 Task: Play online Dominion game.
Action: Mouse moved to (552, 512)
Screenshot: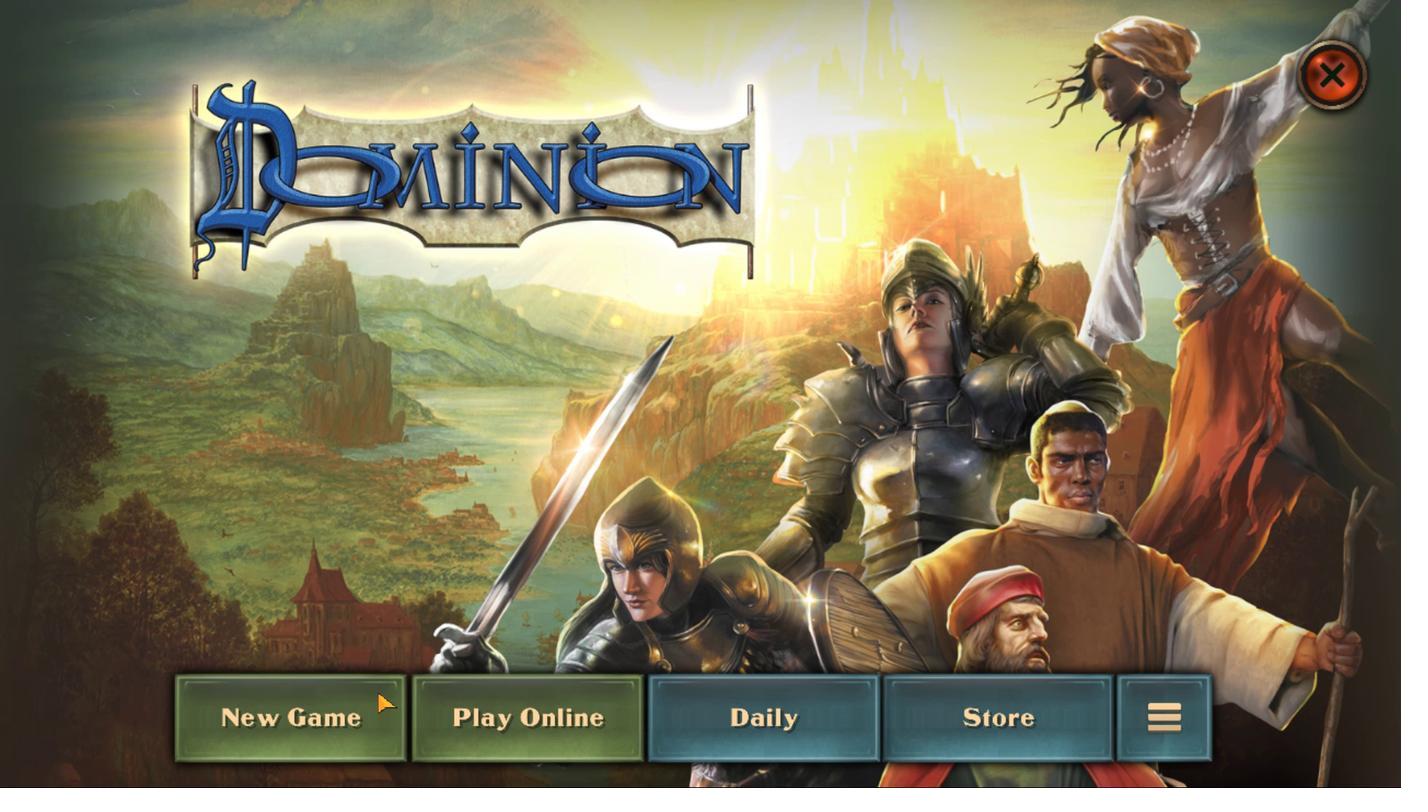 
Action: Mouse pressed left at (552, 512)
Screenshot: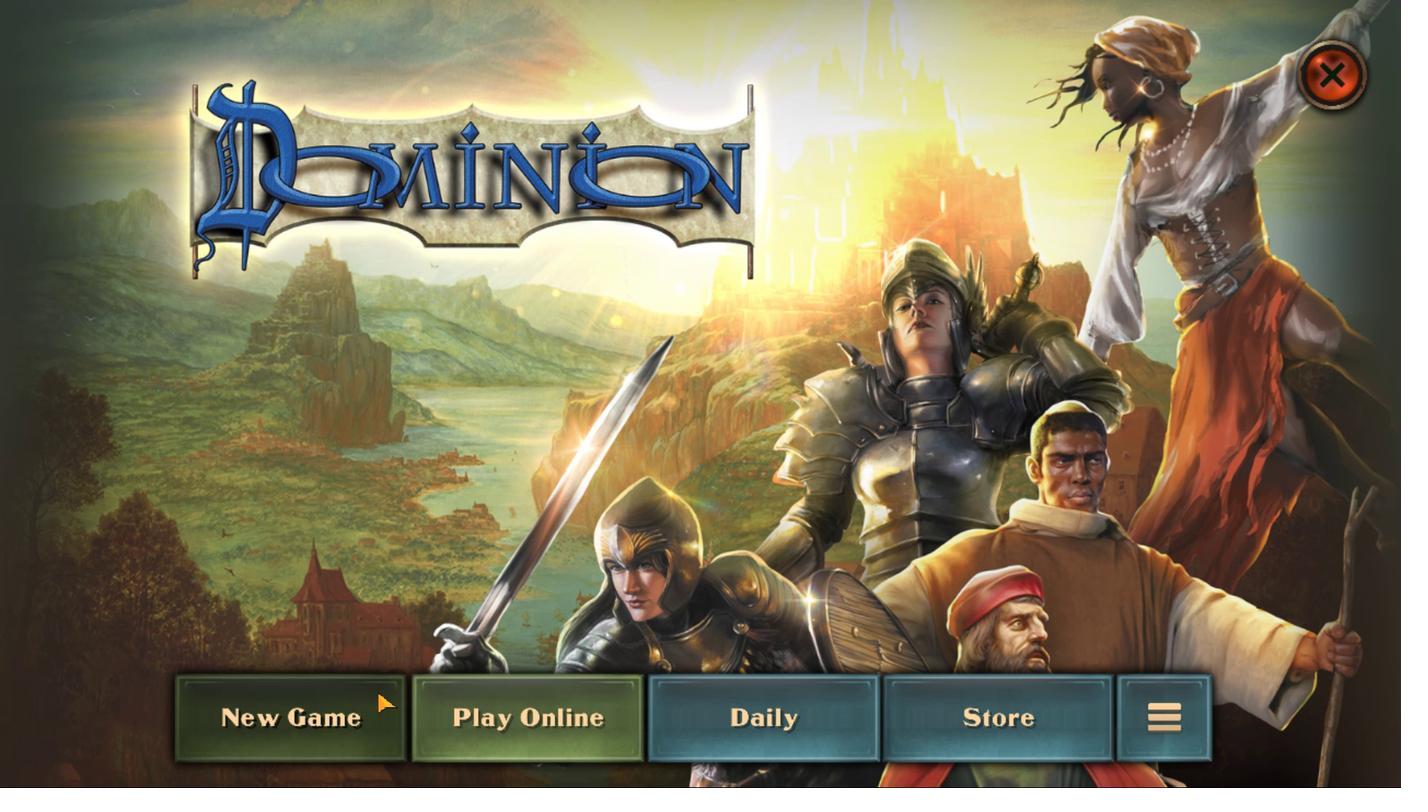 
Action: Mouse moved to (653, 524)
Screenshot: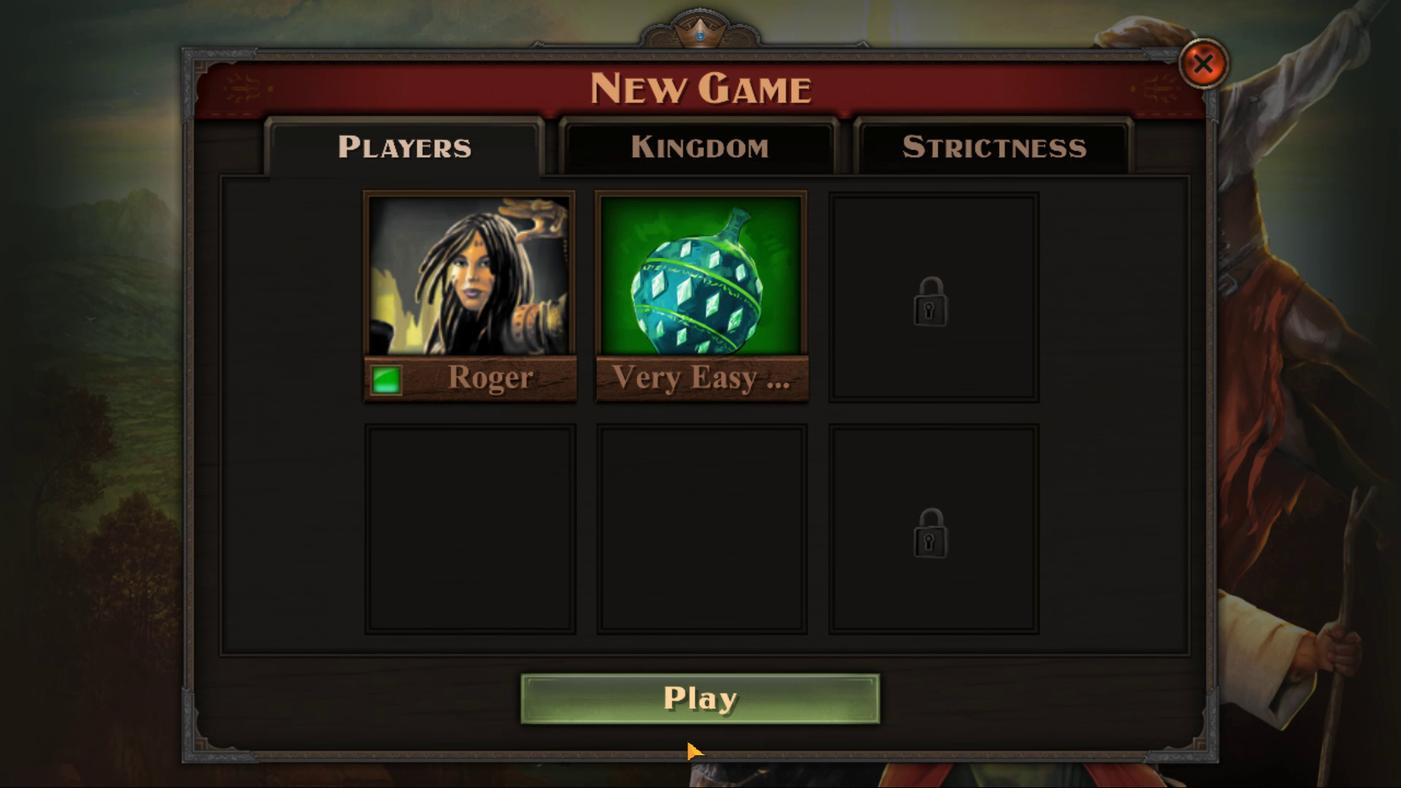 
Action: Mouse pressed left at (653, 524)
Screenshot: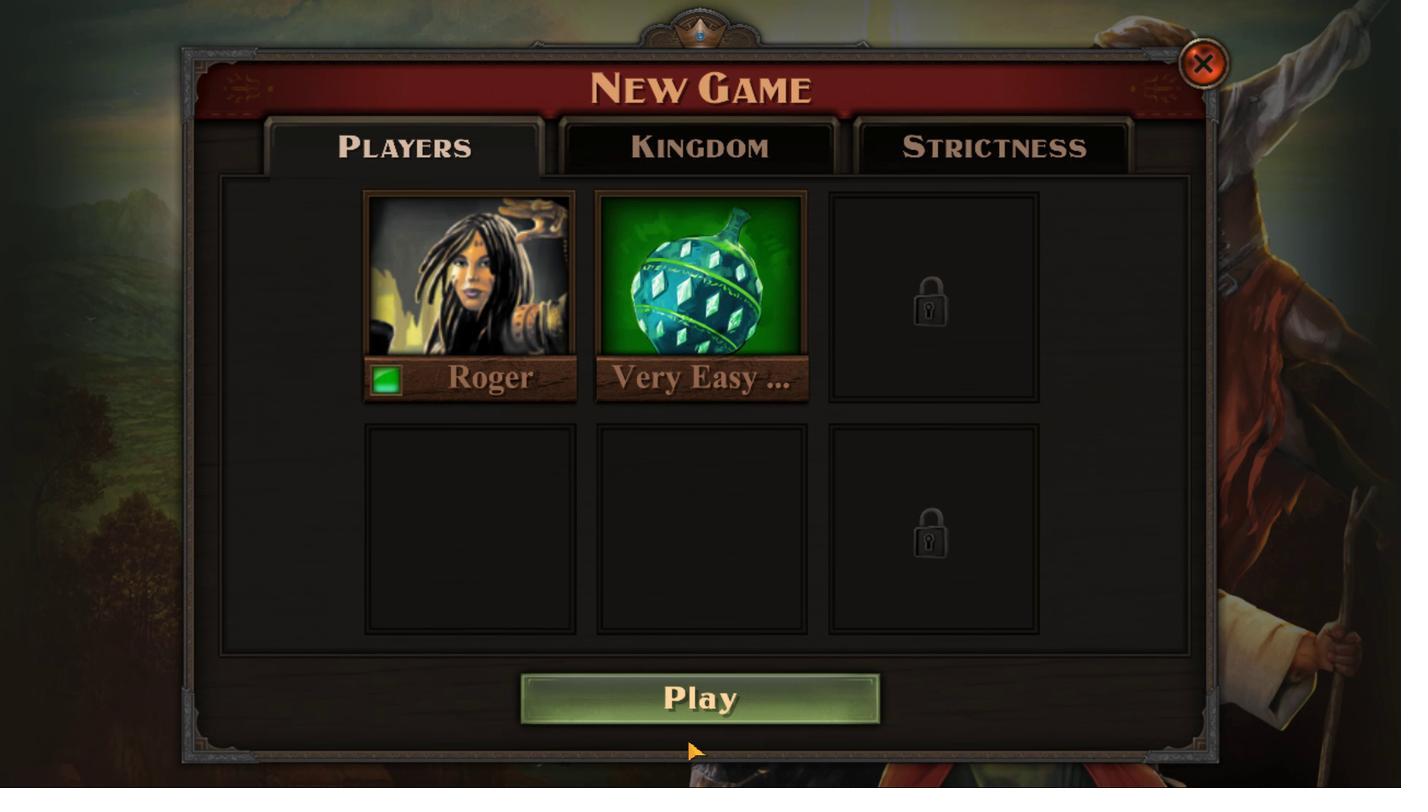 
Action: Mouse moved to (652, 519)
Screenshot: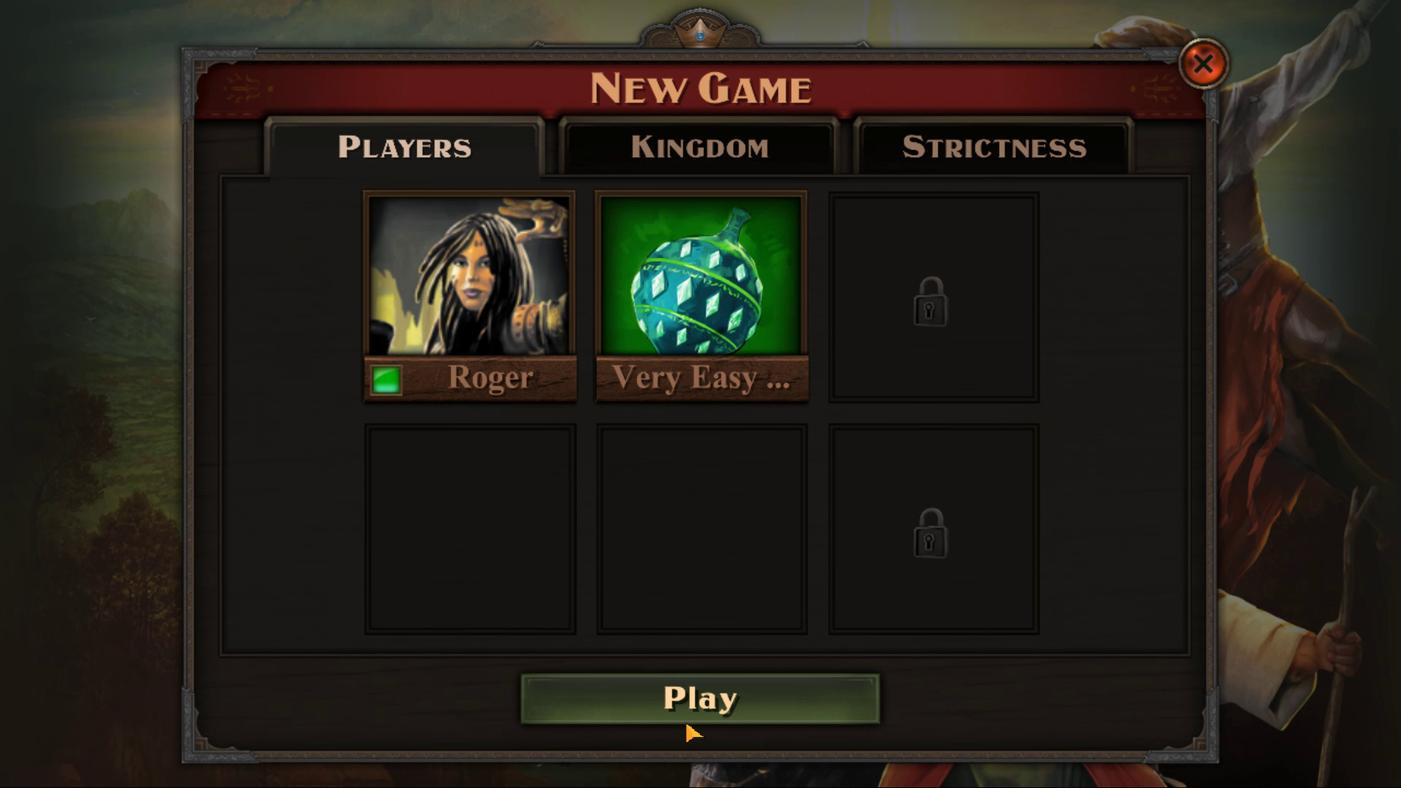 
Action: Mouse pressed left at (652, 519)
Screenshot: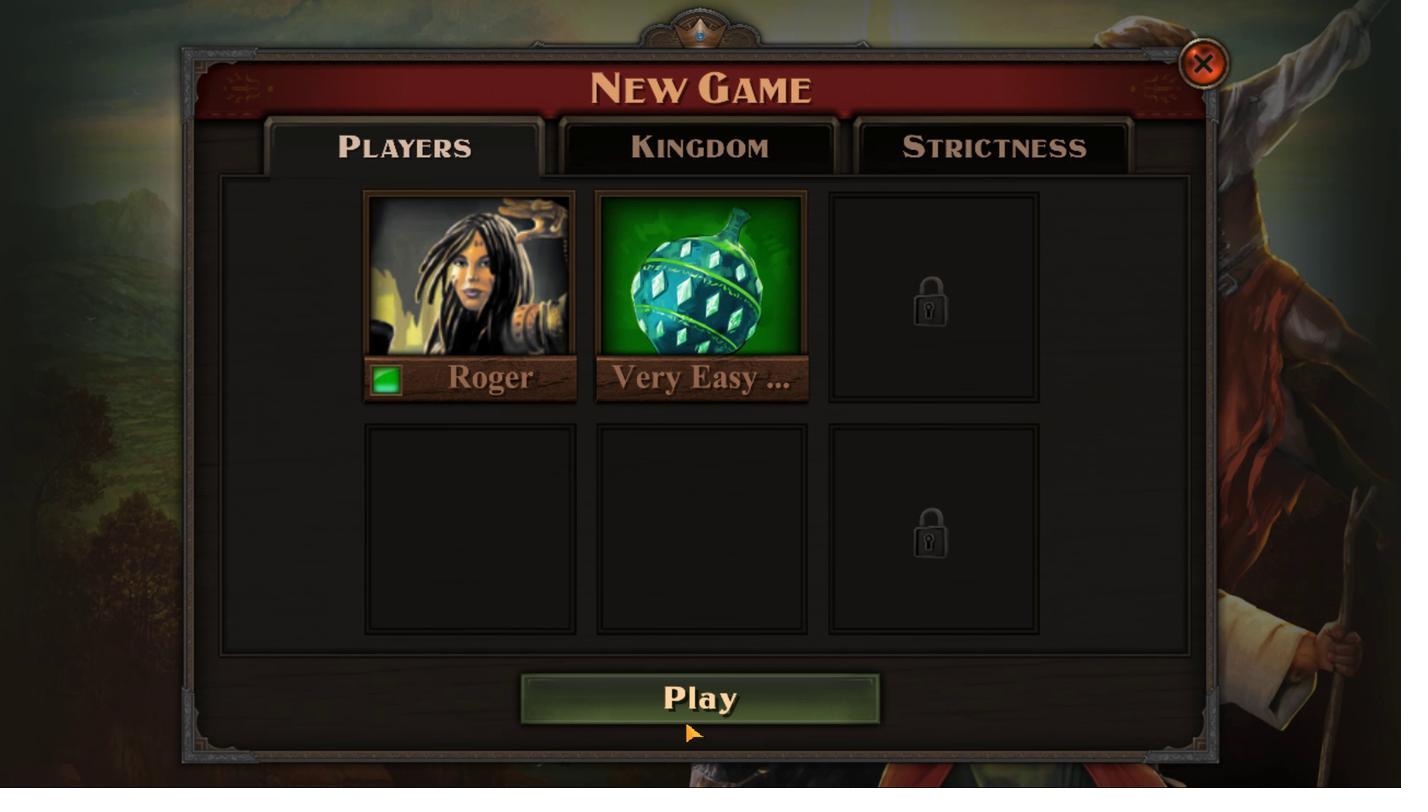 
Action: Mouse moved to (661, 520)
Screenshot: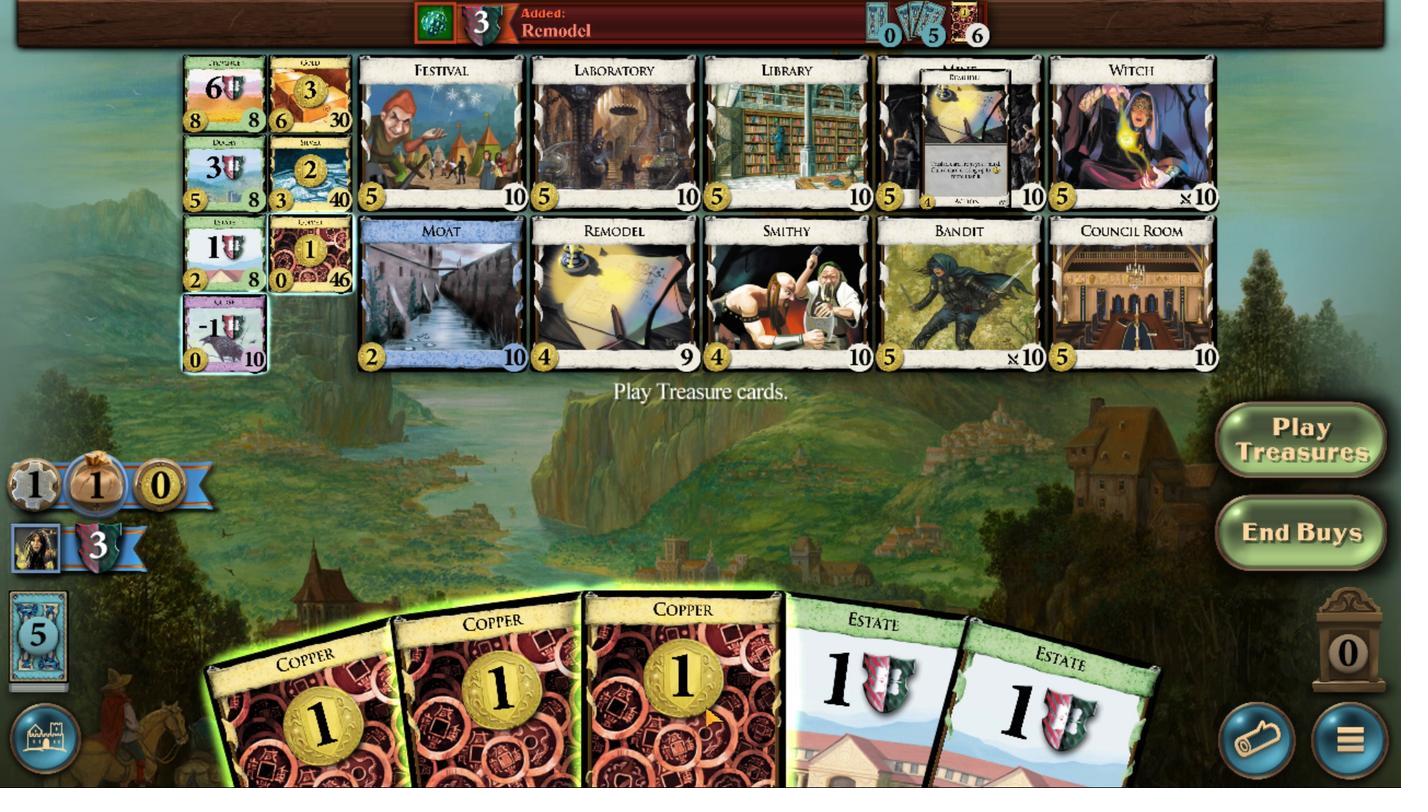
Action: Mouse pressed left at (661, 520)
Screenshot: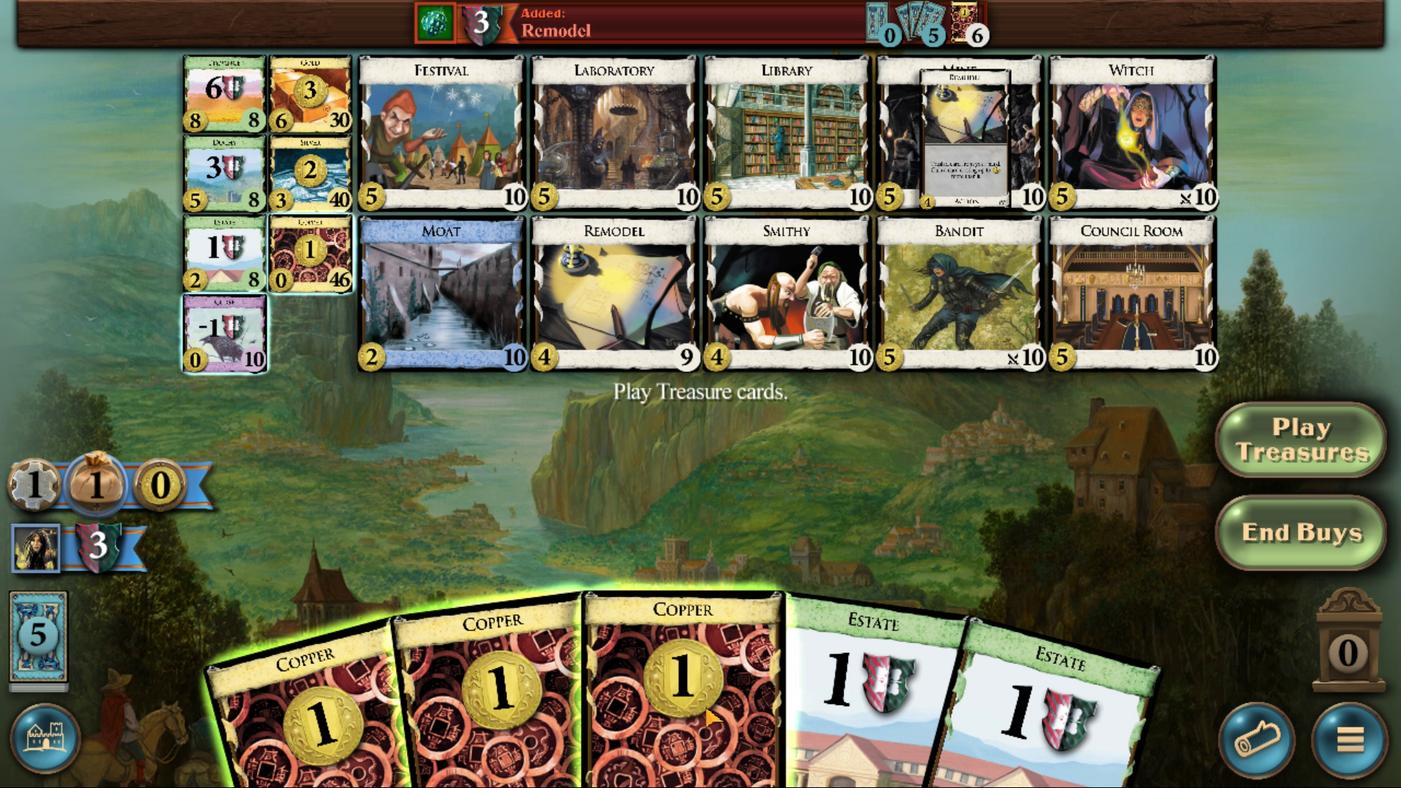 
Action: Mouse moved to (621, 515)
Screenshot: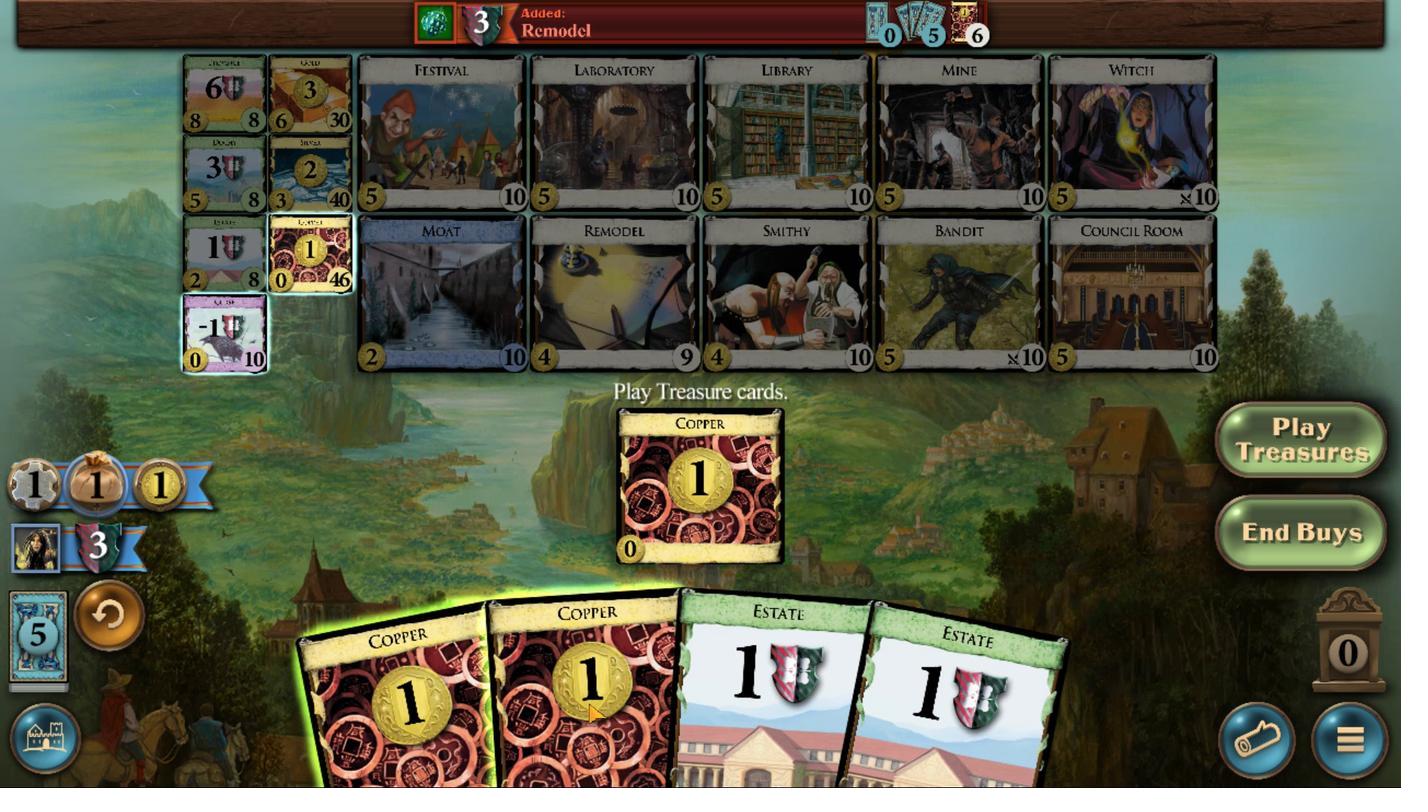 
Action: Mouse pressed left at (621, 515)
Screenshot: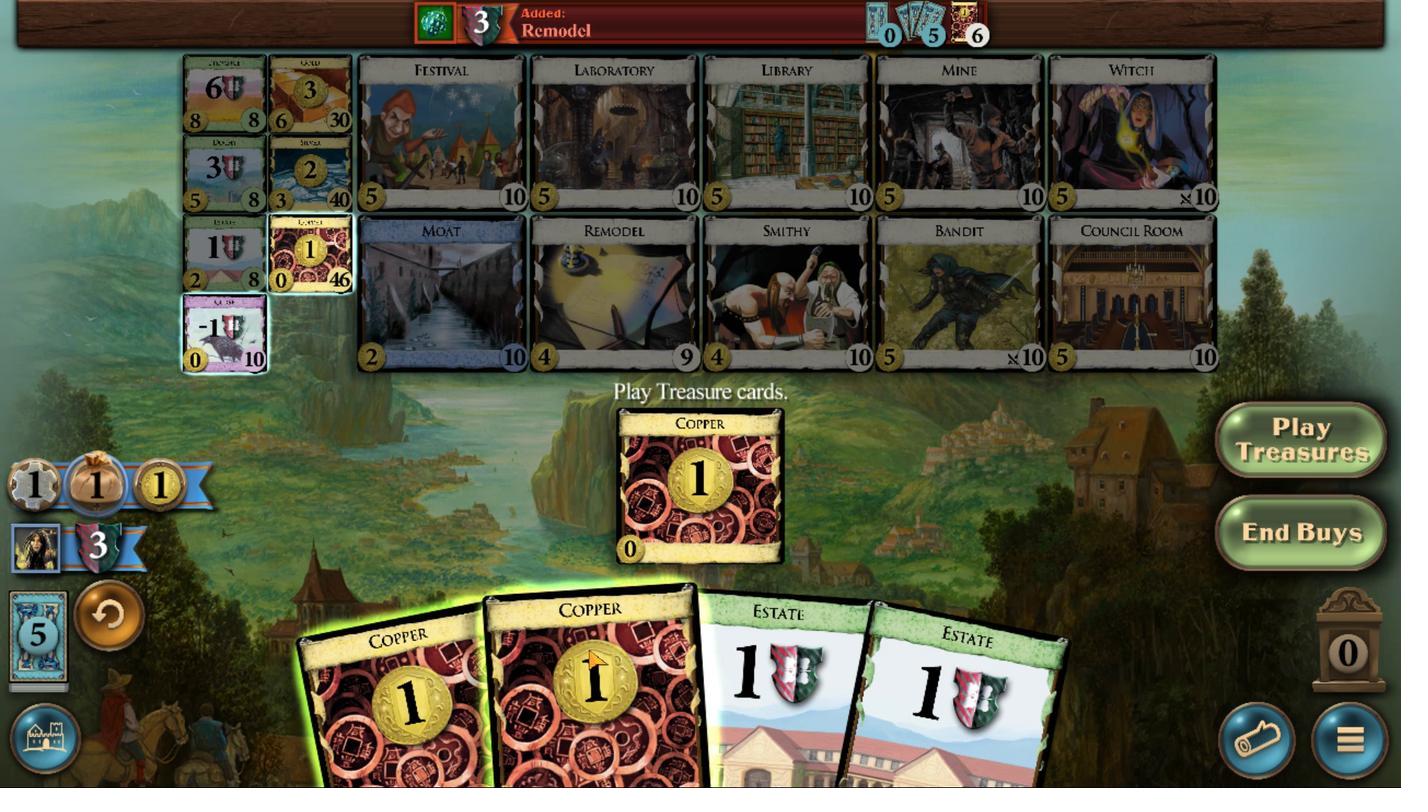 
Action: Mouse moved to (603, 517)
Screenshot: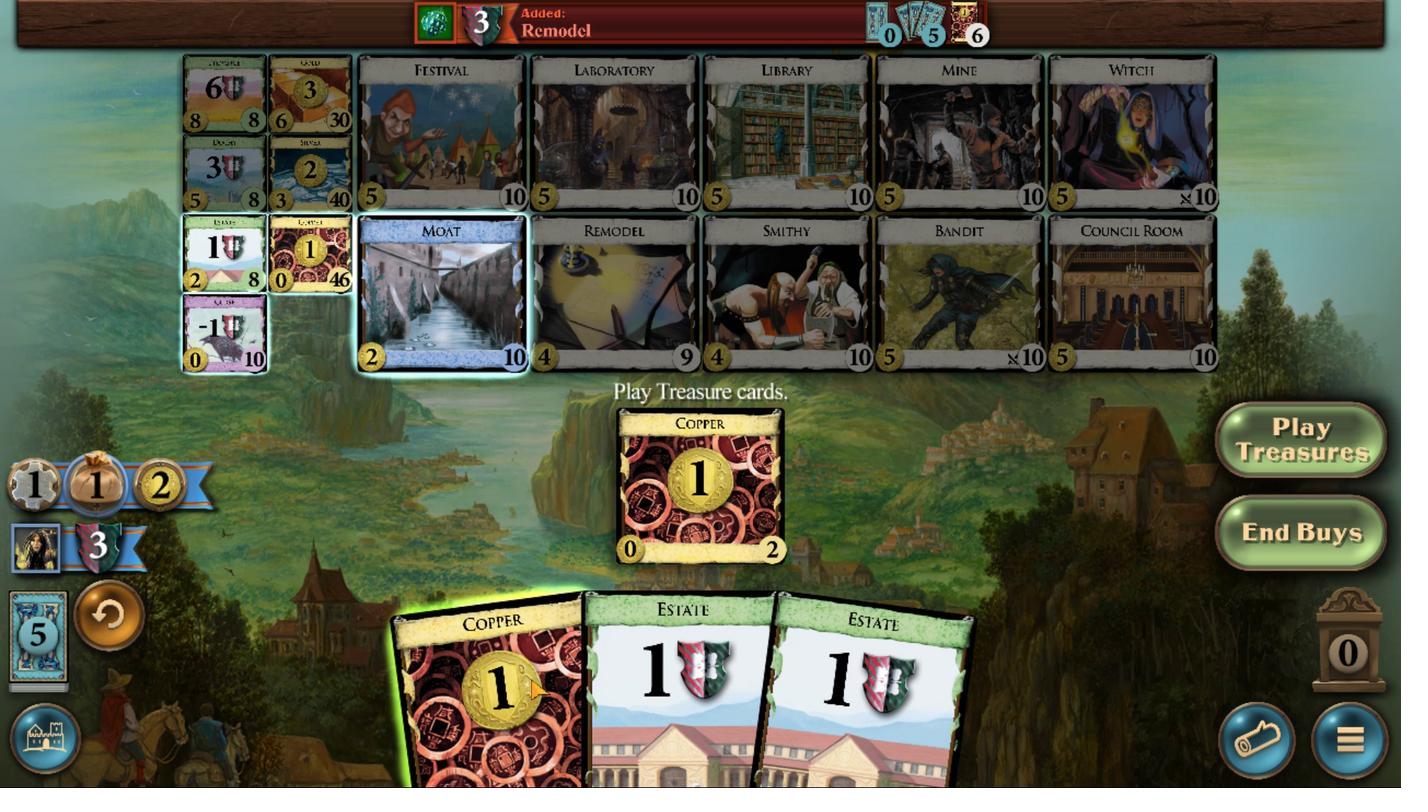 
Action: Mouse pressed left at (603, 517)
Screenshot: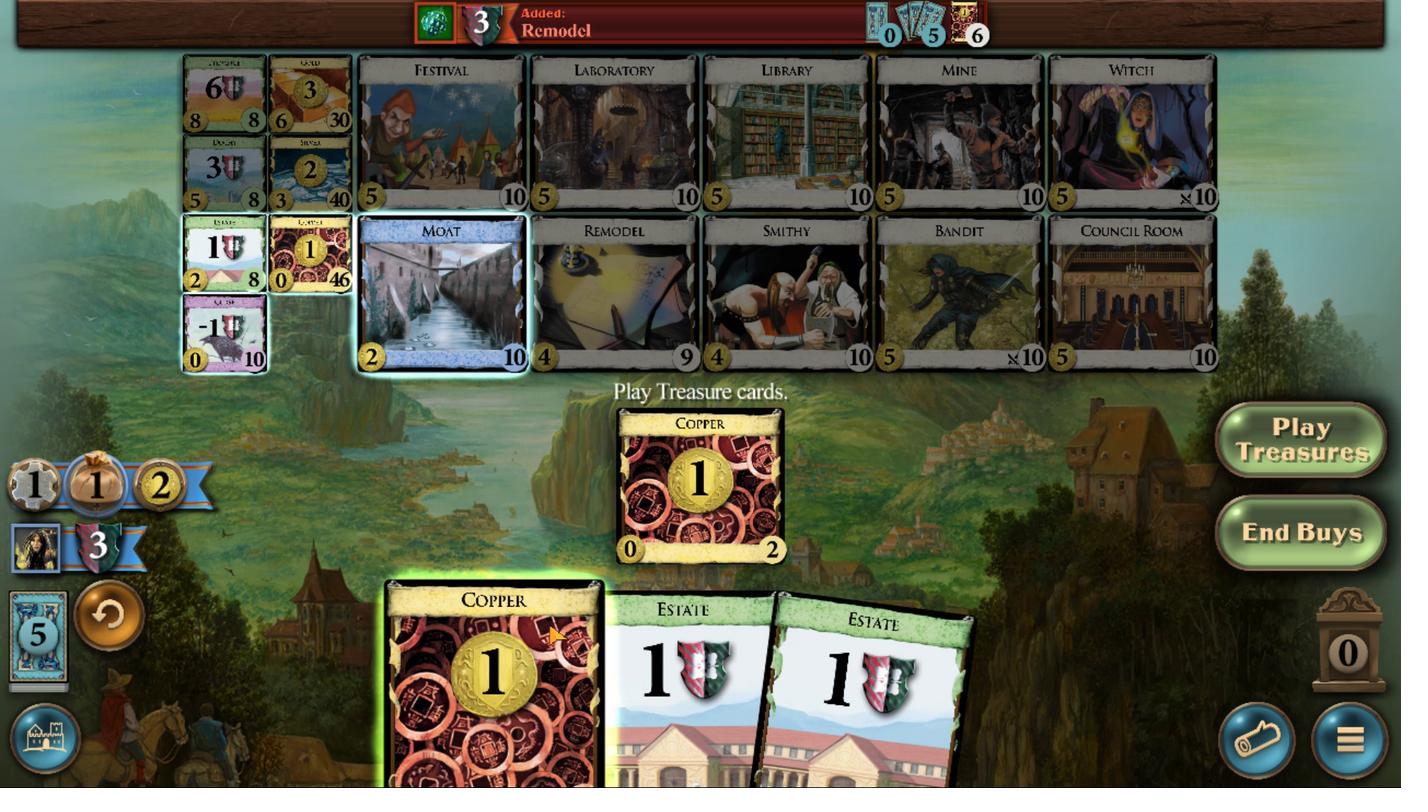 
Action: Mouse moved to (535, 387)
Screenshot: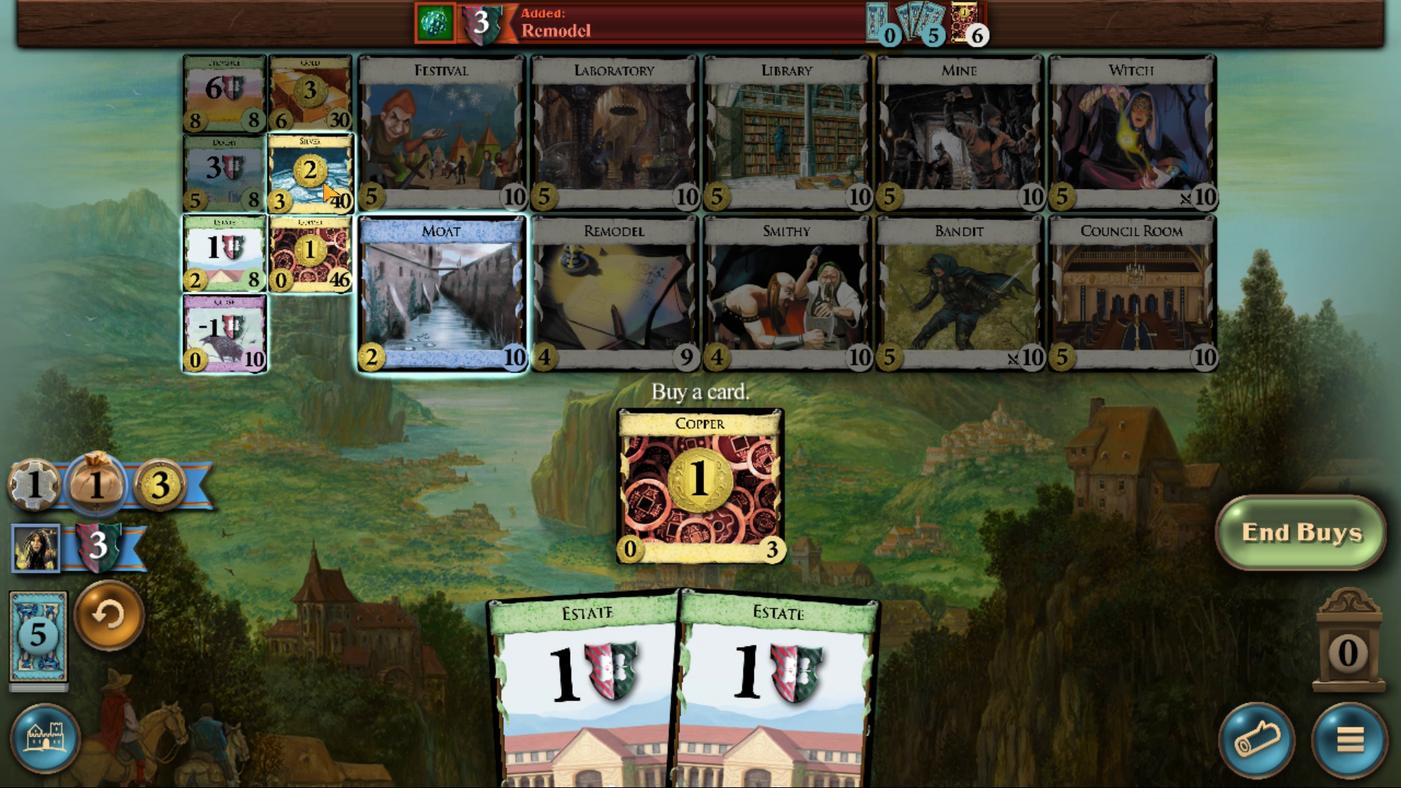 
Action: Mouse pressed left at (535, 387)
Screenshot: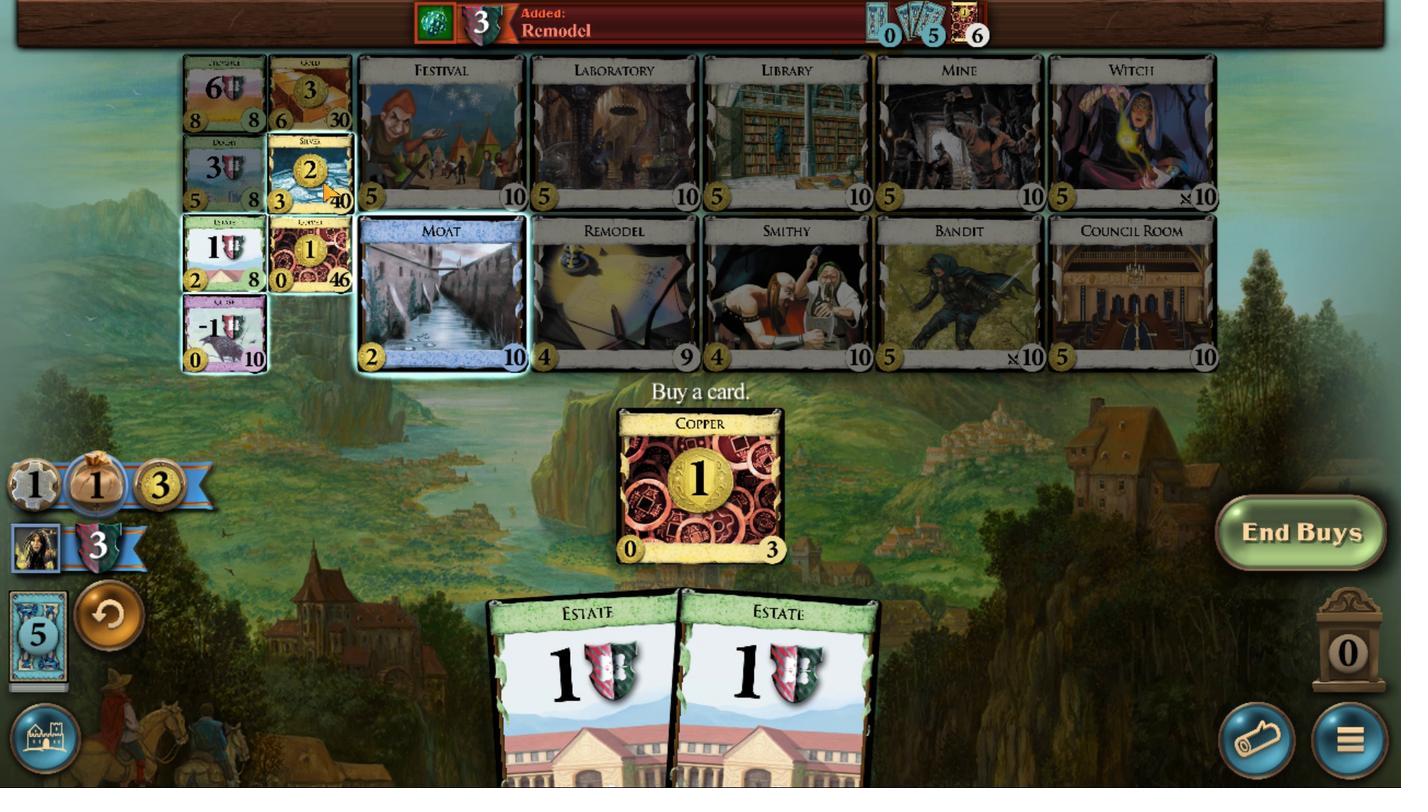 
Action: Mouse moved to (537, 518)
Screenshot: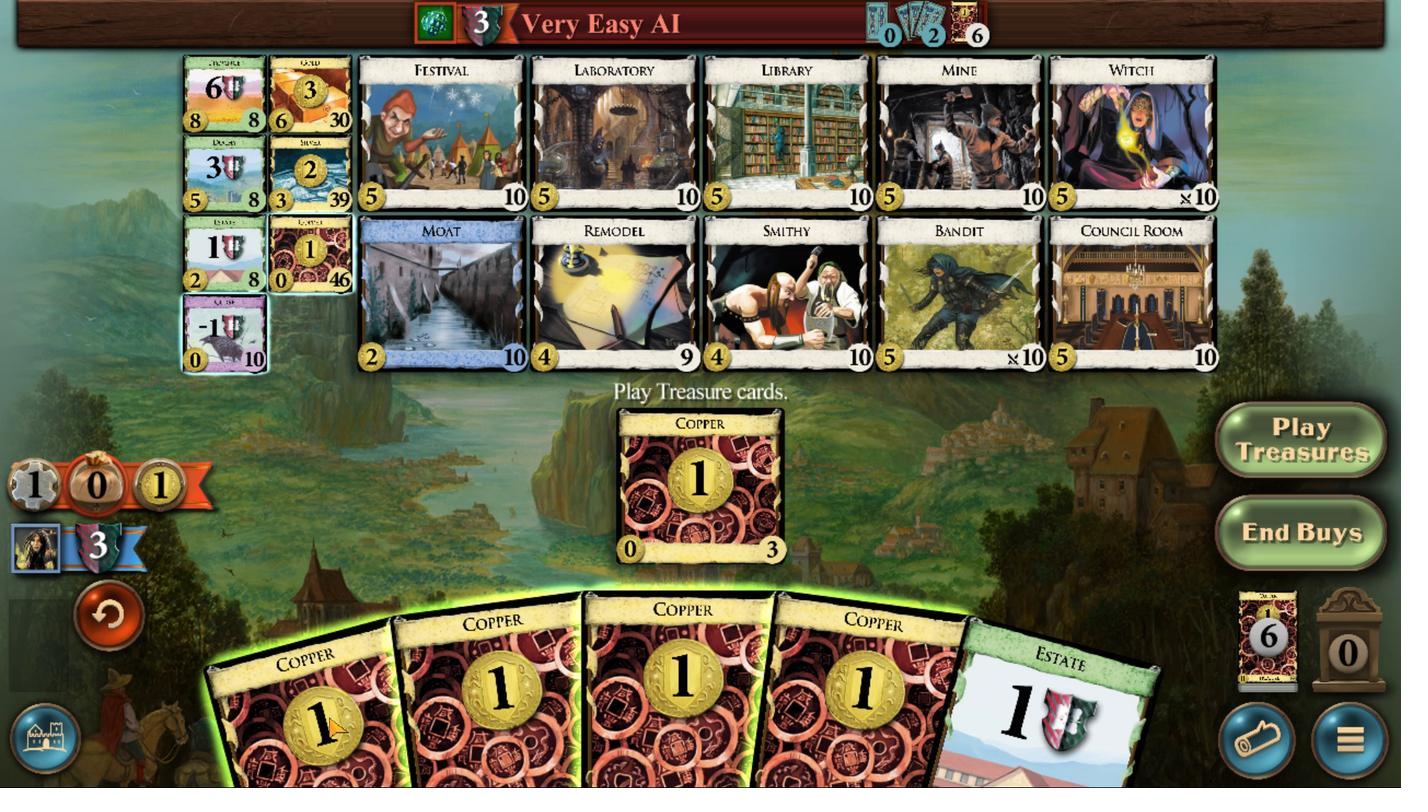 
Action: Mouse pressed left at (537, 518)
Screenshot: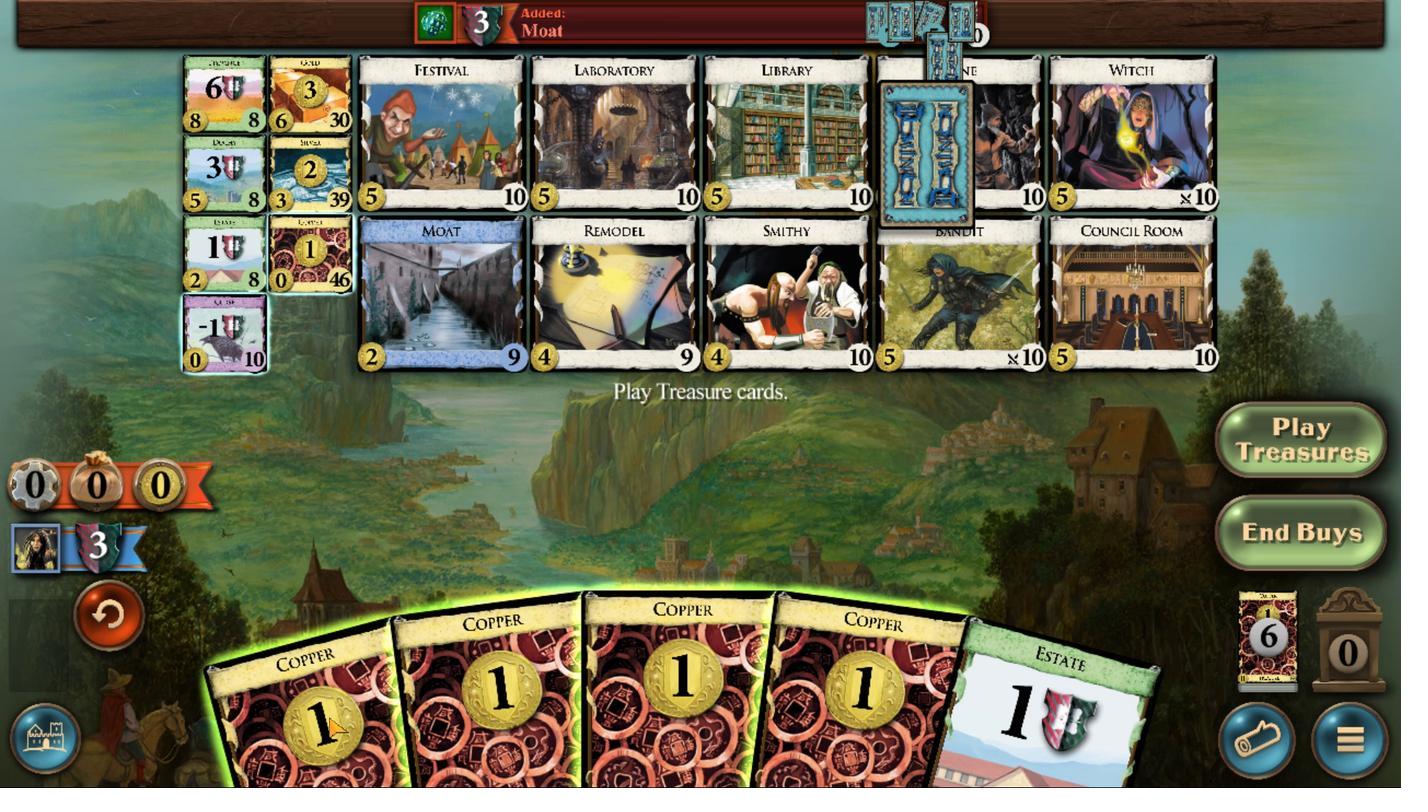 
Action: Mouse moved to (548, 530)
Screenshot: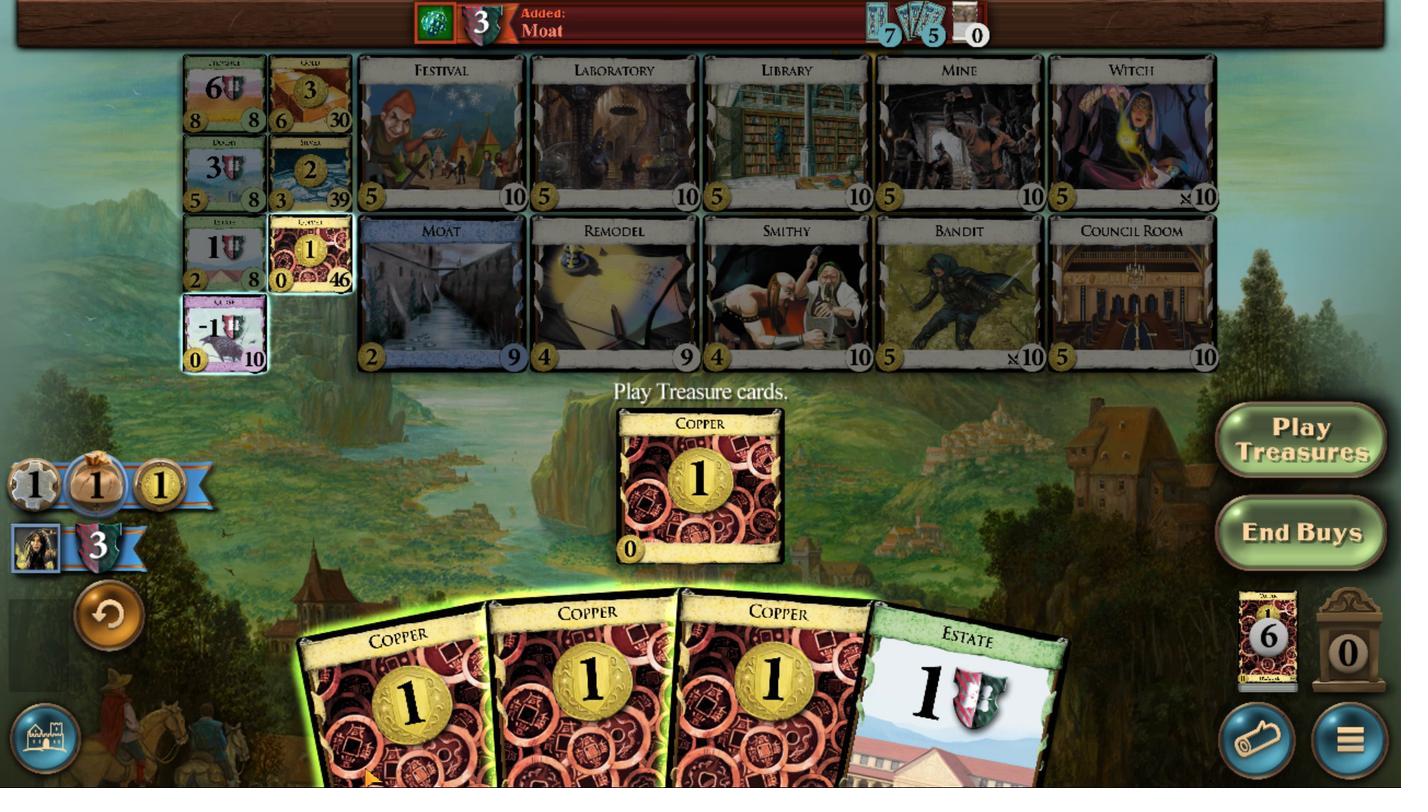 
Action: Mouse pressed left at (548, 530)
Screenshot: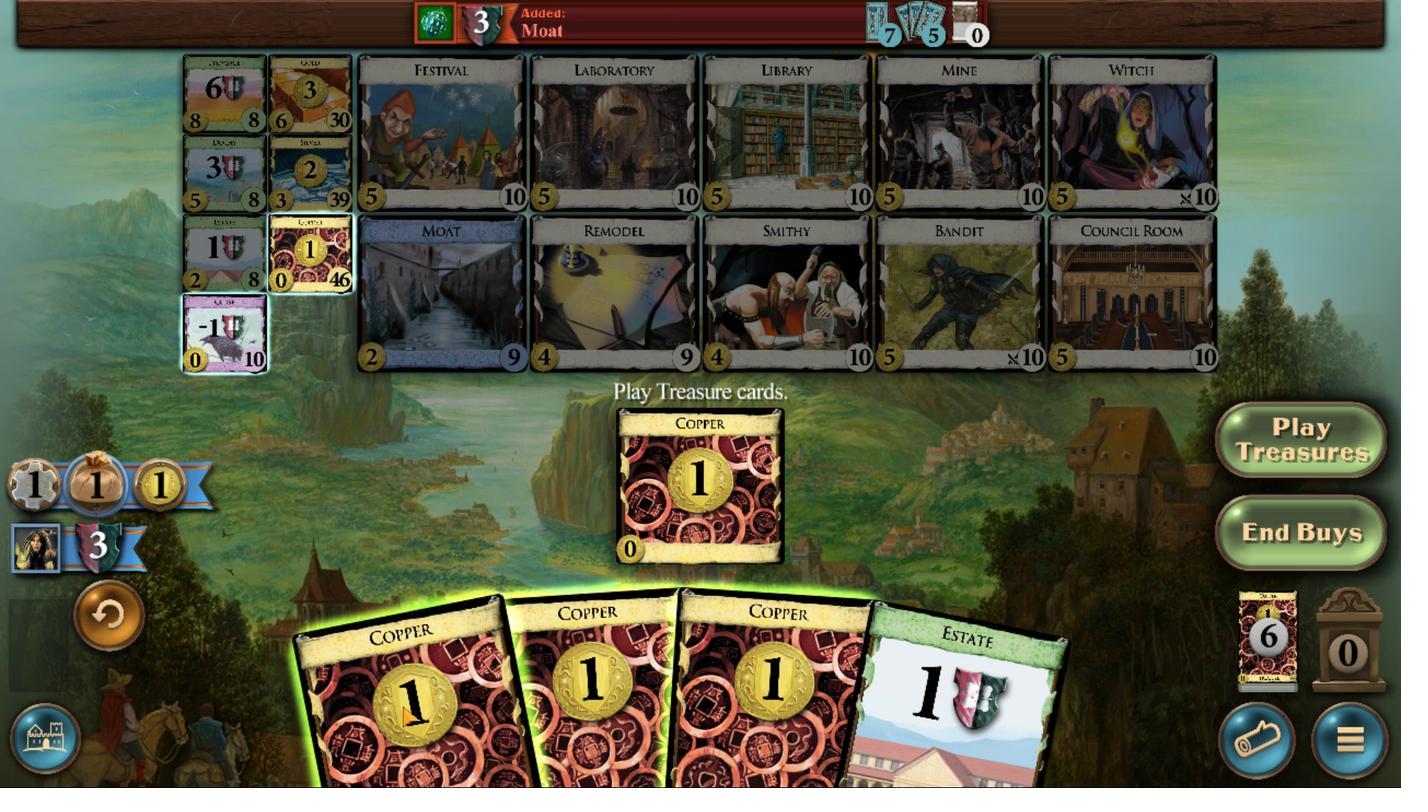 
Action: Mouse moved to (595, 517)
Screenshot: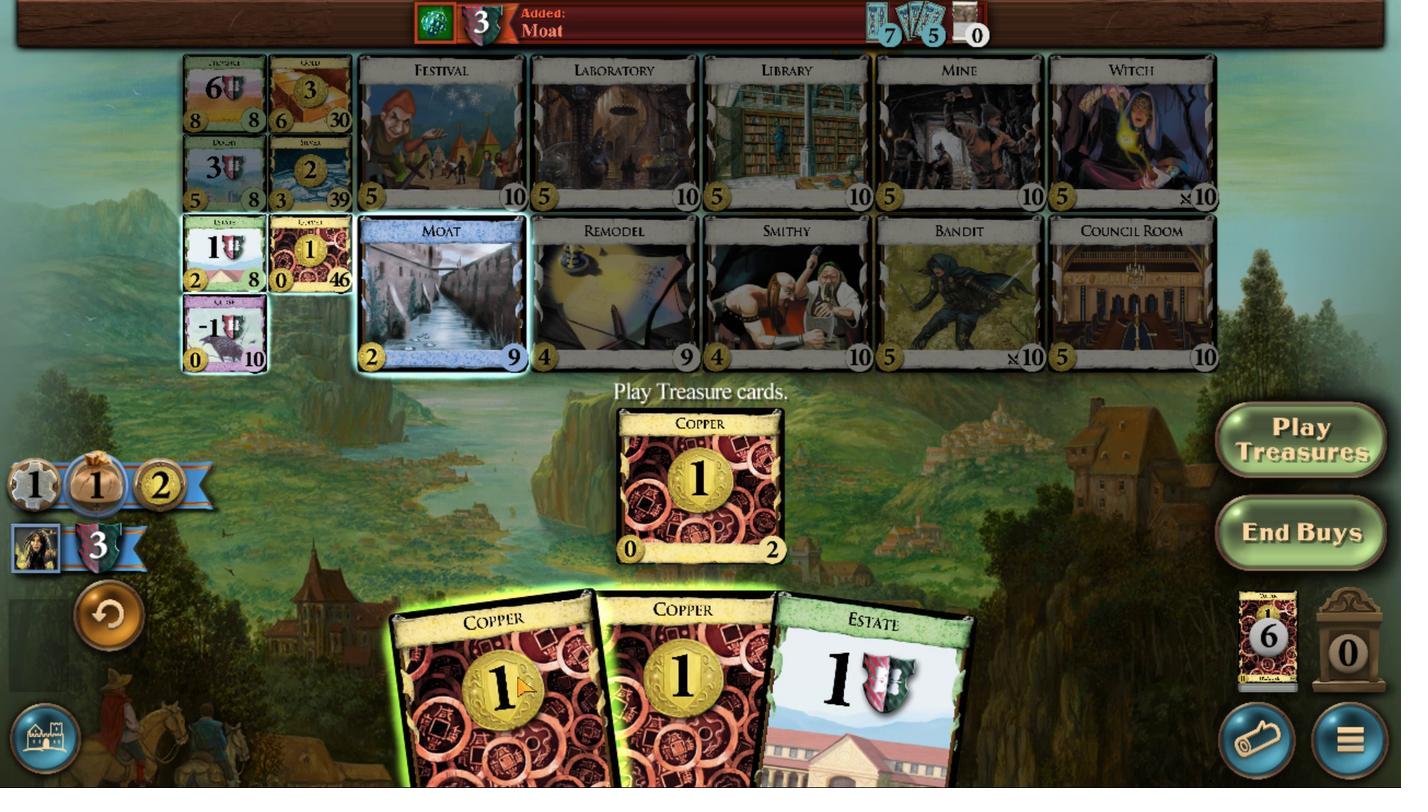
Action: Mouse pressed left at (595, 517)
Screenshot: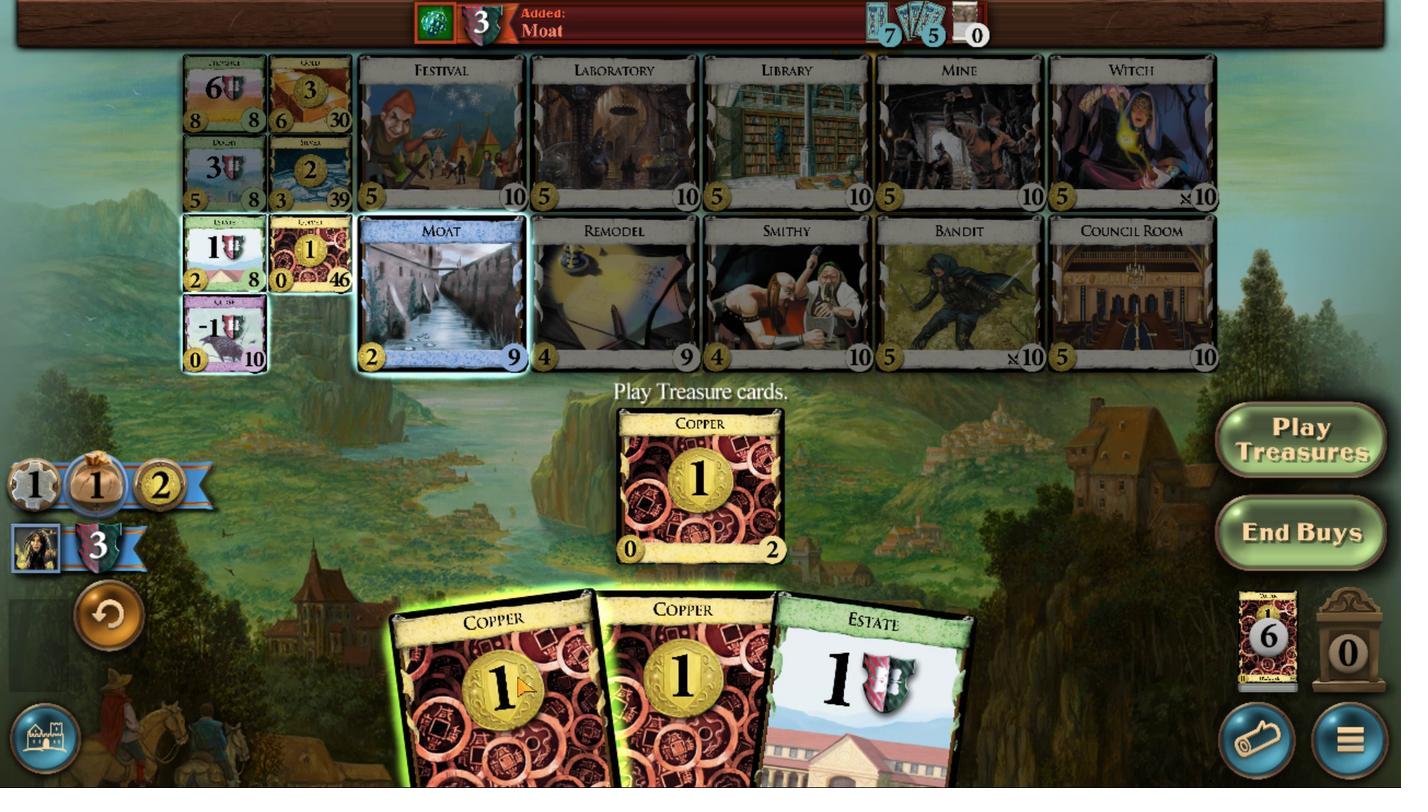 
Action: Mouse moved to (533, 386)
Screenshot: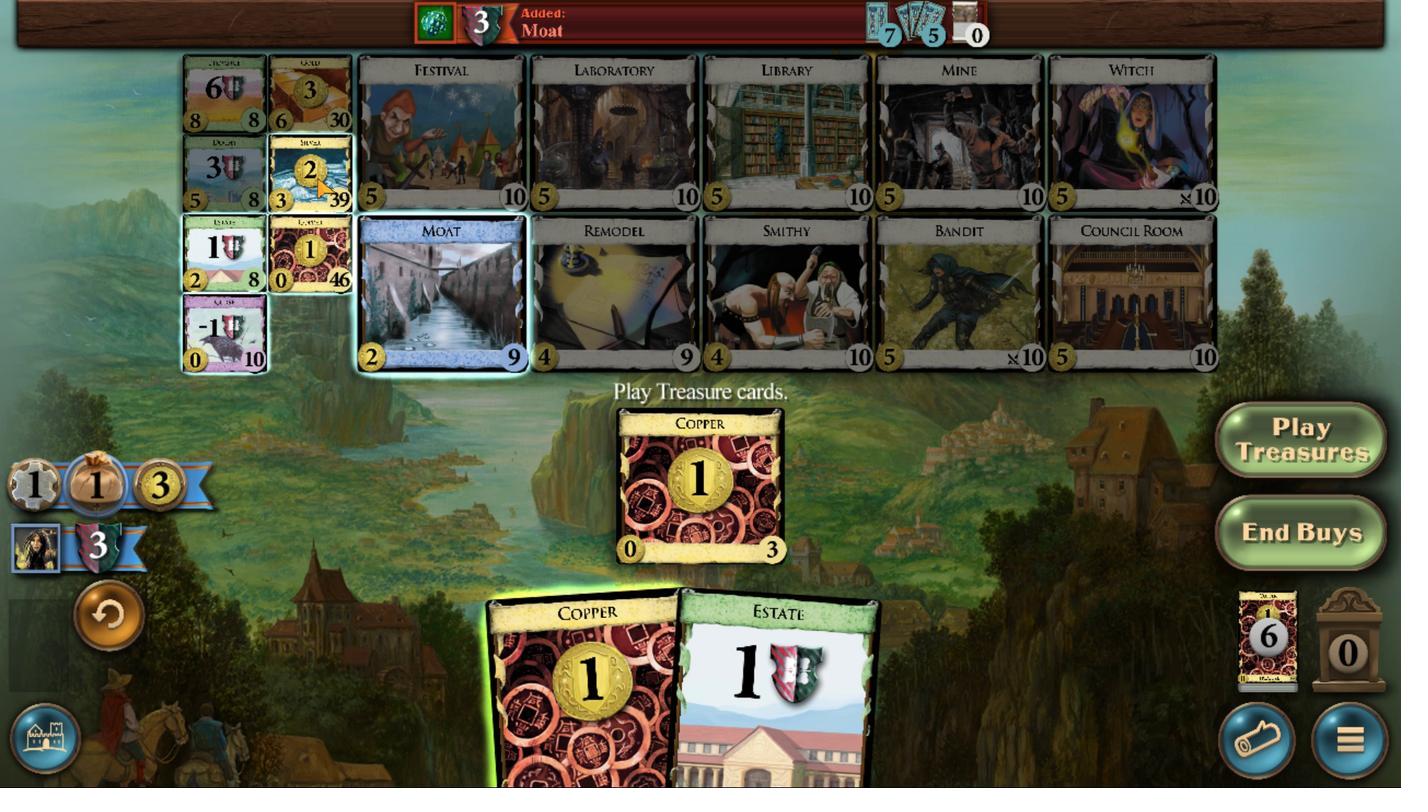 
Action: Mouse pressed left at (533, 386)
Screenshot: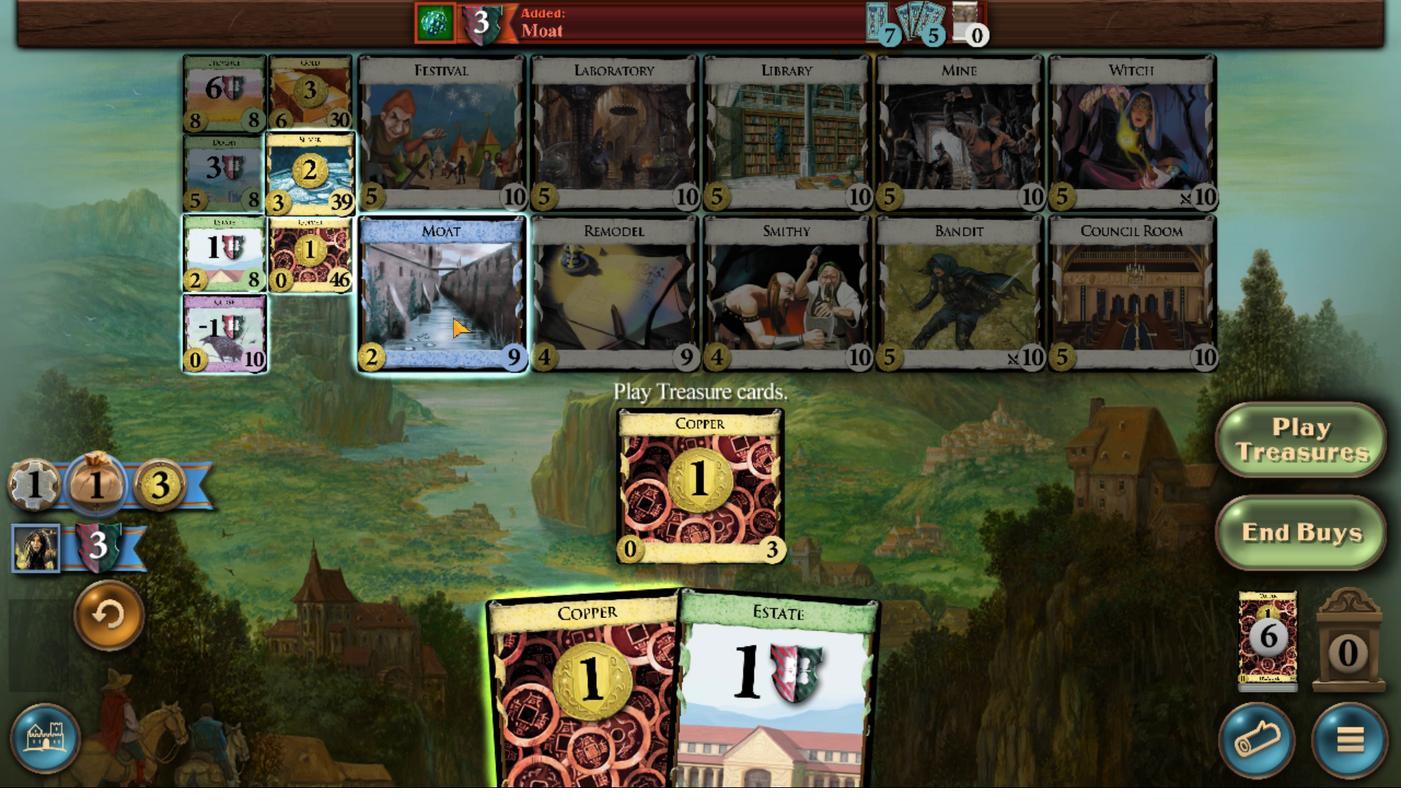 
Action: Mouse moved to (640, 520)
Screenshot: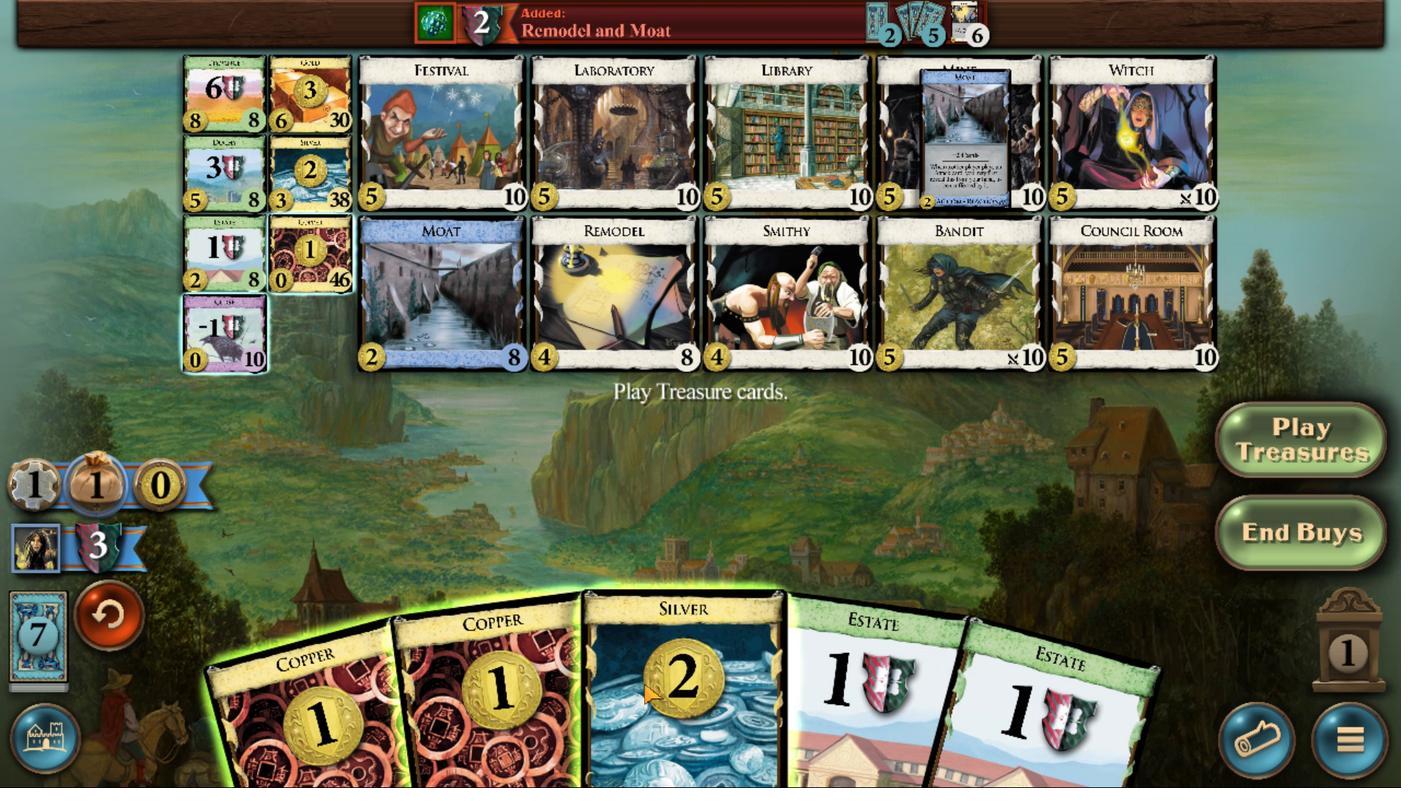 
Action: Mouse pressed left at (640, 520)
Screenshot: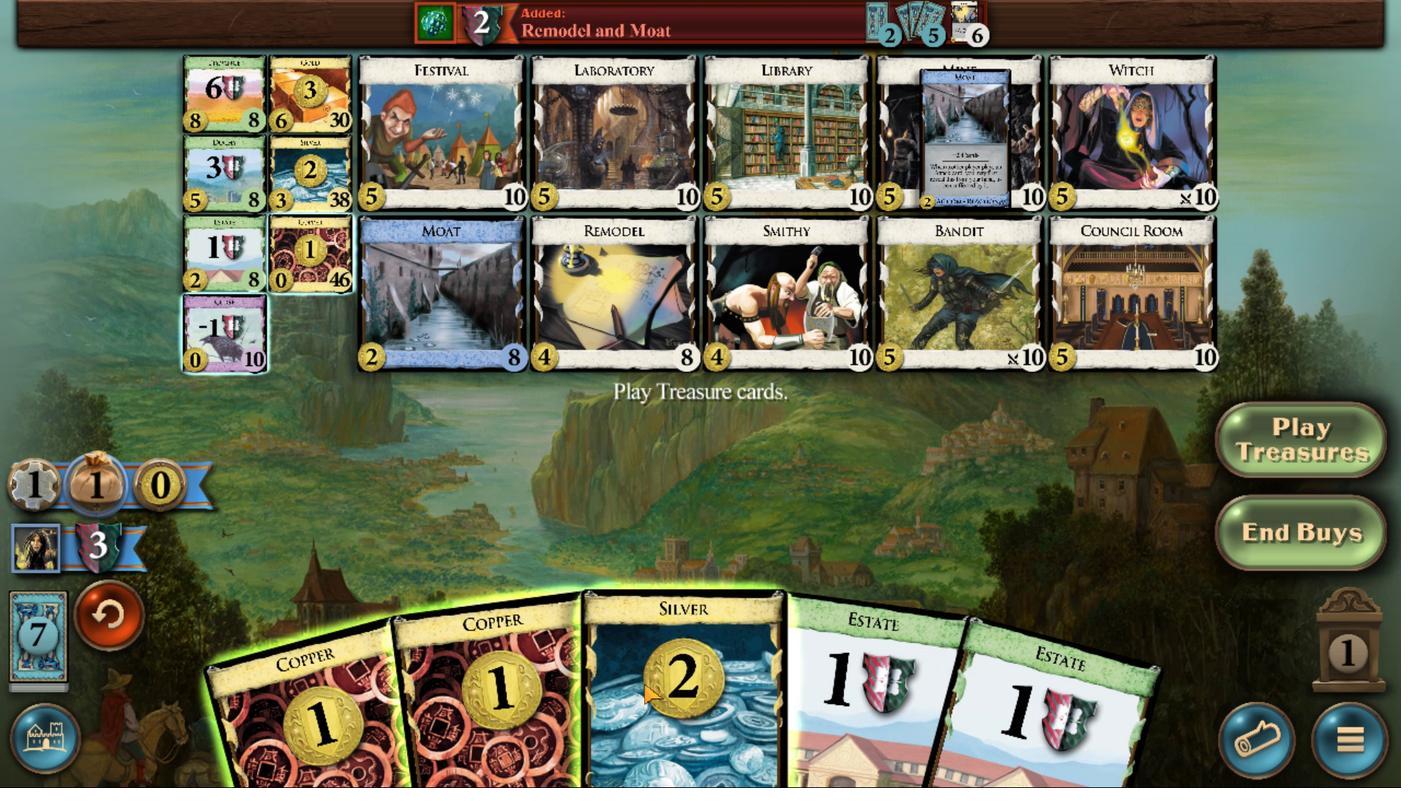 
Action: Mouse moved to (619, 525)
Screenshot: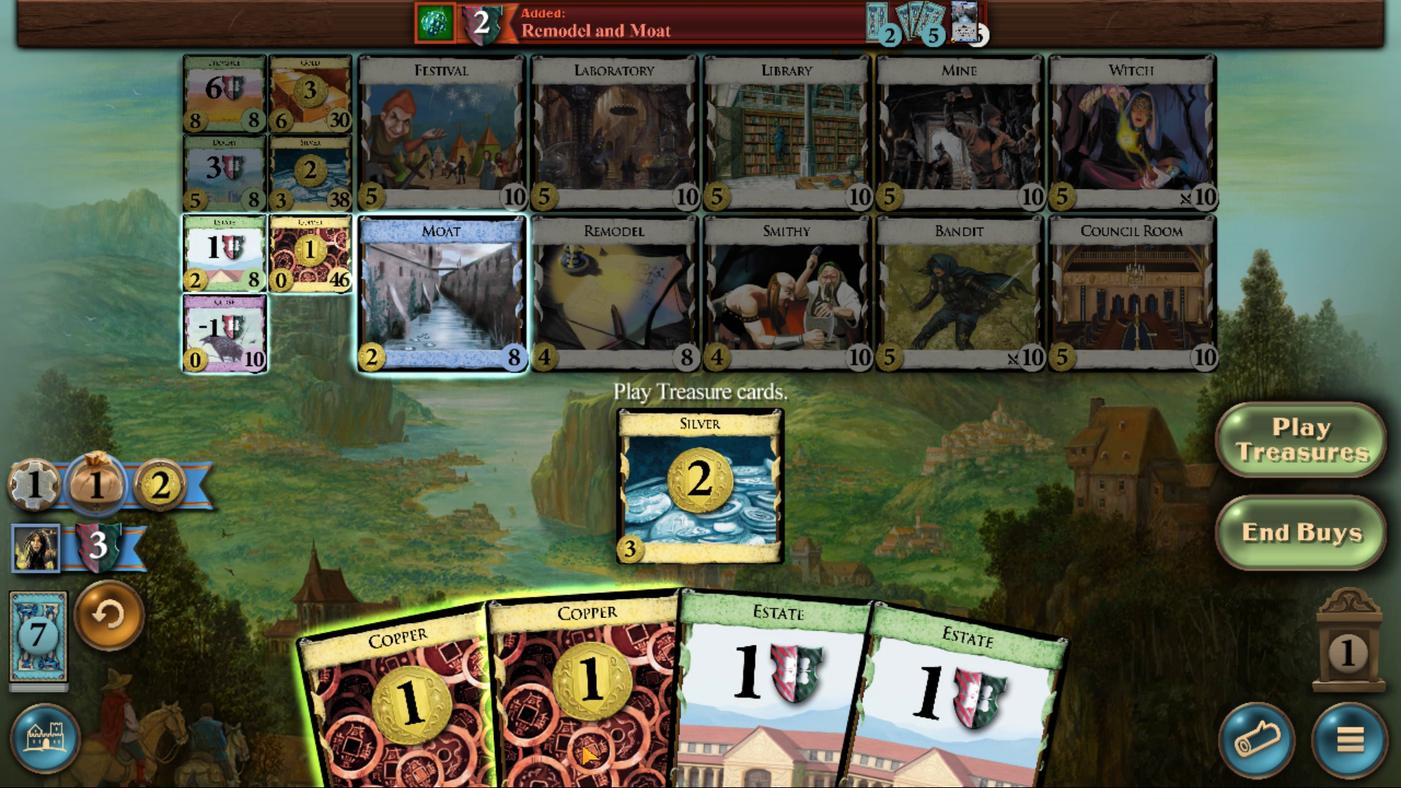 
Action: Mouse pressed left at (619, 525)
Screenshot: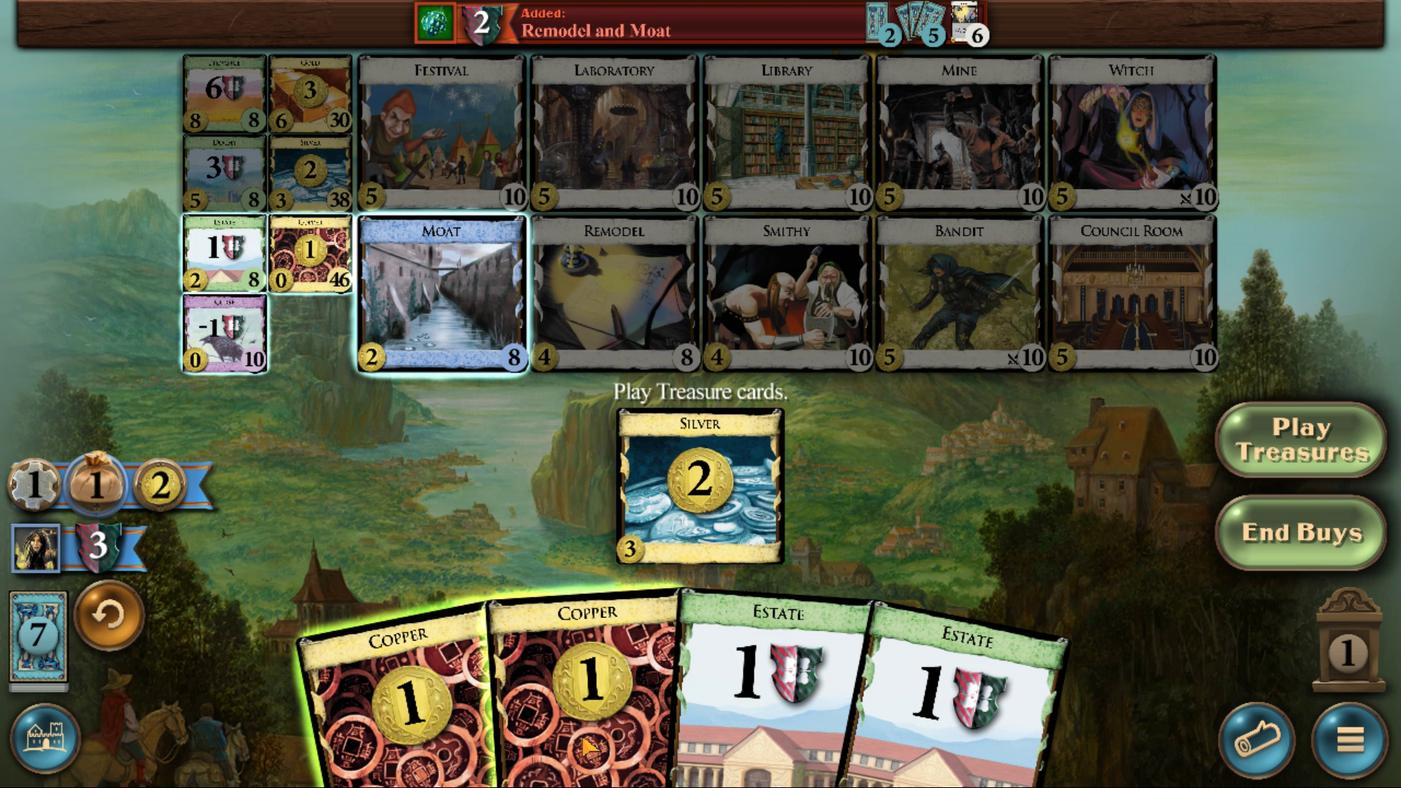 
Action: Mouse moved to (533, 388)
Screenshot: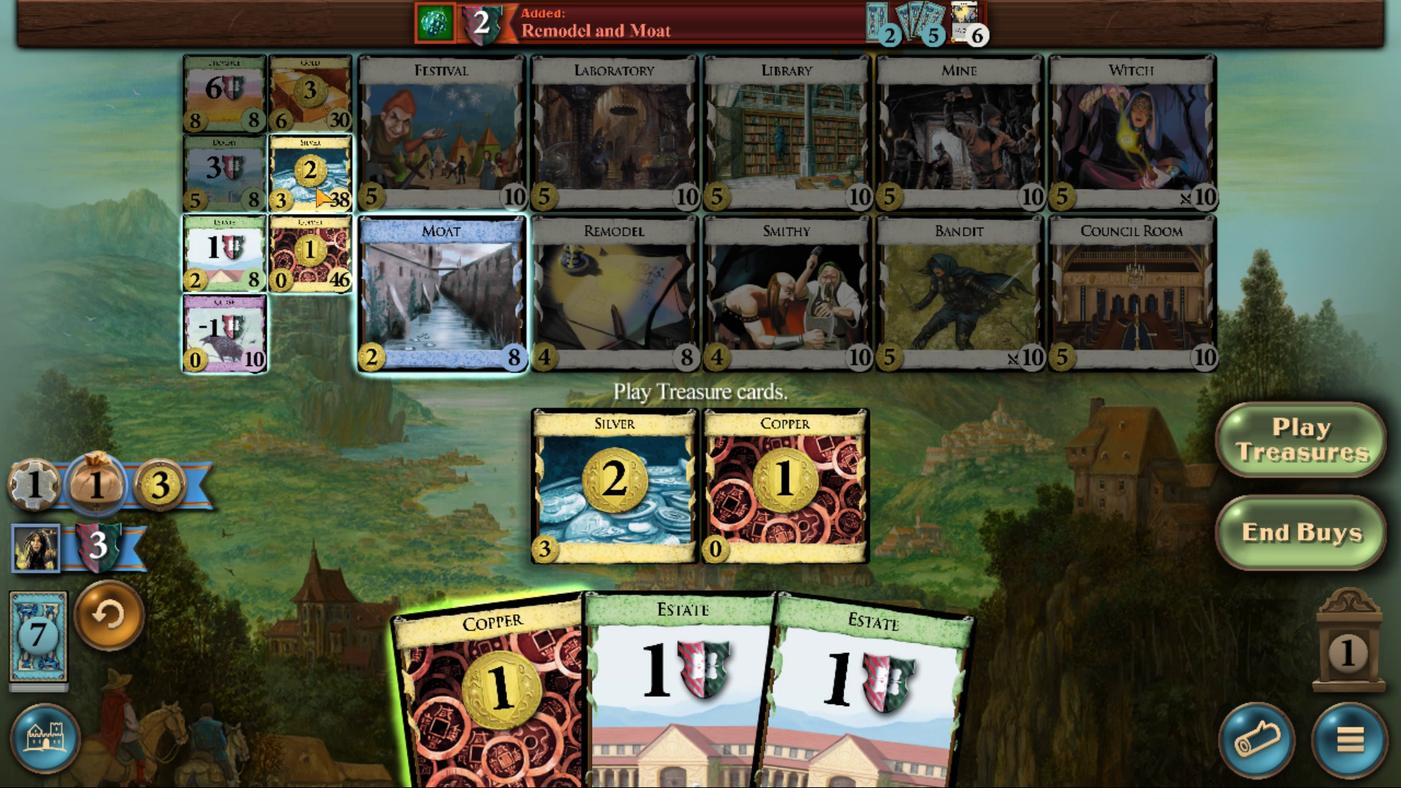 
Action: Mouse pressed left at (533, 388)
Screenshot: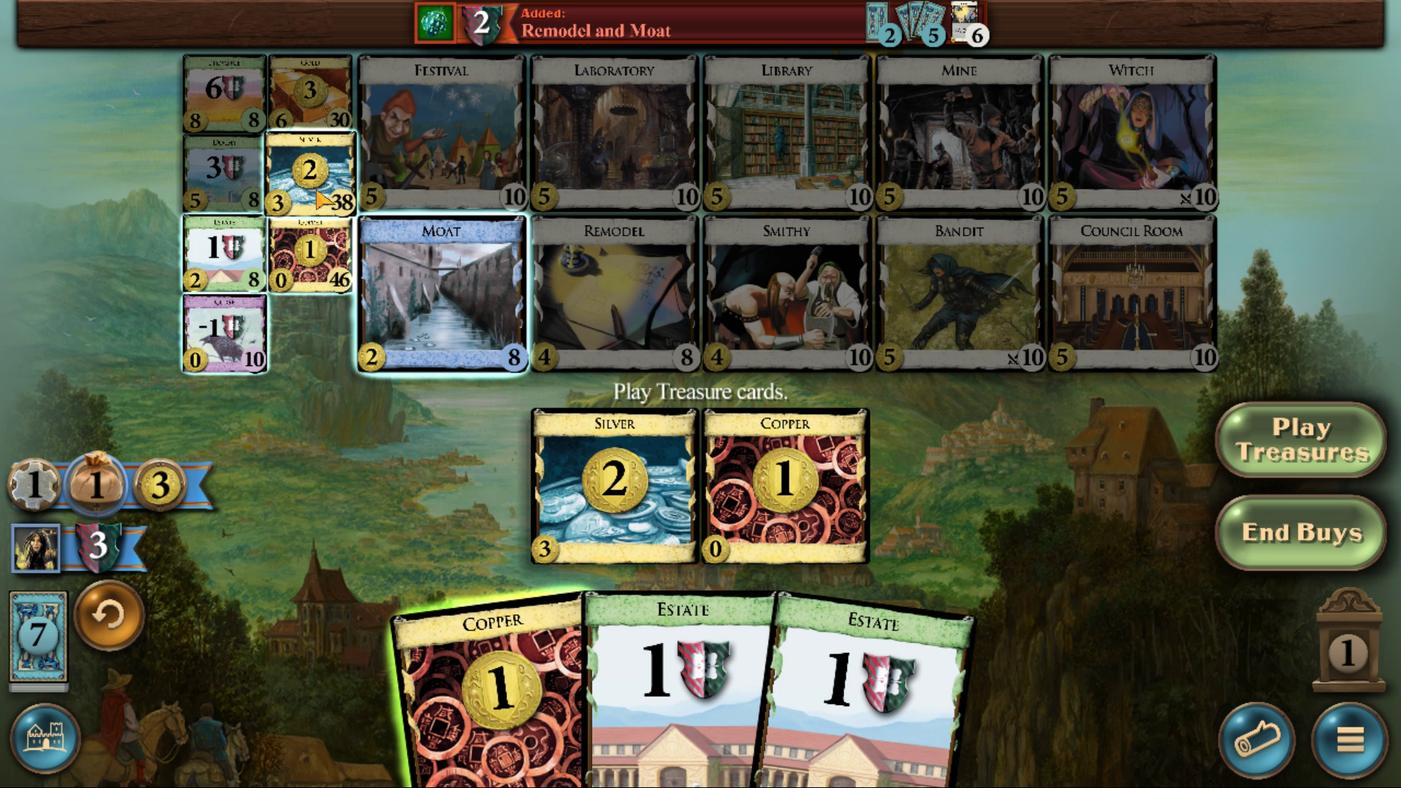 
Action: Mouse moved to (746, 522)
Screenshot: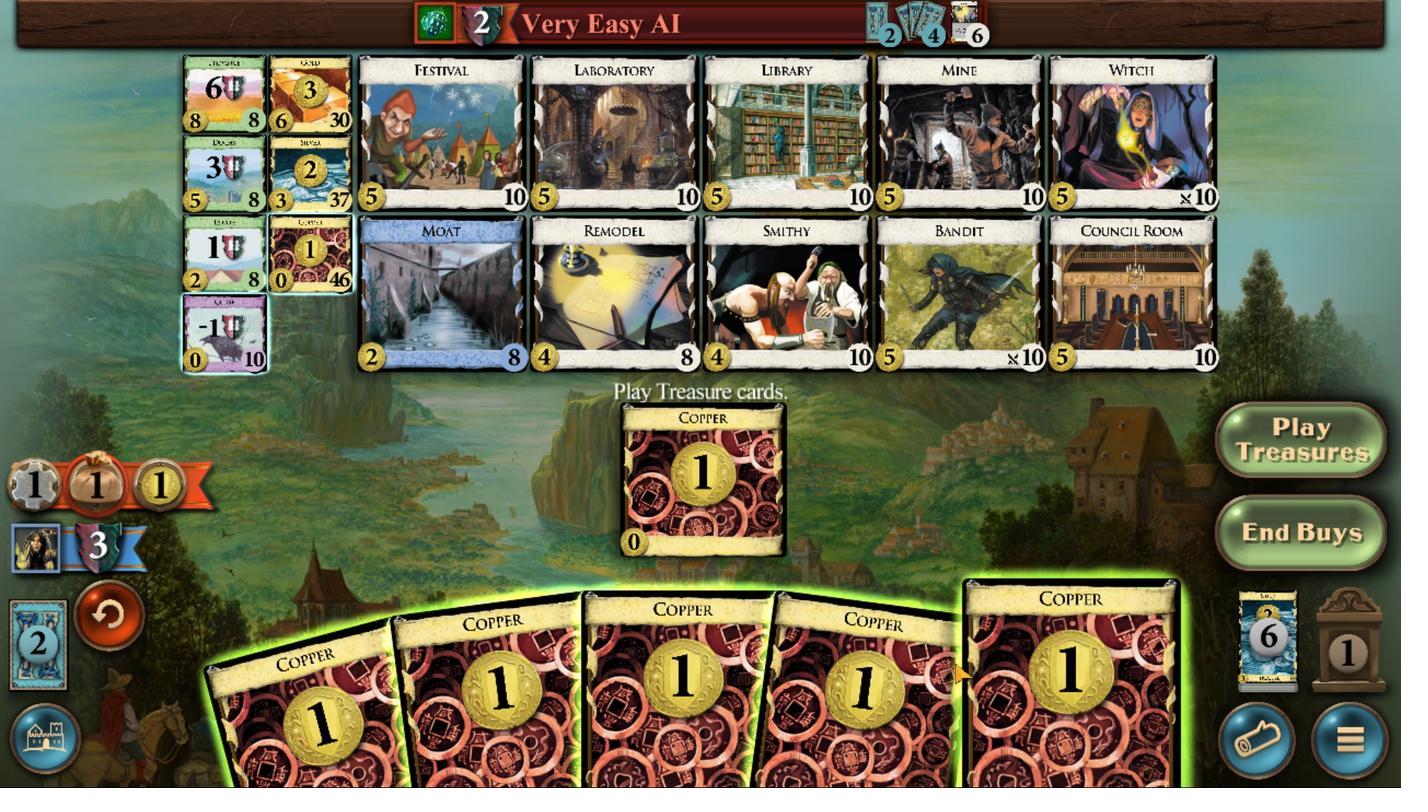 
Action: Mouse pressed left at (746, 522)
Screenshot: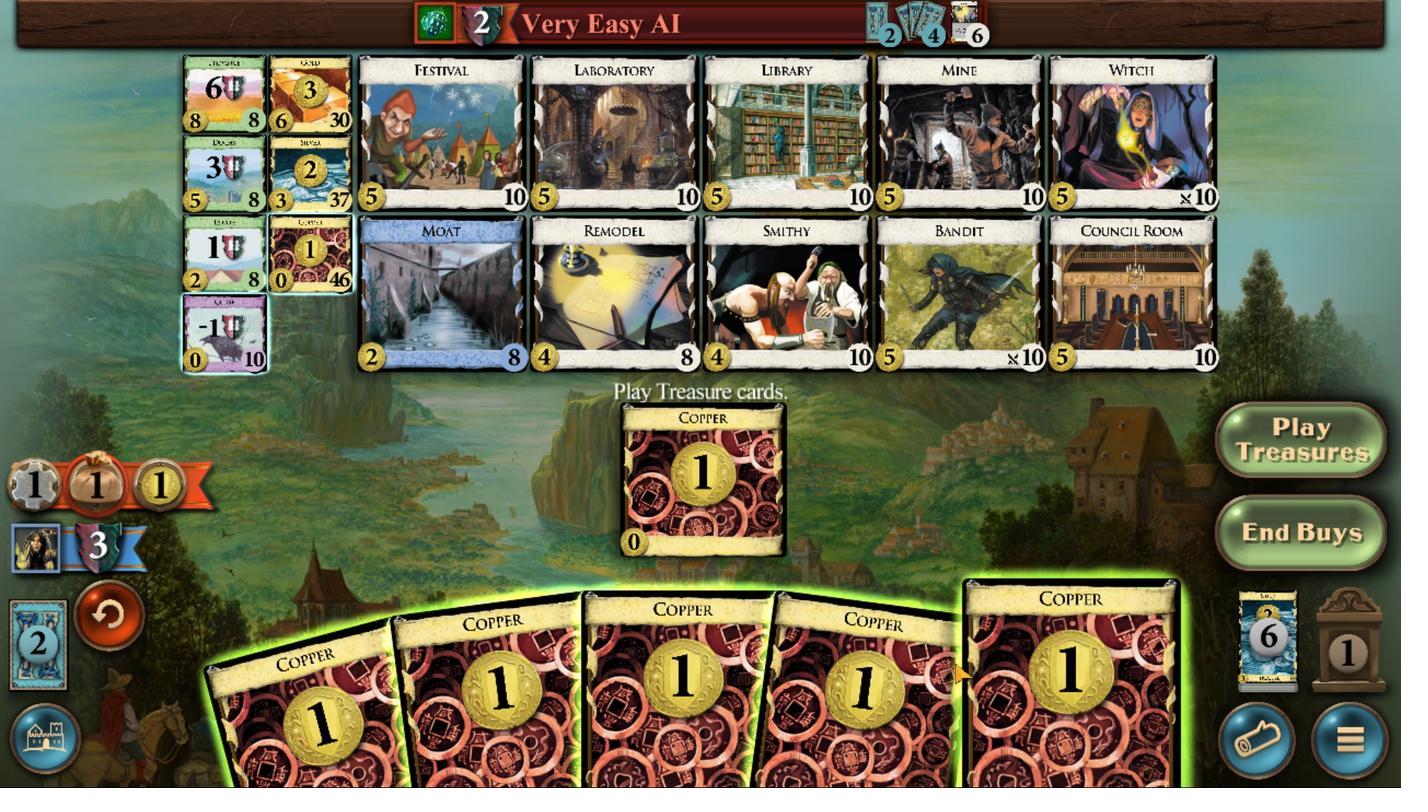 
Action: Mouse moved to (732, 530)
Screenshot: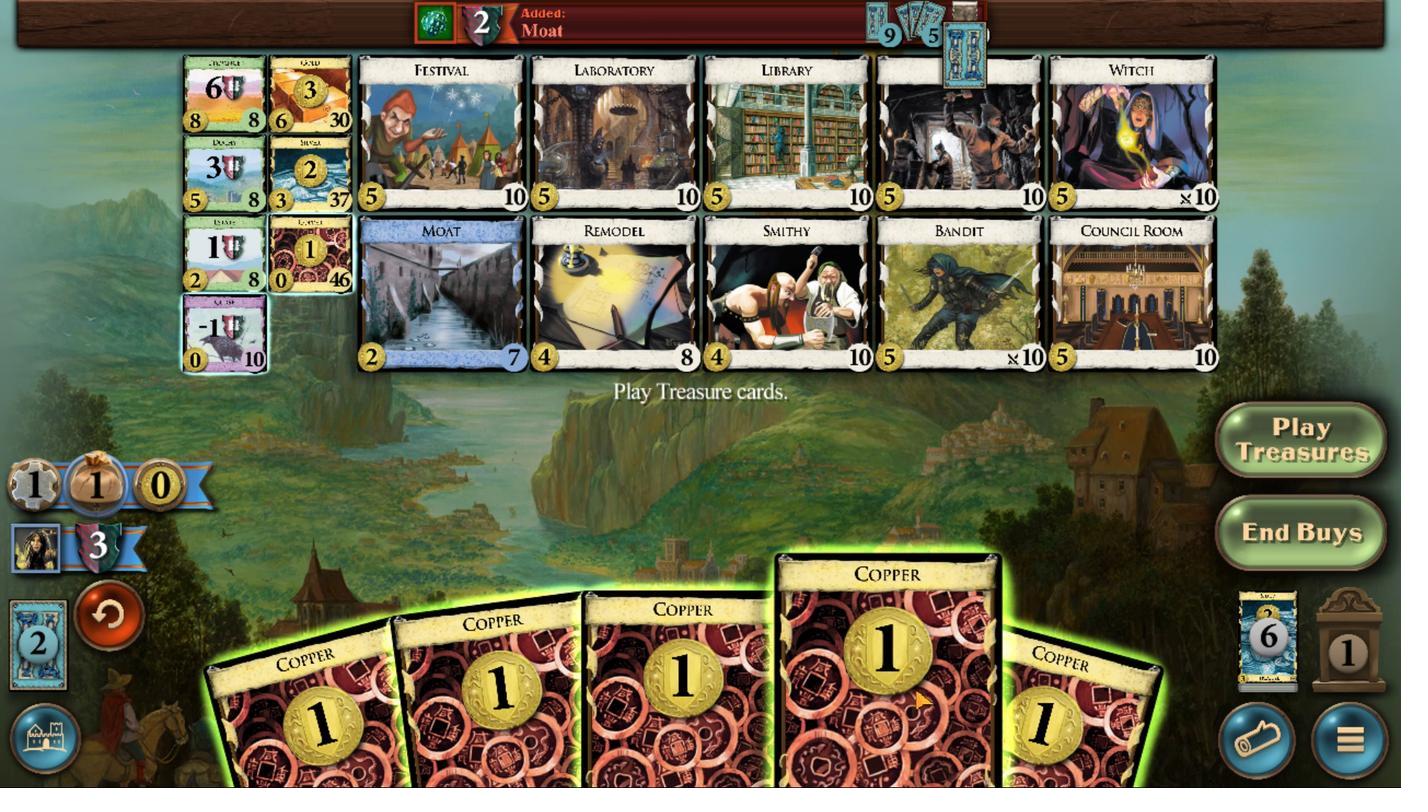 
Action: Mouse pressed left at (732, 530)
Screenshot: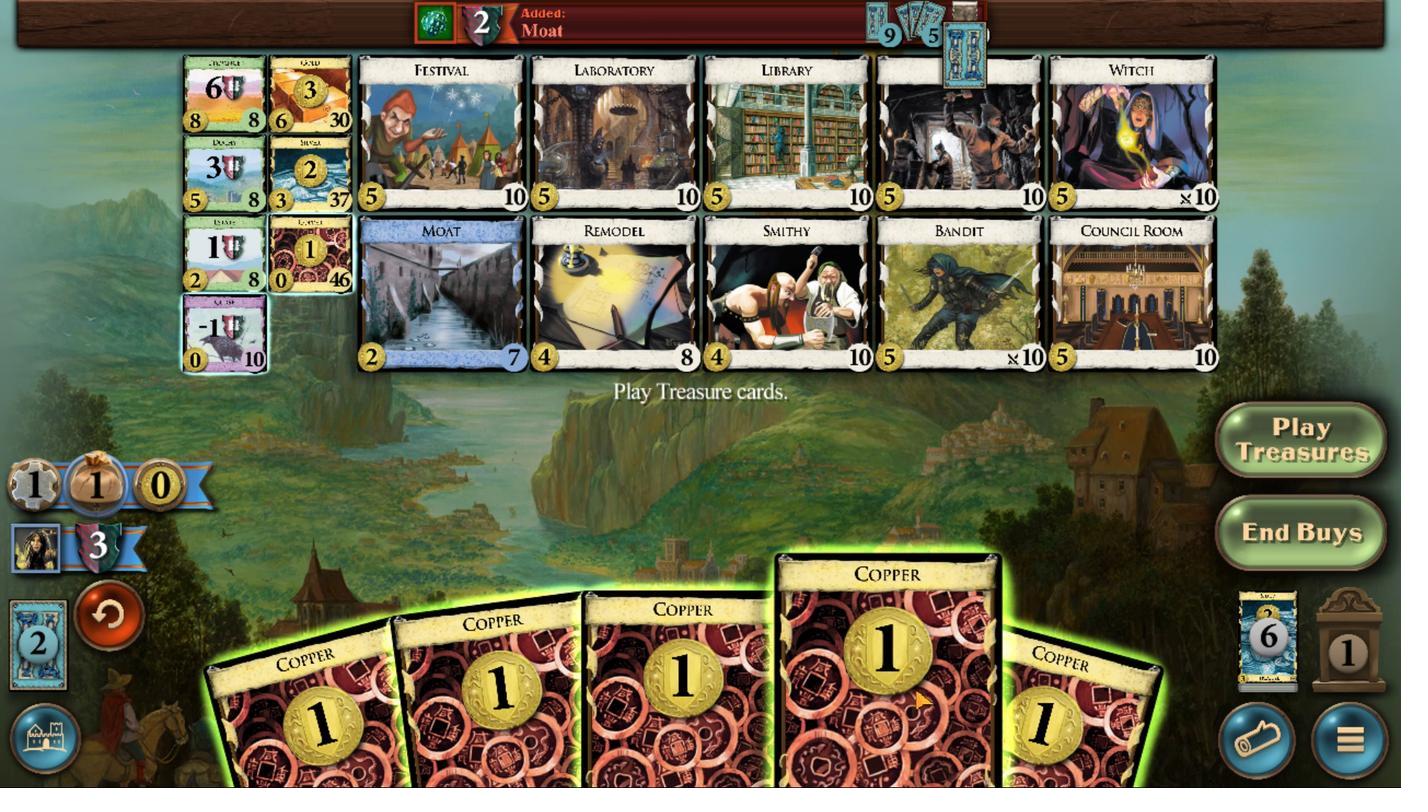 
Action: Mouse moved to (684, 511)
Screenshot: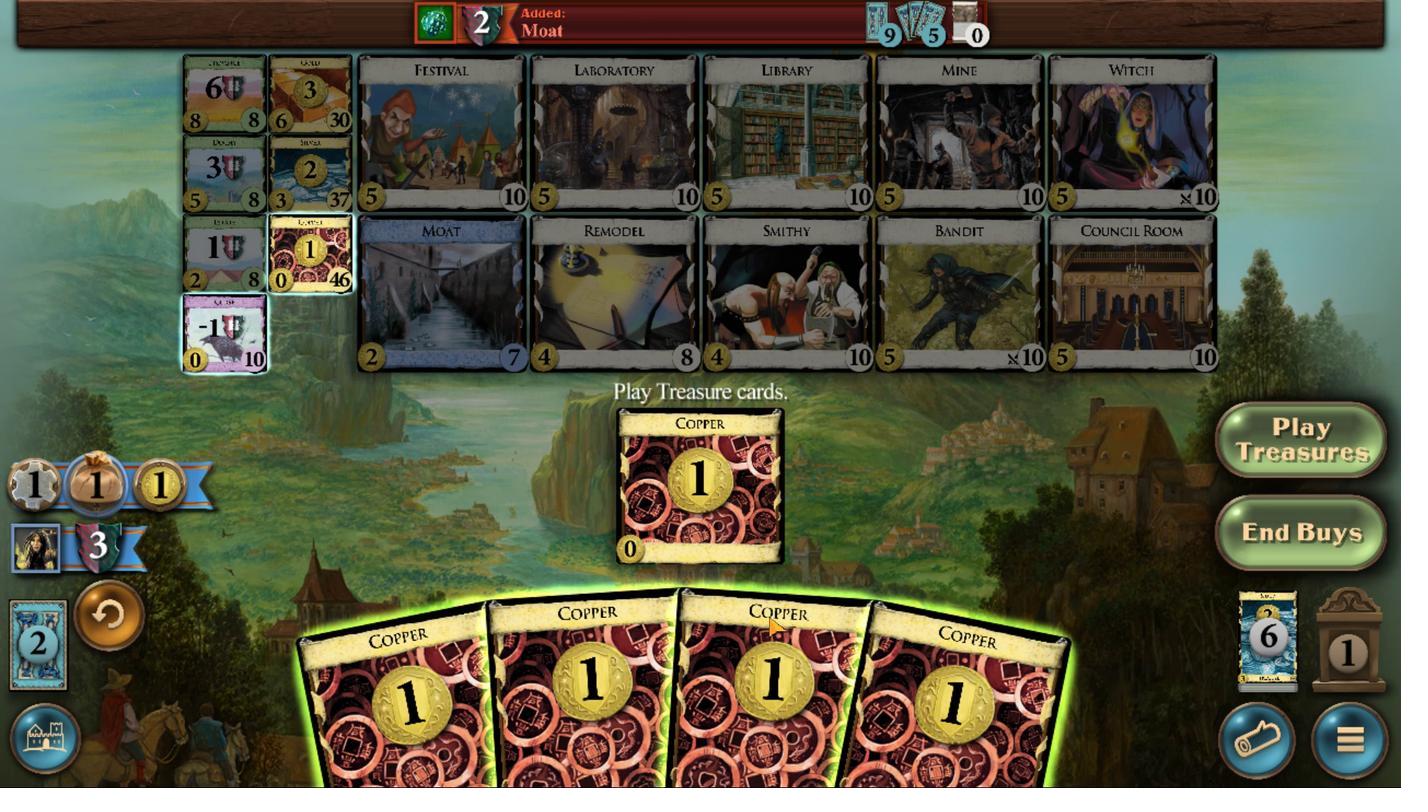 
Action: Mouse pressed left at (684, 511)
Screenshot: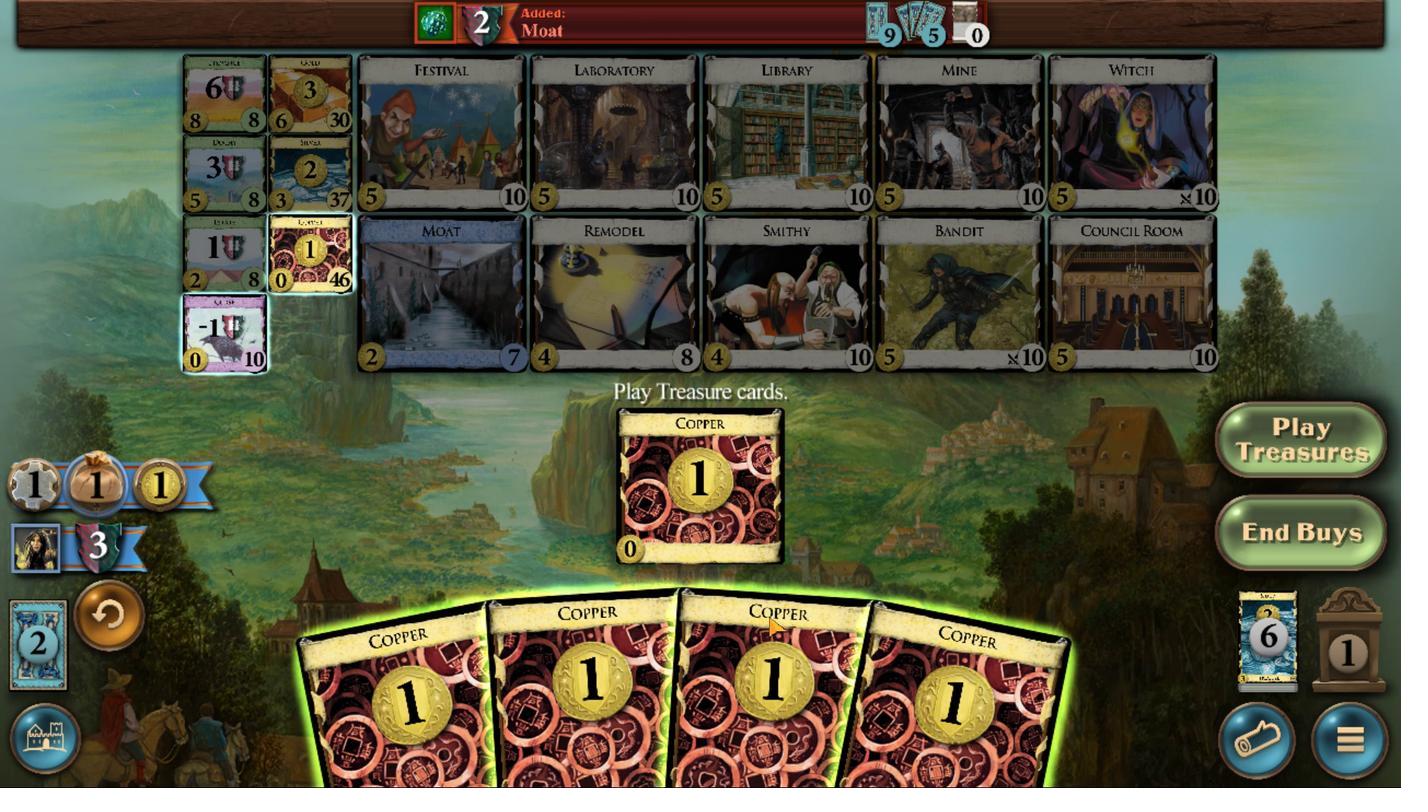 
Action: Mouse moved to (641, 509)
Screenshot: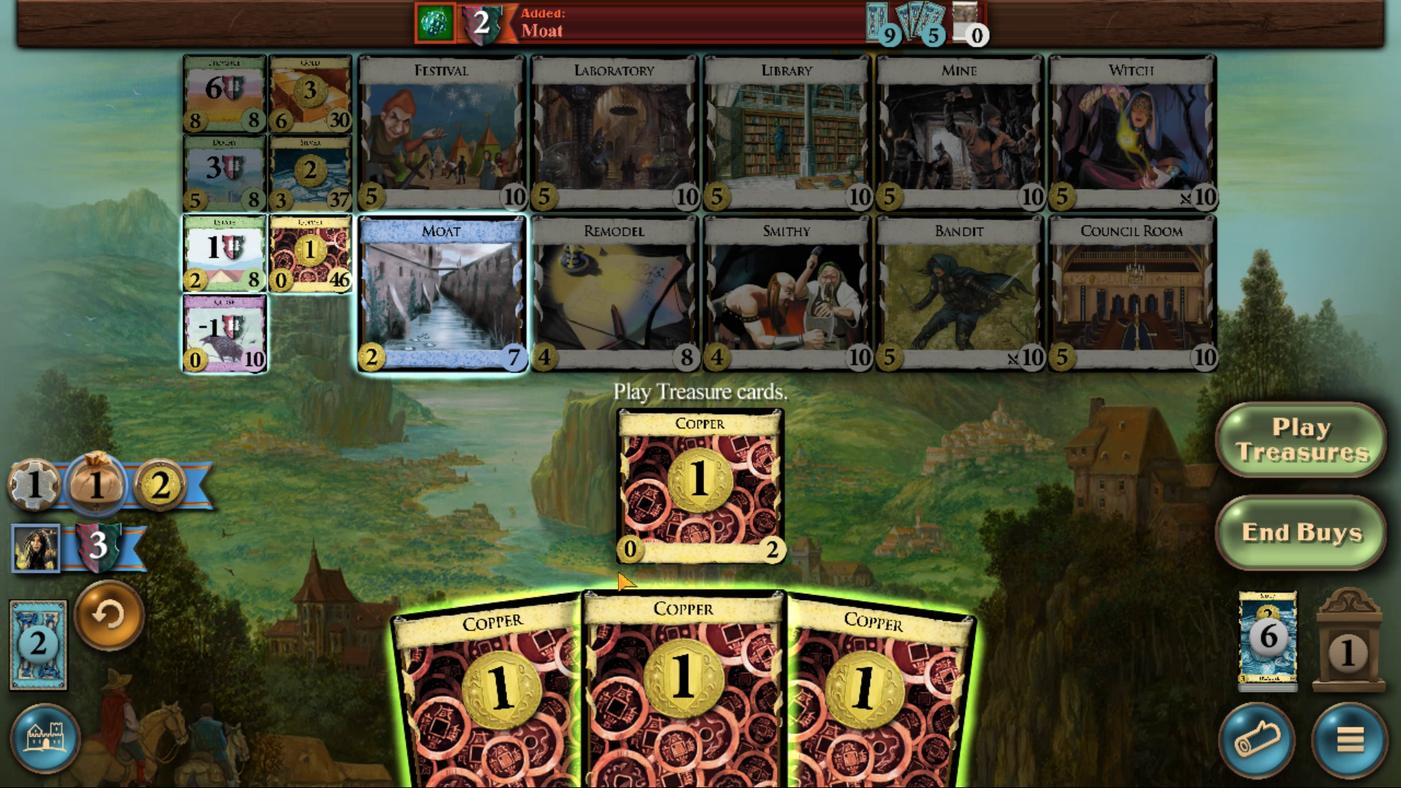 
Action: Mouse pressed left at (641, 509)
Screenshot: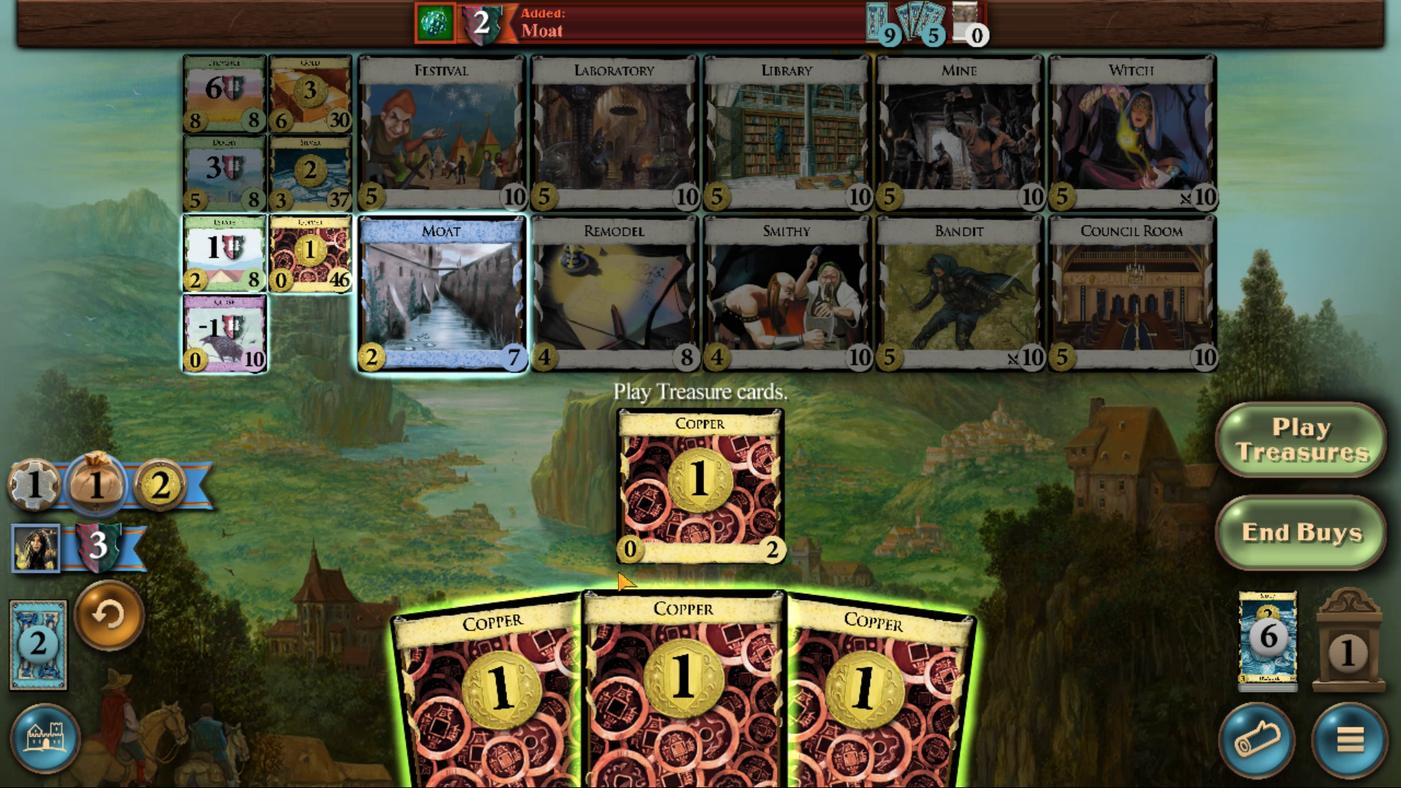 
Action: Mouse moved to (625, 502)
Screenshot: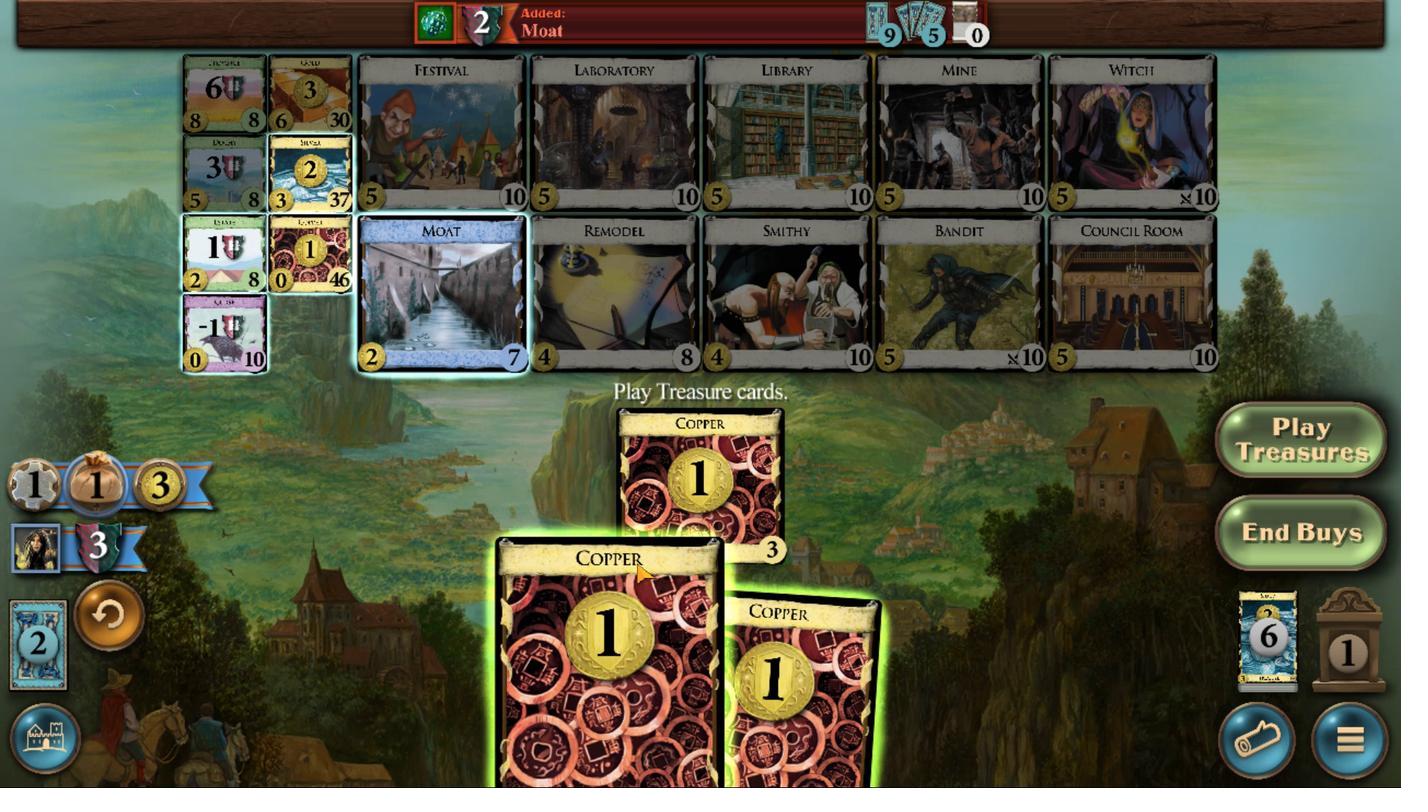 
Action: Mouse pressed left at (625, 502)
Screenshot: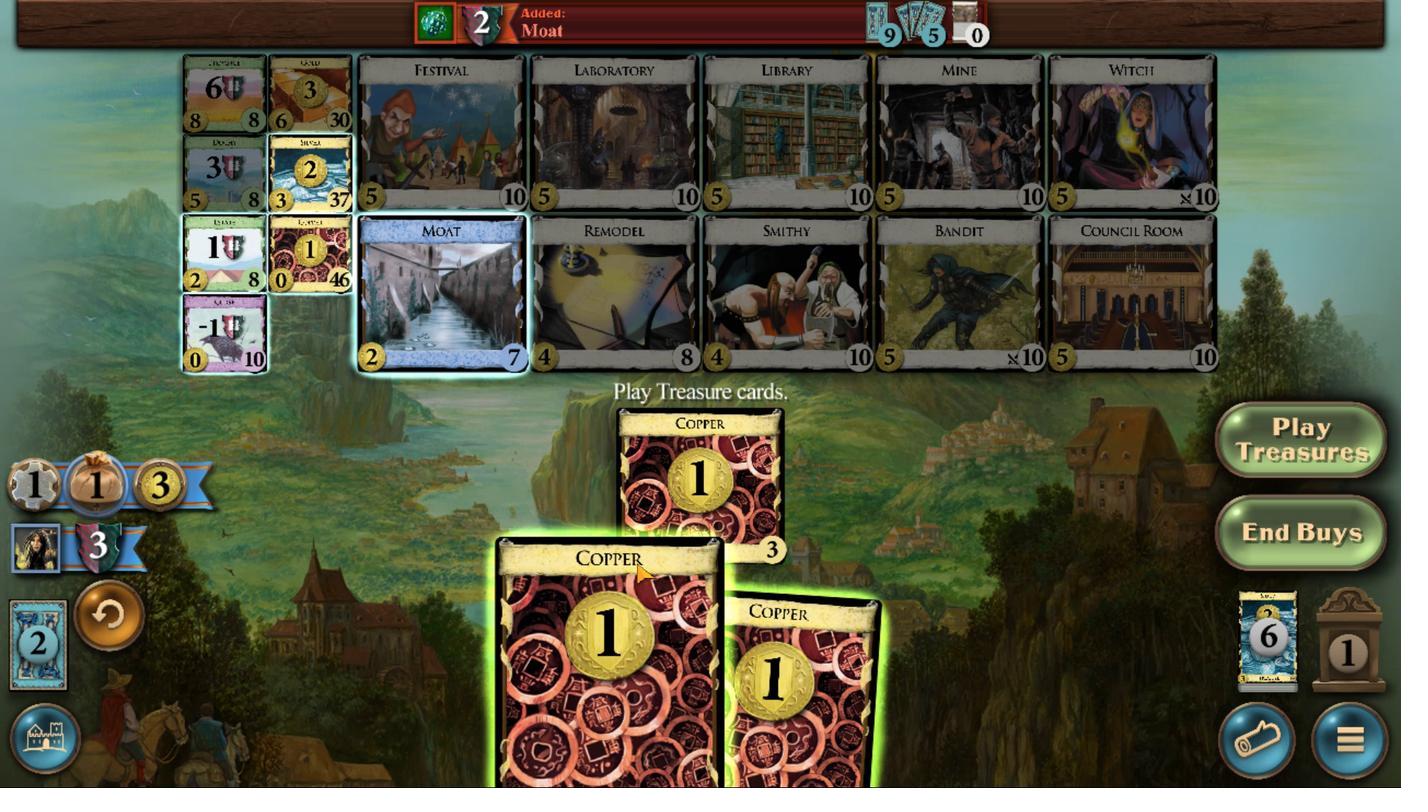 
Action: Mouse moved to (649, 503)
Screenshot: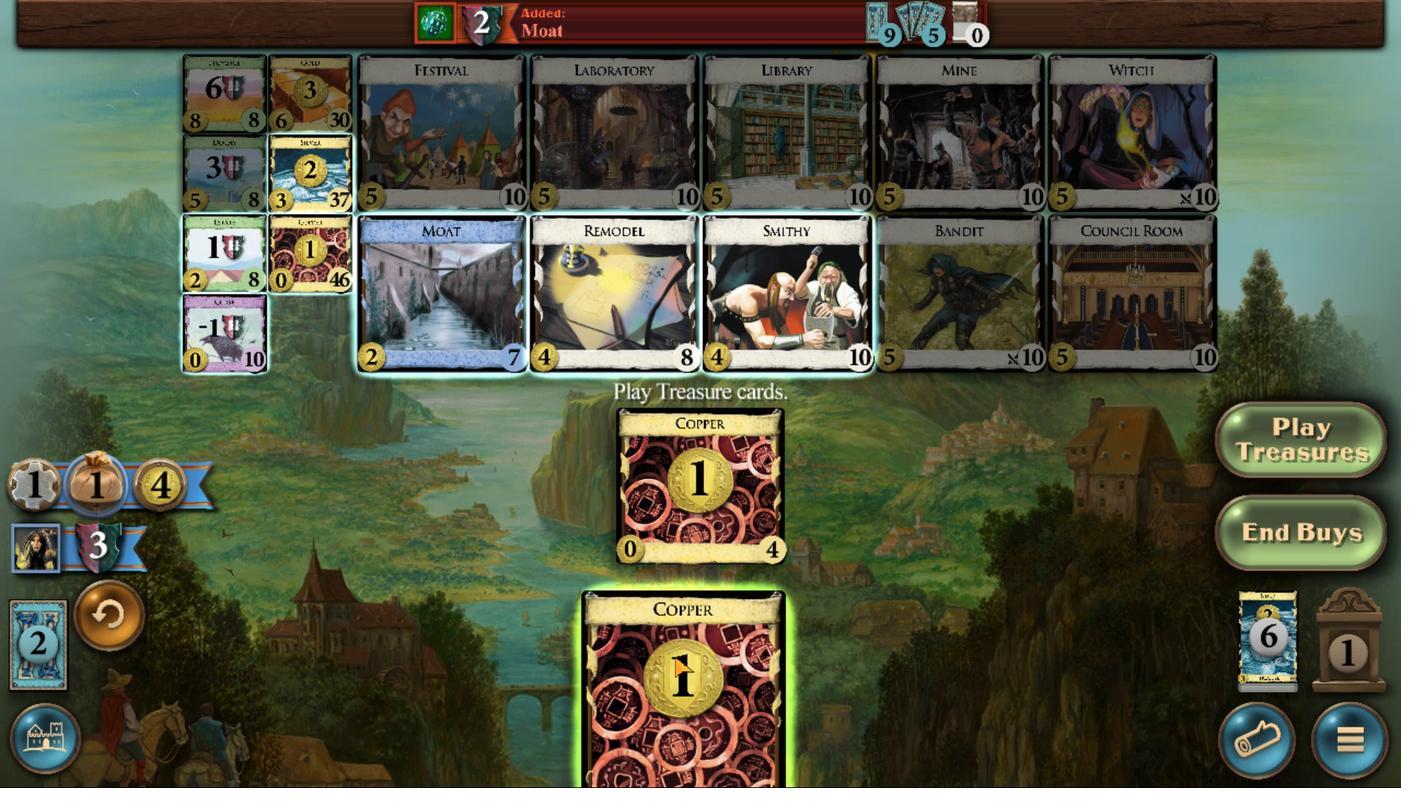 
Action: Mouse pressed left at (649, 503)
Screenshot: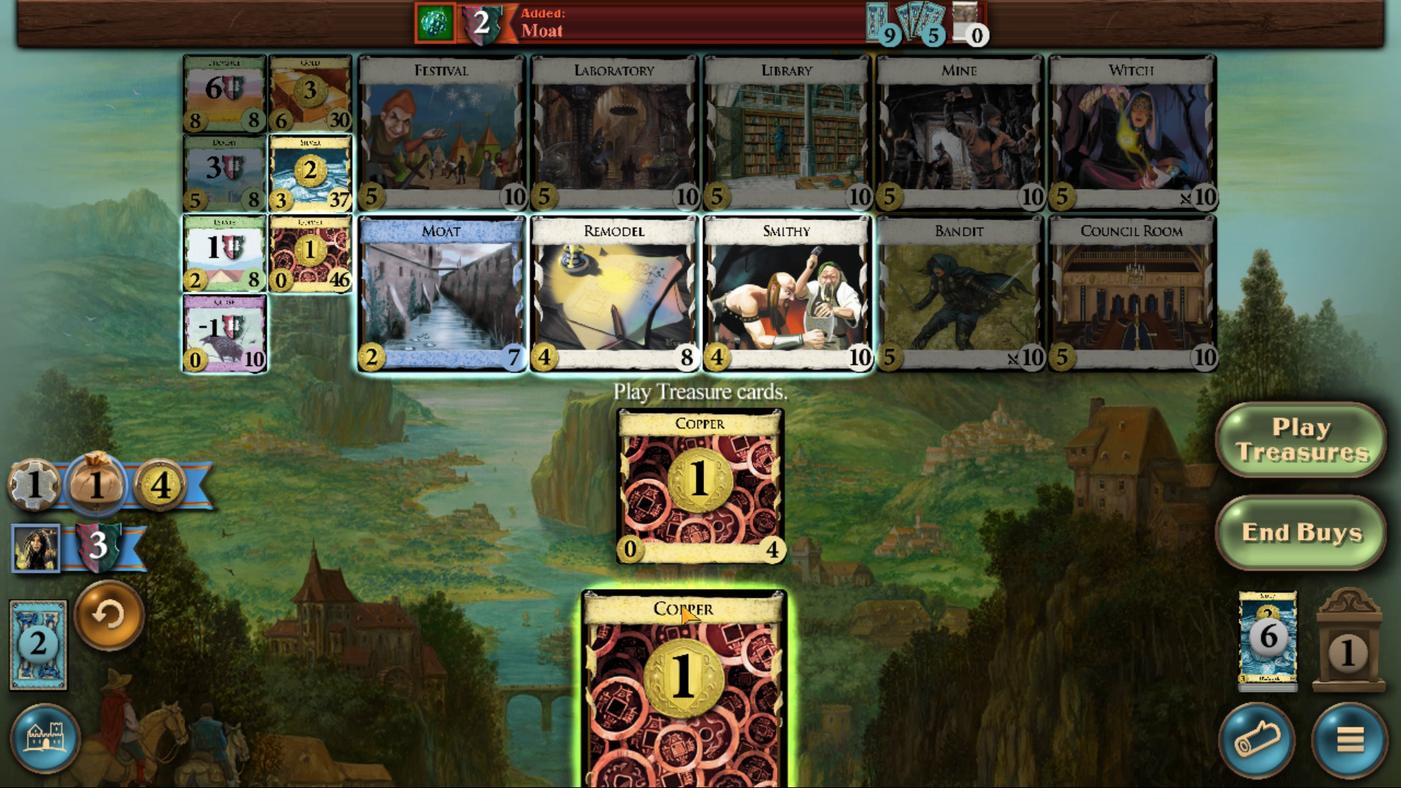 
Action: Mouse moved to (502, 384)
Screenshot: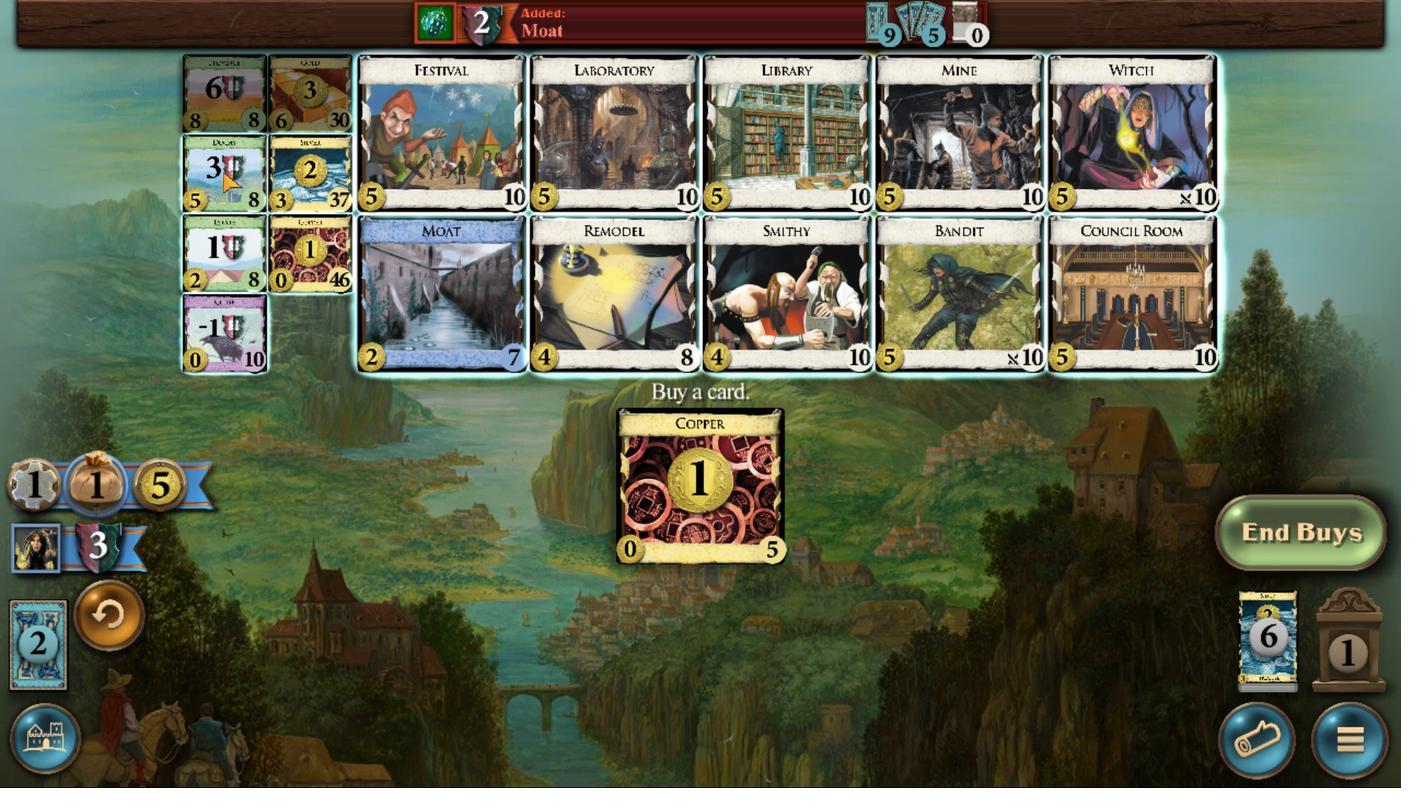 
Action: Mouse pressed left at (502, 384)
Screenshot: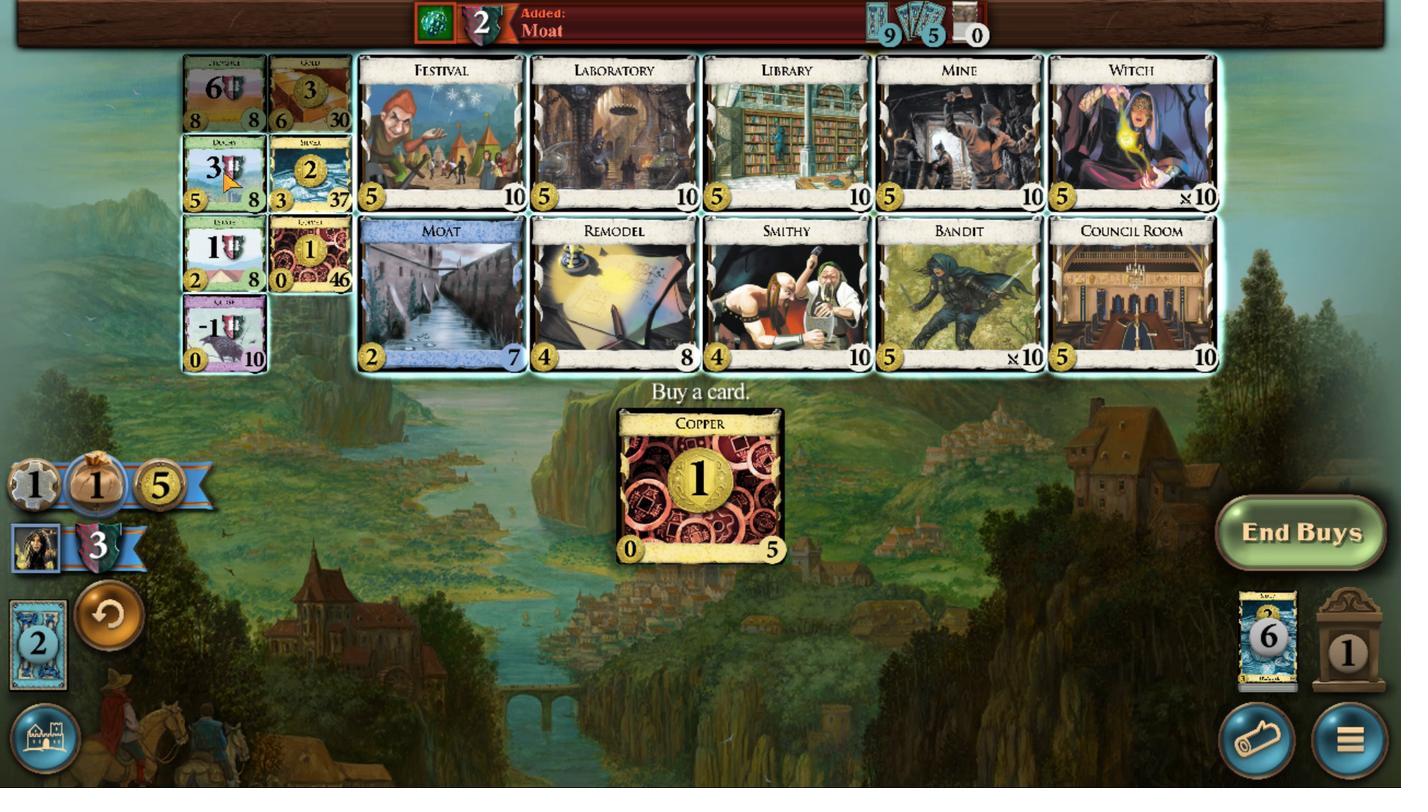 
Action: Mouse moved to (636, 522)
Screenshot: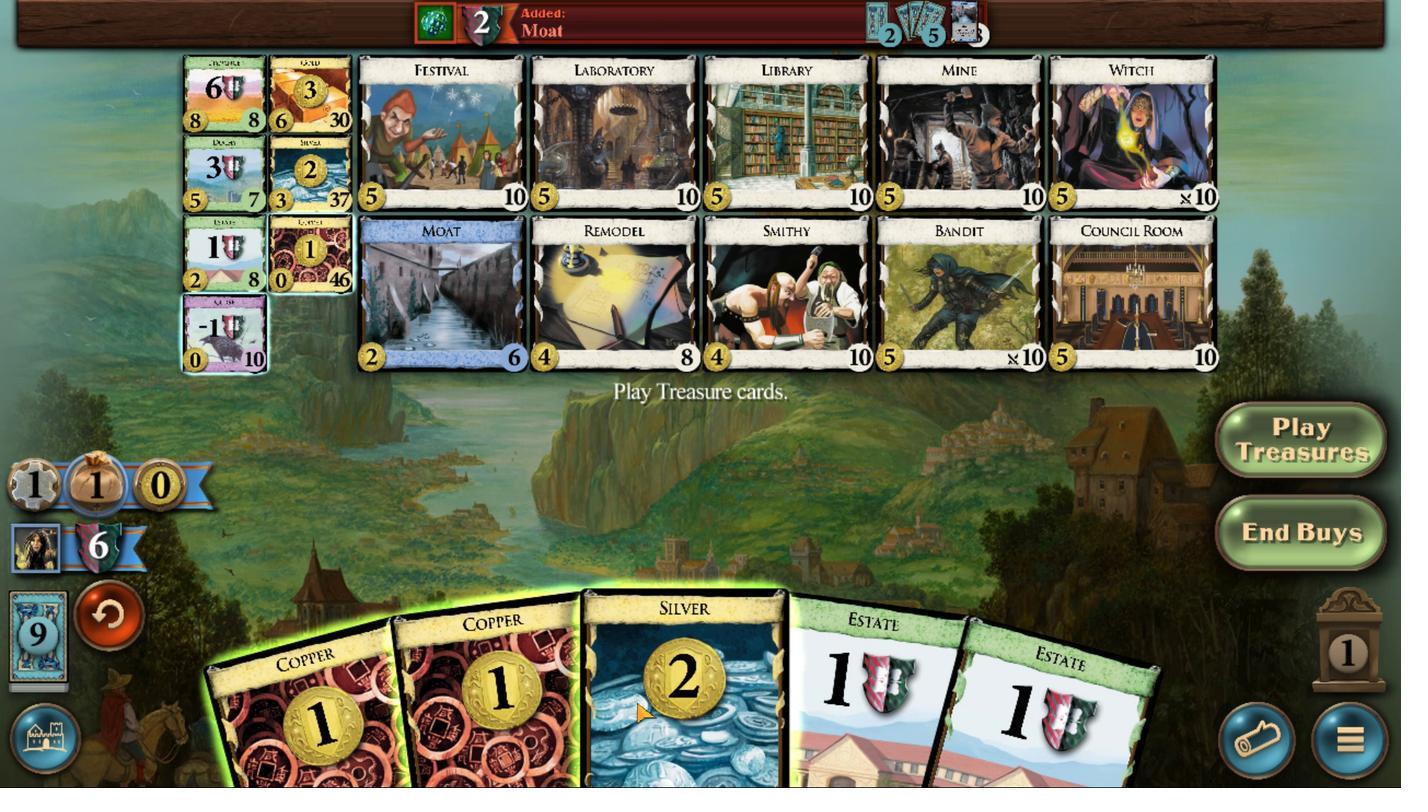 
Action: Mouse pressed left at (636, 522)
Screenshot: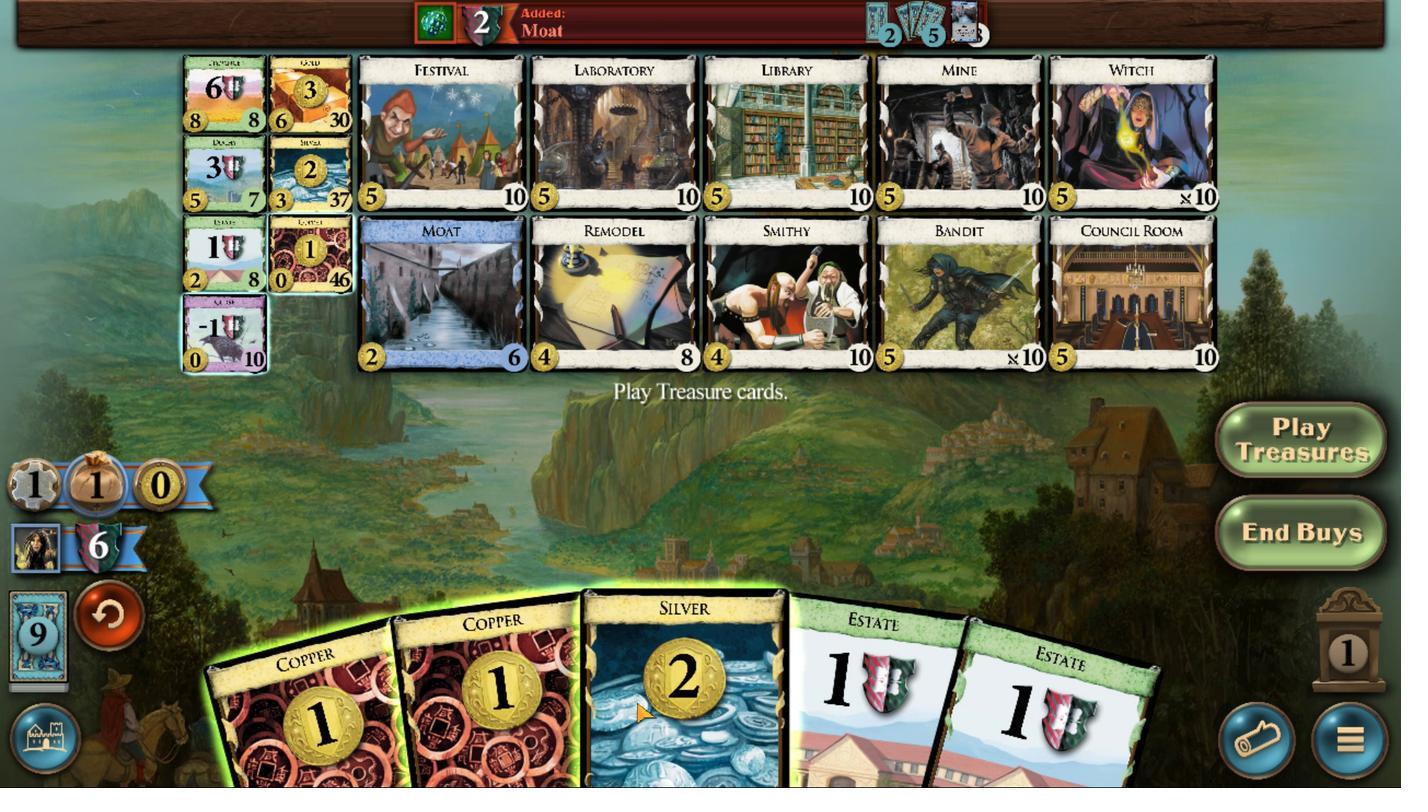 
Action: Mouse moved to (609, 522)
Screenshot: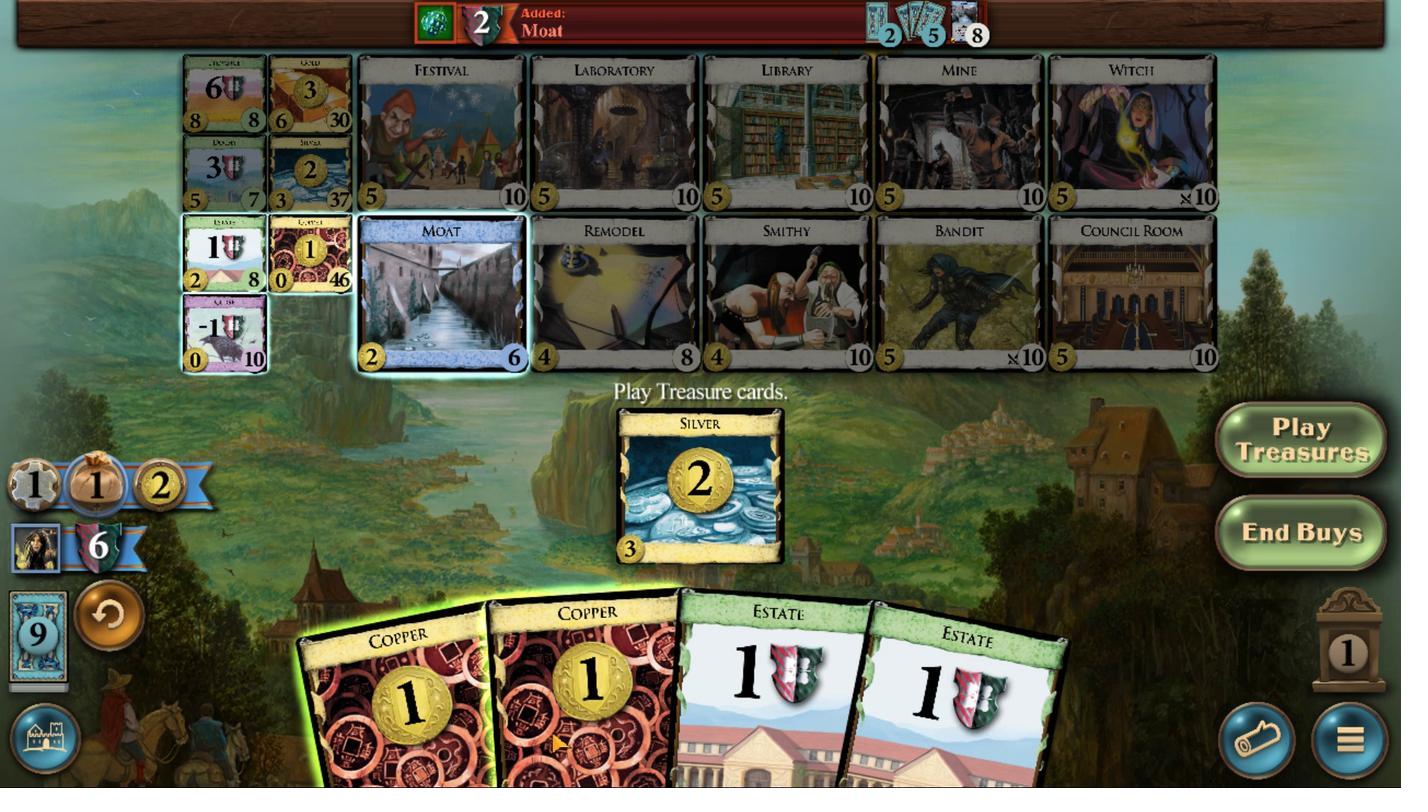 
Action: Mouse pressed left at (609, 522)
Screenshot: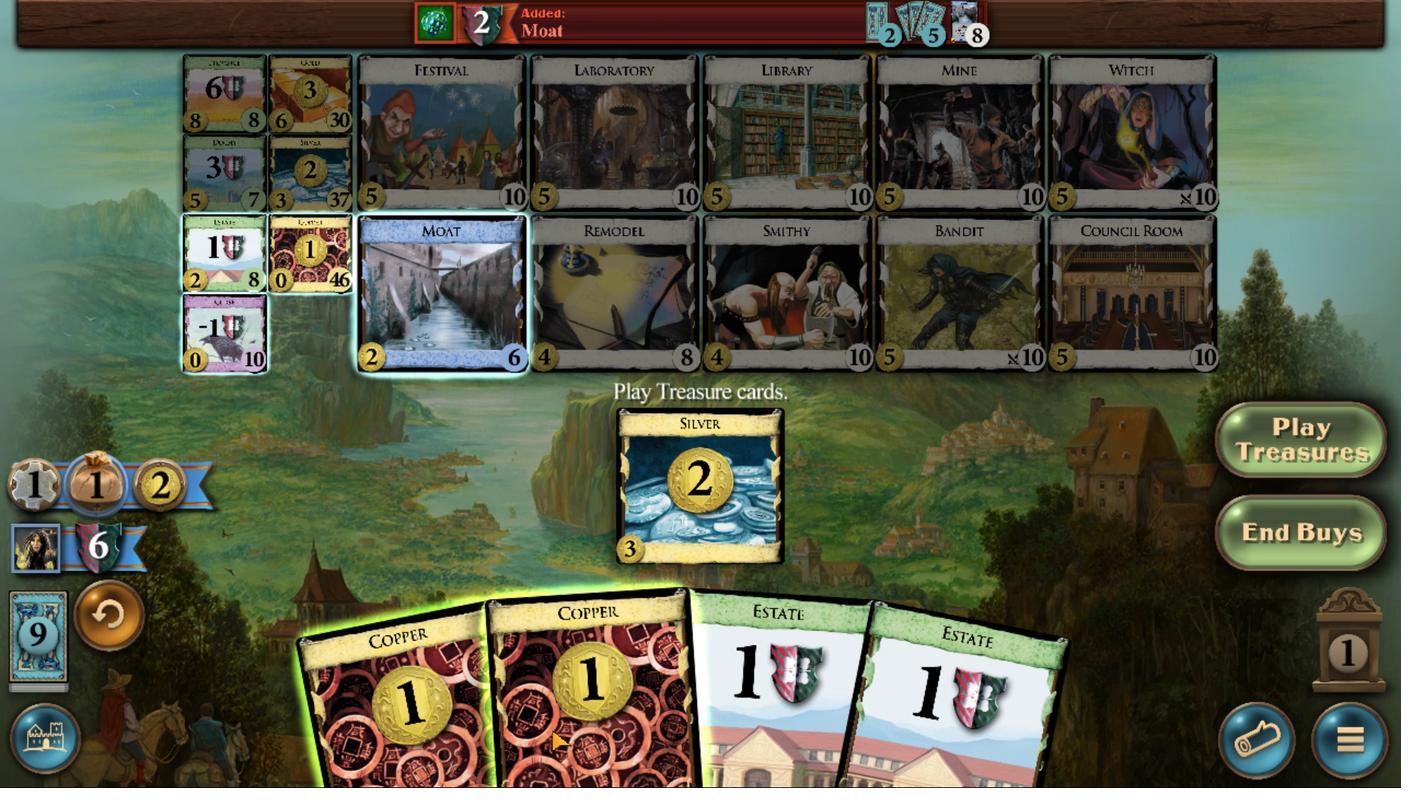 
Action: Mouse moved to (602, 522)
Screenshot: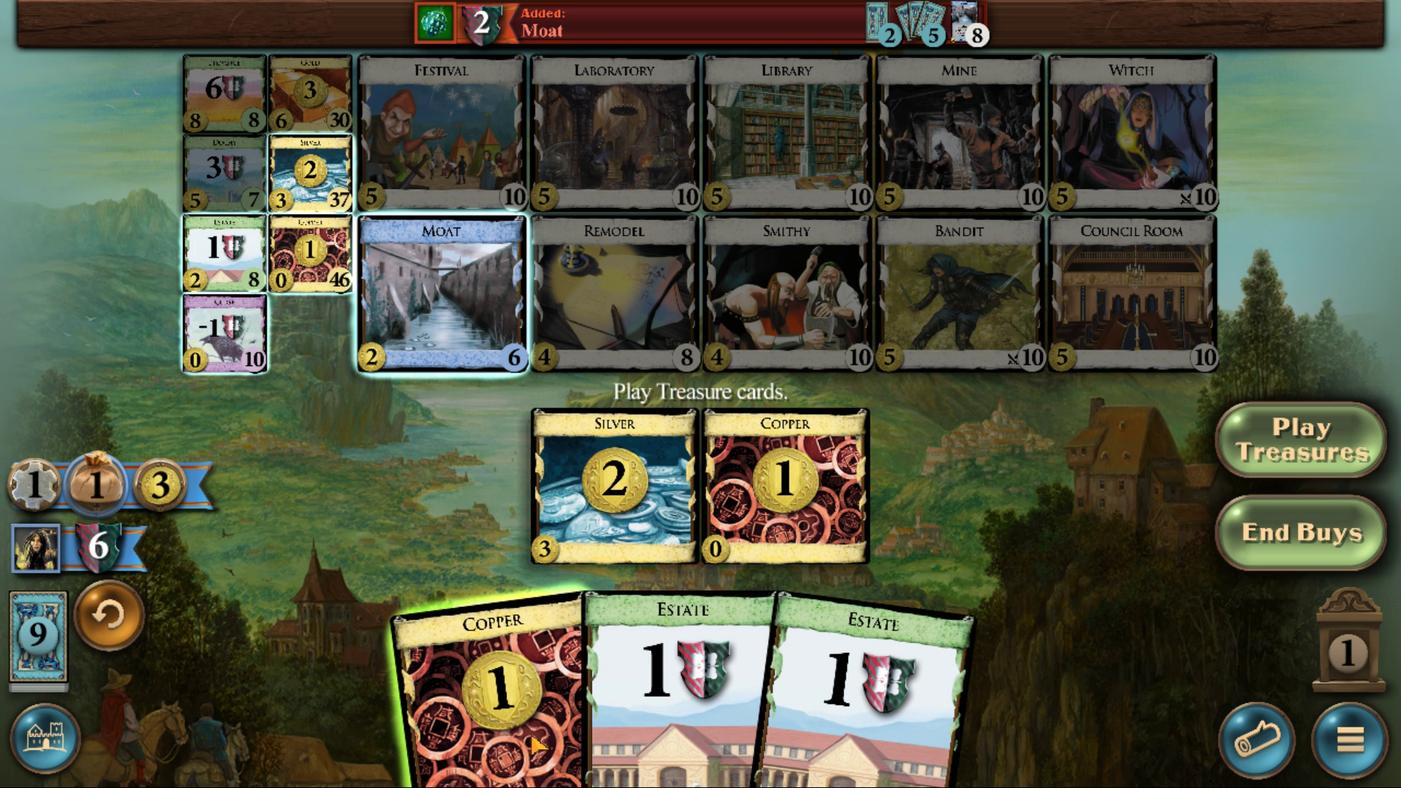 
Action: Mouse pressed left at (602, 522)
Screenshot: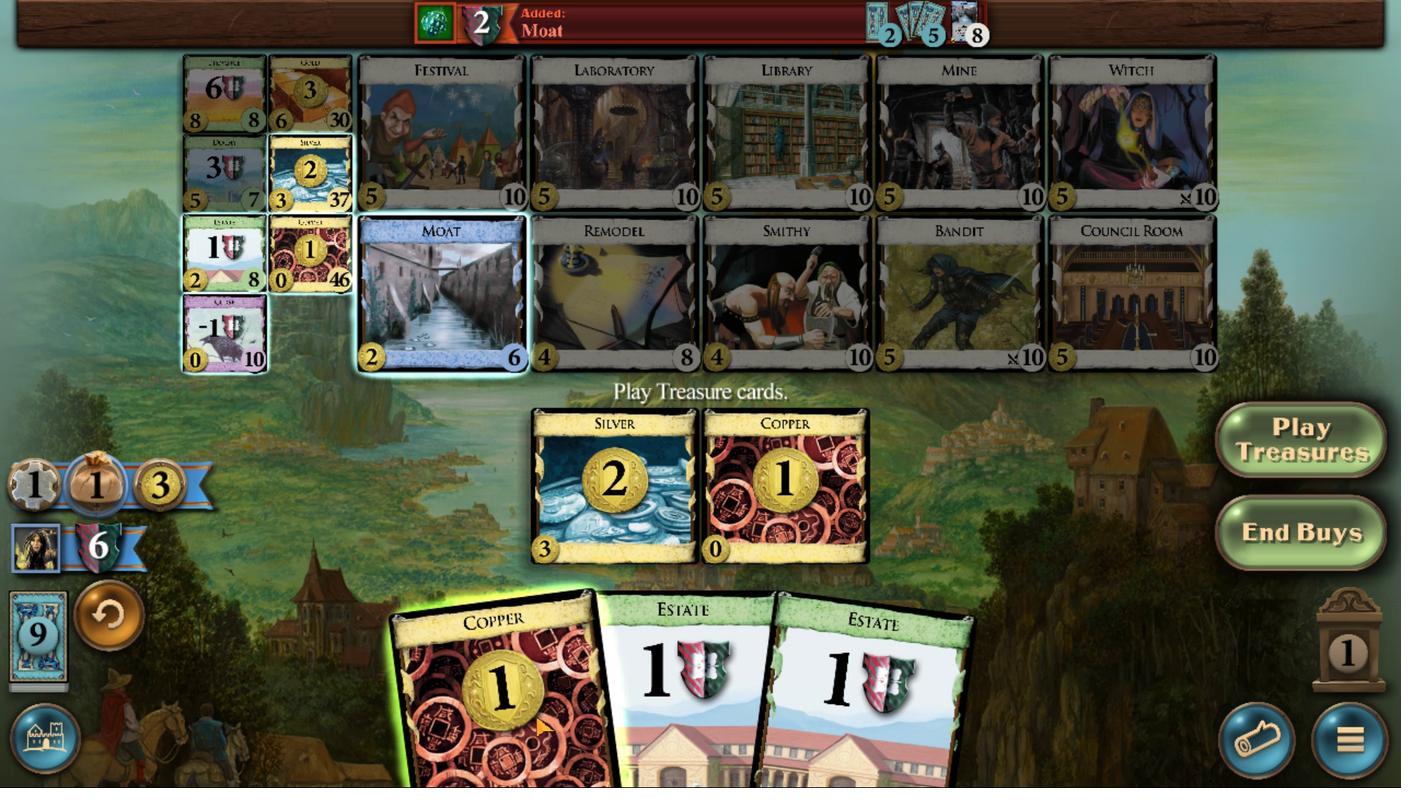 
Action: Mouse moved to (530, 387)
Screenshot: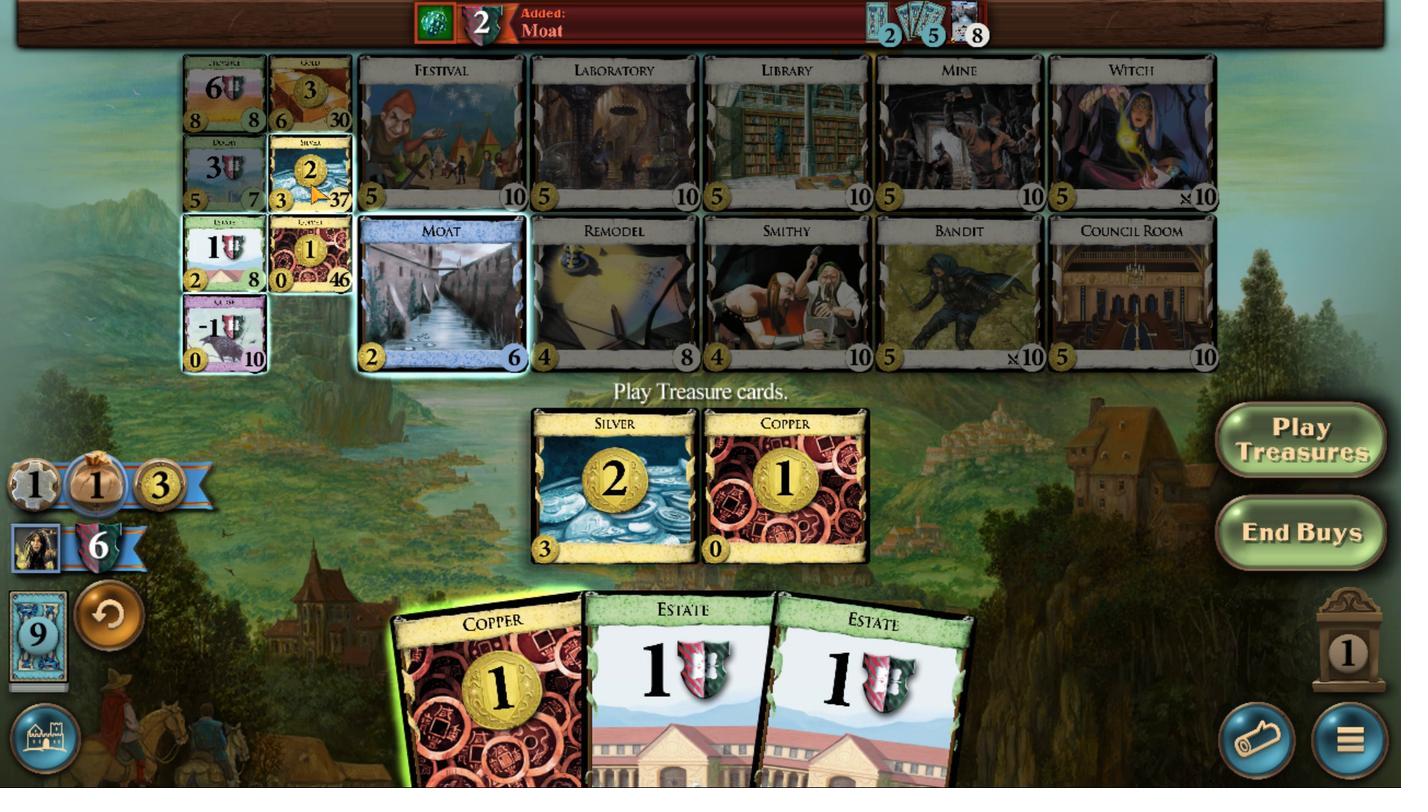 
Action: Mouse pressed left at (530, 387)
Screenshot: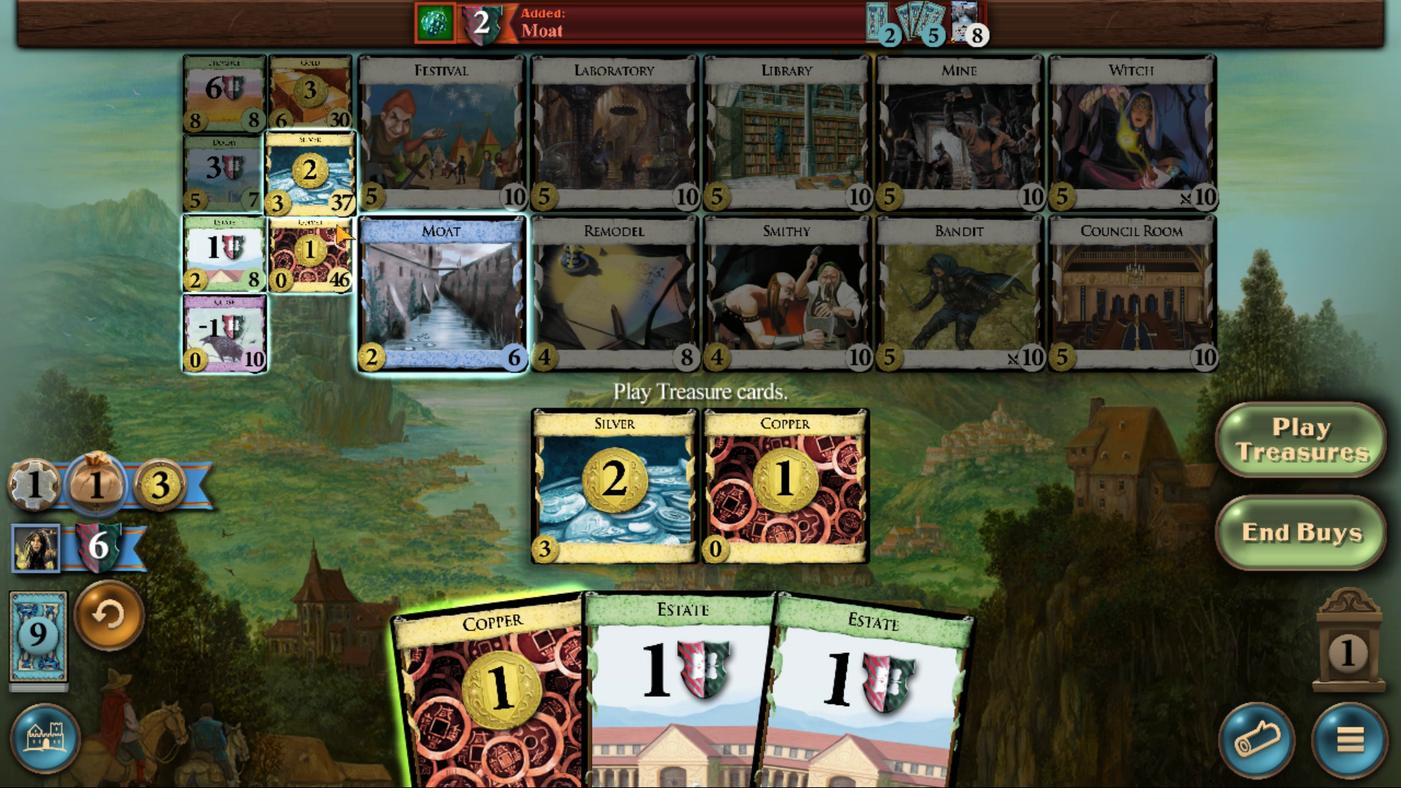 
Action: Mouse moved to (636, 500)
Screenshot: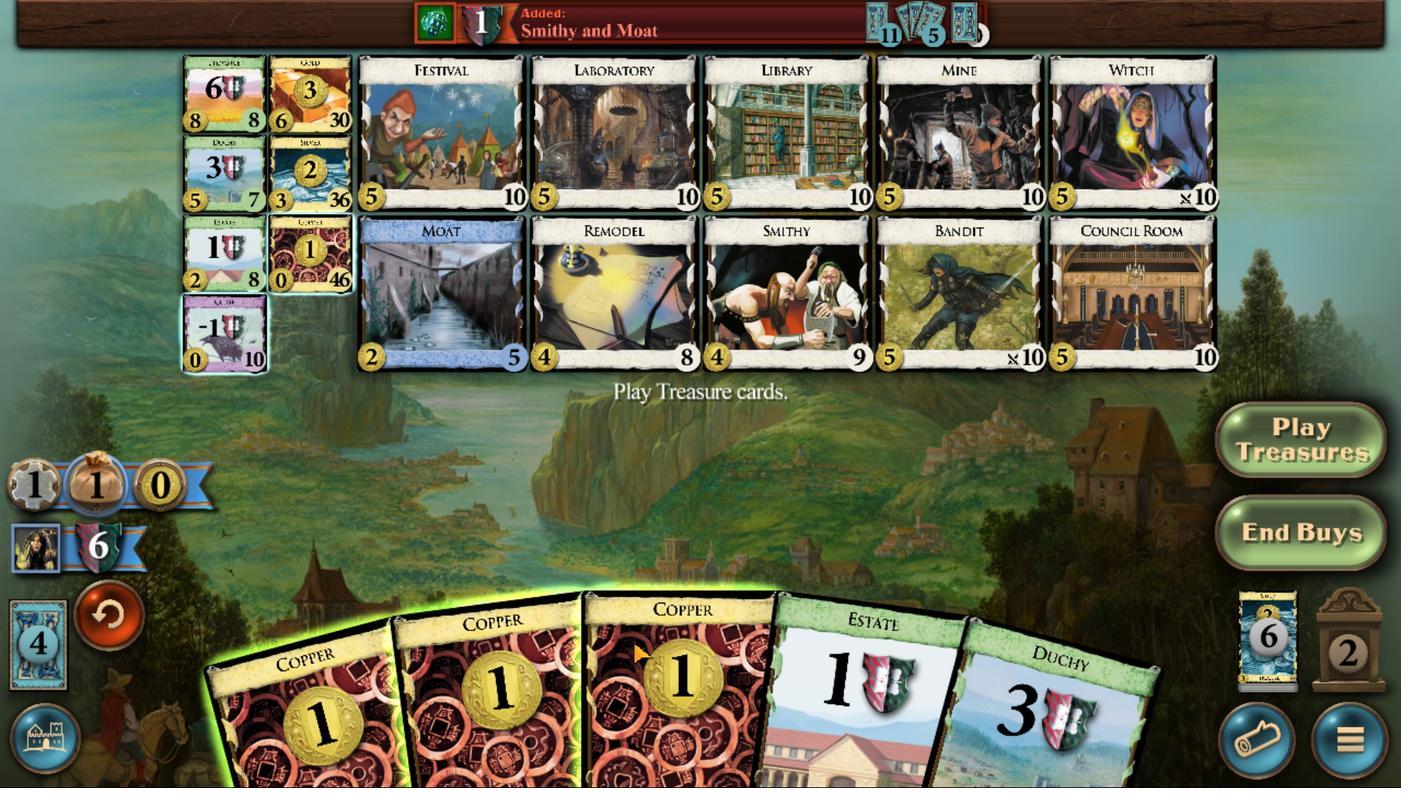 
Action: Mouse pressed left at (636, 500)
Screenshot: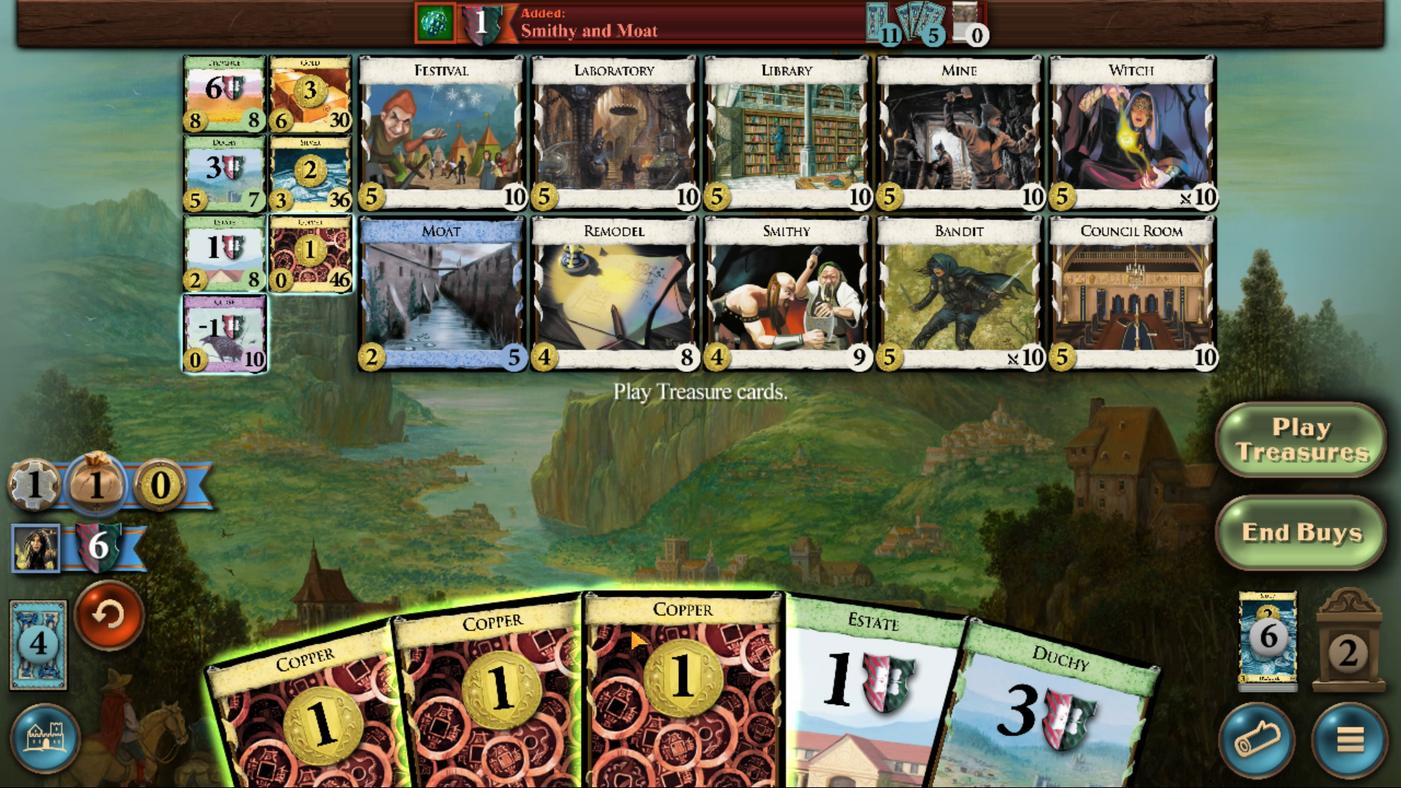 
Action: Mouse moved to (608, 495)
Screenshot: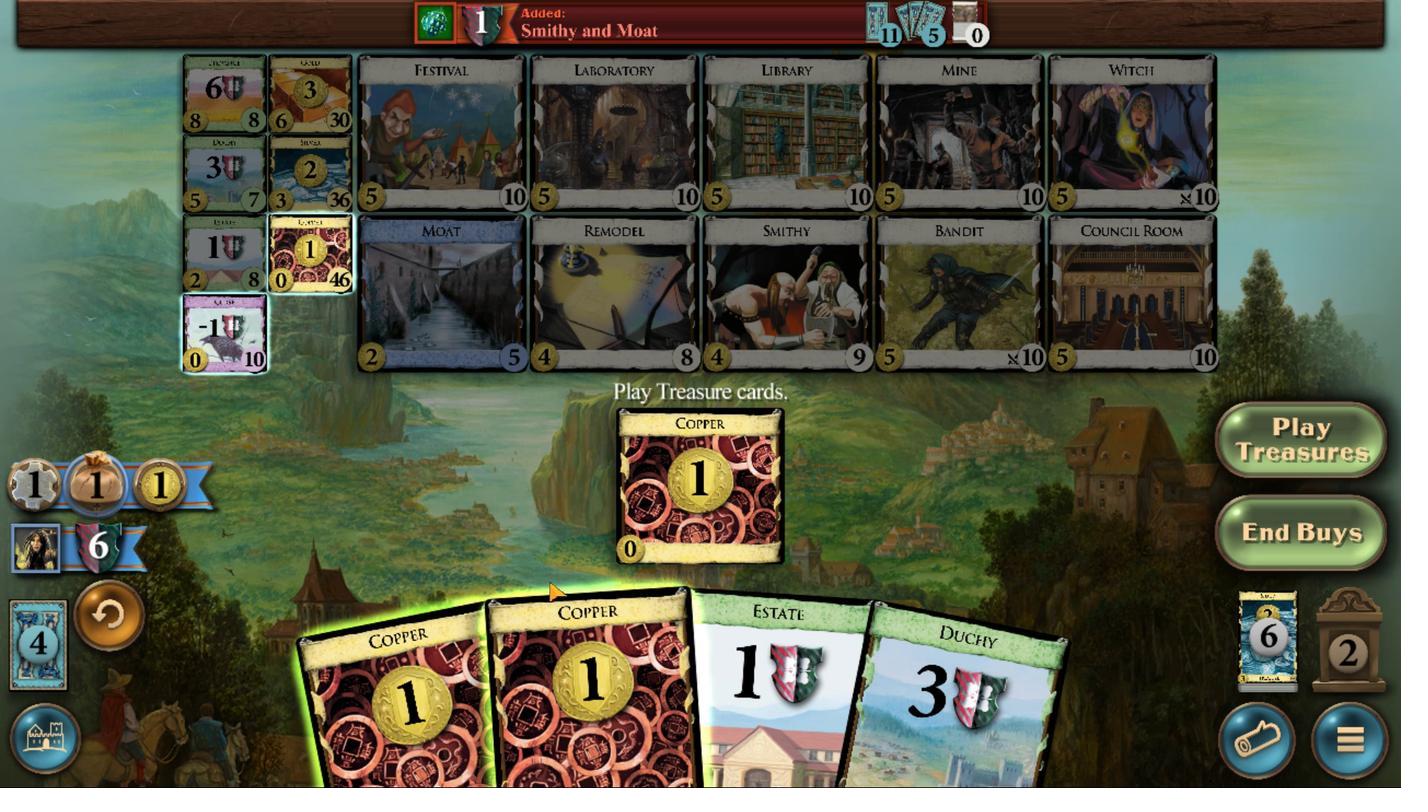 
Action: Mouse pressed left at (608, 495)
Screenshot: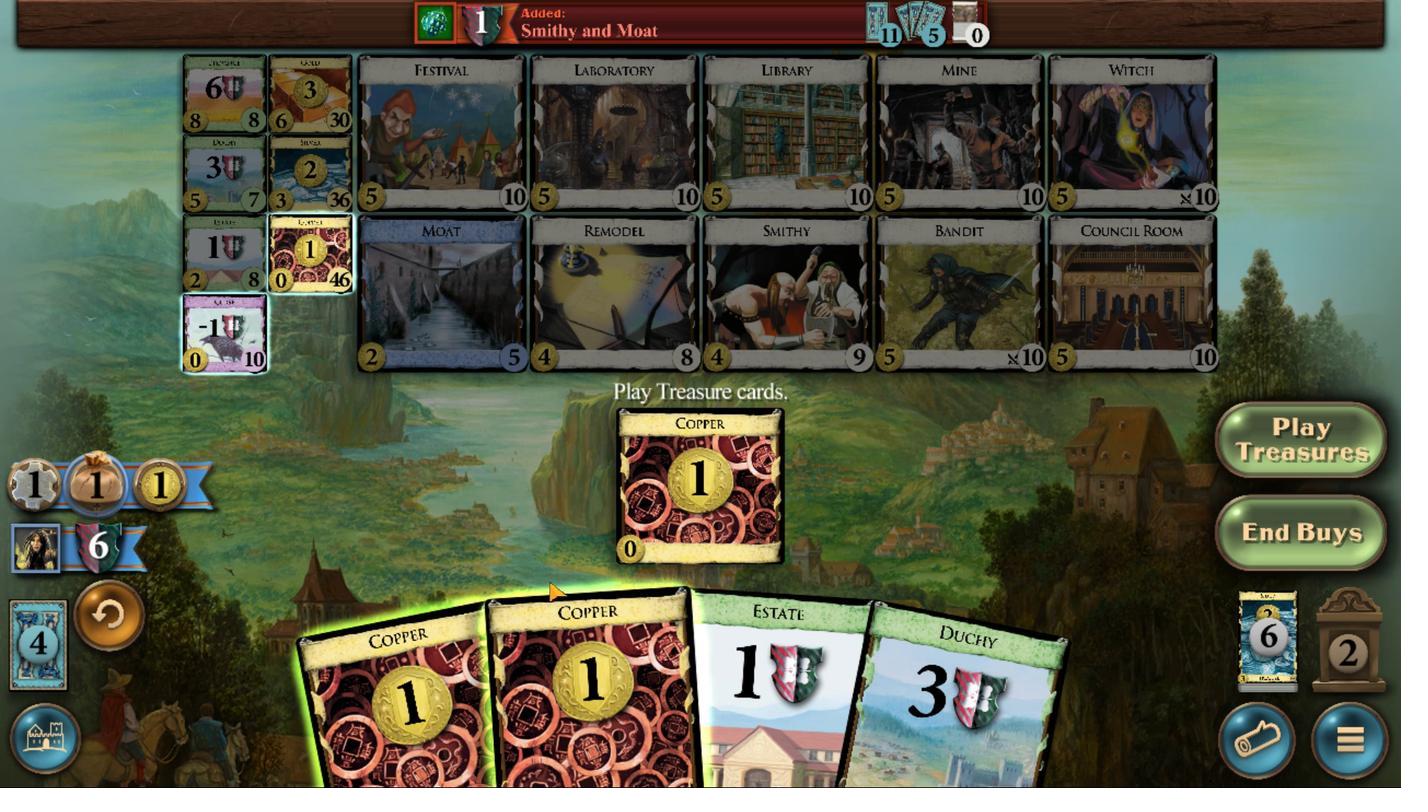 
Action: Mouse moved to (587, 523)
Screenshot: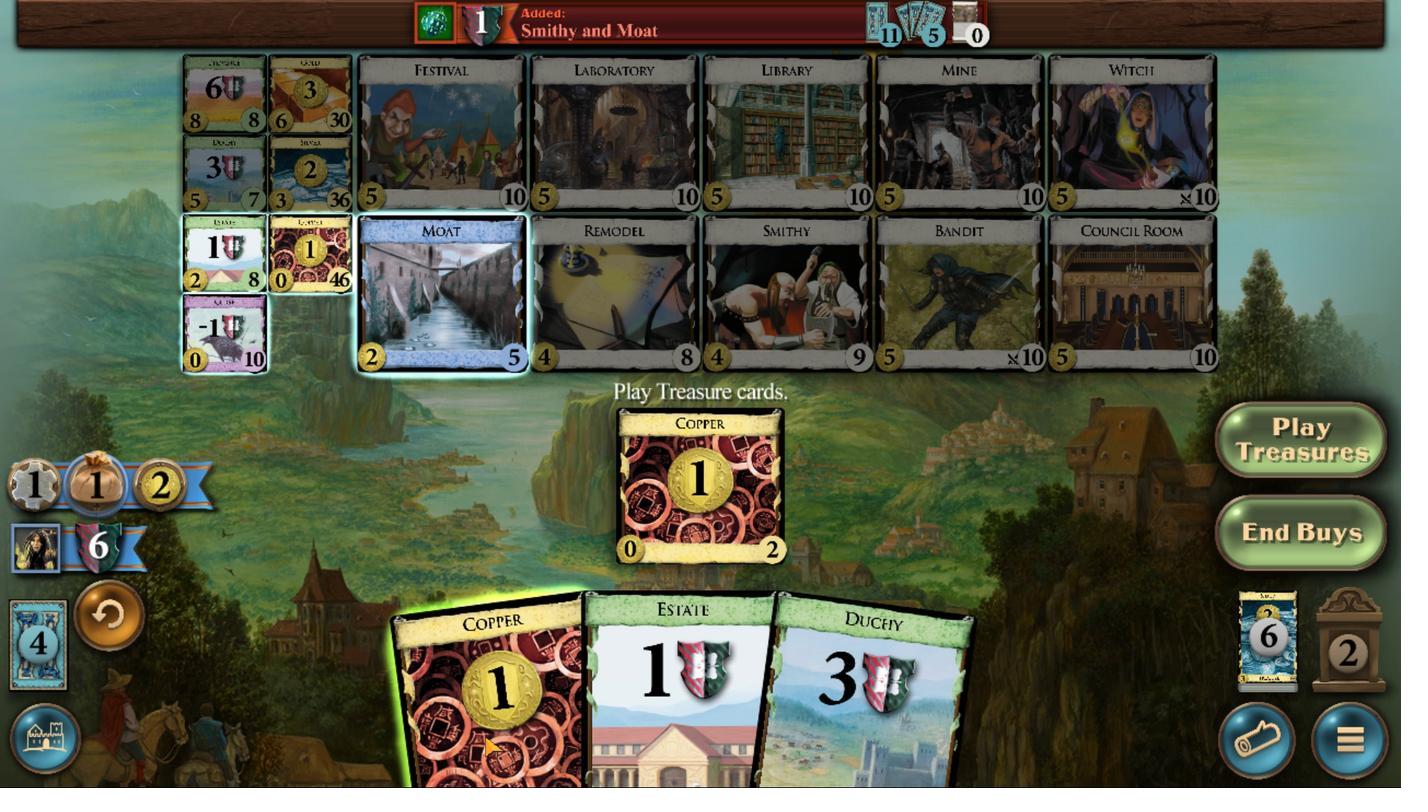 
Action: Mouse pressed left at (587, 523)
Screenshot: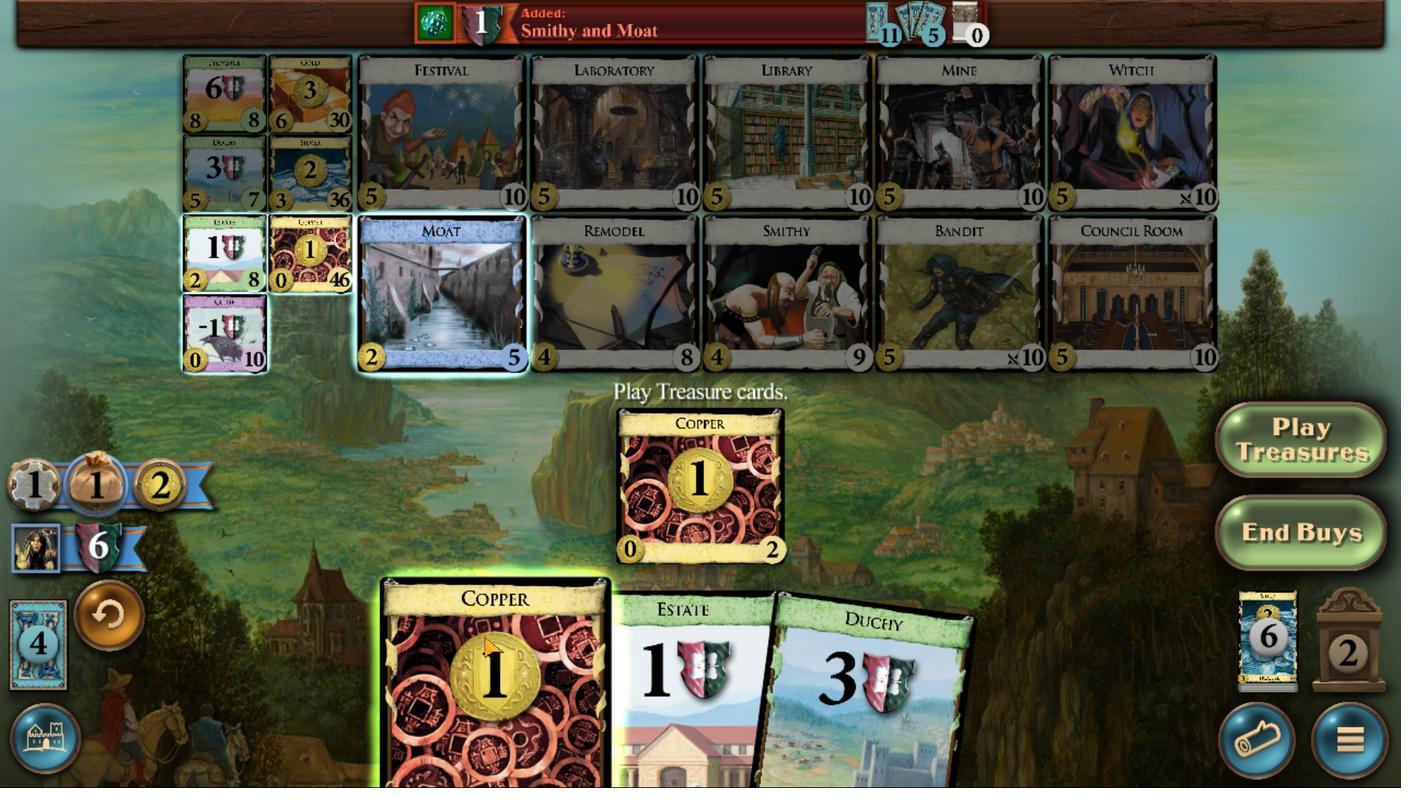 
Action: Mouse moved to (528, 387)
Screenshot: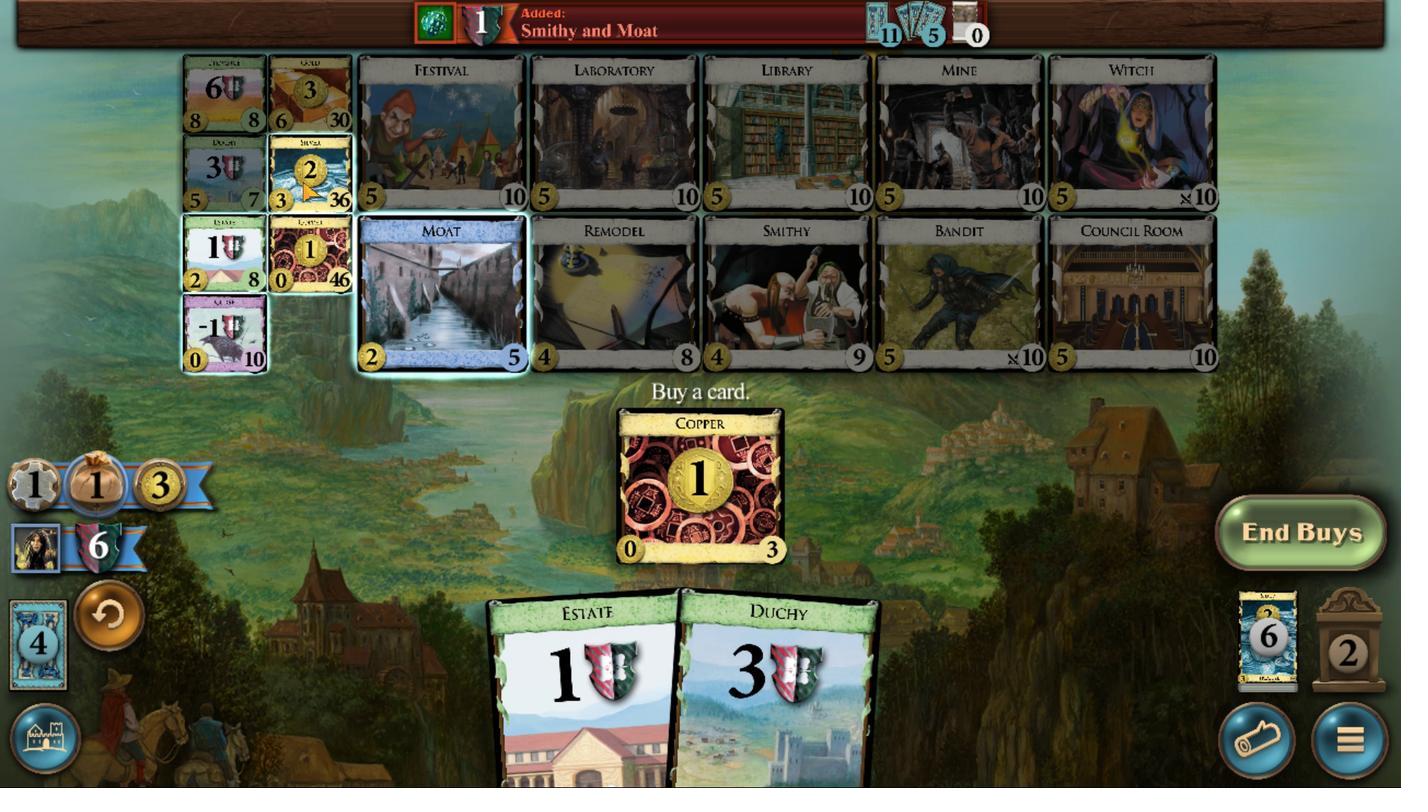
Action: Mouse pressed left at (528, 387)
Screenshot: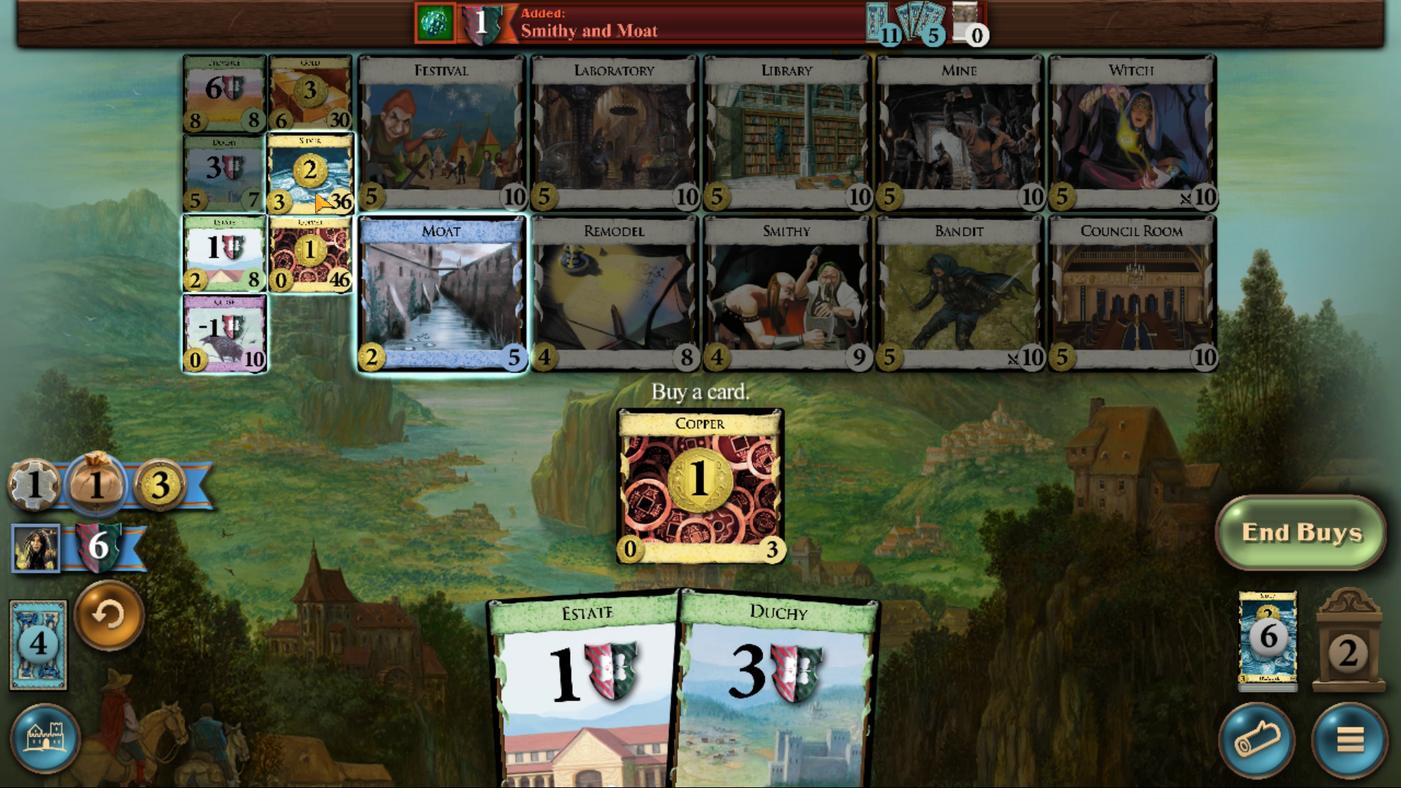 
Action: Mouse moved to (764, 511)
Screenshot: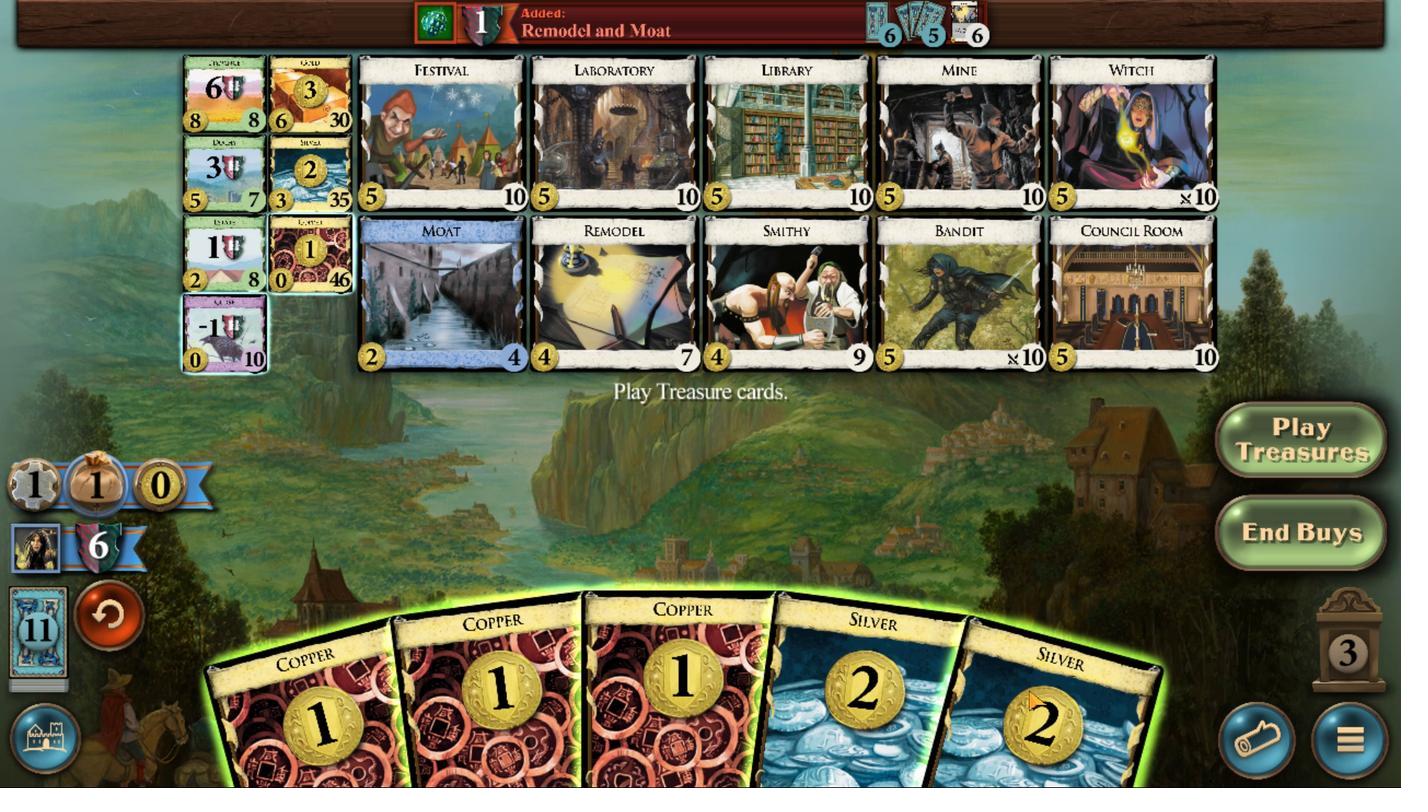 
Action: Mouse pressed left at (764, 511)
Screenshot: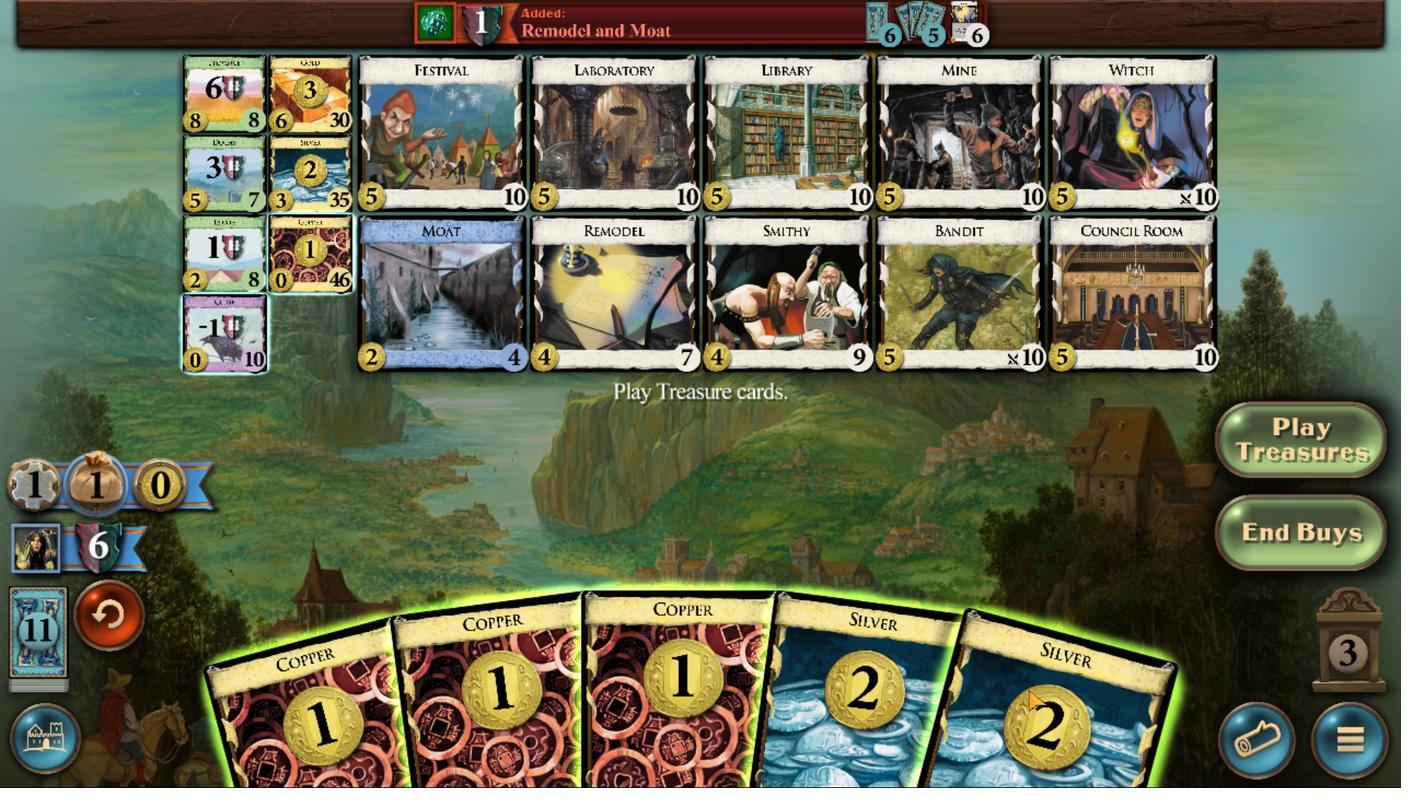 
Action: Mouse moved to (737, 516)
Screenshot: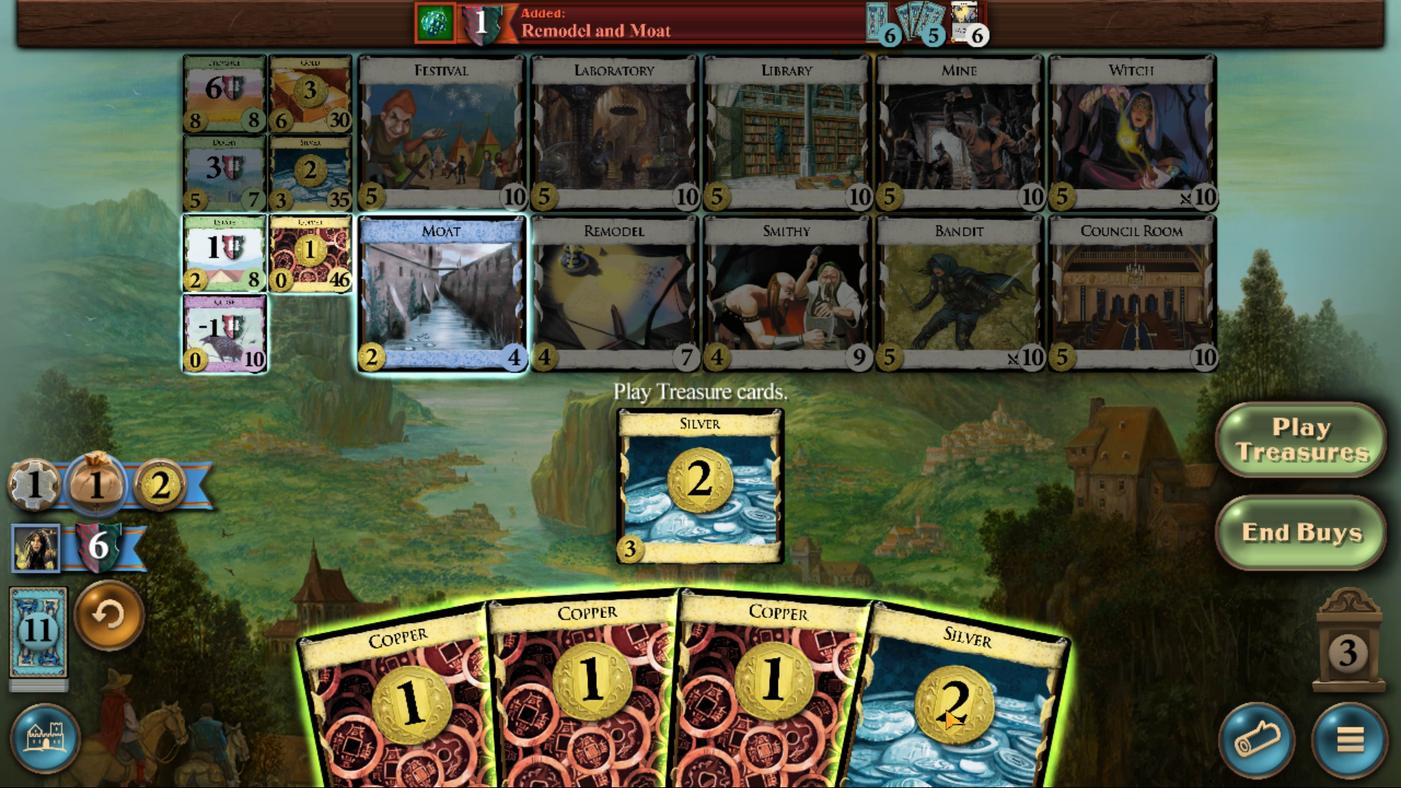 
Action: Mouse pressed left at (737, 516)
Screenshot: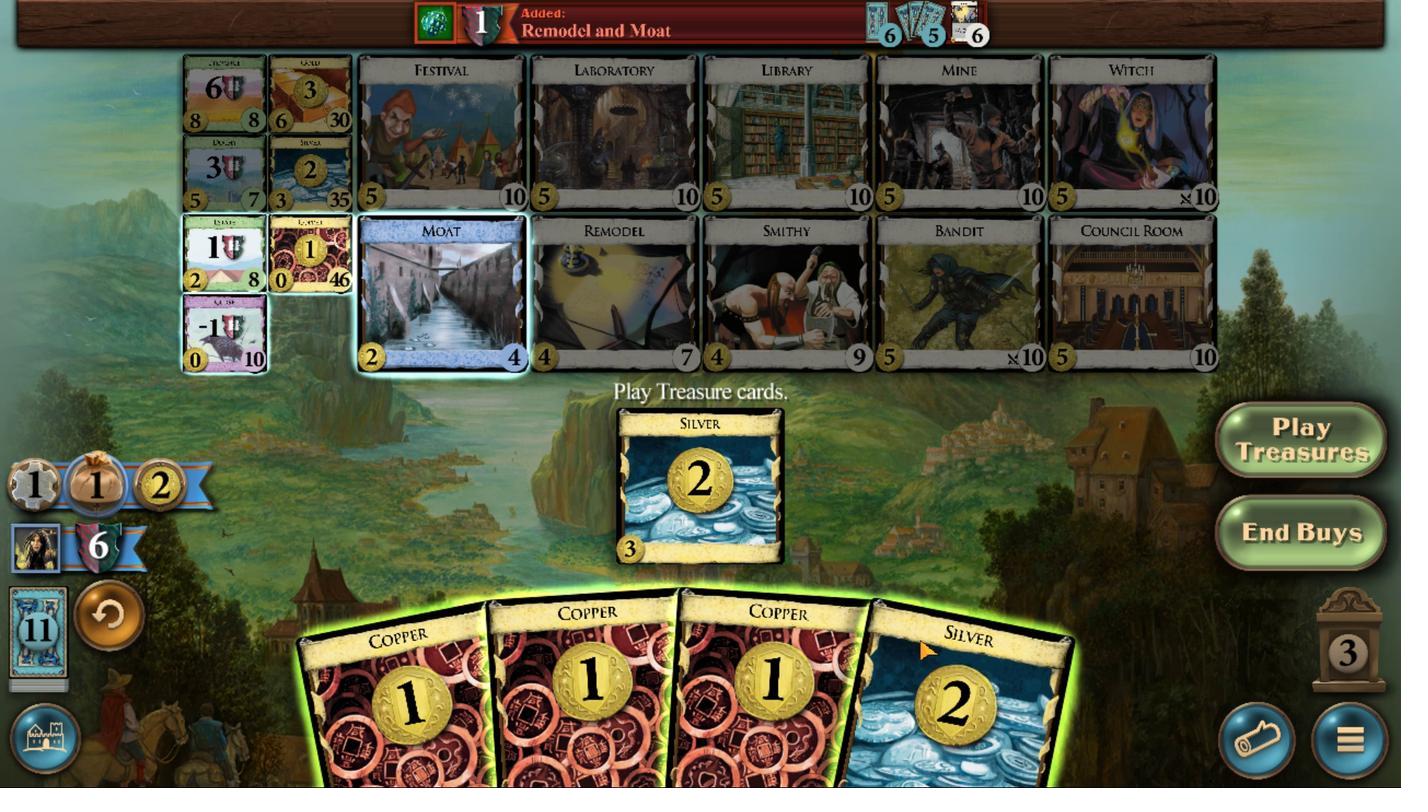 
Action: Mouse moved to (633, 523)
Screenshot: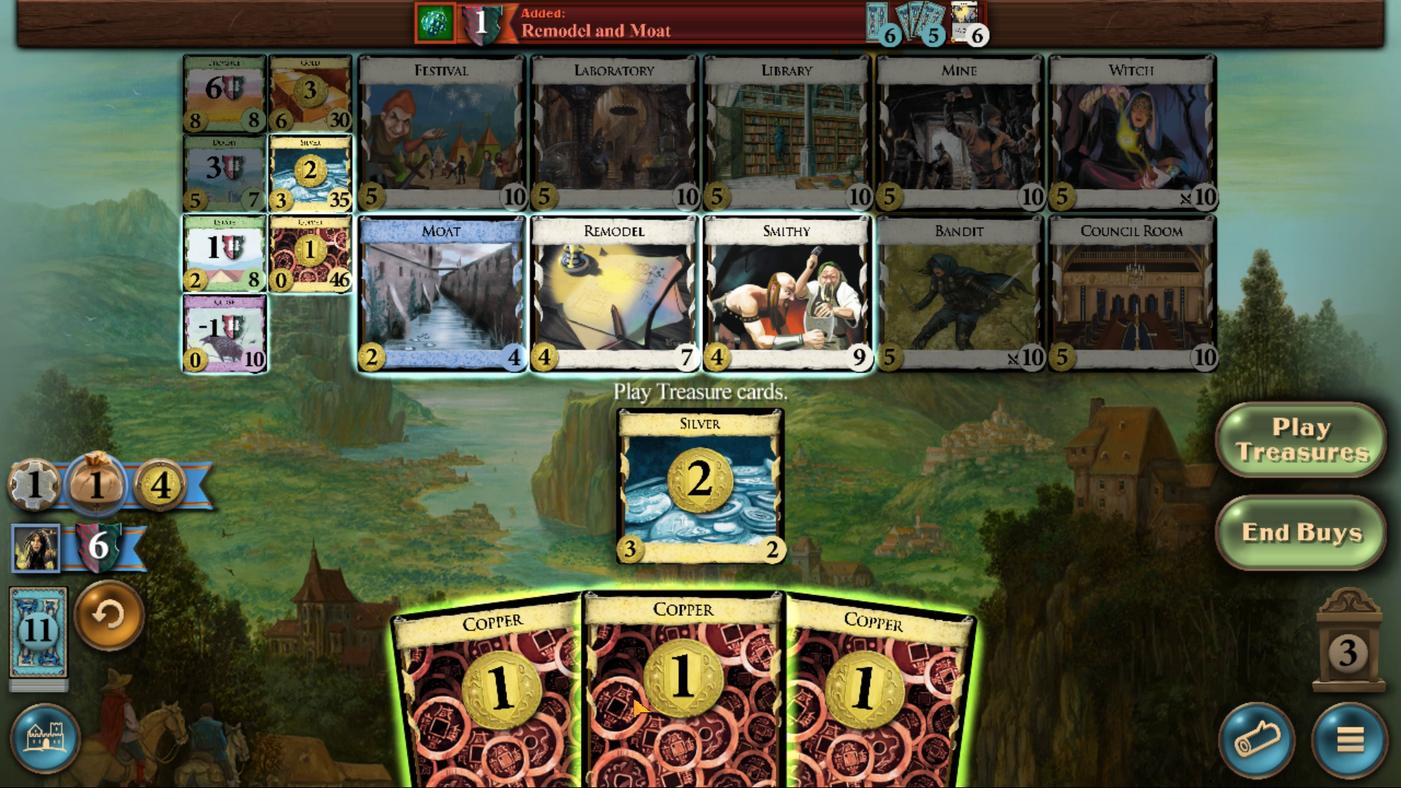 
Action: Mouse pressed left at (633, 523)
Screenshot: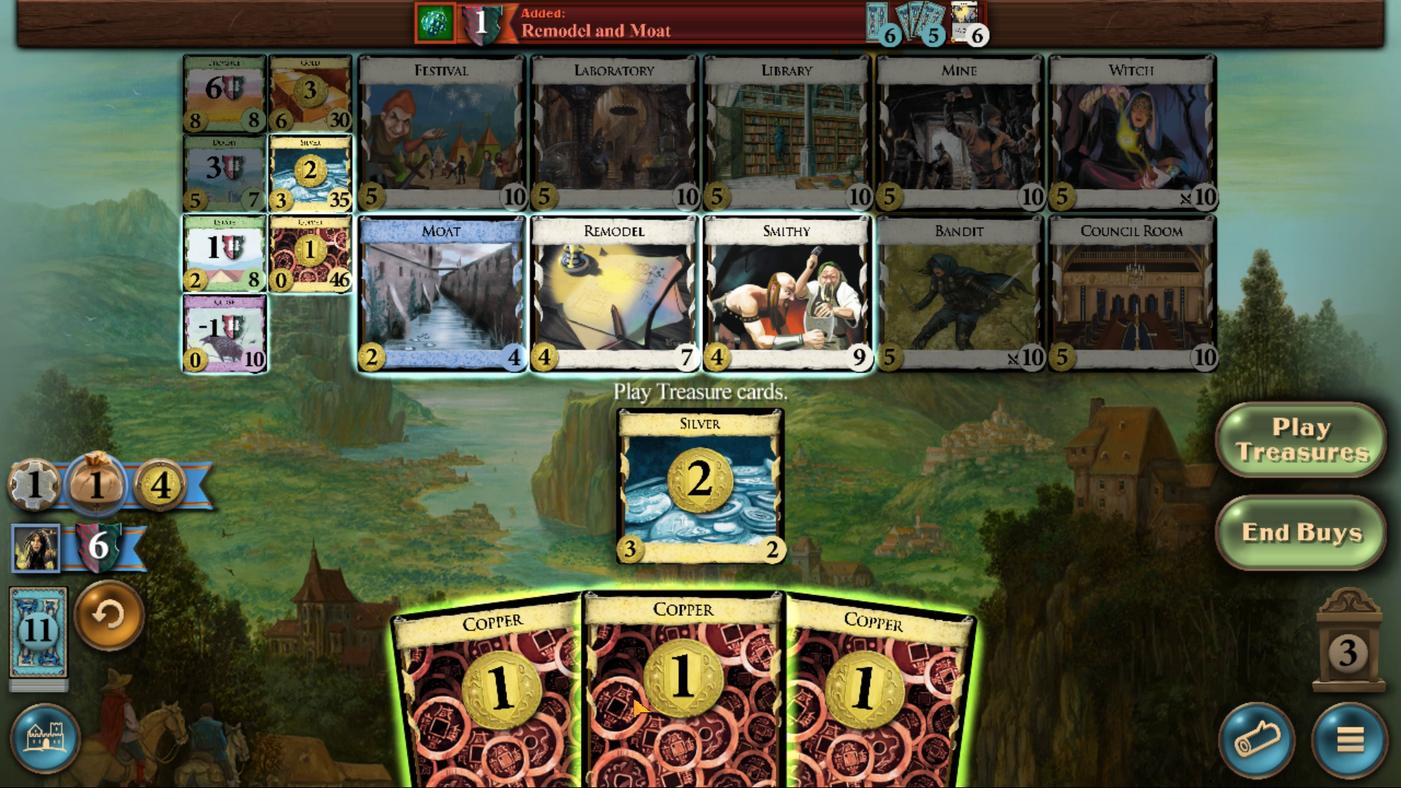 
Action: Mouse moved to (605, 522)
Screenshot: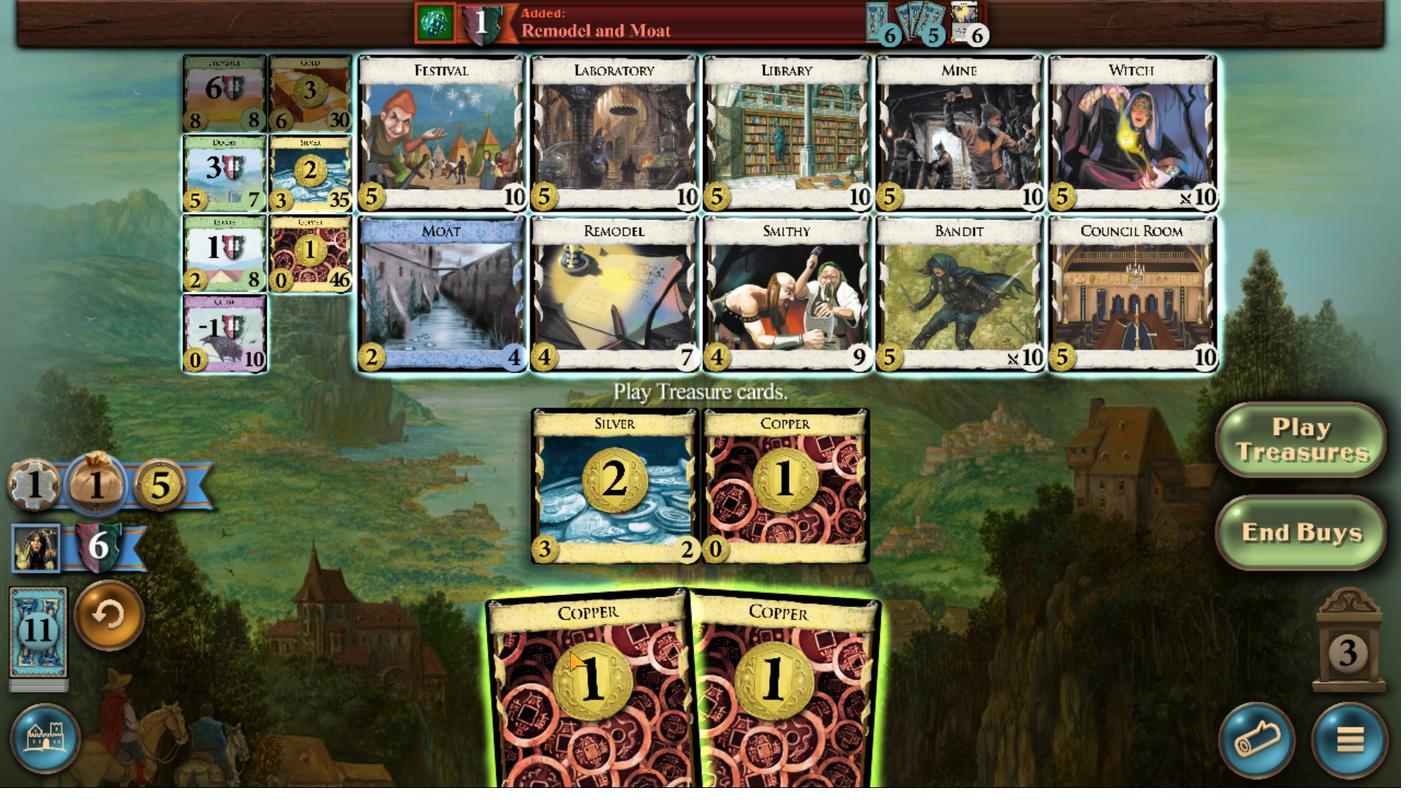
Action: Mouse pressed left at (605, 522)
Screenshot: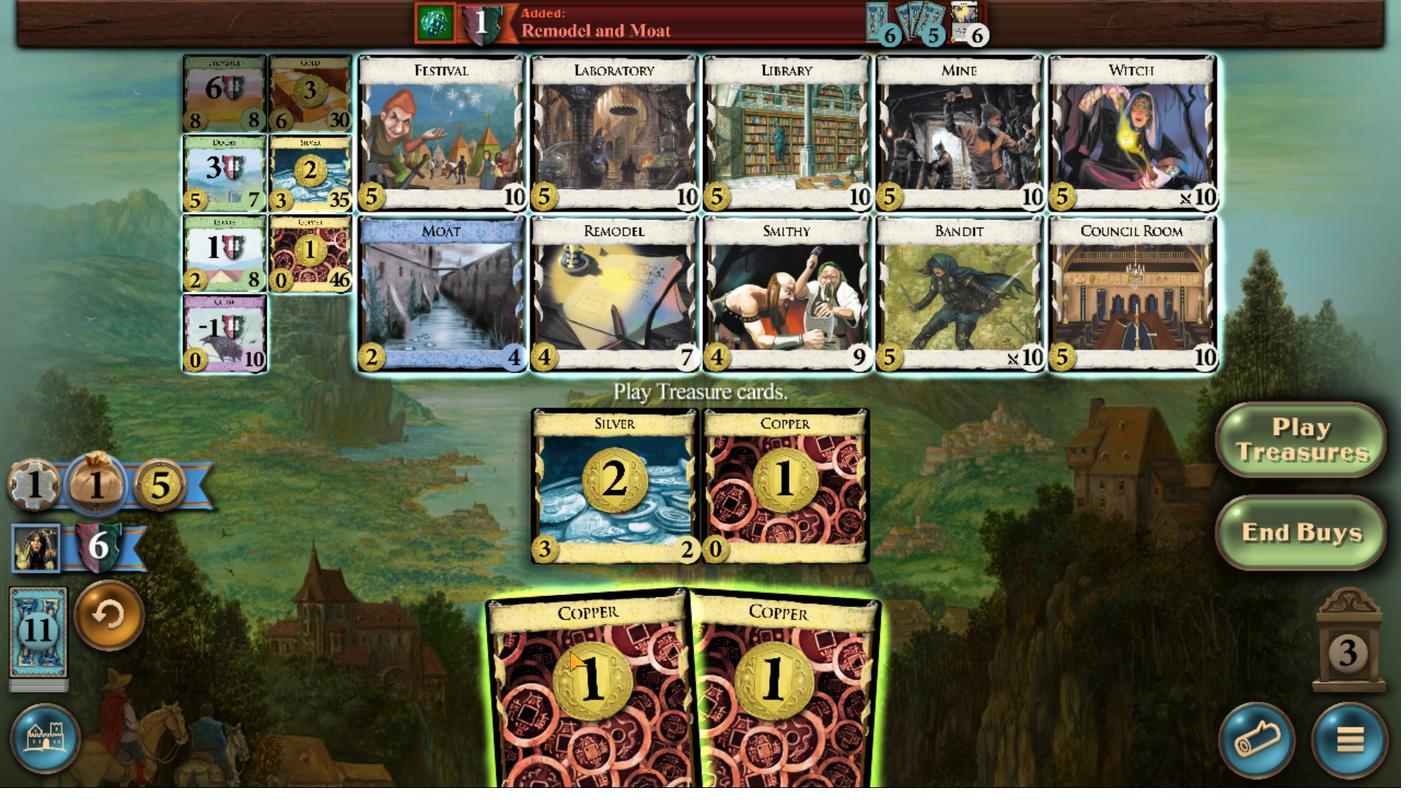 
Action: Mouse moved to (527, 370)
Screenshot: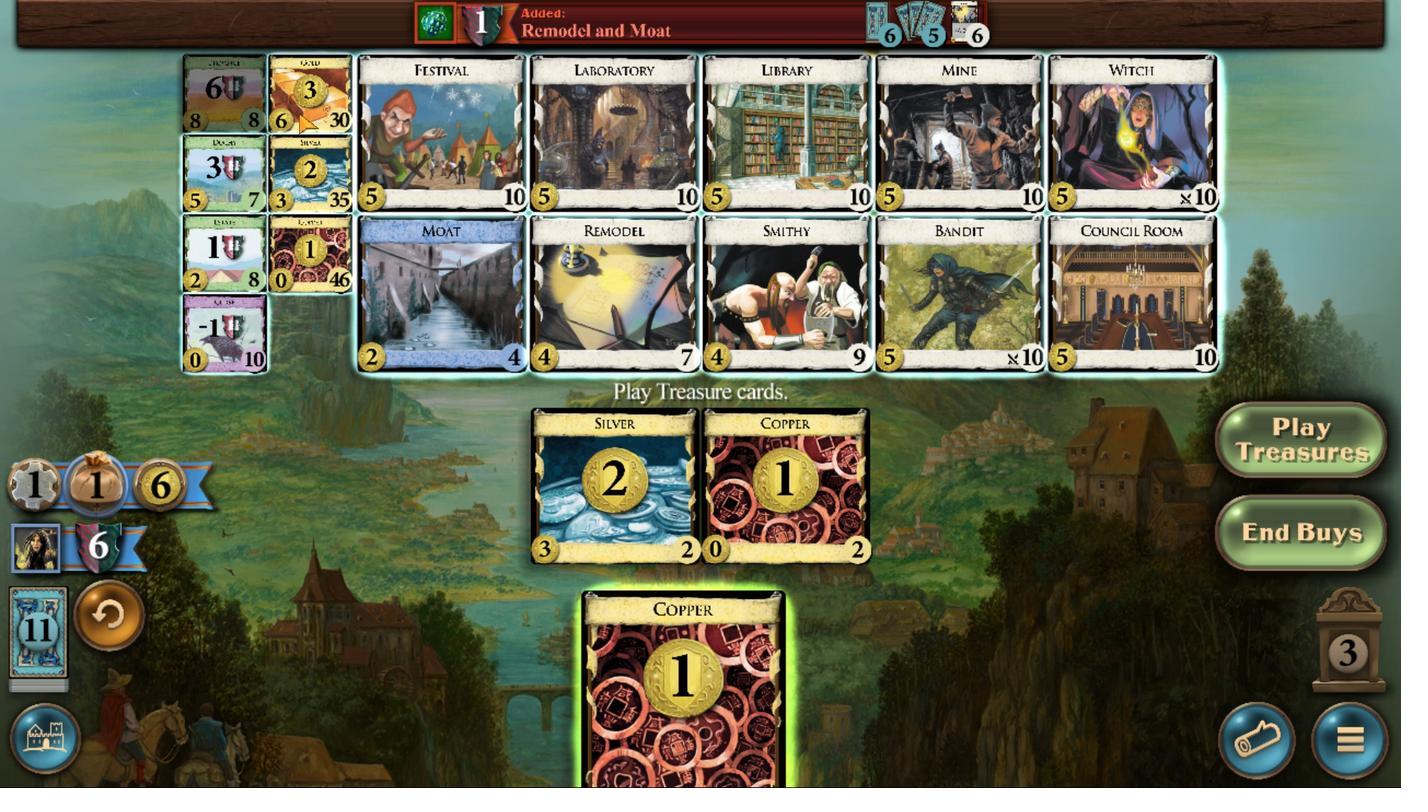 
Action: Mouse pressed left at (527, 370)
Screenshot: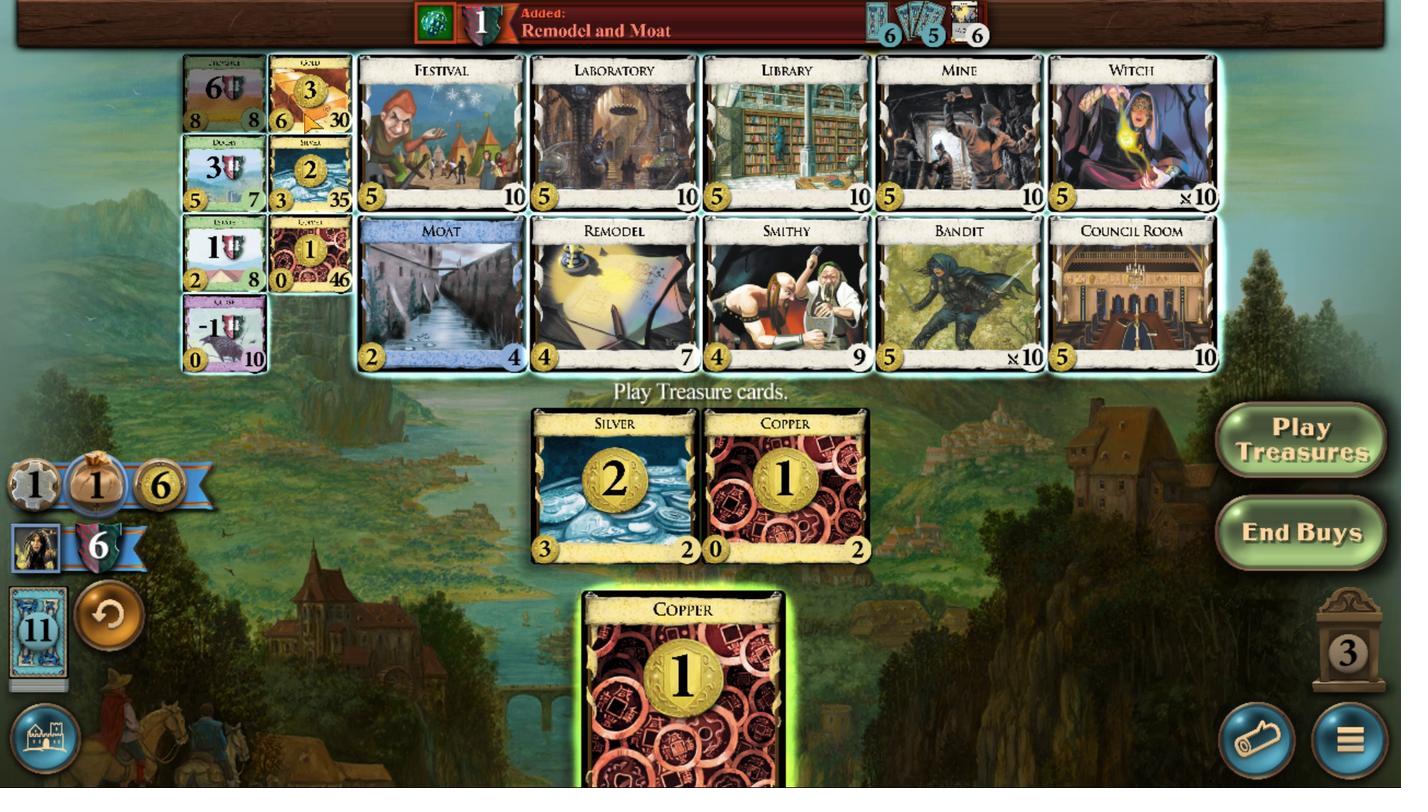 
Action: Mouse moved to (763, 516)
Screenshot: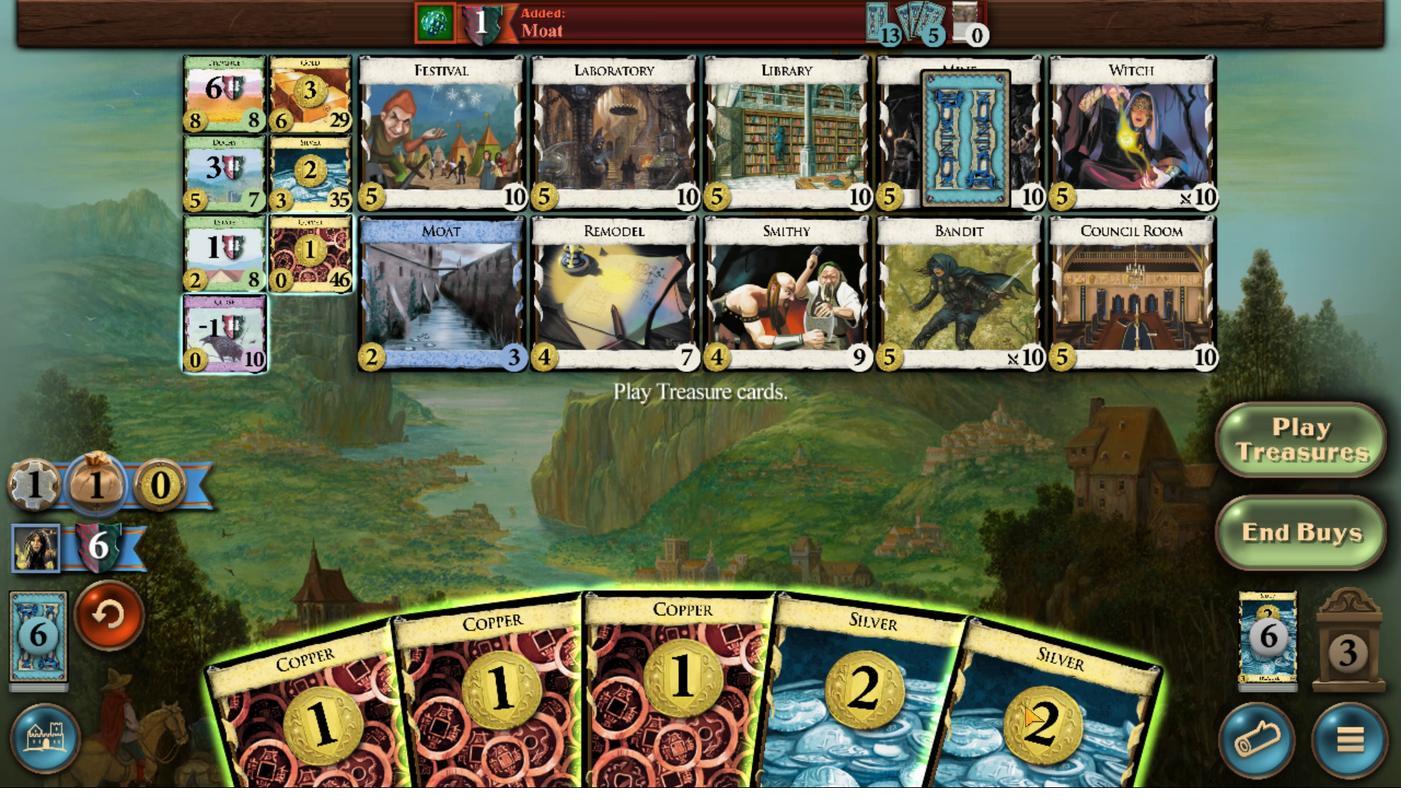 
Action: Mouse pressed left at (763, 516)
Screenshot: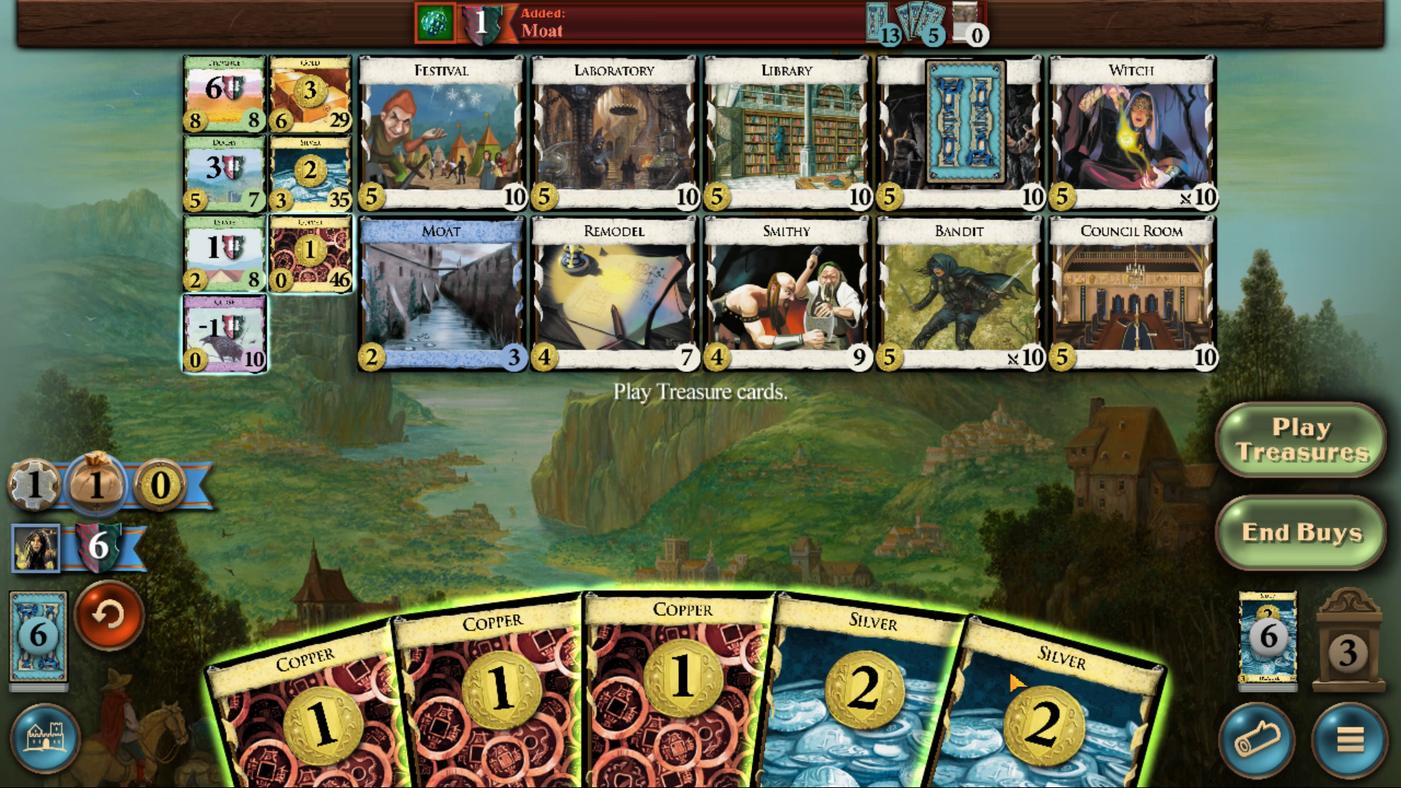 
Action: Mouse moved to (733, 514)
Screenshot: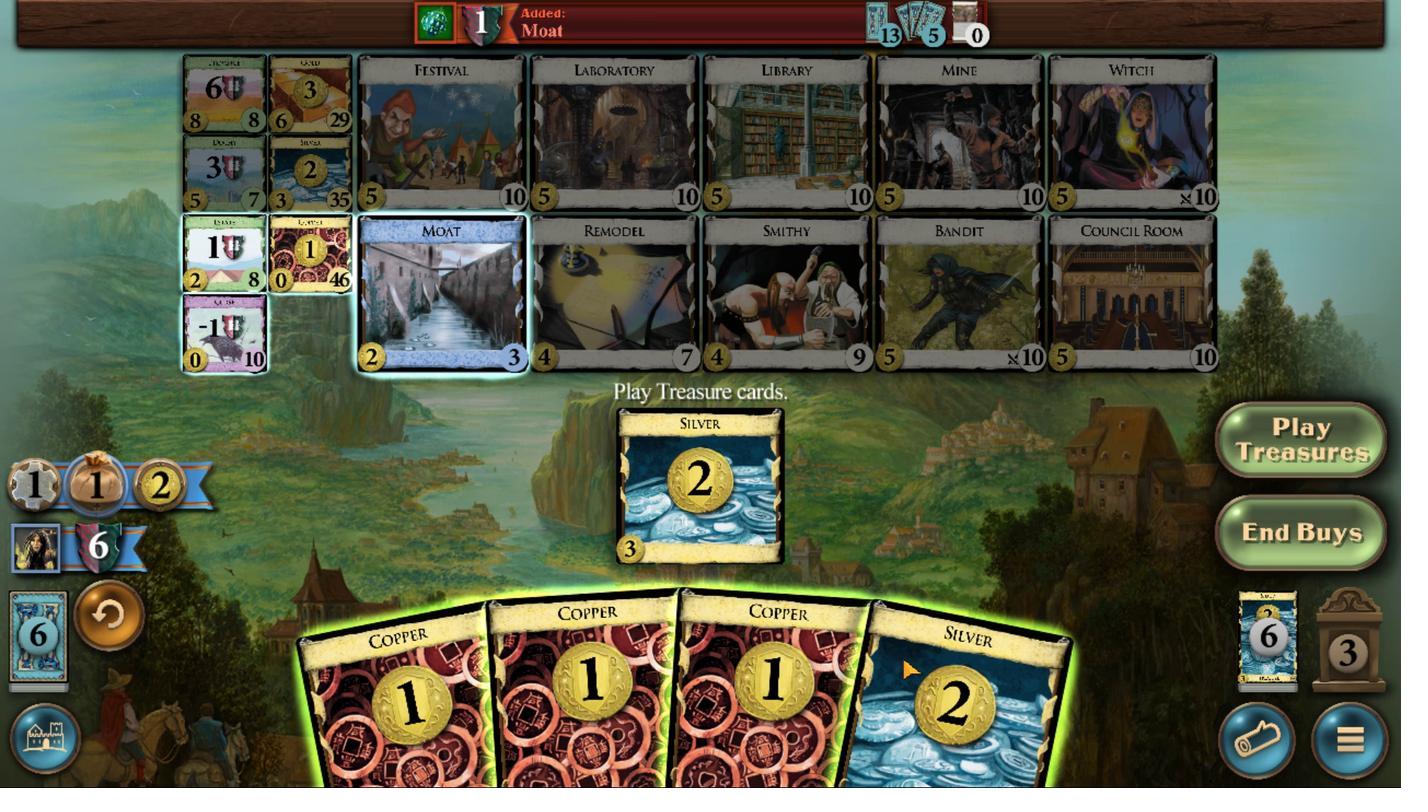 
Action: Mouse pressed left at (733, 514)
Screenshot: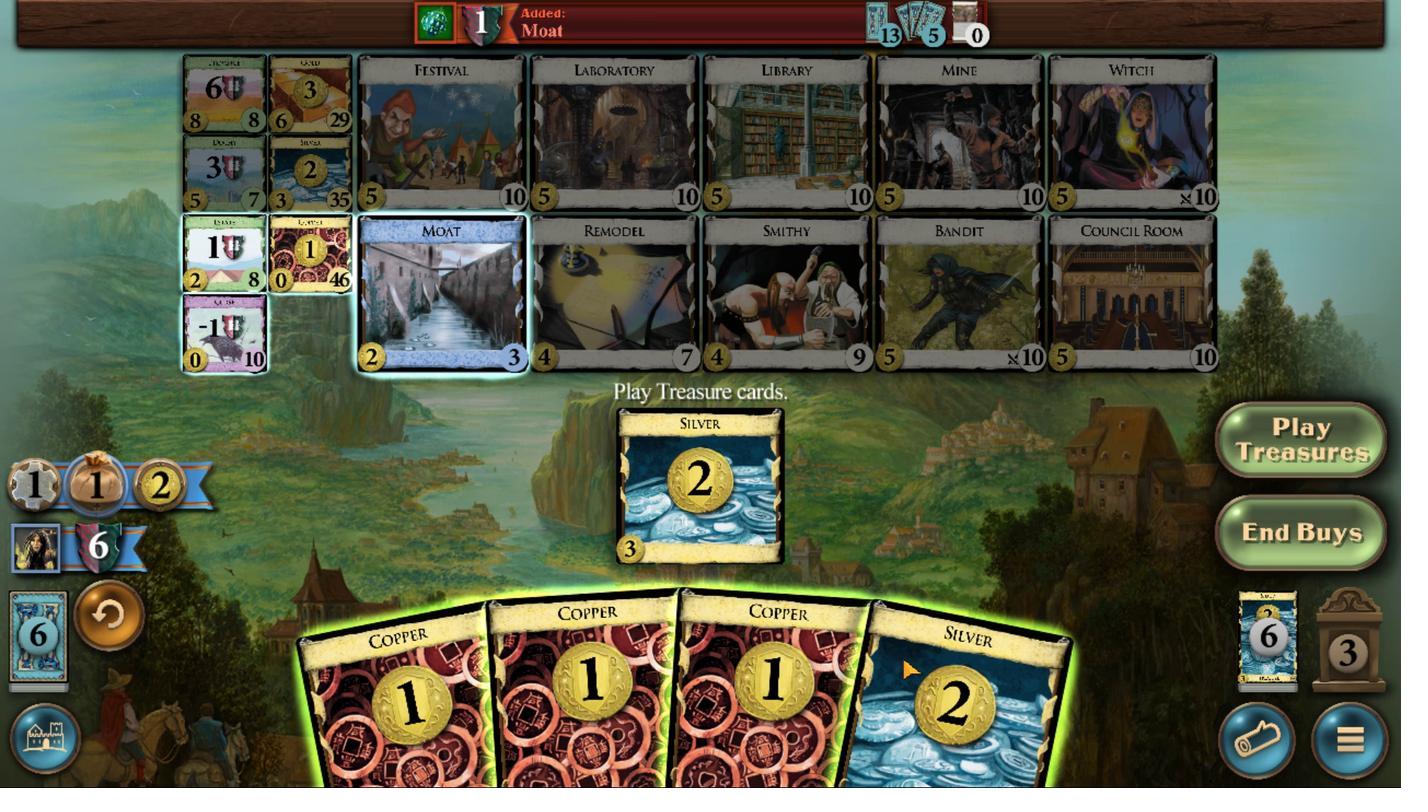 
Action: Mouse moved to (652, 506)
Screenshot: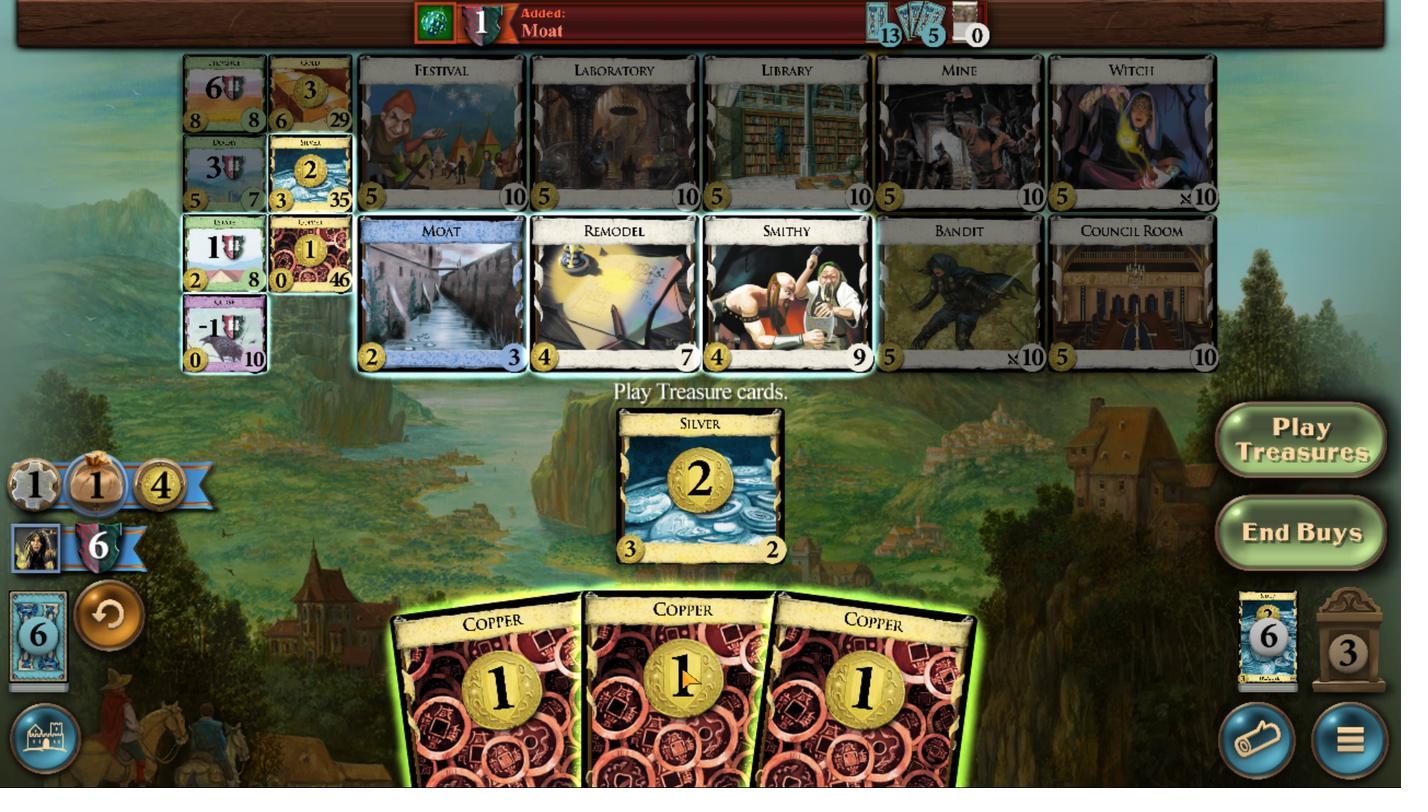 
Action: Mouse pressed left at (652, 506)
Screenshot: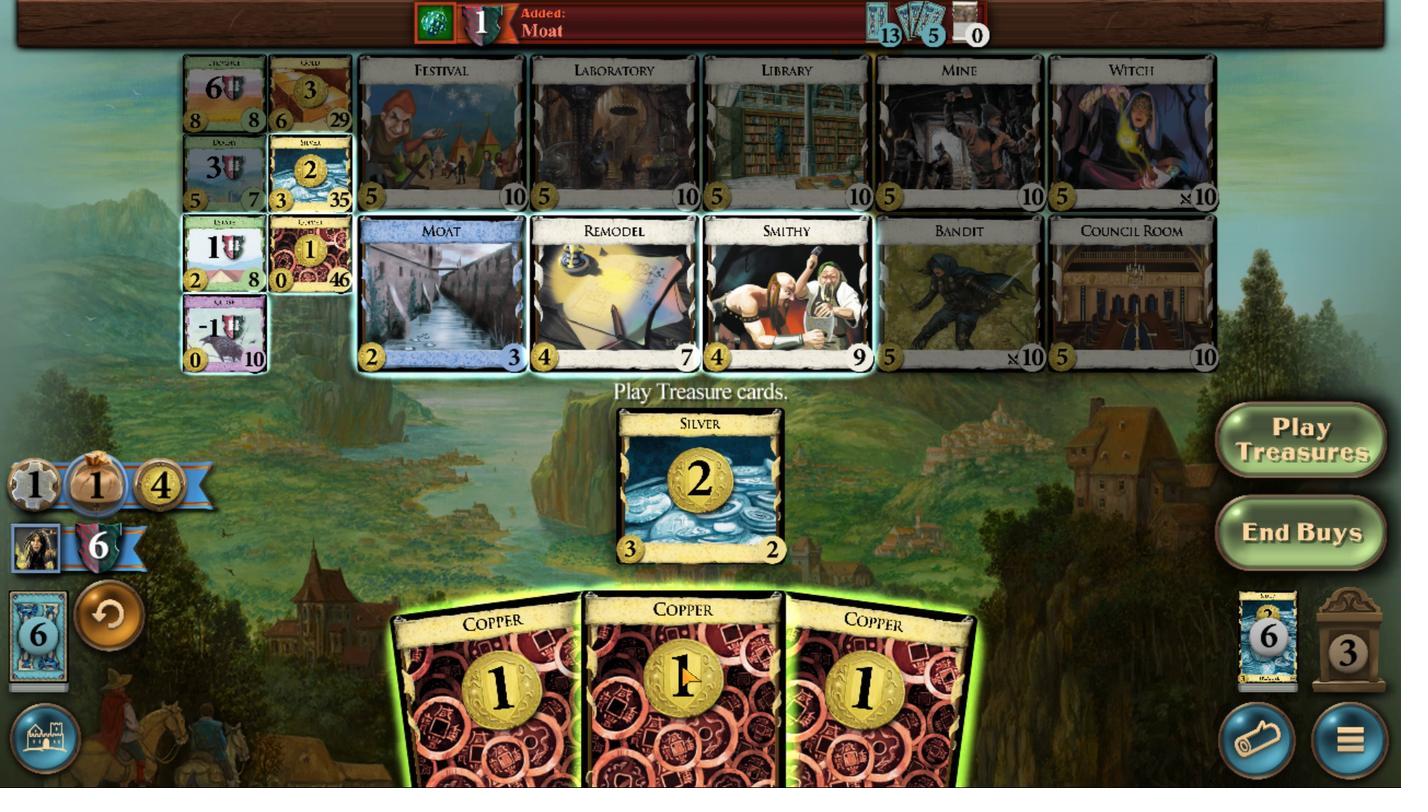 
Action: Mouse moved to (629, 511)
Screenshot: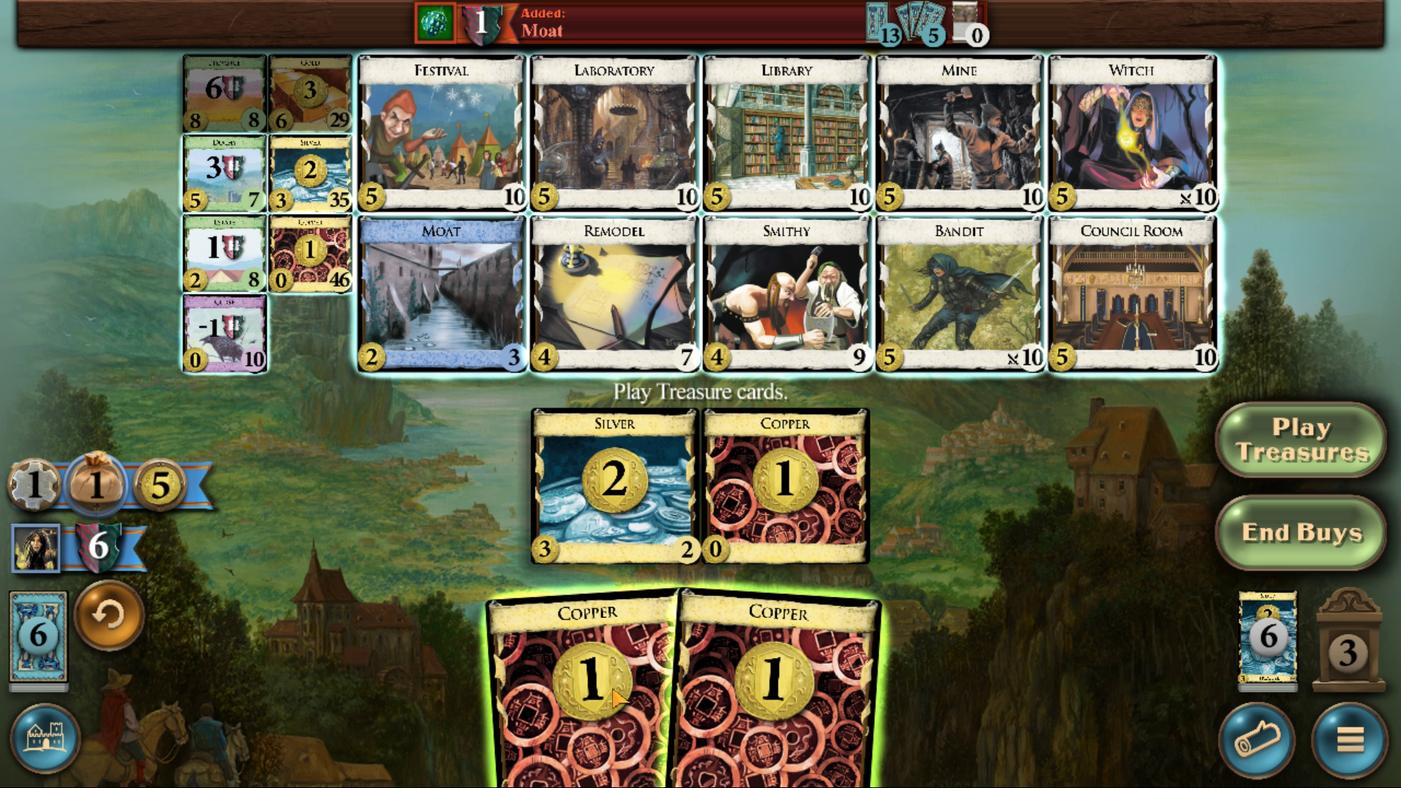
Action: Mouse pressed left at (629, 511)
Screenshot: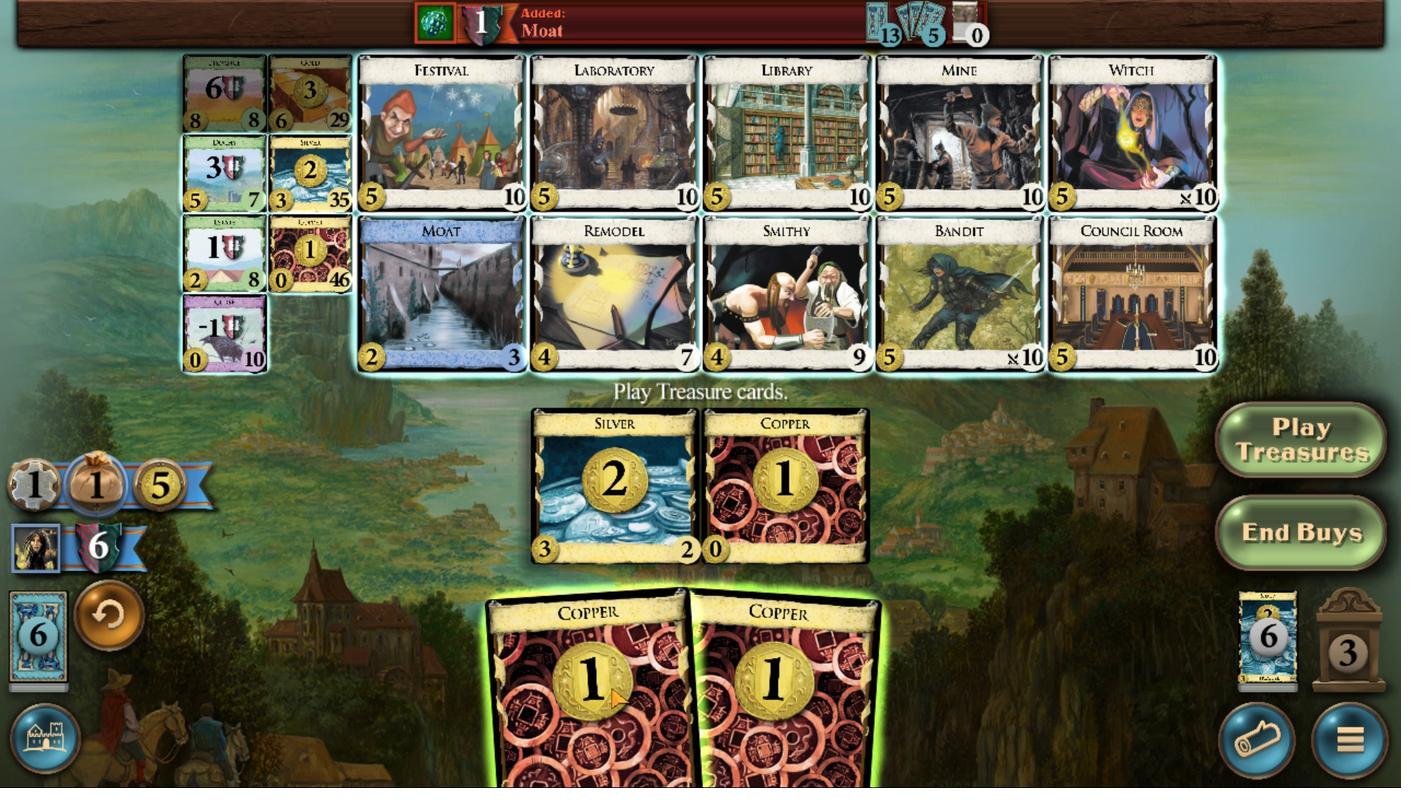 
Action: Mouse moved to (530, 367)
Screenshot: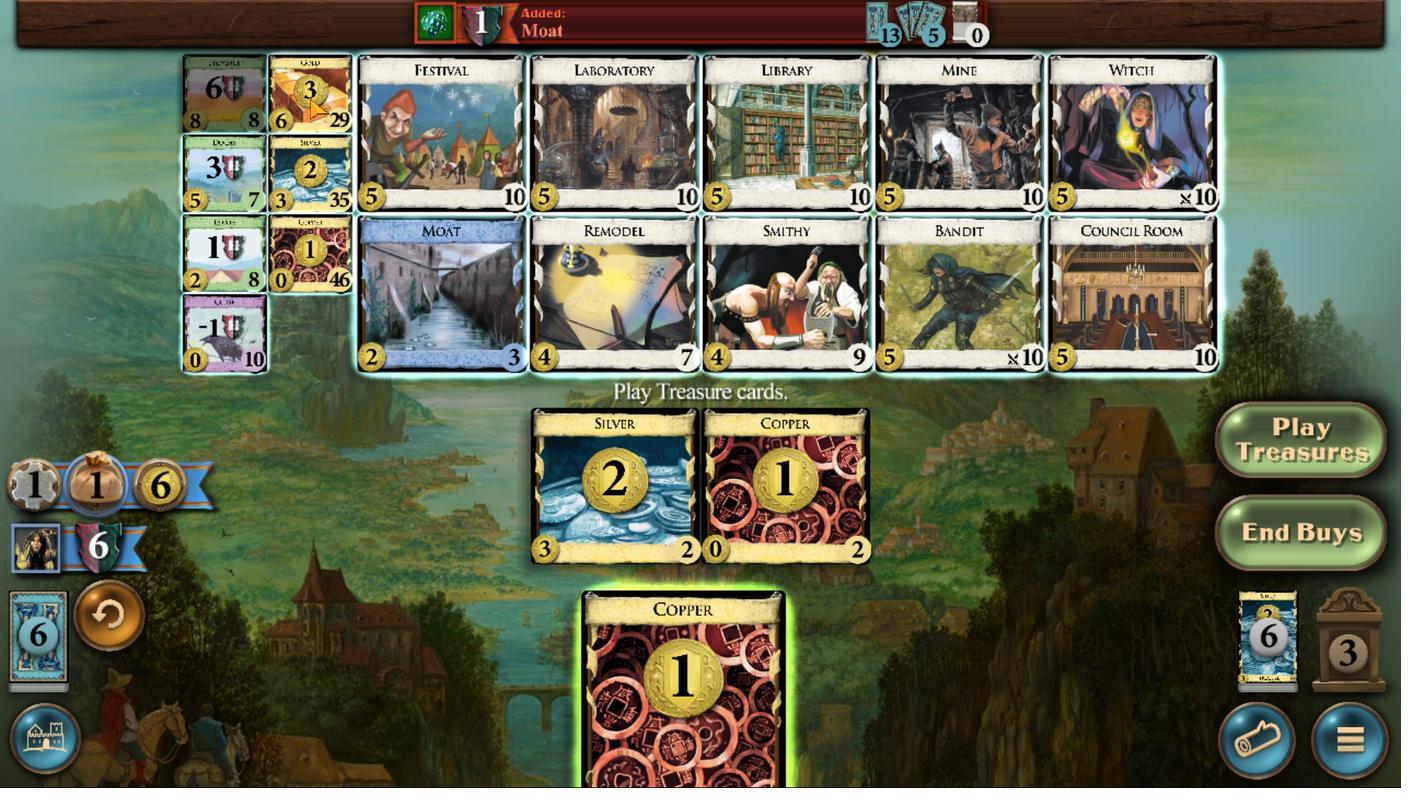 
Action: Mouse pressed left at (530, 367)
Screenshot: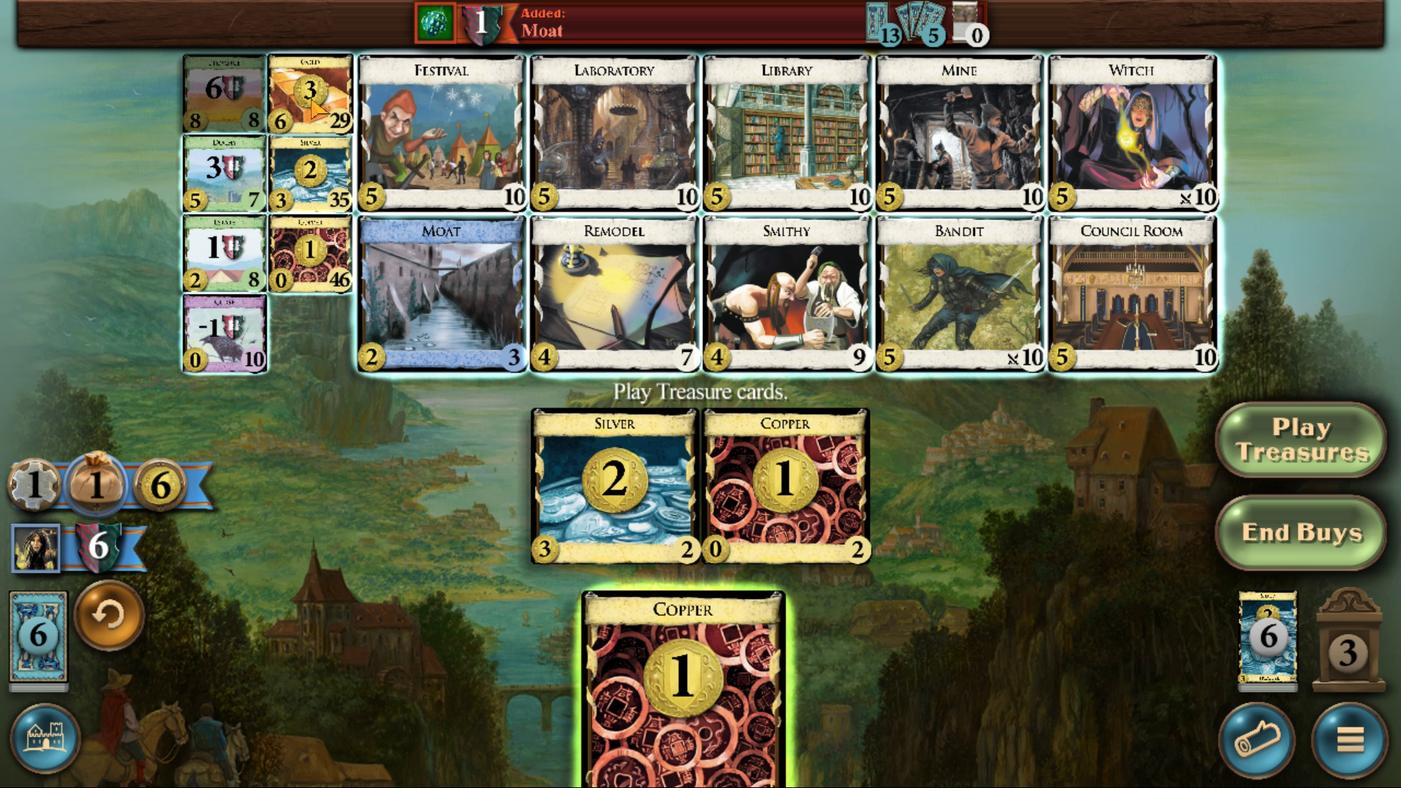 
Action: Mouse moved to (575, 514)
Screenshot: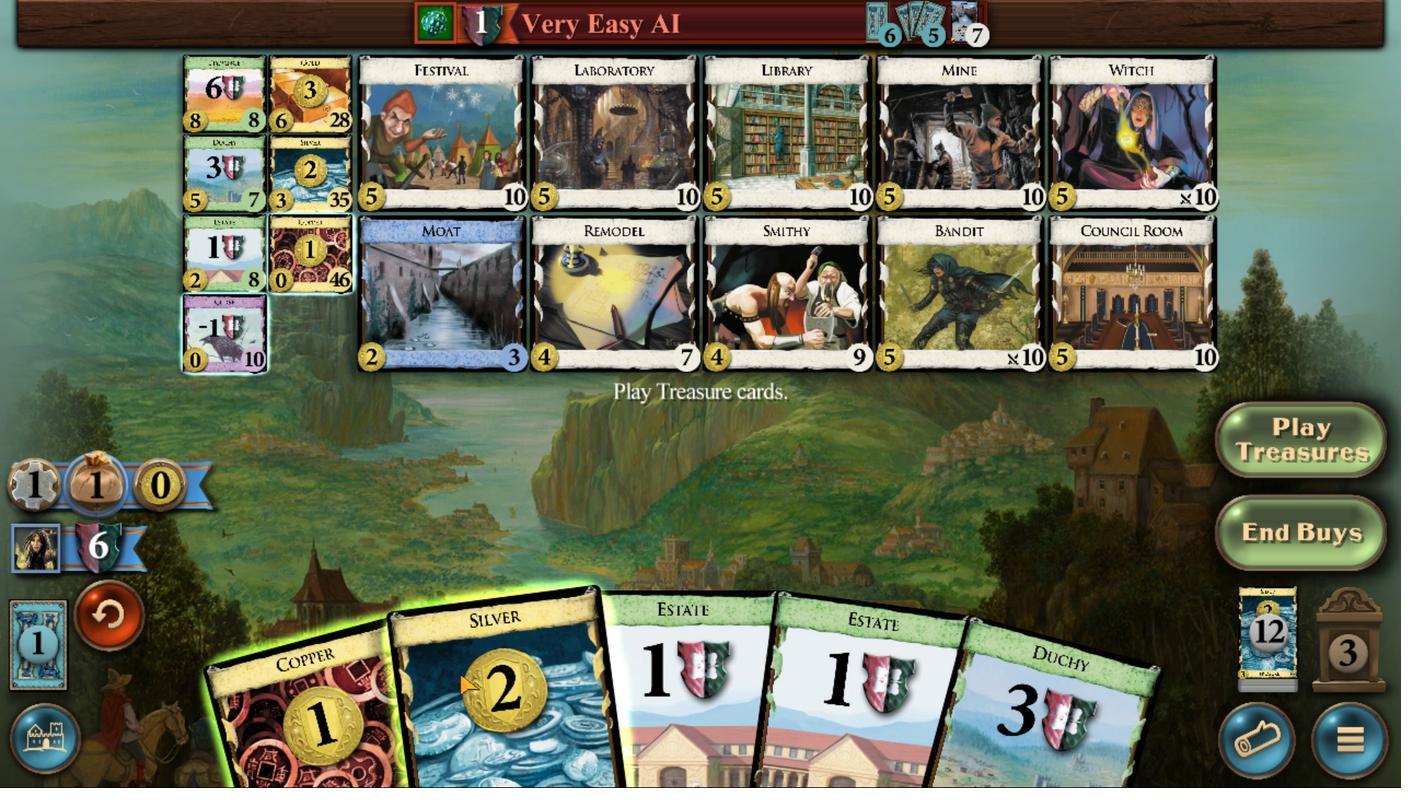 
Action: Mouse pressed left at (575, 514)
Screenshot: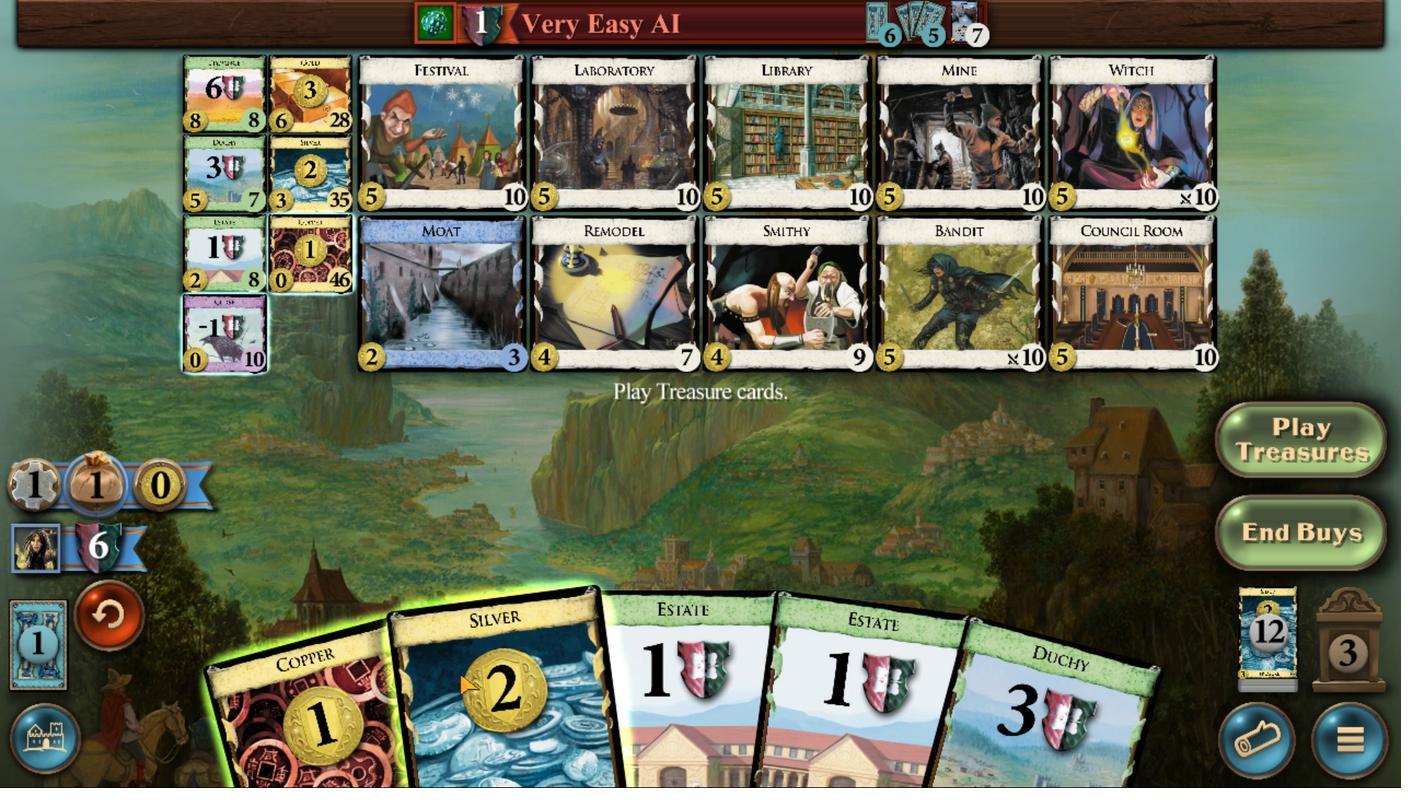 
Action: Mouse moved to (565, 505)
Screenshot: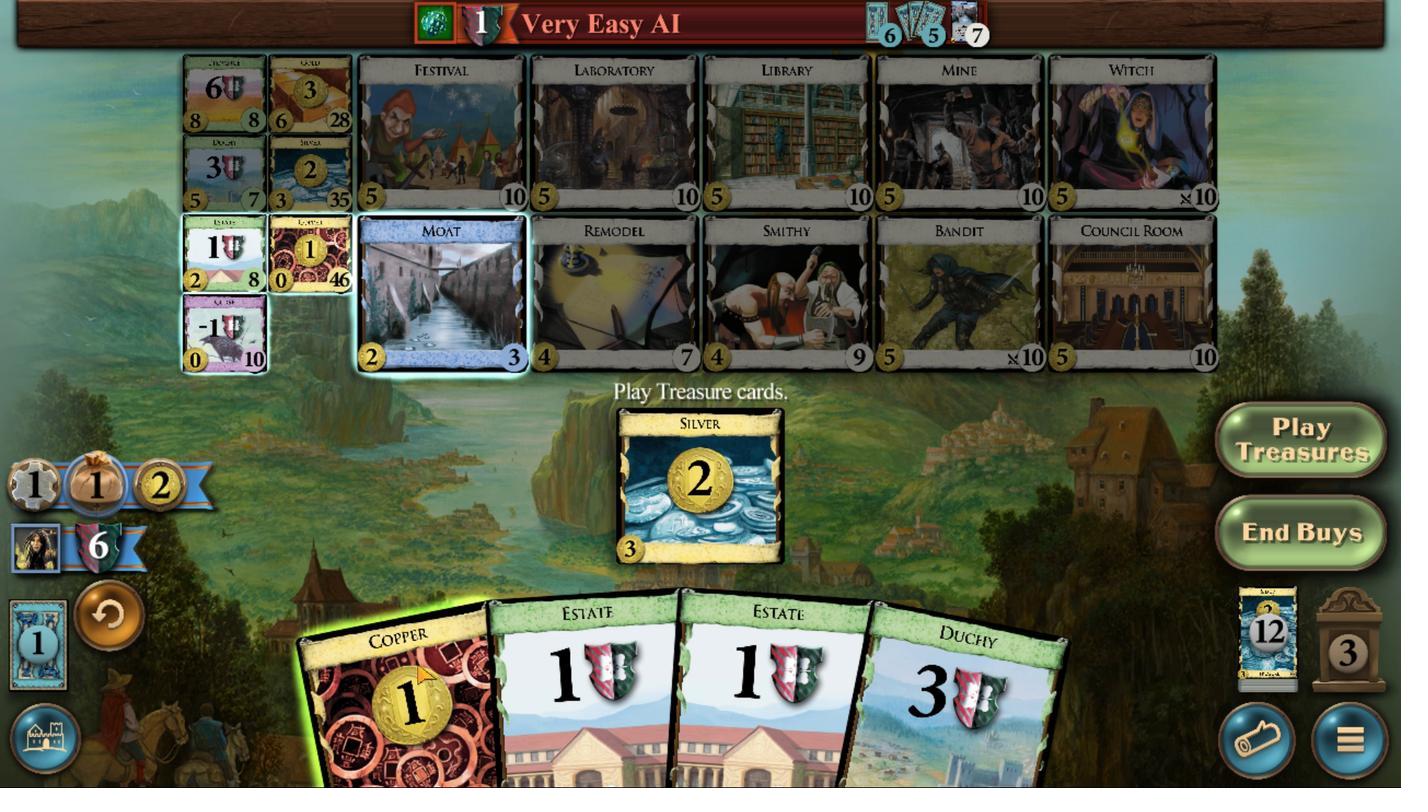 
Action: Mouse pressed left at (565, 505)
Screenshot: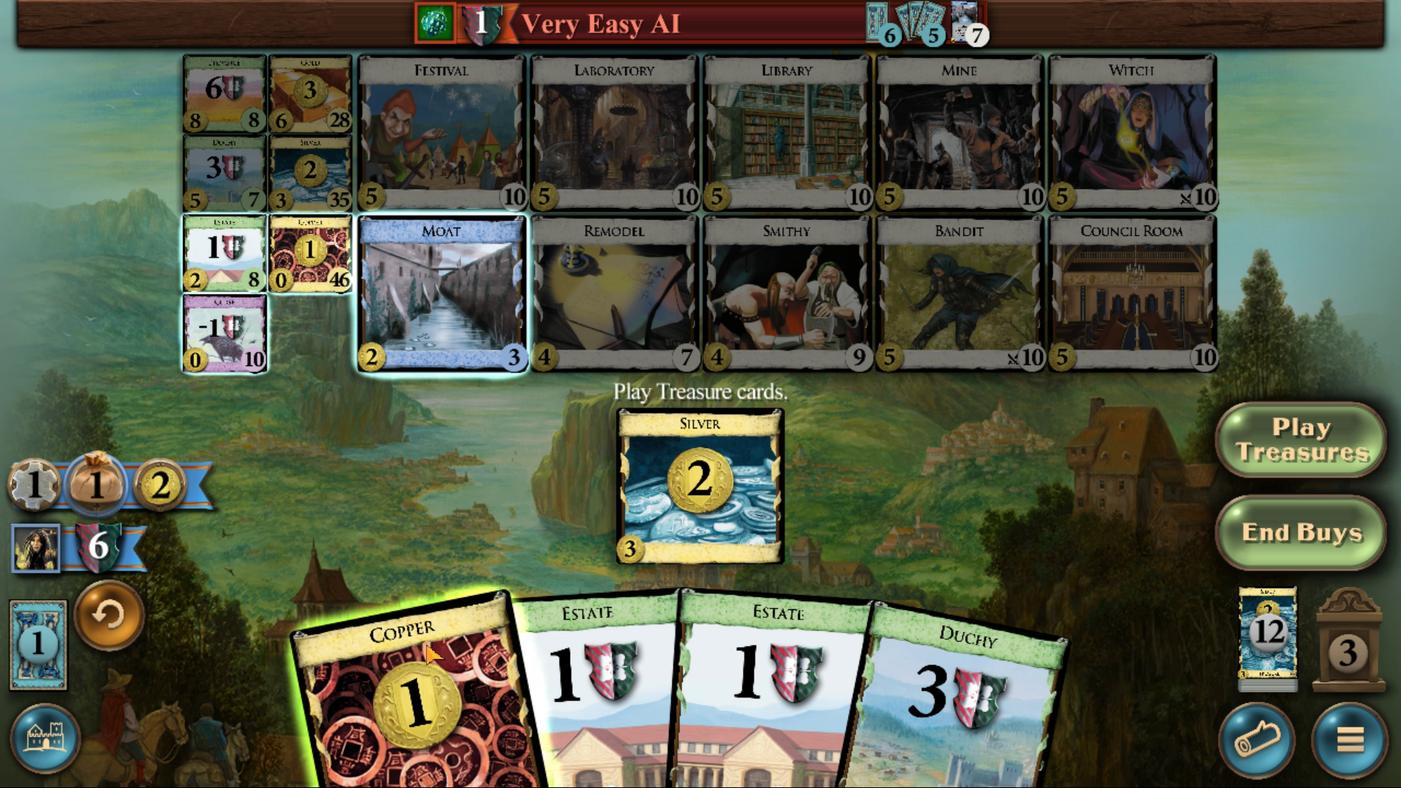 
Action: Mouse moved to (528, 389)
Screenshot: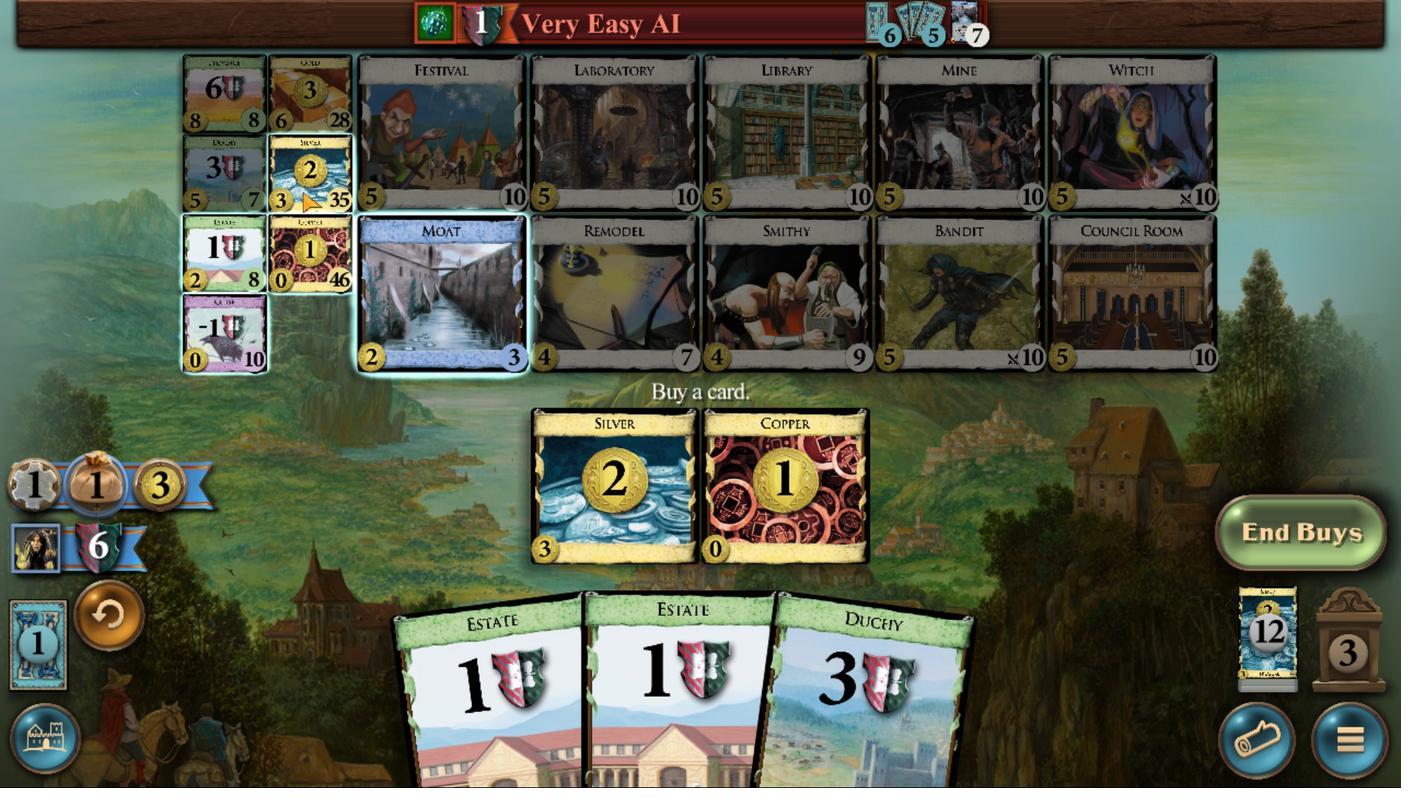 
Action: Mouse pressed left at (528, 389)
Screenshot: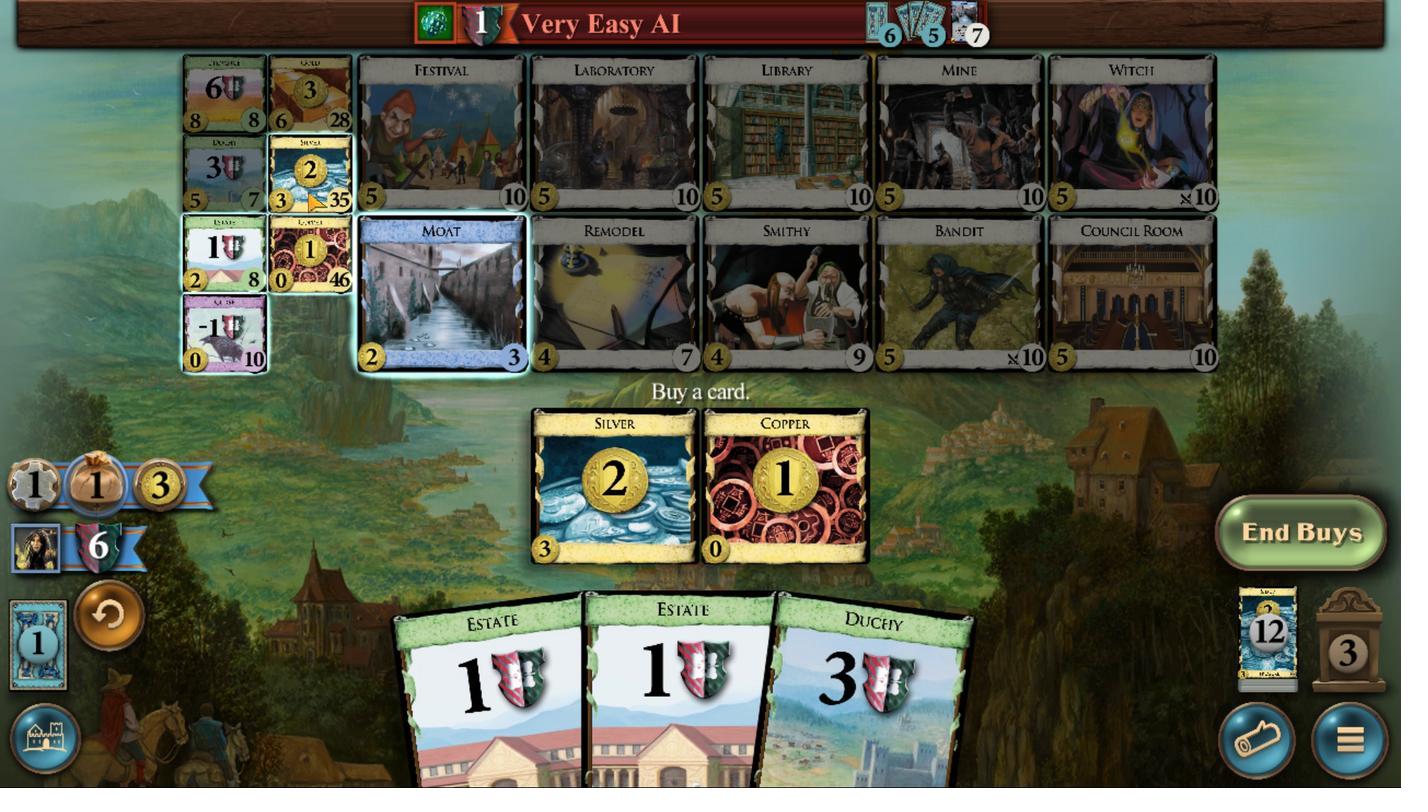 
Action: Mouse moved to (702, 514)
Screenshot: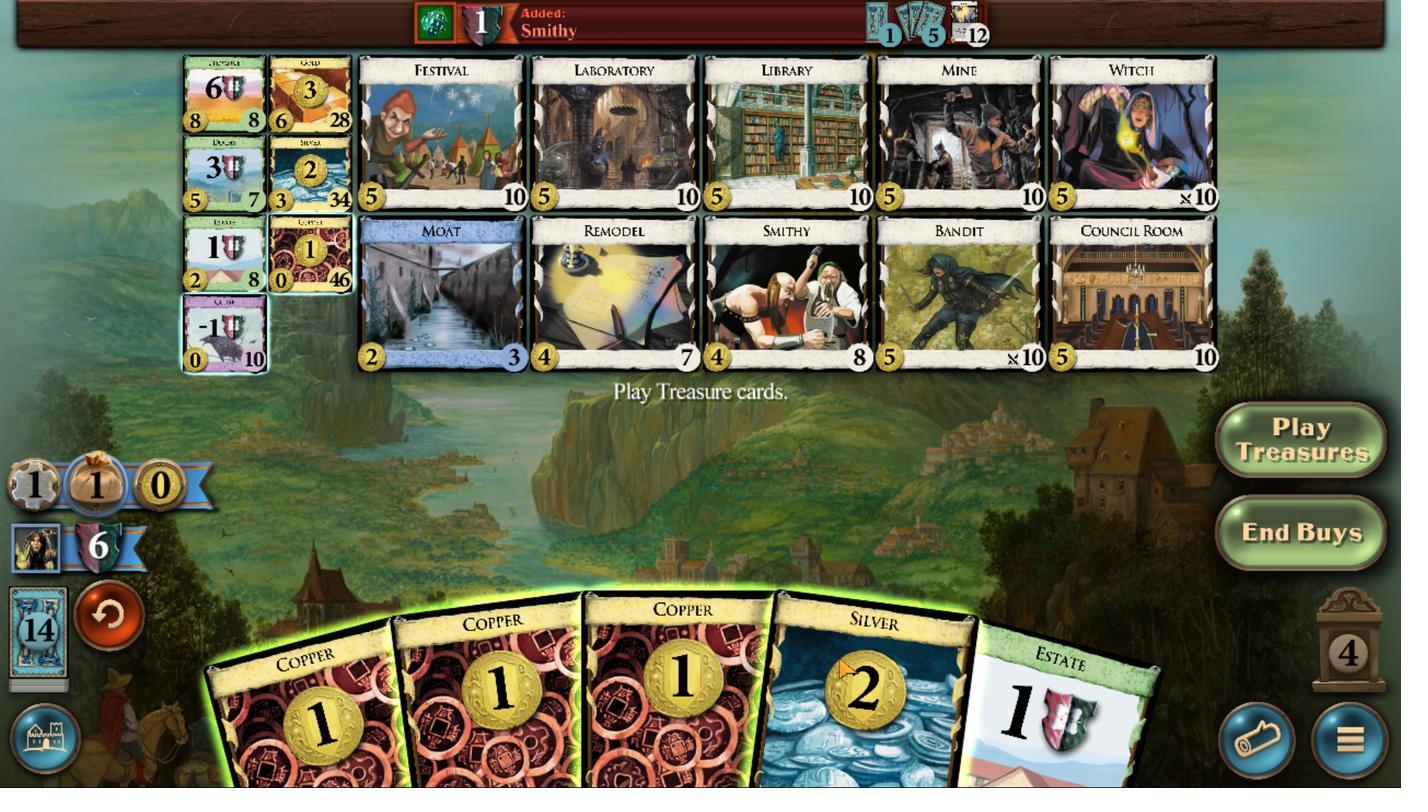 
Action: Mouse pressed left at (702, 514)
Screenshot: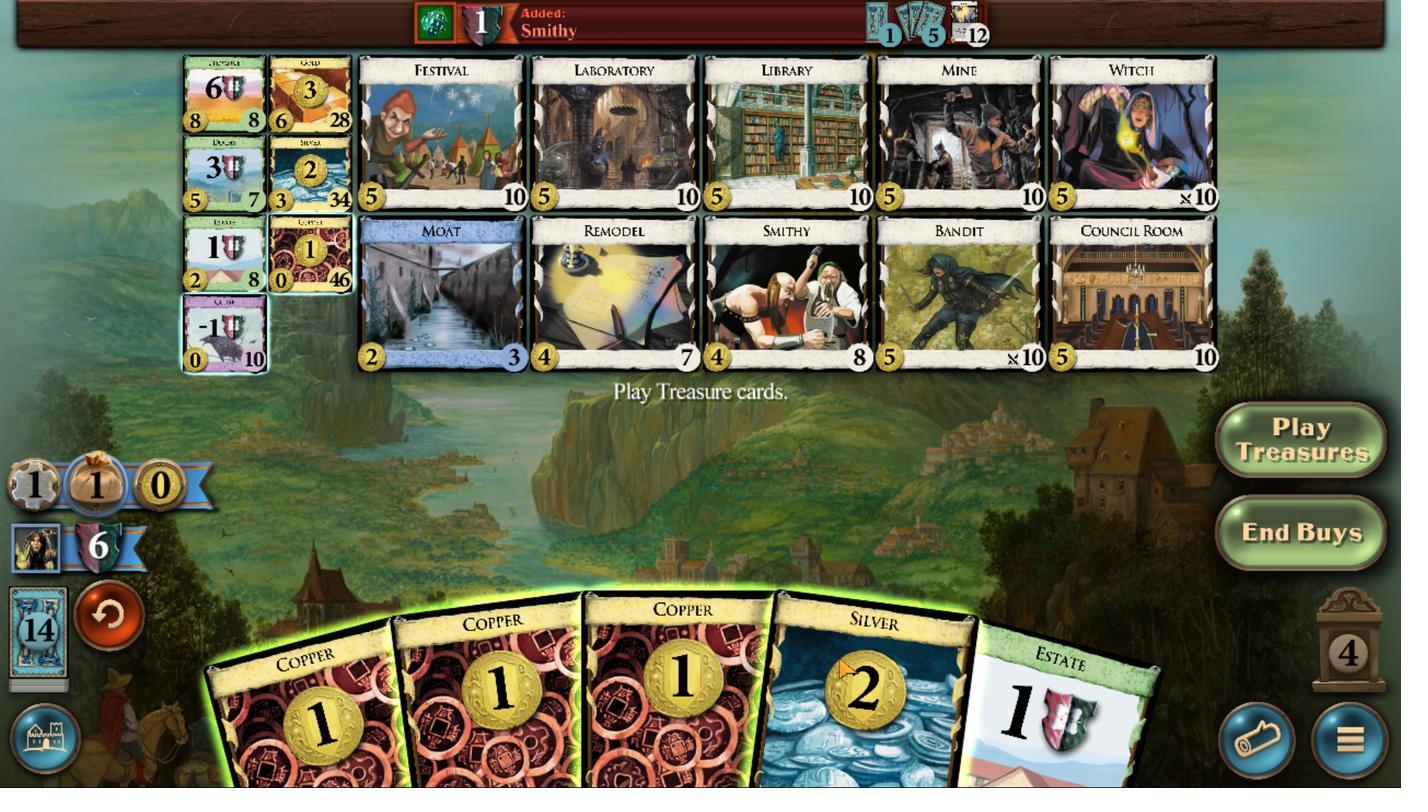 
Action: Mouse moved to (664, 502)
Screenshot: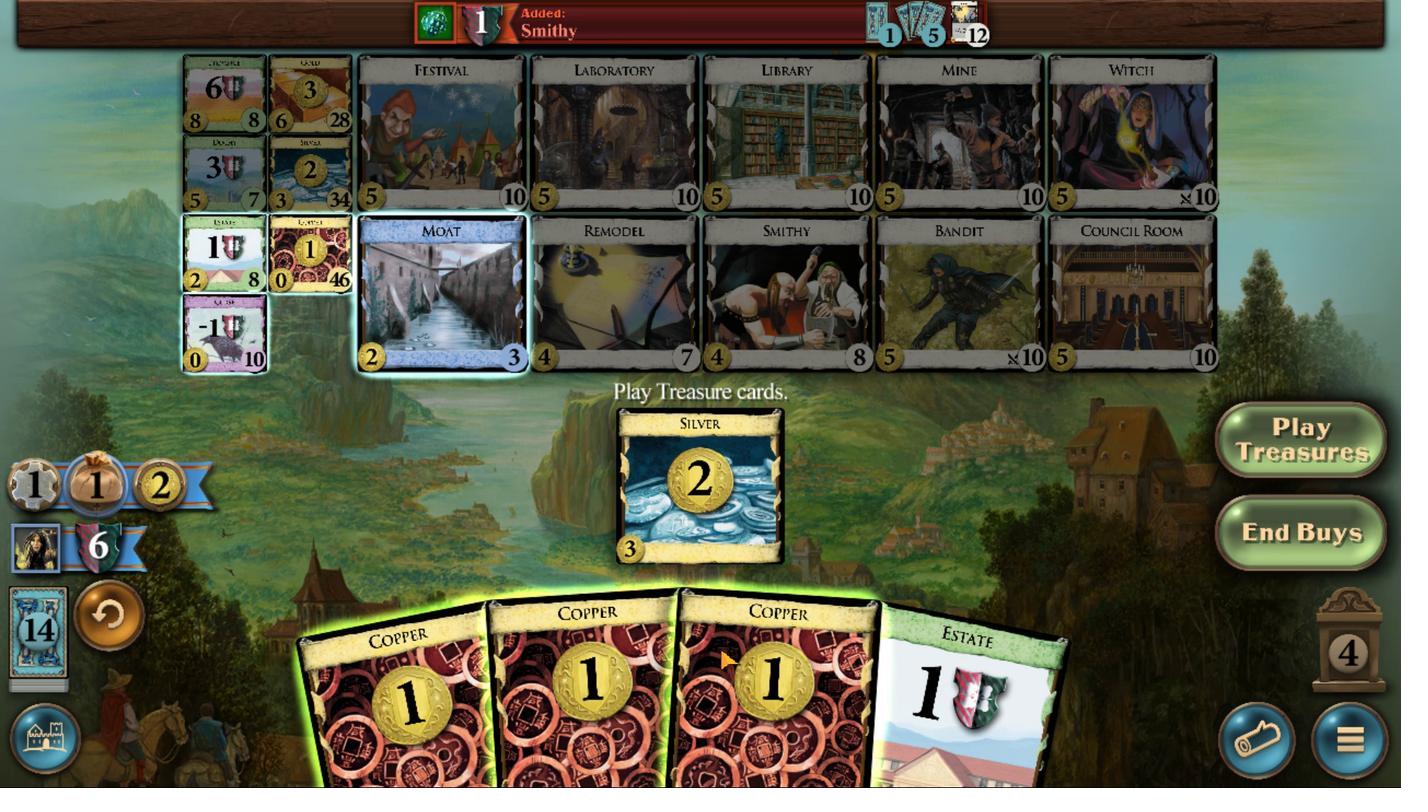 
Action: Mouse pressed left at (664, 502)
Screenshot: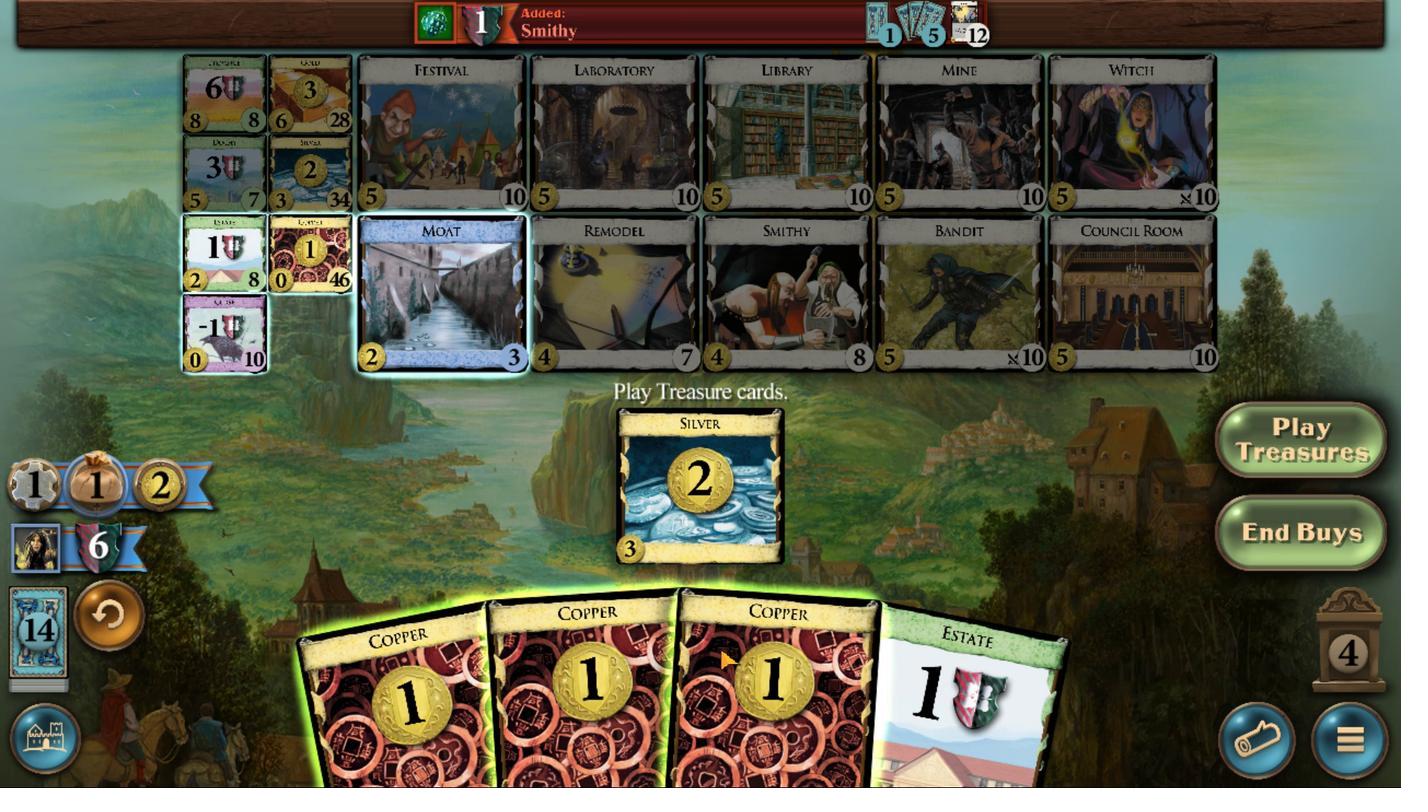 
Action: Mouse moved to (633, 491)
Screenshot: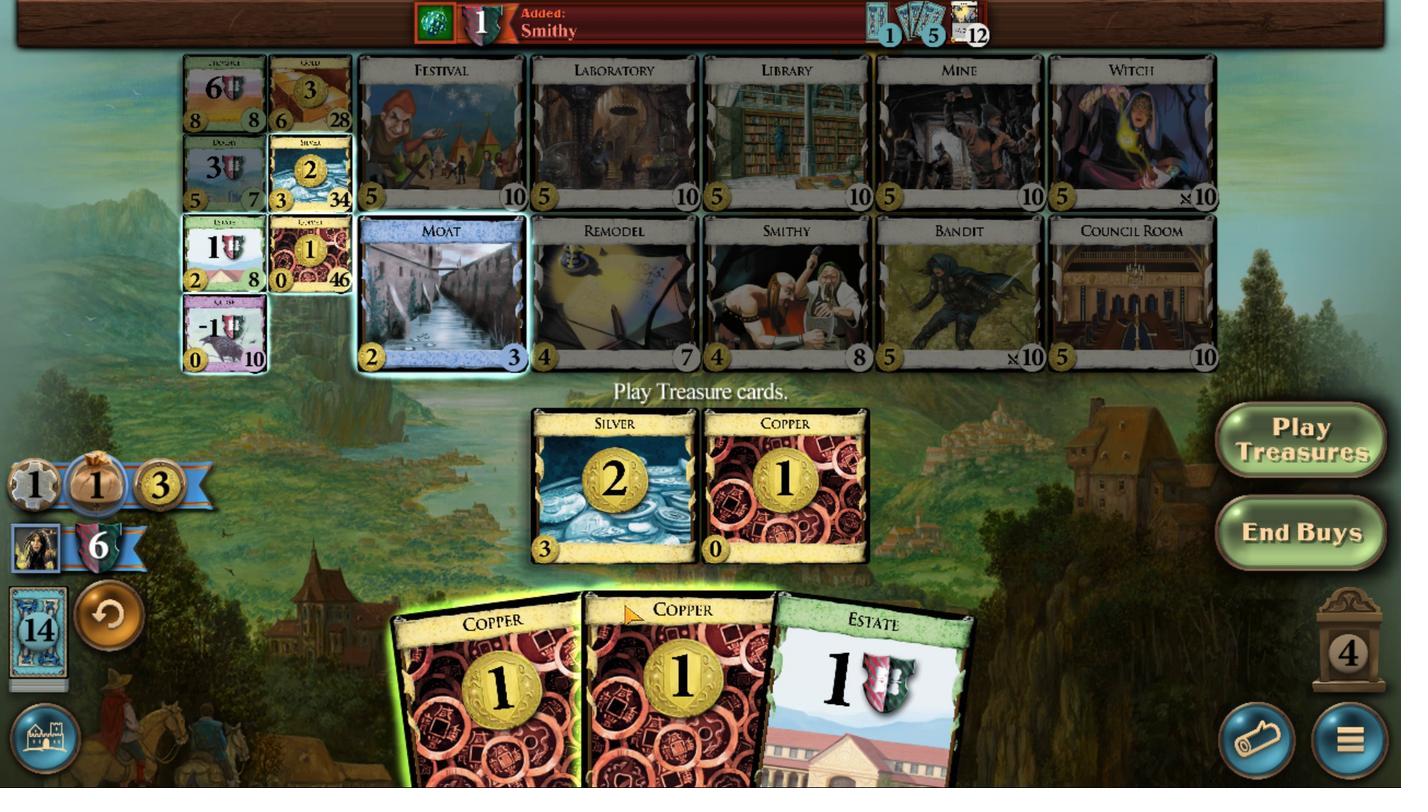 
Action: Mouse pressed left at (633, 491)
Screenshot: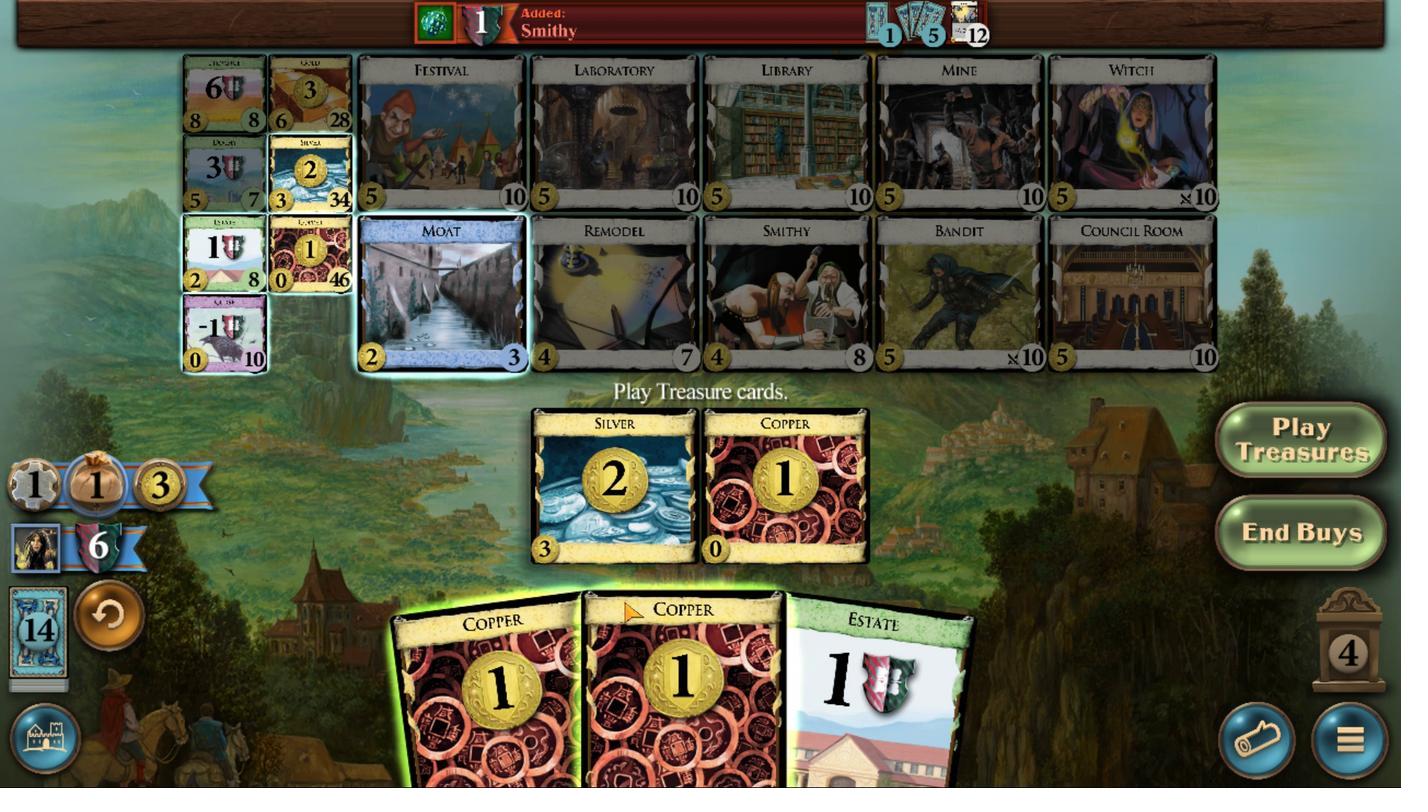
Action: Mouse moved to (601, 510)
Screenshot: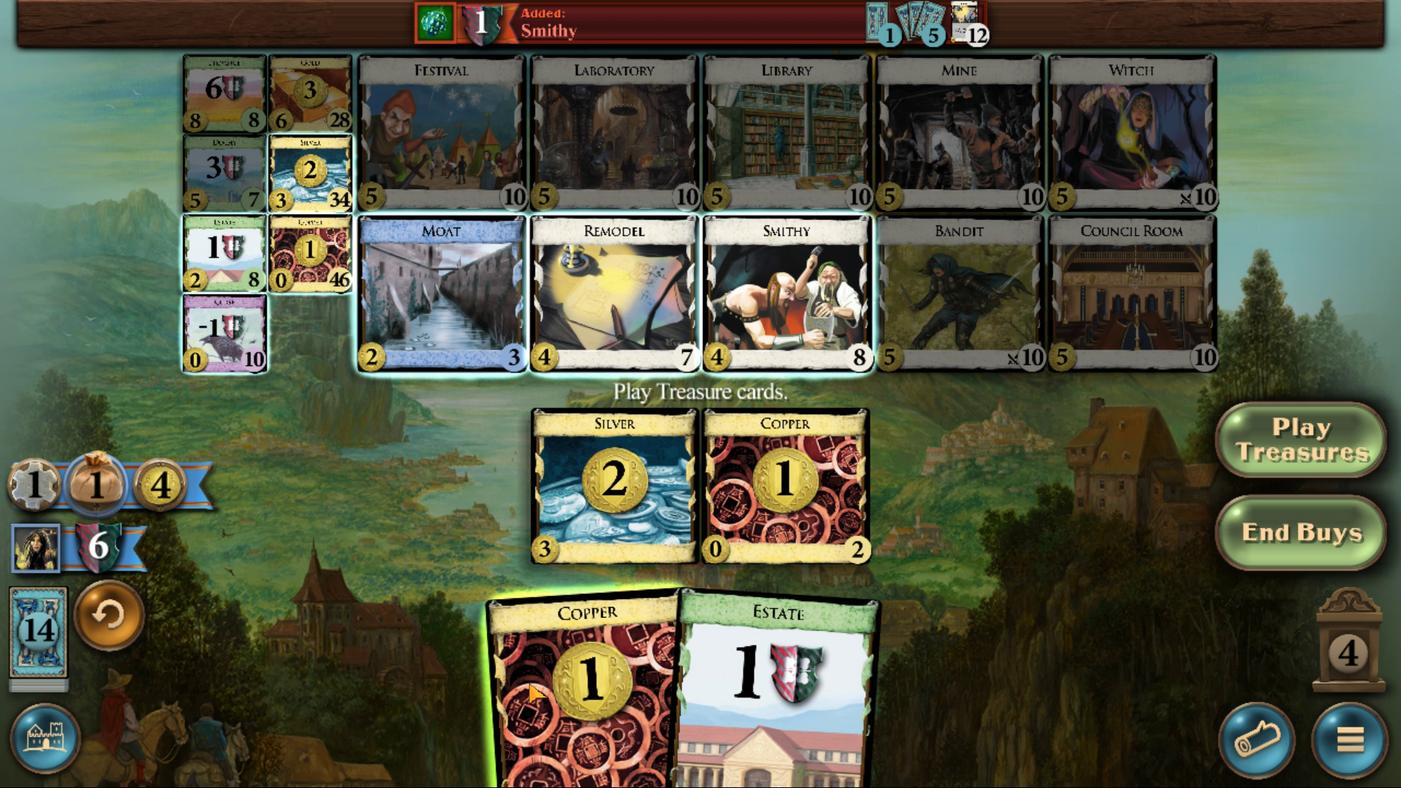 
Action: Mouse pressed left at (601, 510)
Screenshot: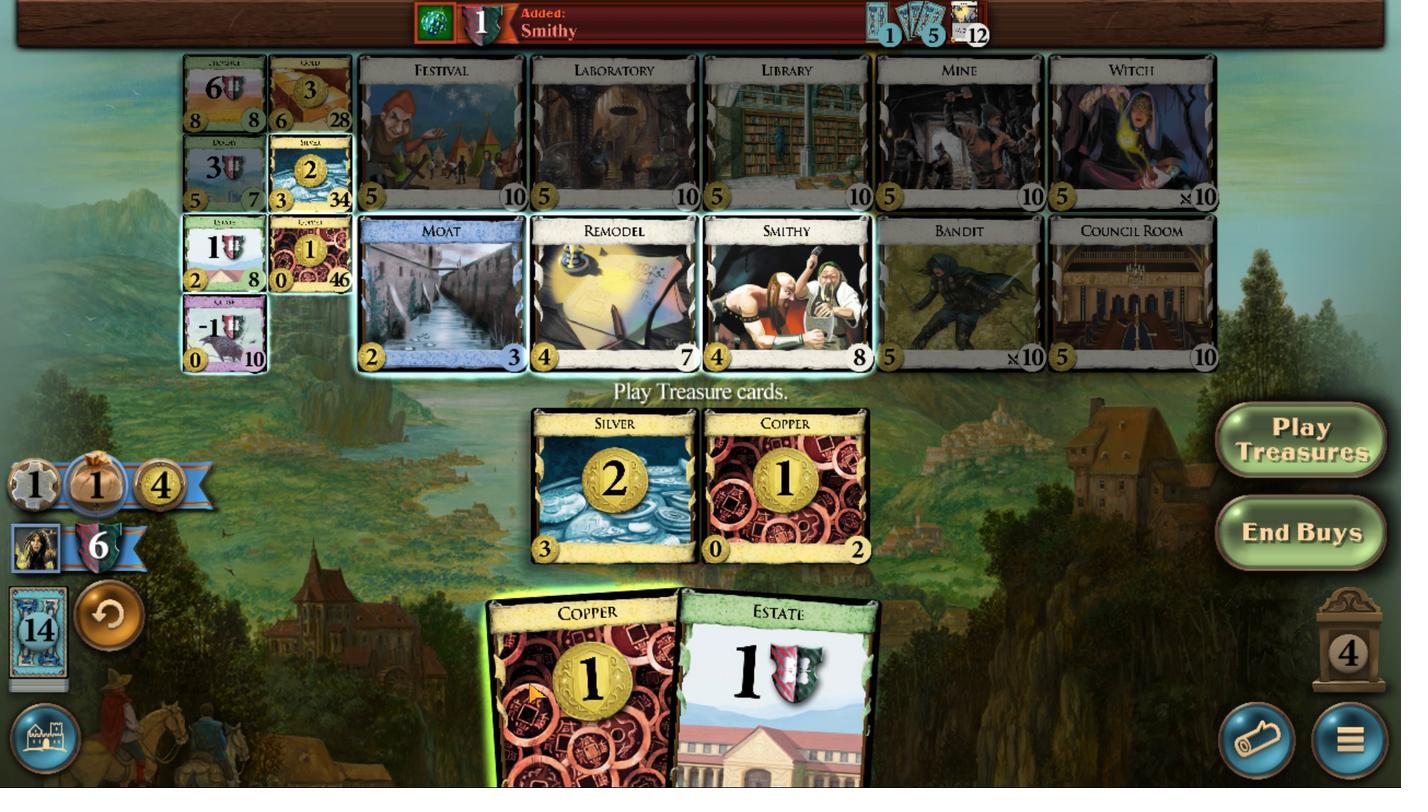 
Action: Mouse moved to (501, 387)
Screenshot: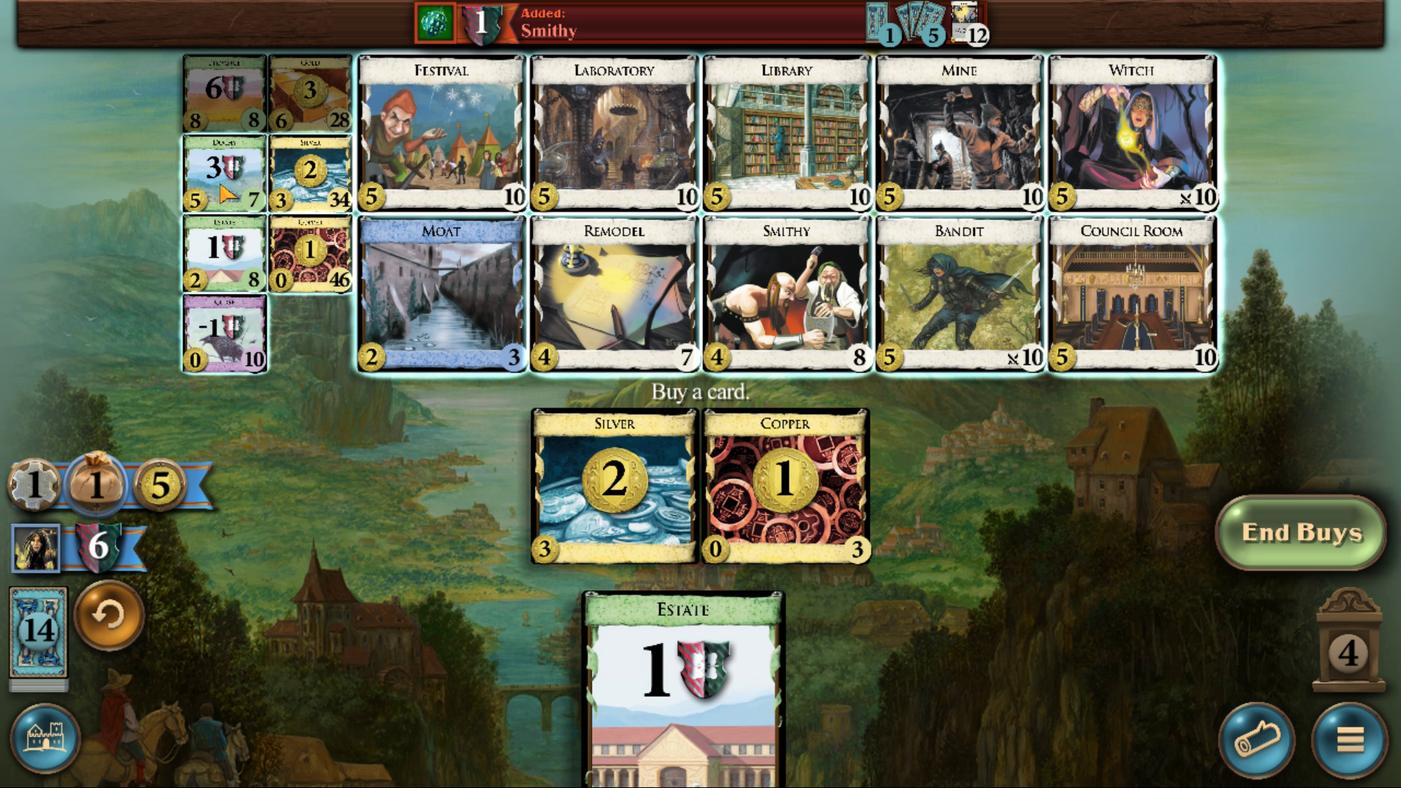 
Action: Mouse pressed left at (501, 387)
Screenshot: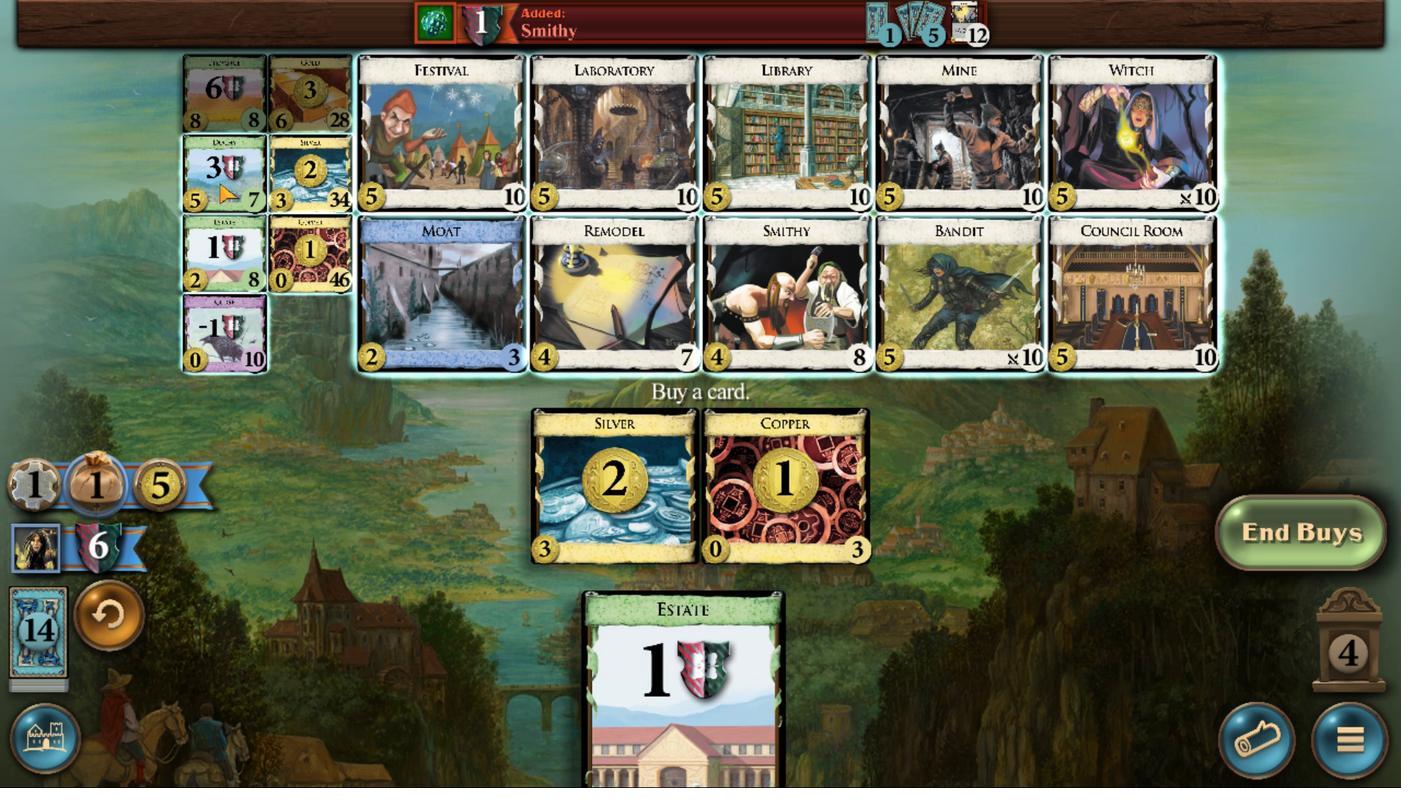 
Action: Mouse moved to (690, 514)
Screenshot: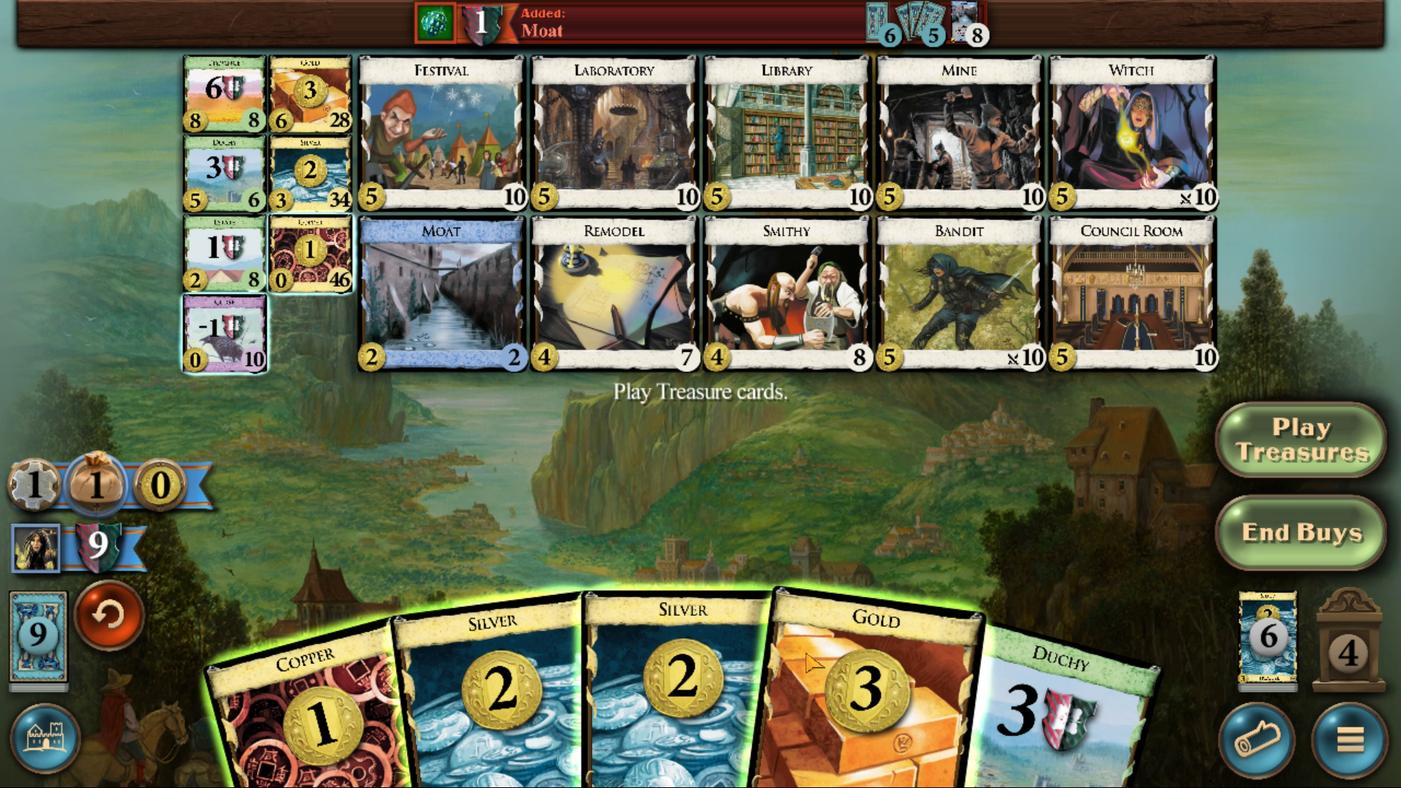 
Action: Mouse pressed left at (690, 514)
Screenshot: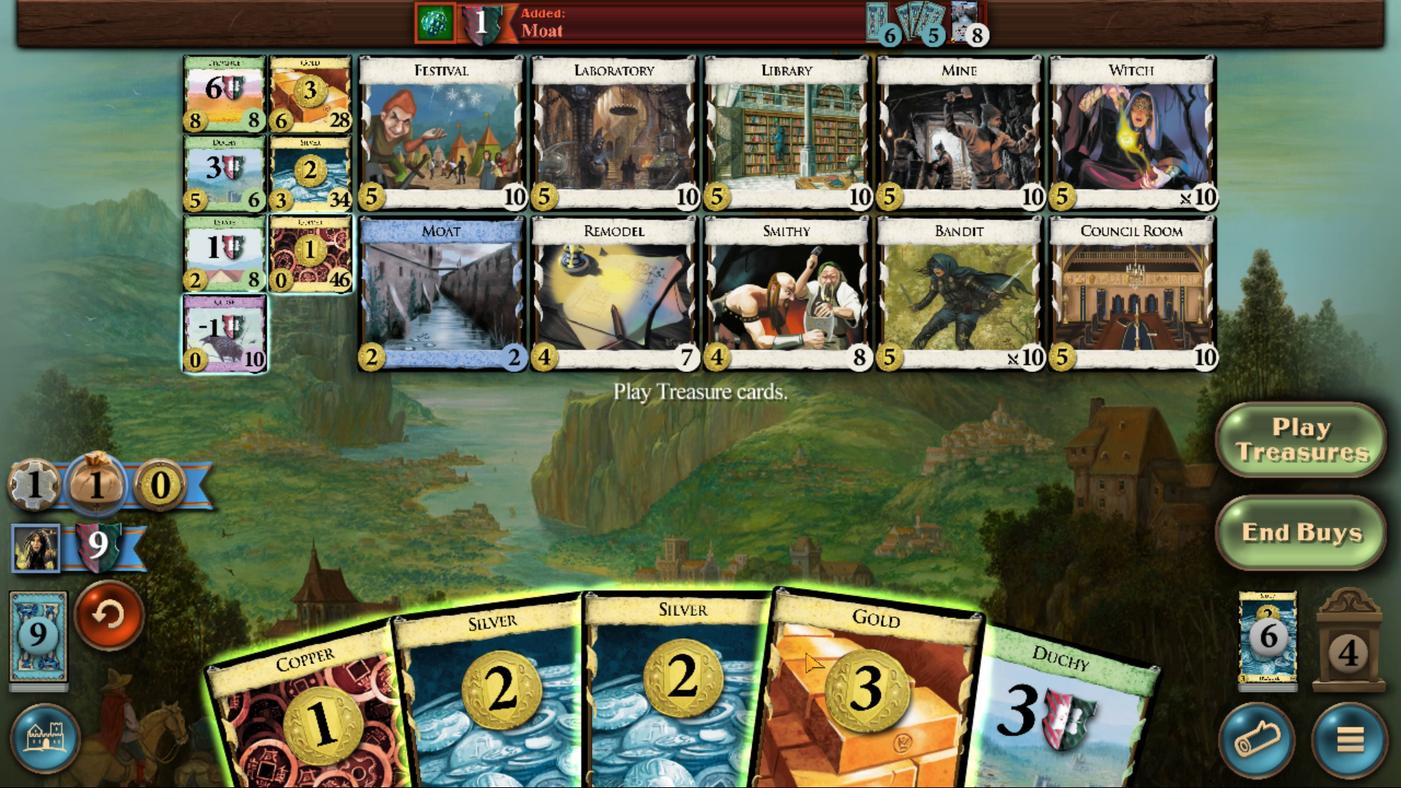 
Action: Mouse moved to (688, 506)
Screenshot: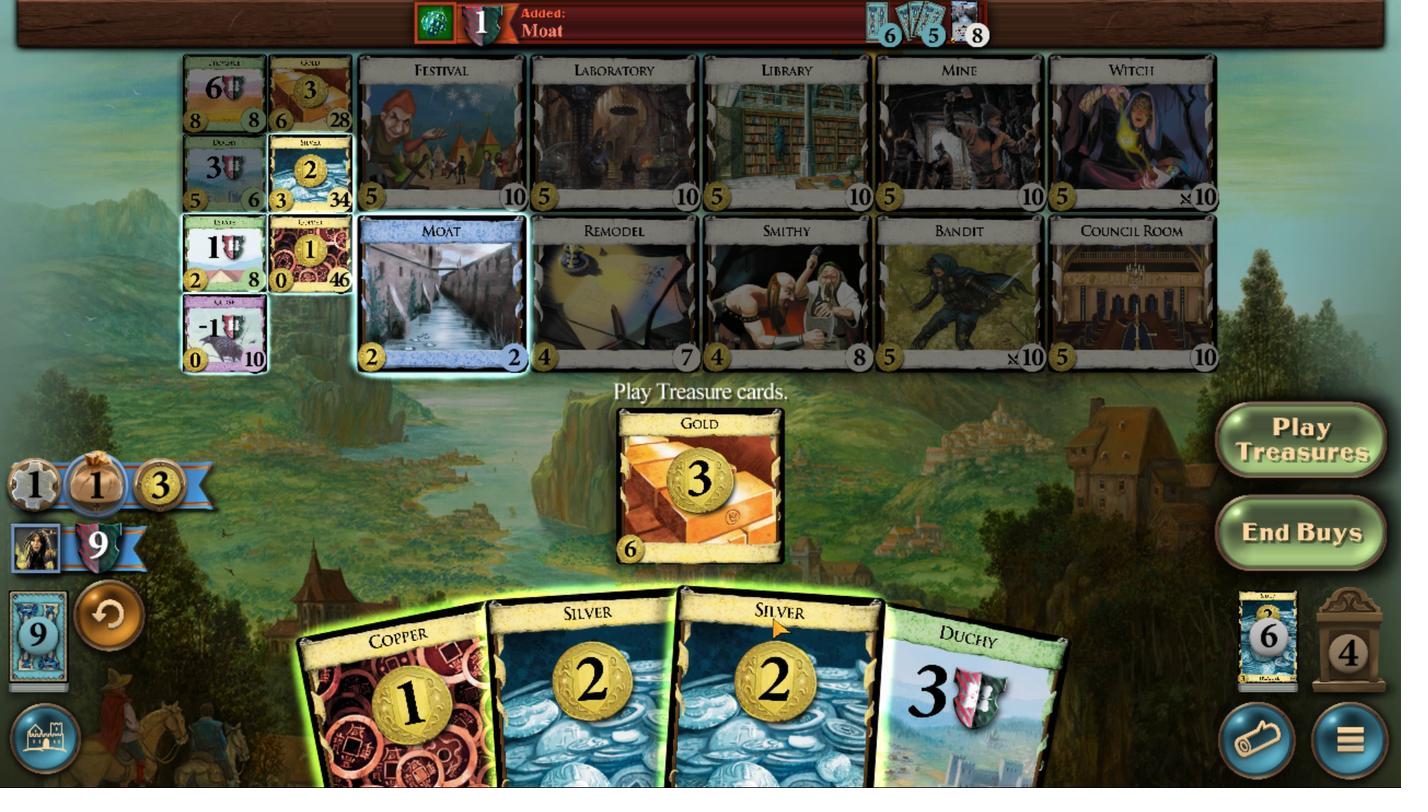 
Action: Mouse pressed left at (688, 506)
Screenshot: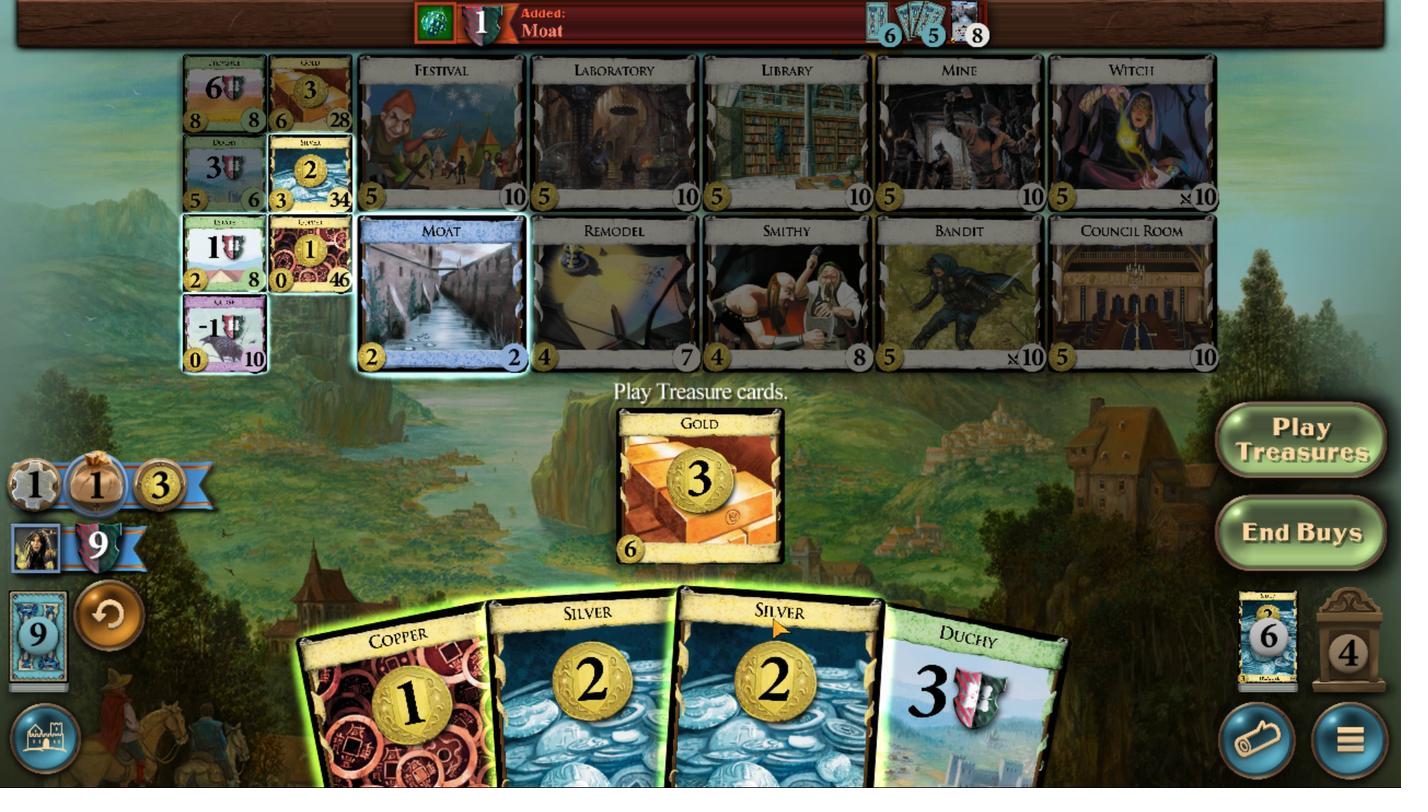 
Action: Mouse moved to (657, 506)
Screenshot: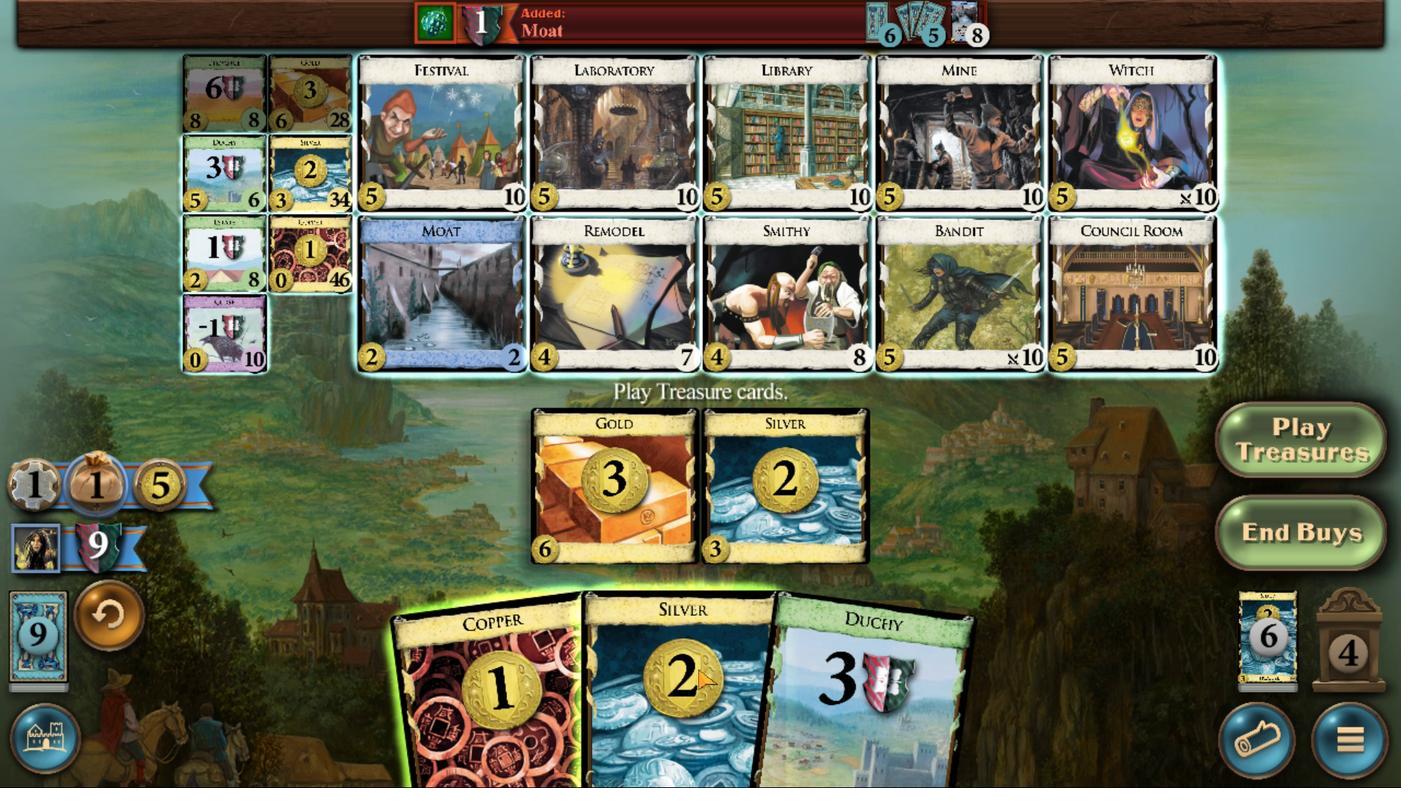 
Action: Mouse pressed left at (657, 506)
Screenshot: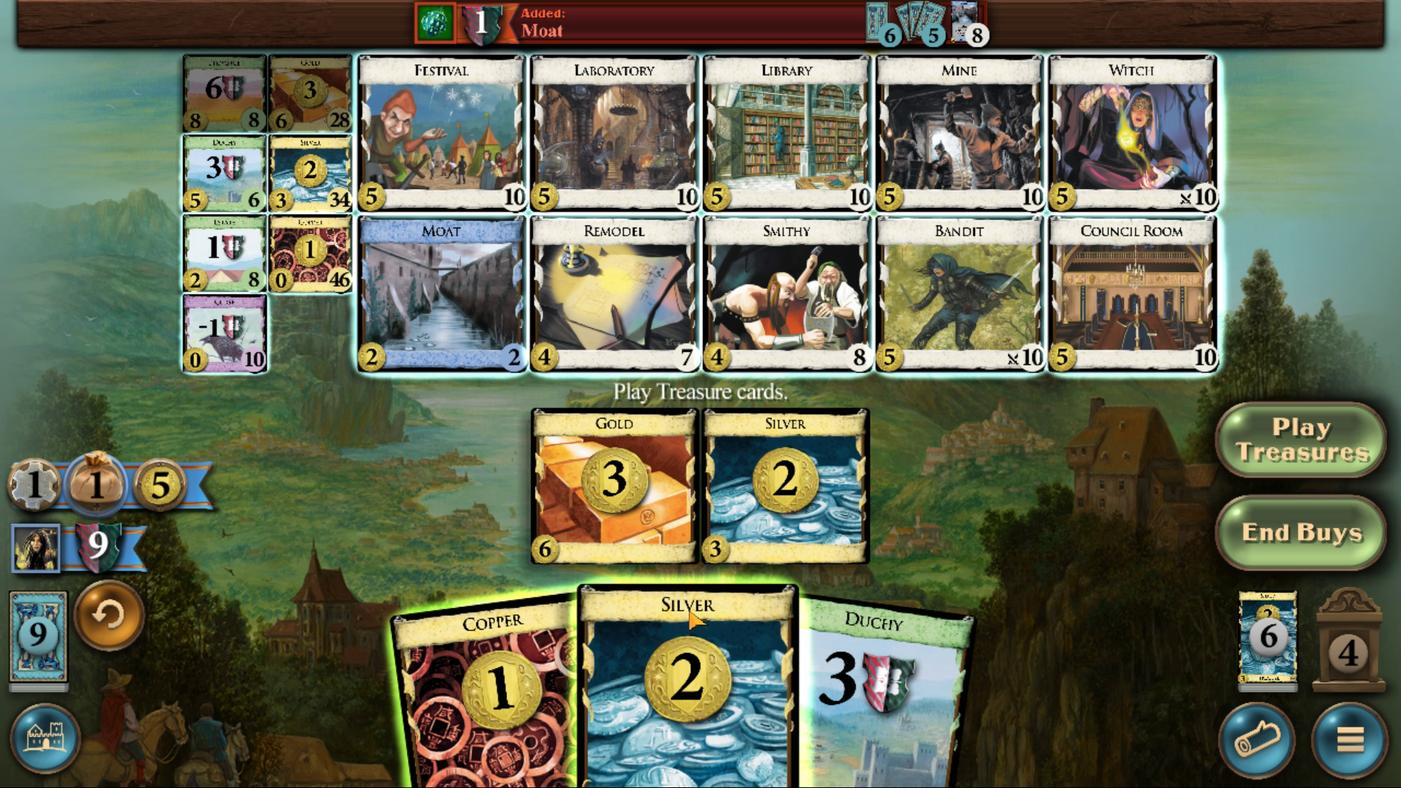 
Action: Mouse moved to (615, 506)
Screenshot: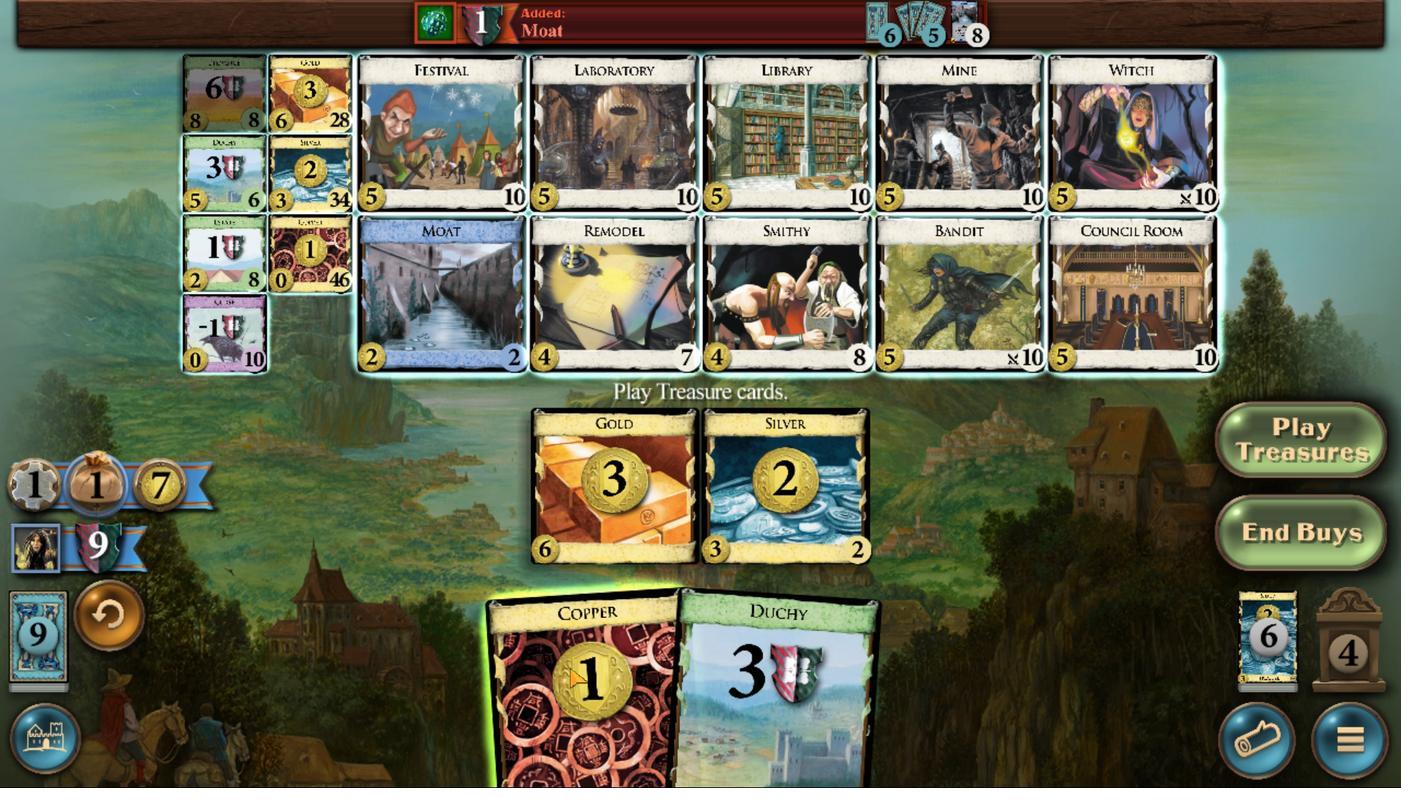 
Action: Mouse pressed left at (615, 506)
Screenshot: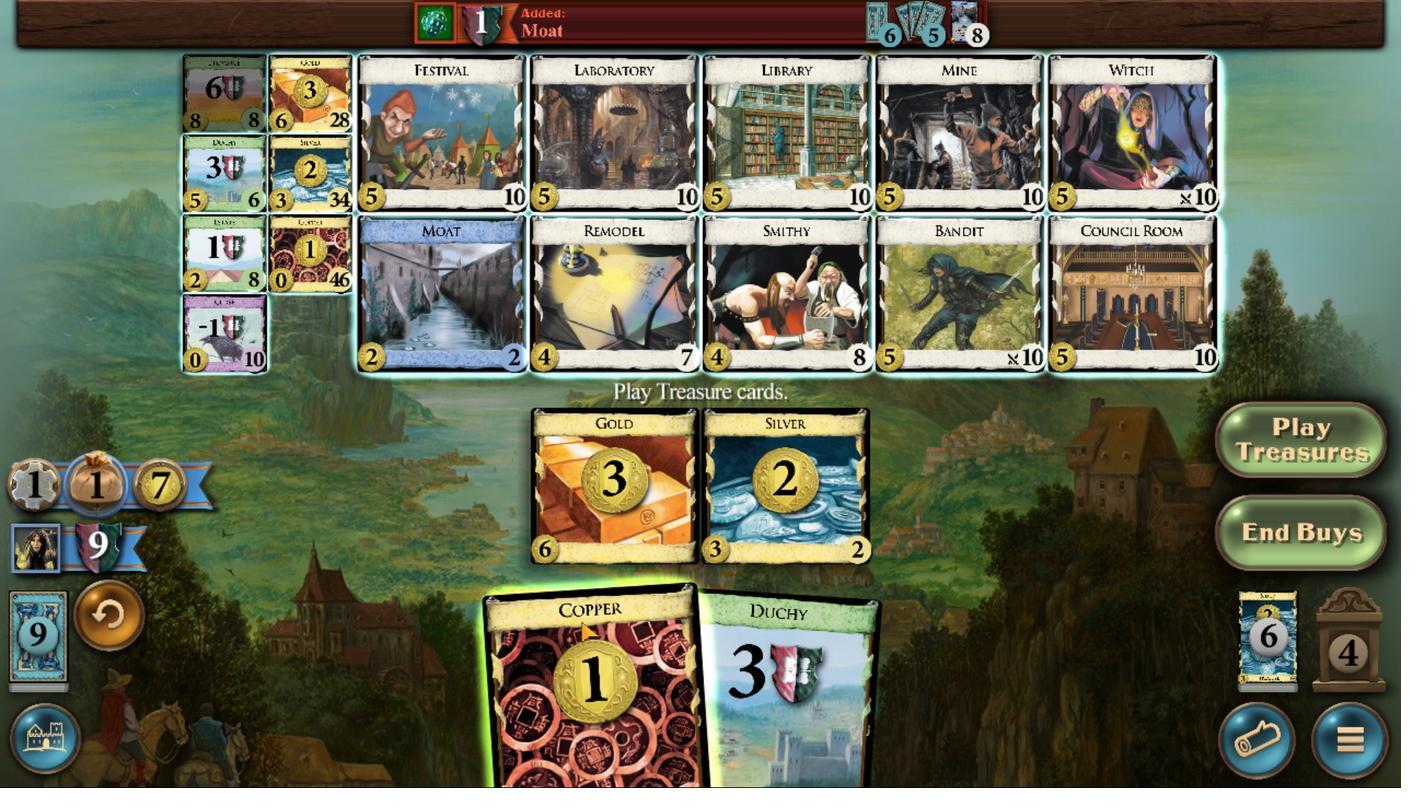 
Action: Mouse moved to (501, 363)
Screenshot: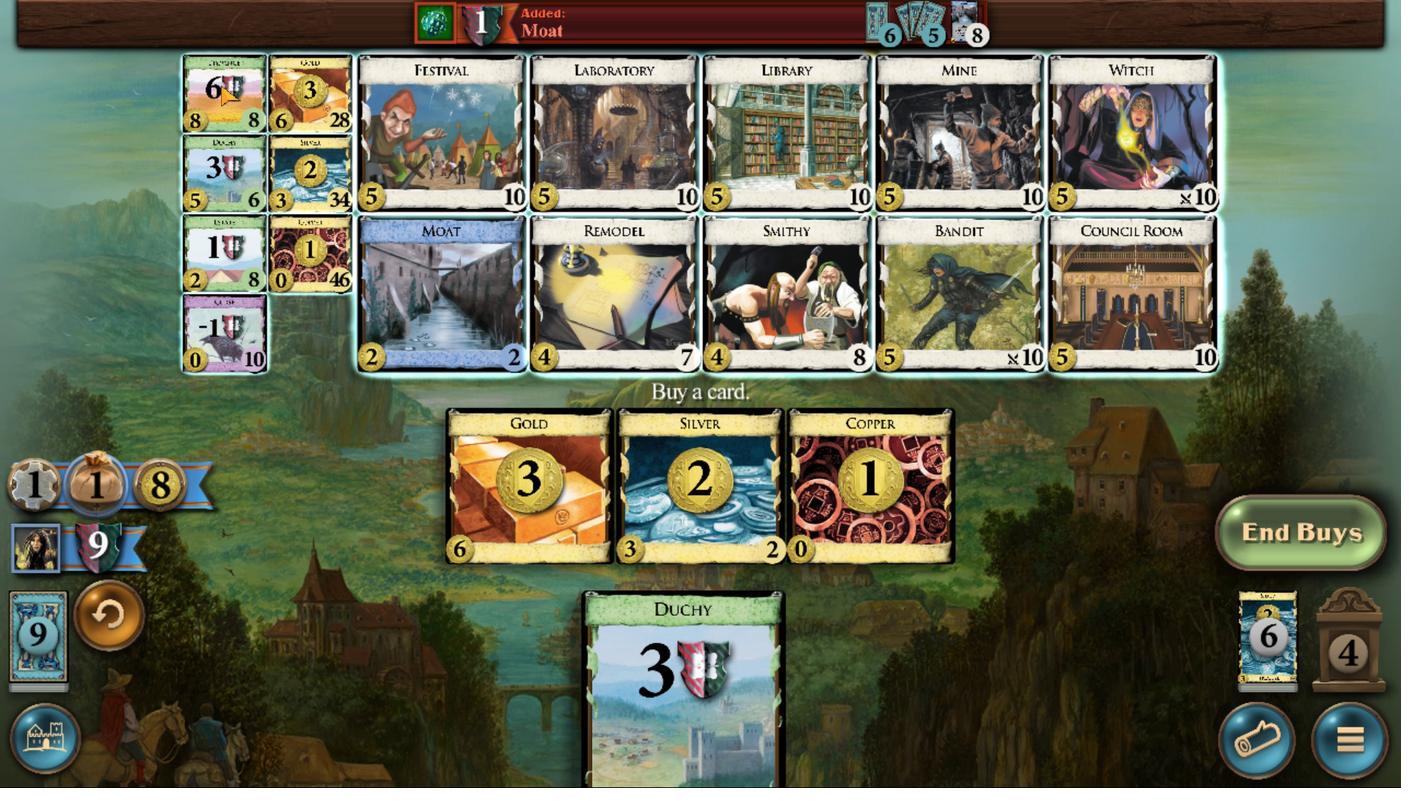
Action: Mouse pressed left at (501, 363)
Screenshot: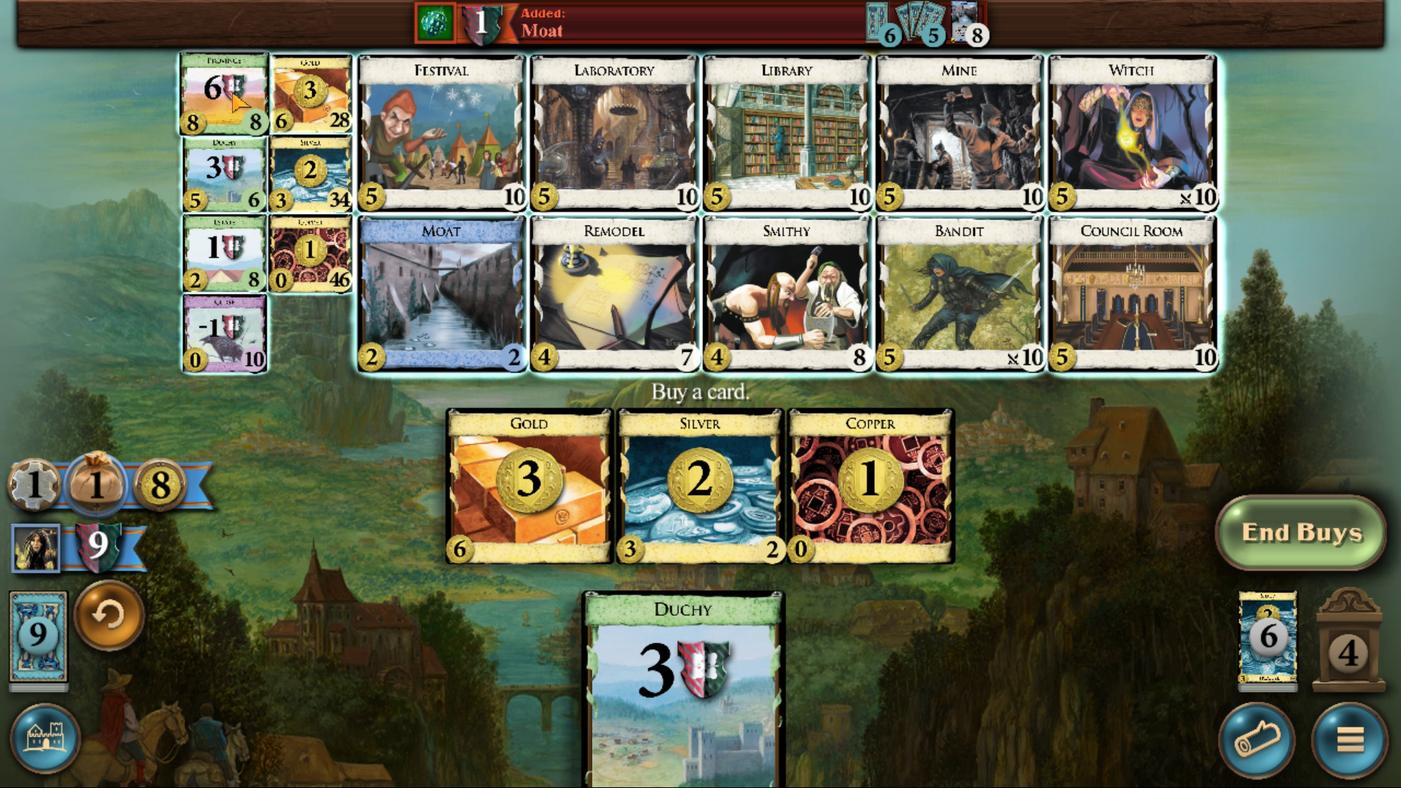
Action: Mouse moved to (702, 511)
Screenshot: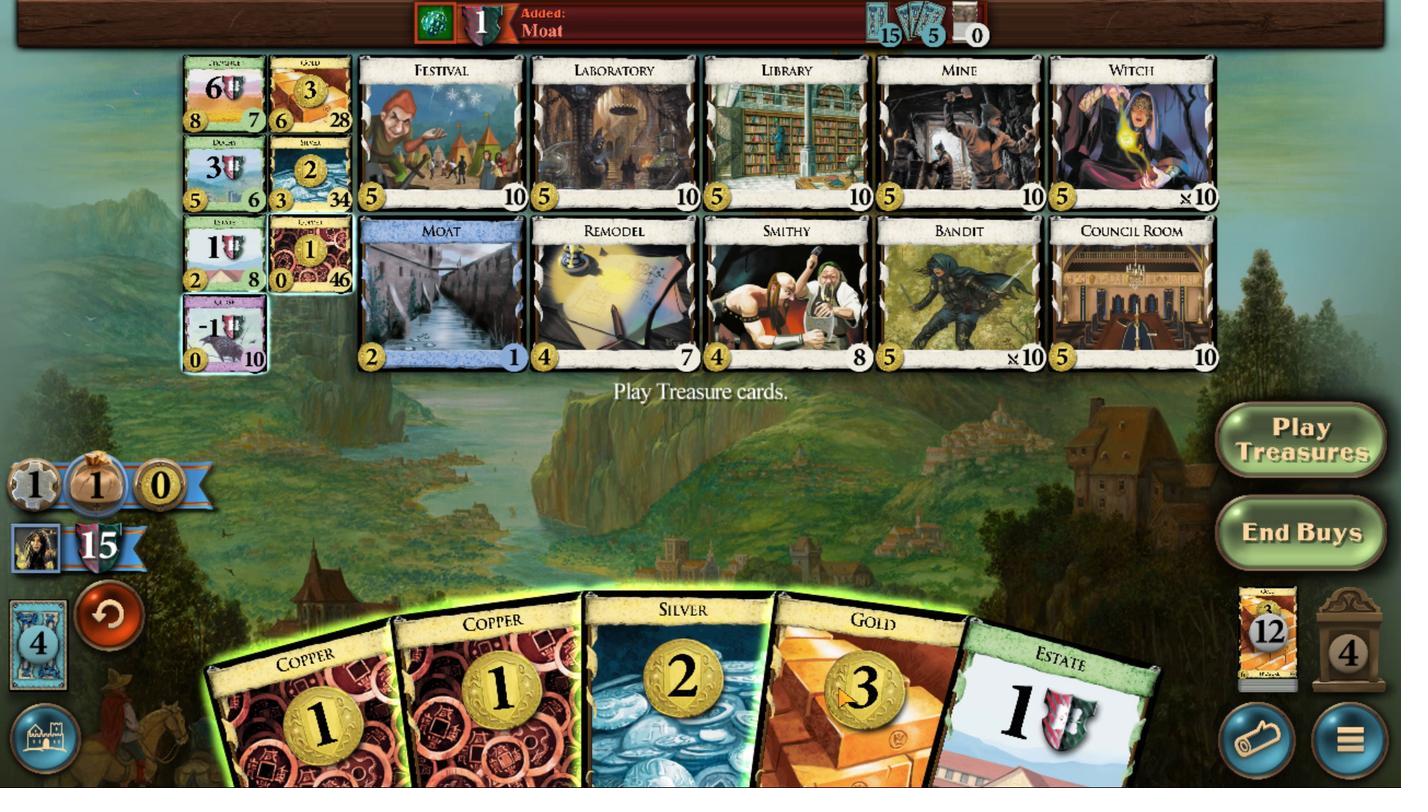 
Action: Mouse pressed left at (702, 511)
Screenshot: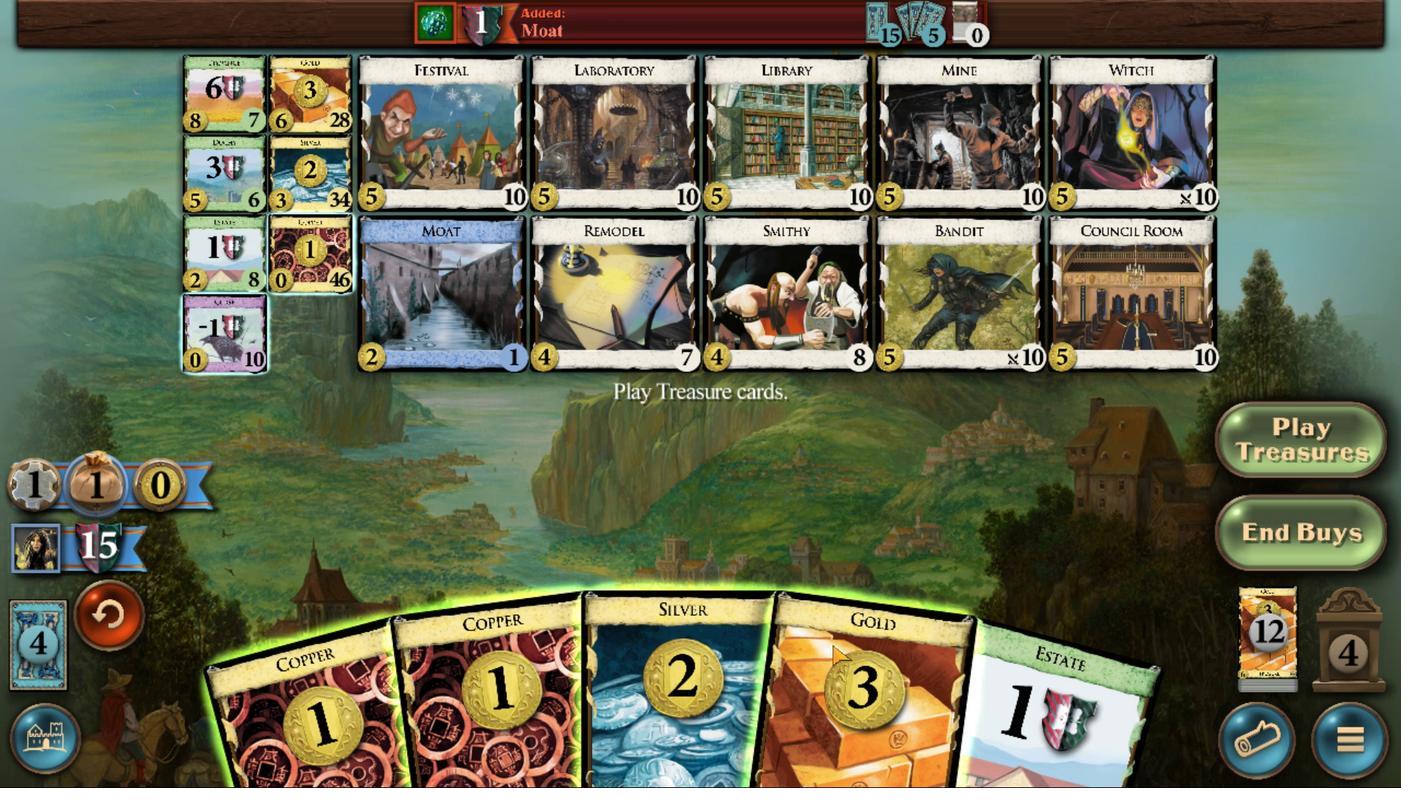 
Action: Mouse moved to (699, 497)
Screenshot: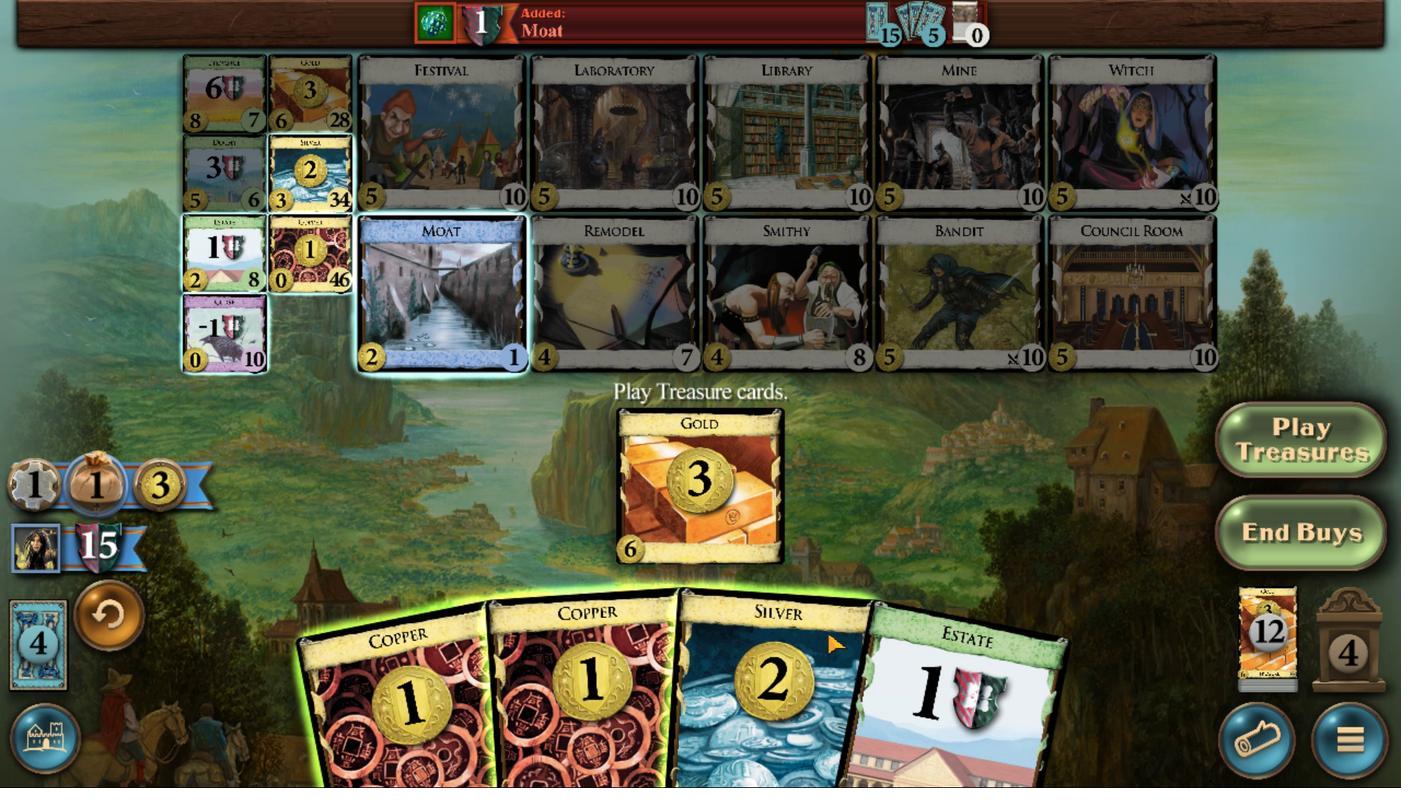 
Action: Mouse pressed left at (699, 497)
Screenshot: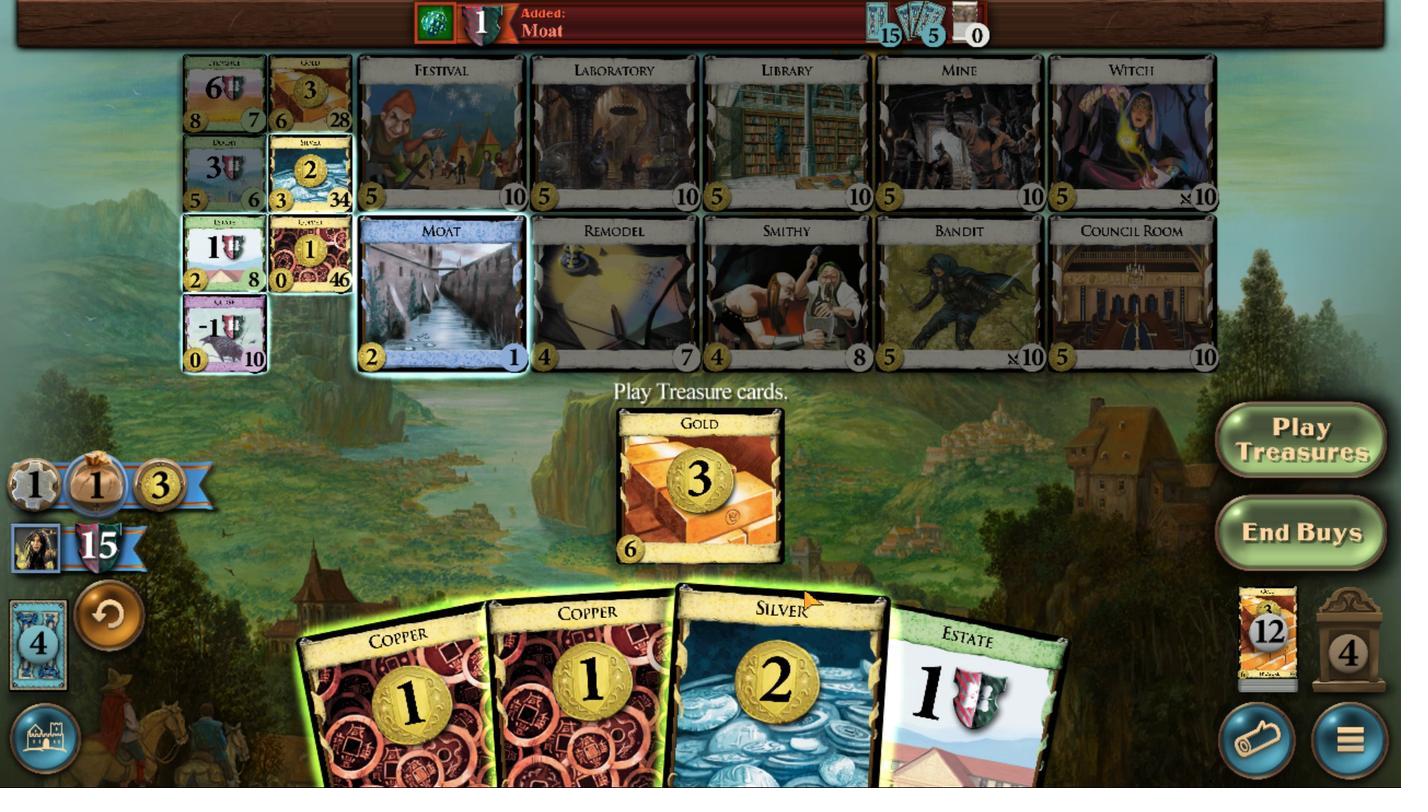 
Action: Mouse moved to (657, 508)
Screenshot: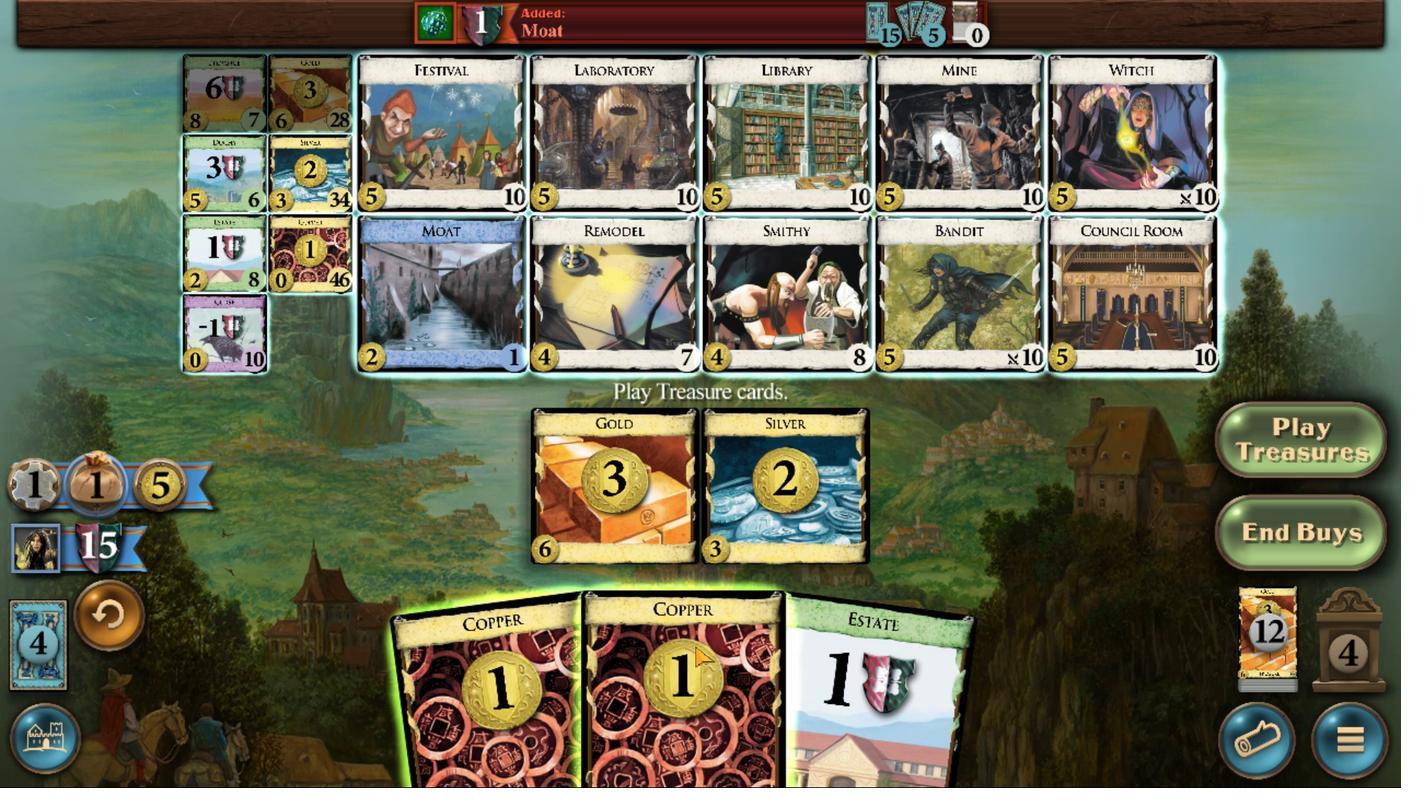 
Action: Mouse pressed left at (657, 508)
Screenshot: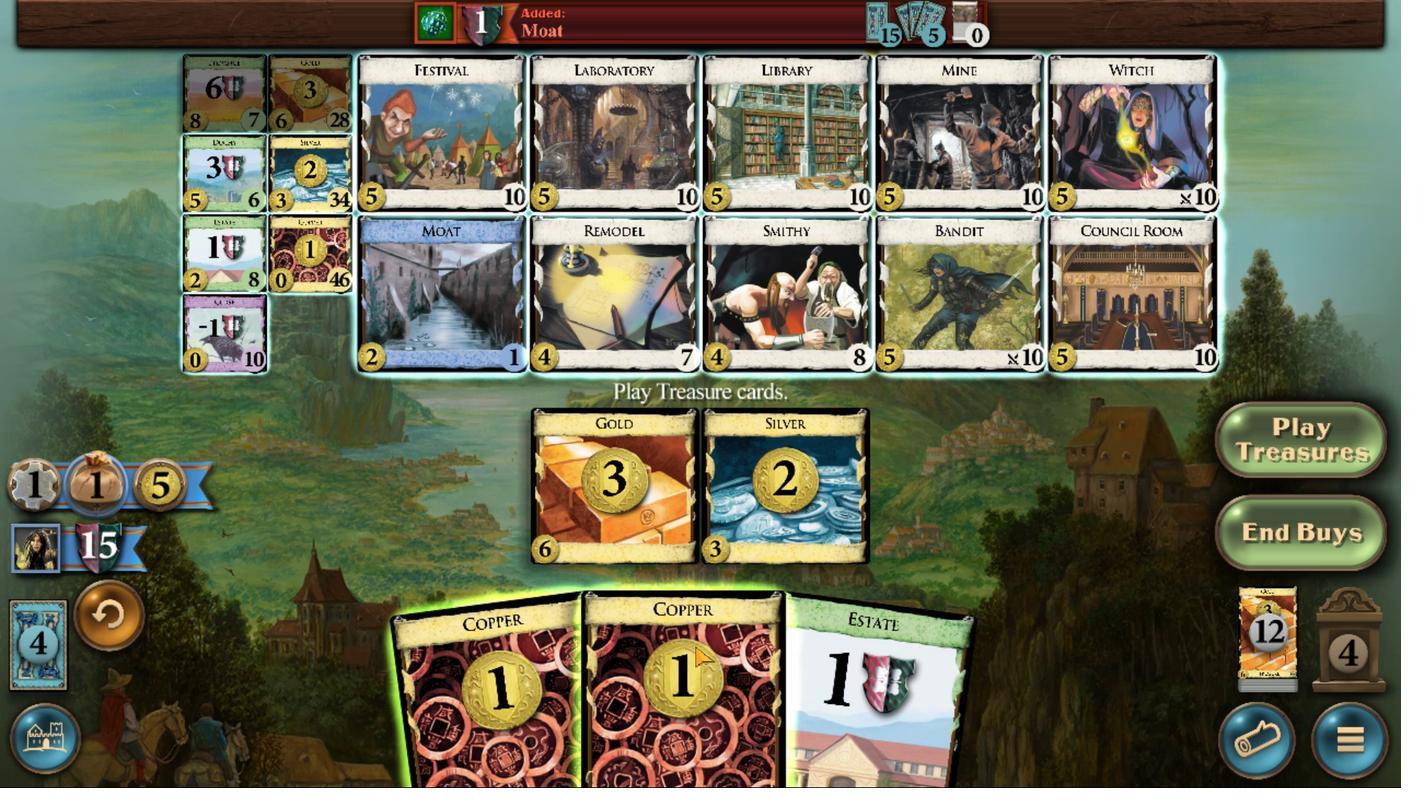 
Action: Mouse moved to (627, 505)
Screenshot: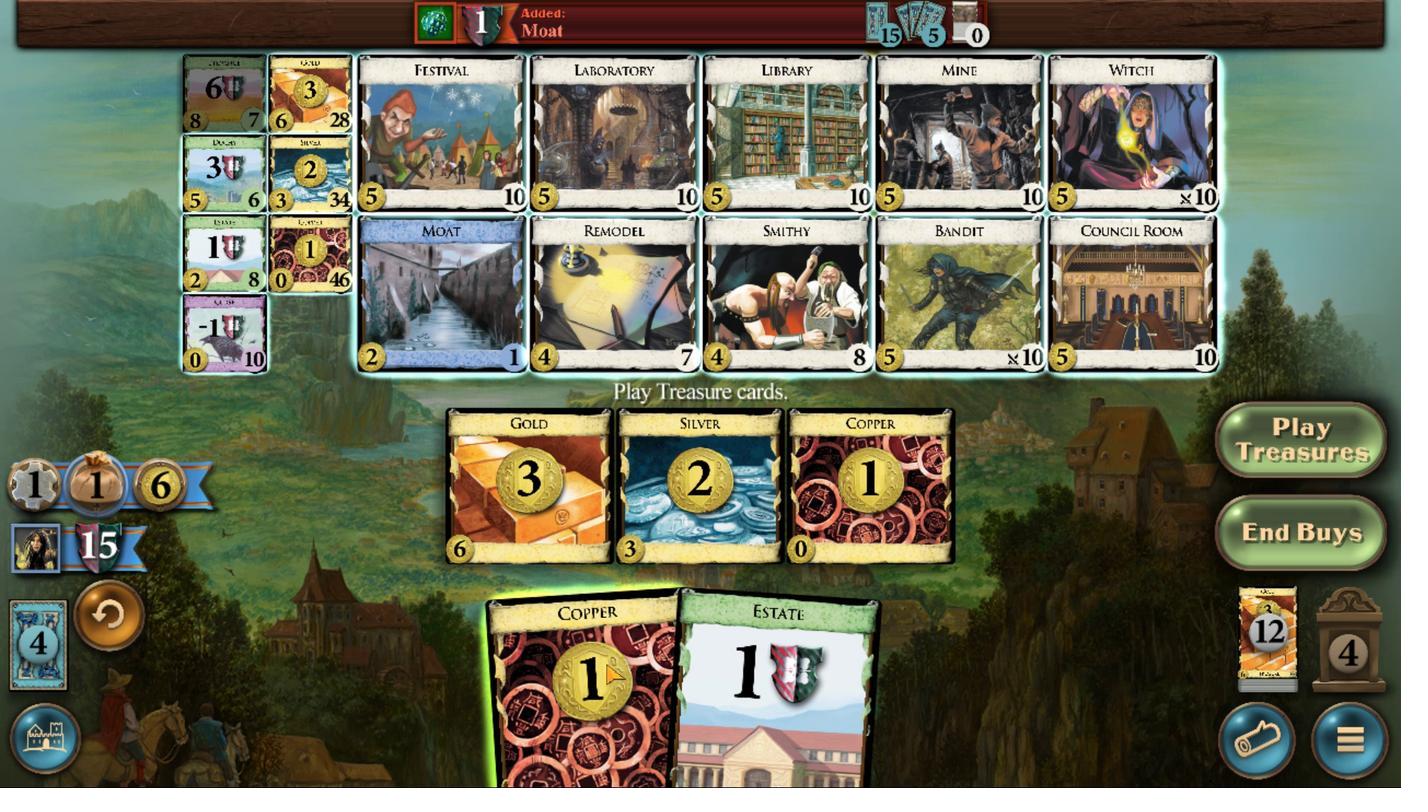 
Action: Mouse pressed left at (627, 505)
Screenshot: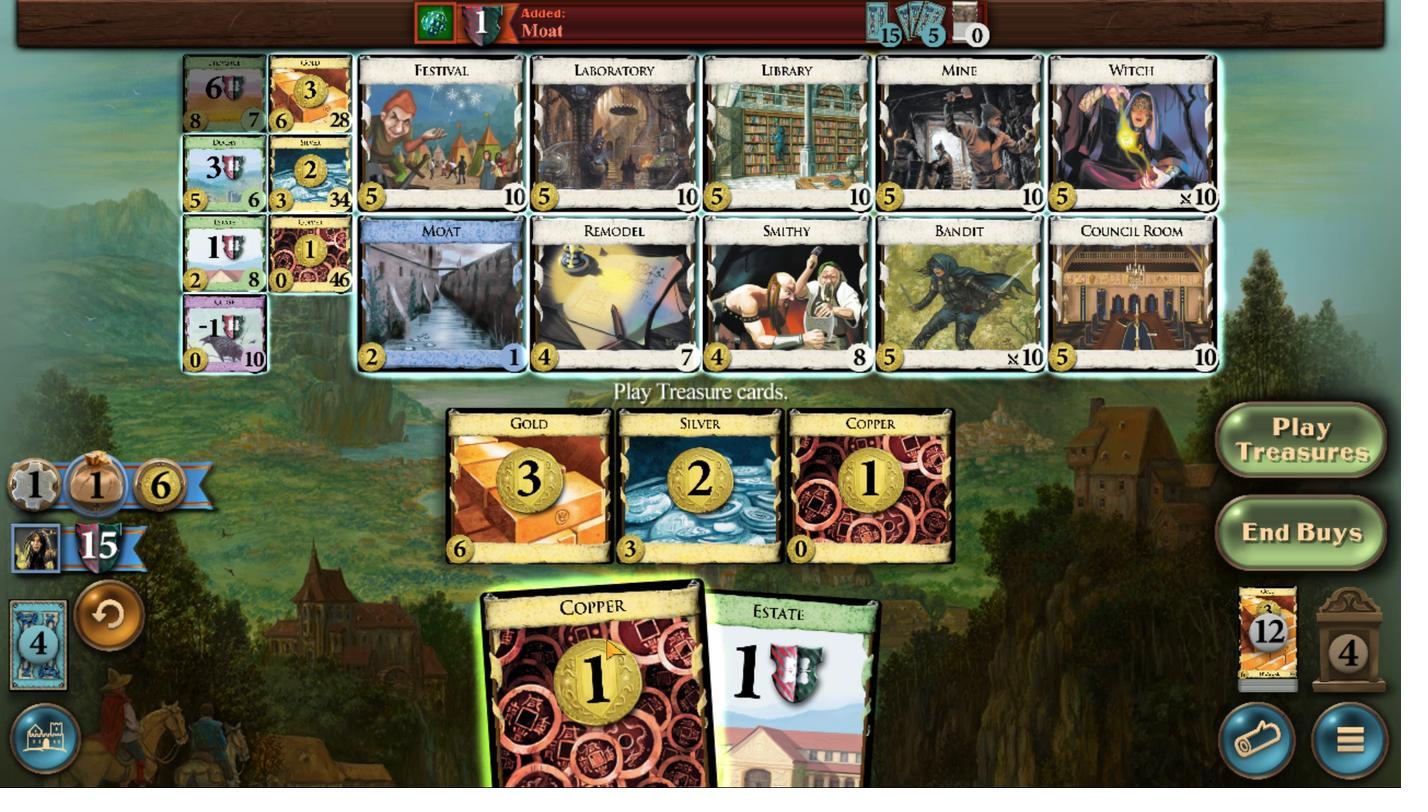 
Action: Mouse moved to (529, 364)
Screenshot: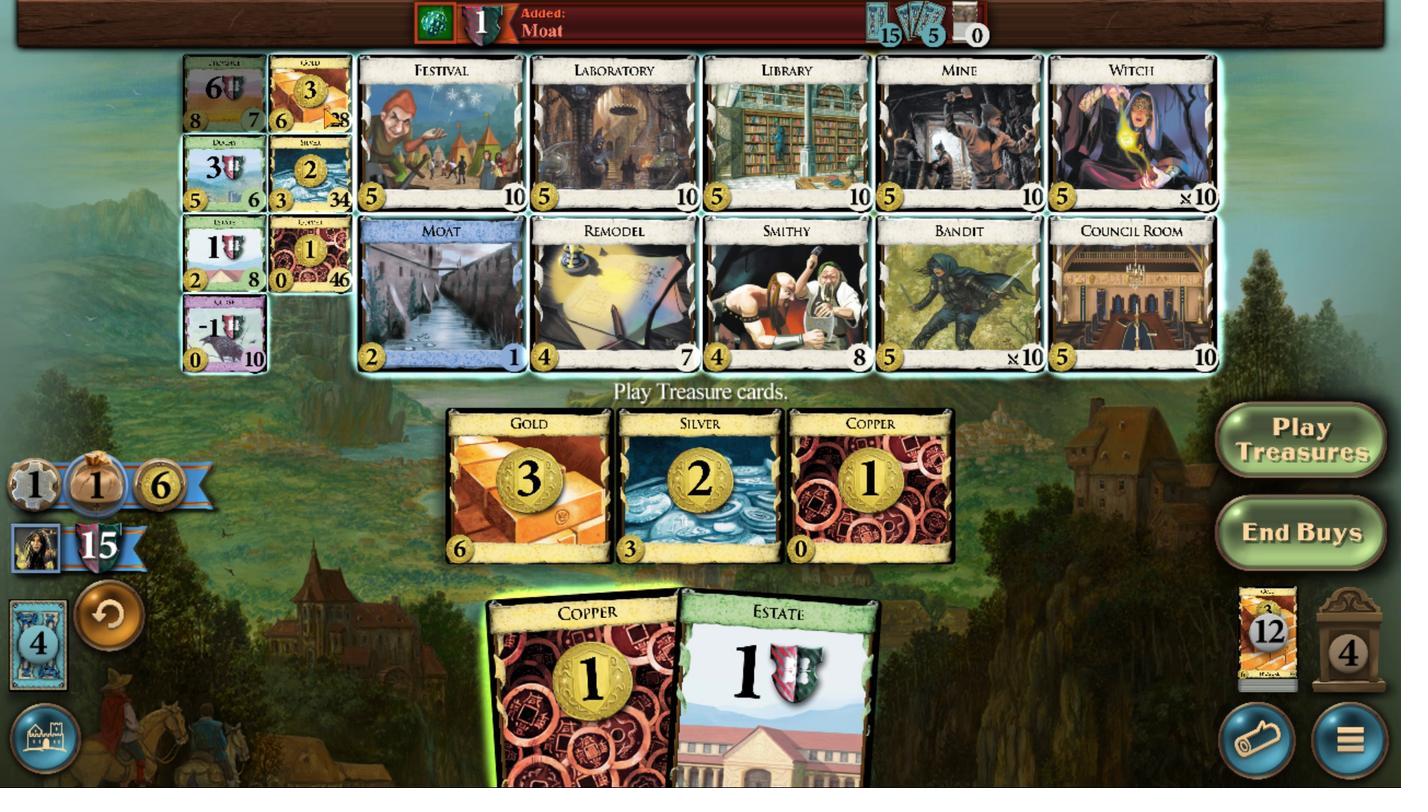 
Action: Mouse pressed left at (529, 364)
Screenshot: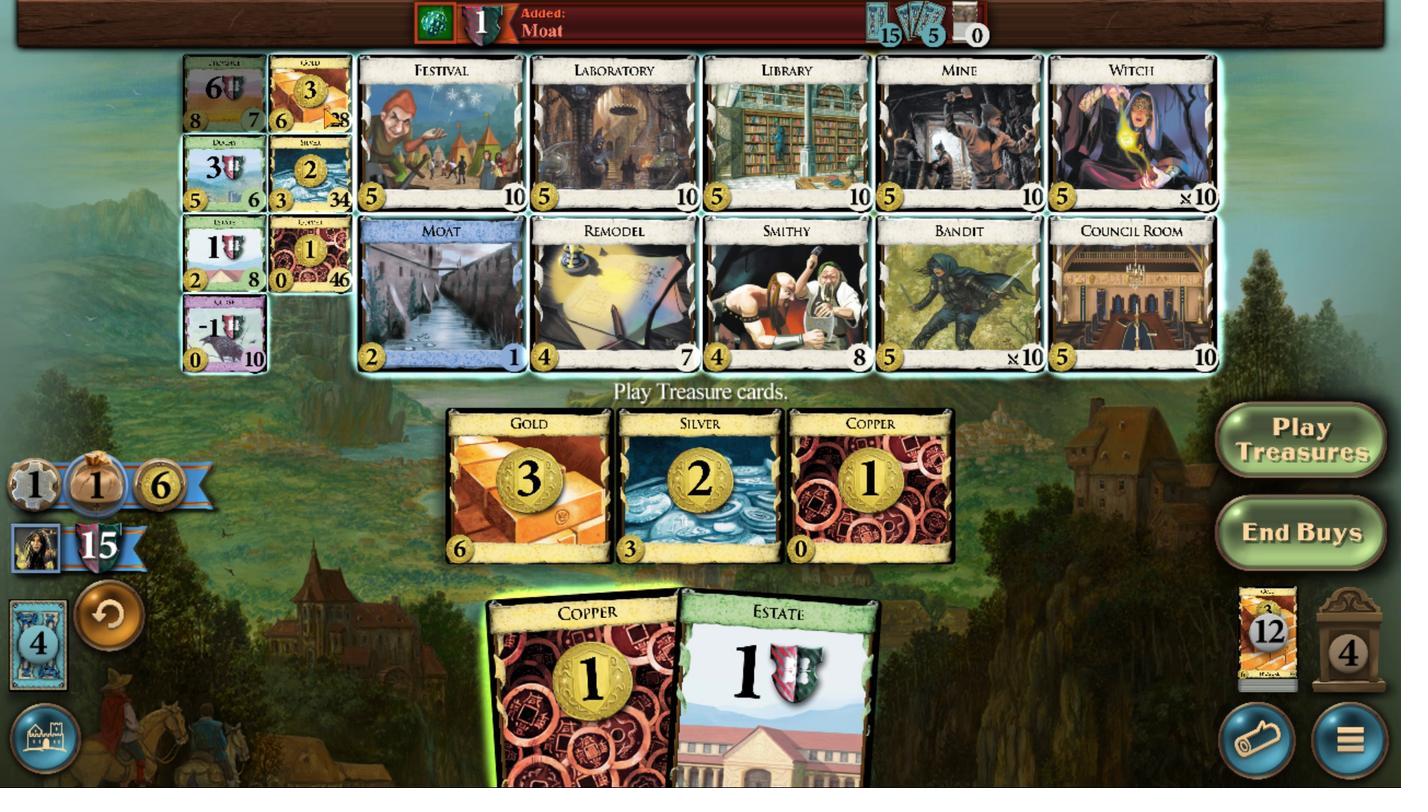 
Action: Mouse moved to (700, 512)
Screenshot: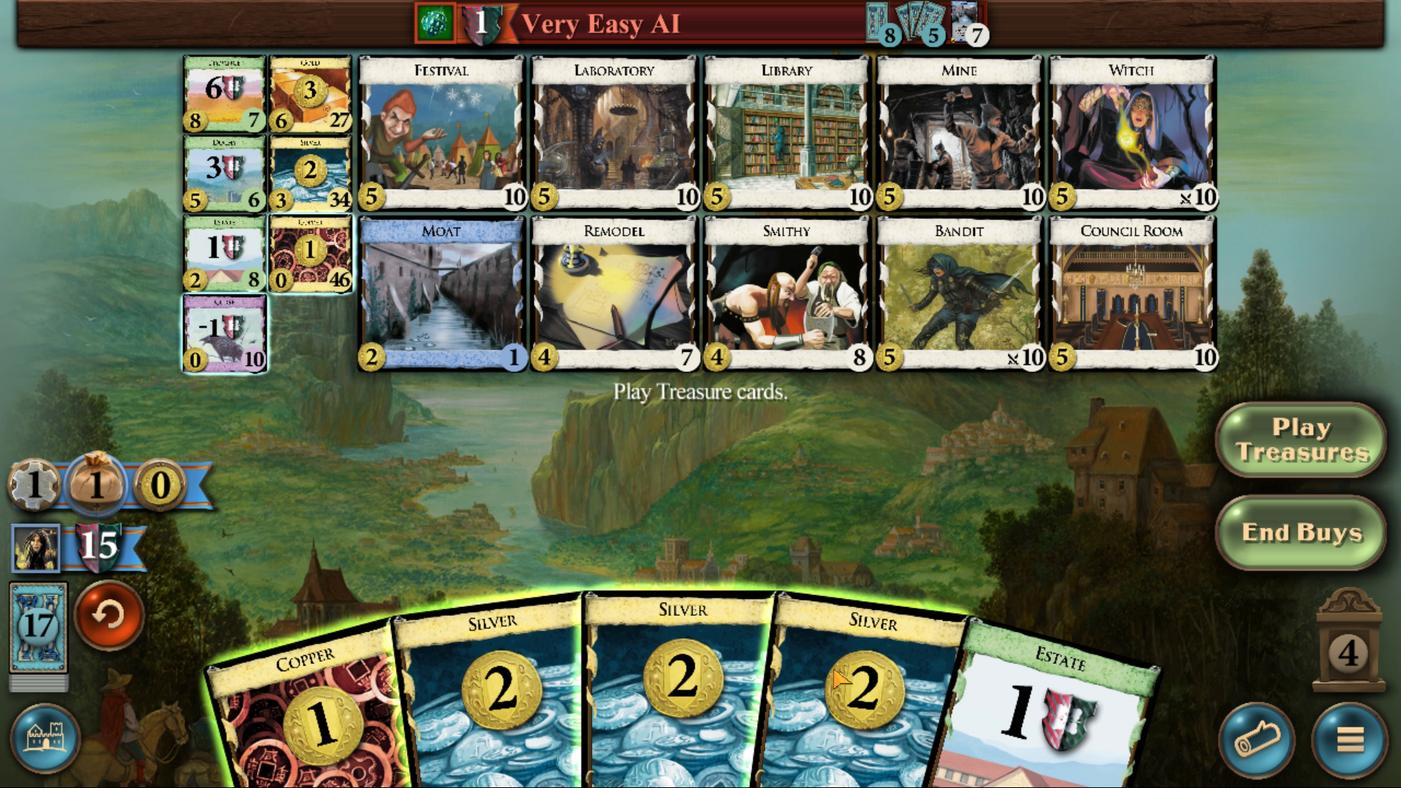 
Action: Mouse pressed left at (700, 512)
Screenshot: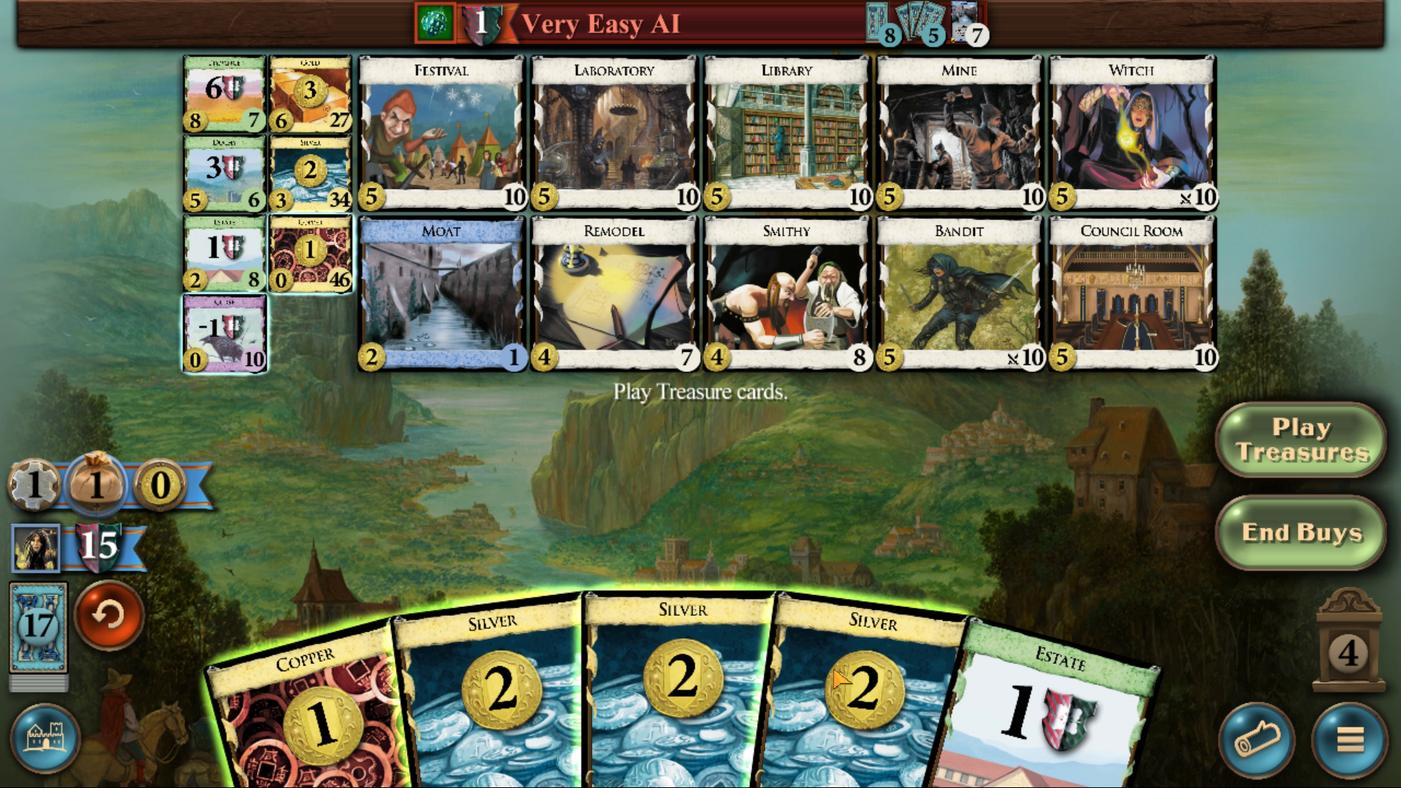 
Action: Mouse moved to (668, 511)
Screenshot: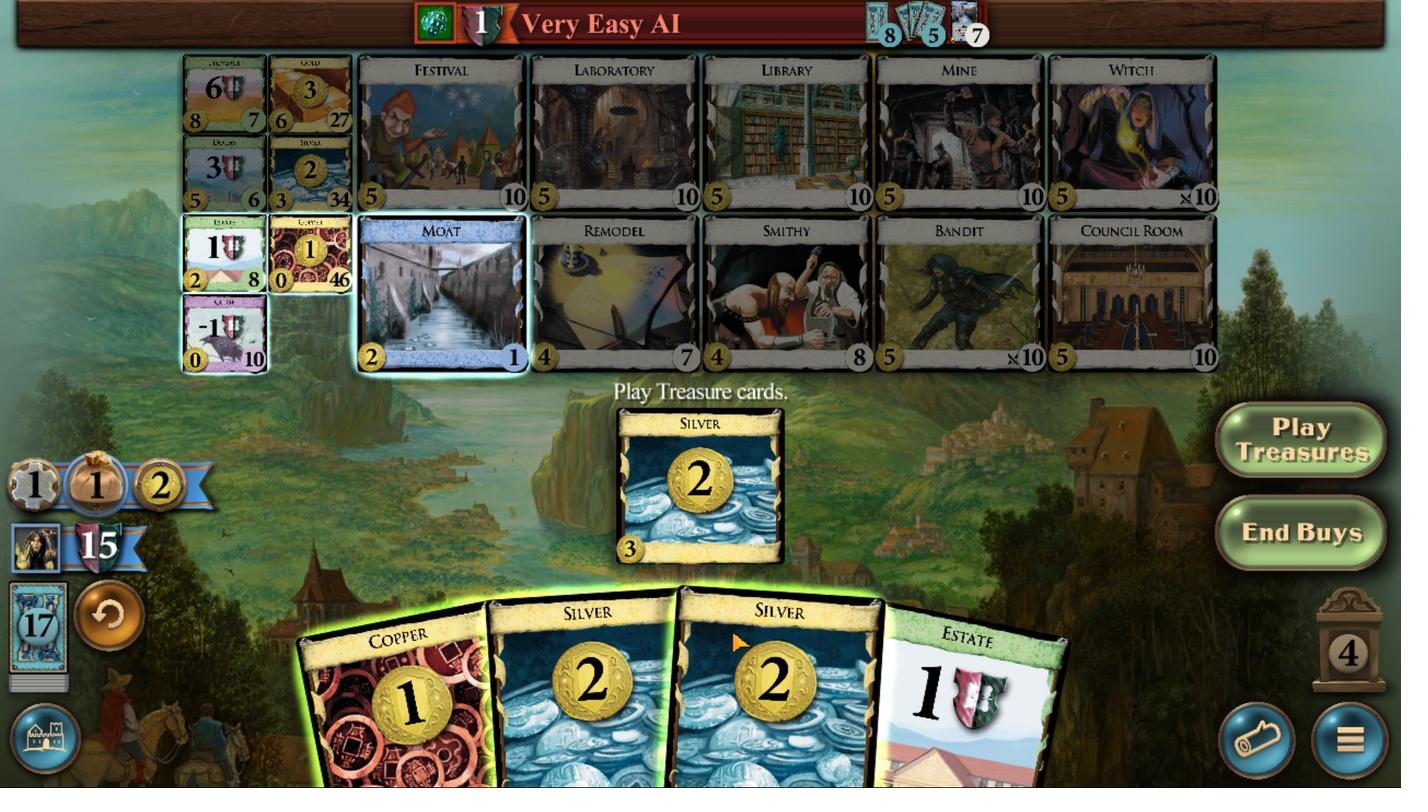 
Action: Mouse pressed left at (668, 511)
Screenshot: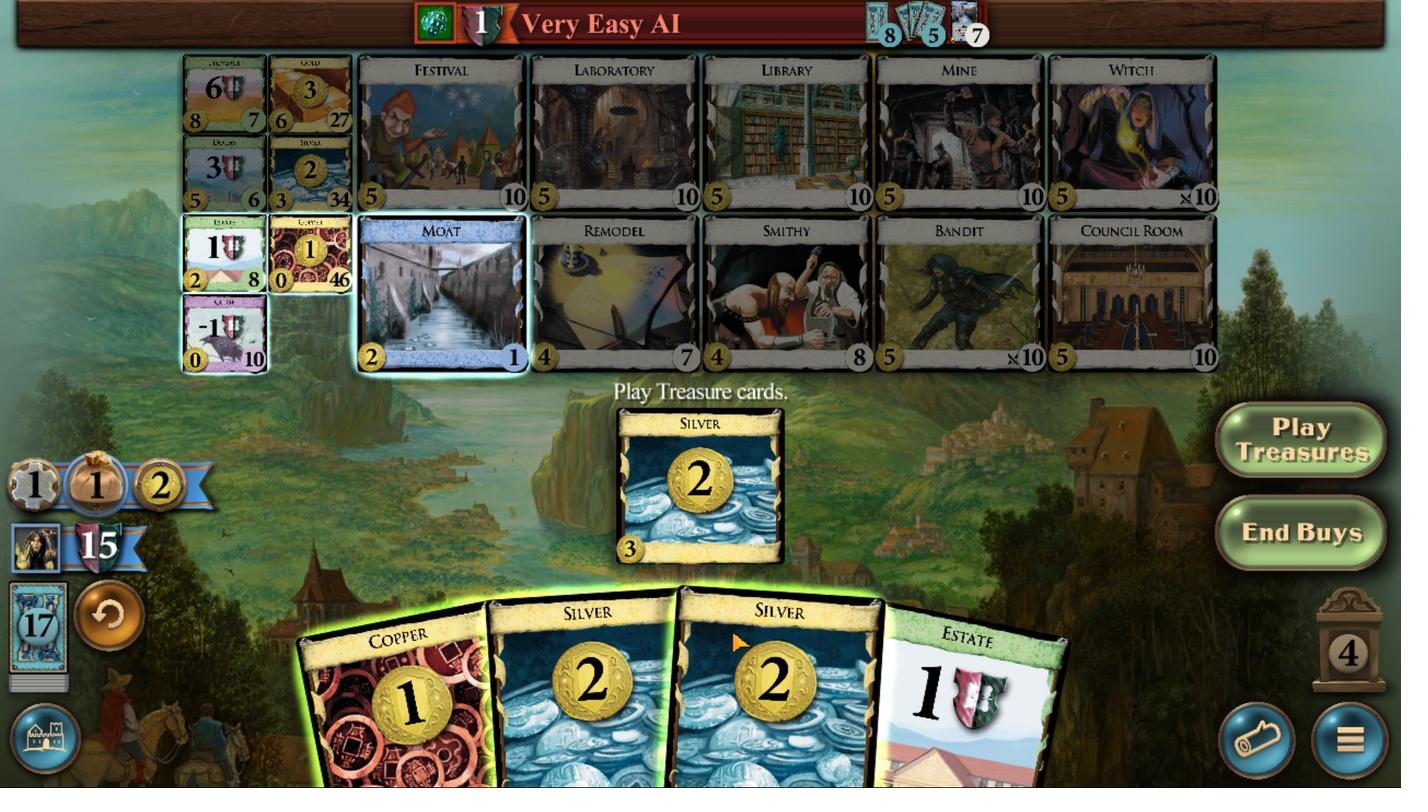 
Action: Mouse moved to (654, 504)
Screenshot: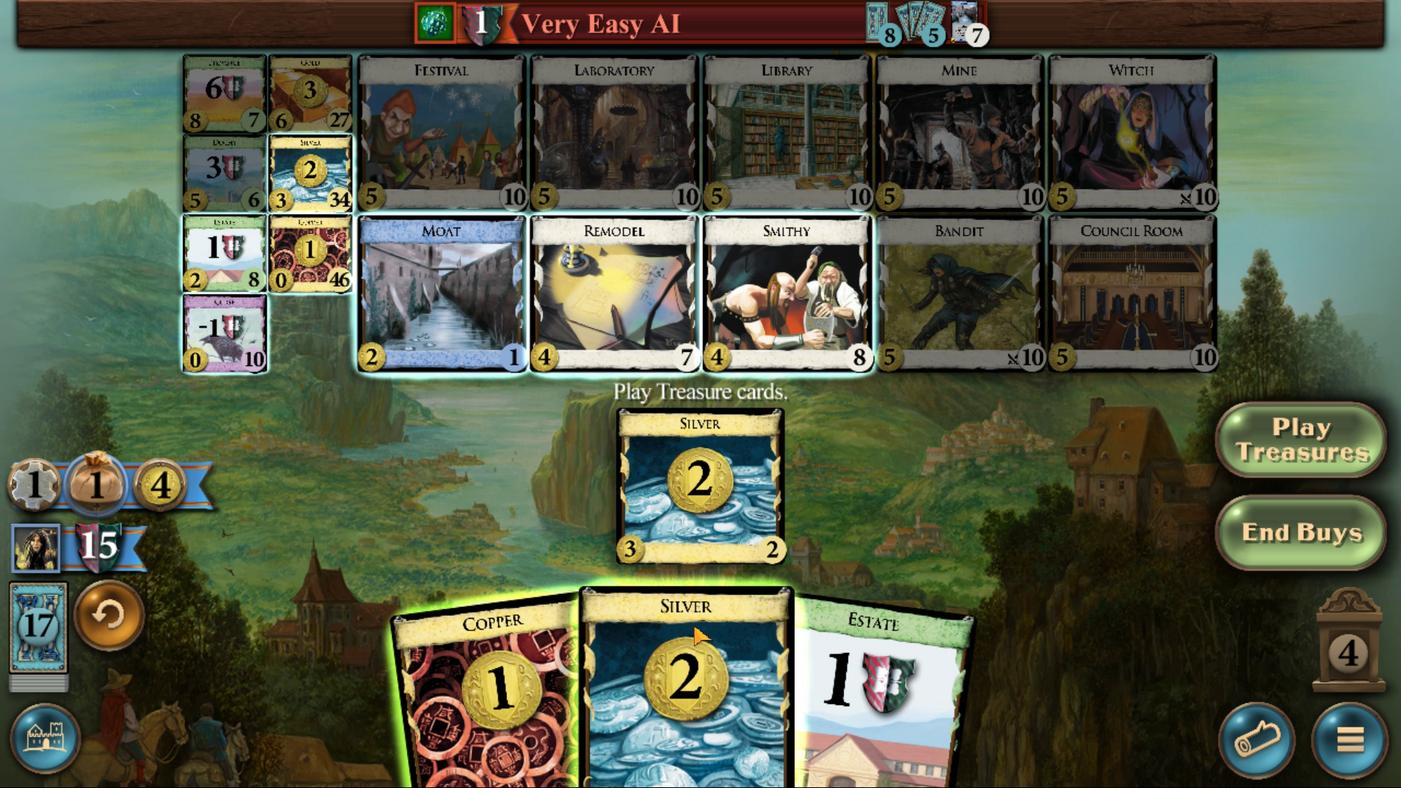 
Action: Mouse pressed left at (654, 504)
Screenshot: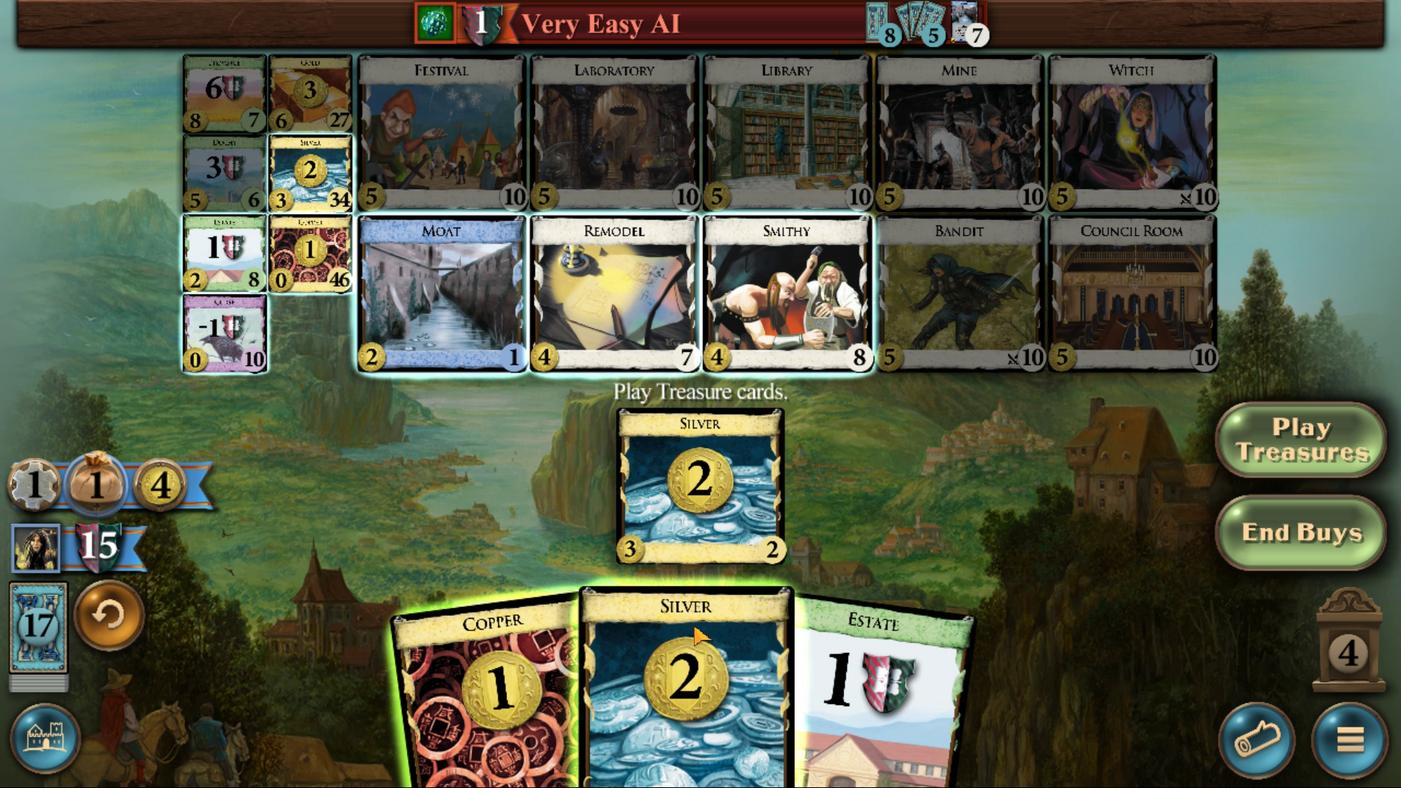 
Action: Mouse moved to (525, 368)
Screenshot: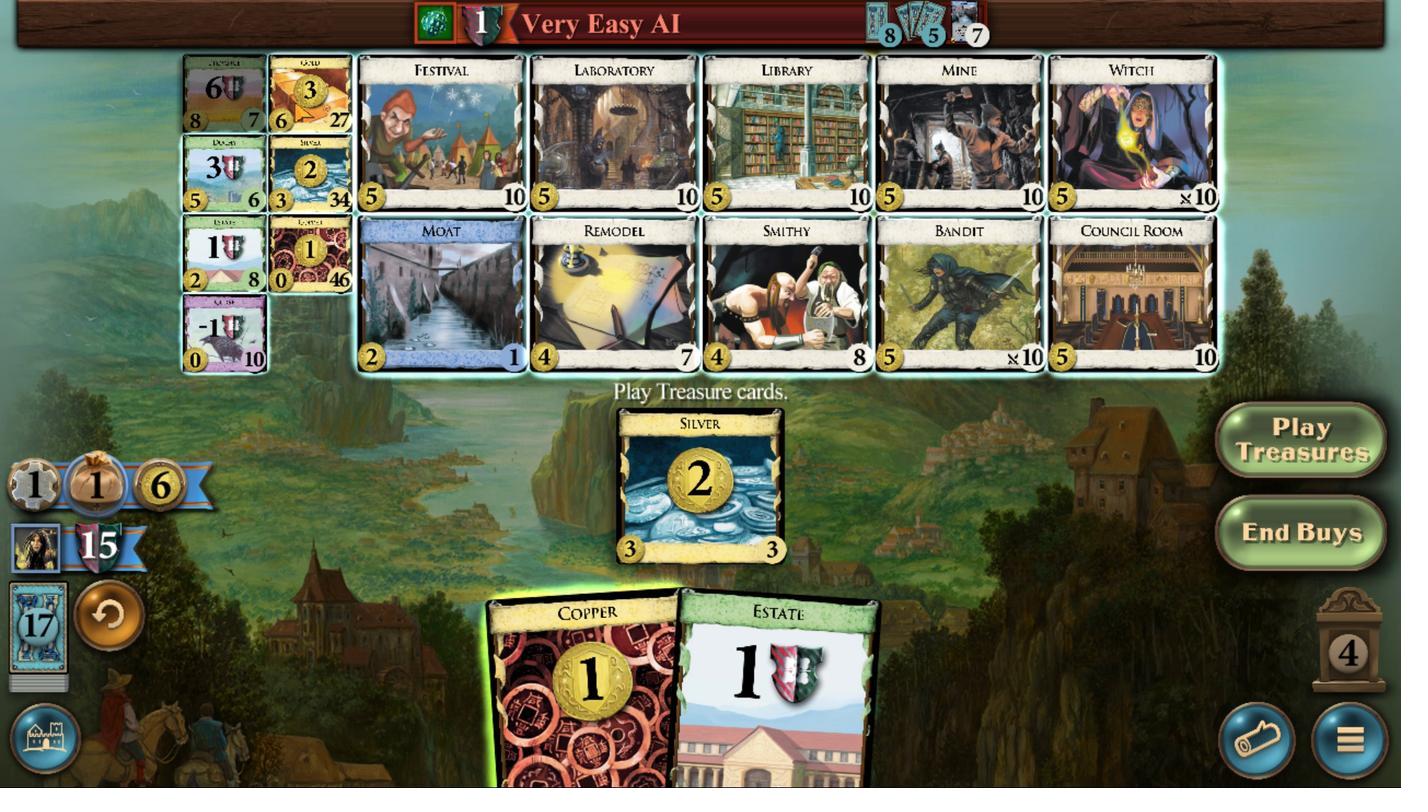 
Action: Mouse pressed left at (525, 368)
Screenshot: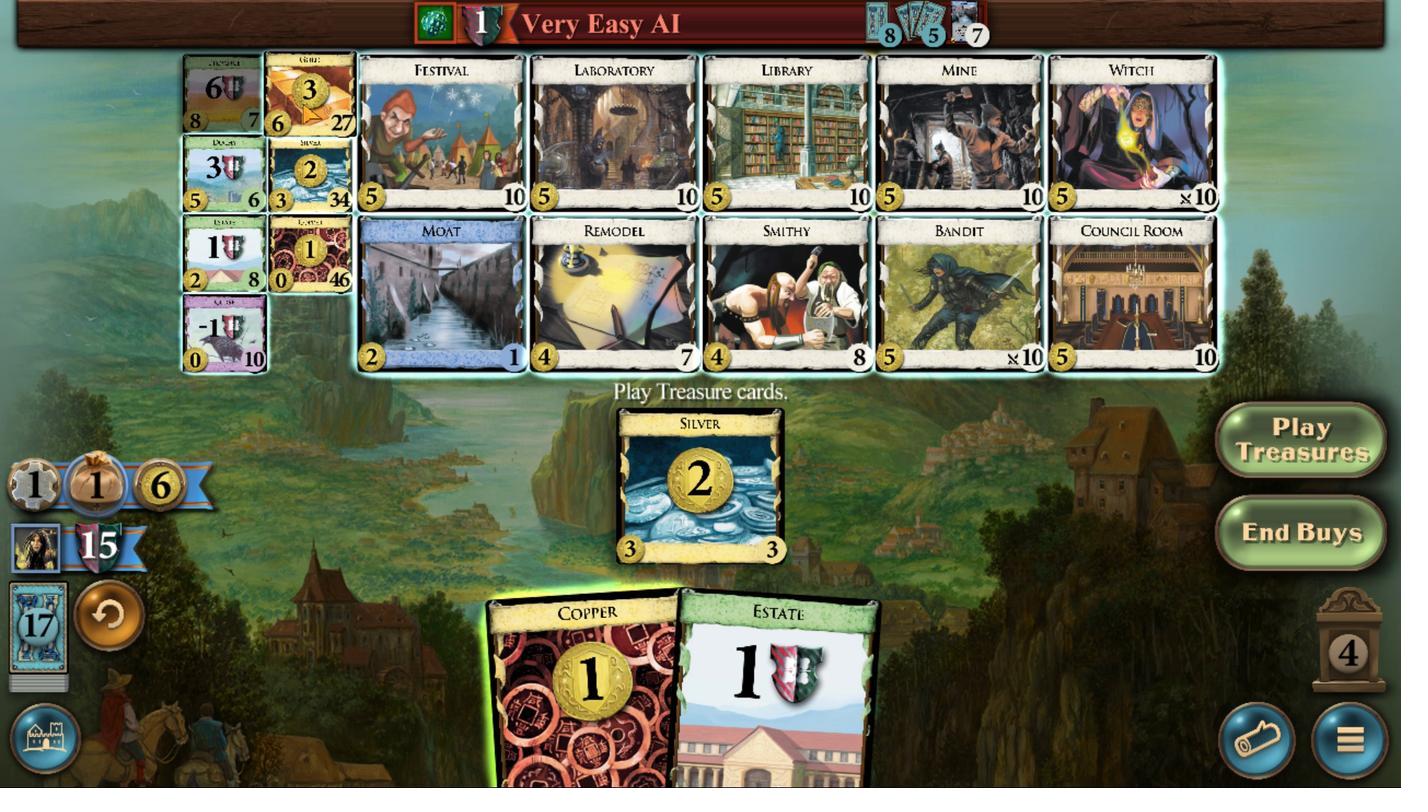 
Action: Mouse moved to (764, 514)
Screenshot: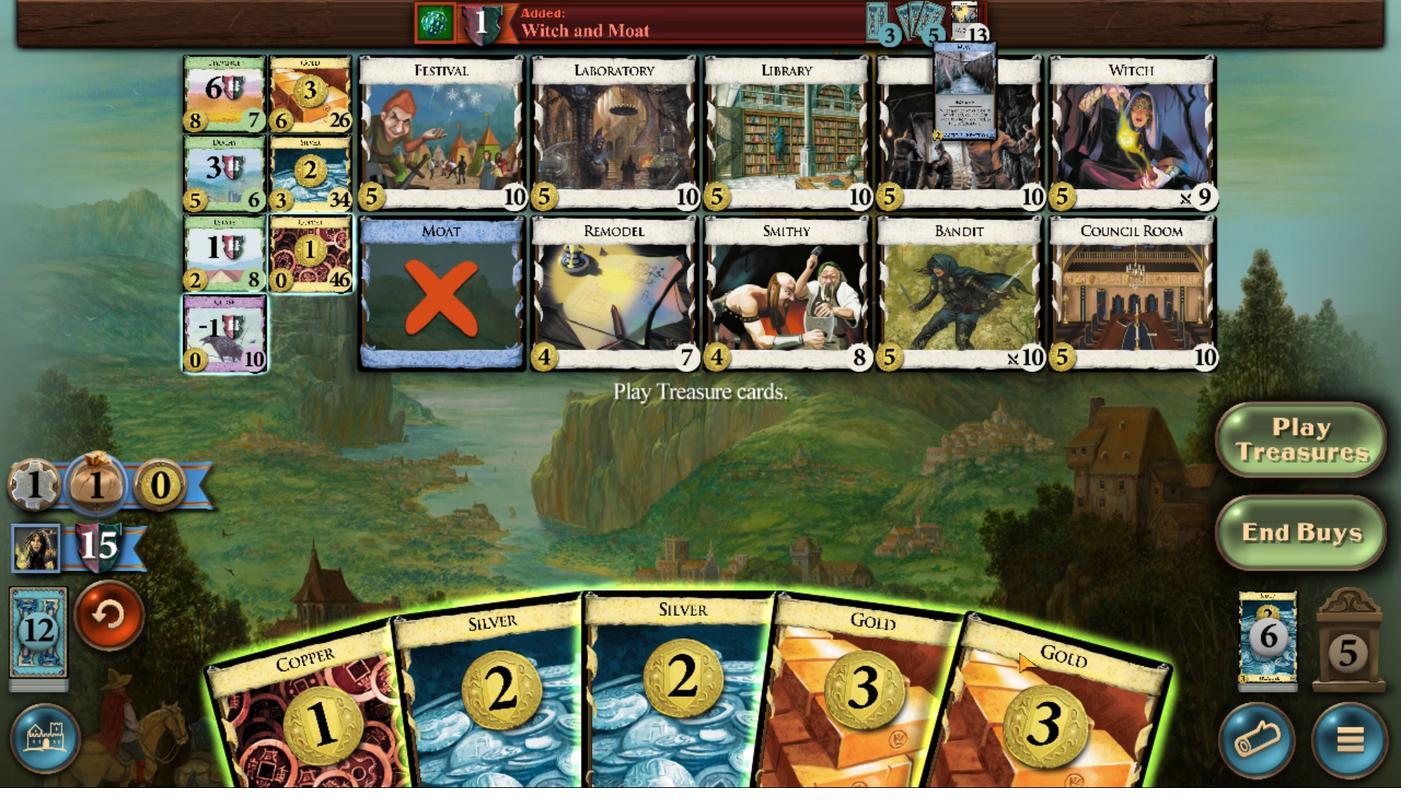 
Action: Mouse pressed left at (764, 514)
Screenshot: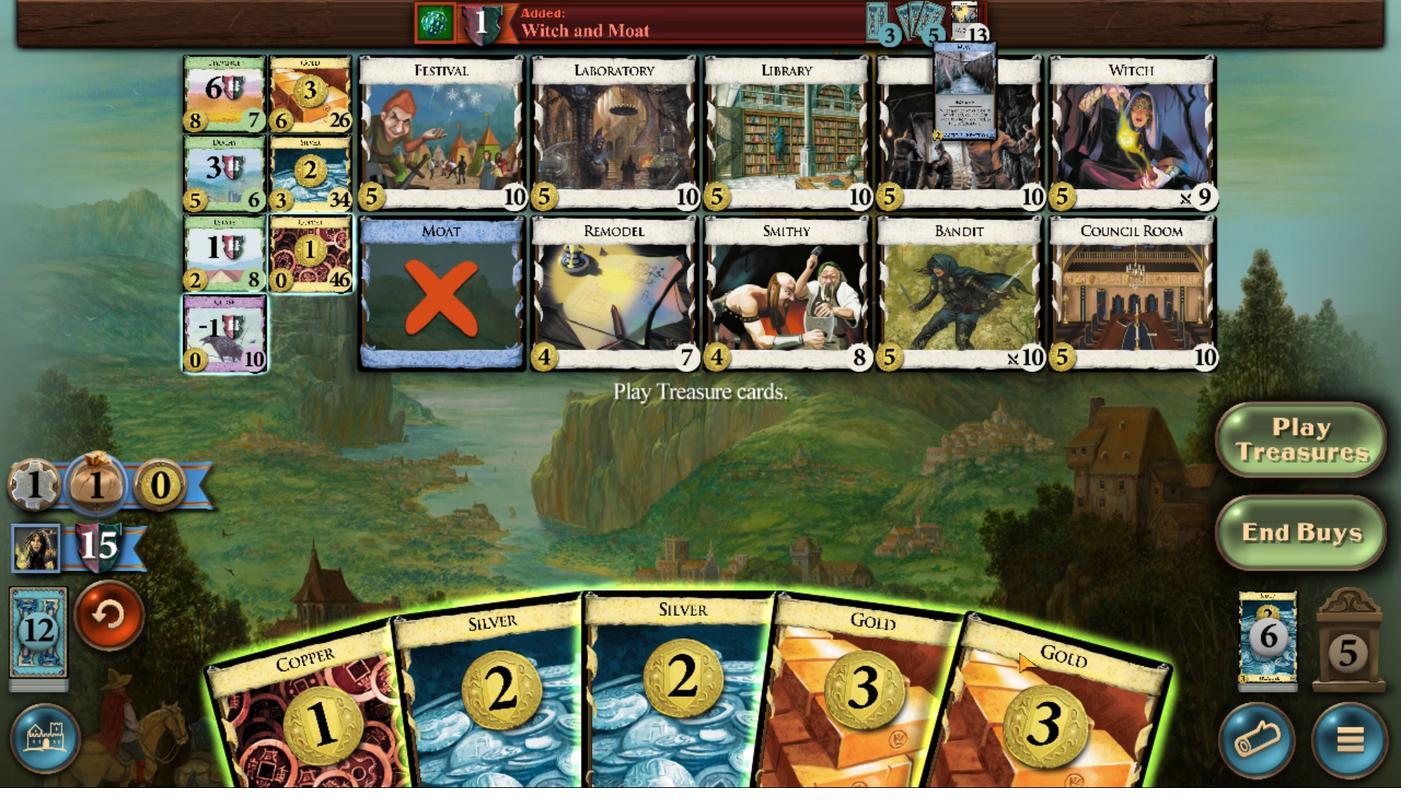 
Action: Mouse moved to (729, 506)
Screenshot: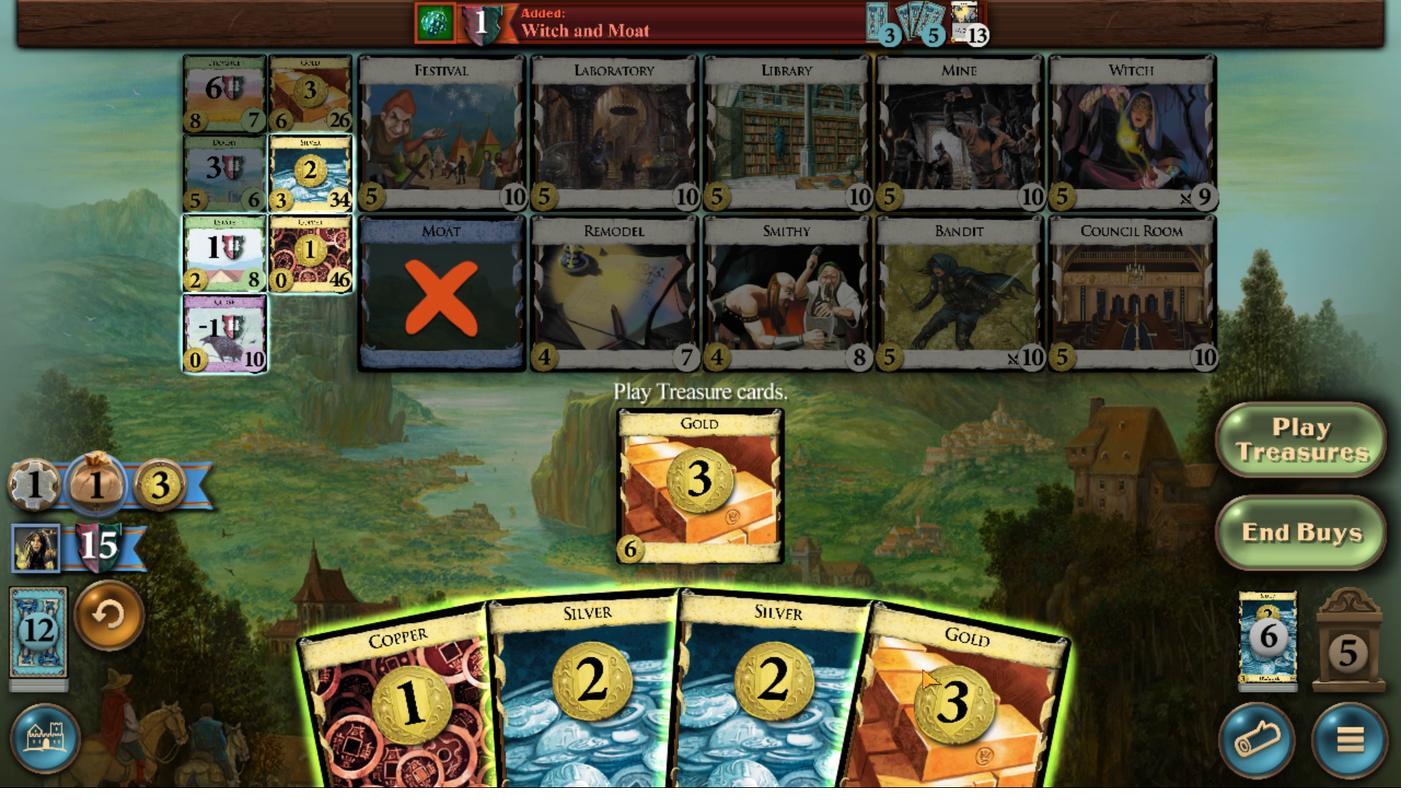 
Action: Mouse pressed left at (729, 506)
Screenshot: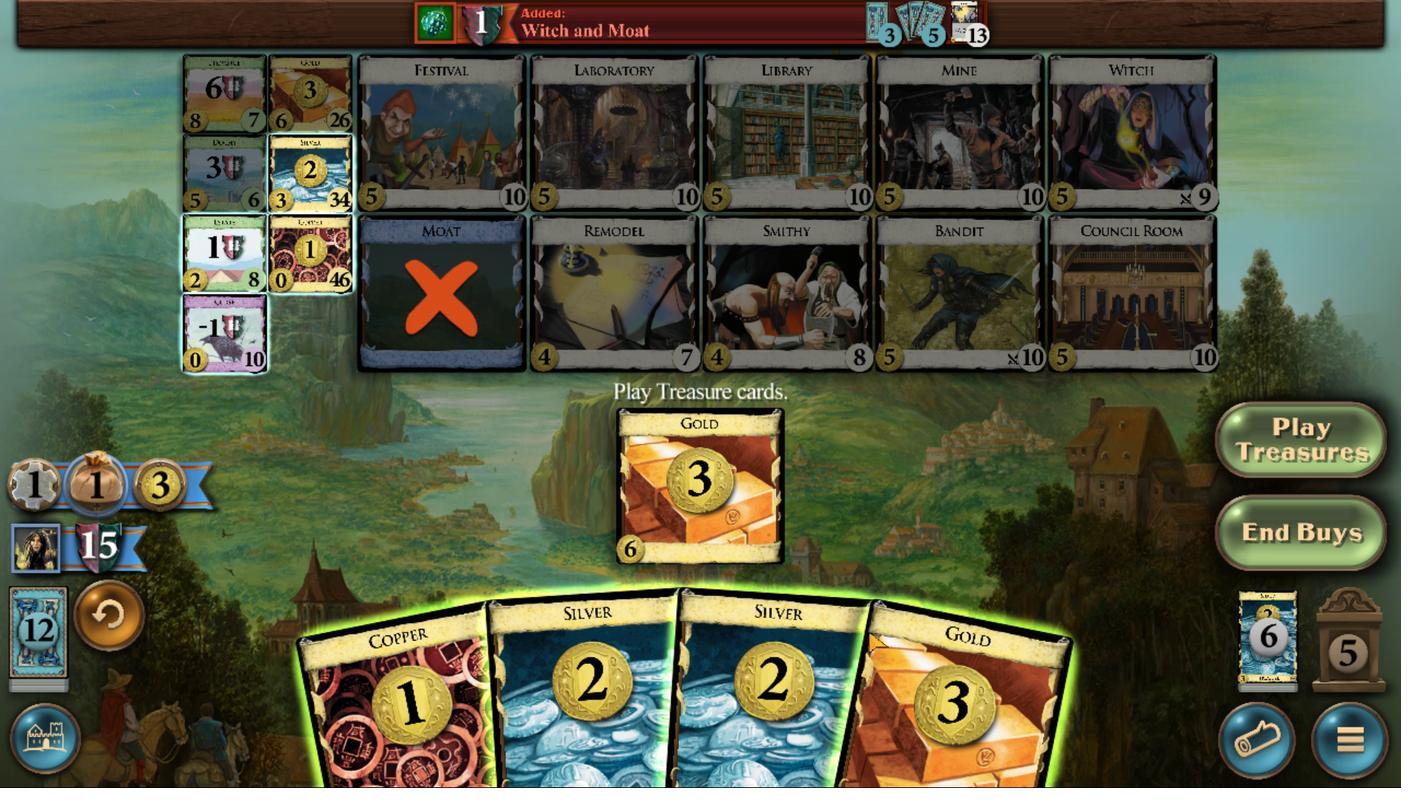 
Action: Mouse moved to (665, 516)
Screenshot: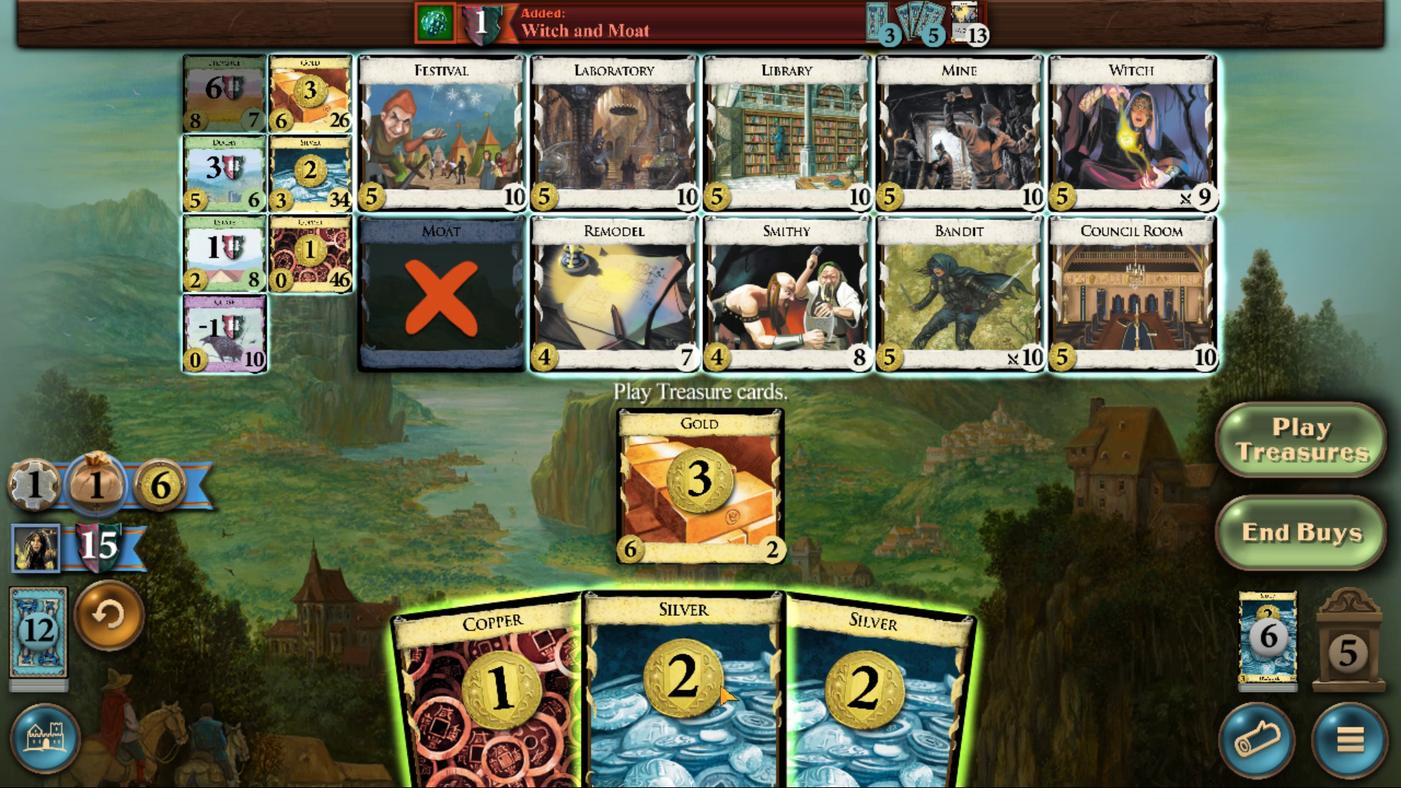 
Action: Mouse pressed left at (665, 516)
Screenshot: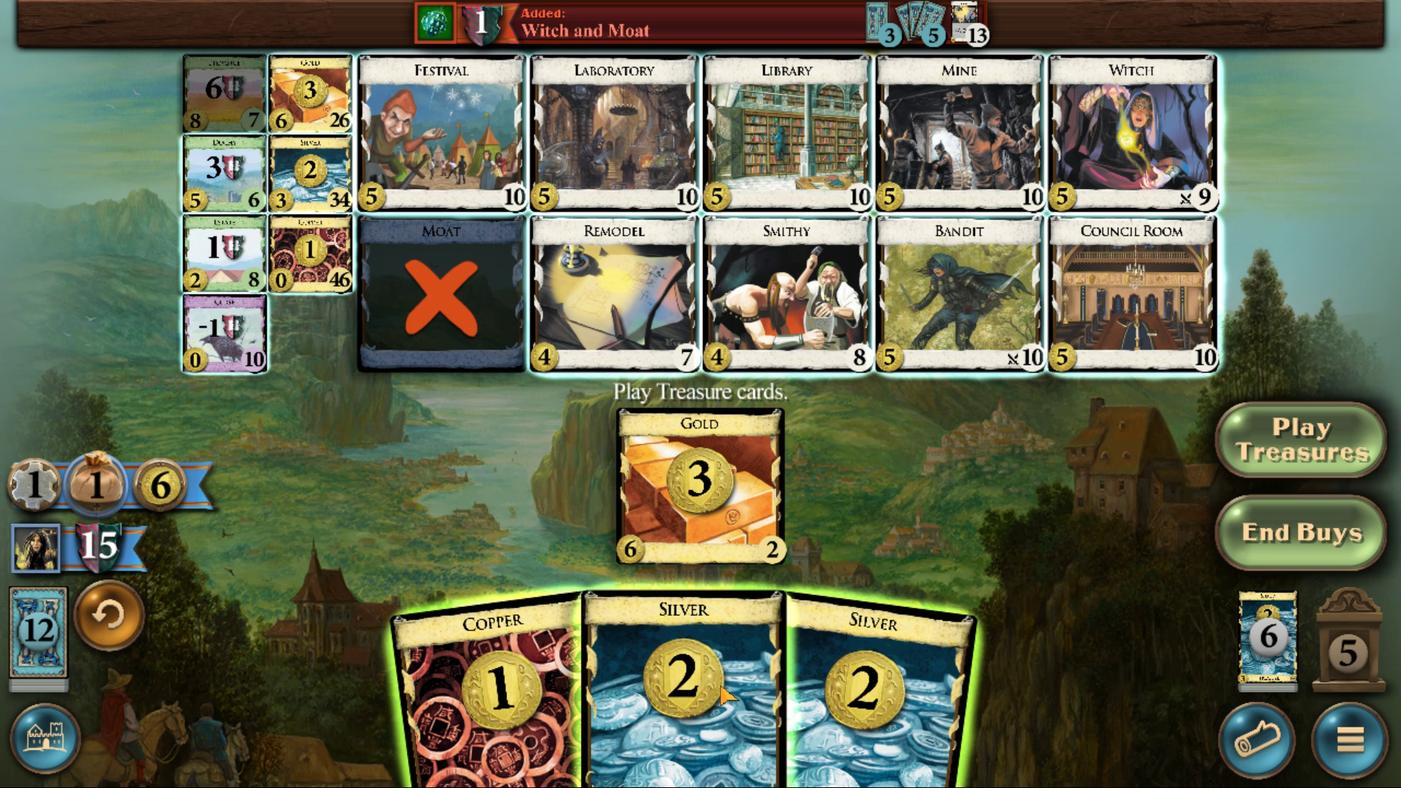 
Action: Mouse moved to (503, 366)
Screenshot: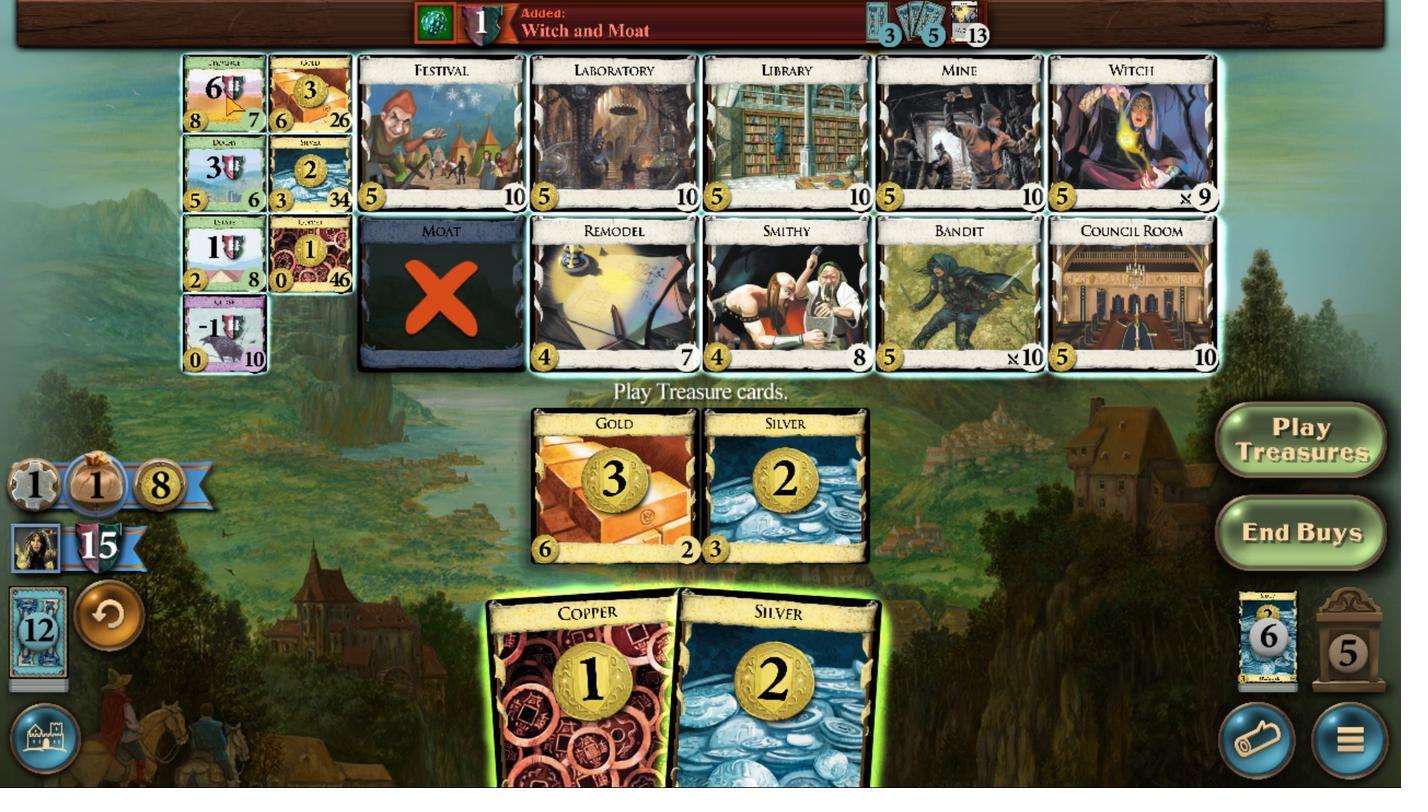 
Action: Mouse pressed left at (503, 366)
Screenshot: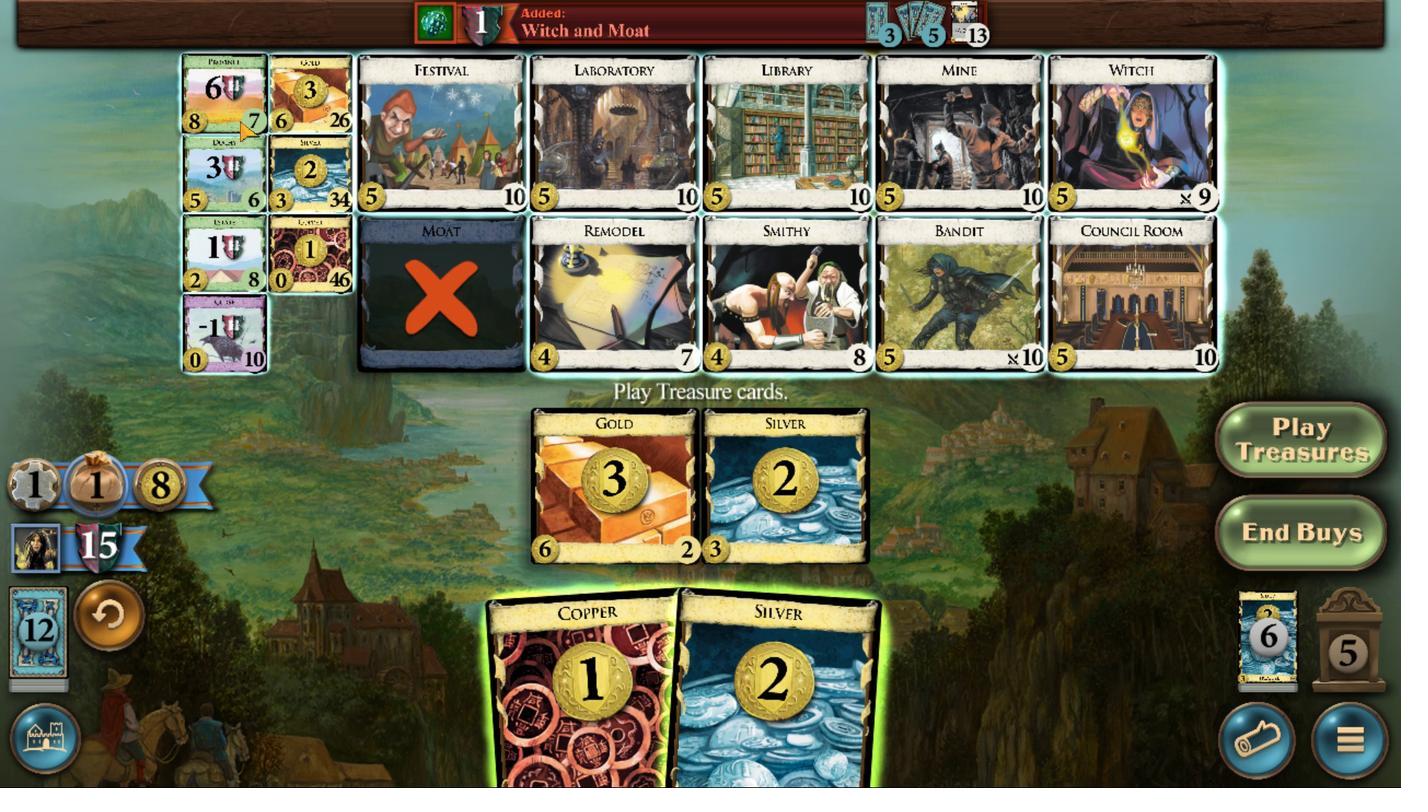 
Action: Mouse moved to (607, 503)
Screenshot: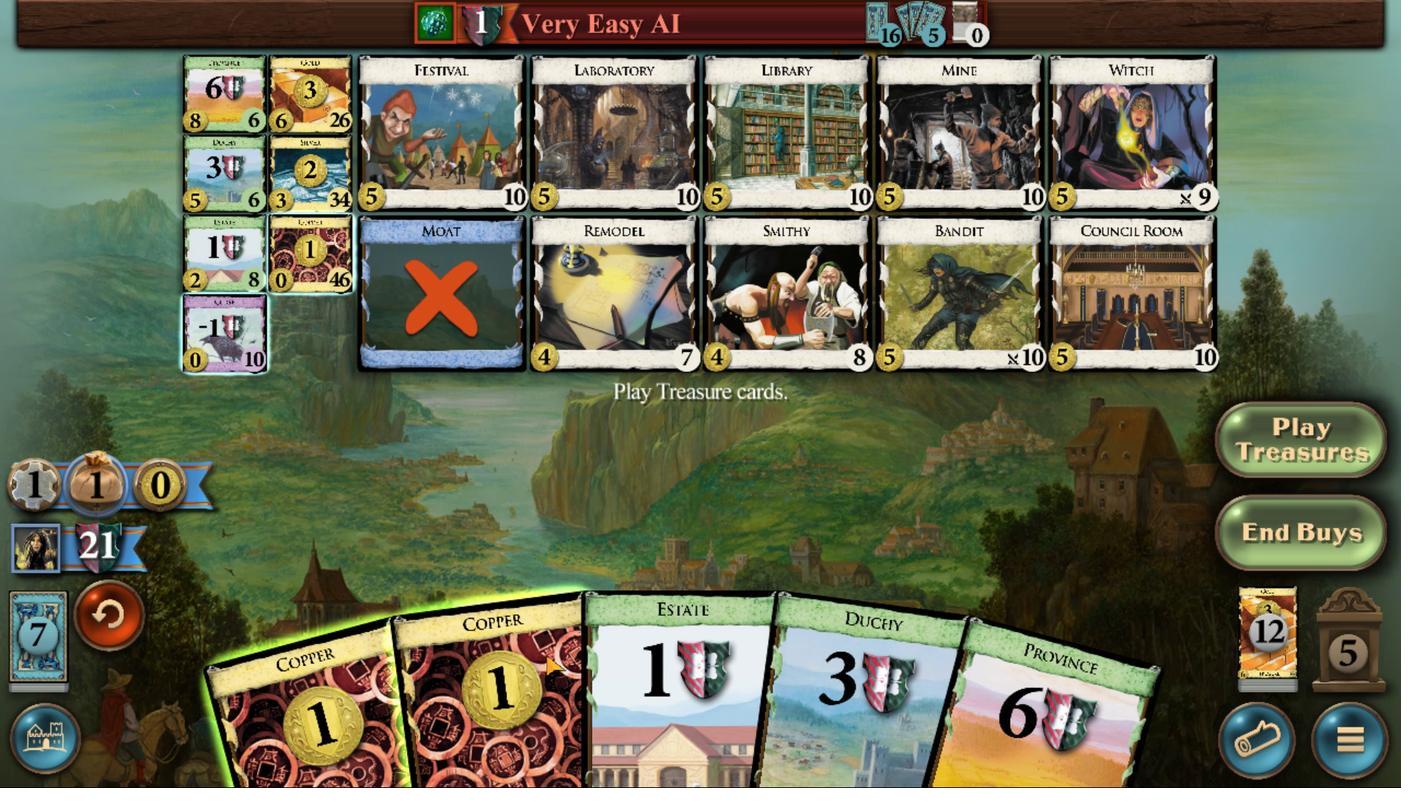 
Action: Mouse pressed left at (607, 503)
Screenshot: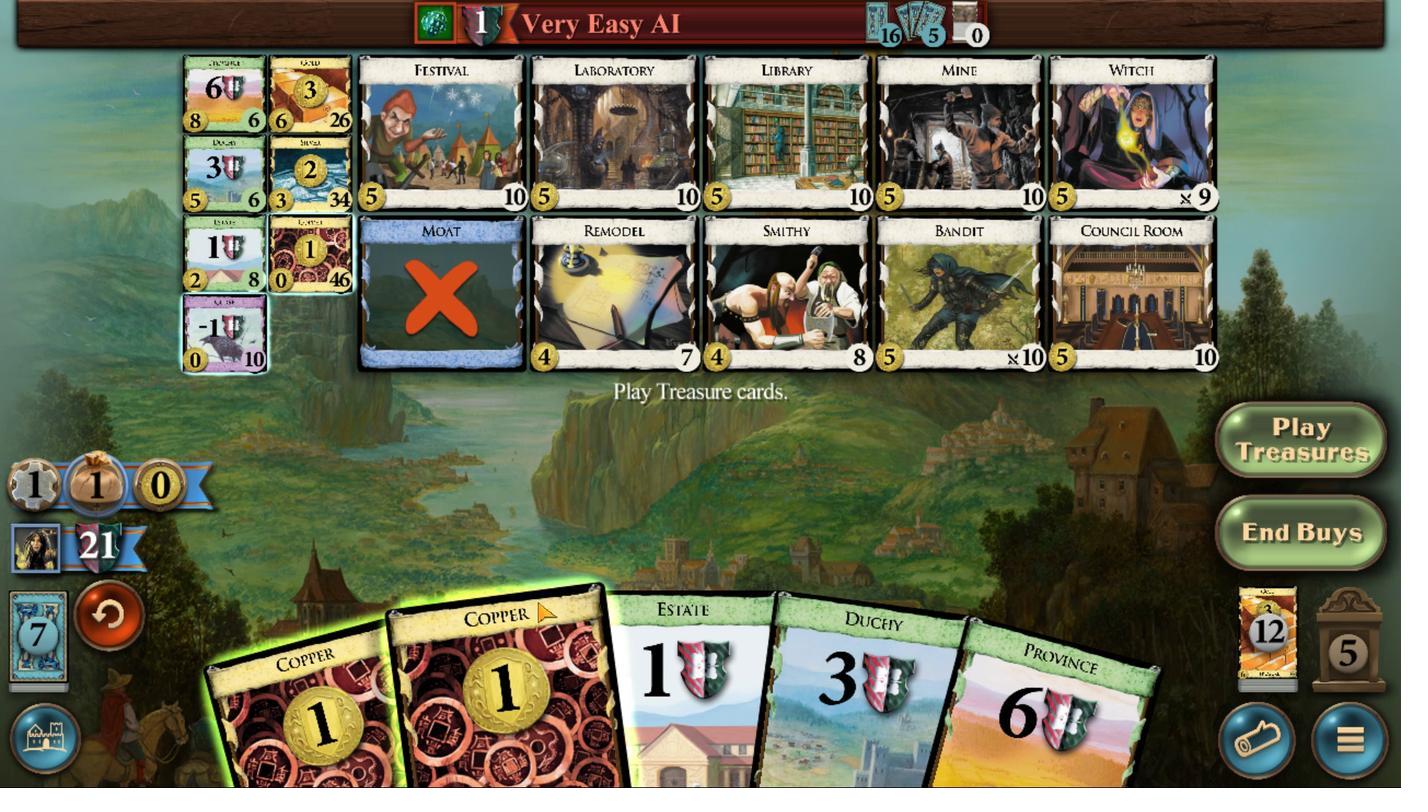 
Action: Mouse moved to (583, 498)
Screenshot: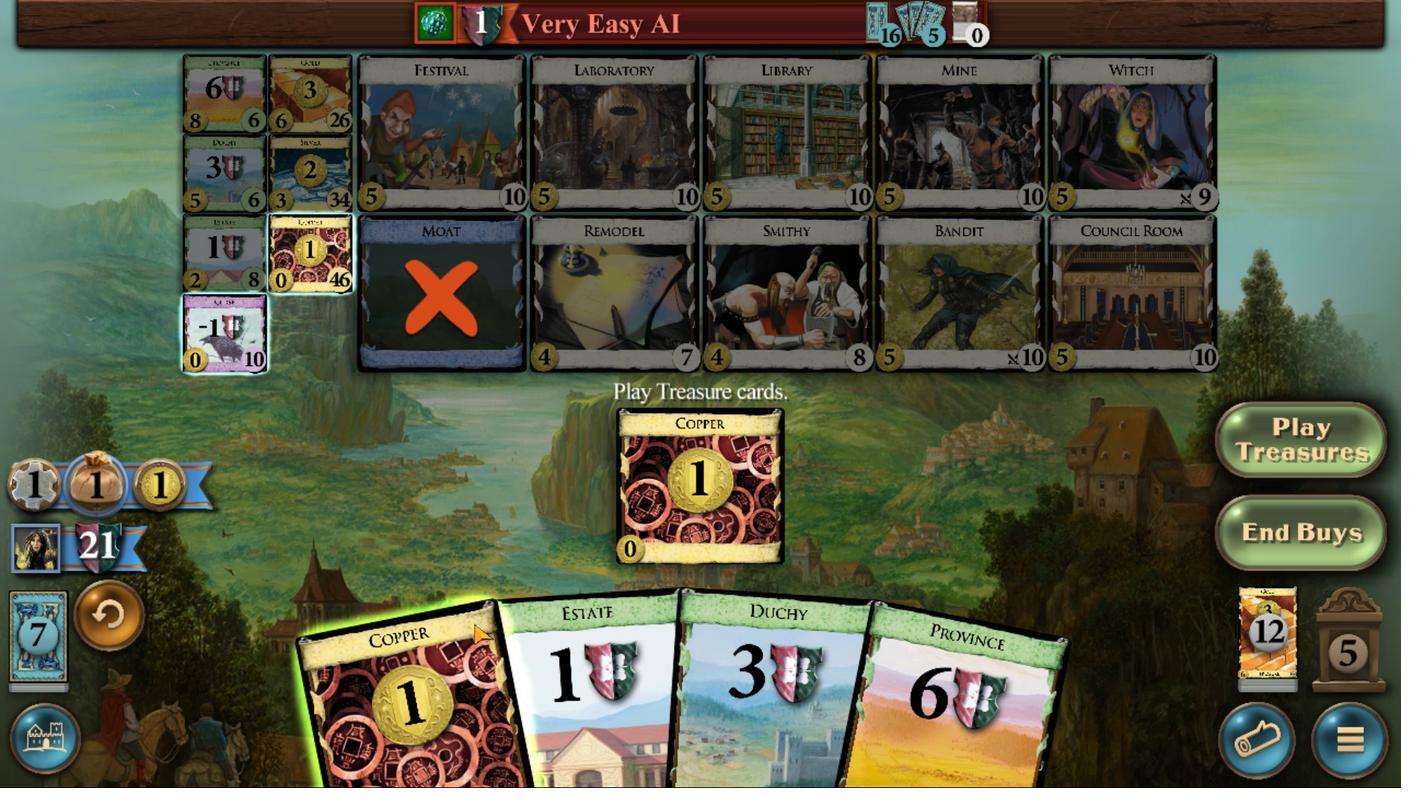 
Action: Mouse pressed left at (583, 498)
Screenshot: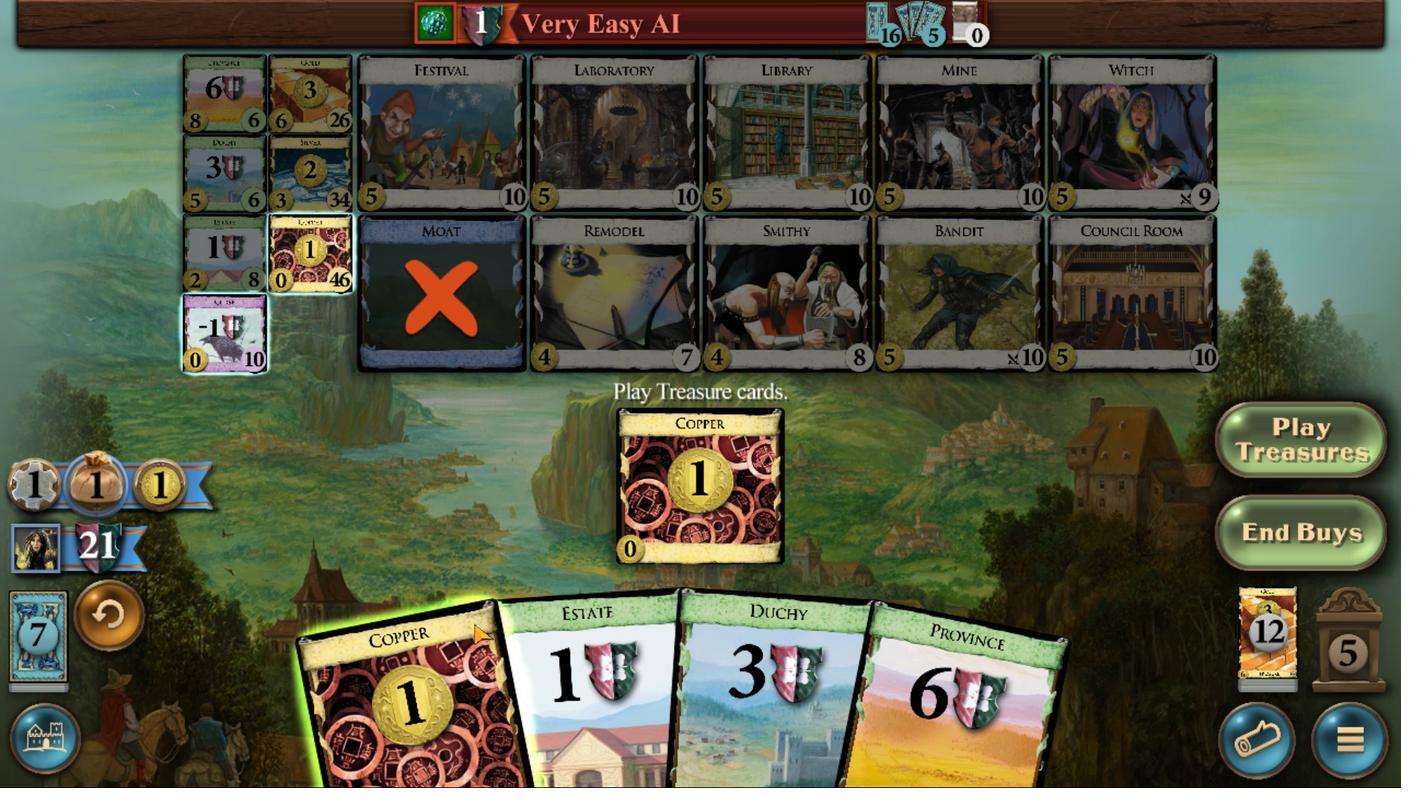 
Action: Mouse moved to (501, 402)
Screenshot: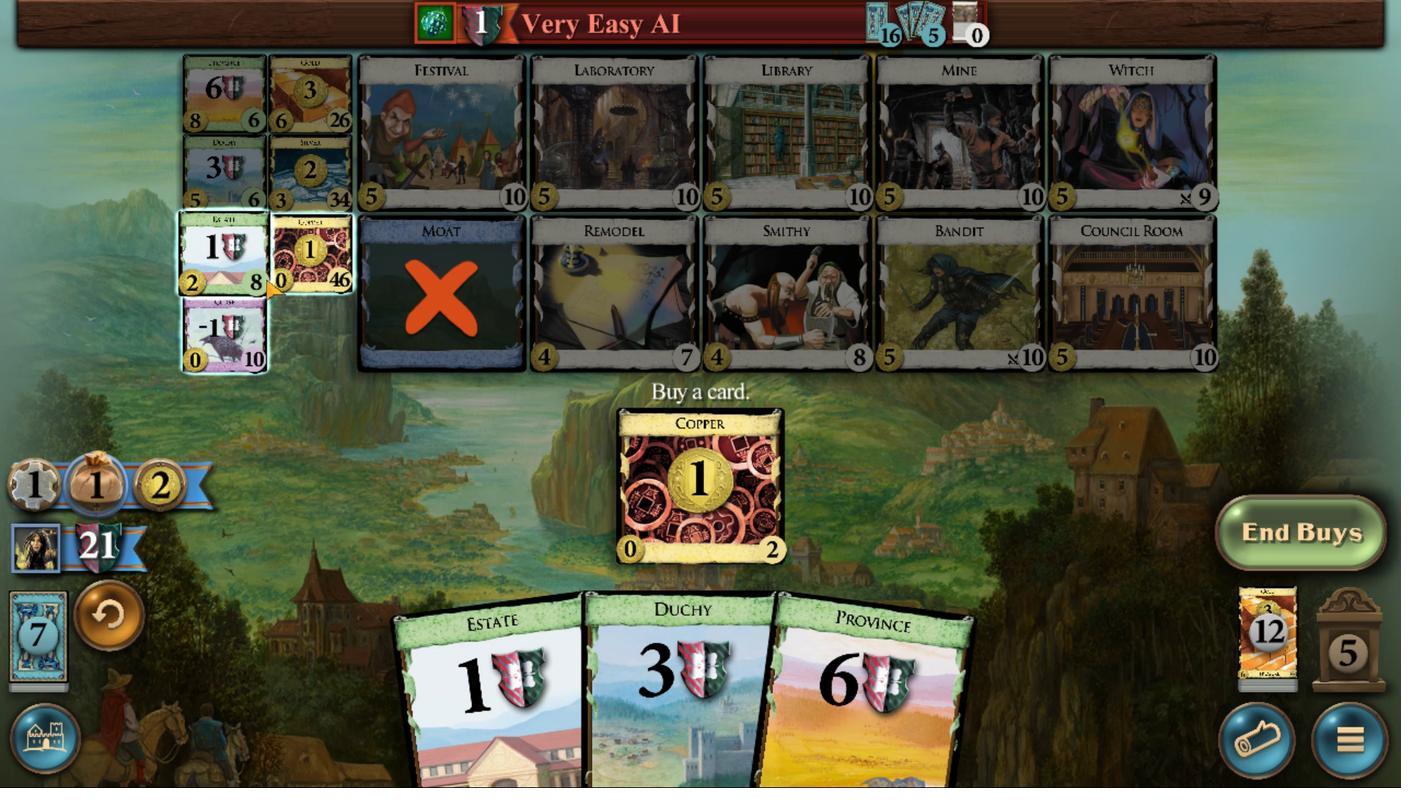
Action: Mouse pressed left at (501, 402)
Screenshot: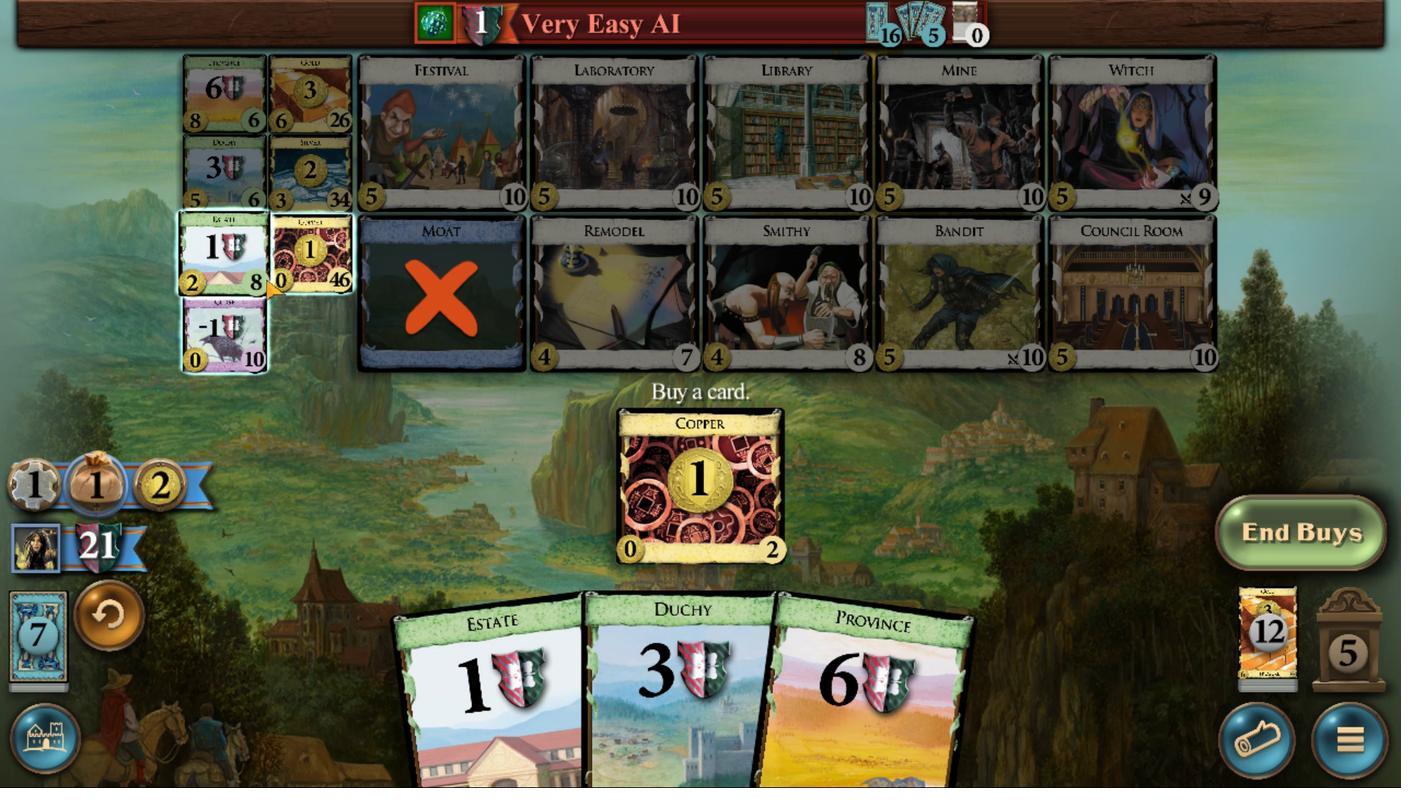
Action: Mouse moved to (699, 508)
Screenshot: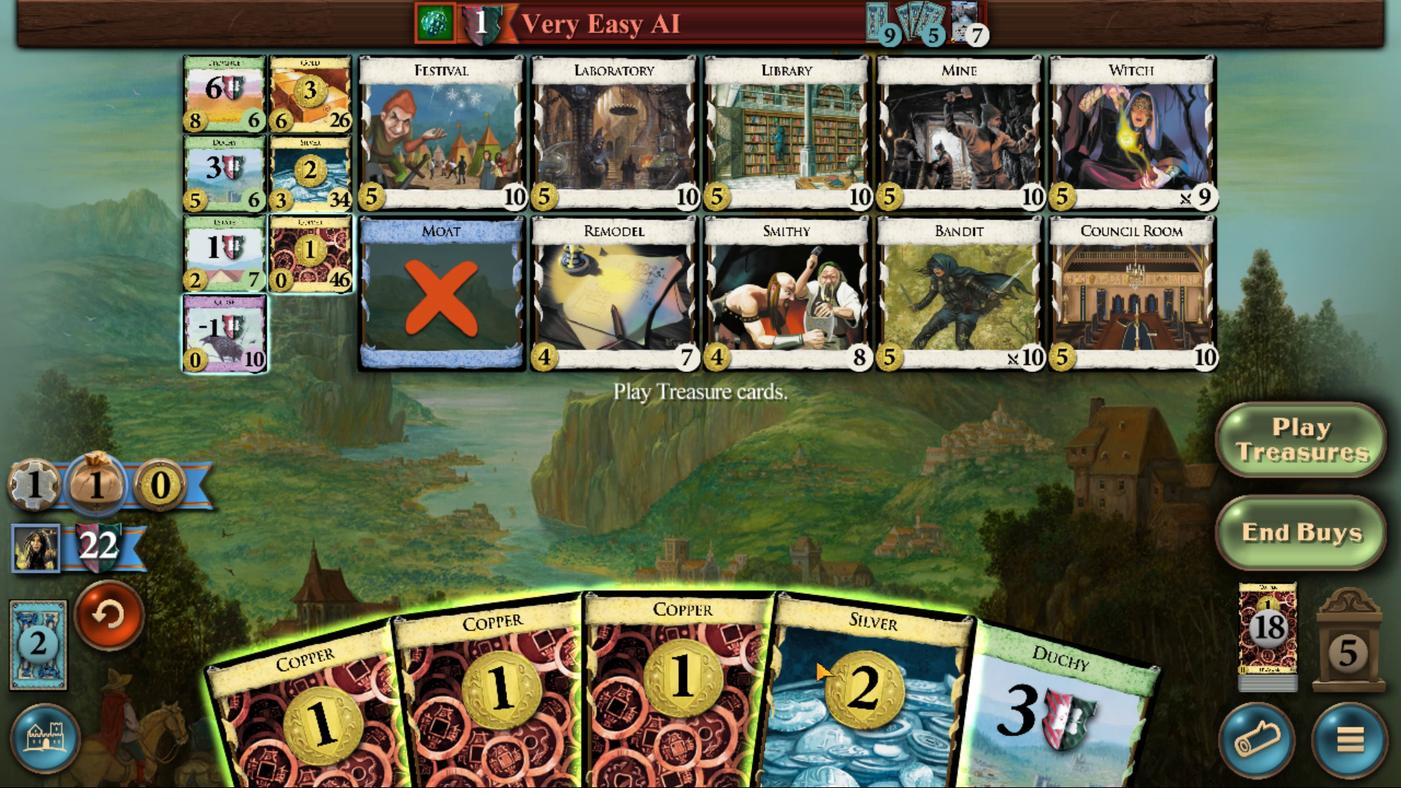 
Action: Mouse pressed left at (699, 508)
Screenshot: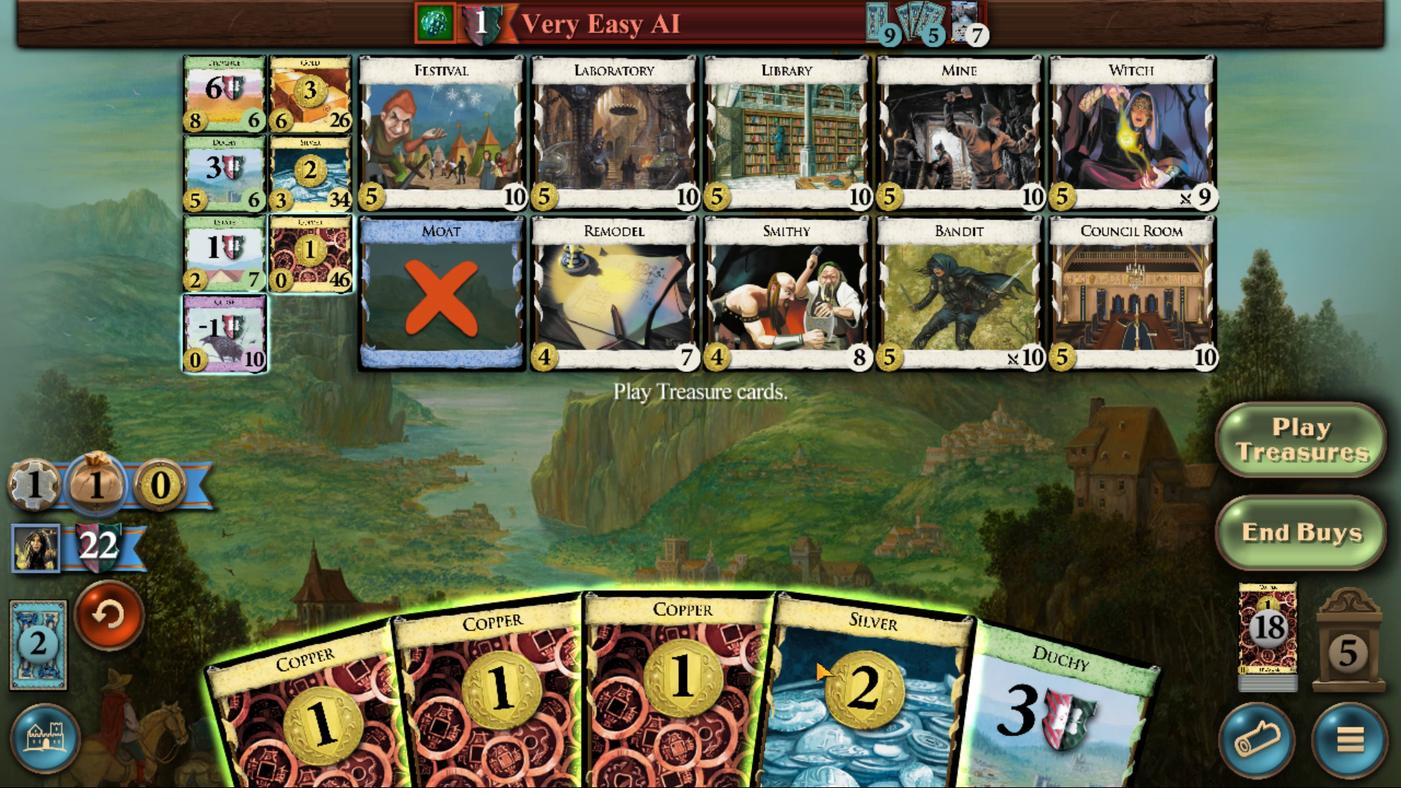 
Action: Mouse moved to (665, 506)
Screenshot: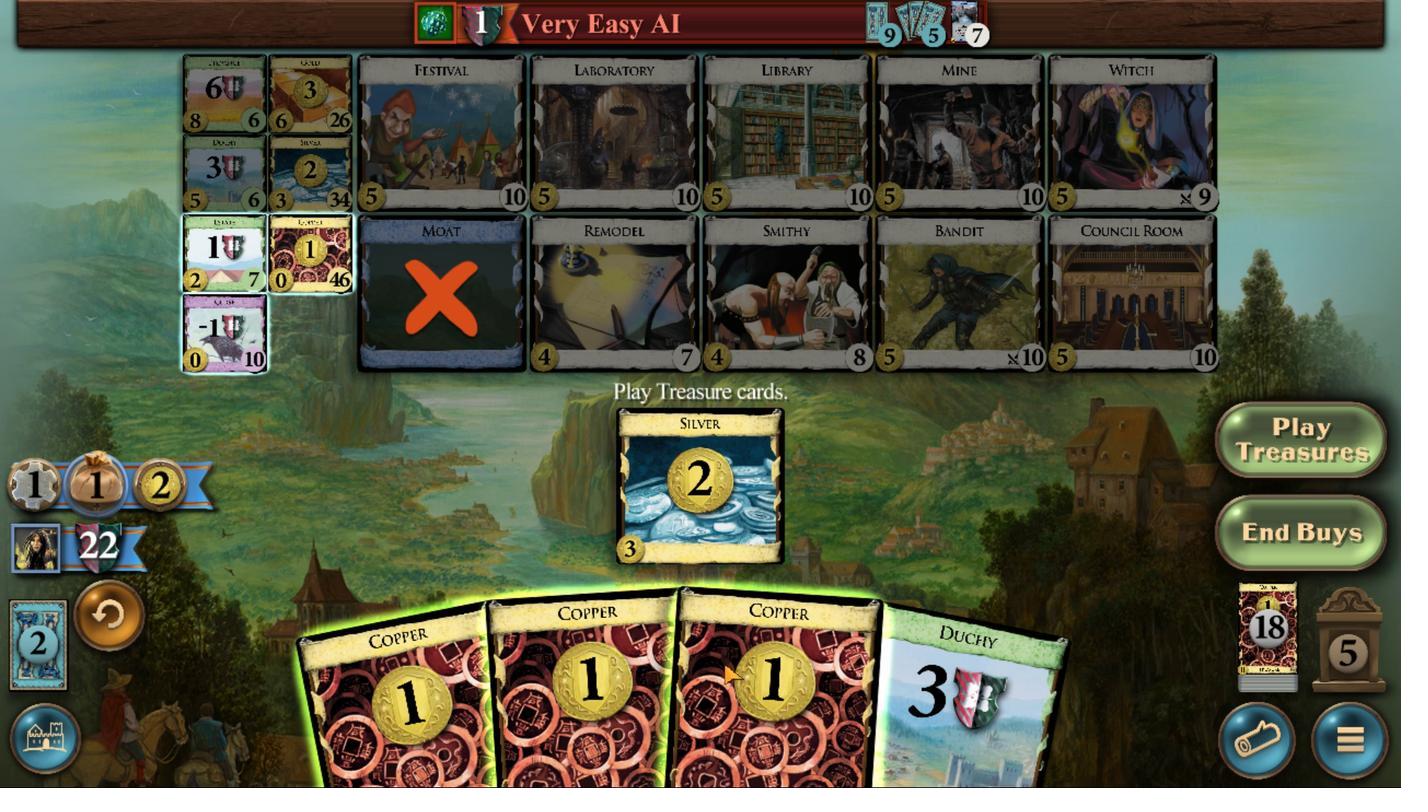 
Action: Mouse pressed left at (665, 506)
Screenshot: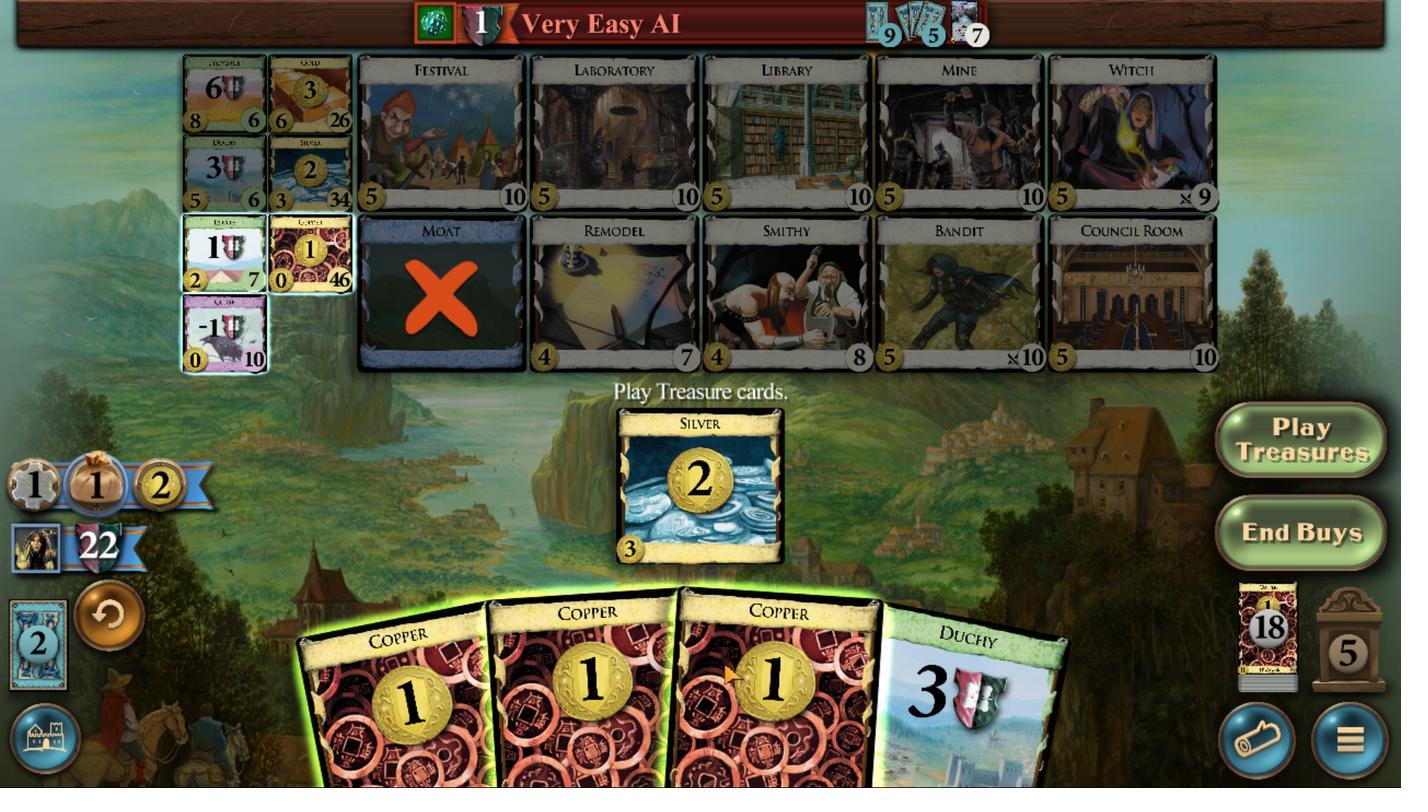 
Action: Mouse moved to (636, 508)
Screenshot: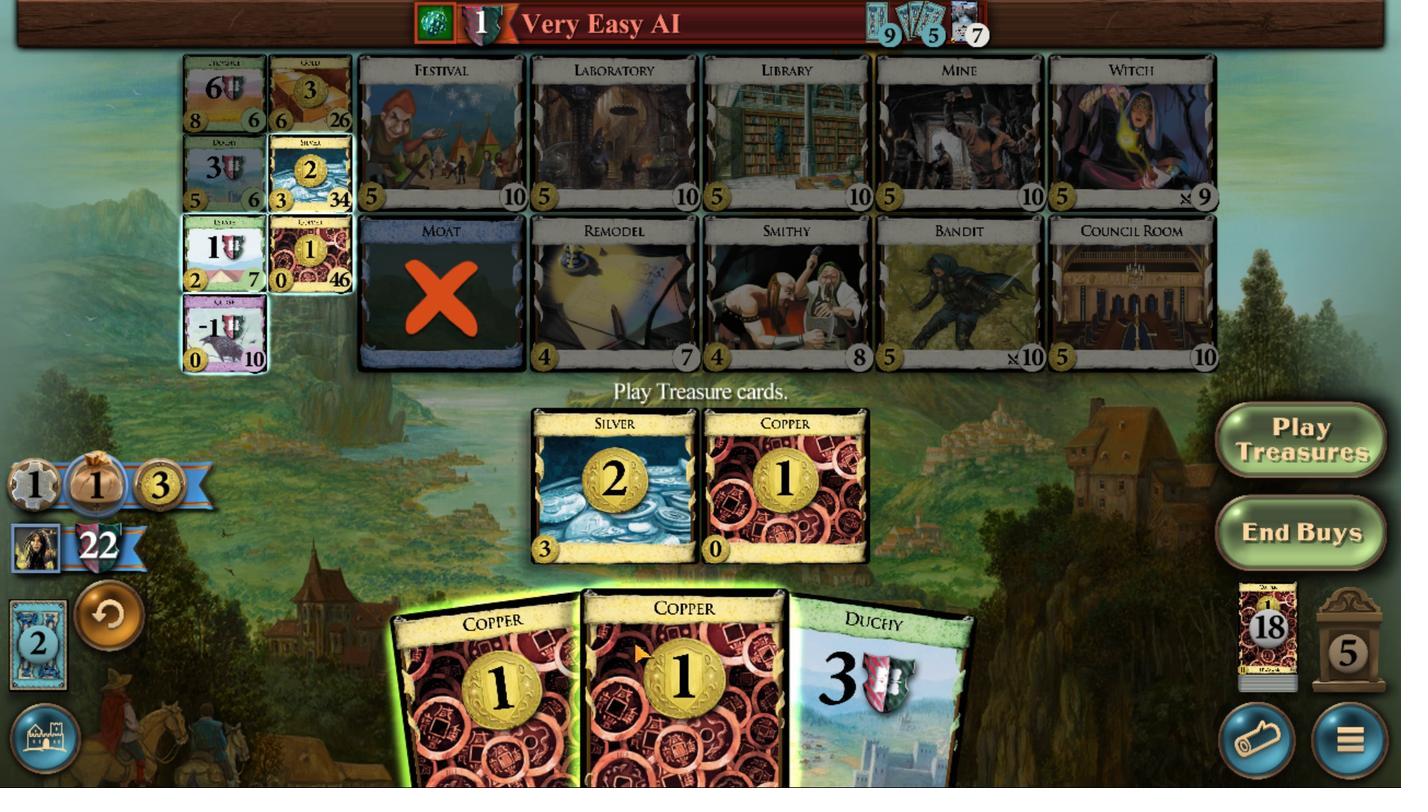 
Action: Mouse pressed left at (636, 508)
Screenshot: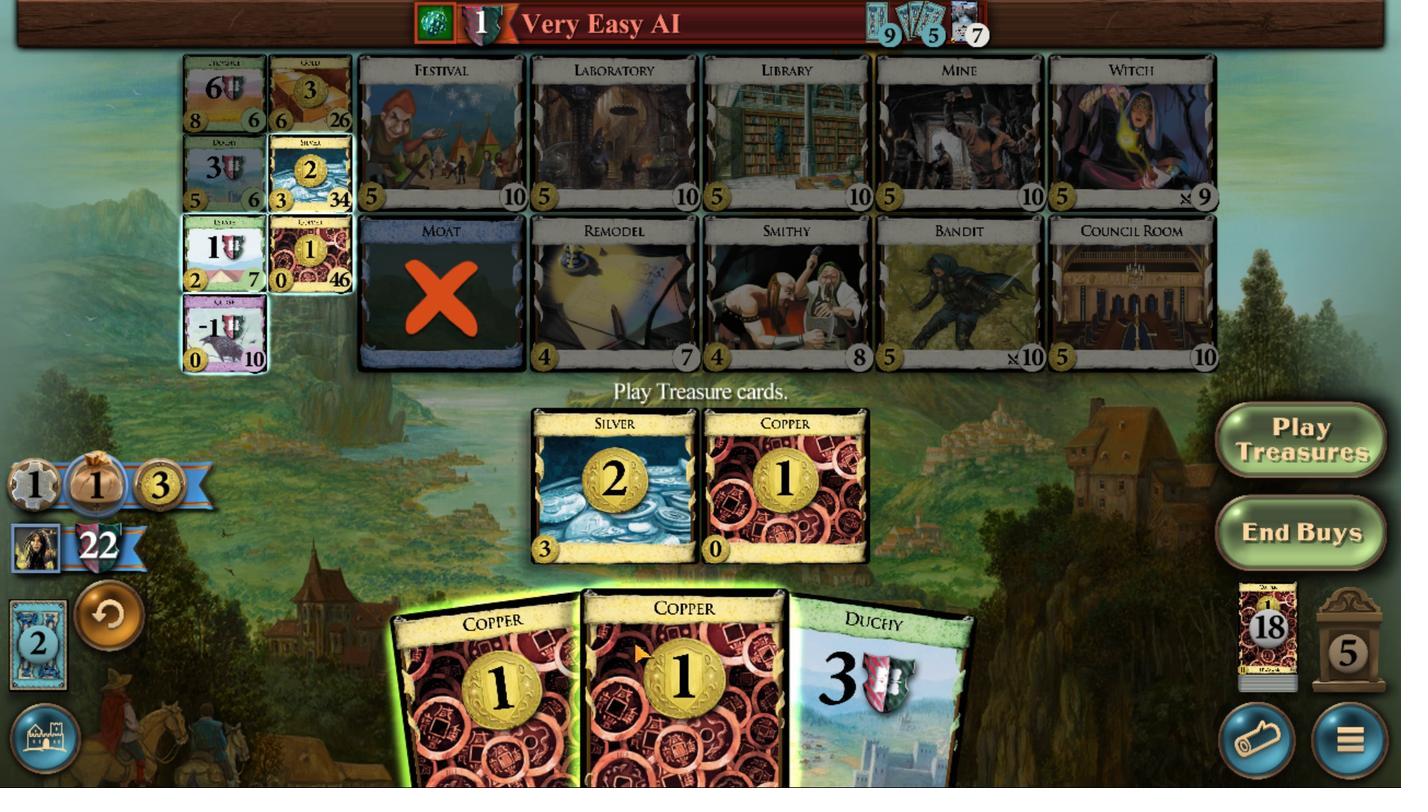 
Action: Mouse moved to (621, 507)
Screenshot: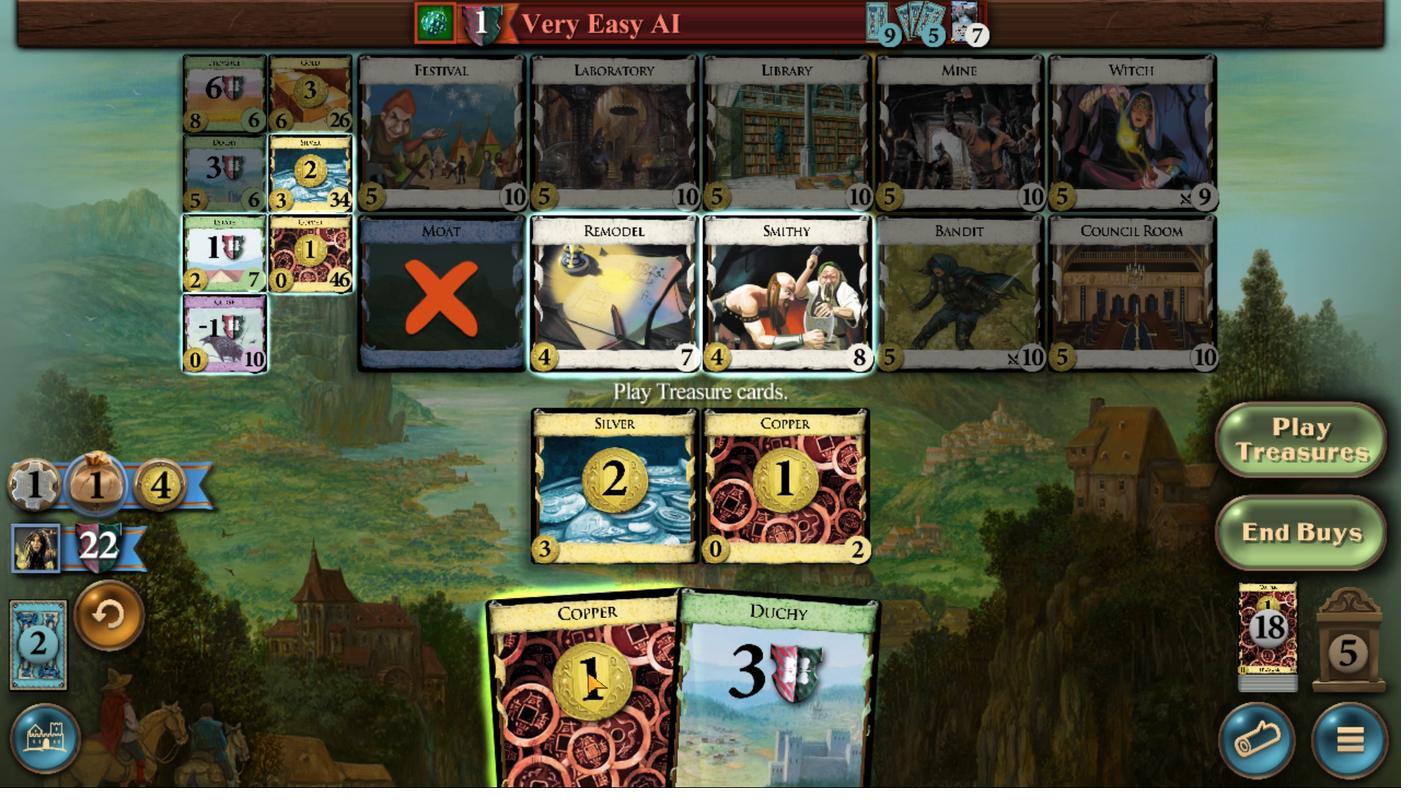 
Action: Mouse pressed left at (621, 507)
Screenshot: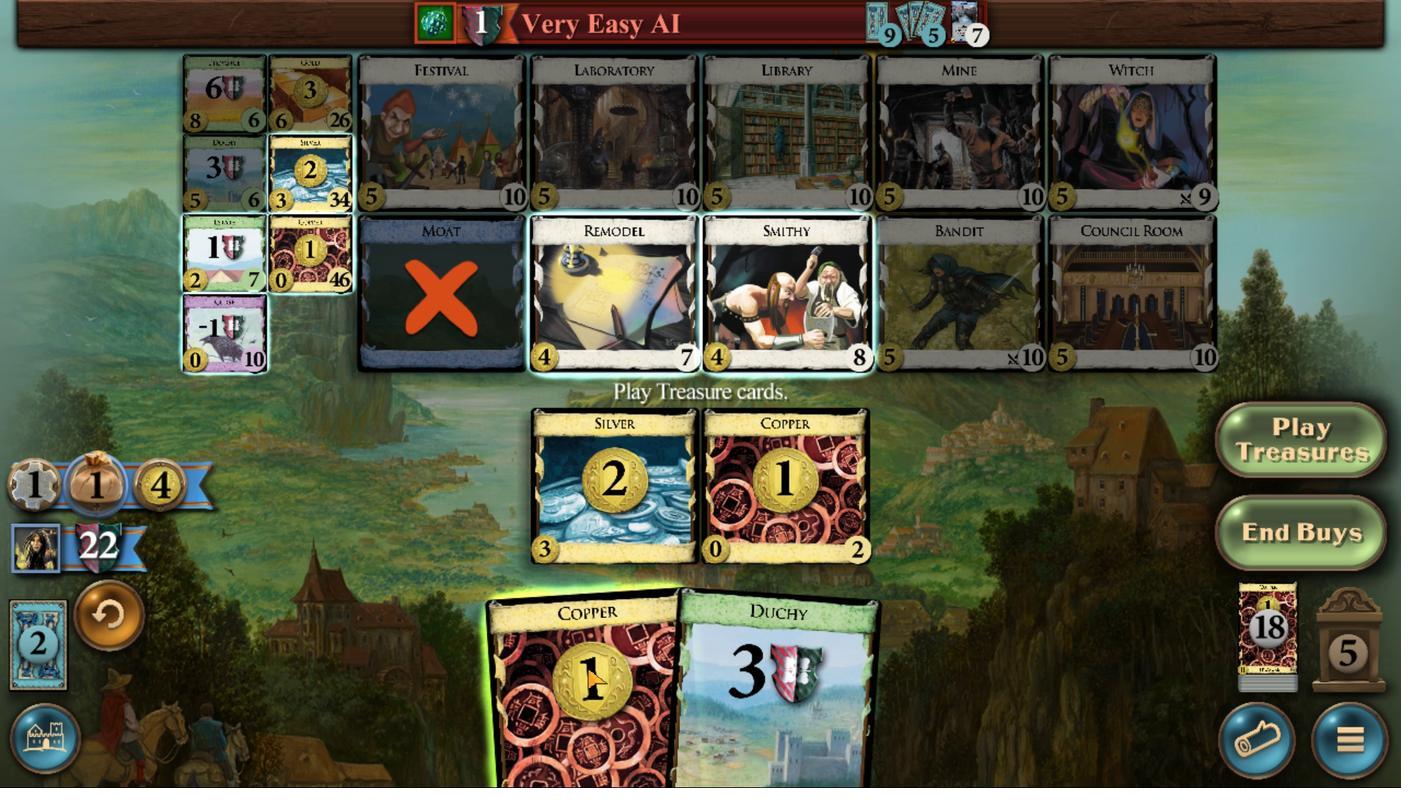 
Action: Mouse moved to (506, 383)
Screenshot: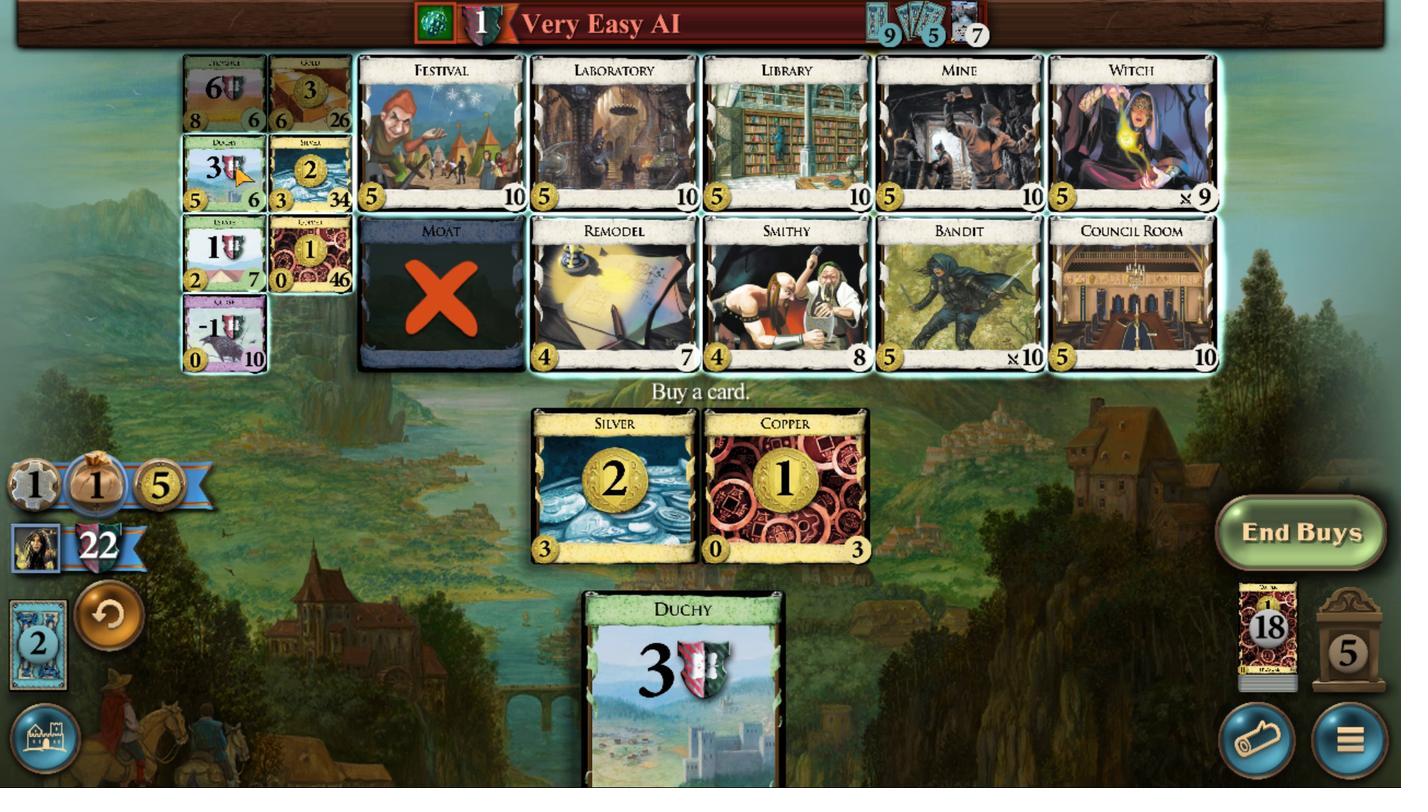 
Action: Mouse pressed left at (506, 383)
Screenshot: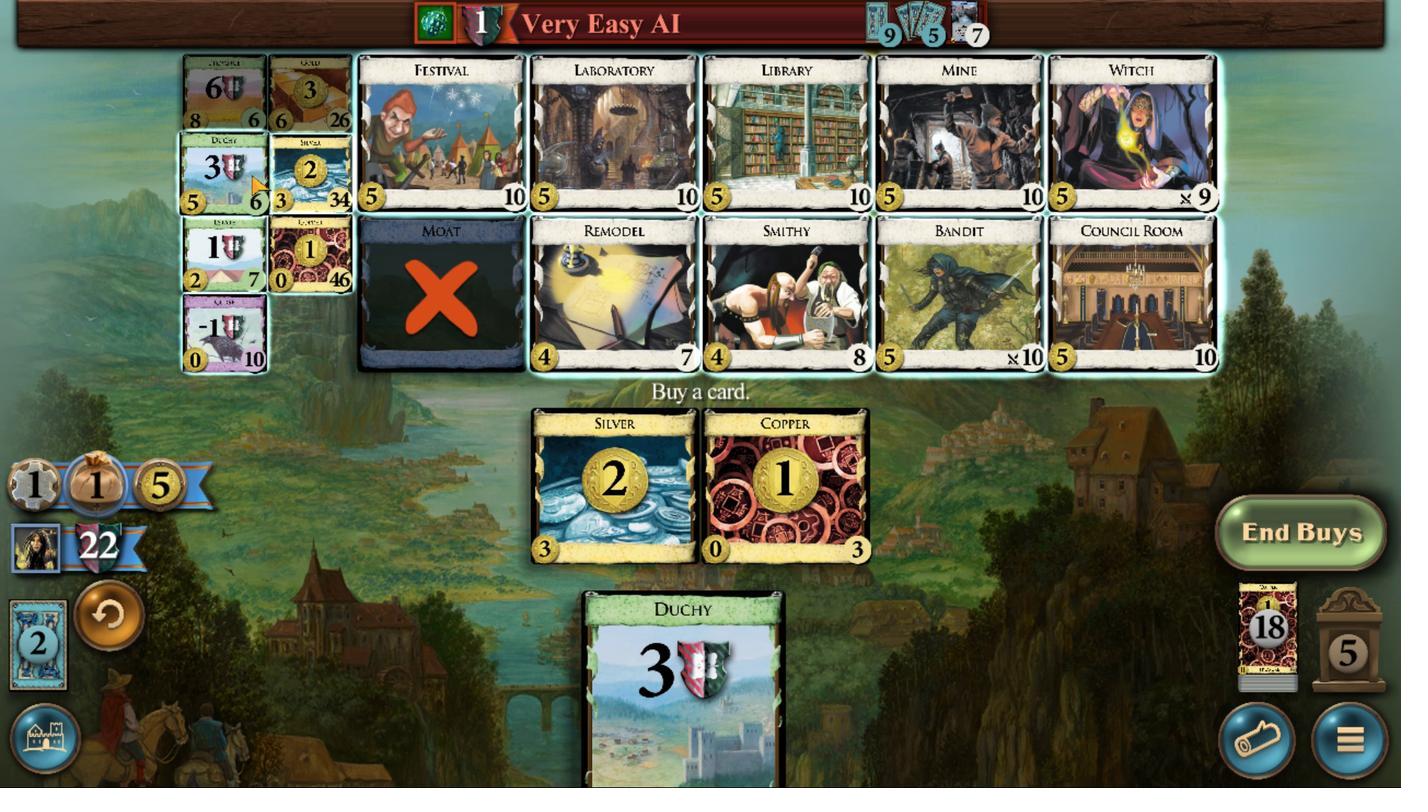 
Action: Mouse moved to (615, 495)
Screenshot: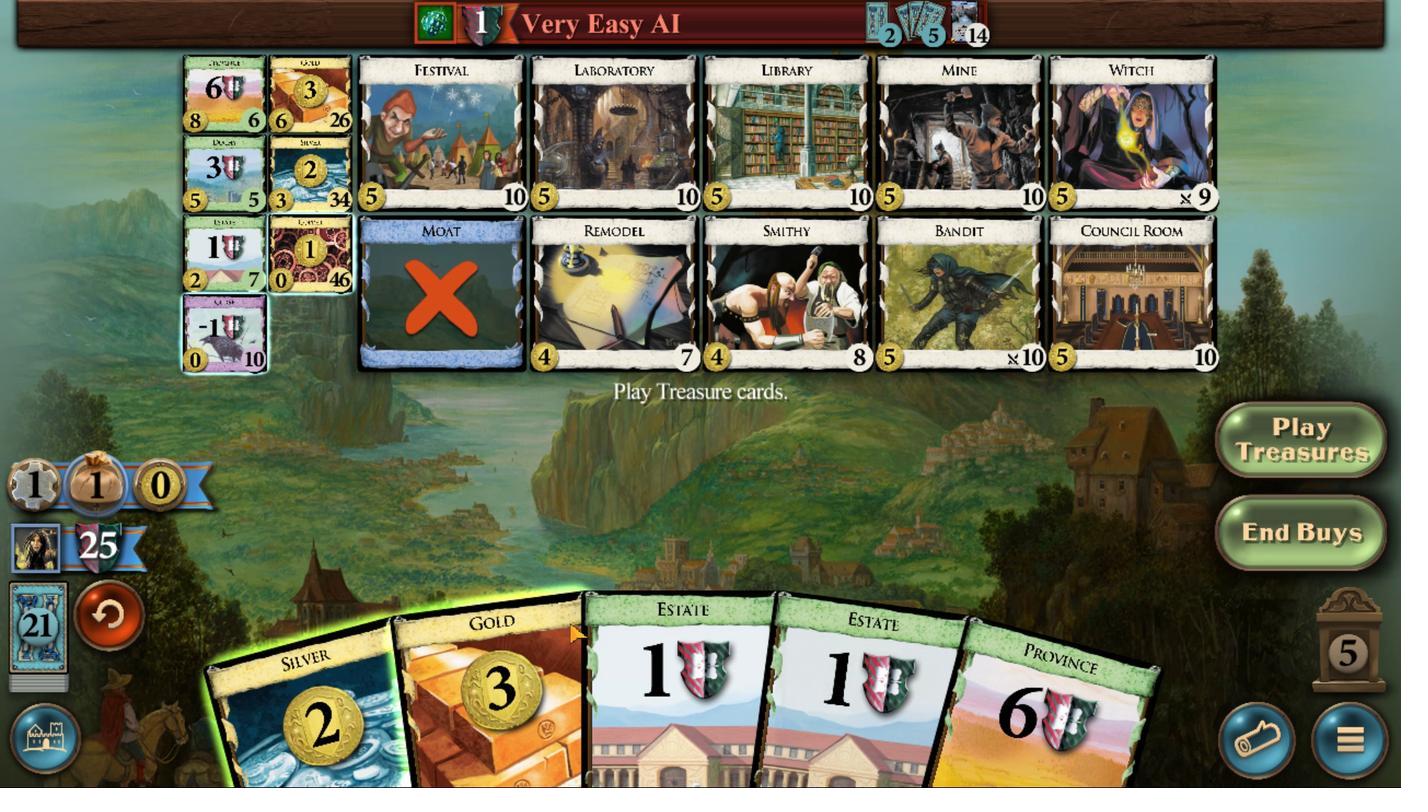 
Action: Mouse pressed left at (615, 495)
Screenshot: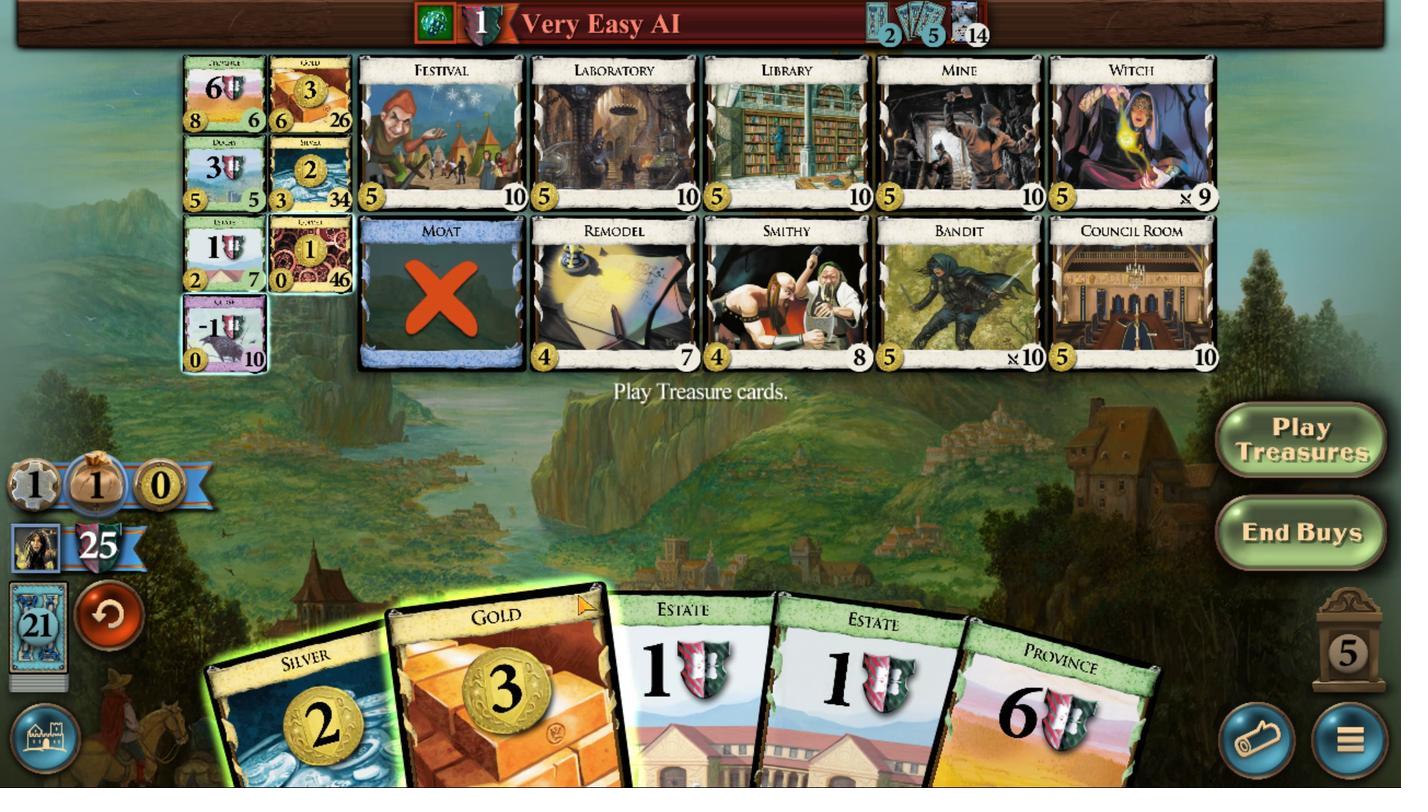 
Action: Mouse moved to (582, 498)
Screenshot: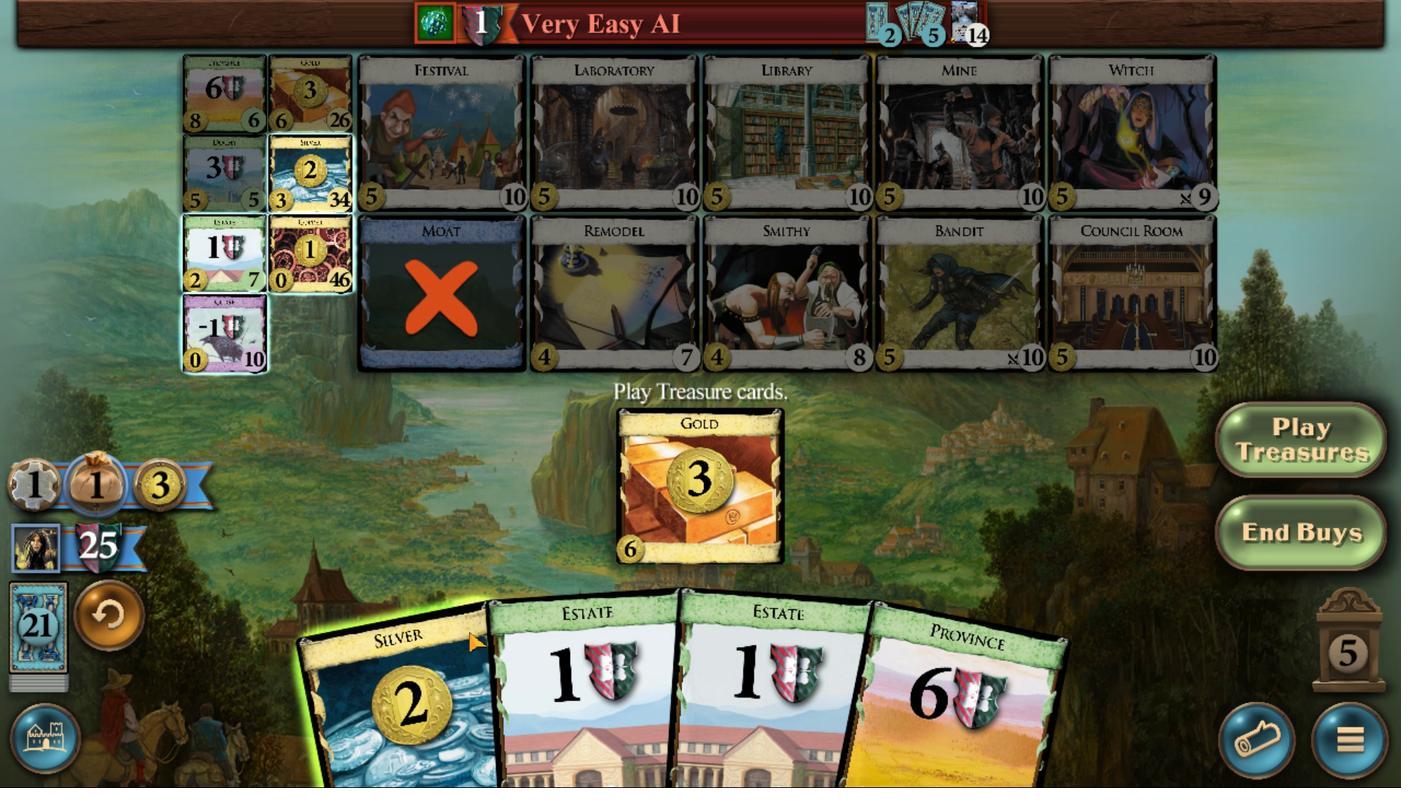 
Action: Mouse pressed left at (582, 498)
Screenshot: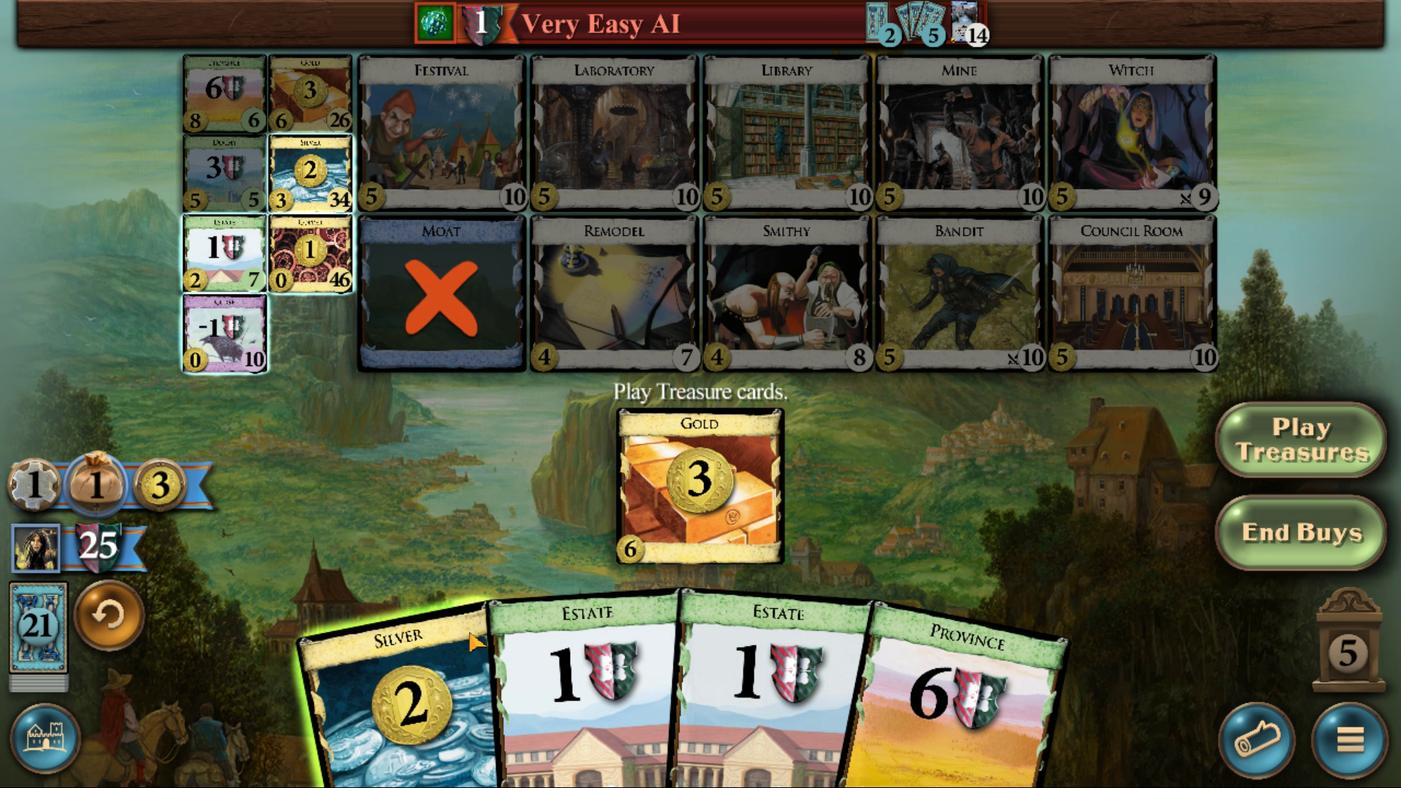 
Action: Mouse moved to (501, 387)
Screenshot: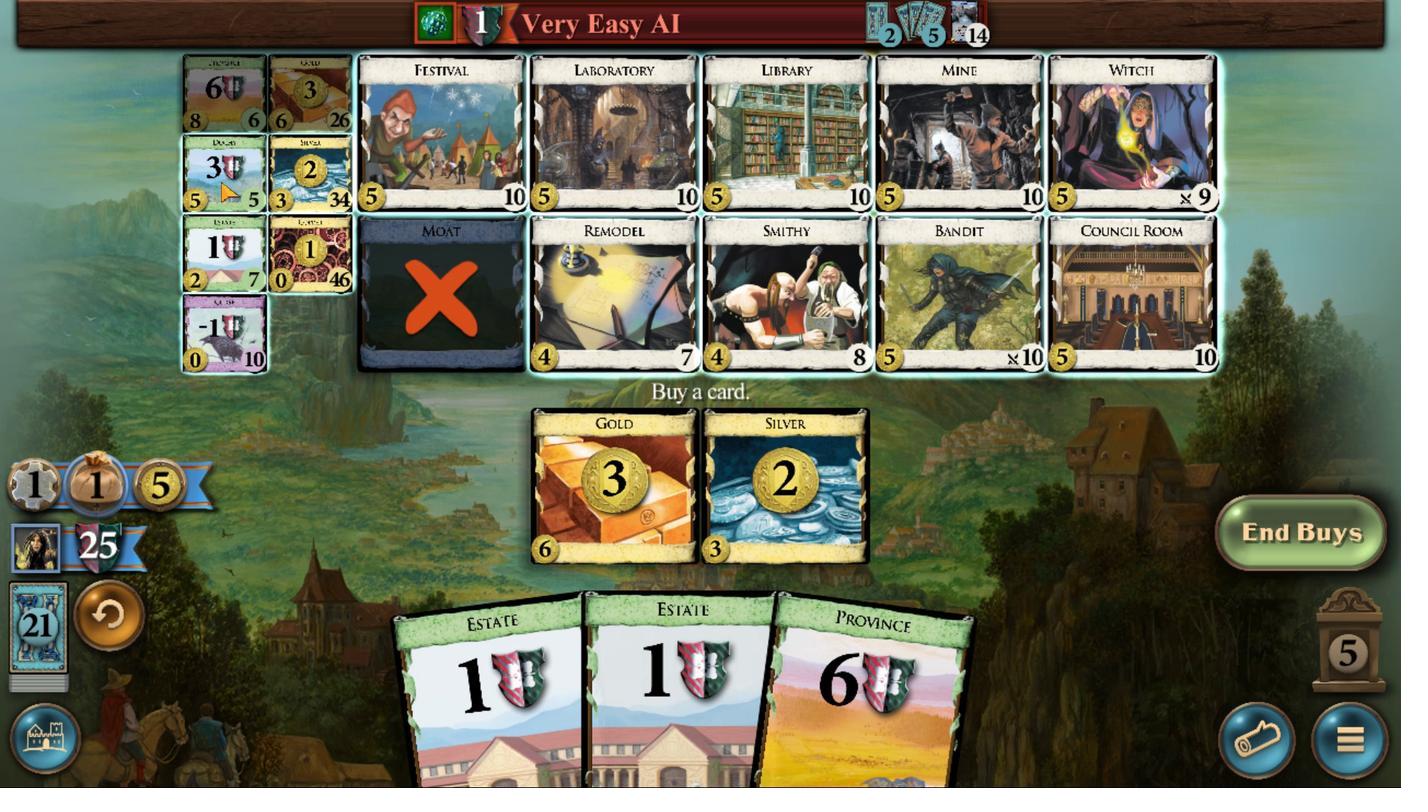 
Action: Mouse pressed left at (501, 387)
Screenshot: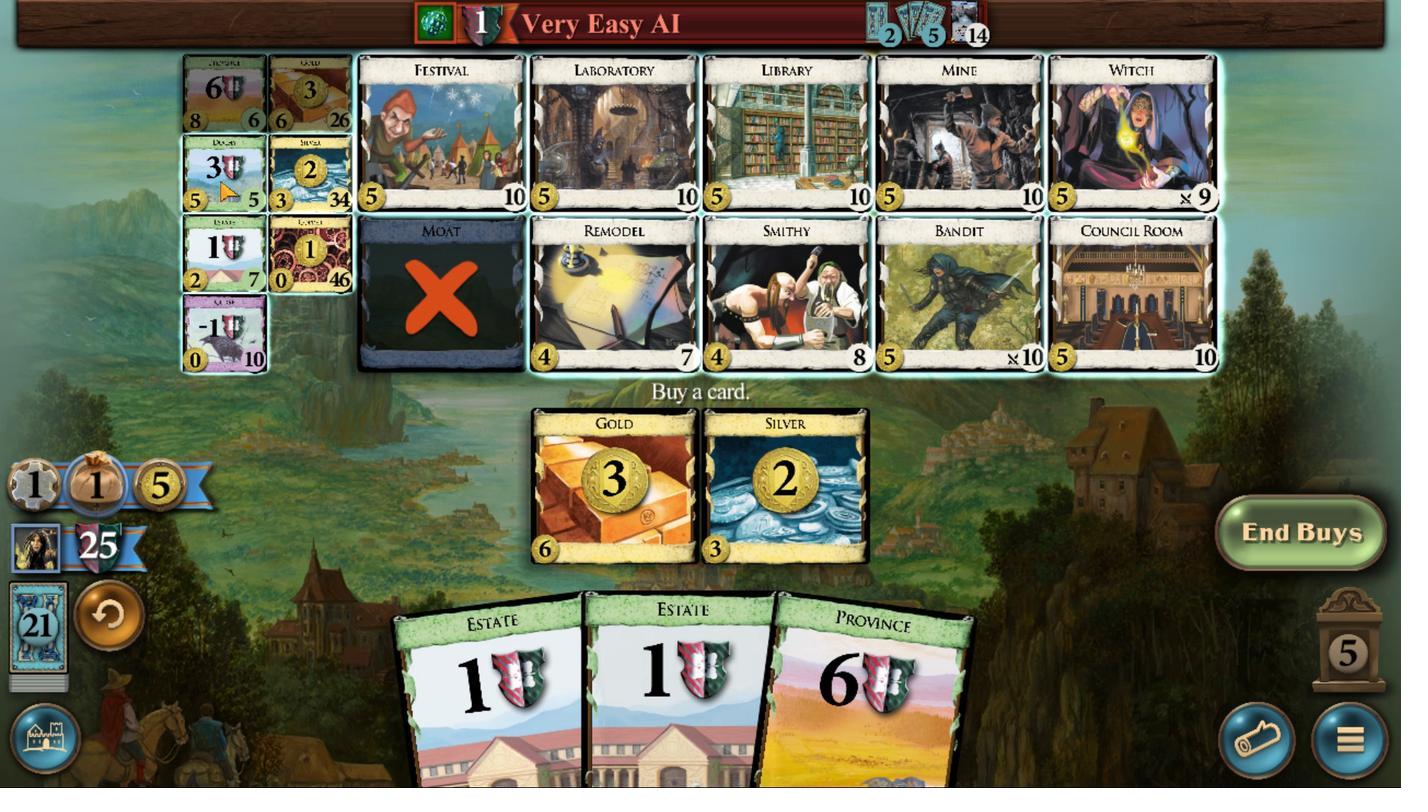 
Action: Mouse moved to (662, 505)
Screenshot: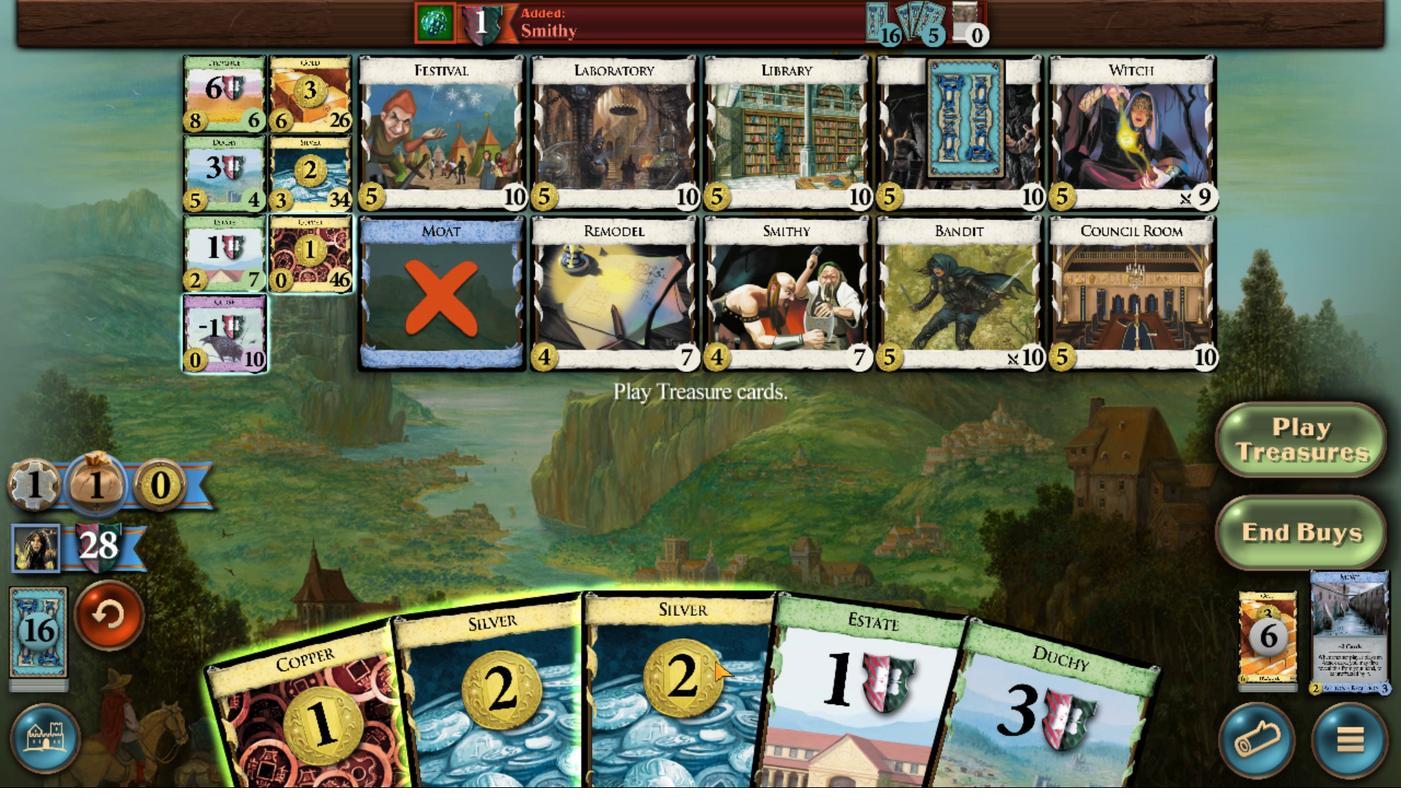 
Action: Mouse pressed left at (662, 505)
Screenshot: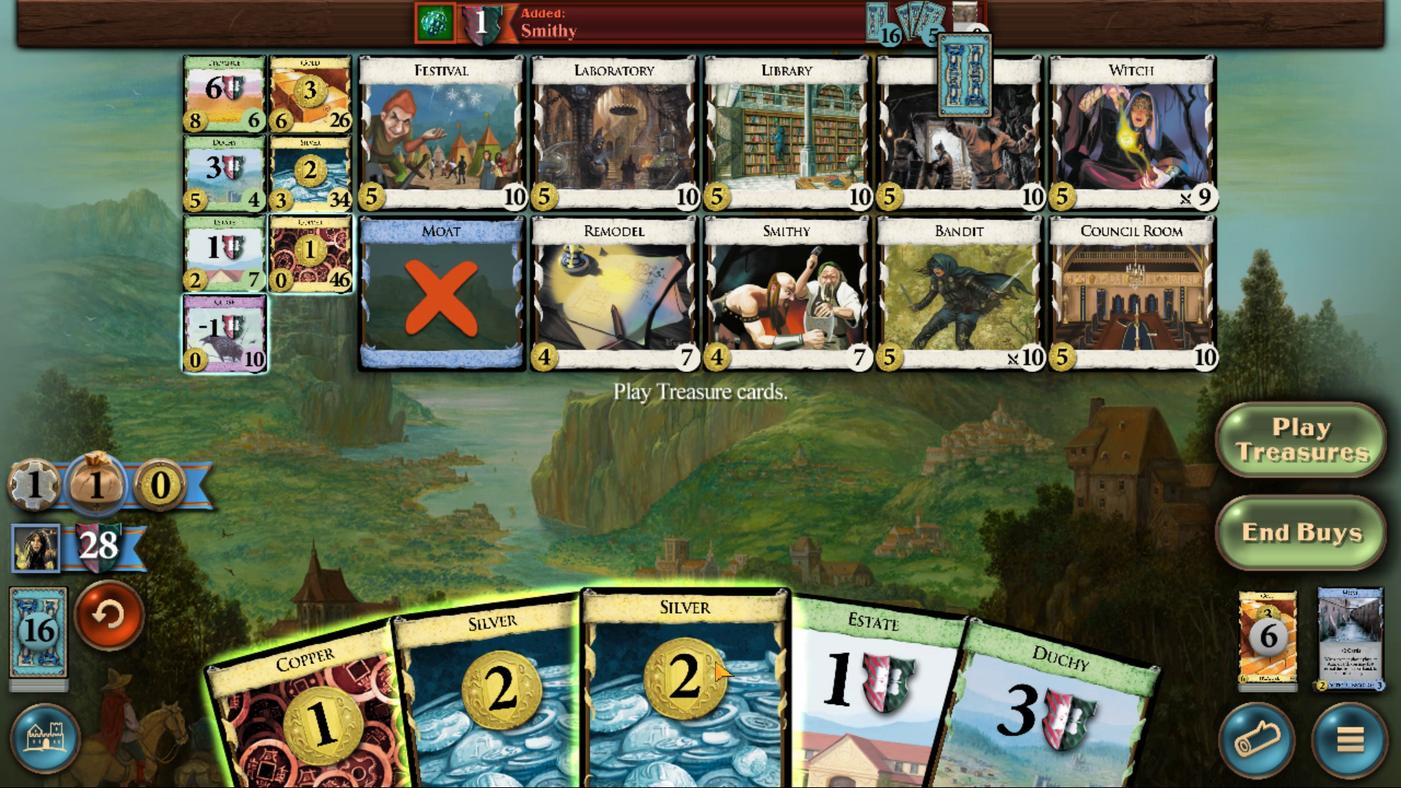 
Action: Mouse moved to (642, 504)
Screenshot: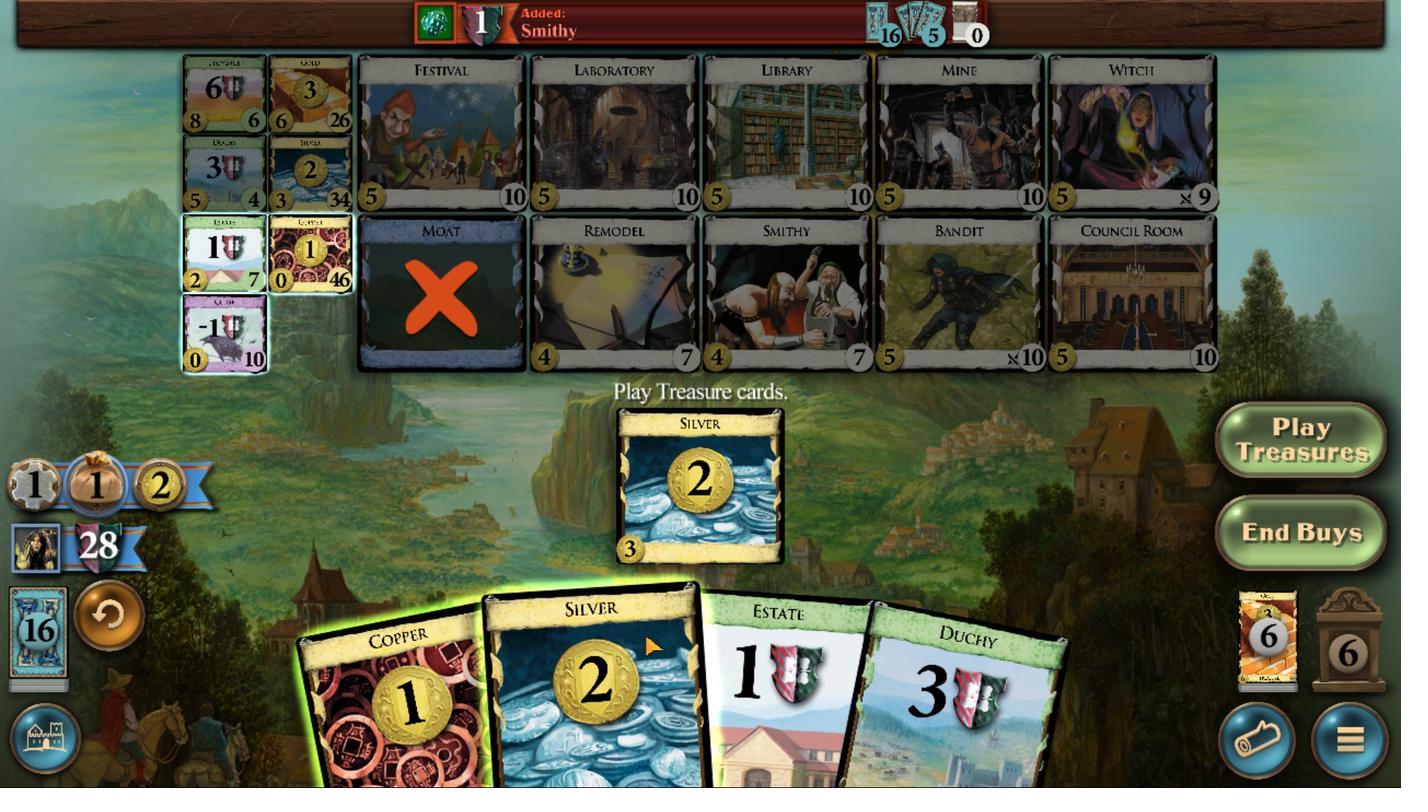 
Action: Mouse pressed left at (642, 504)
Screenshot: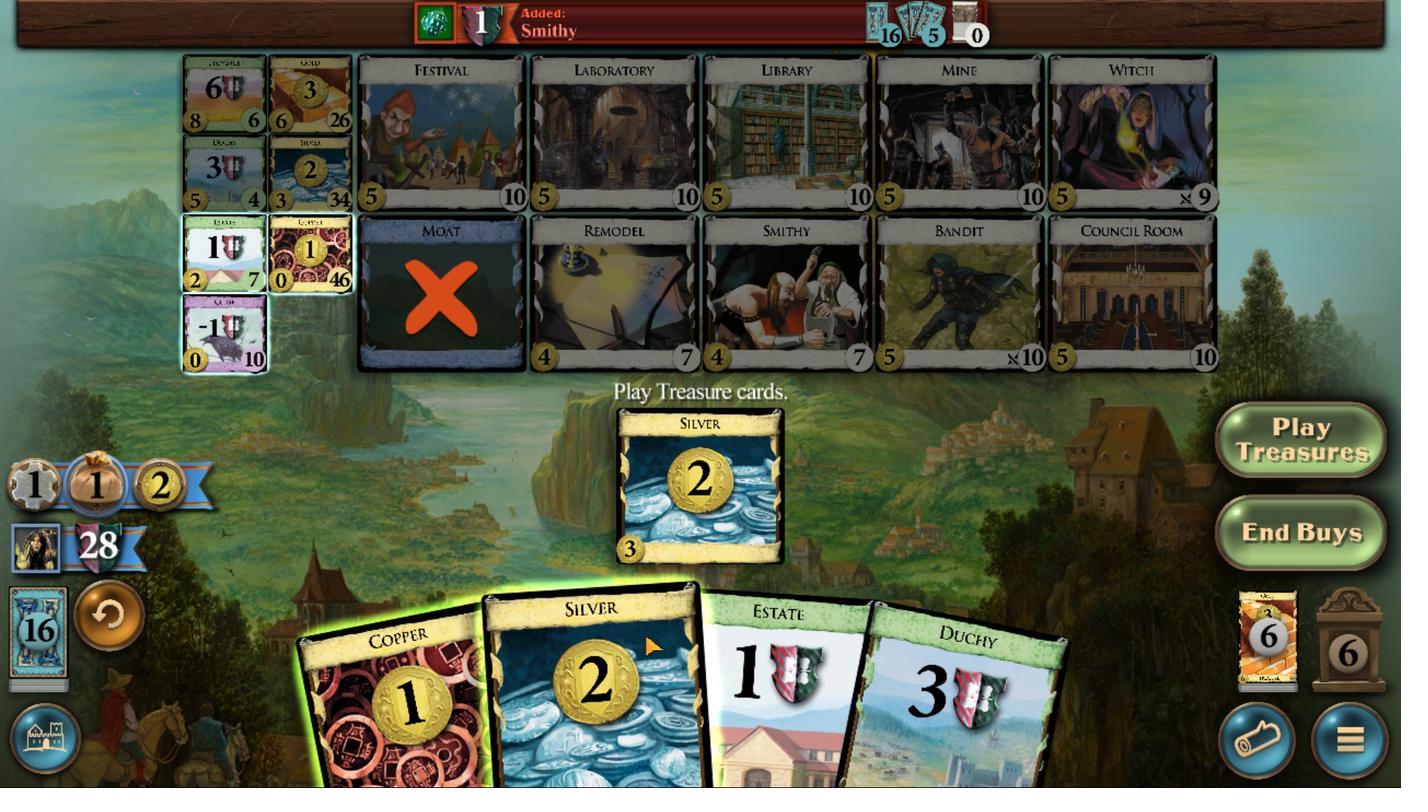 
Action: Mouse moved to (611, 509)
Screenshot: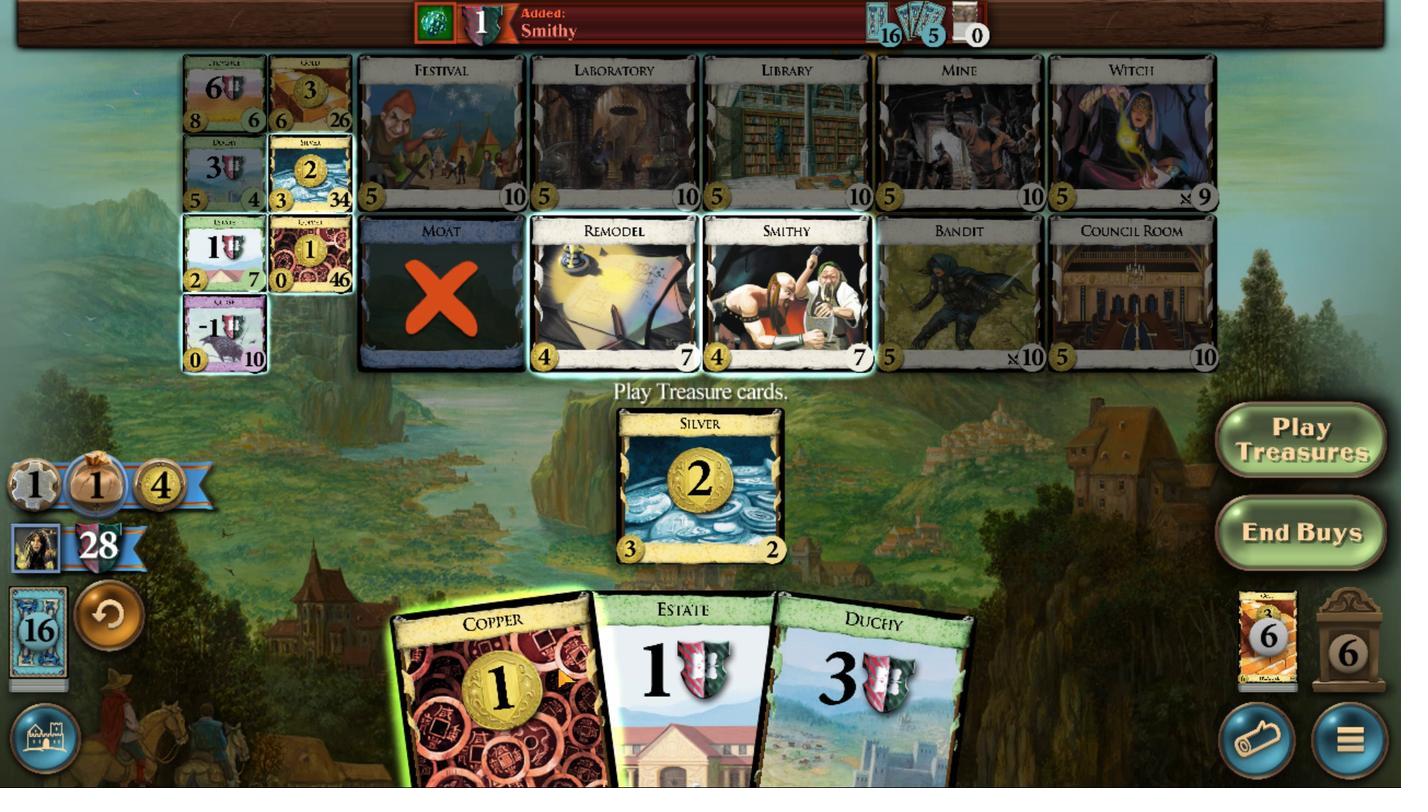 
Action: Mouse pressed left at (611, 509)
Screenshot: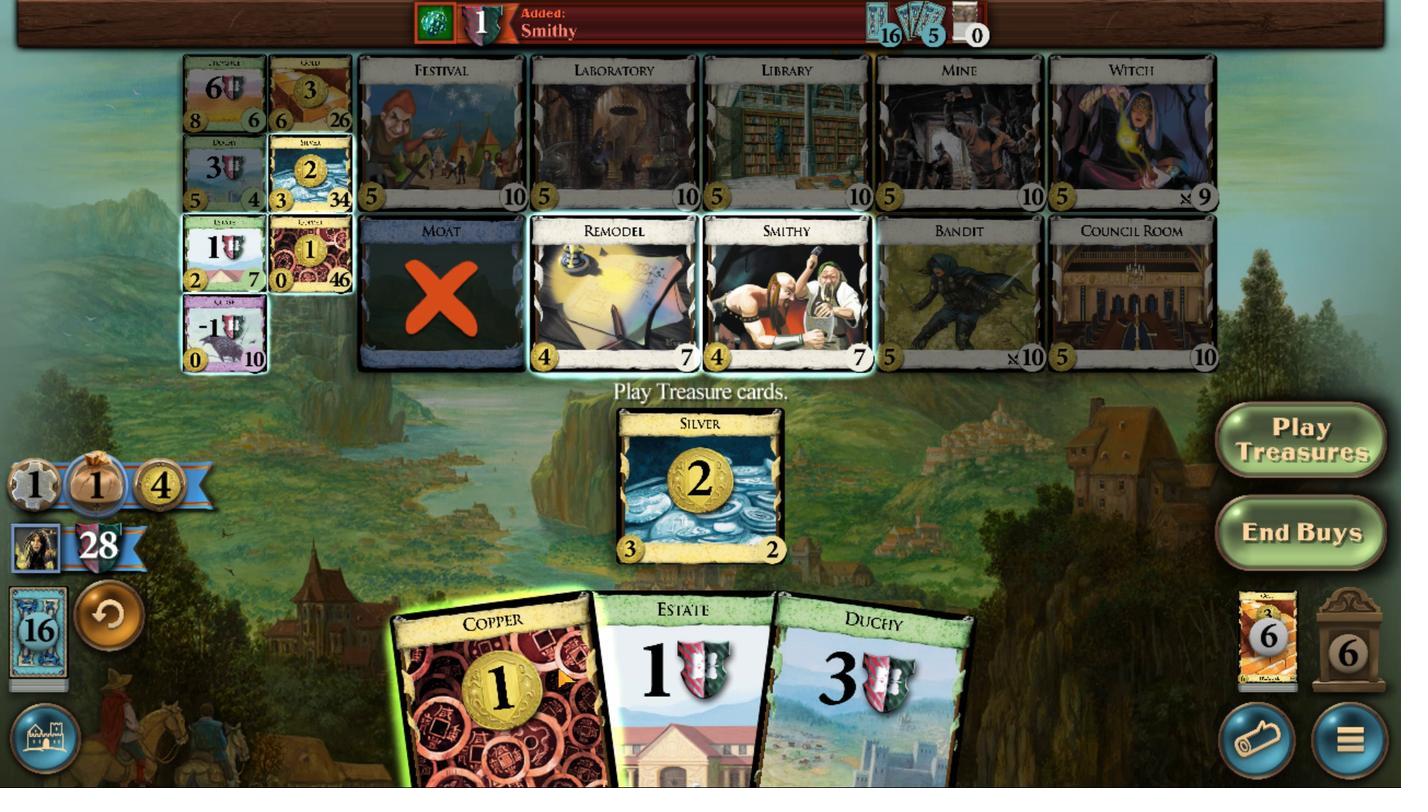 
Action: Mouse moved to (496, 384)
Screenshot: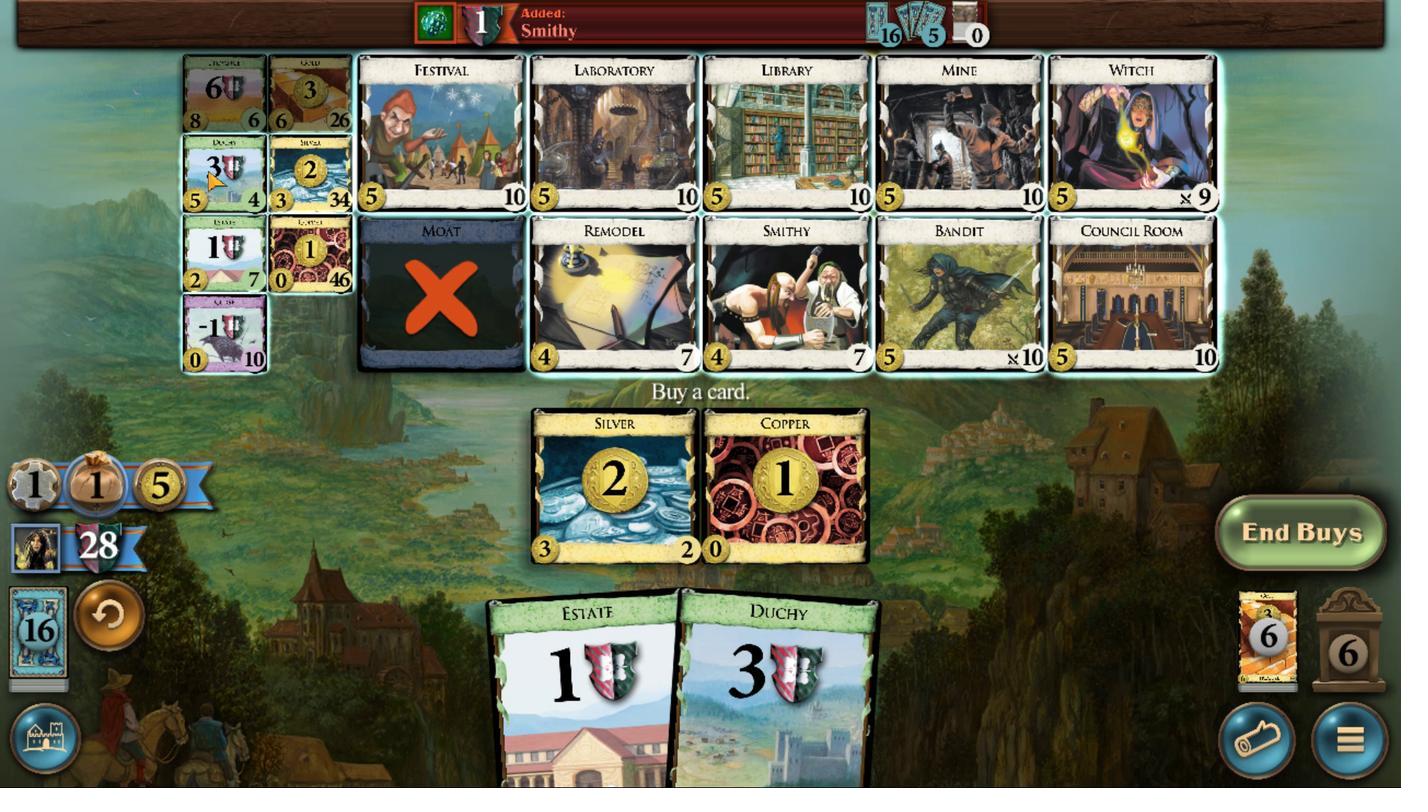 
Action: Mouse pressed left at (496, 384)
Screenshot: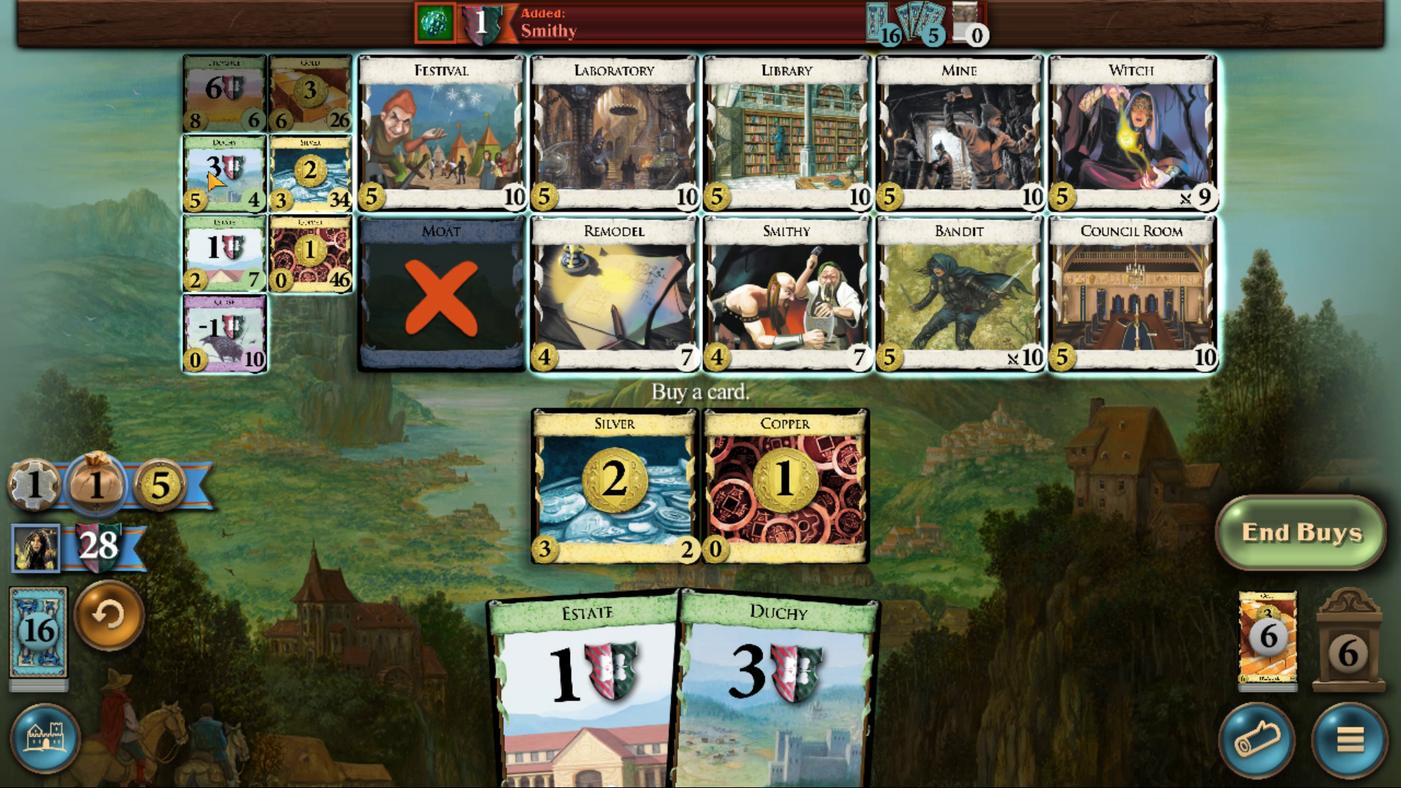 
Action: Mouse moved to (707, 519)
Screenshot: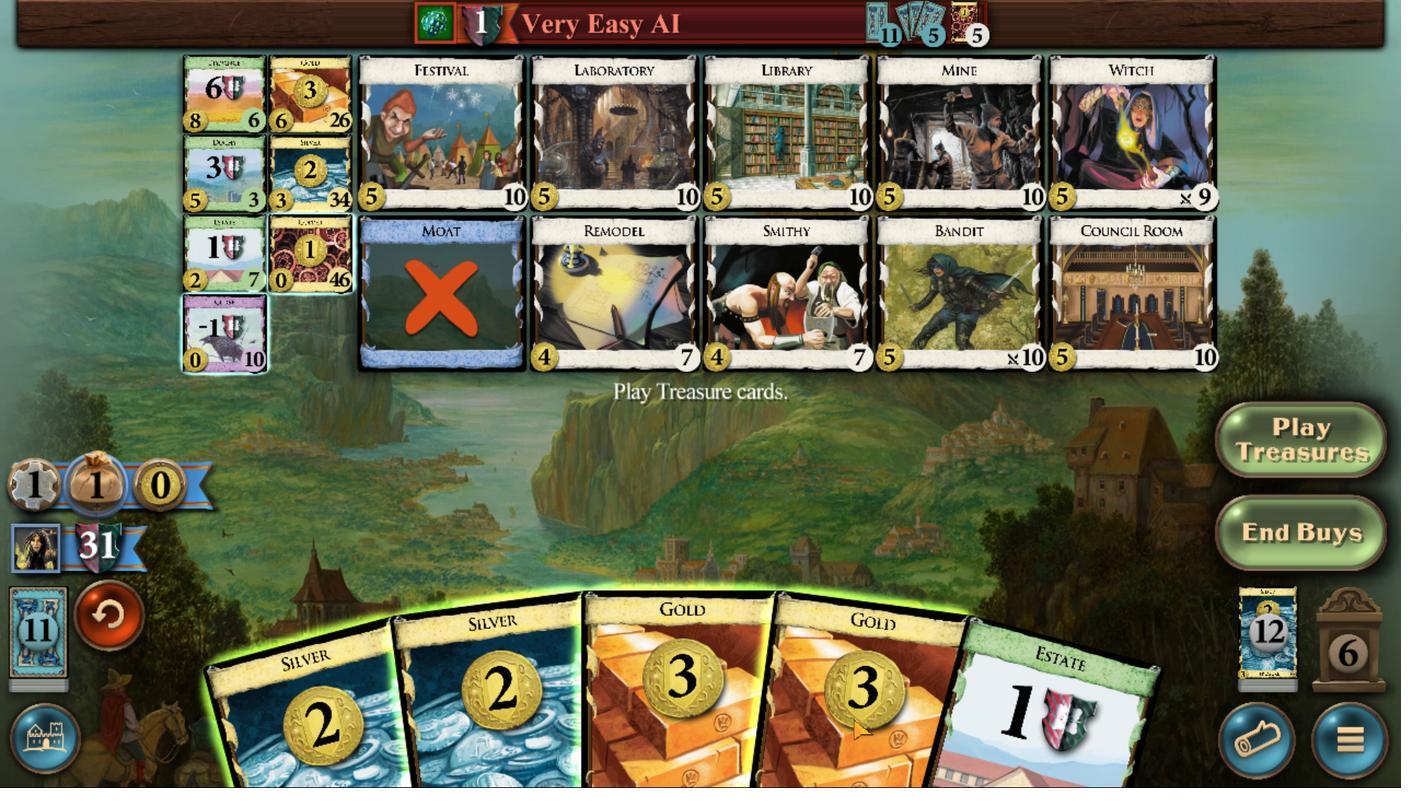 
Action: Mouse pressed left at (707, 519)
Screenshot: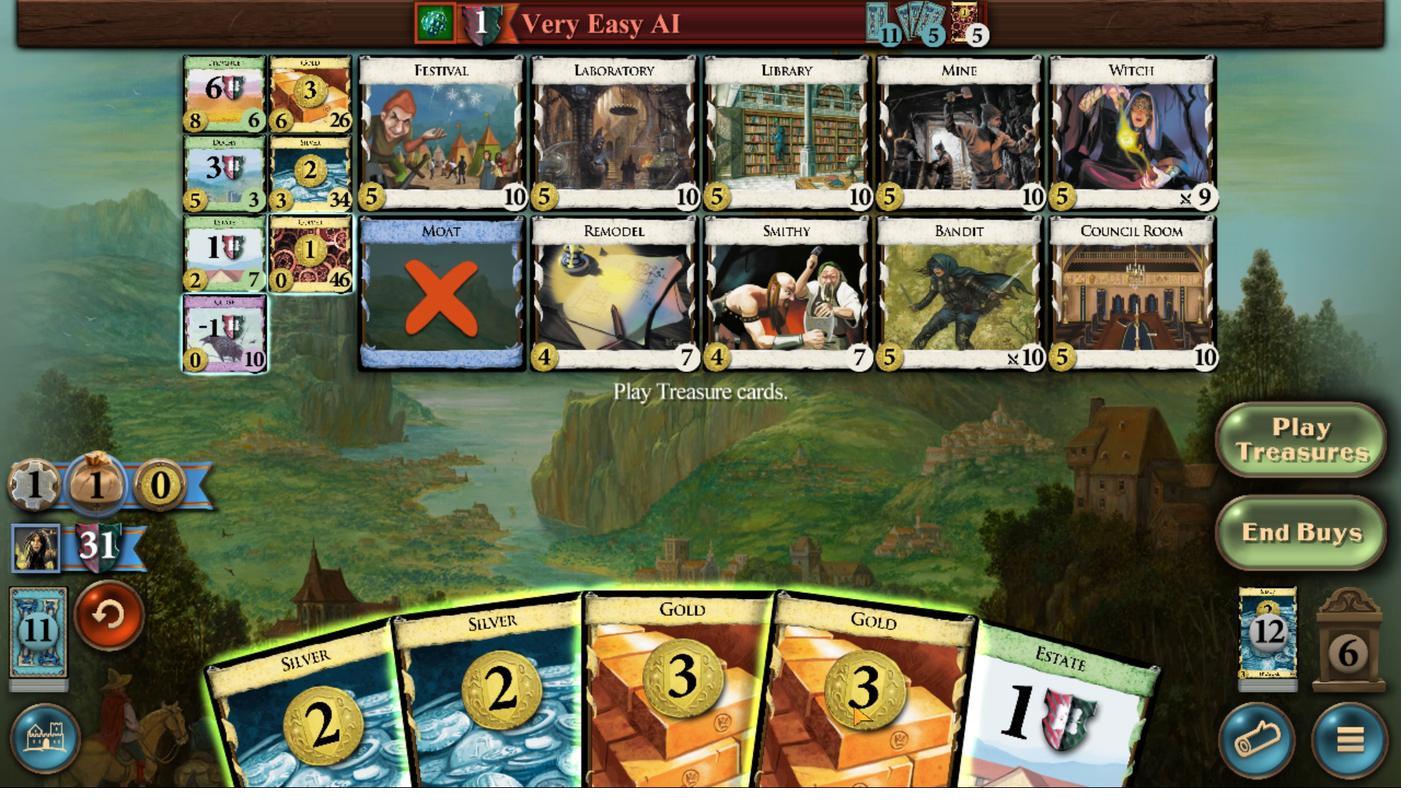 
Action: Mouse moved to (692, 518)
Screenshot: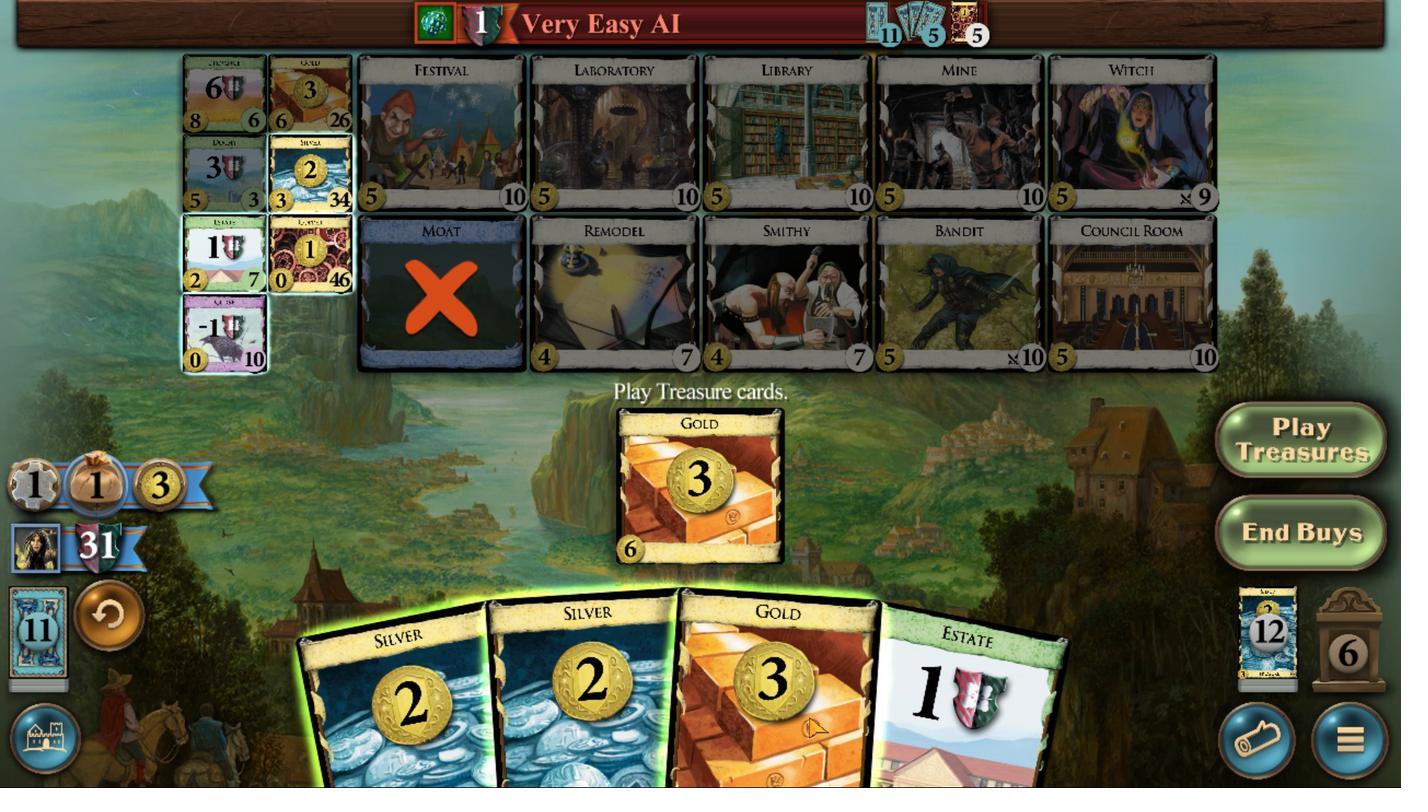 
Action: Mouse pressed left at (692, 518)
Screenshot: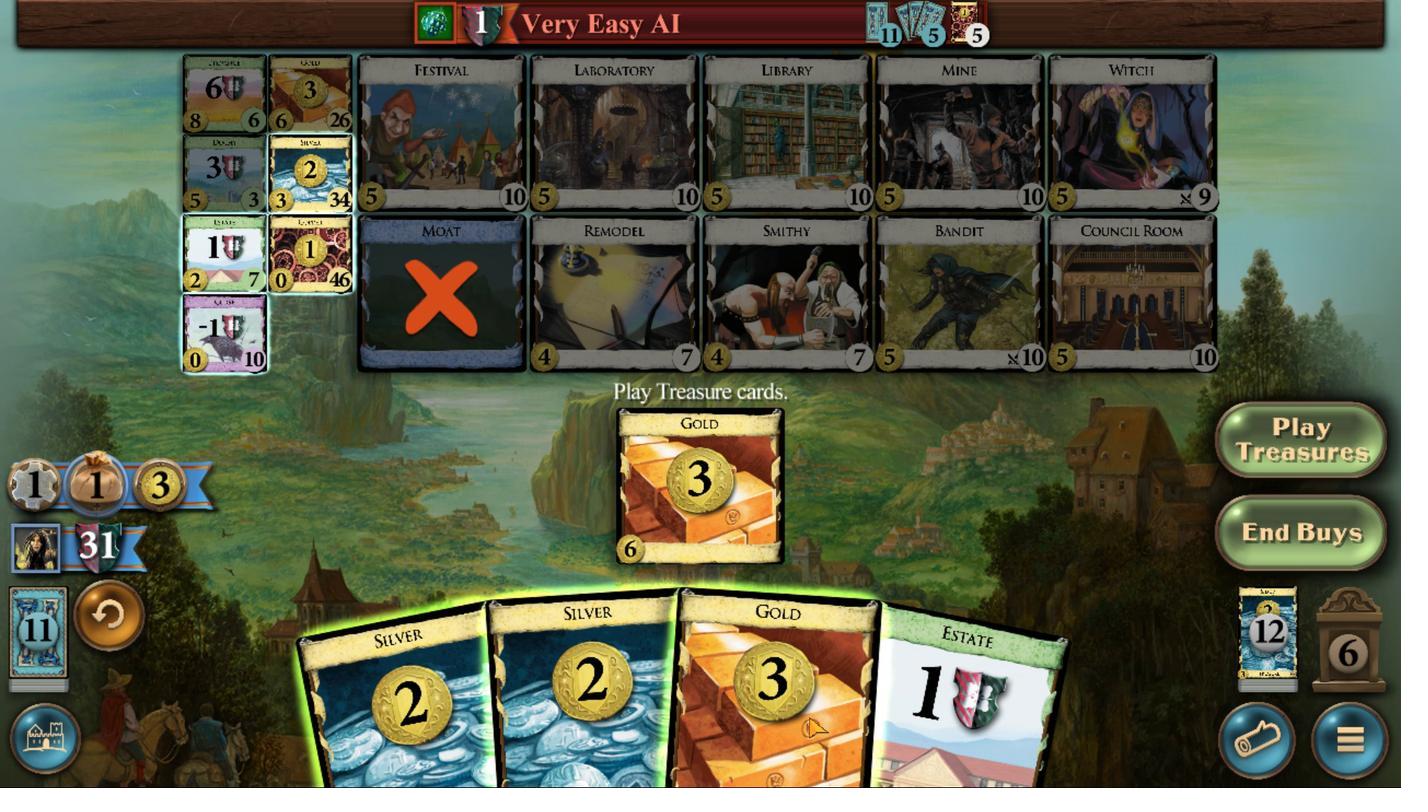 
Action: Mouse moved to (656, 517)
Screenshot: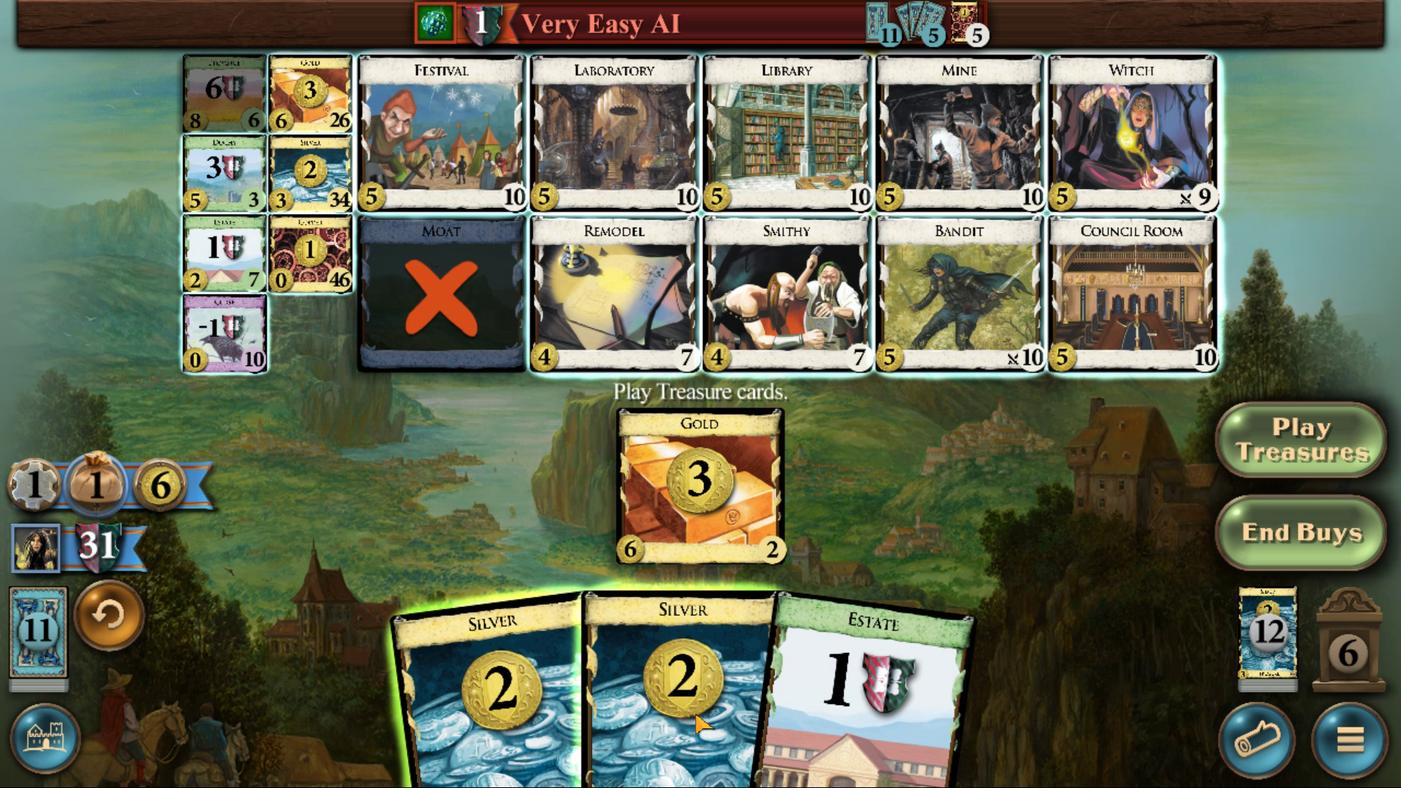 
Action: Mouse pressed left at (656, 517)
Screenshot: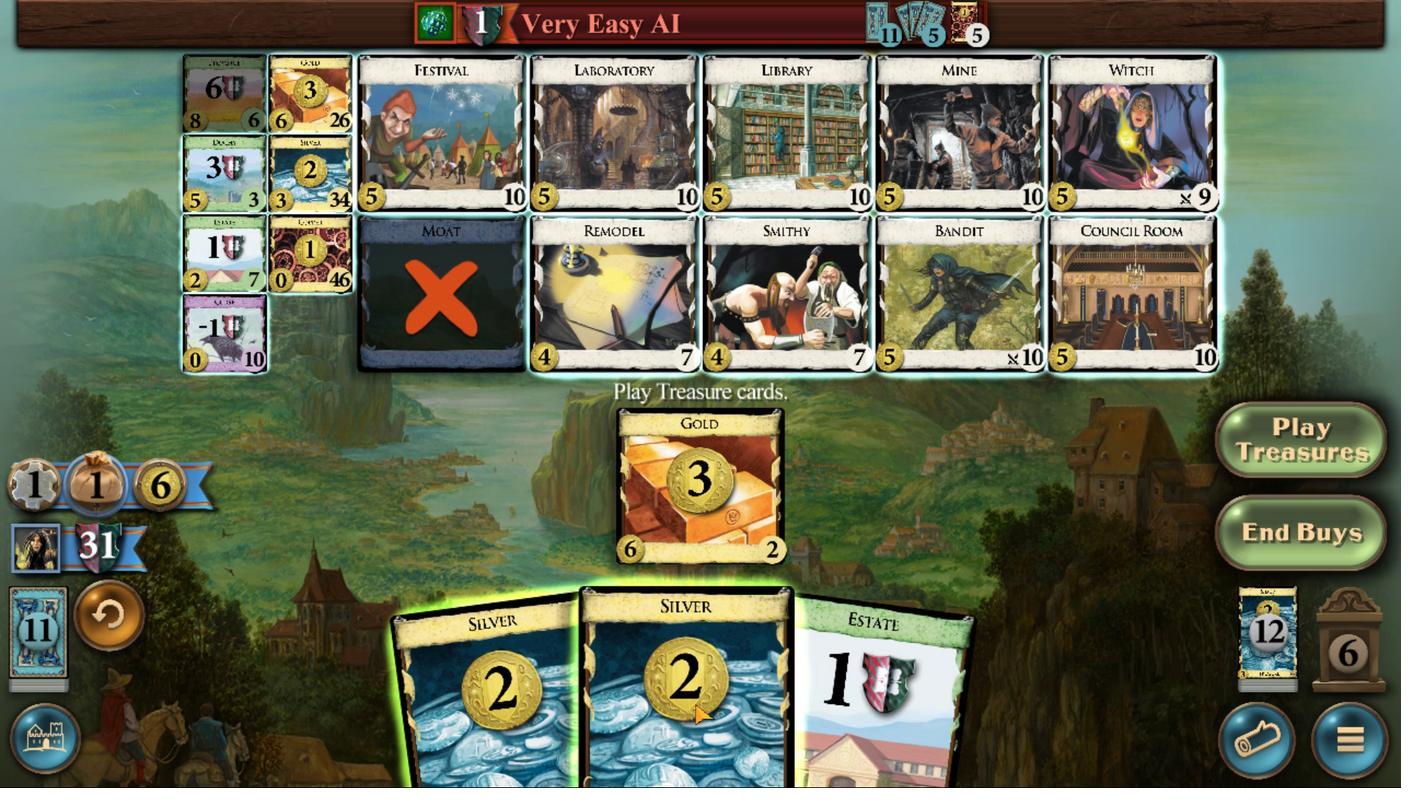 
Action: Mouse moved to (506, 370)
Screenshot: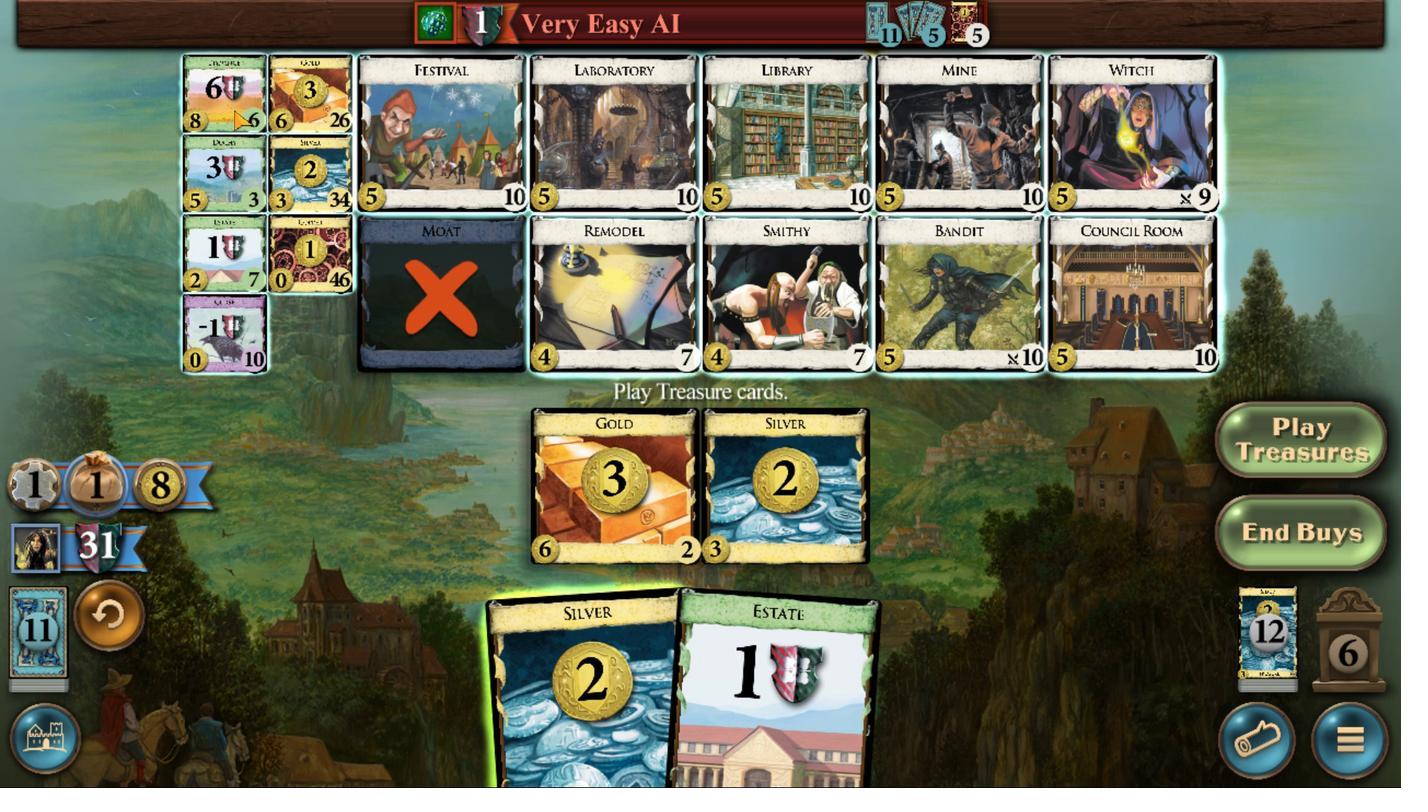 
Action: Mouse pressed left at (506, 370)
Screenshot: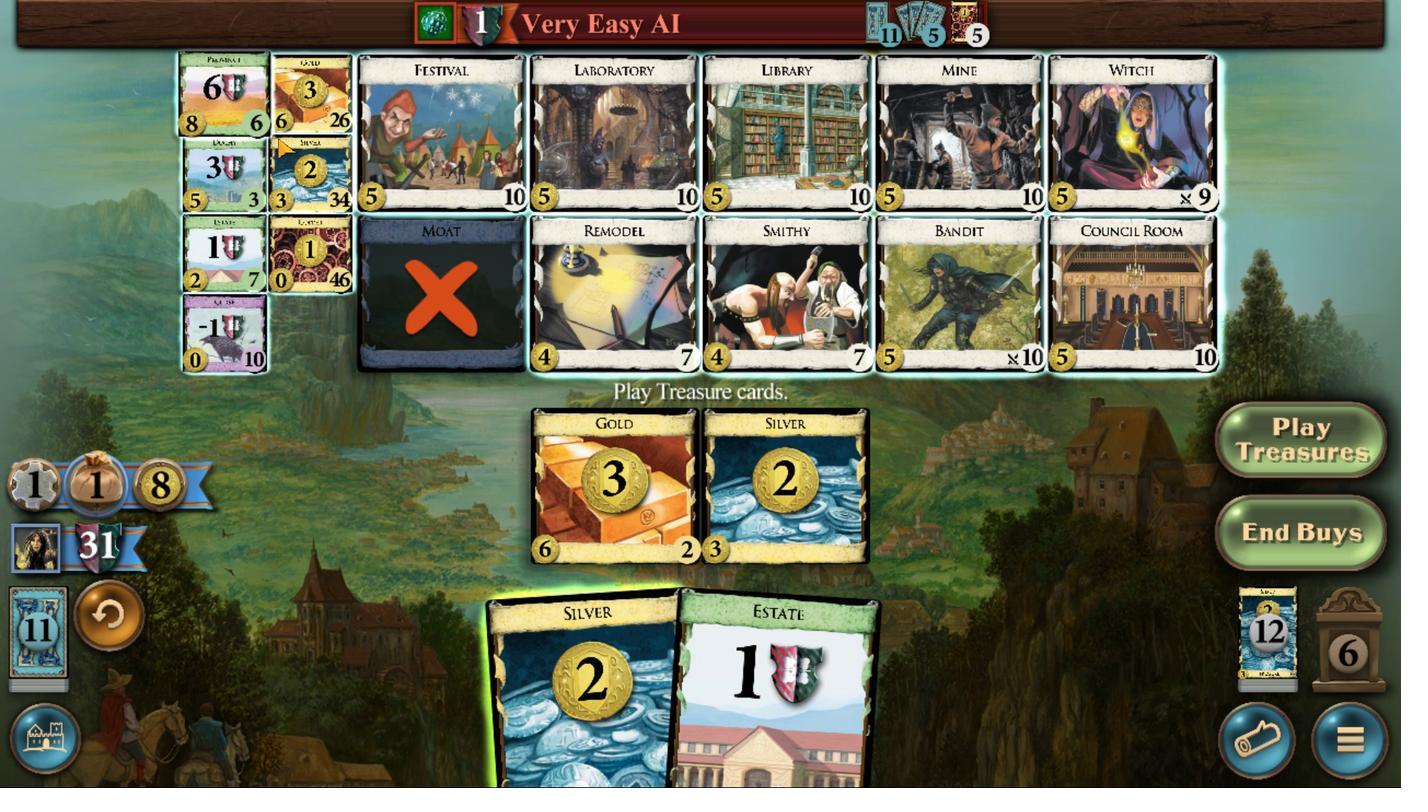 
Action: Mouse moved to (757, 514)
Screenshot: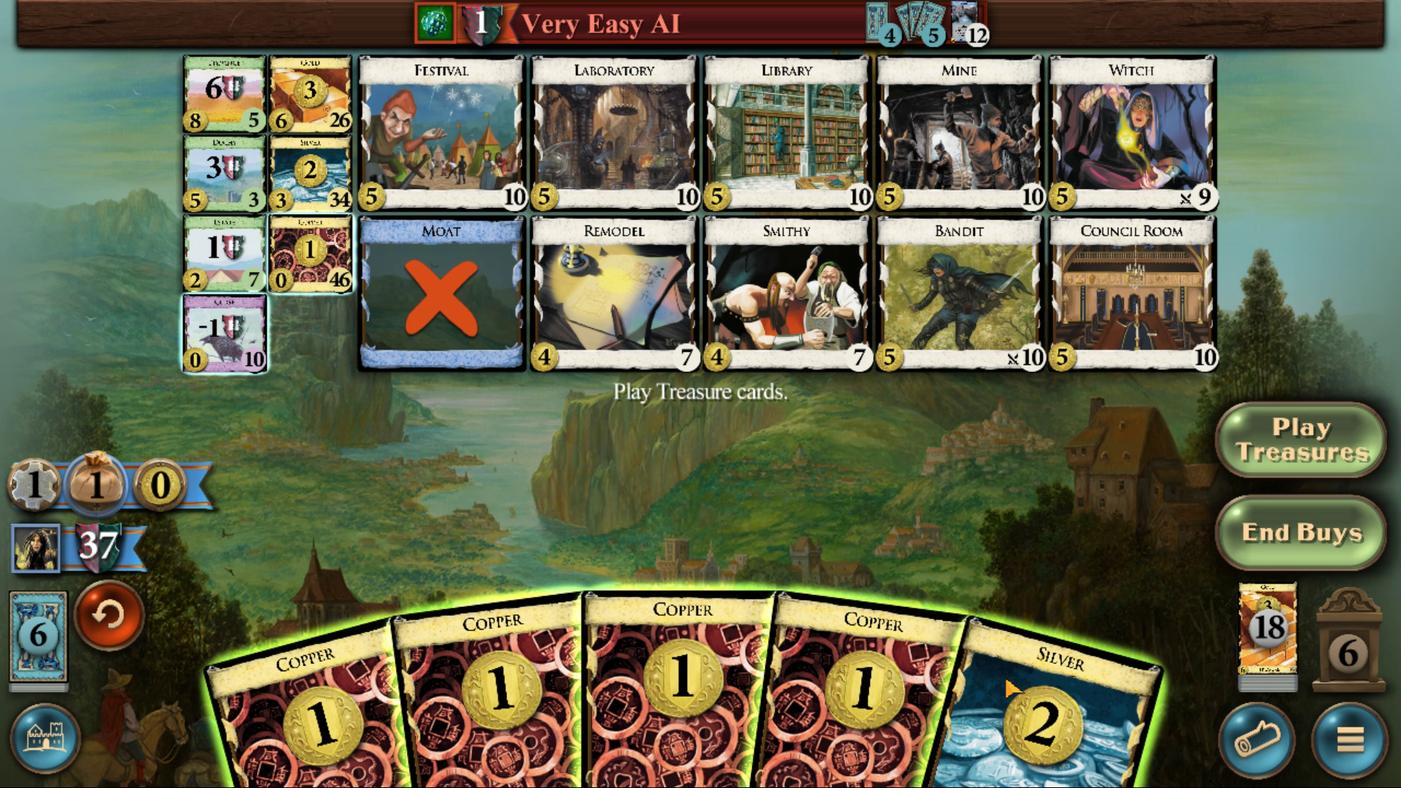 
Action: Mouse pressed left at (757, 514)
Screenshot: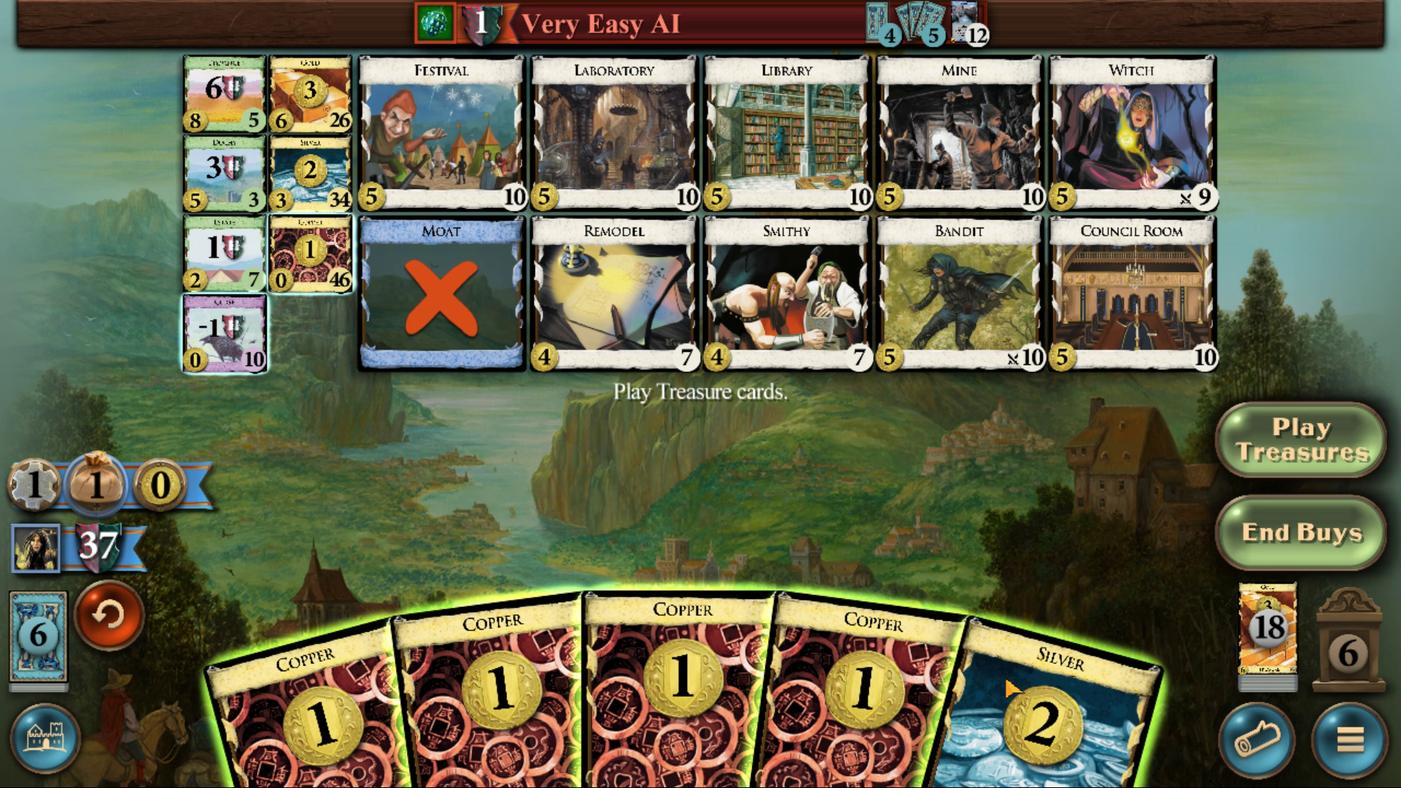 
Action: Mouse moved to (719, 501)
Screenshot: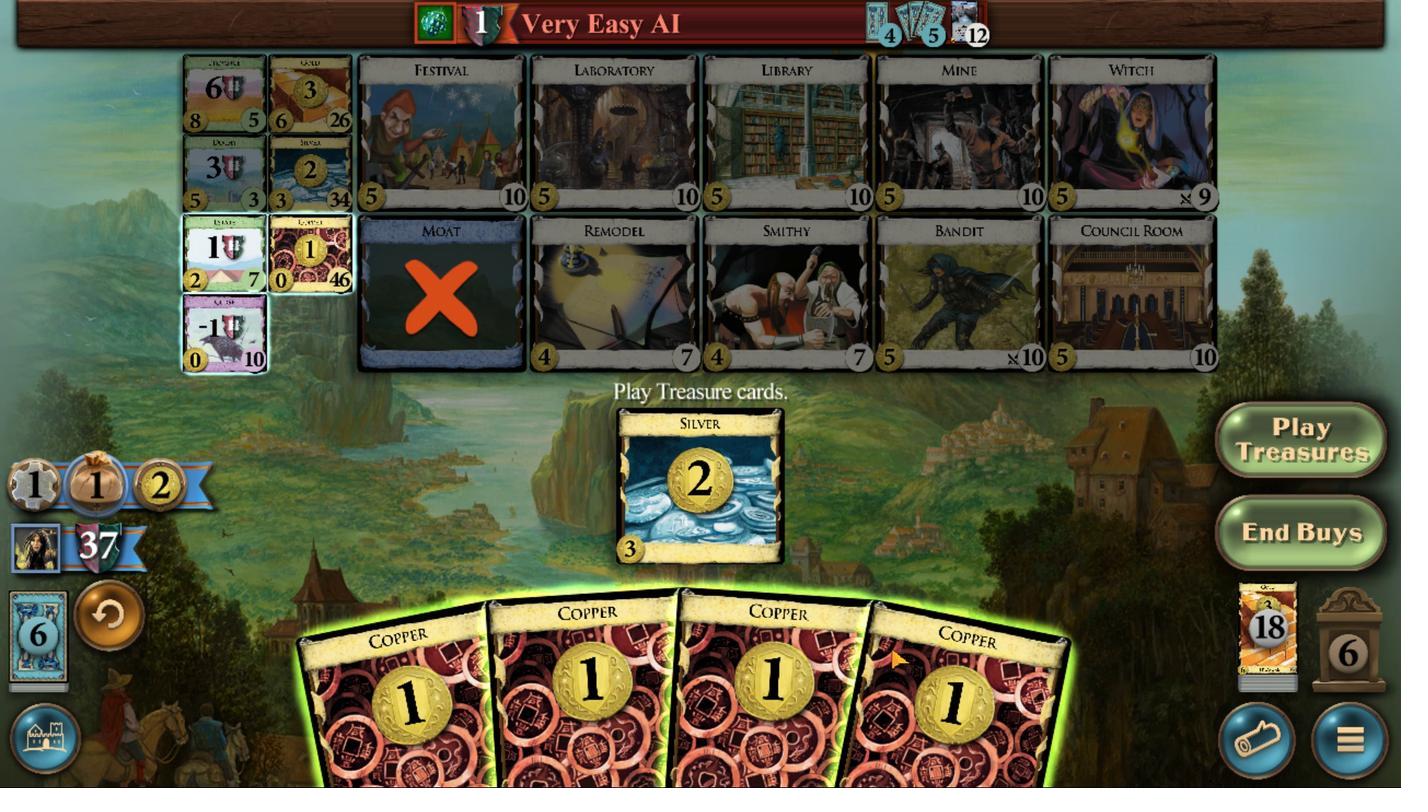 
Action: Mouse pressed left at (719, 501)
Screenshot: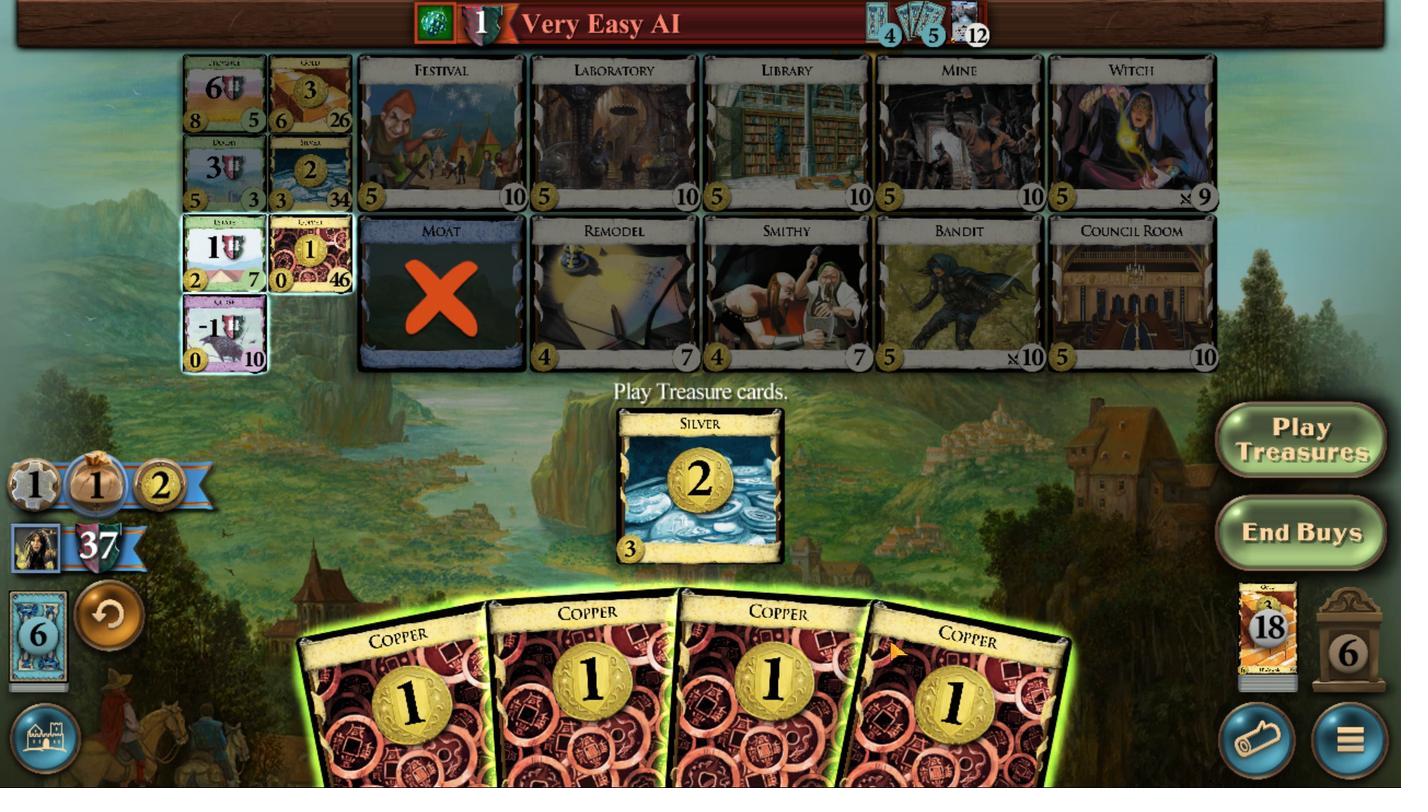 
Action: Mouse moved to (692, 497)
Screenshot: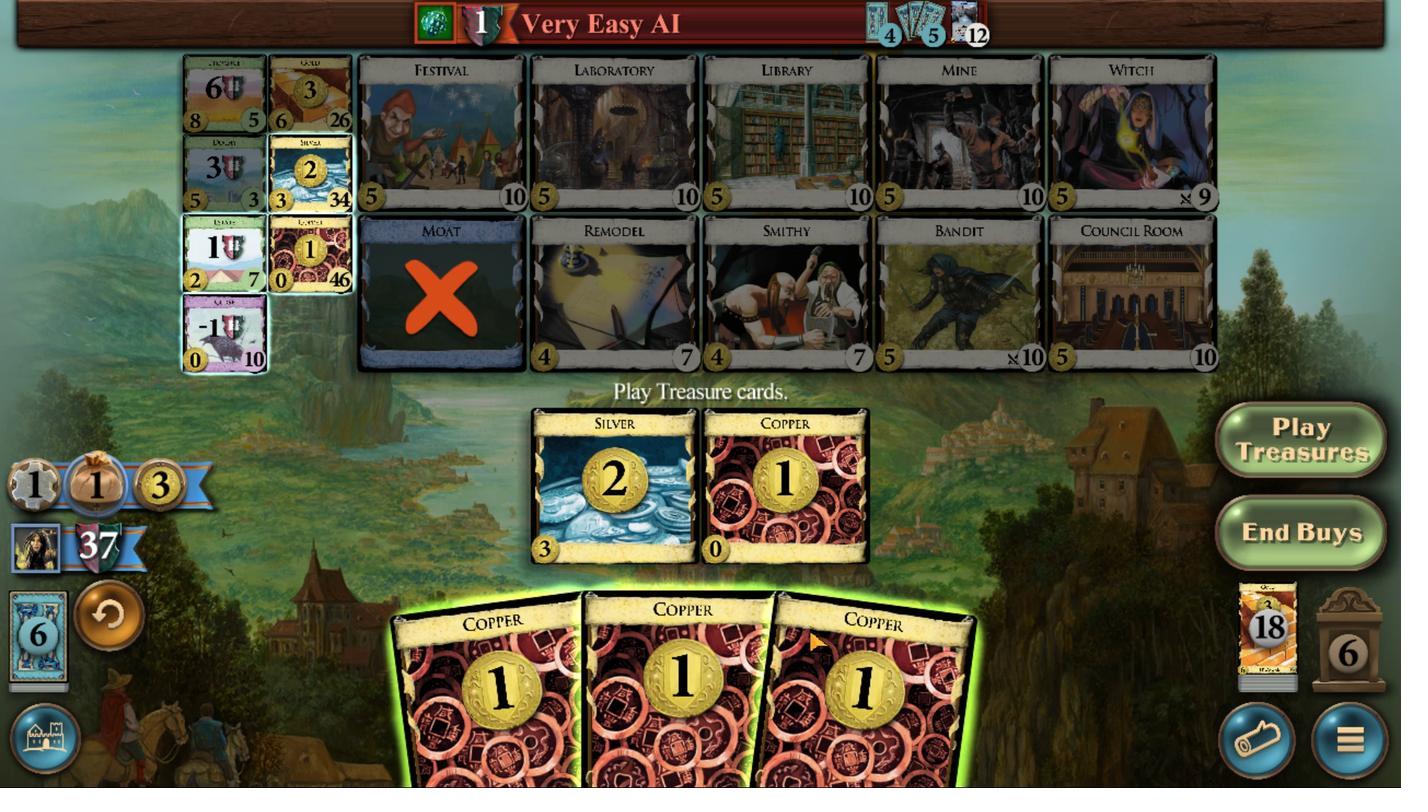 
Action: Mouse pressed left at (692, 497)
Screenshot: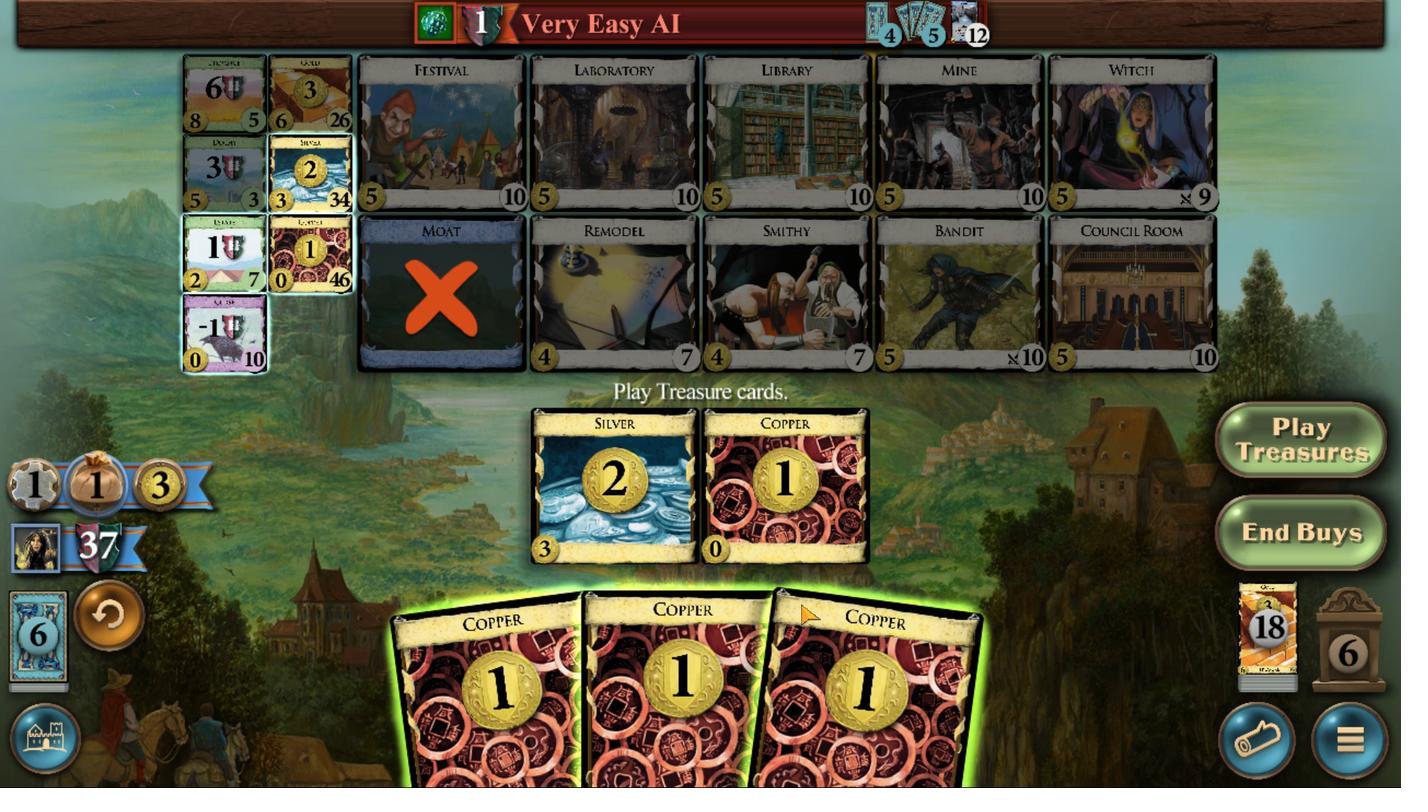 
Action: Mouse moved to (663, 503)
Screenshot: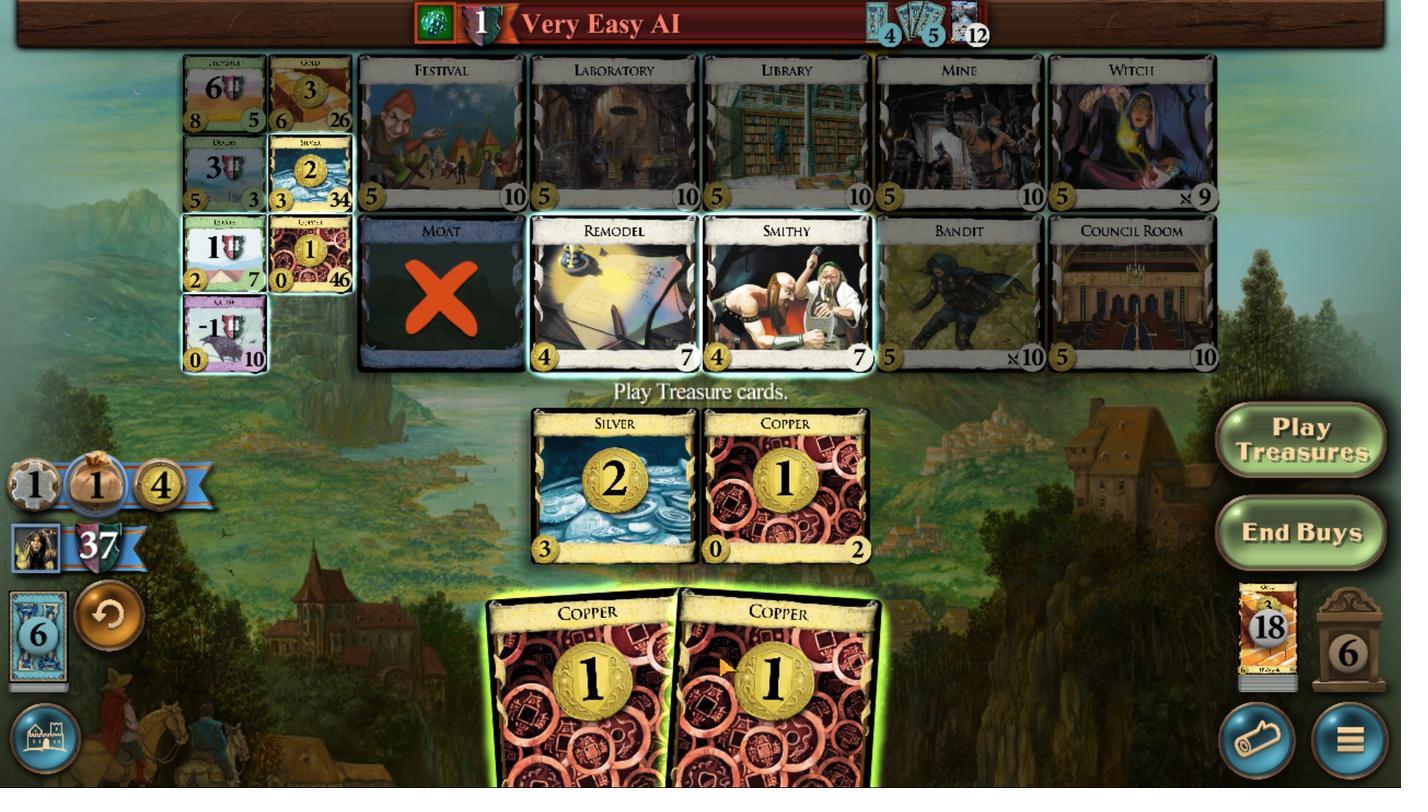 
Action: Mouse pressed left at (663, 503)
Screenshot: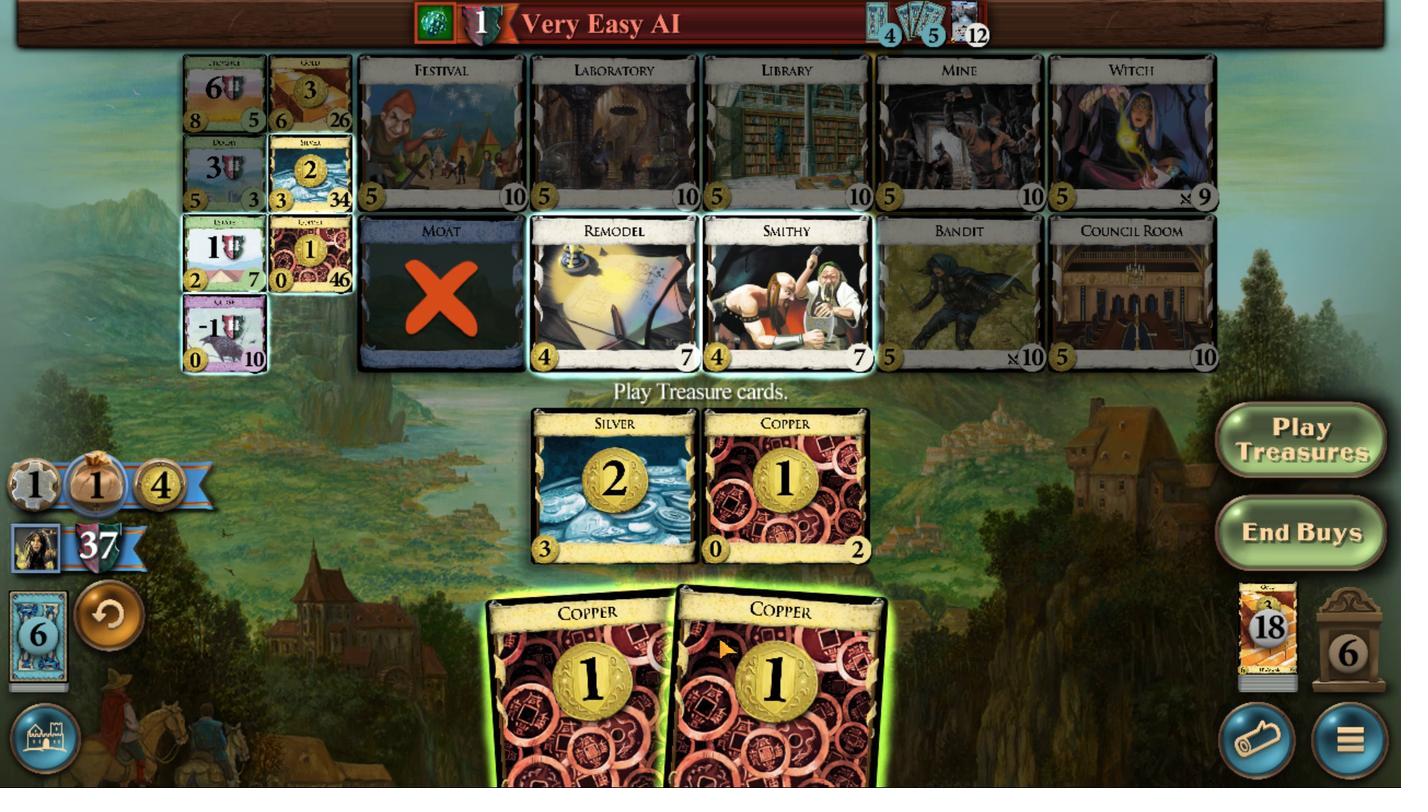 
Action: Mouse moved to (506, 387)
Screenshot: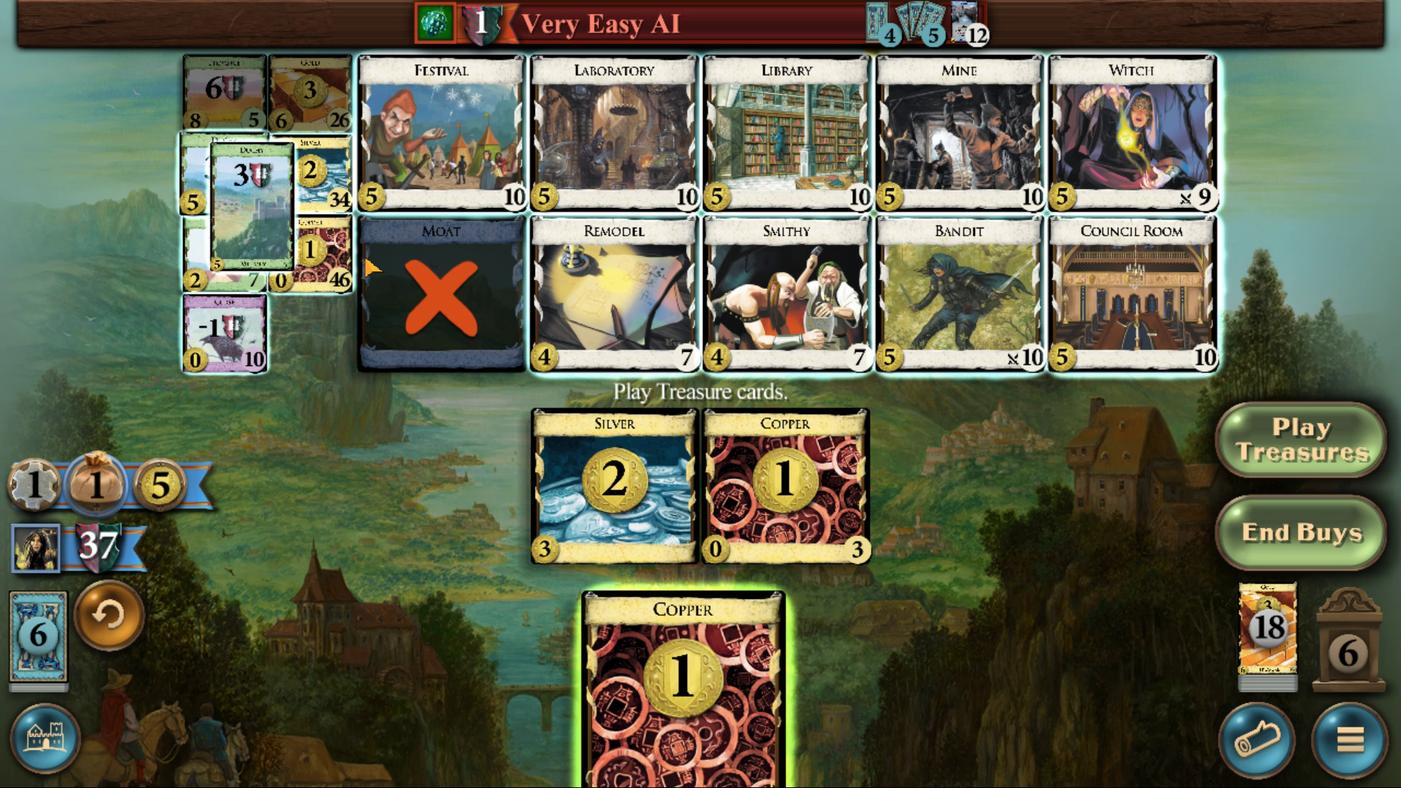 
Action: Mouse pressed left at (506, 387)
Screenshot: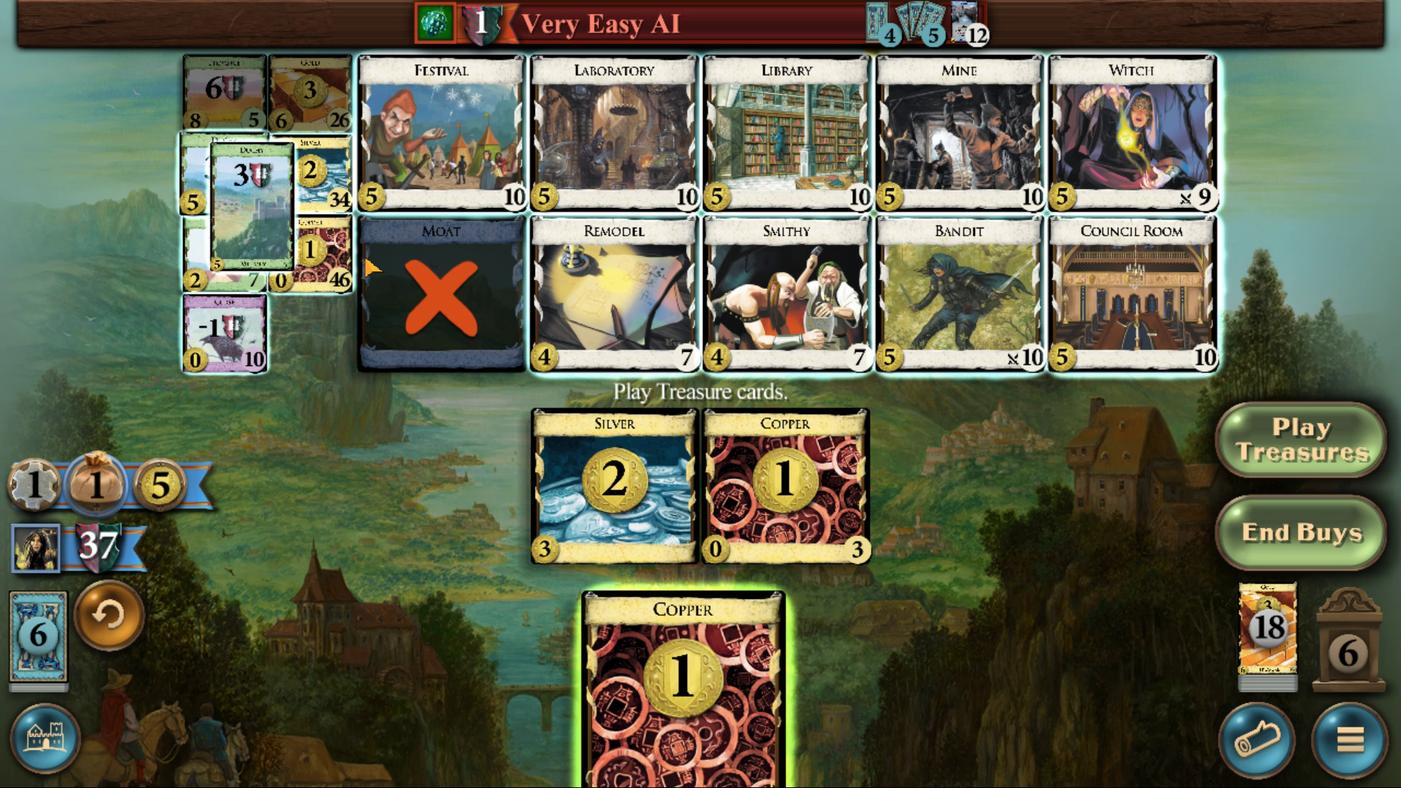 
Action: Mouse moved to (633, 503)
Screenshot: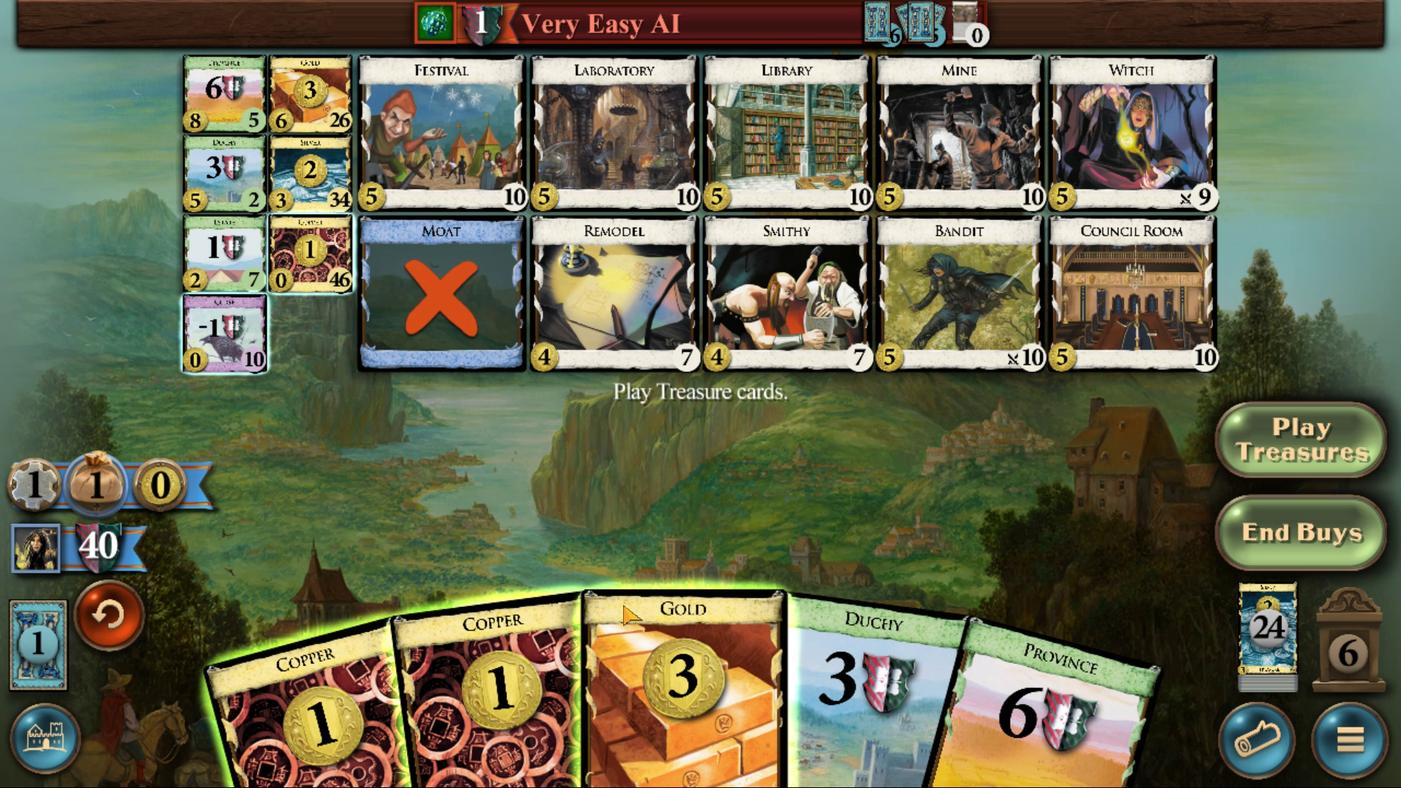 
Action: Mouse pressed left at (633, 503)
Screenshot: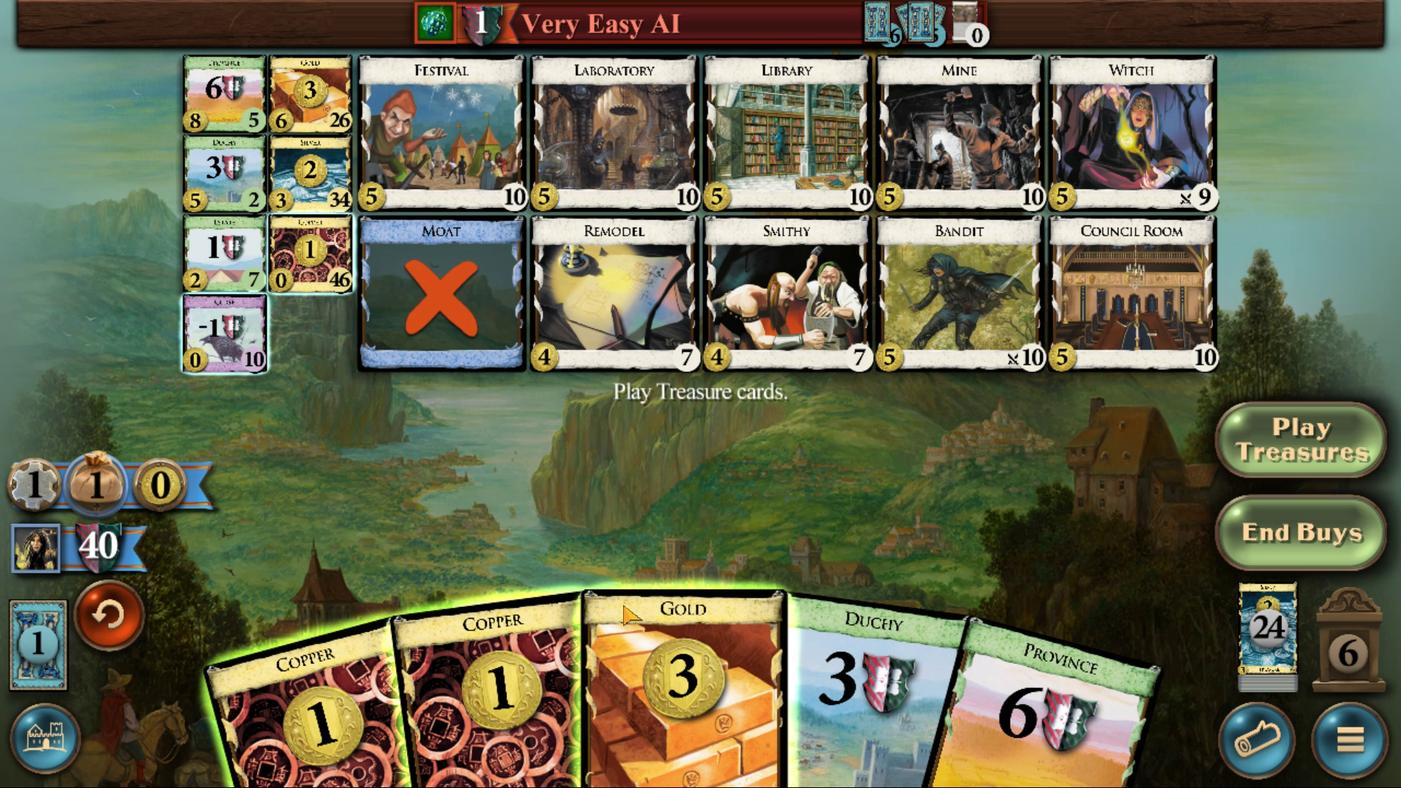 
Action: Mouse moved to (625, 506)
Screenshot: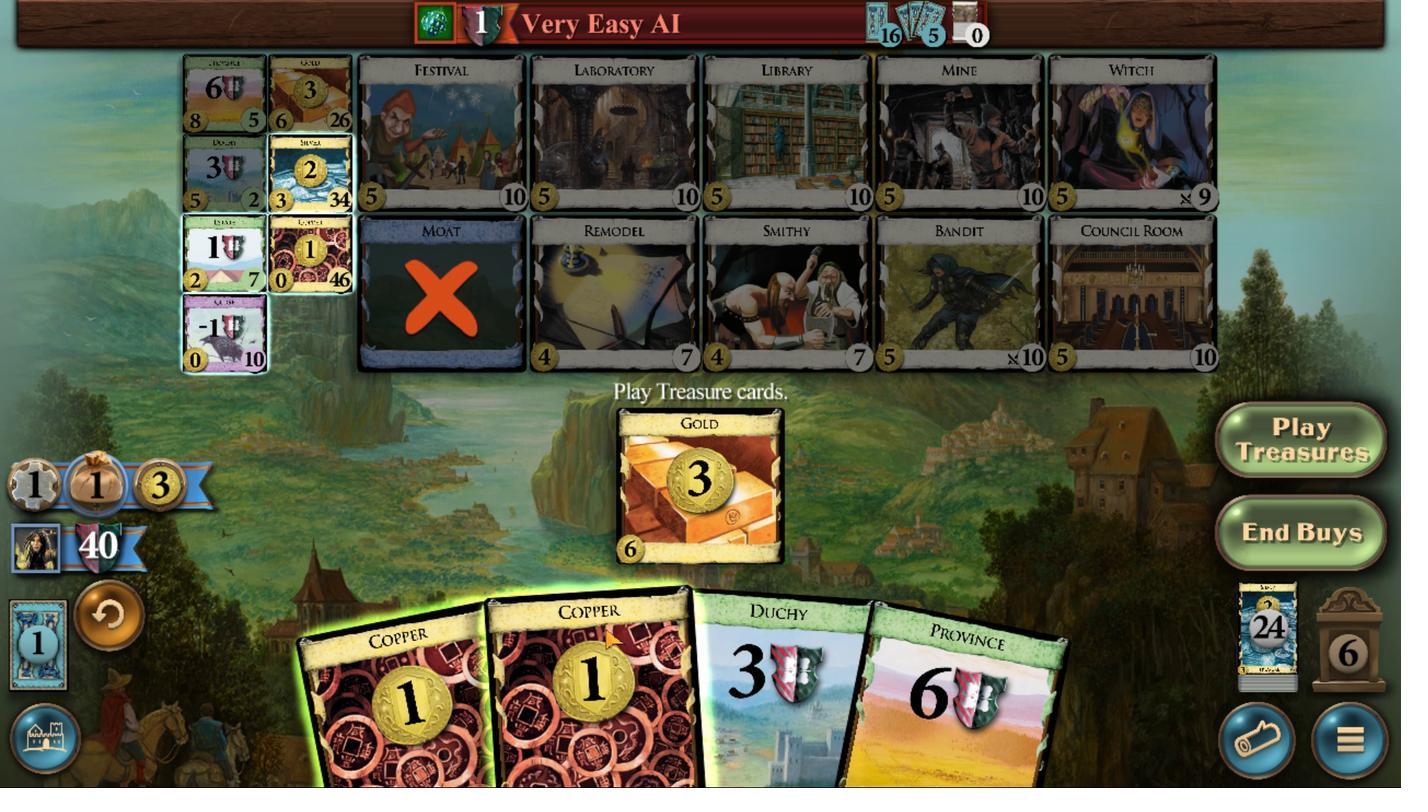
Action: Mouse pressed left at (625, 506)
Screenshot: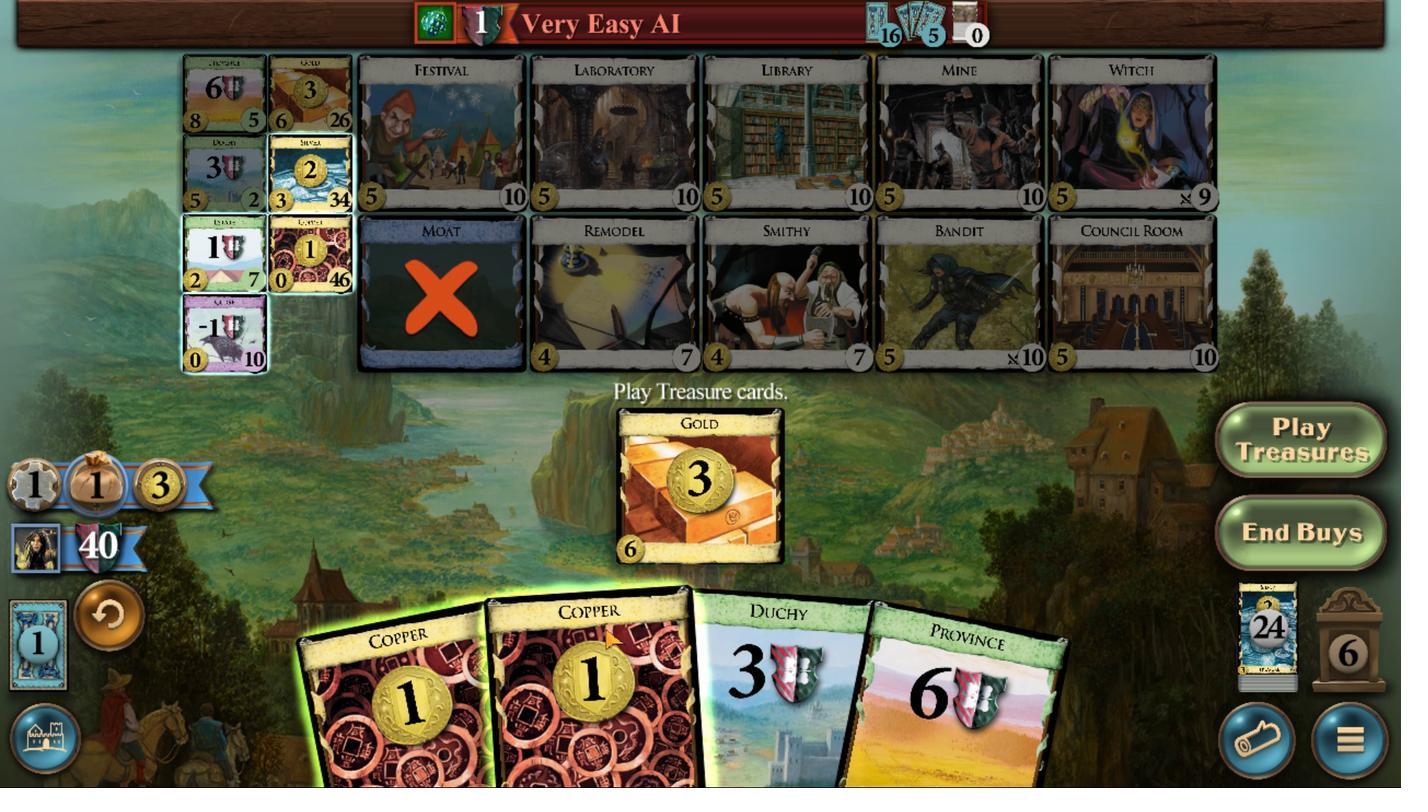
Action: Mouse moved to (603, 497)
Screenshot: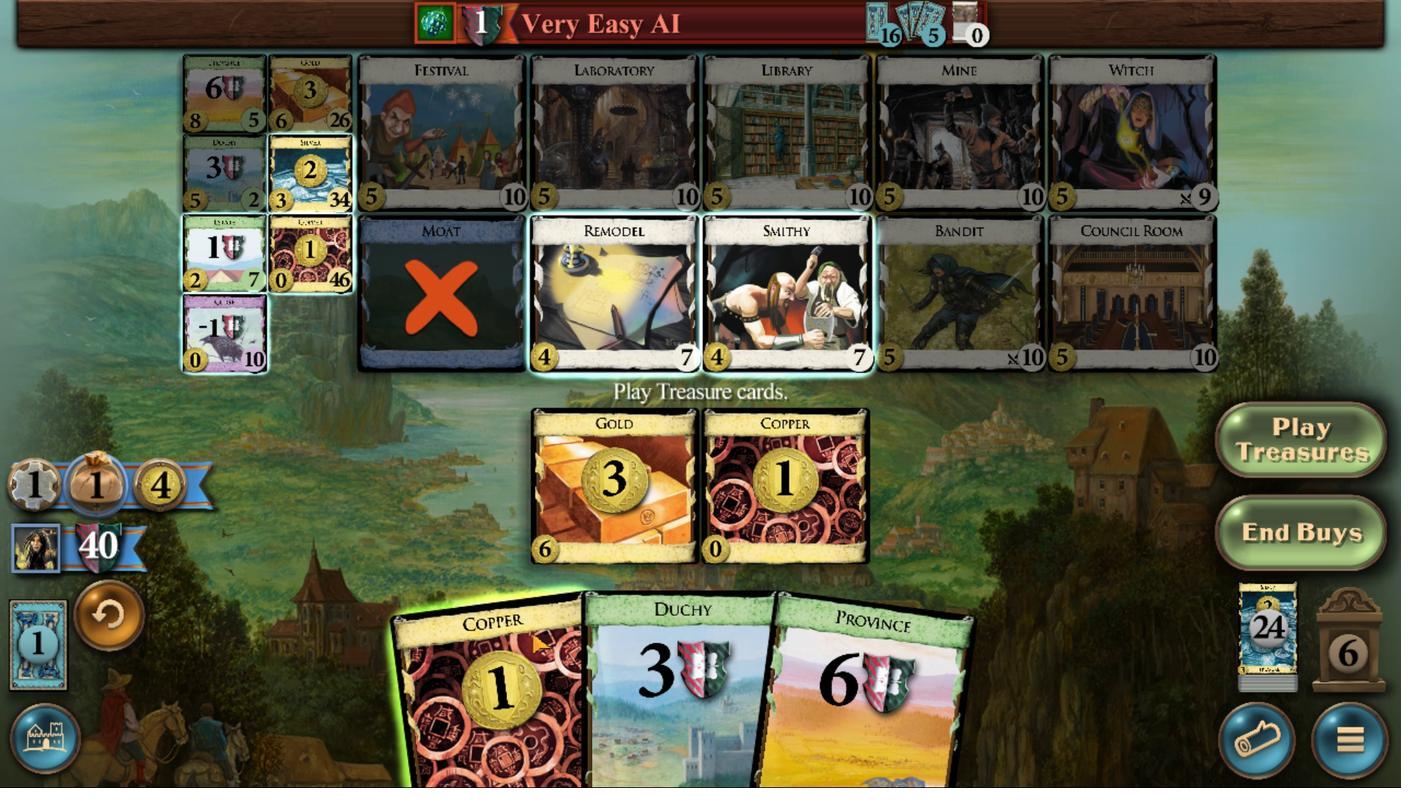 
Action: Mouse pressed left at (603, 497)
Screenshot: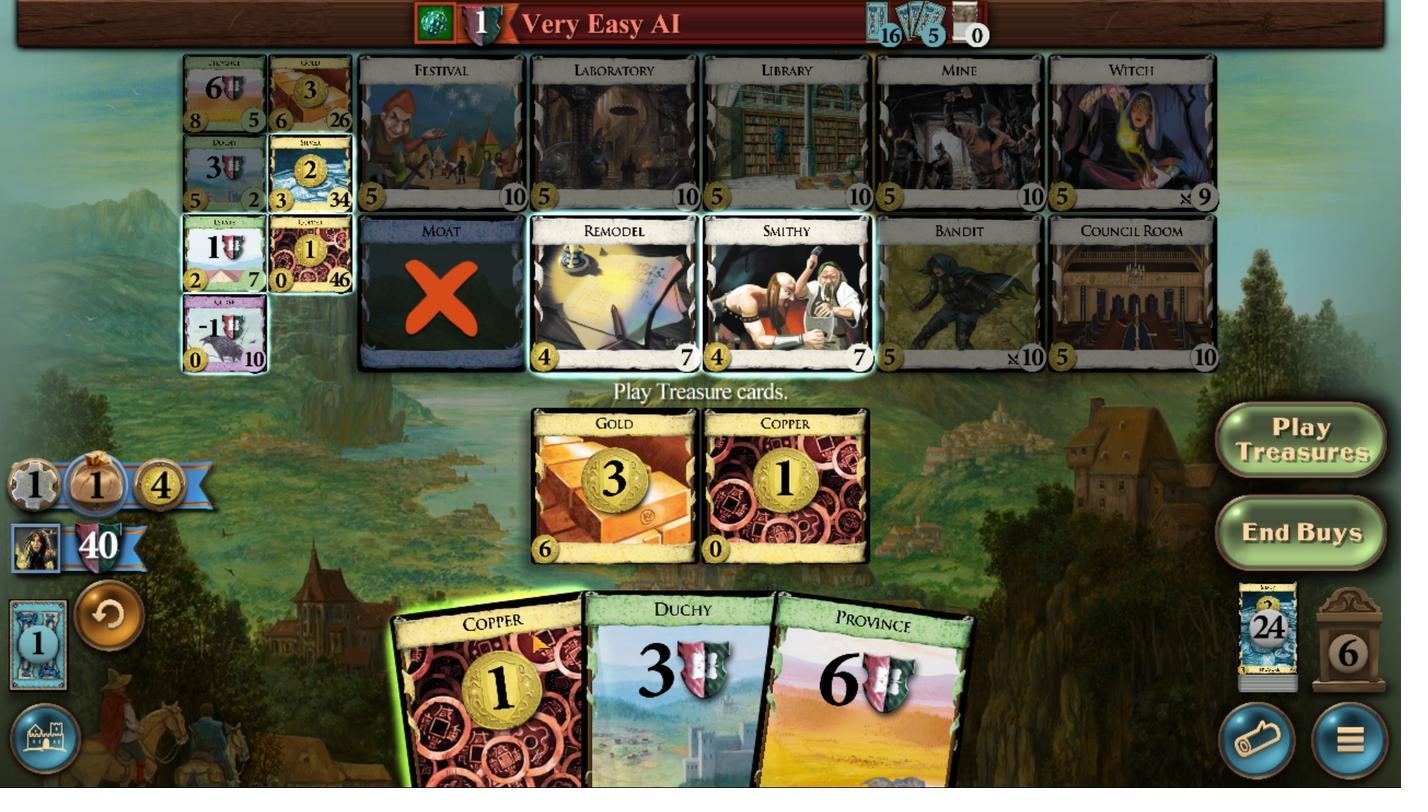 
Action: Mouse moved to (503, 387)
Screenshot: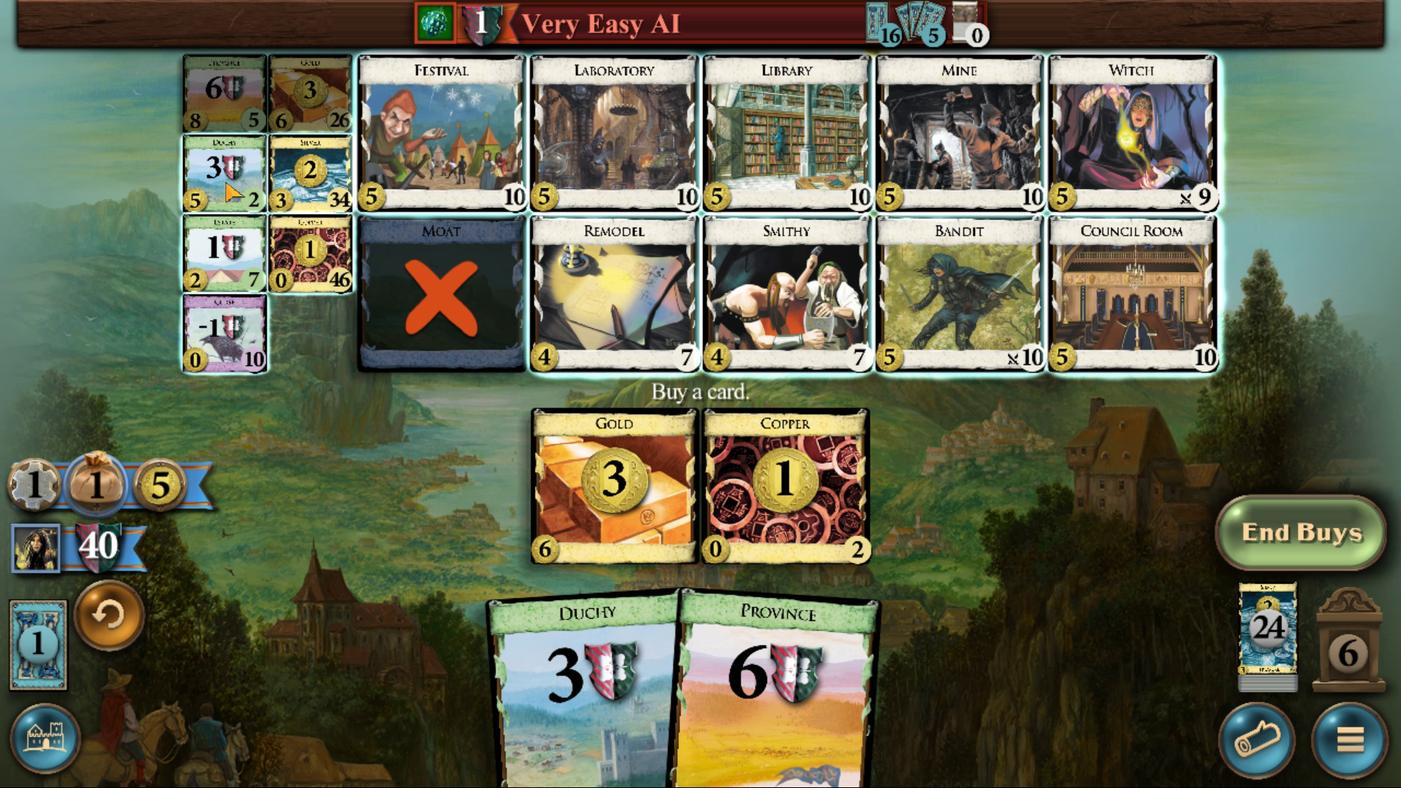 
Action: Mouse pressed left at (503, 387)
Screenshot: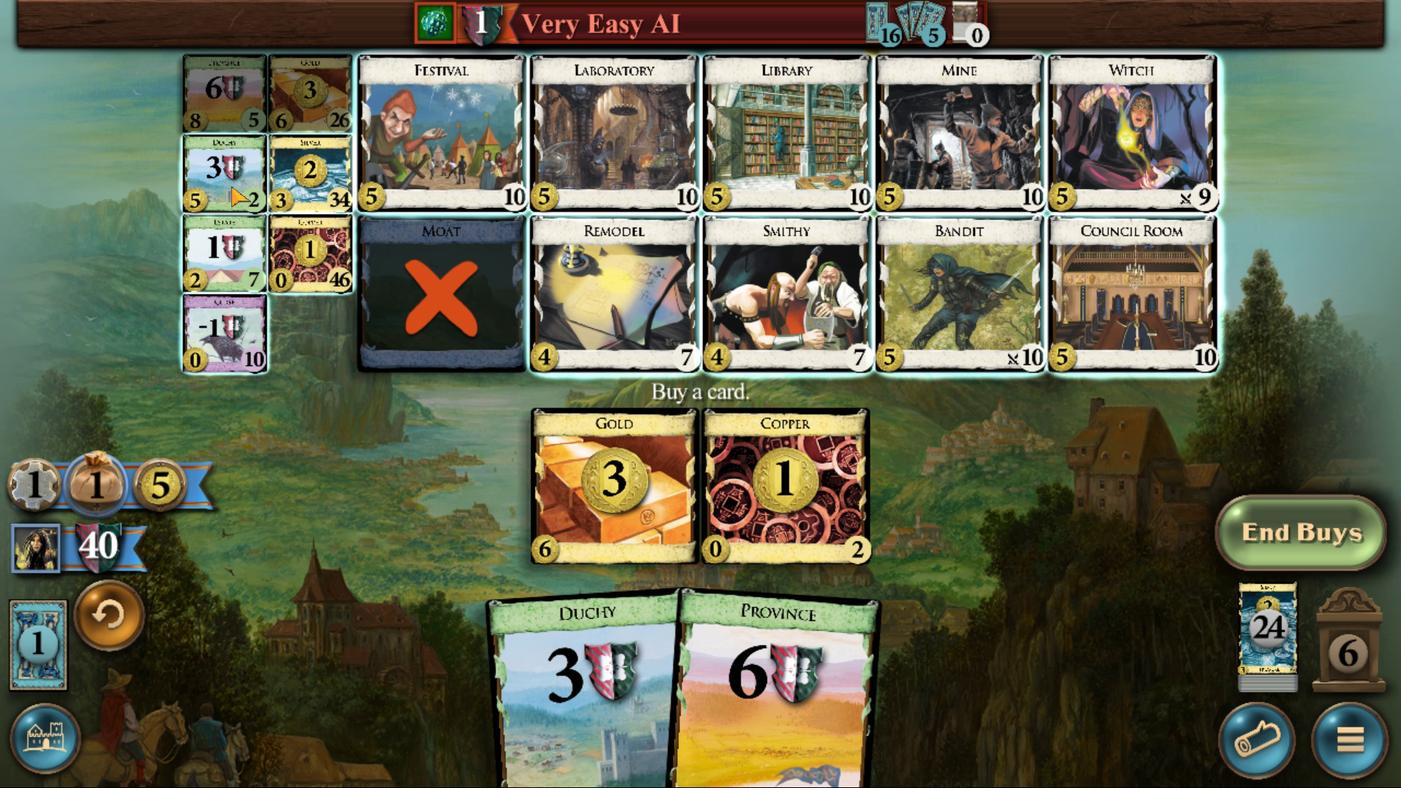 
Action: Mouse moved to (691, 503)
Screenshot: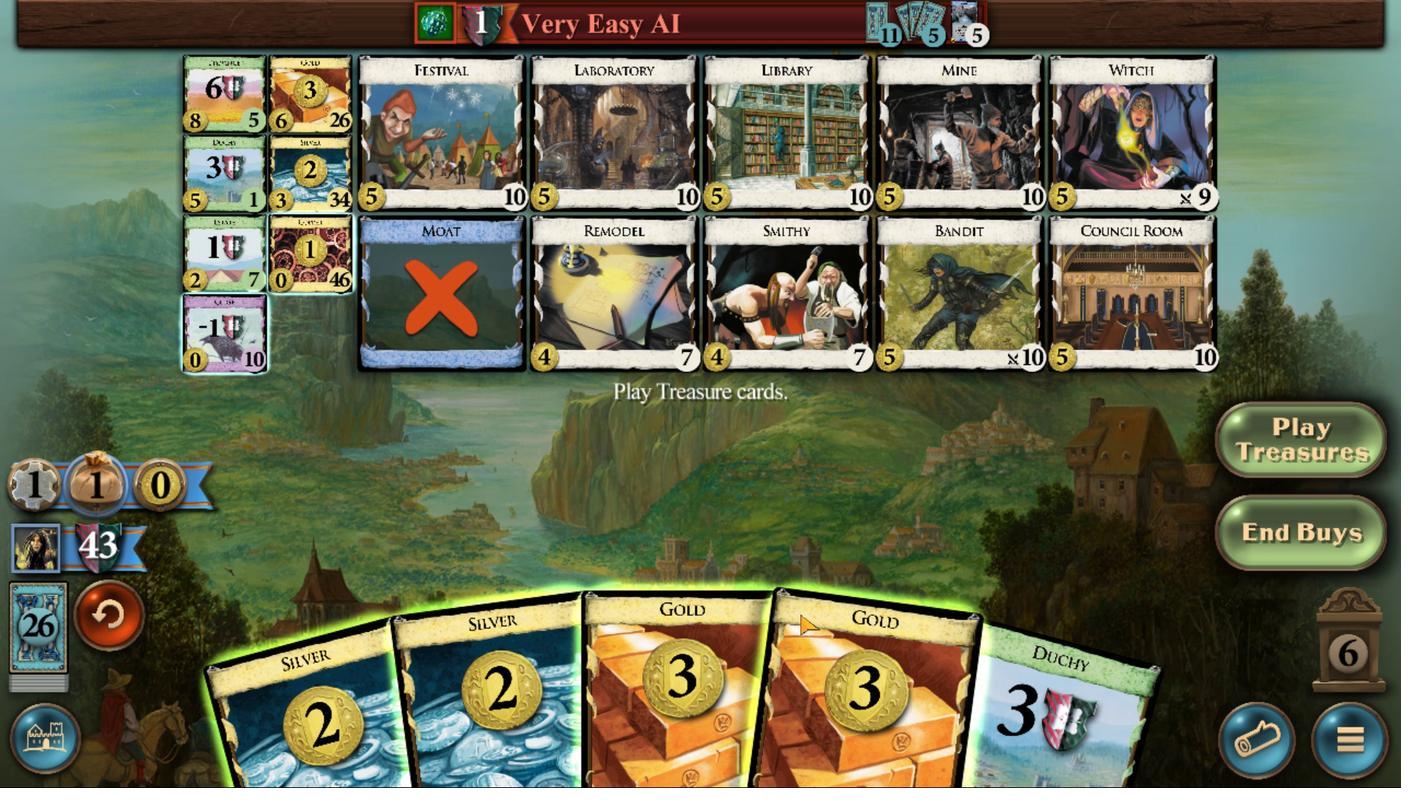 
Action: Mouse pressed left at (691, 503)
Screenshot: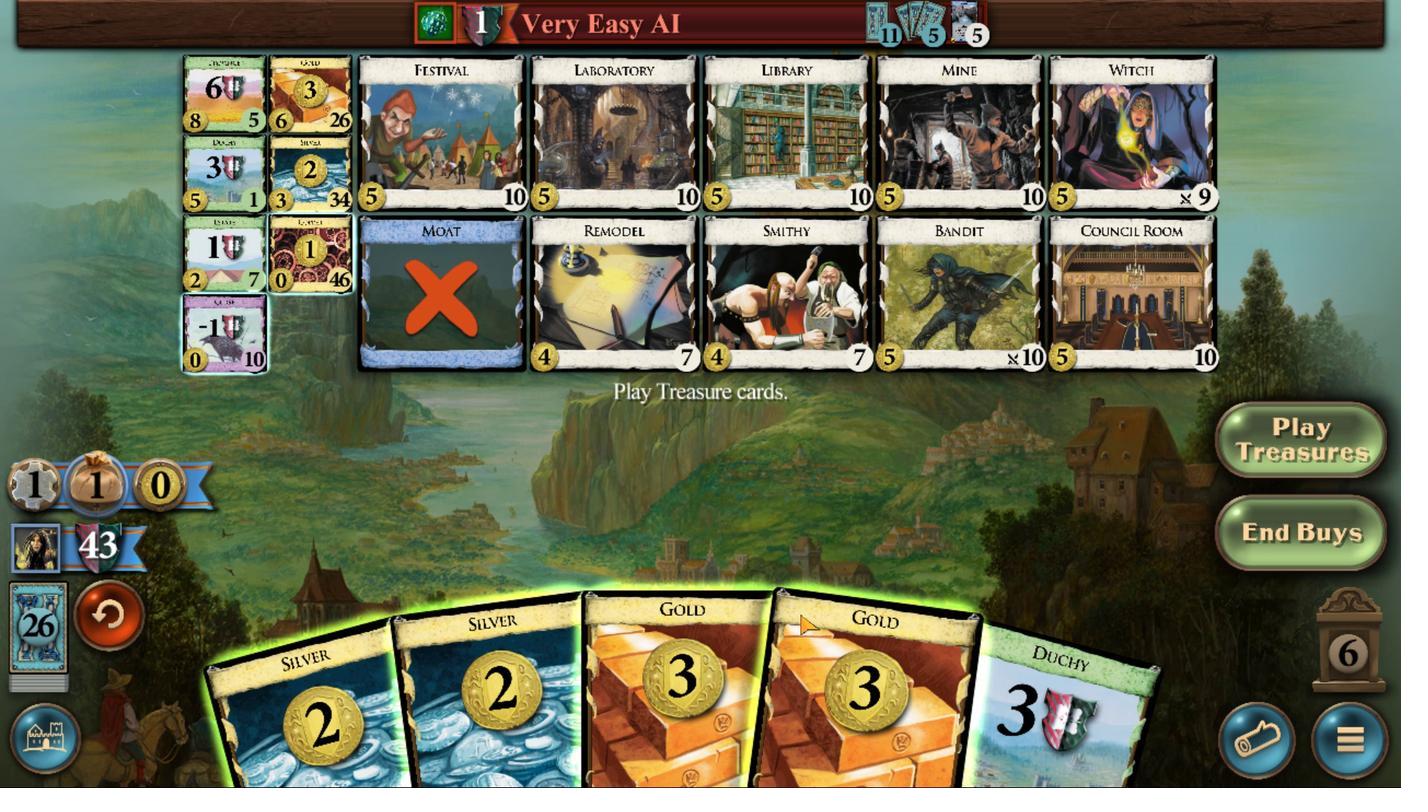 
Action: Mouse moved to (682, 495)
Screenshot: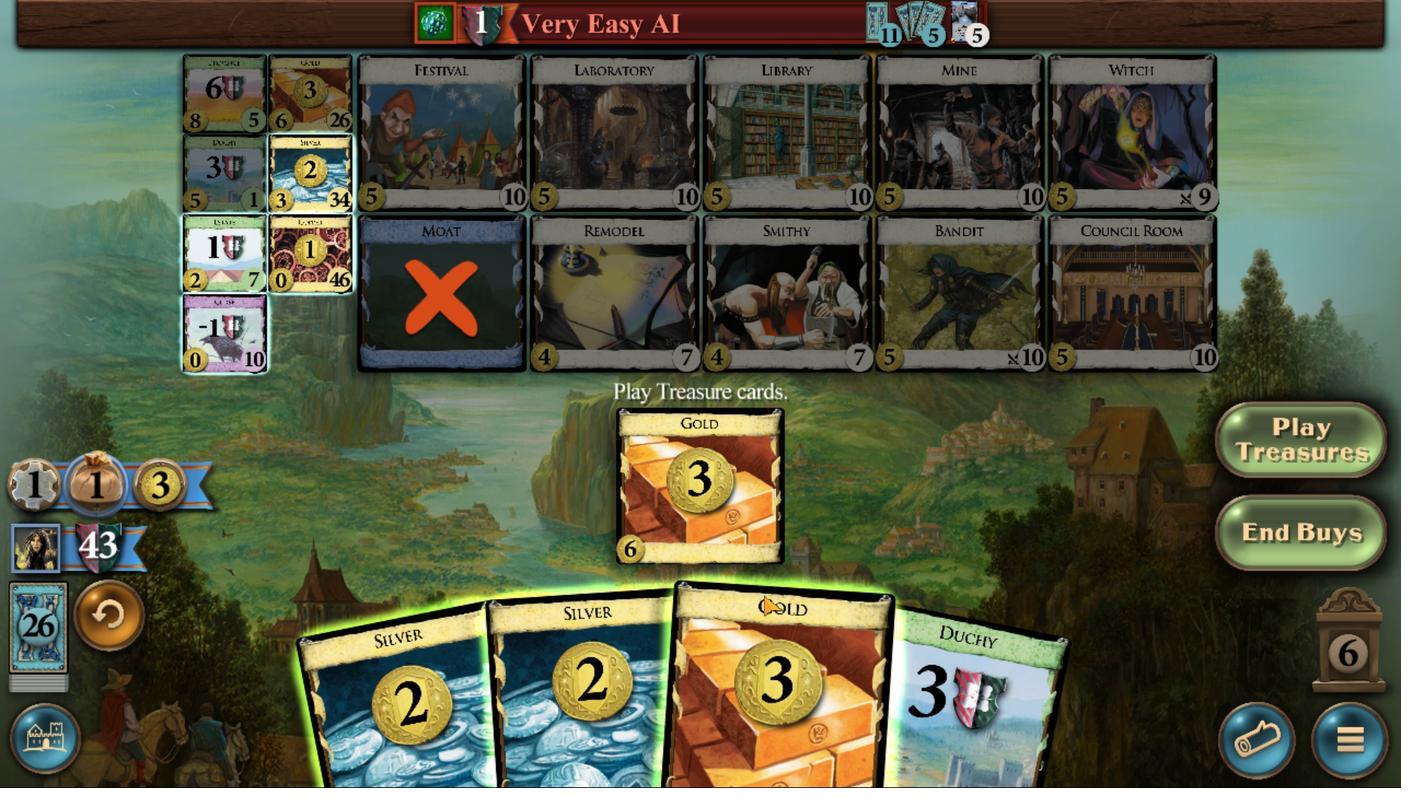 
Action: Mouse pressed left at (682, 495)
Screenshot: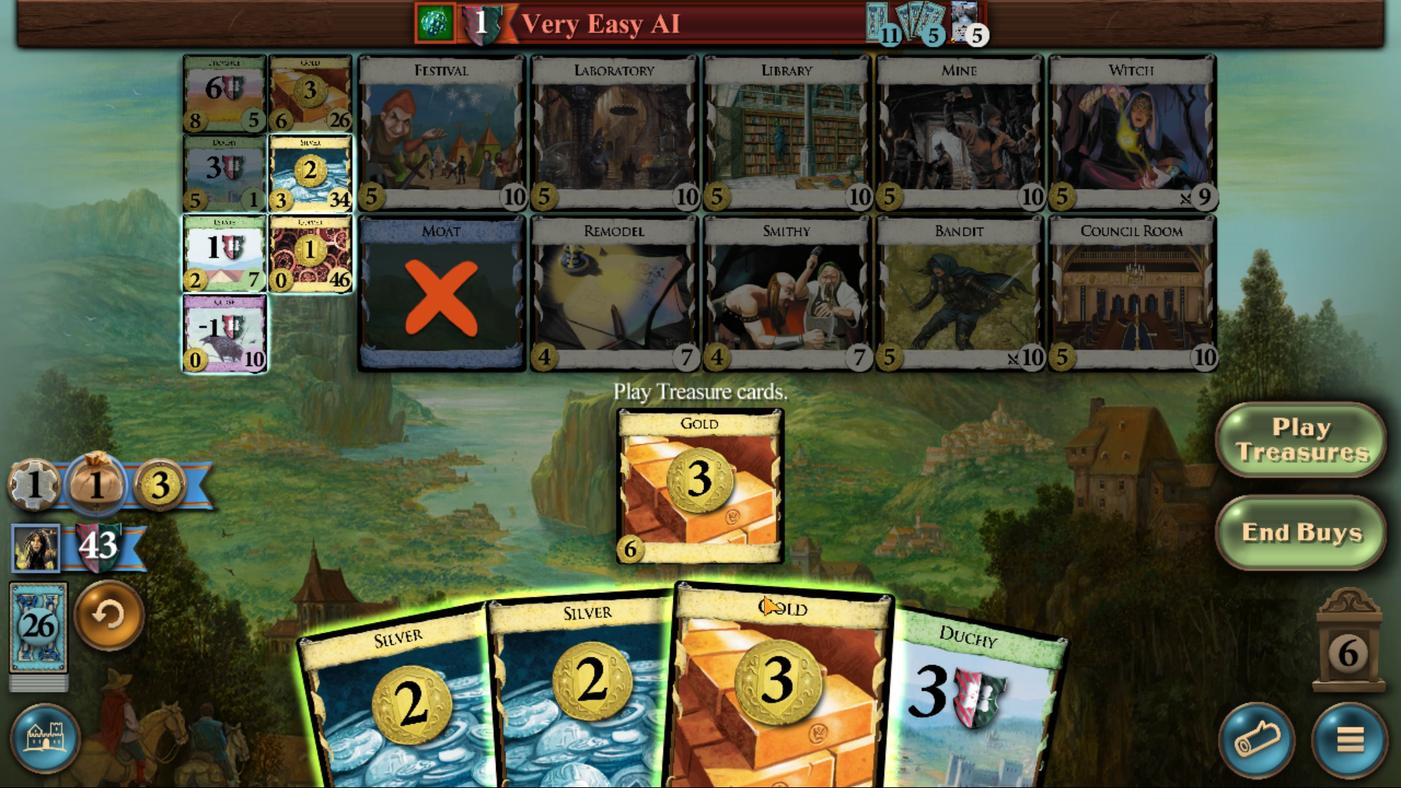 
Action: Mouse moved to (639, 497)
Screenshot: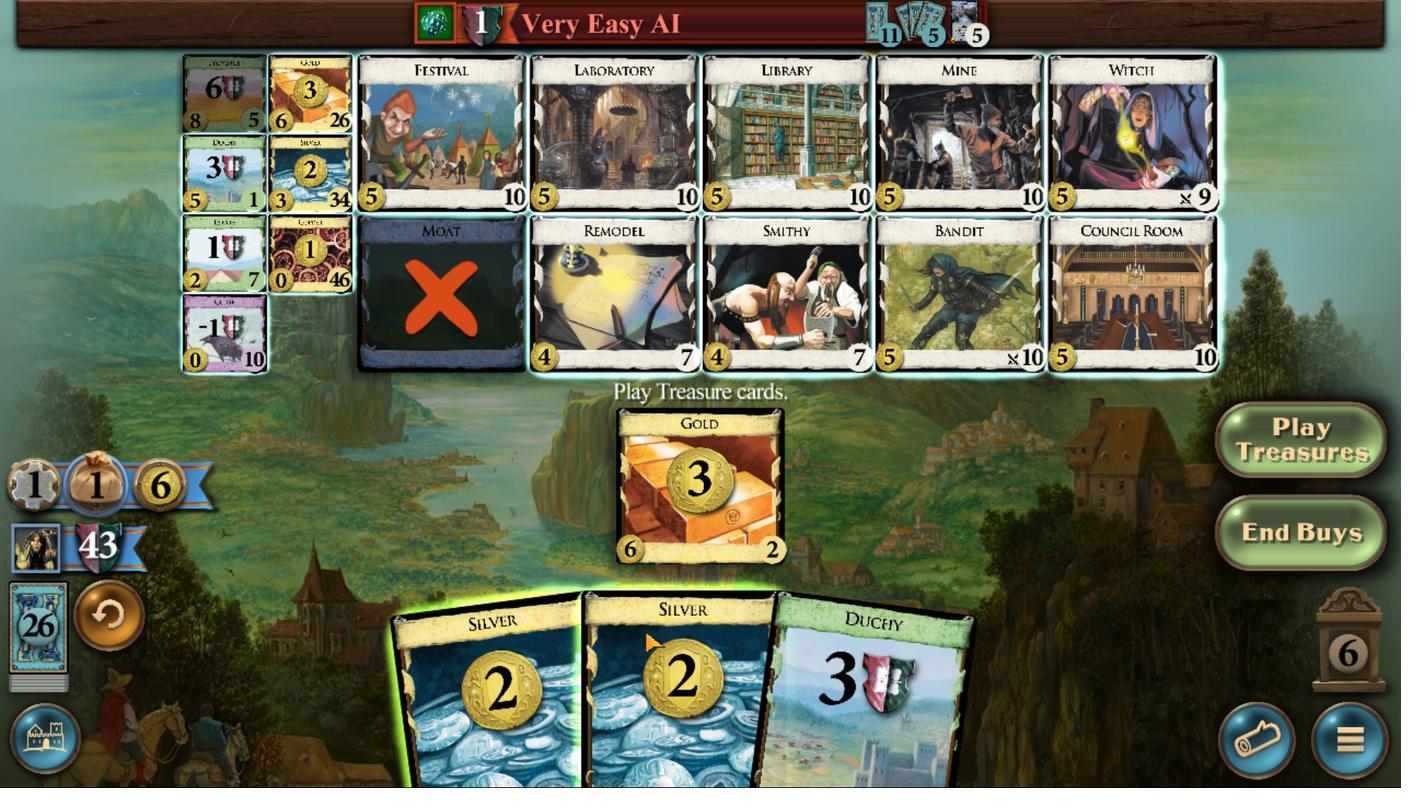 
Action: Mouse pressed left at (639, 497)
Screenshot: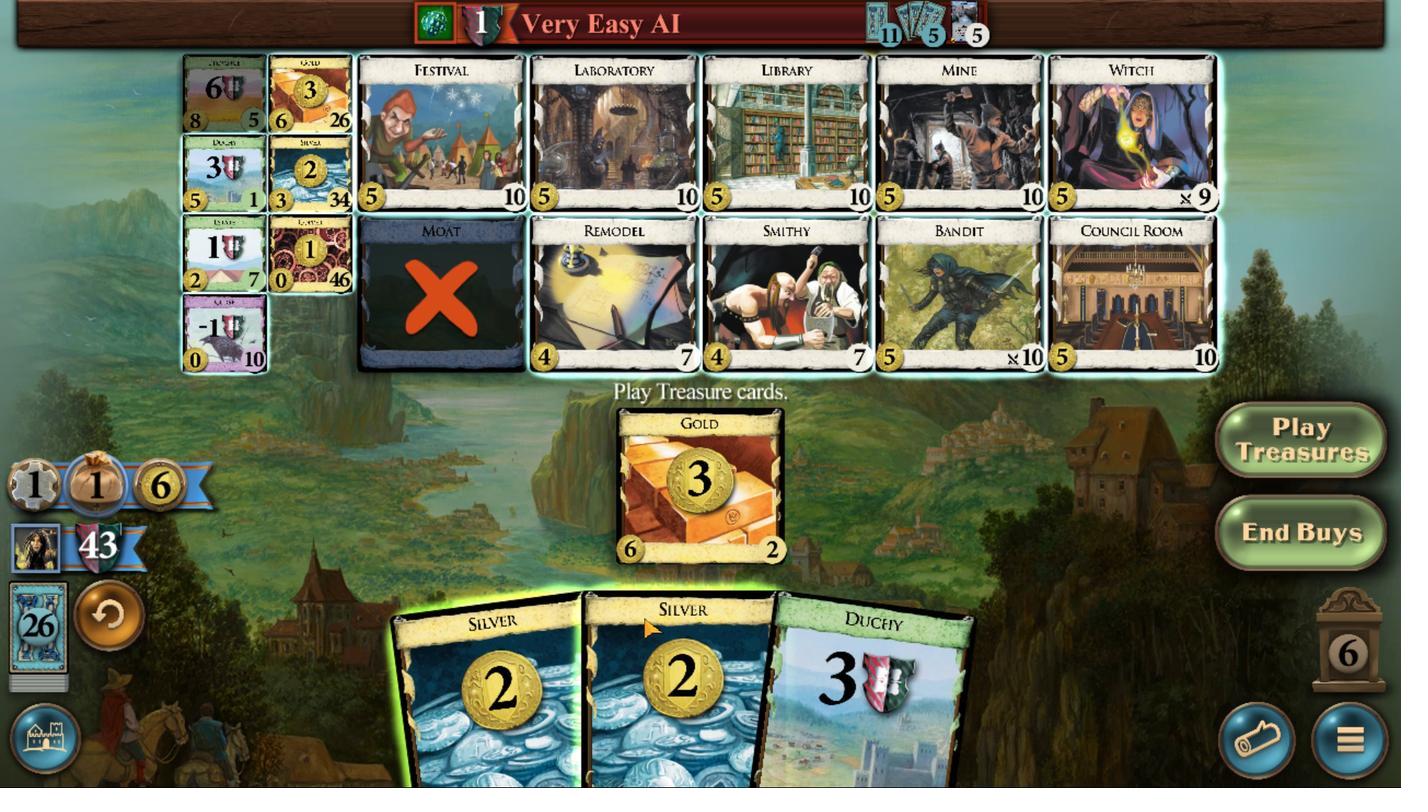 
Action: Mouse moved to (503, 367)
Screenshot: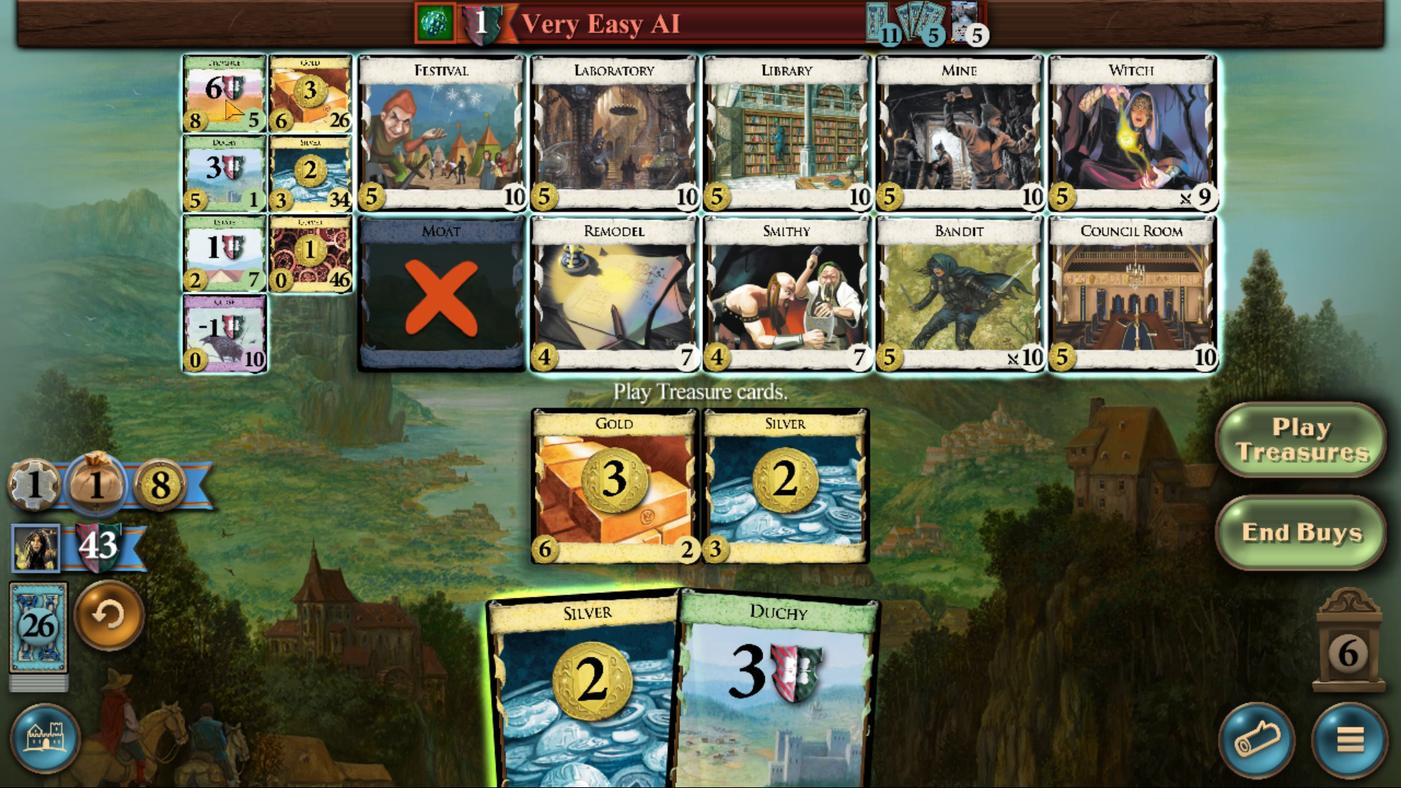 
Action: Mouse pressed left at (503, 367)
Screenshot: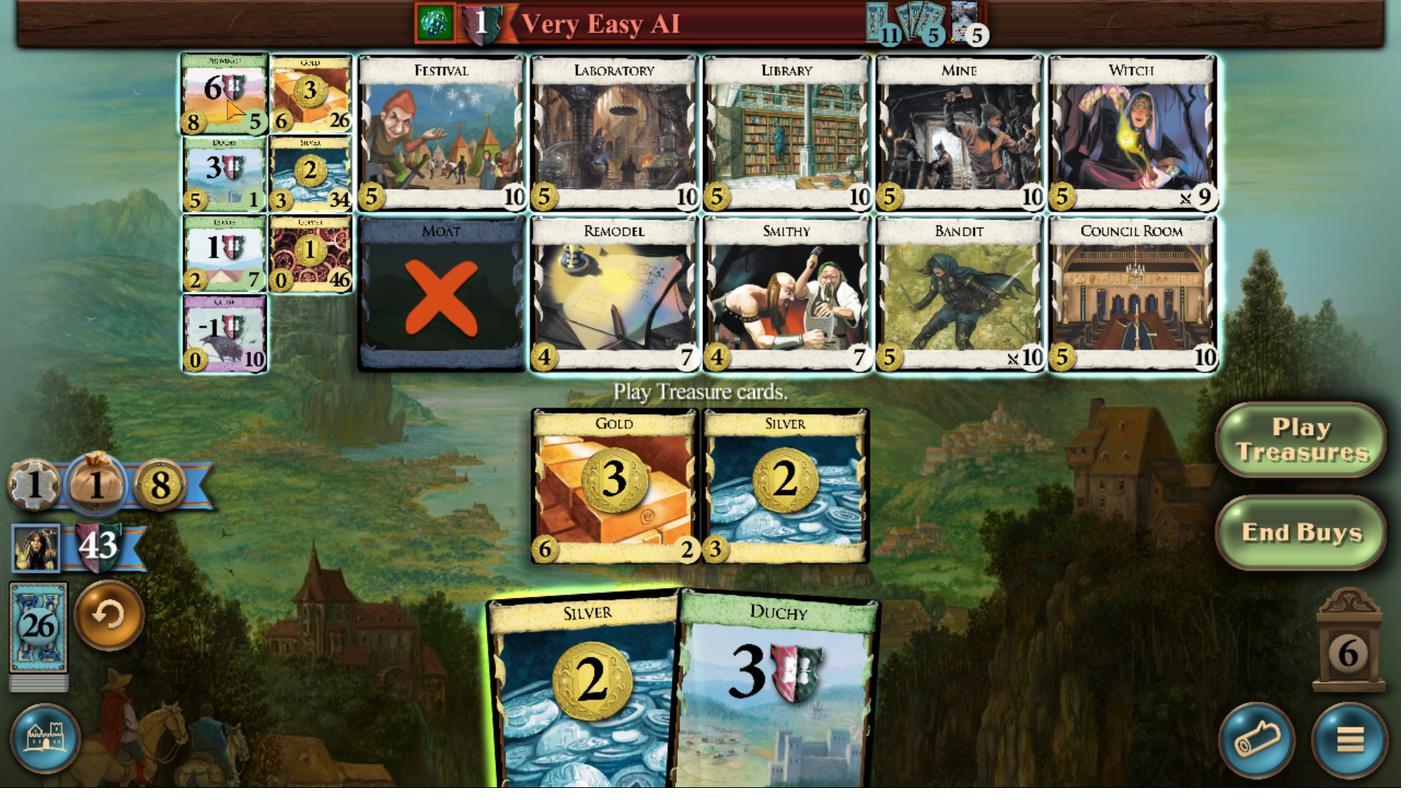 
Action: Mouse moved to (632, 488)
Screenshot: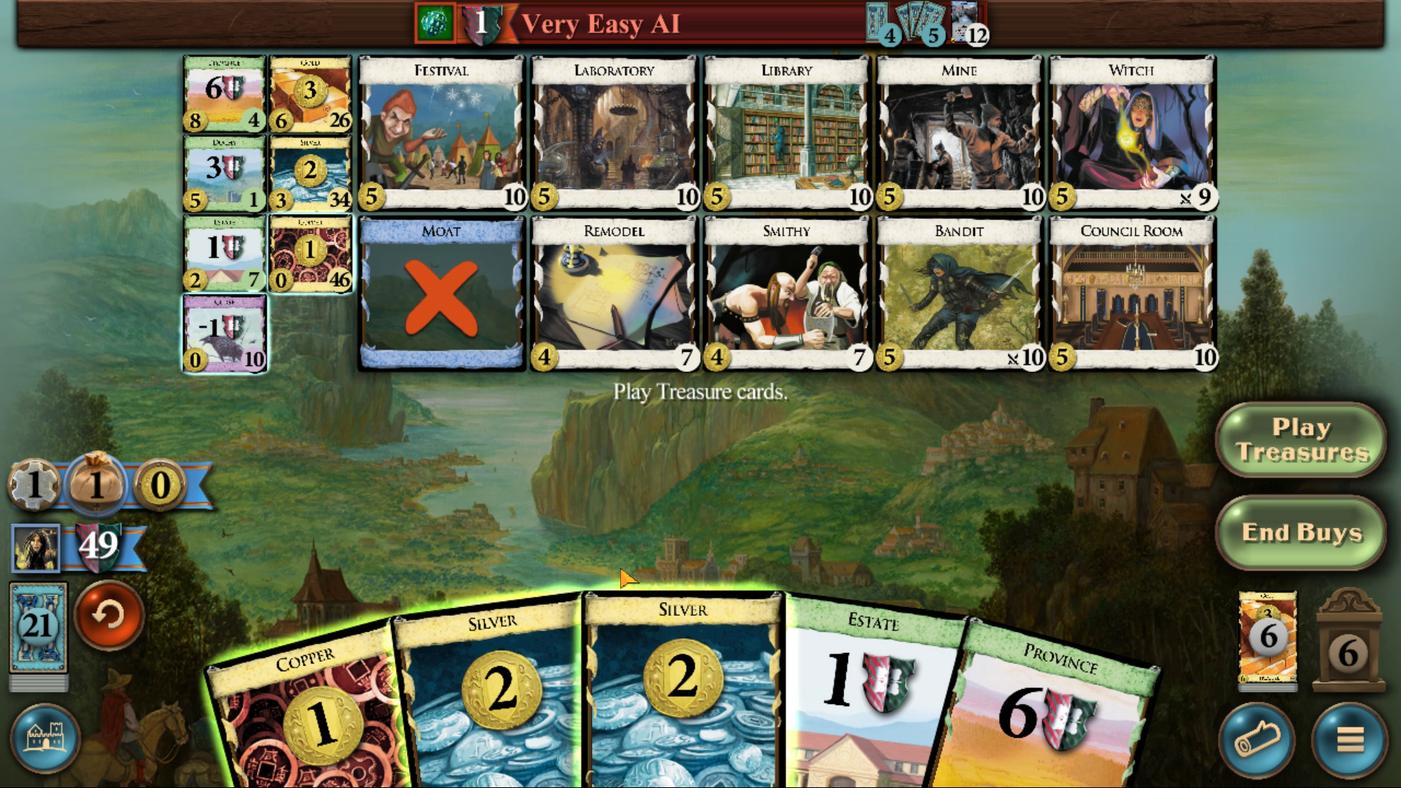 
Action: Mouse pressed left at (632, 488)
Screenshot: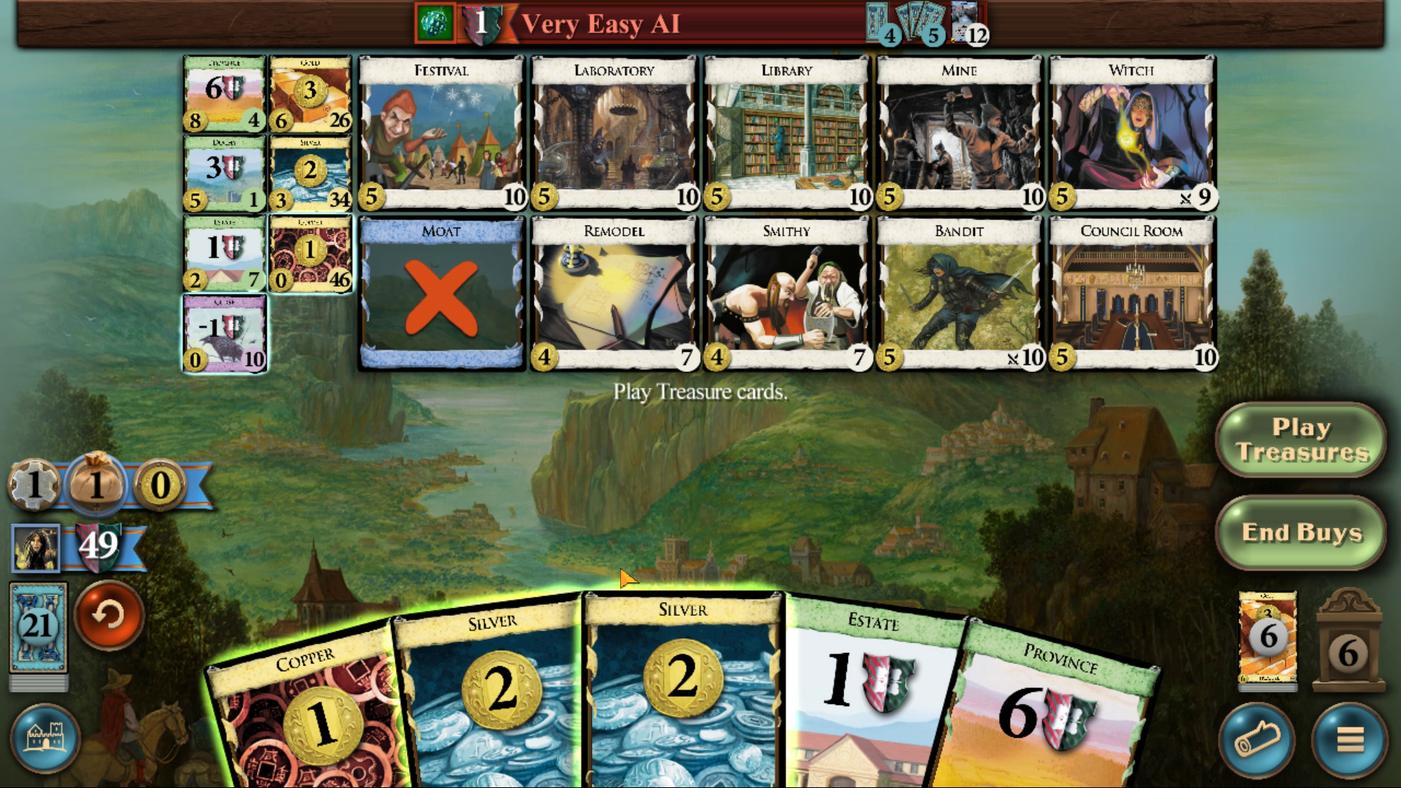 
Action: Mouse moved to (616, 490)
Screenshot: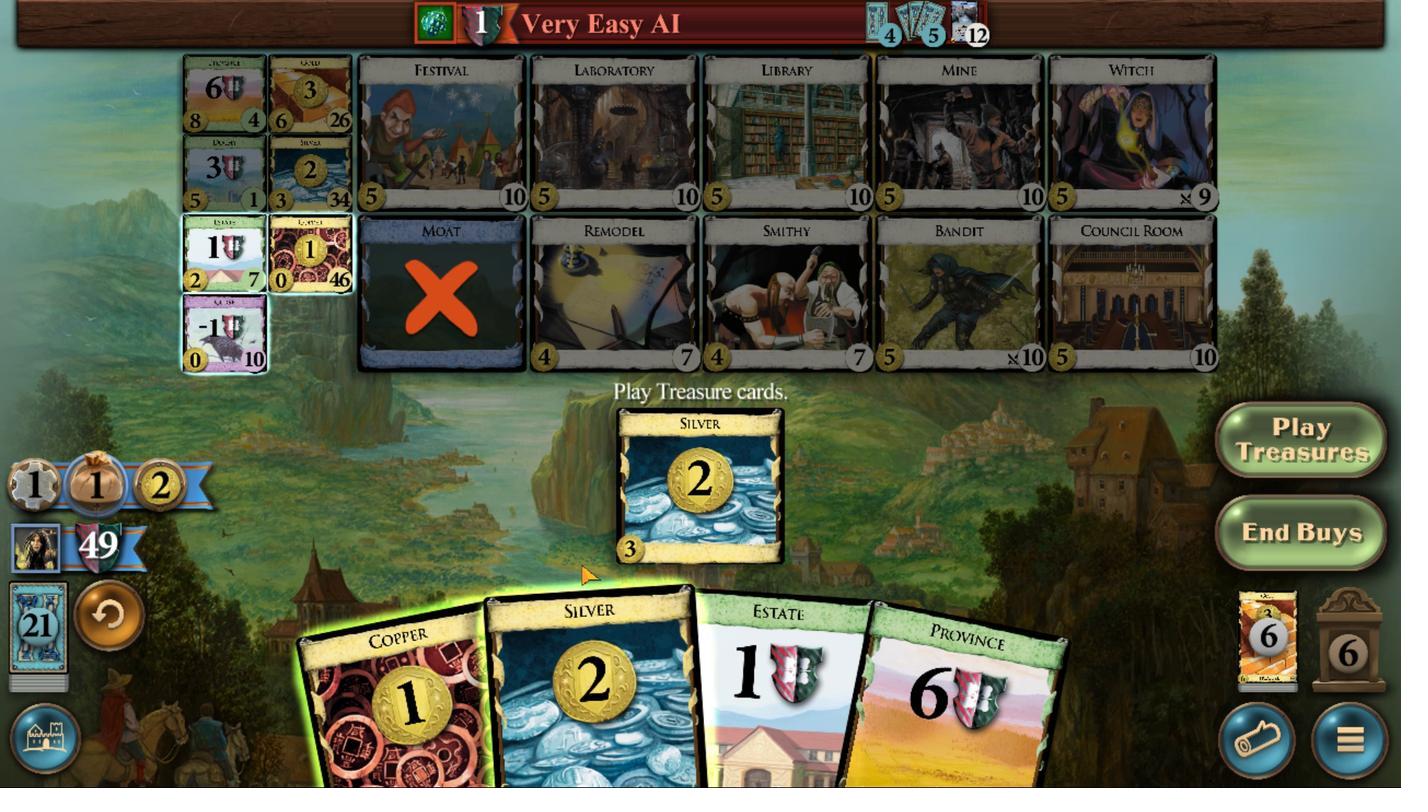 
Action: Mouse pressed left at (616, 490)
Screenshot: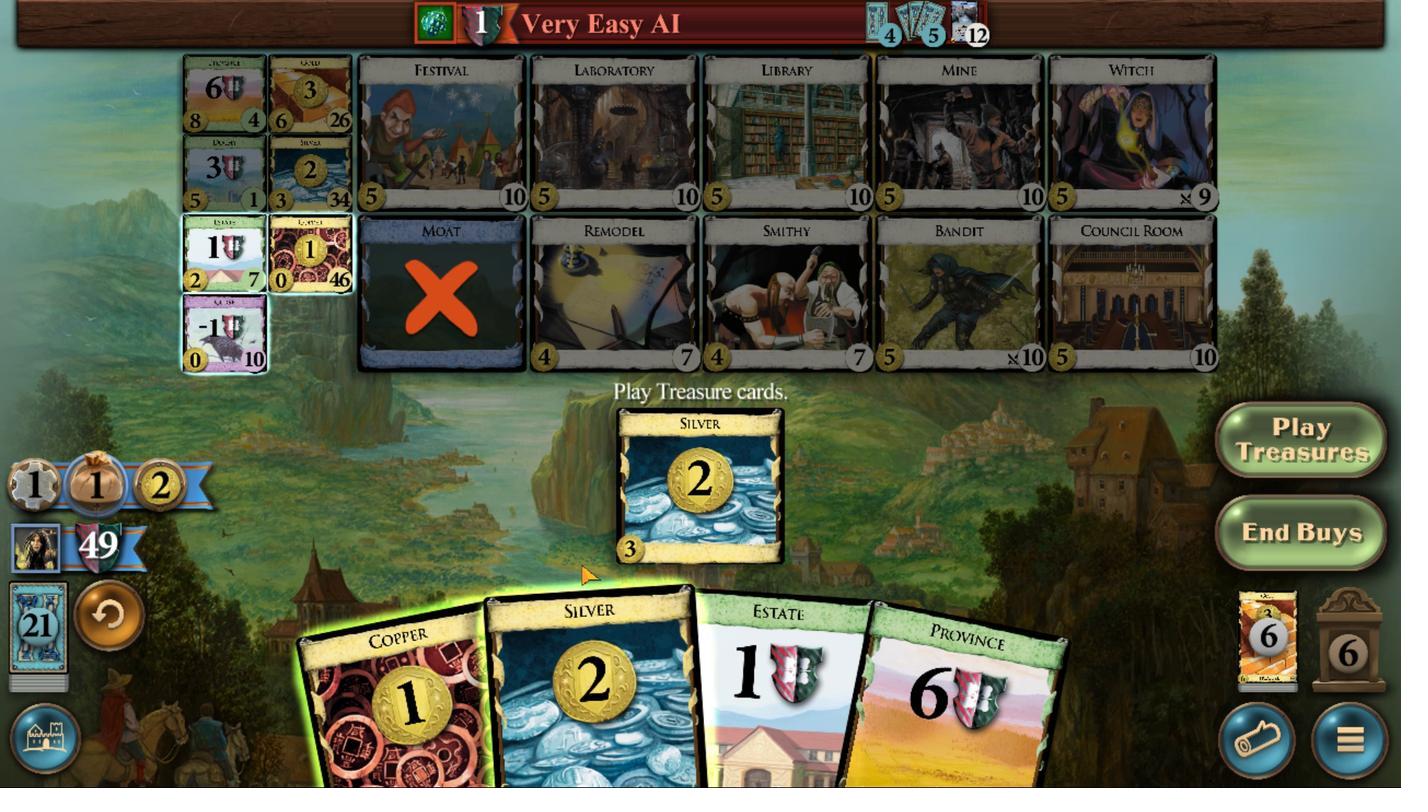 
Action: Mouse moved to (608, 506)
Screenshot: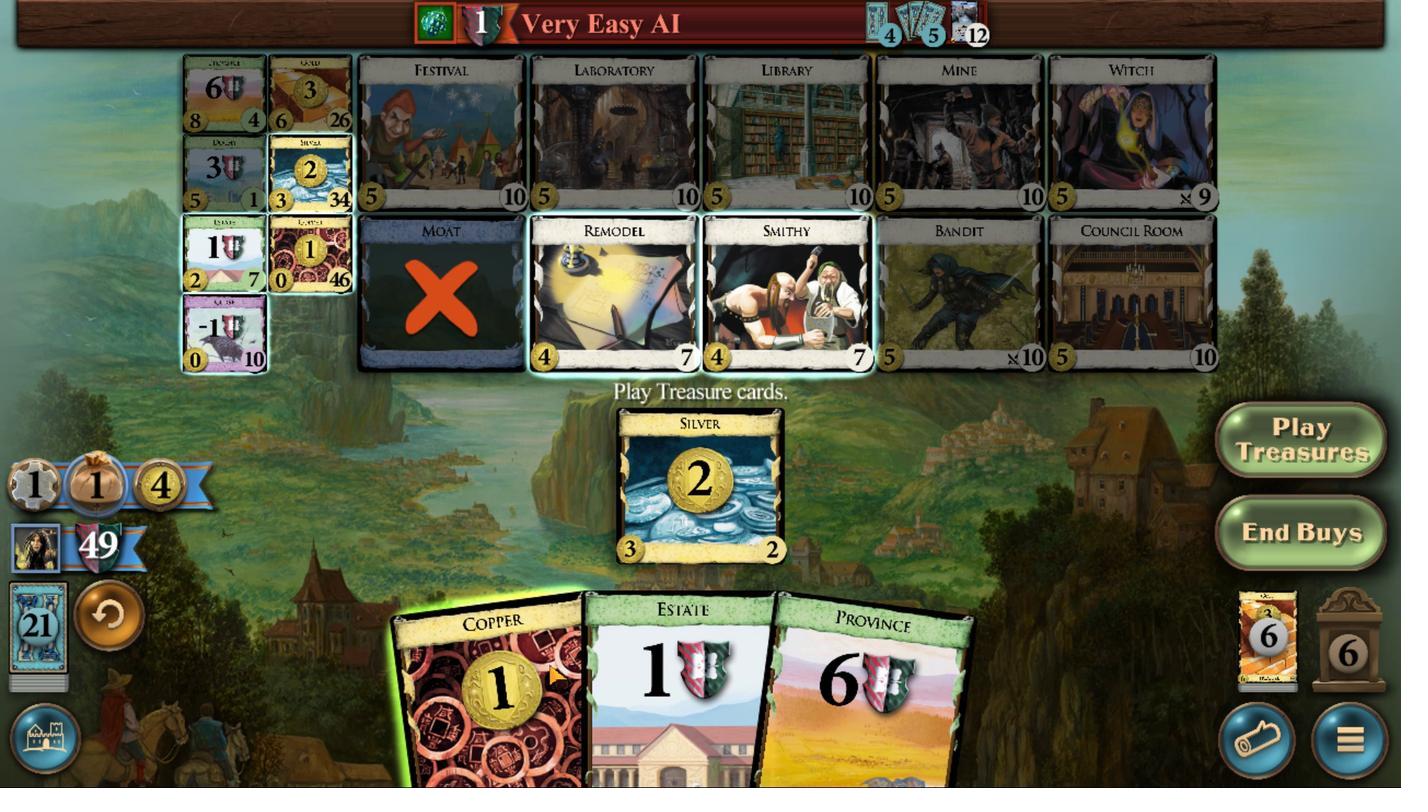 
Action: Mouse pressed left at (608, 506)
Screenshot: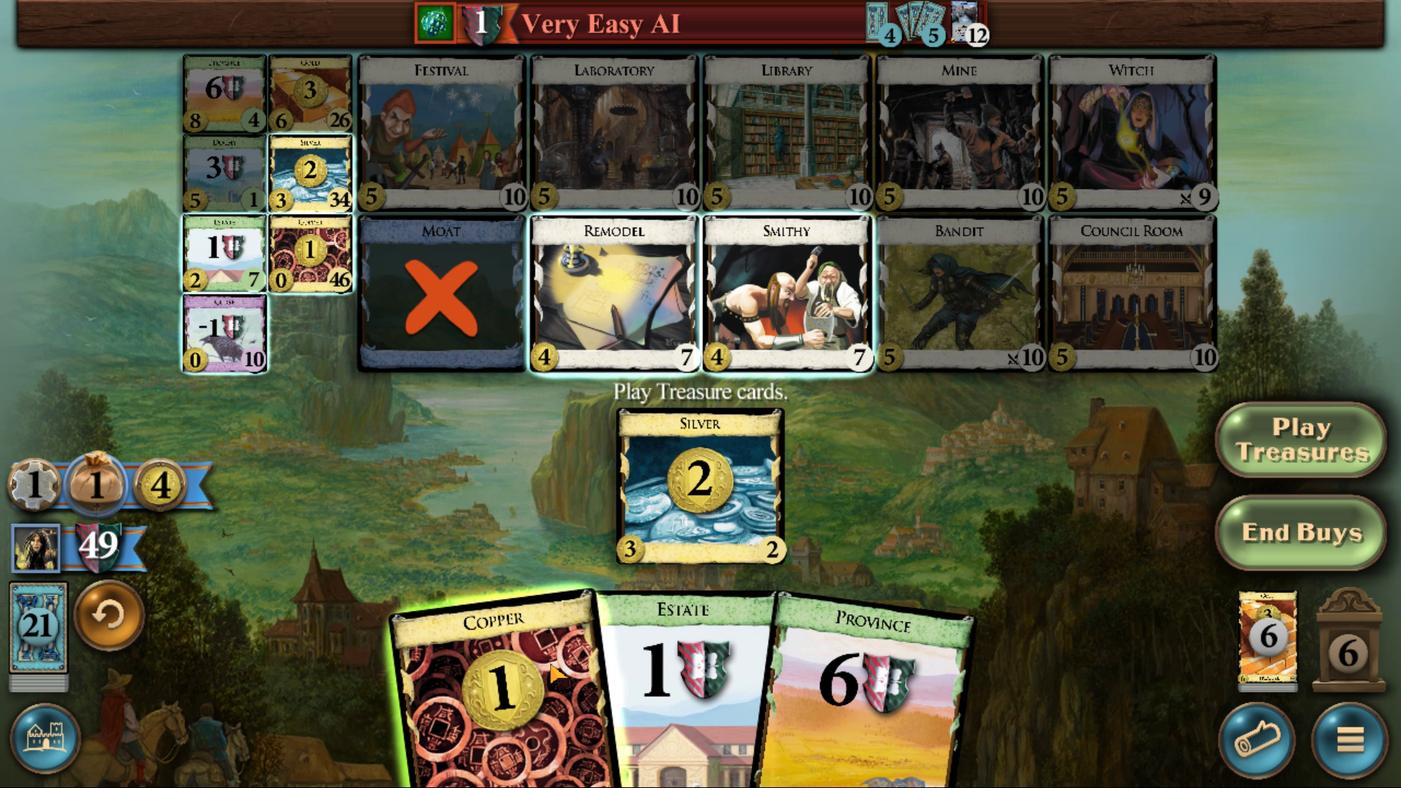 
Action: Mouse moved to (505, 382)
Screenshot: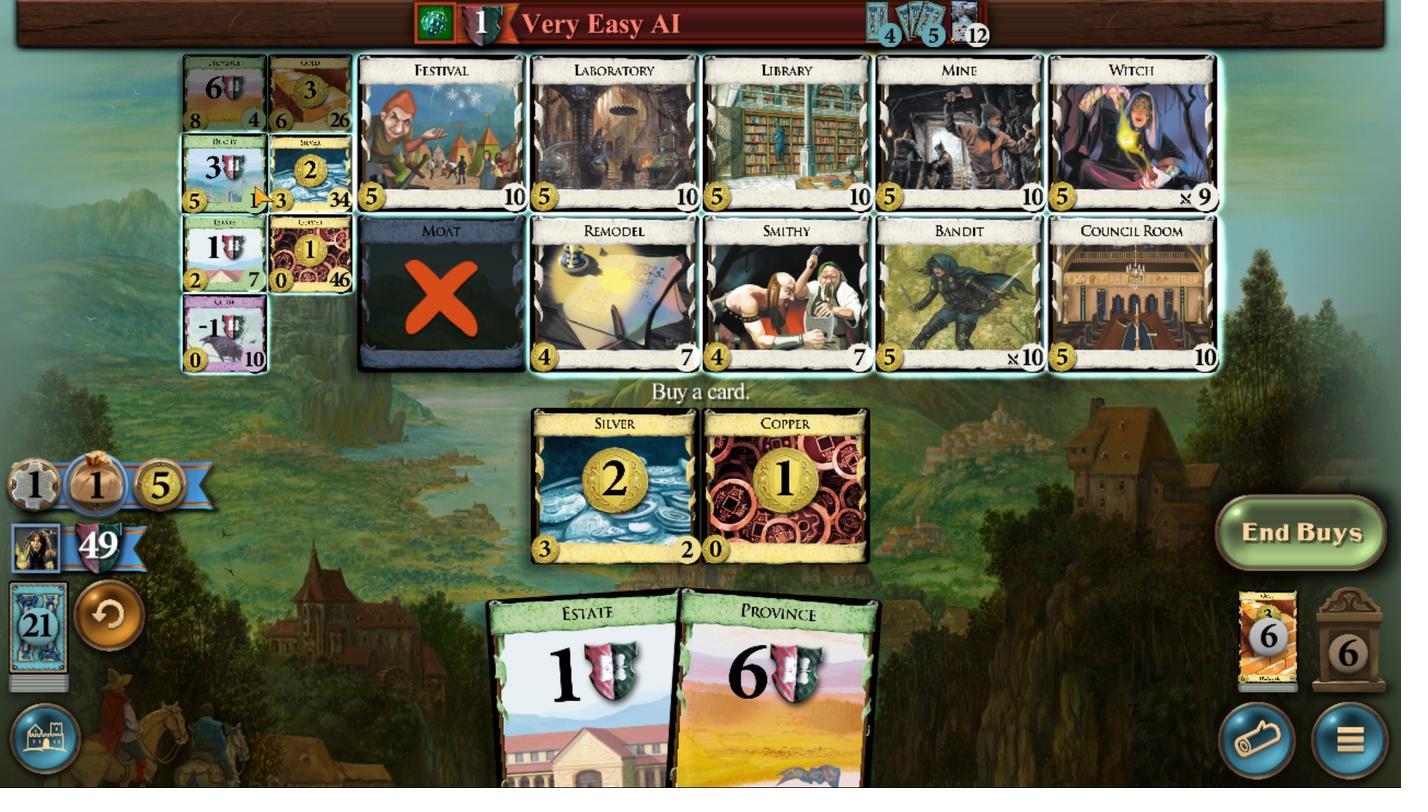 
Action: Mouse pressed left at (505, 382)
Screenshot: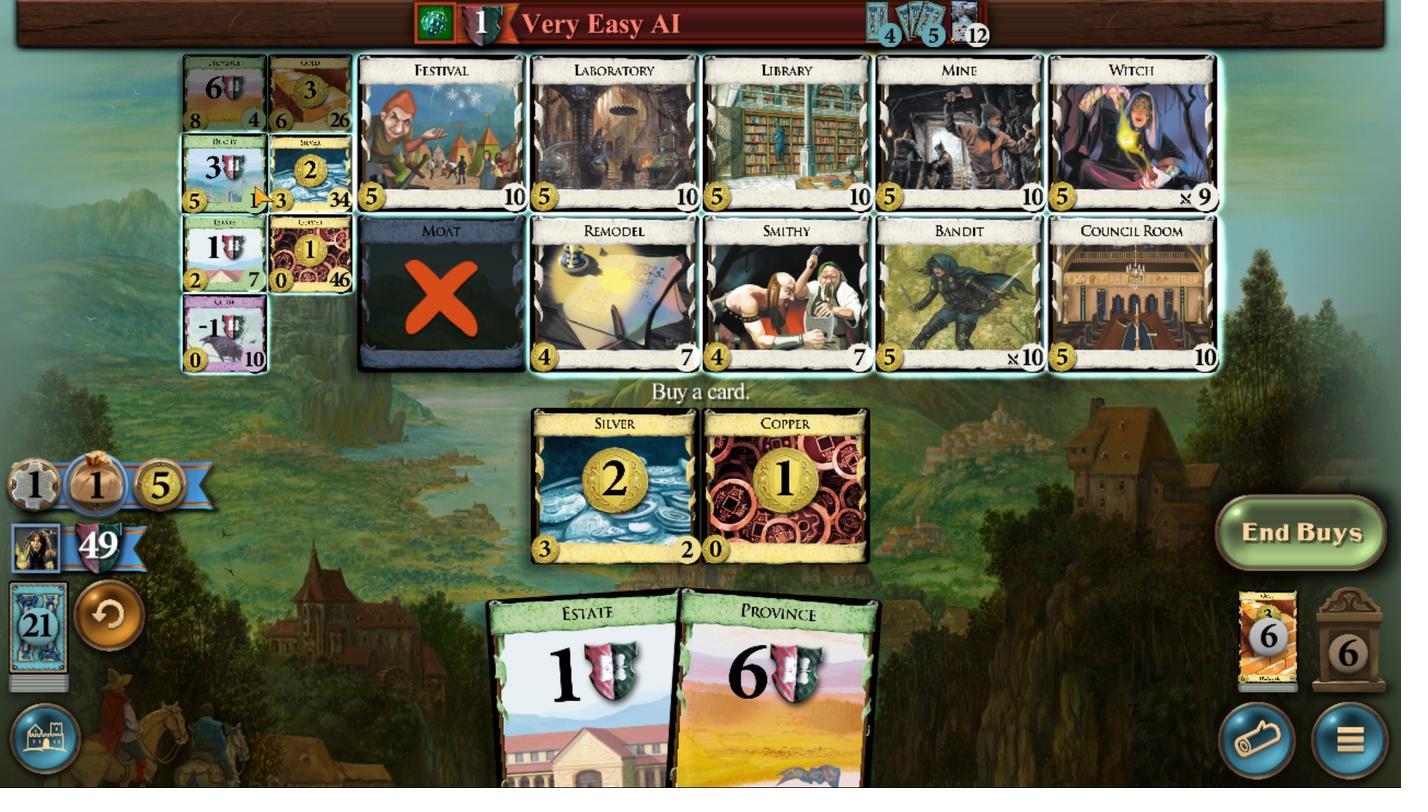 
Action: Mouse moved to (630, 514)
Screenshot: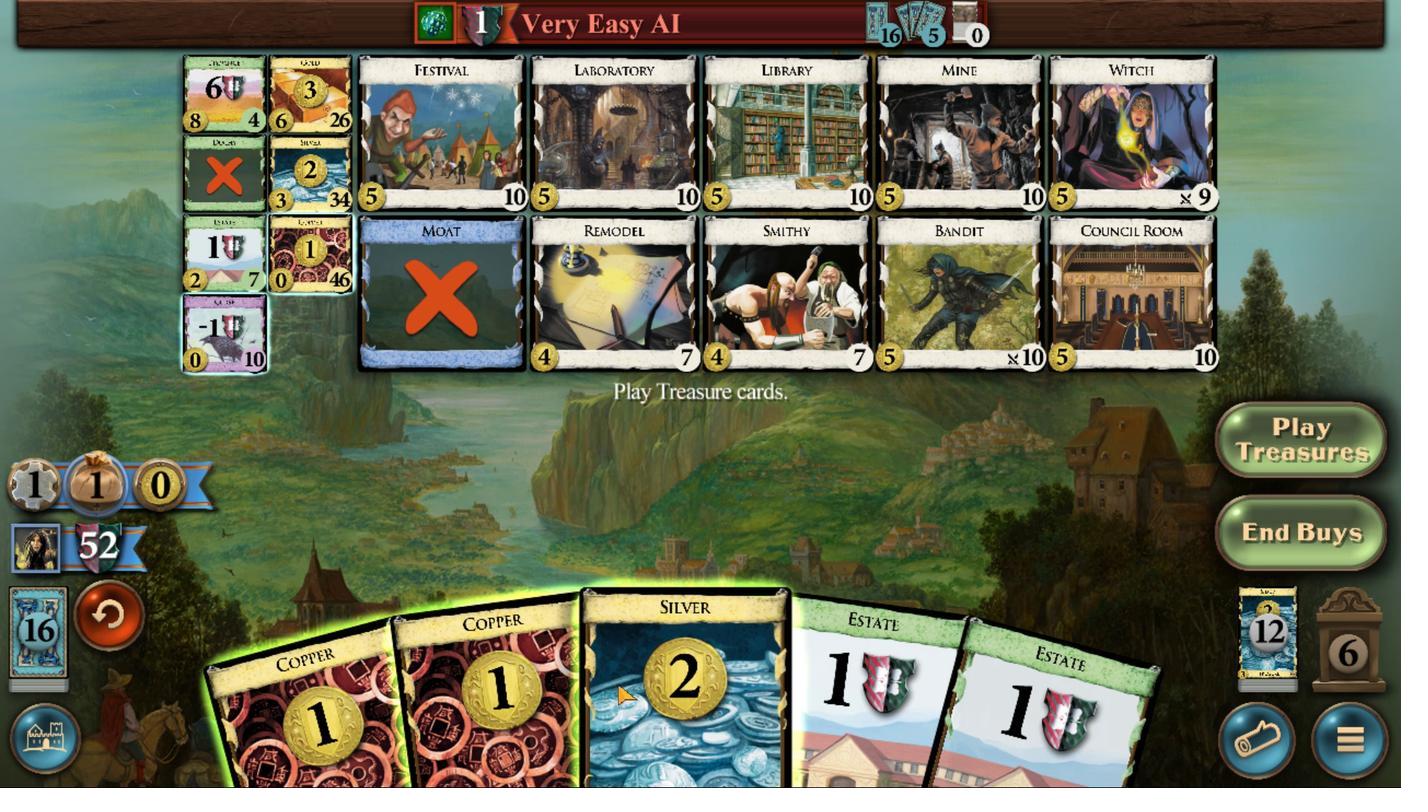 
Action: Mouse pressed left at (630, 514)
Screenshot: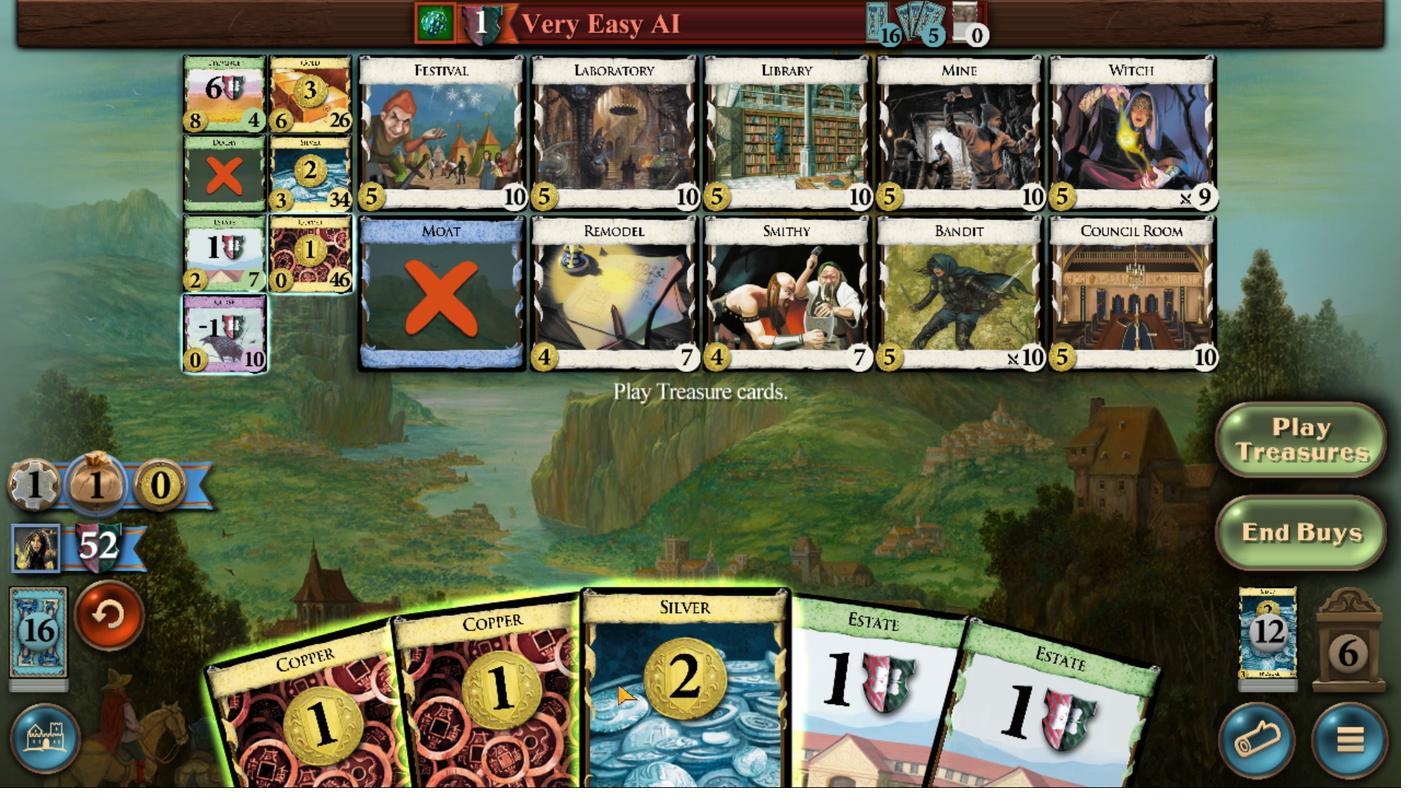 
Action: Mouse moved to (608, 513)
Screenshot: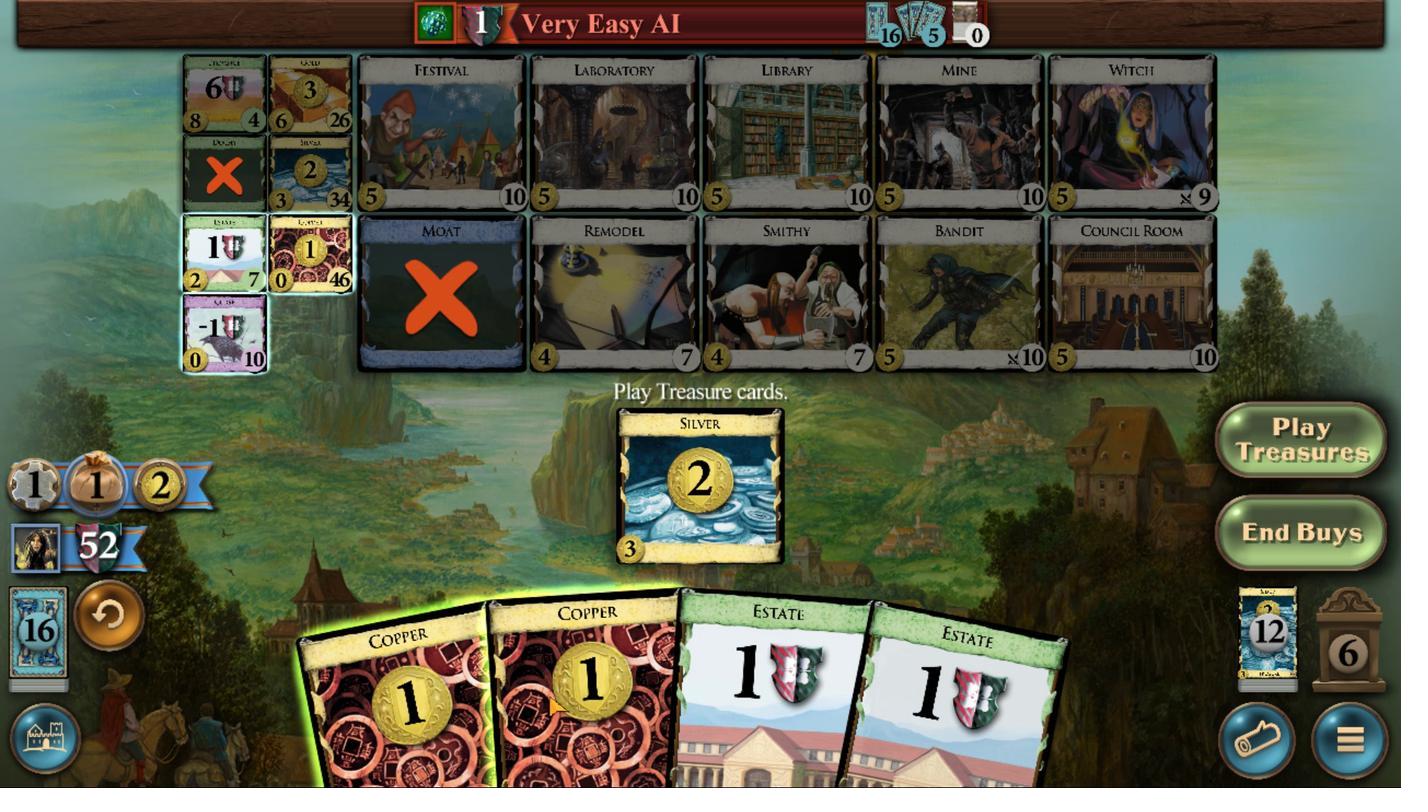 
Action: Mouse pressed left at (608, 513)
Screenshot: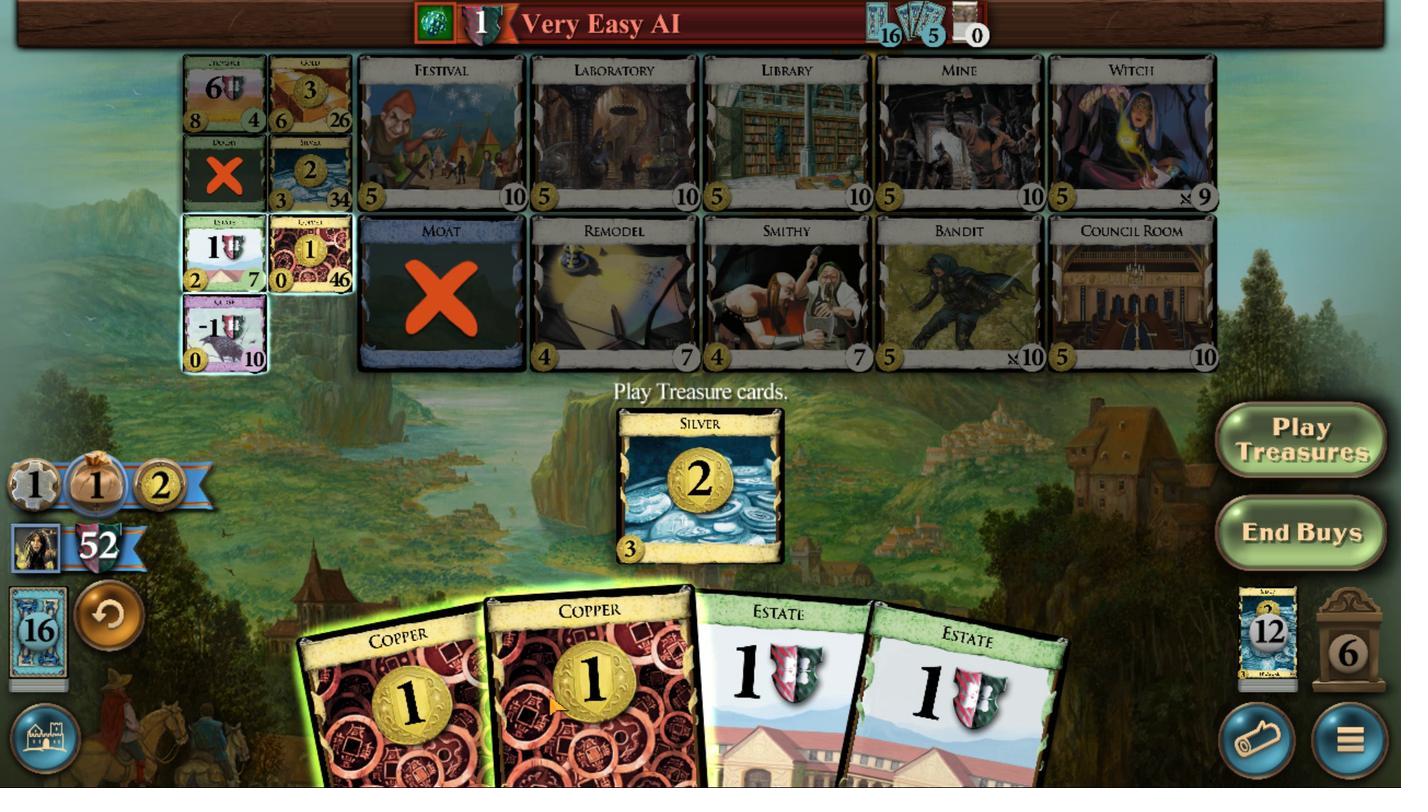 
Action: Mouse moved to (533, 389)
Screenshot: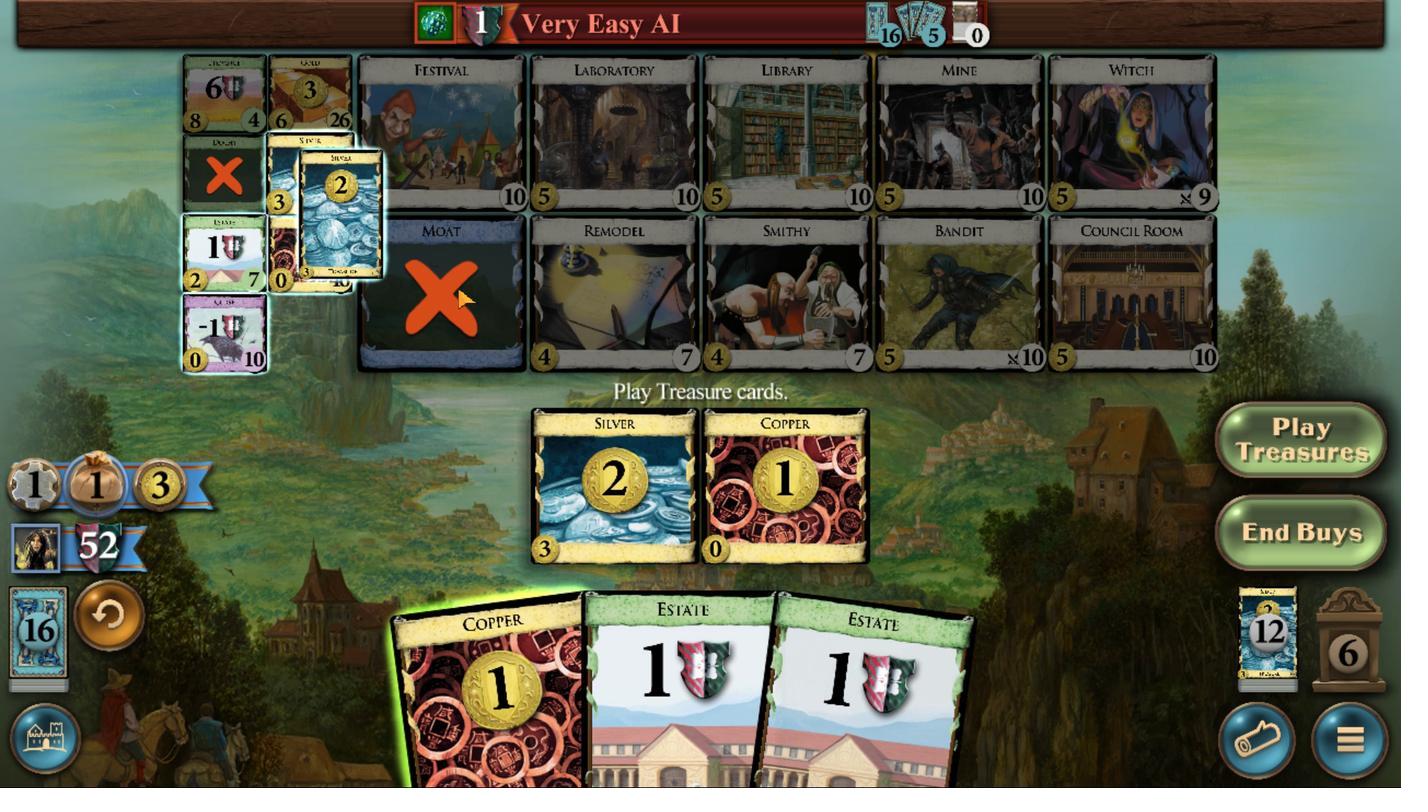 
Action: Mouse pressed left at (533, 389)
Screenshot: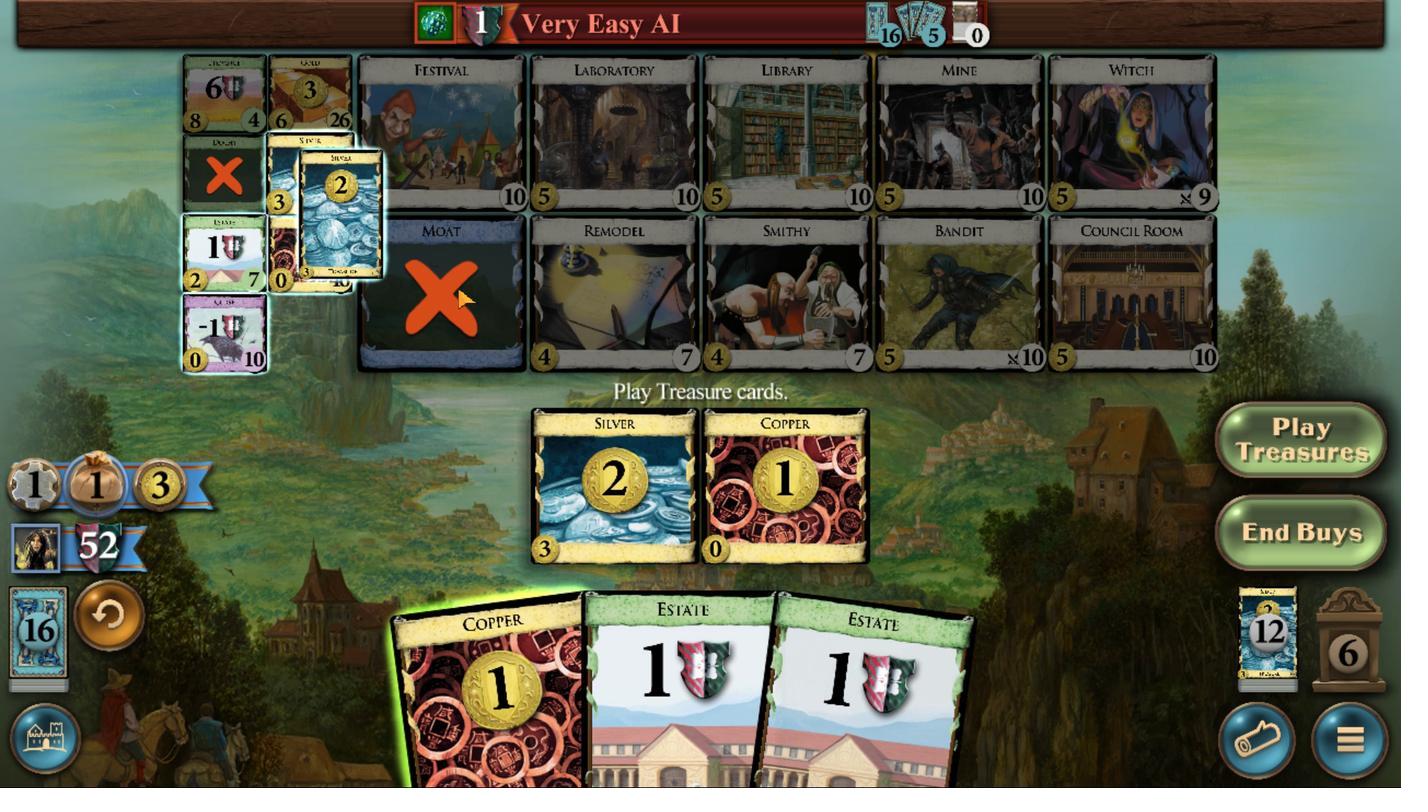 
Action: Mouse moved to (612, 495)
Screenshot: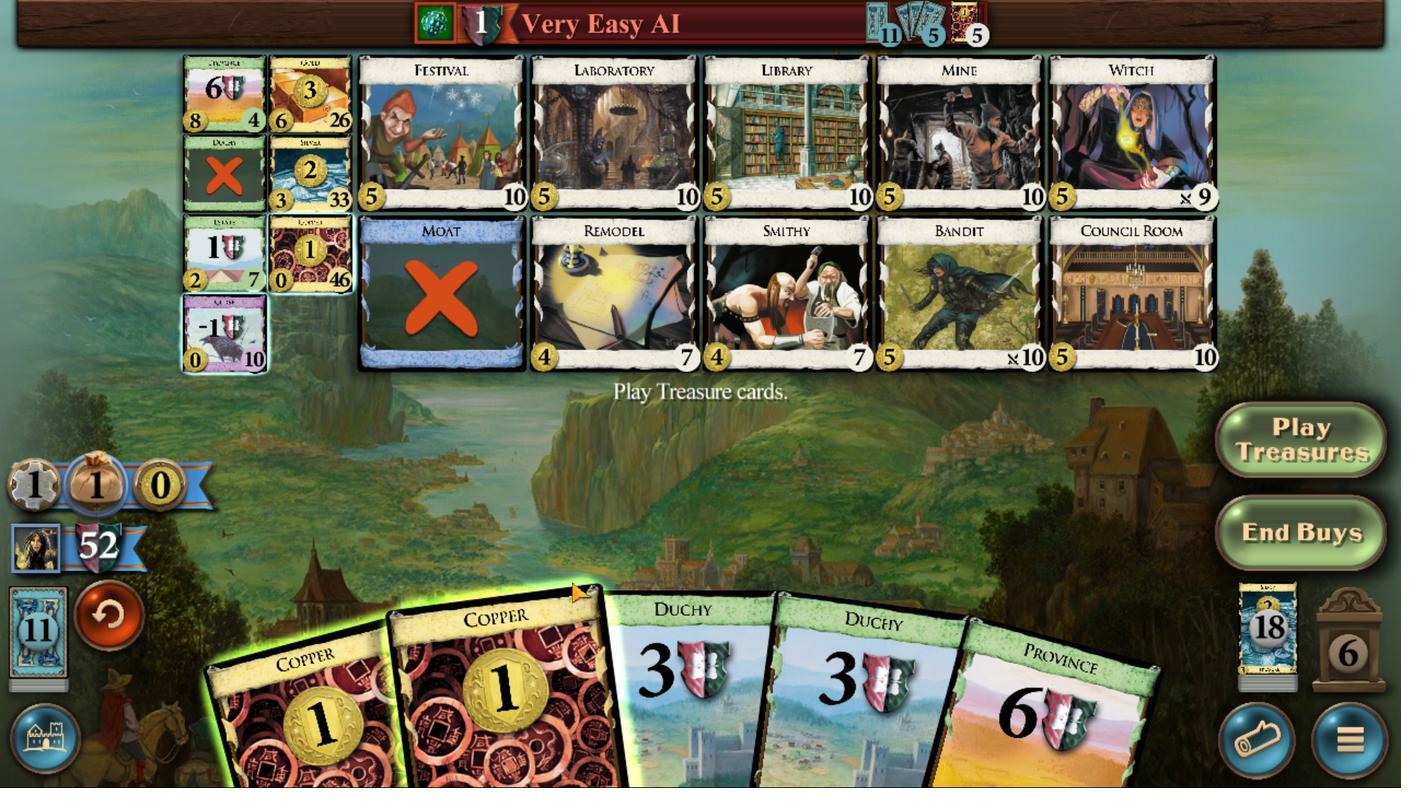 
Action: Mouse pressed left at (612, 495)
Screenshot: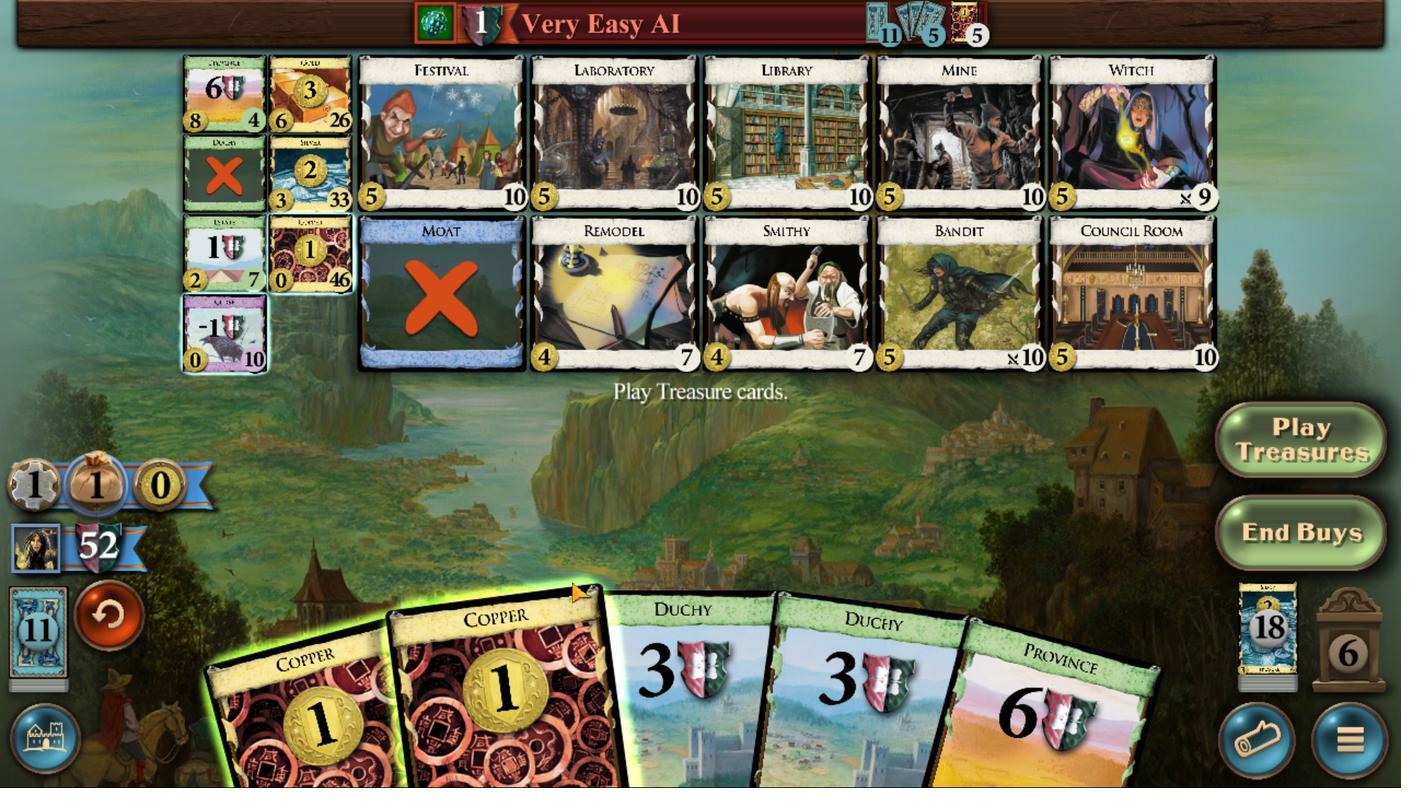 
Action: Mouse moved to (580, 503)
Screenshot: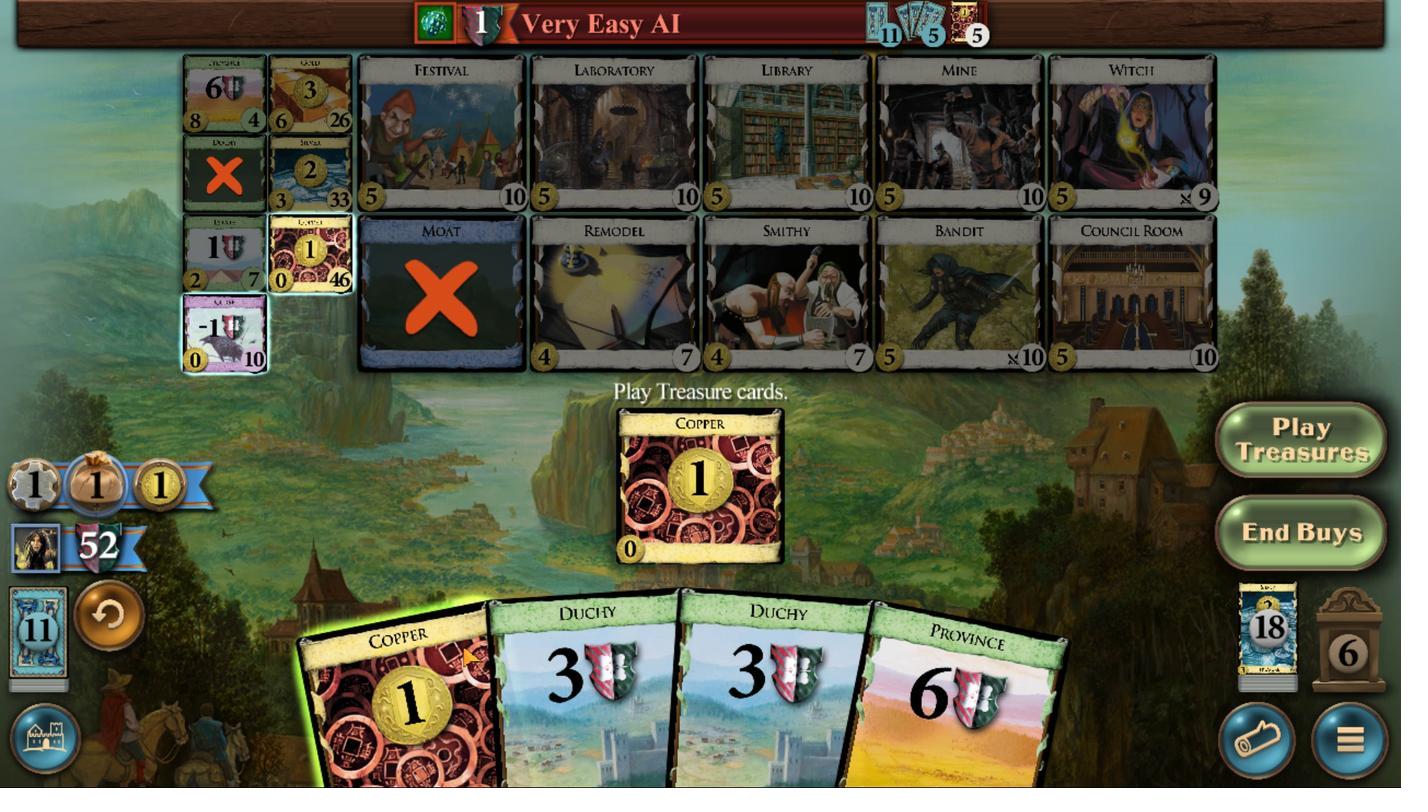 
Action: Mouse pressed left at (580, 503)
Screenshot: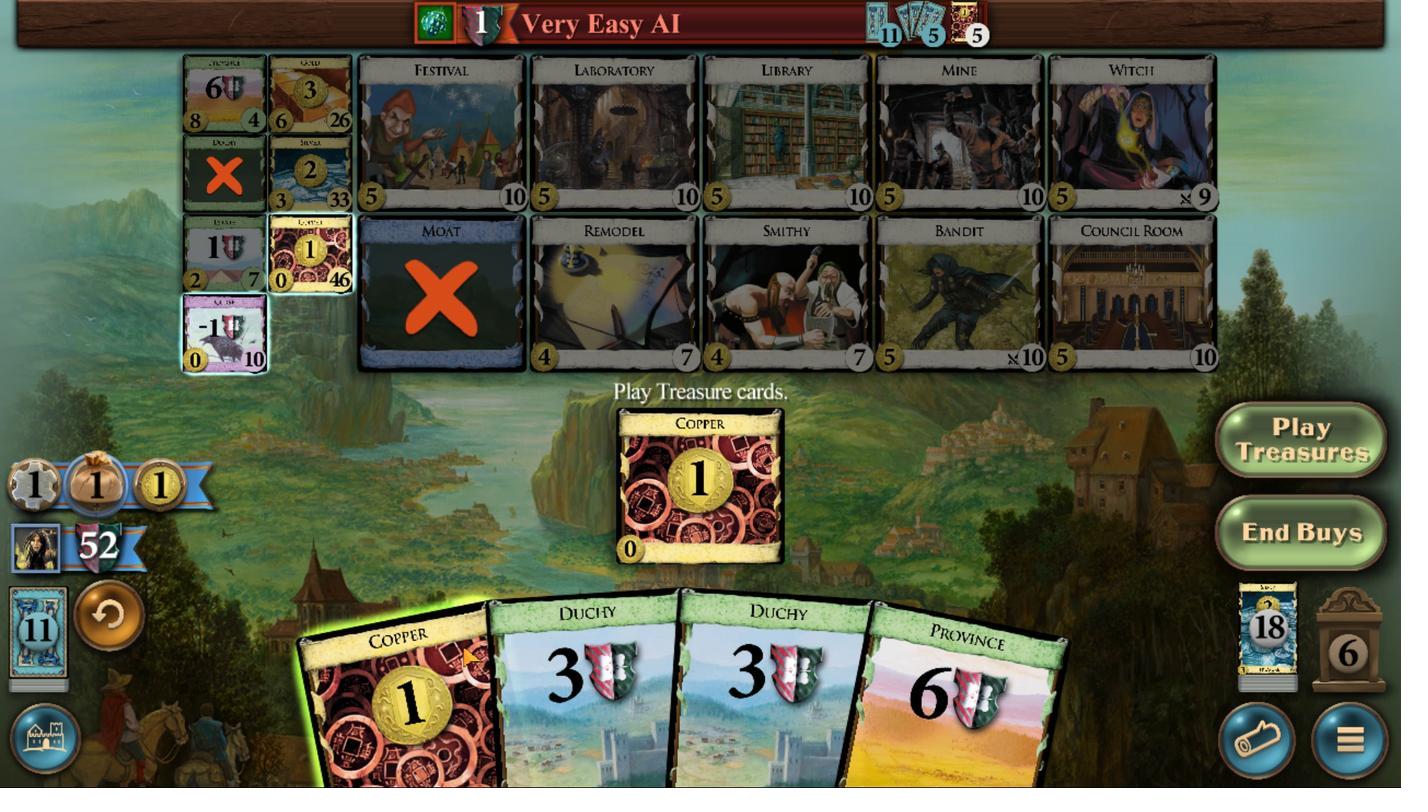 
Action: Mouse moved to (504, 405)
Screenshot: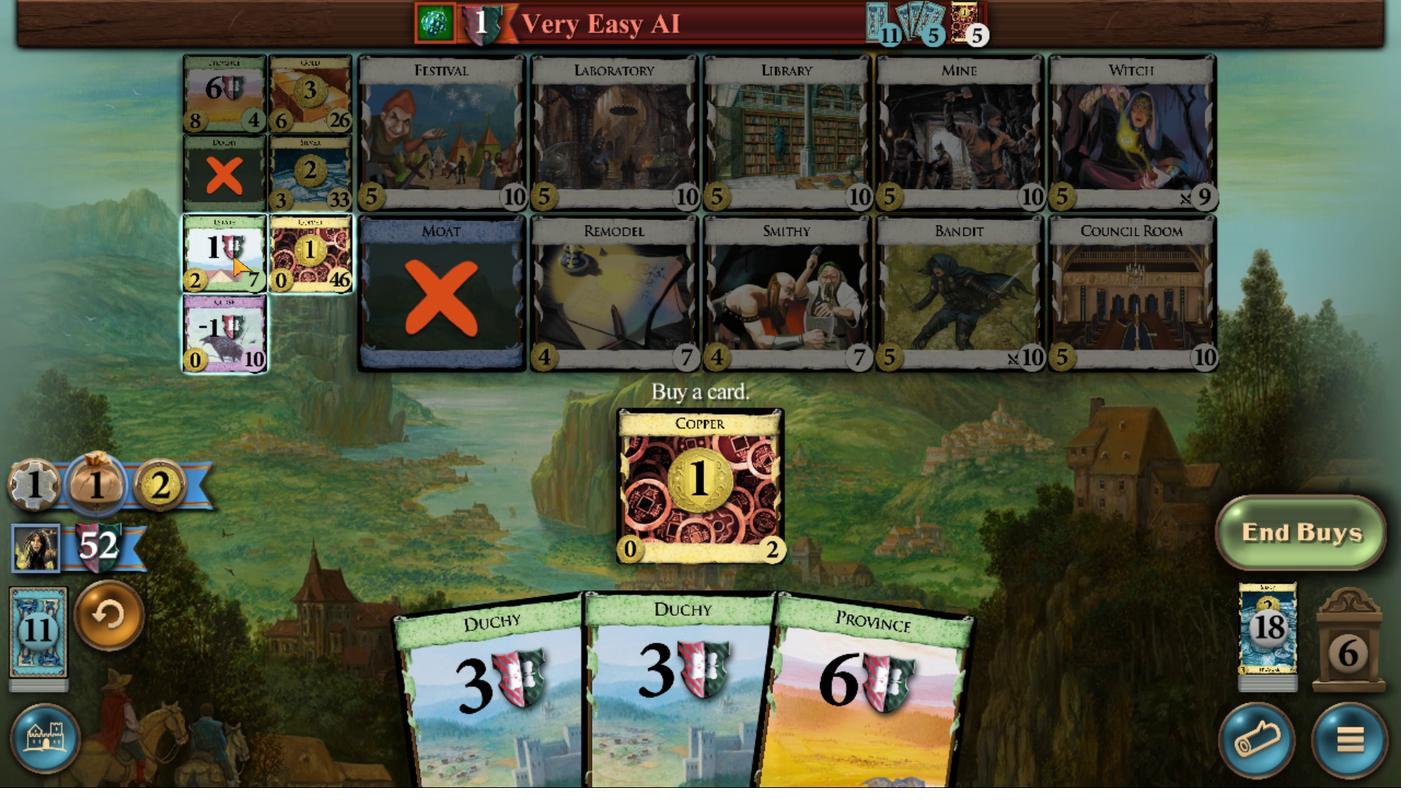 
Action: Mouse pressed left at (504, 405)
Screenshot: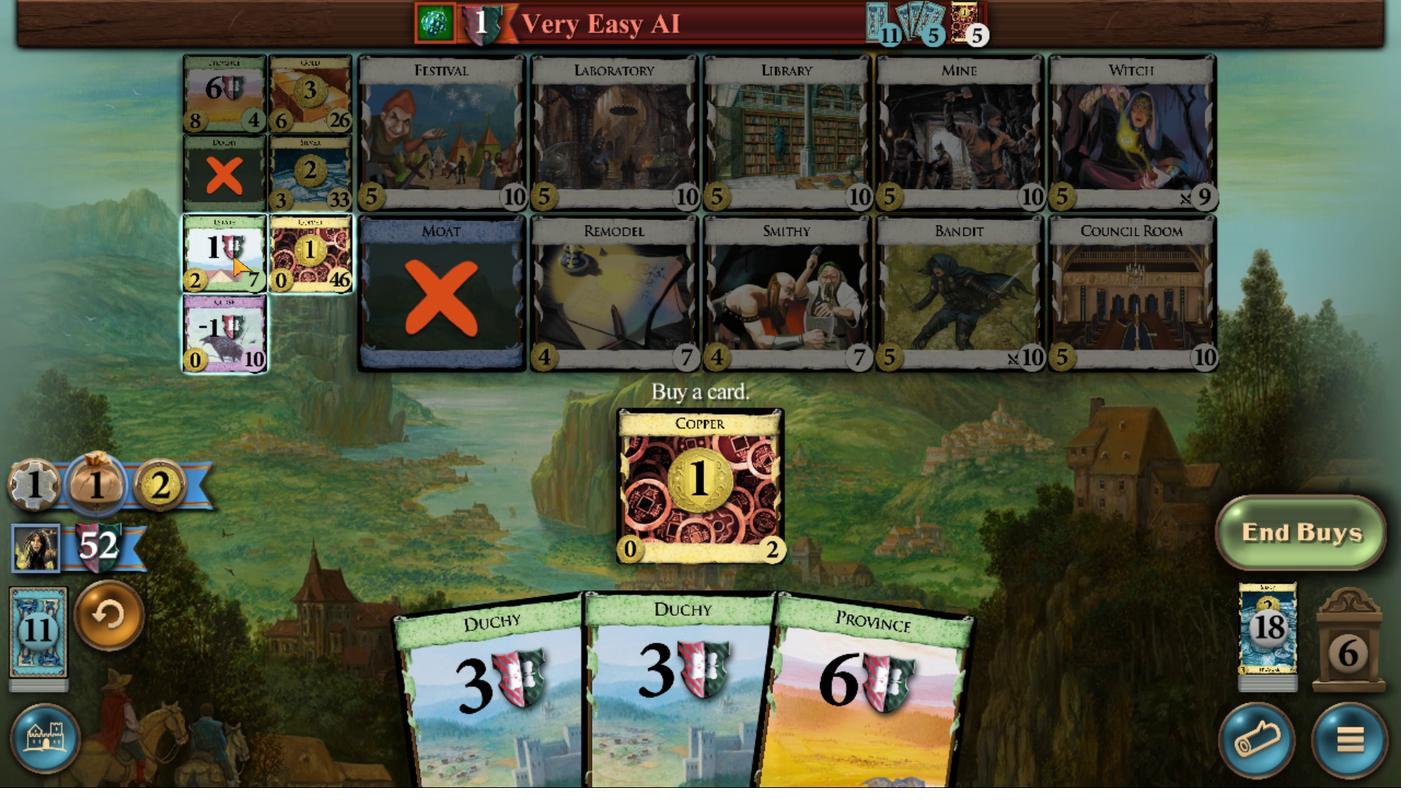 
Action: Mouse moved to (598, 522)
Screenshot: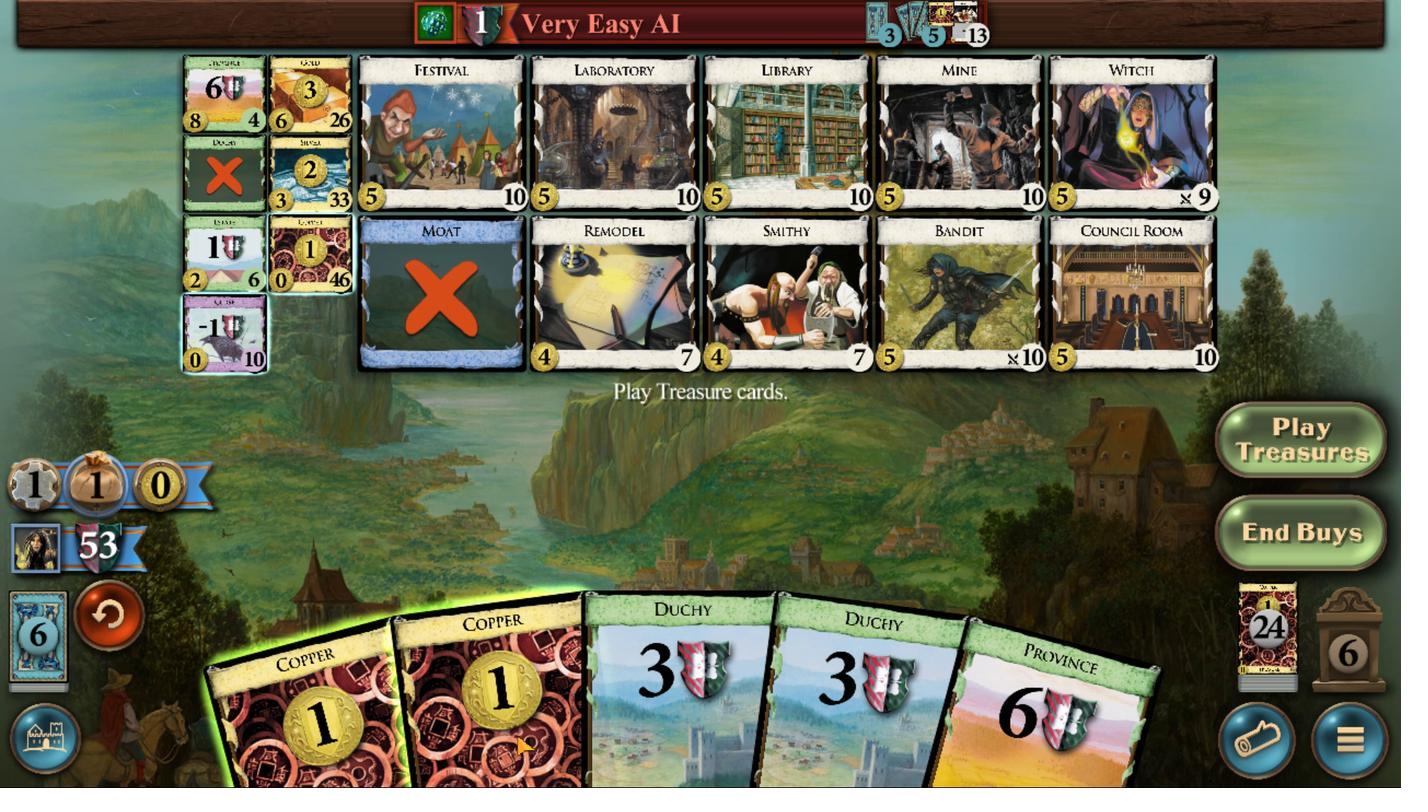 
Action: Mouse pressed left at (598, 522)
Screenshot: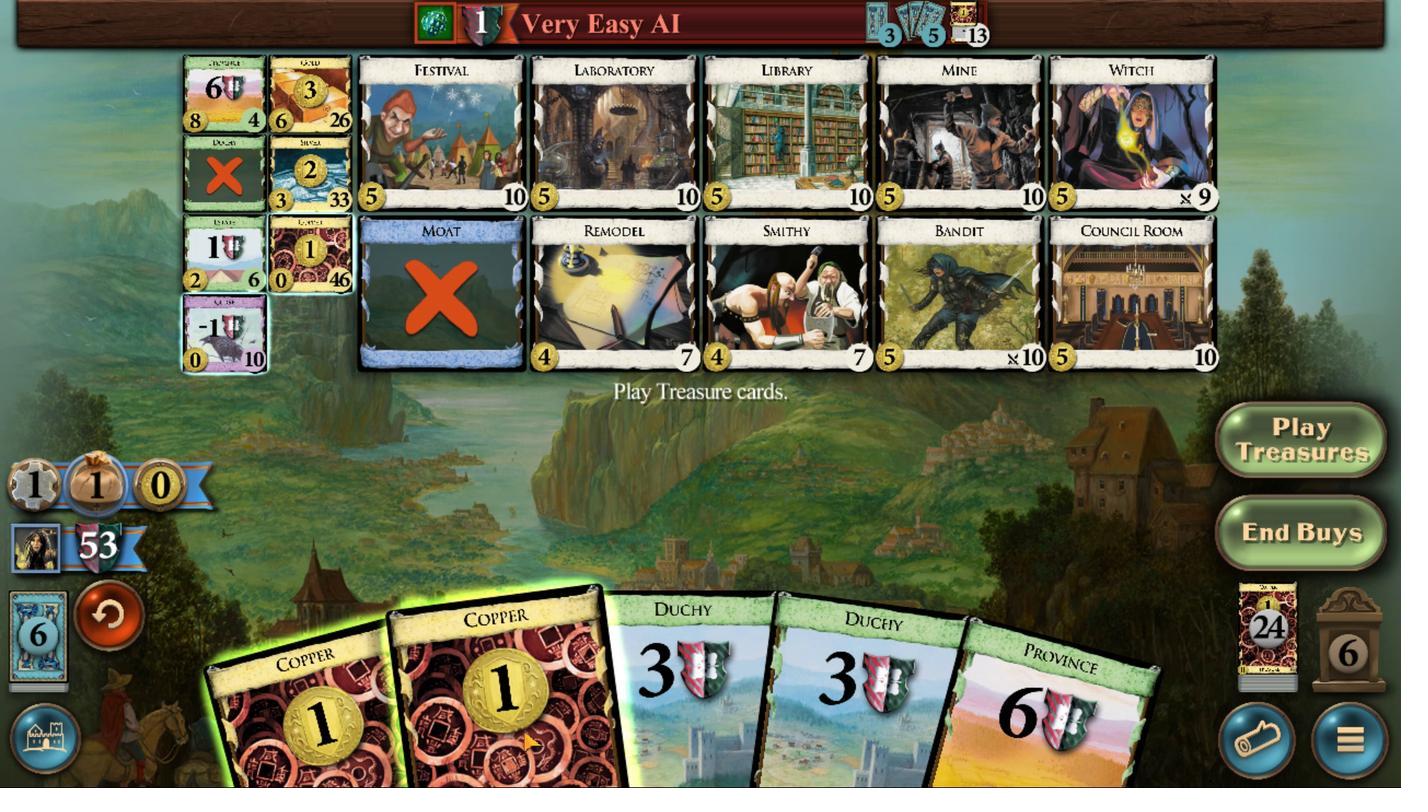 
Action: Mouse moved to (576, 505)
Screenshot: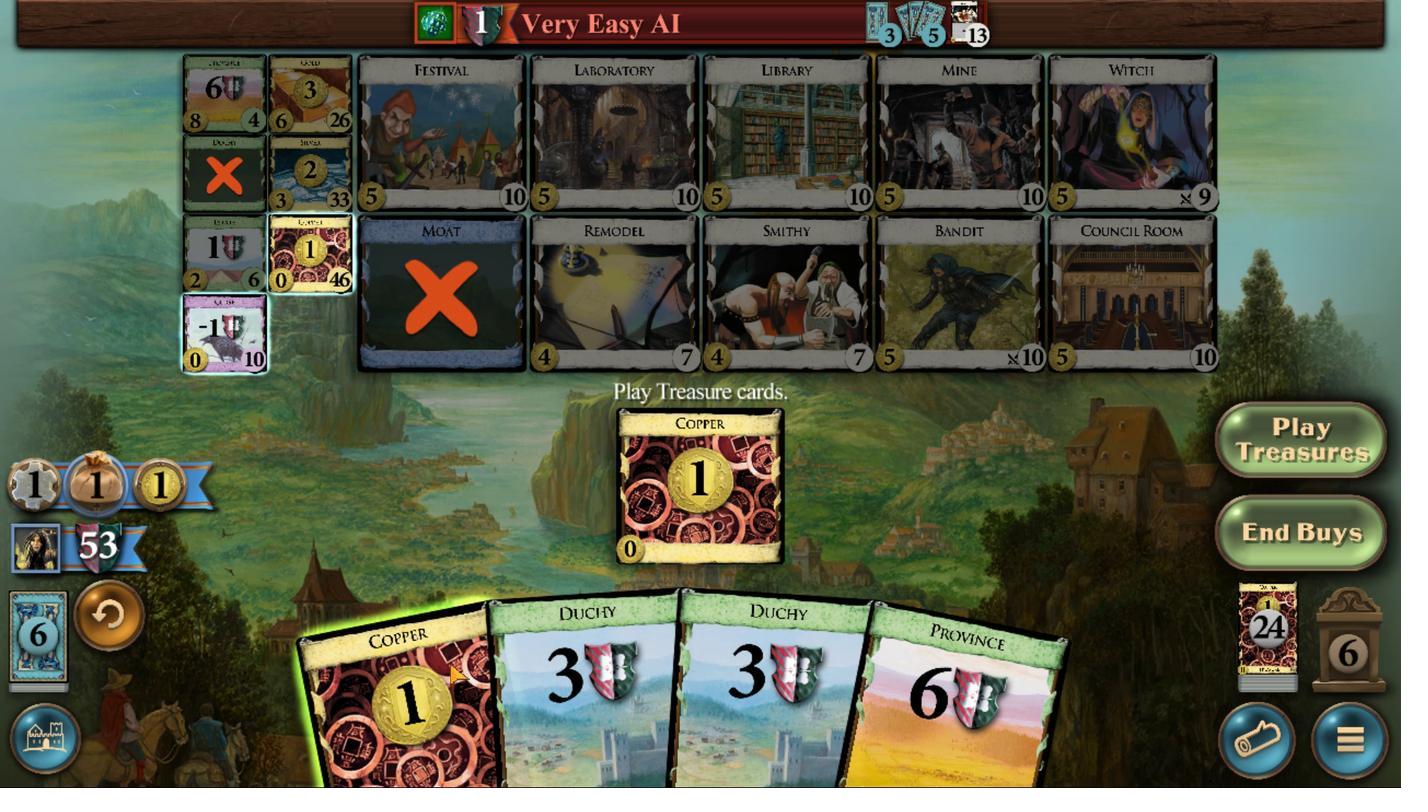 
Action: Mouse pressed left at (576, 505)
Screenshot: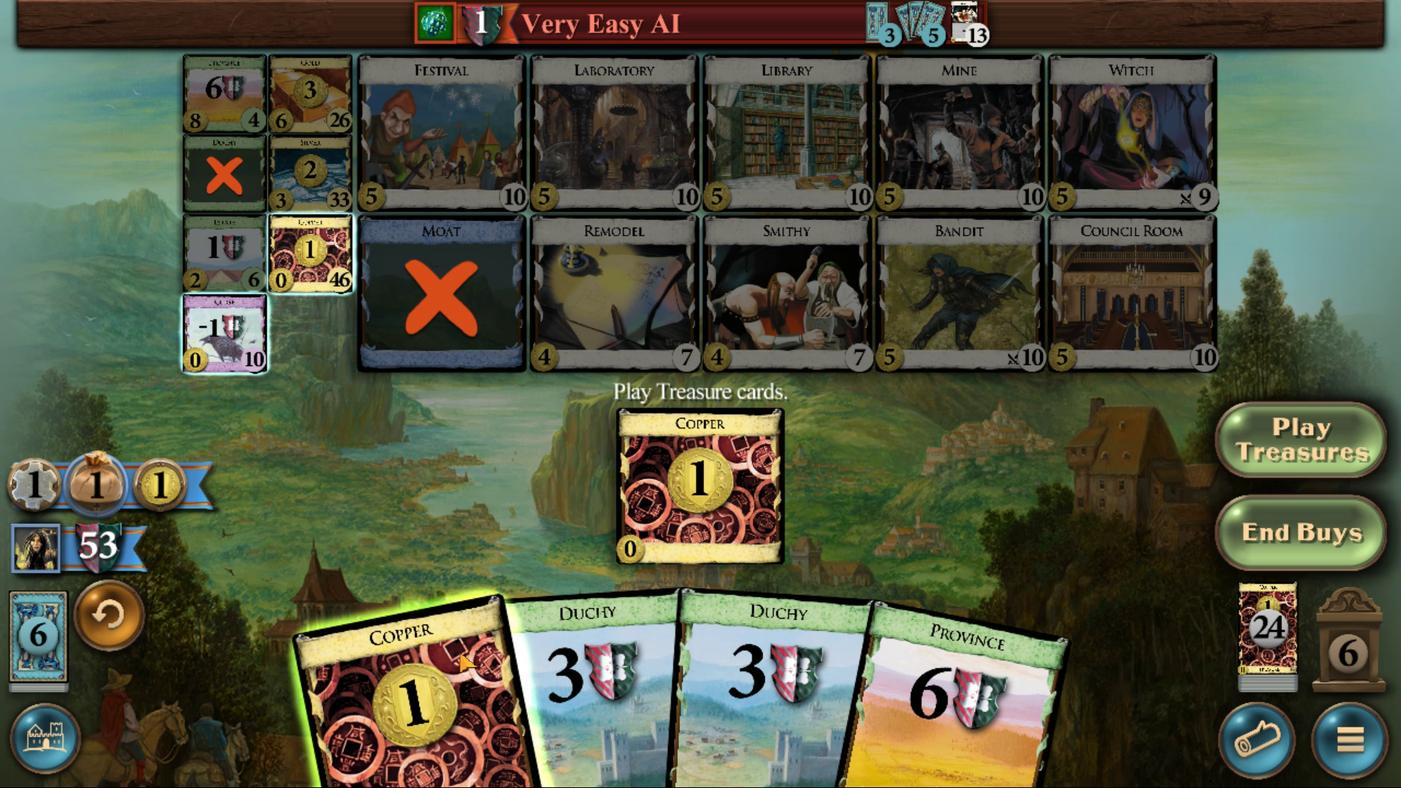 
Action: Mouse moved to (502, 408)
Screenshot: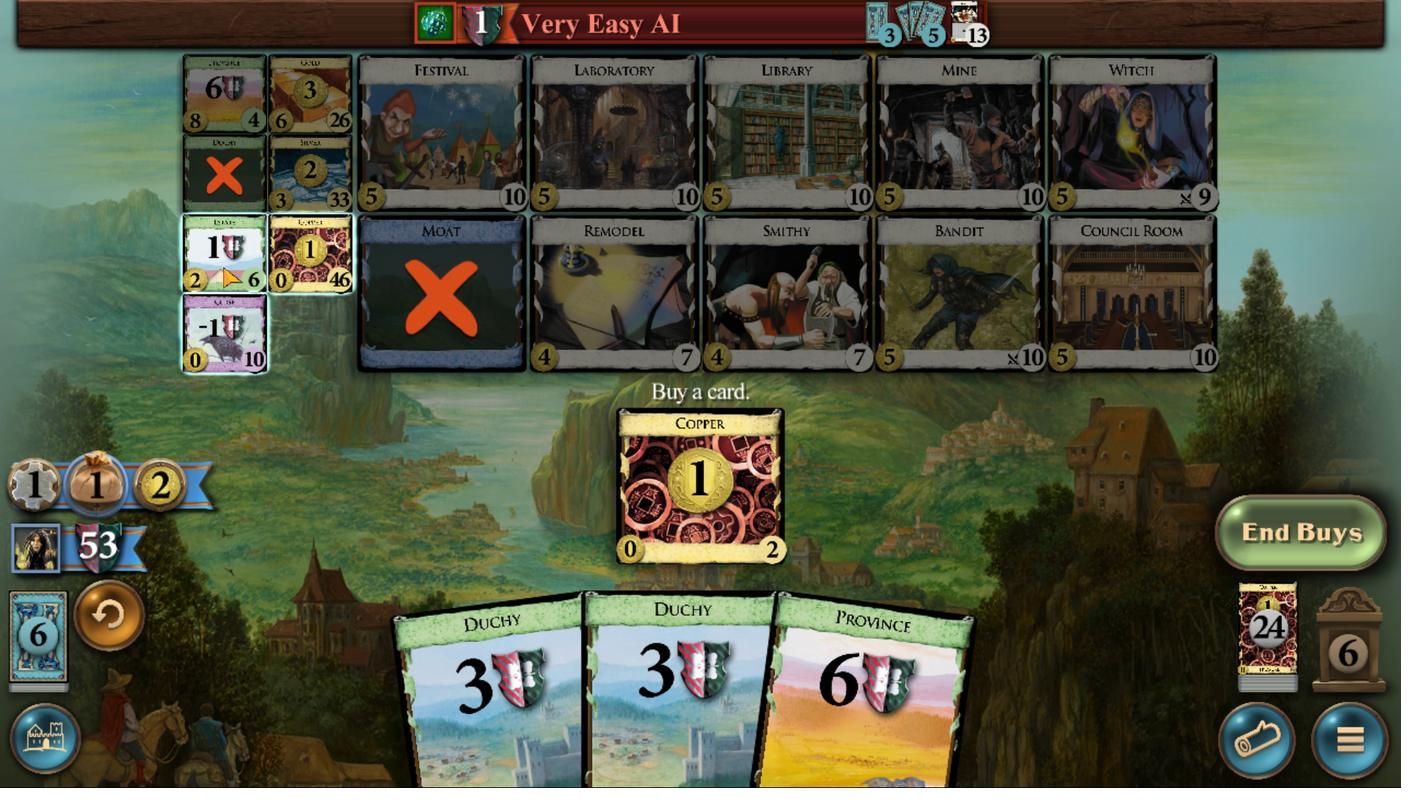 
Action: Mouse pressed left at (502, 408)
Screenshot: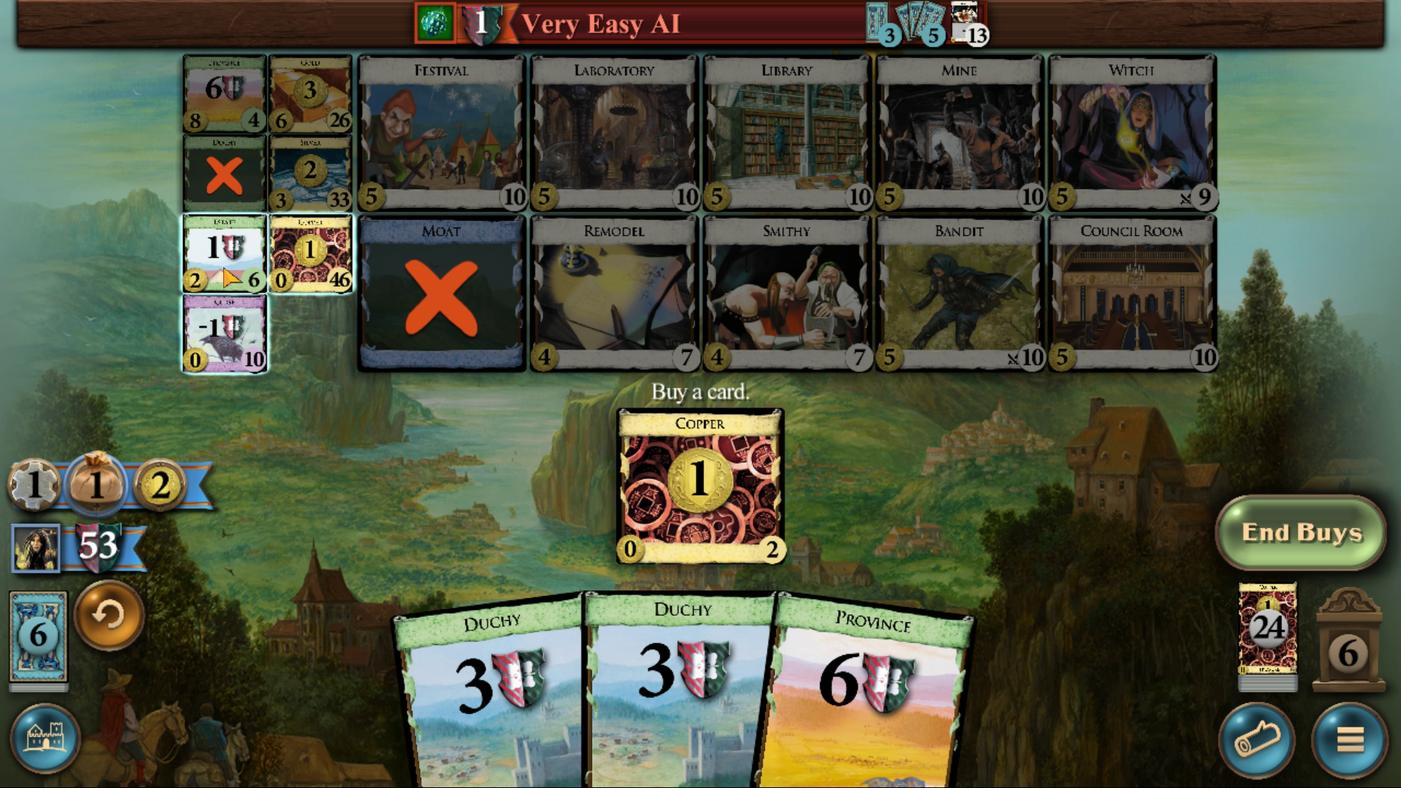 
Action: Mouse moved to (572, 509)
Screenshot: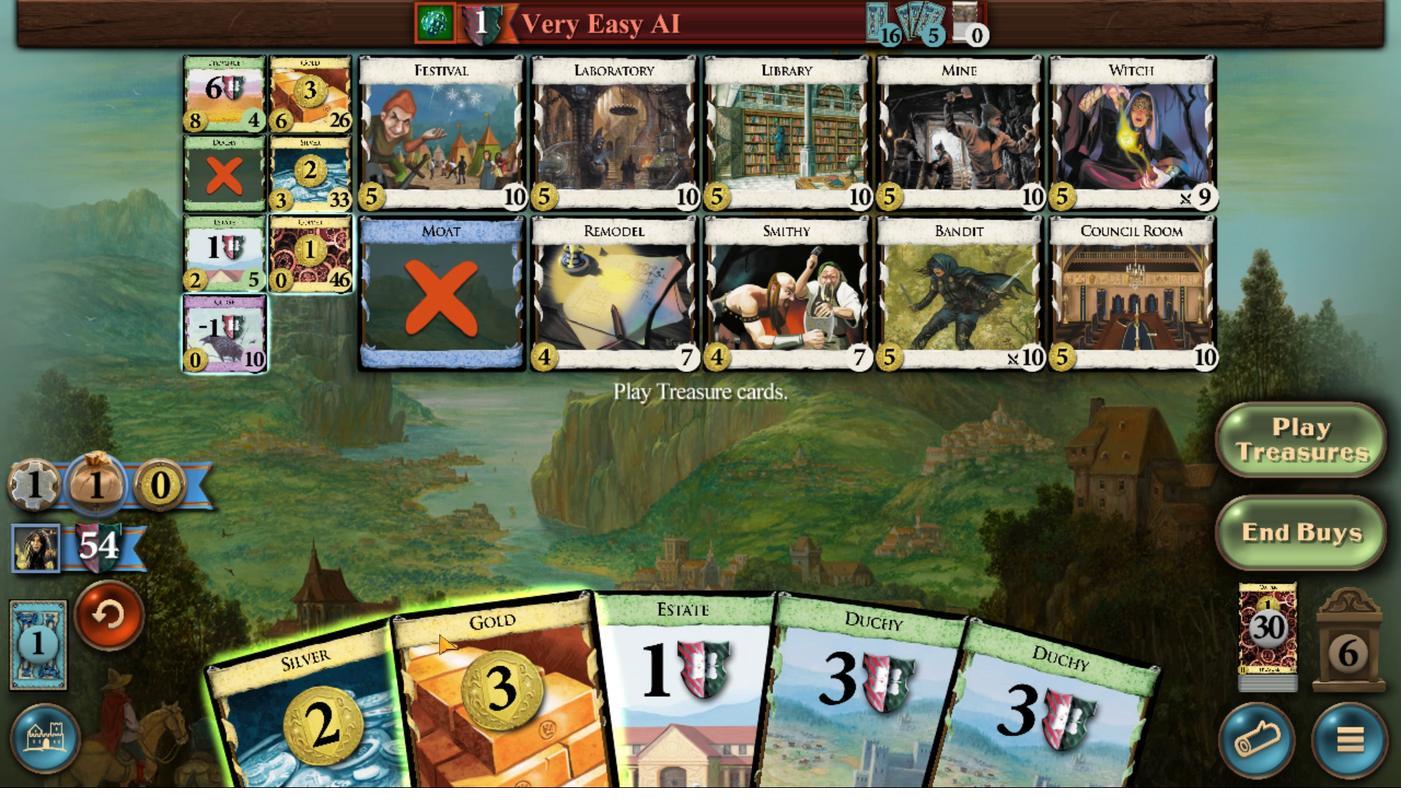 
Action: Mouse pressed left at (572, 509)
Screenshot: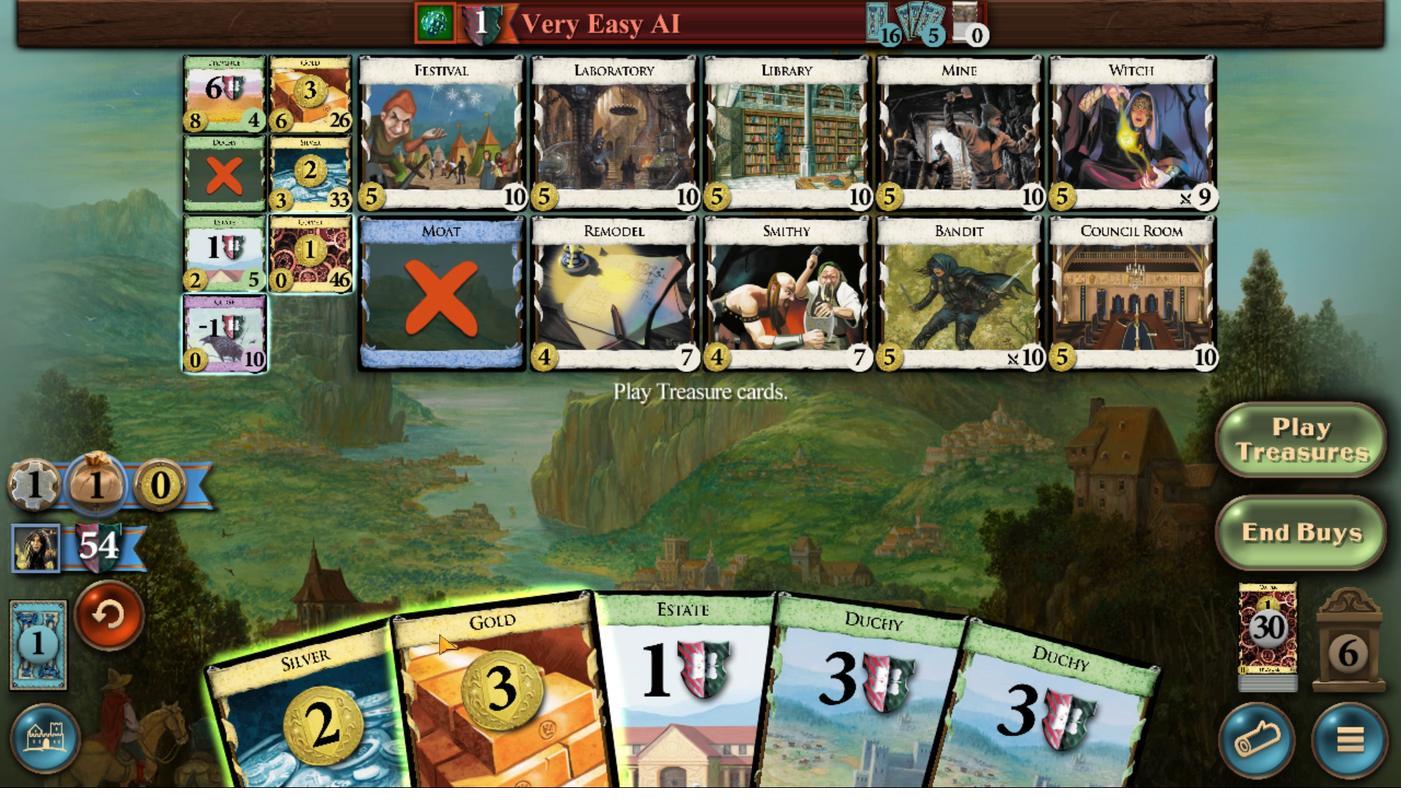 
Action: Mouse moved to (581, 514)
Screenshot: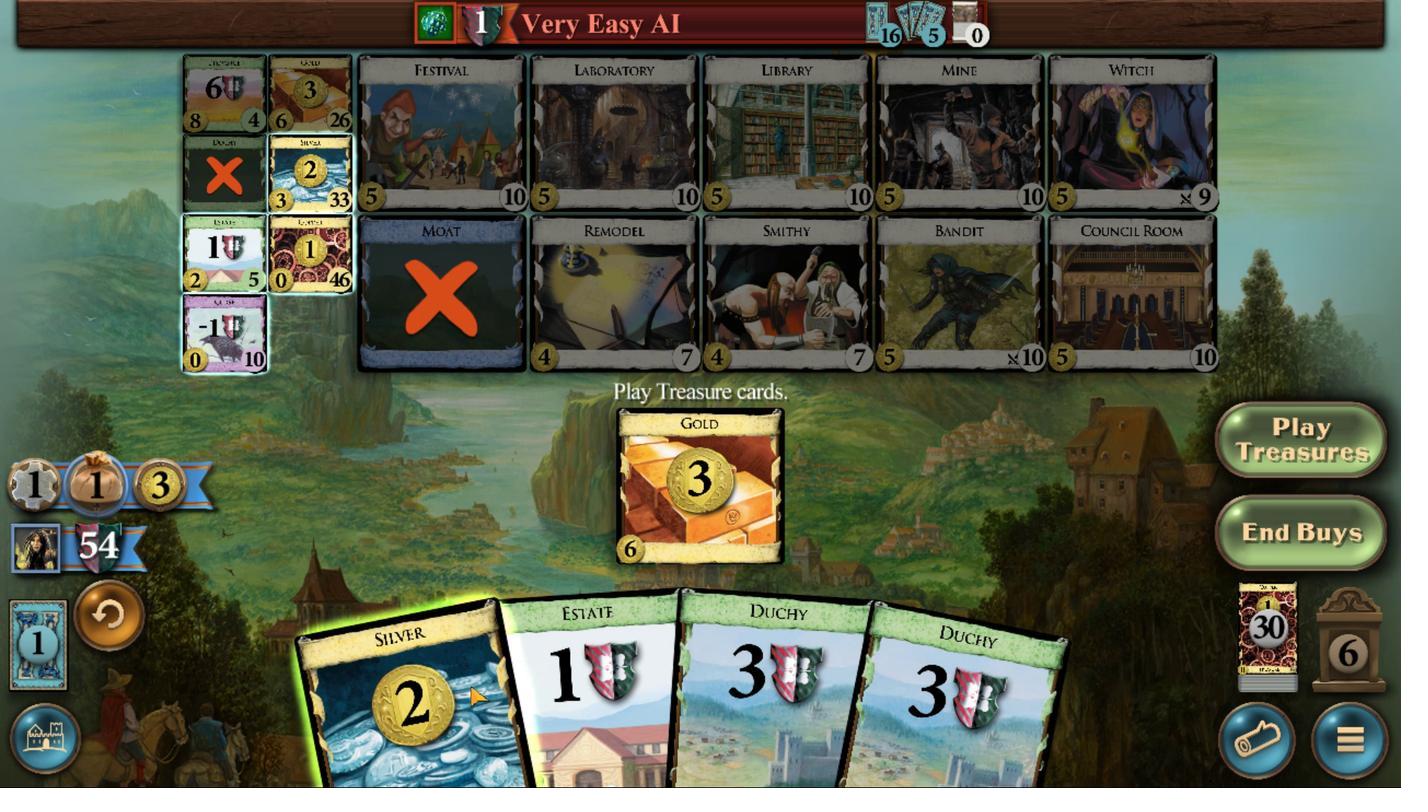 
Action: Mouse pressed left at (581, 514)
Screenshot: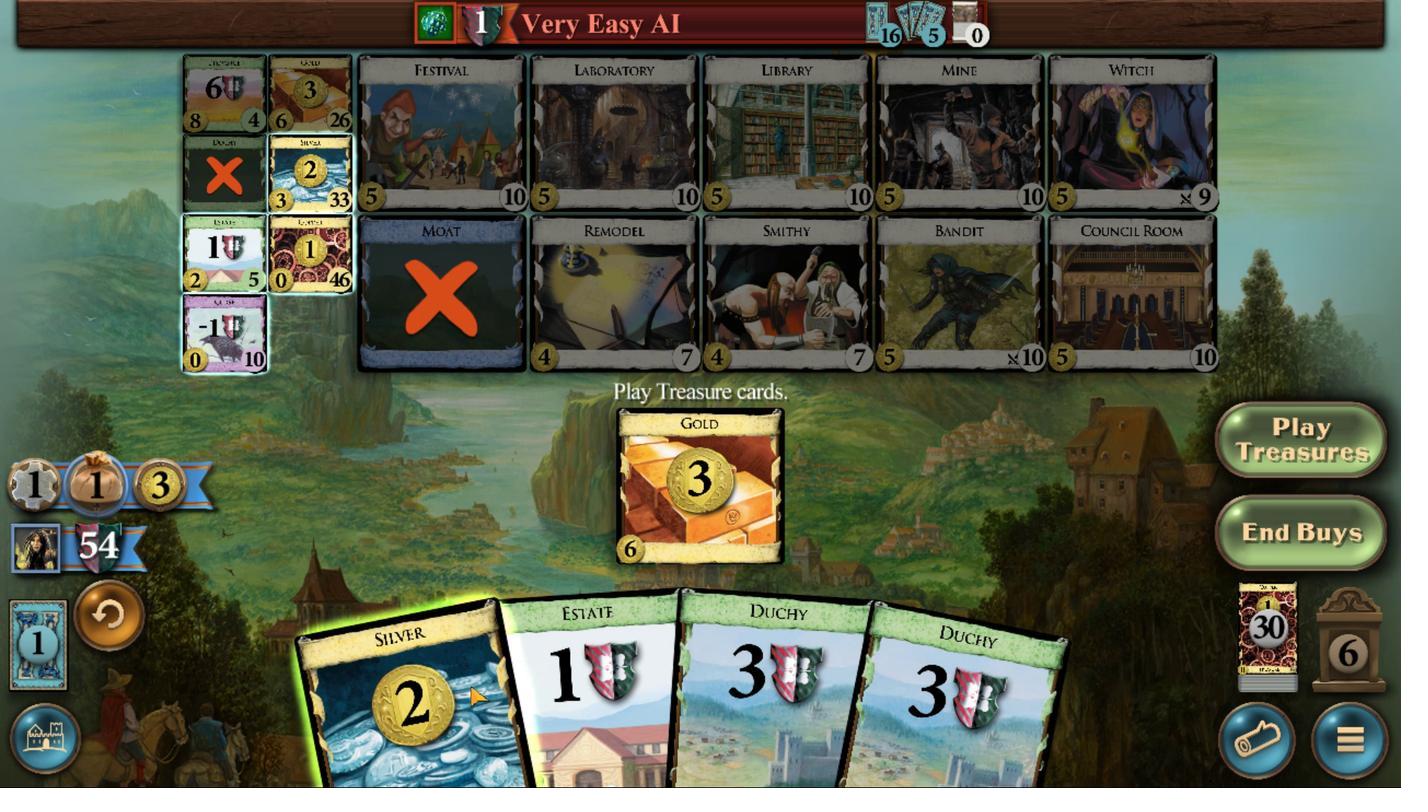 
Action: Mouse moved to (681, 381)
Screenshot: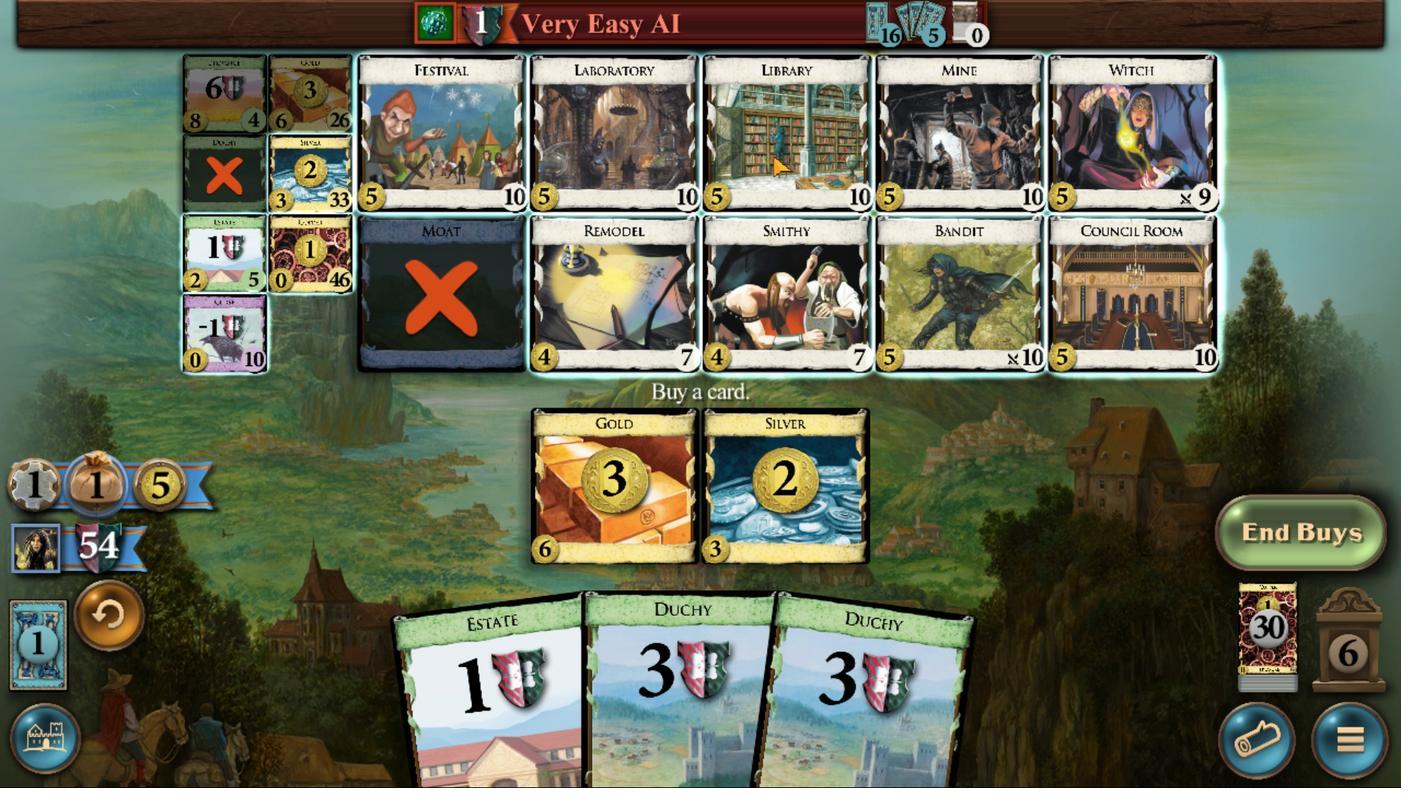 
Action: Mouse pressed left at (681, 381)
Screenshot: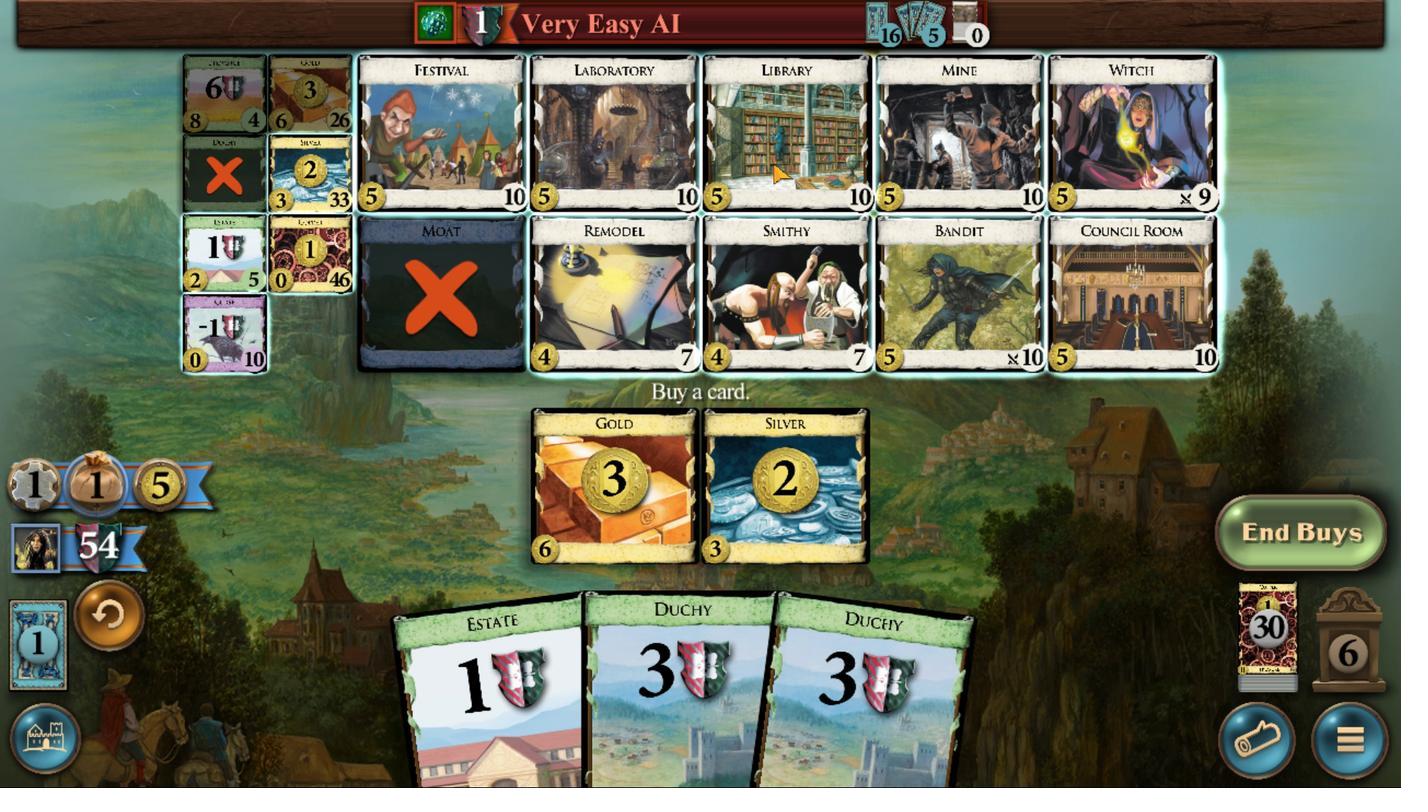 
Action: Mouse moved to (702, 515)
Screenshot: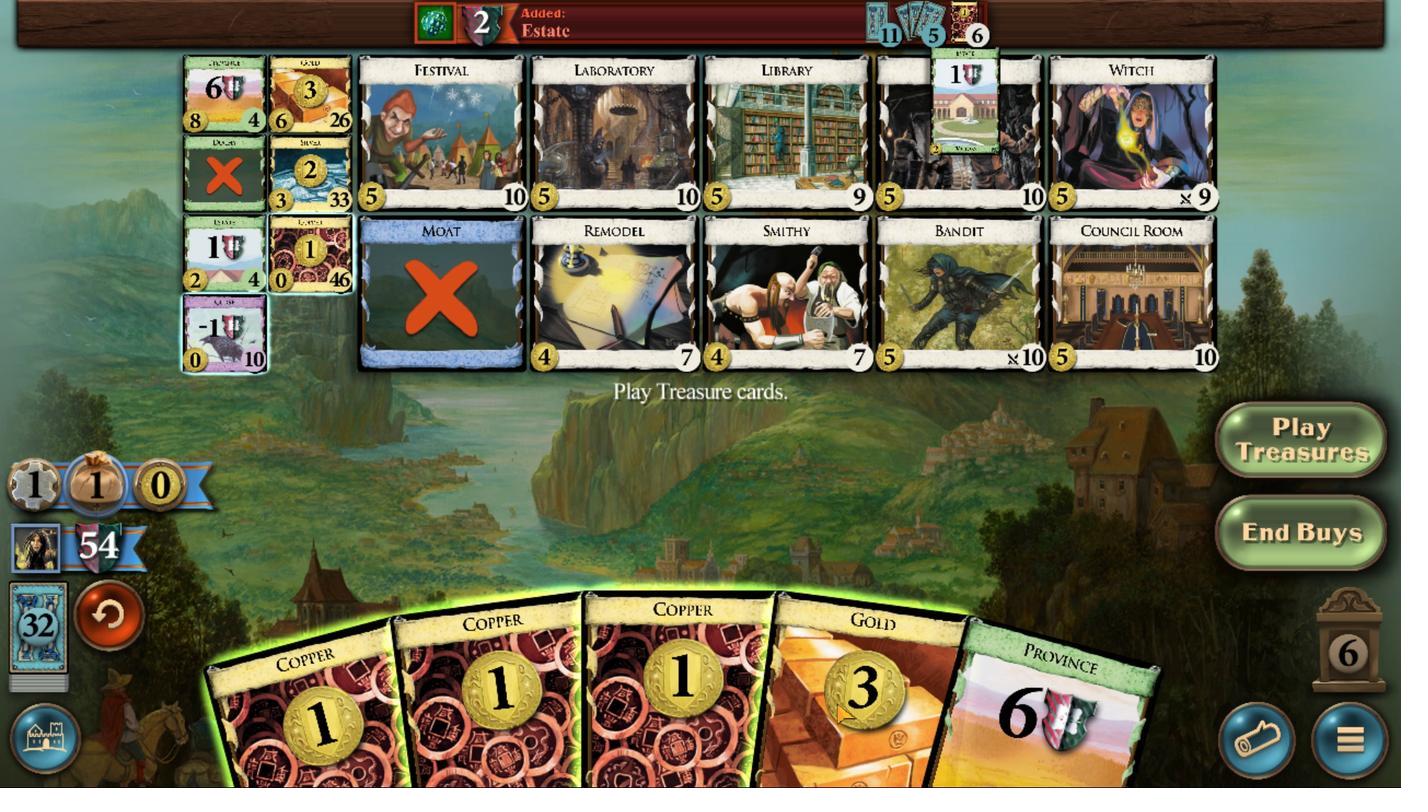 
Action: Mouse pressed left at (702, 515)
Screenshot: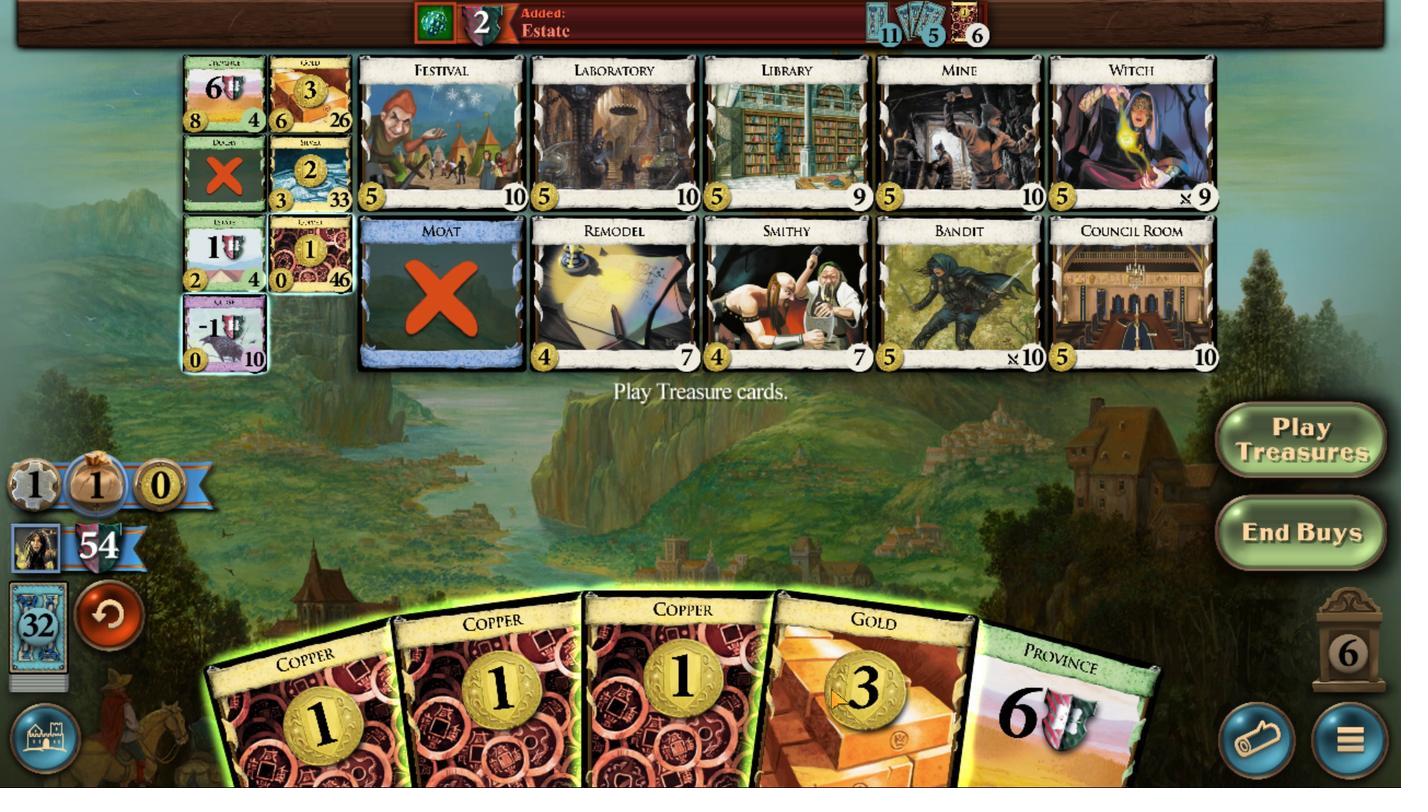 
Action: Mouse moved to (664, 501)
Screenshot: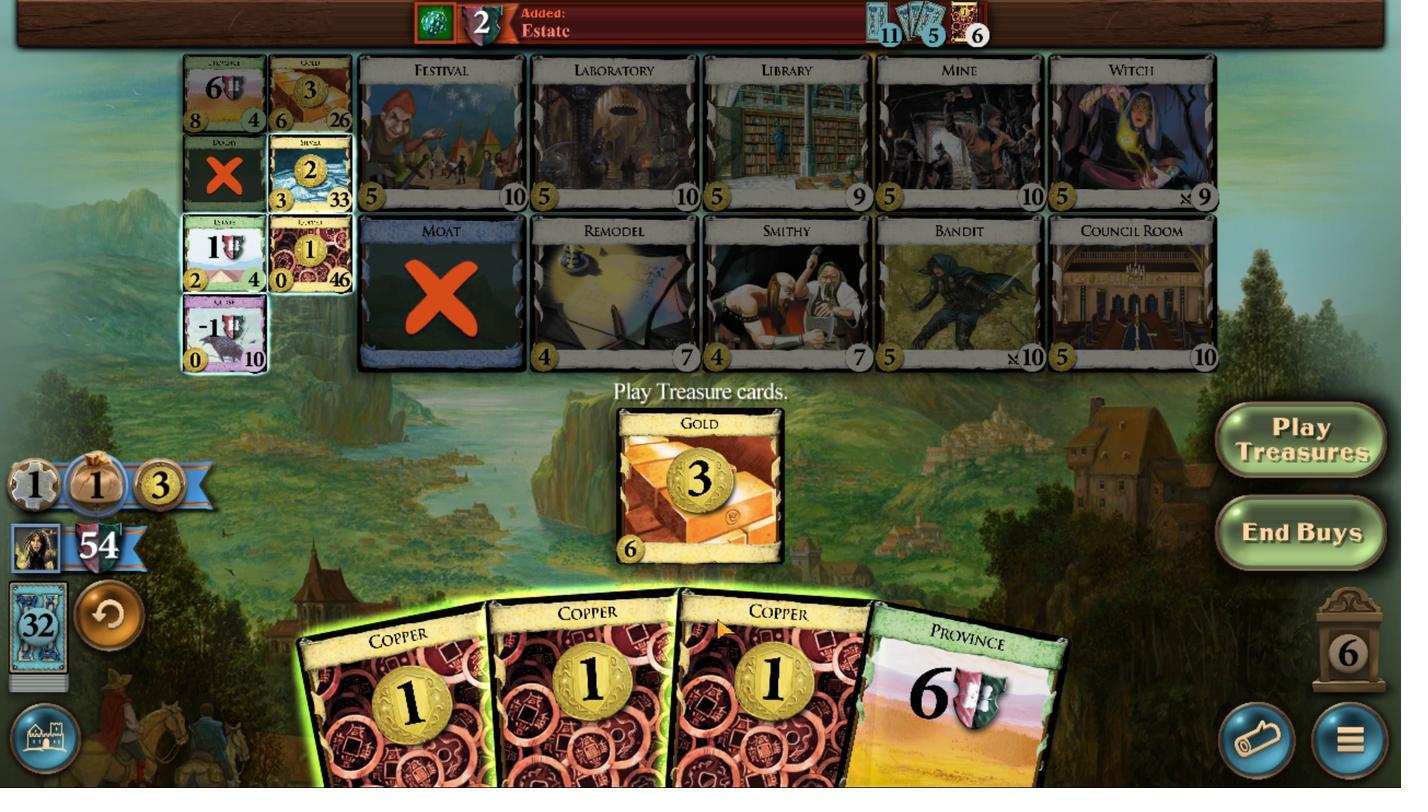 
Action: Mouse pressed left at (664, 501)
Screenshot: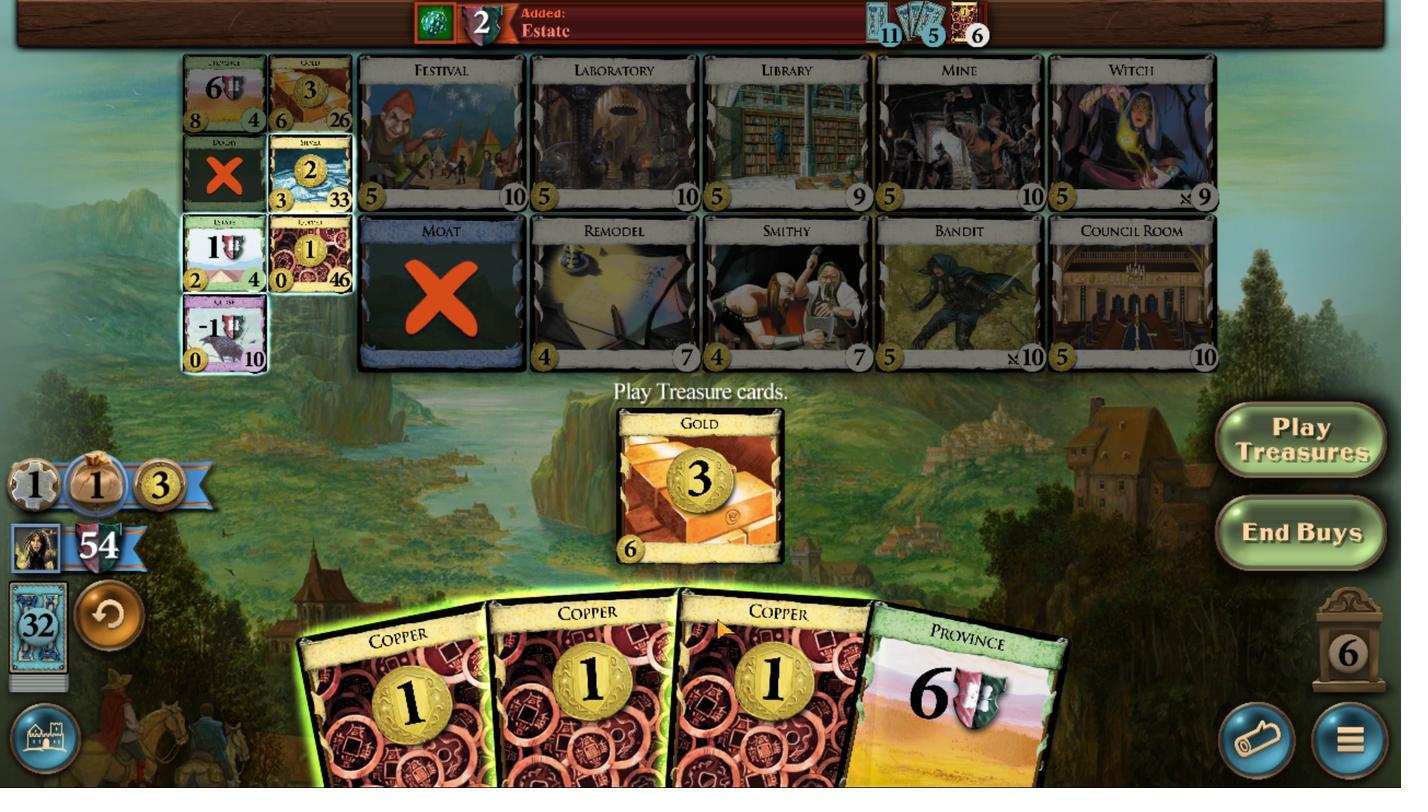 
Action: Mouse moved to (650, 522)
Screenshot: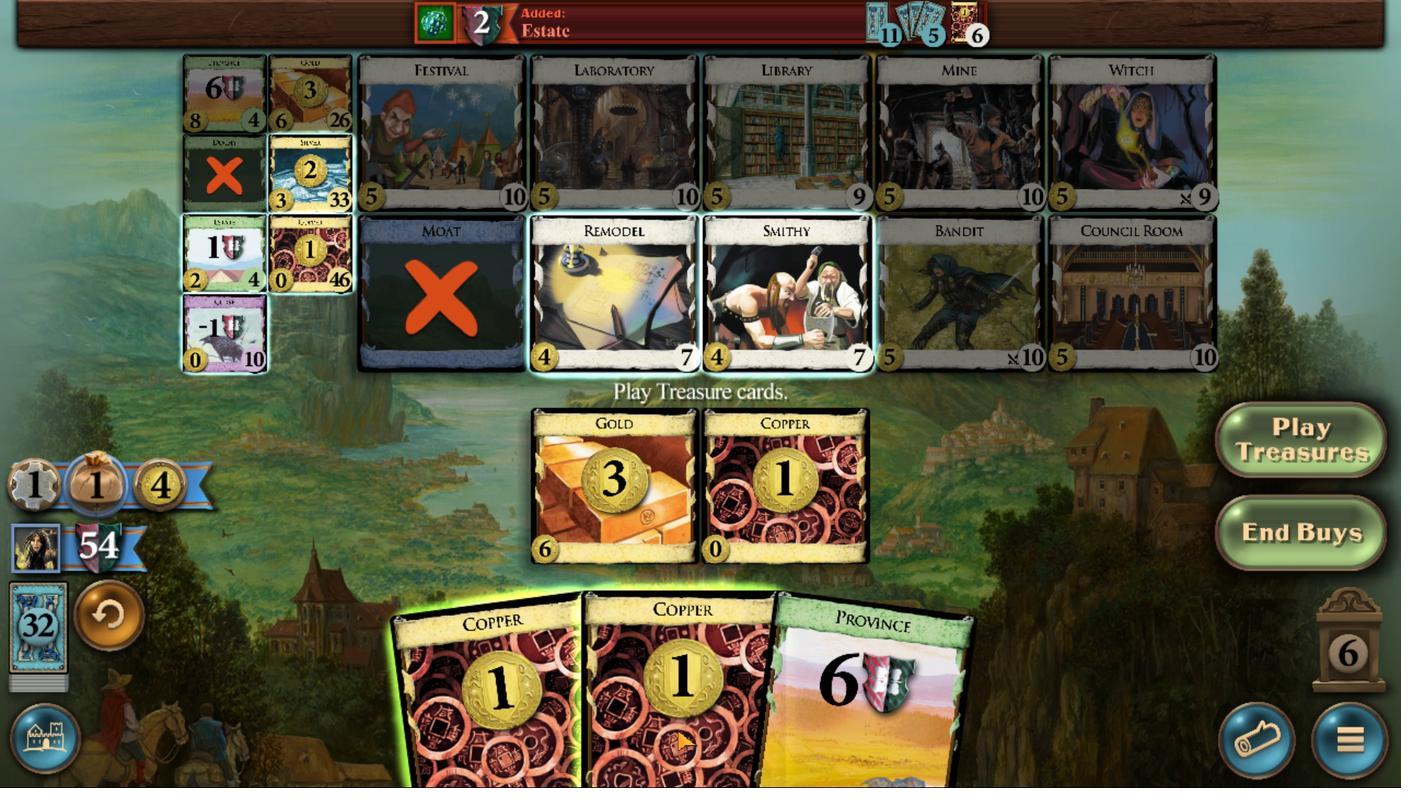 
Action: Mouse pressed left at (650, 522)
Screenshot: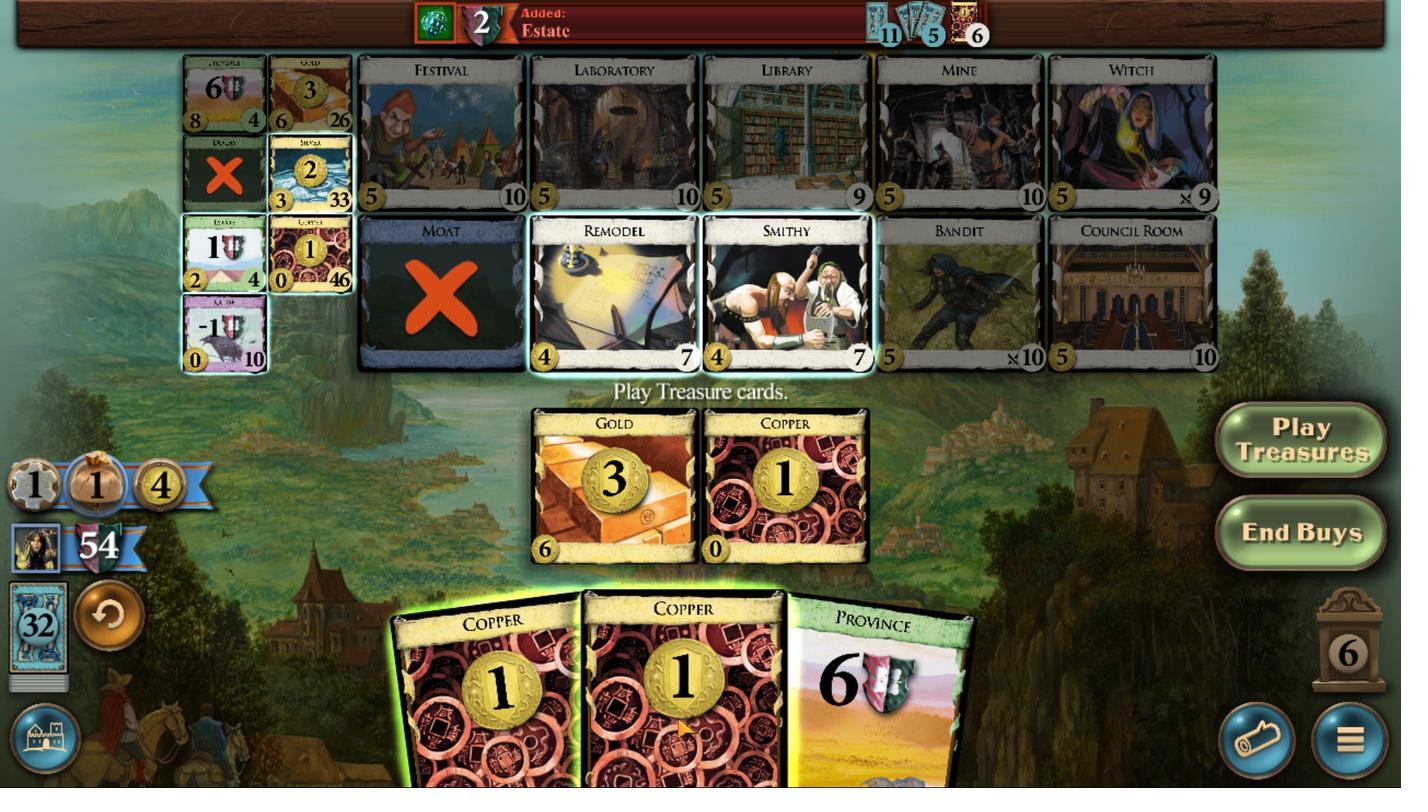 
Action: Mouse moved to (628, 518)
Screenshot: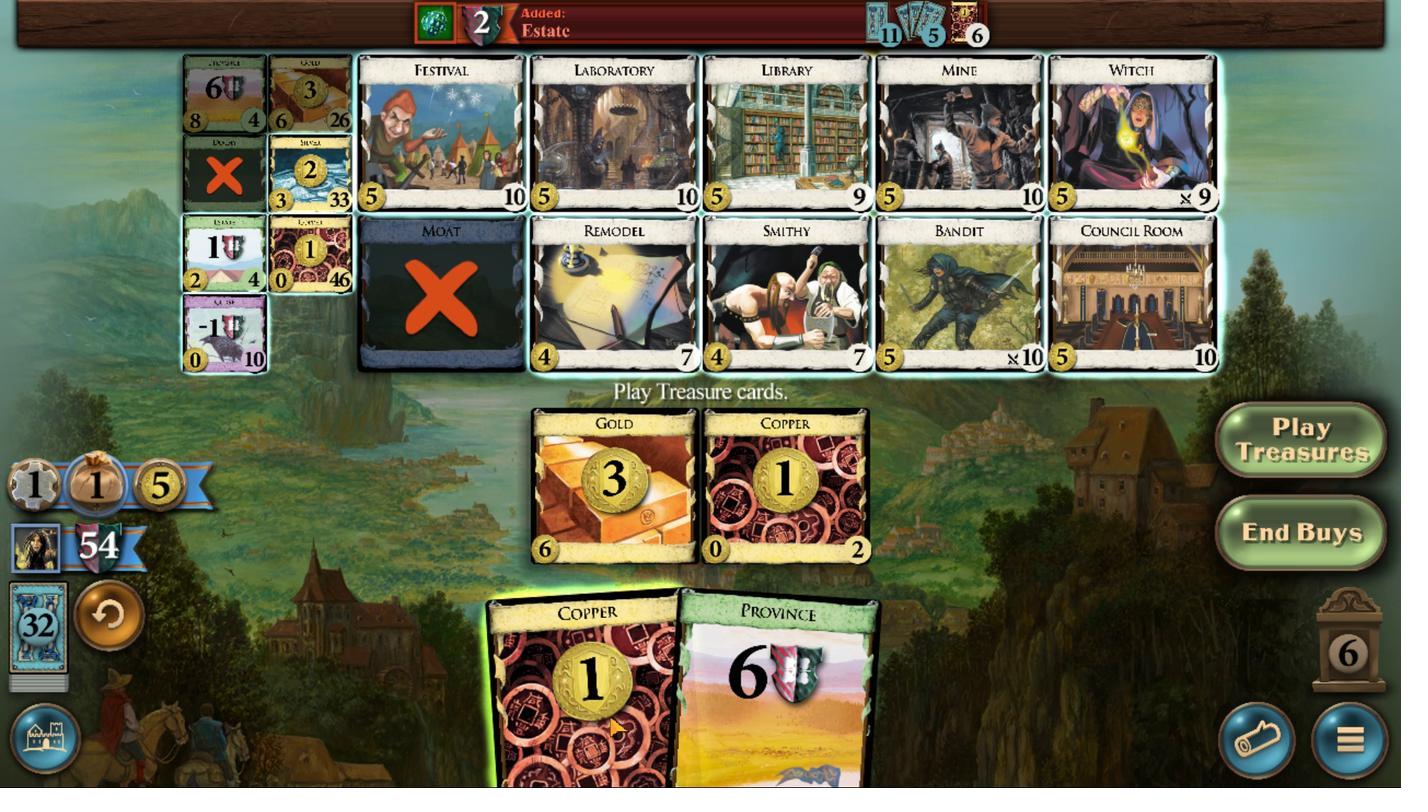
Action: Mouse pressed left at (628, 518)
Screenshot: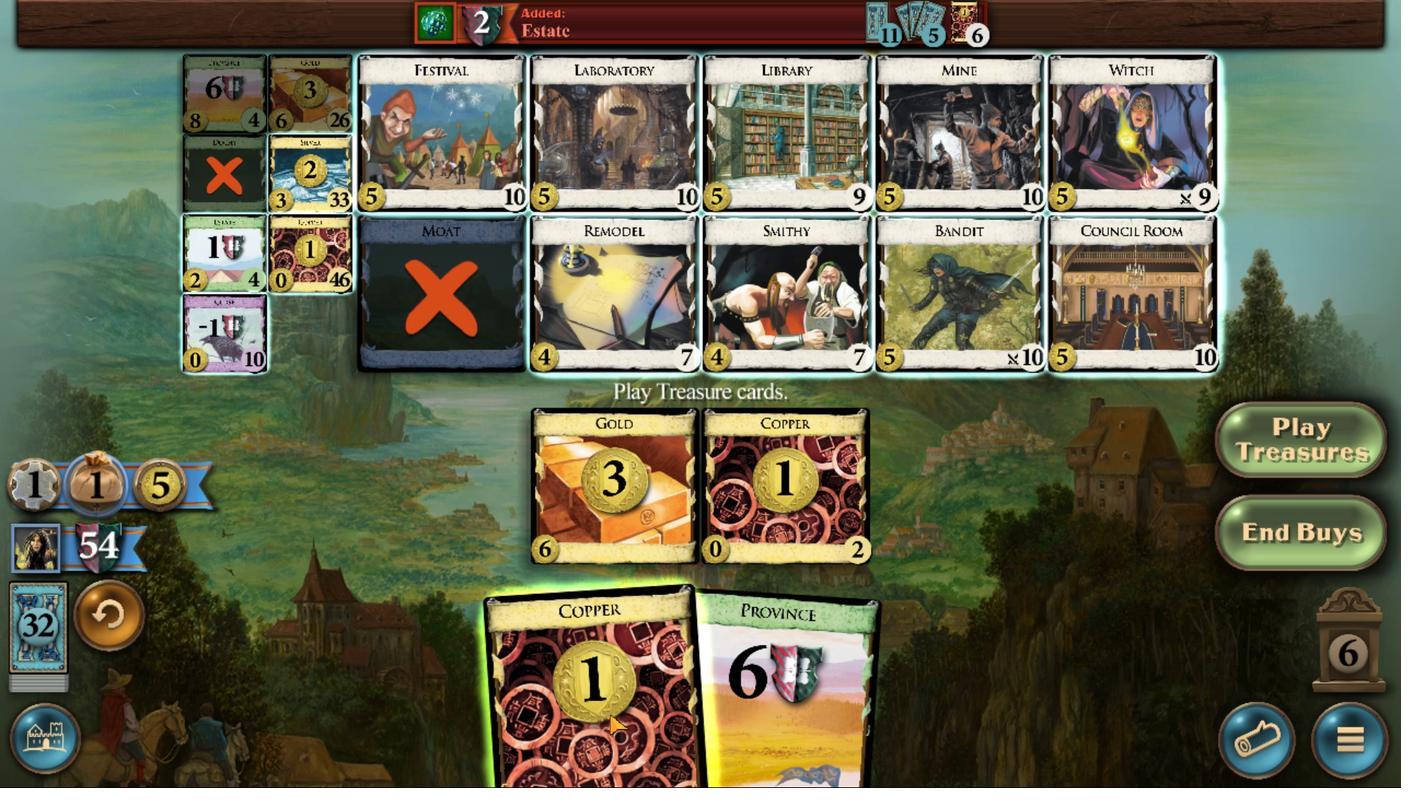 
Action: Mouse moved to (522, 362)
Screenshot: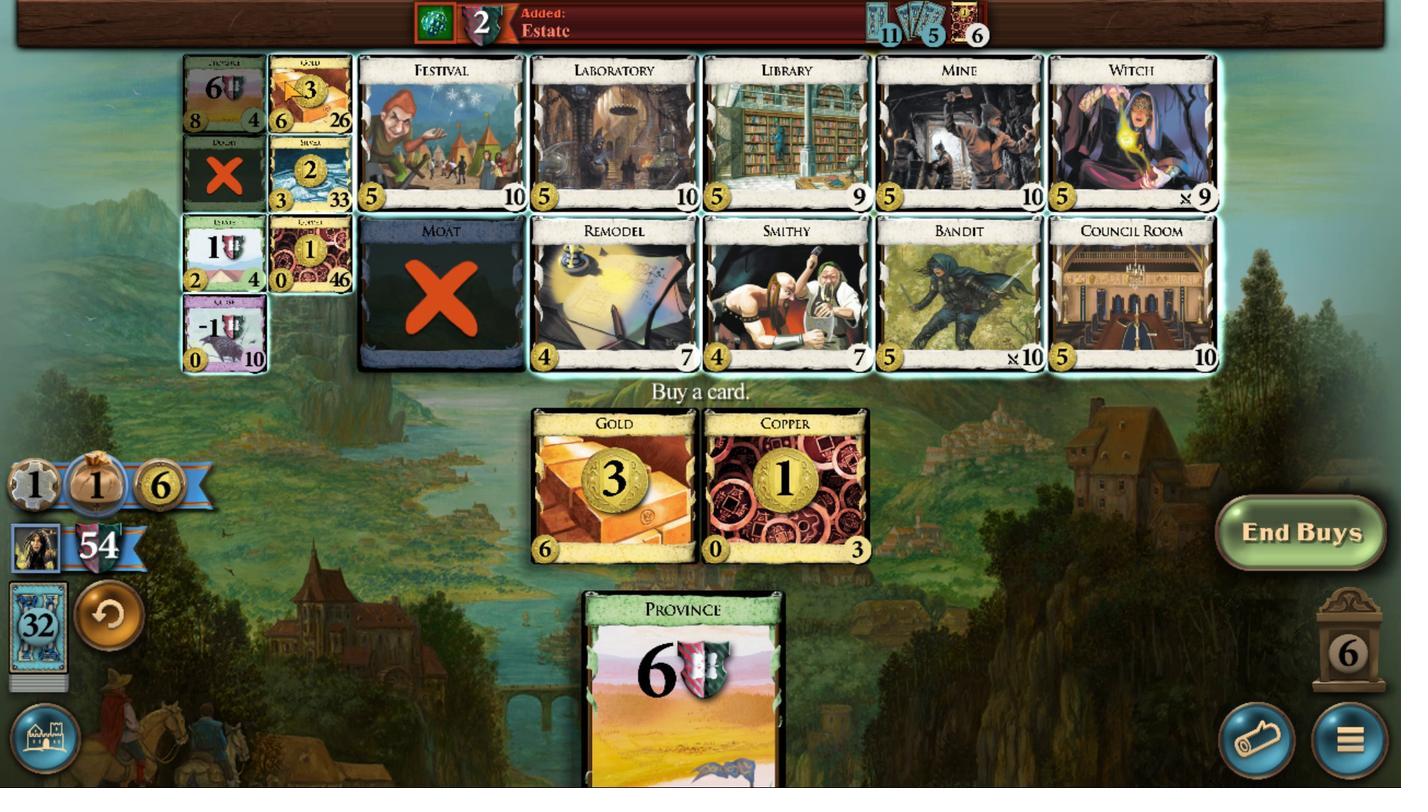 
Action: Mouse pressed left at (522, 362)
Screenshot: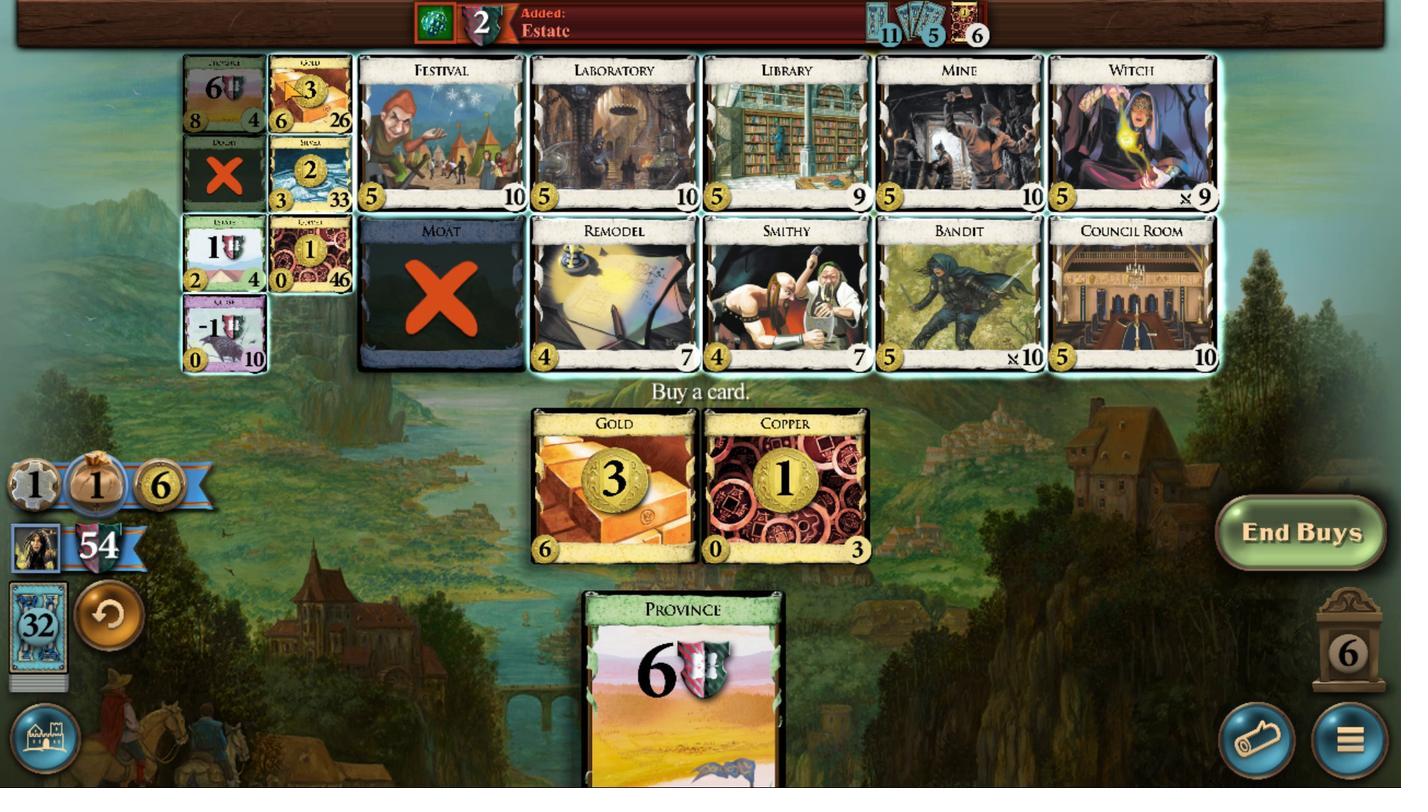 
Action: Mouse moved to (608, 524)
Screenshot: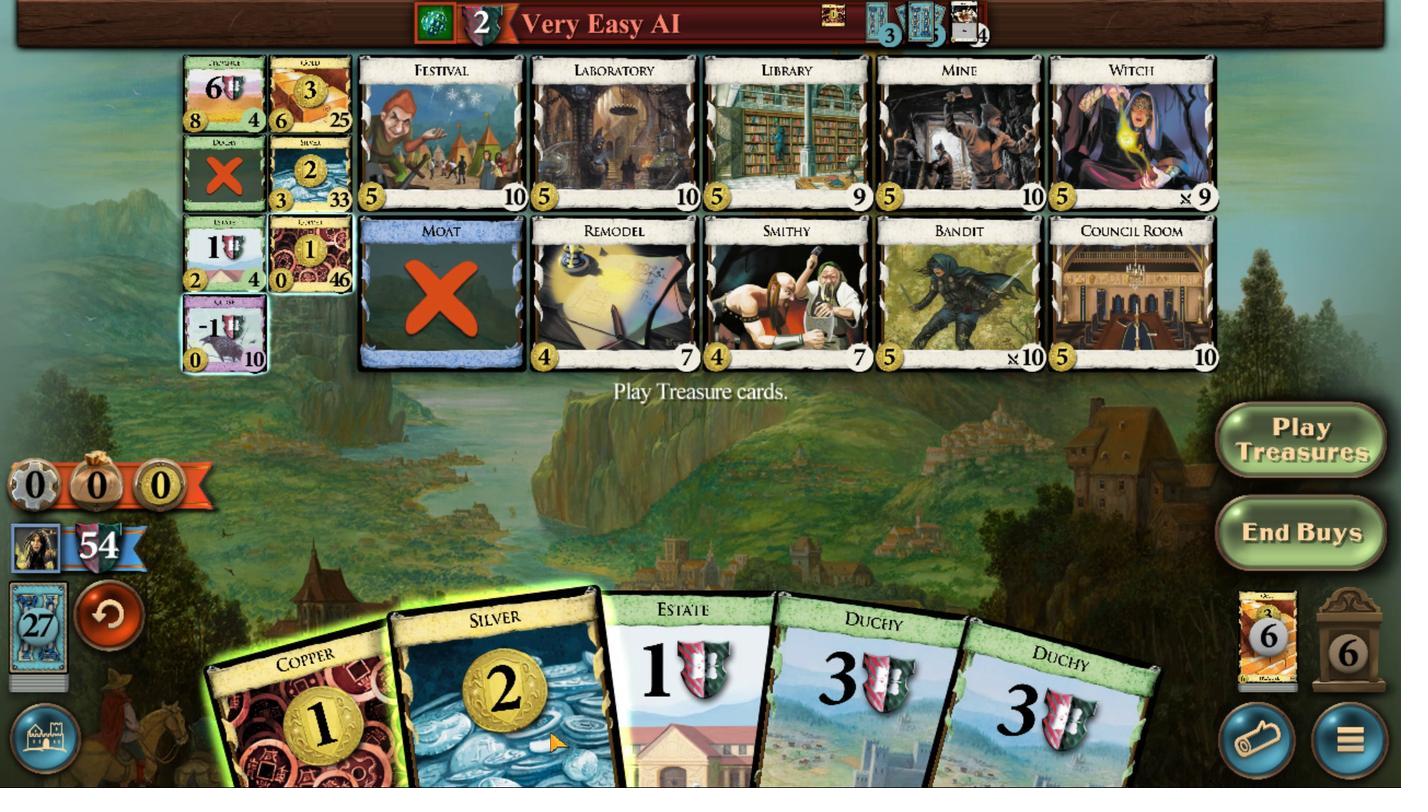 
Action: Mouse pressed left at (608, 524)
Screenshot: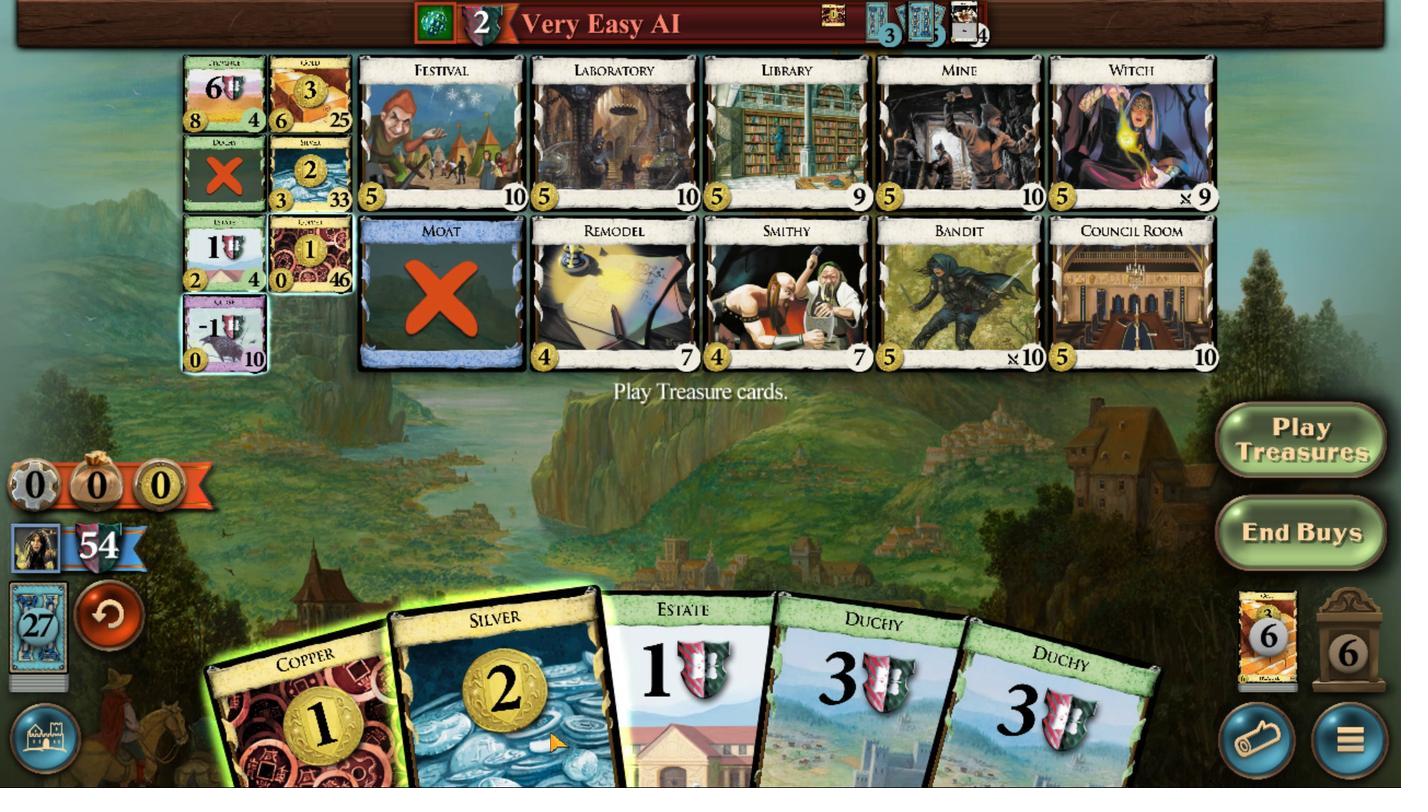 
Action: Mouse moved to (565, 527)
Screenshot: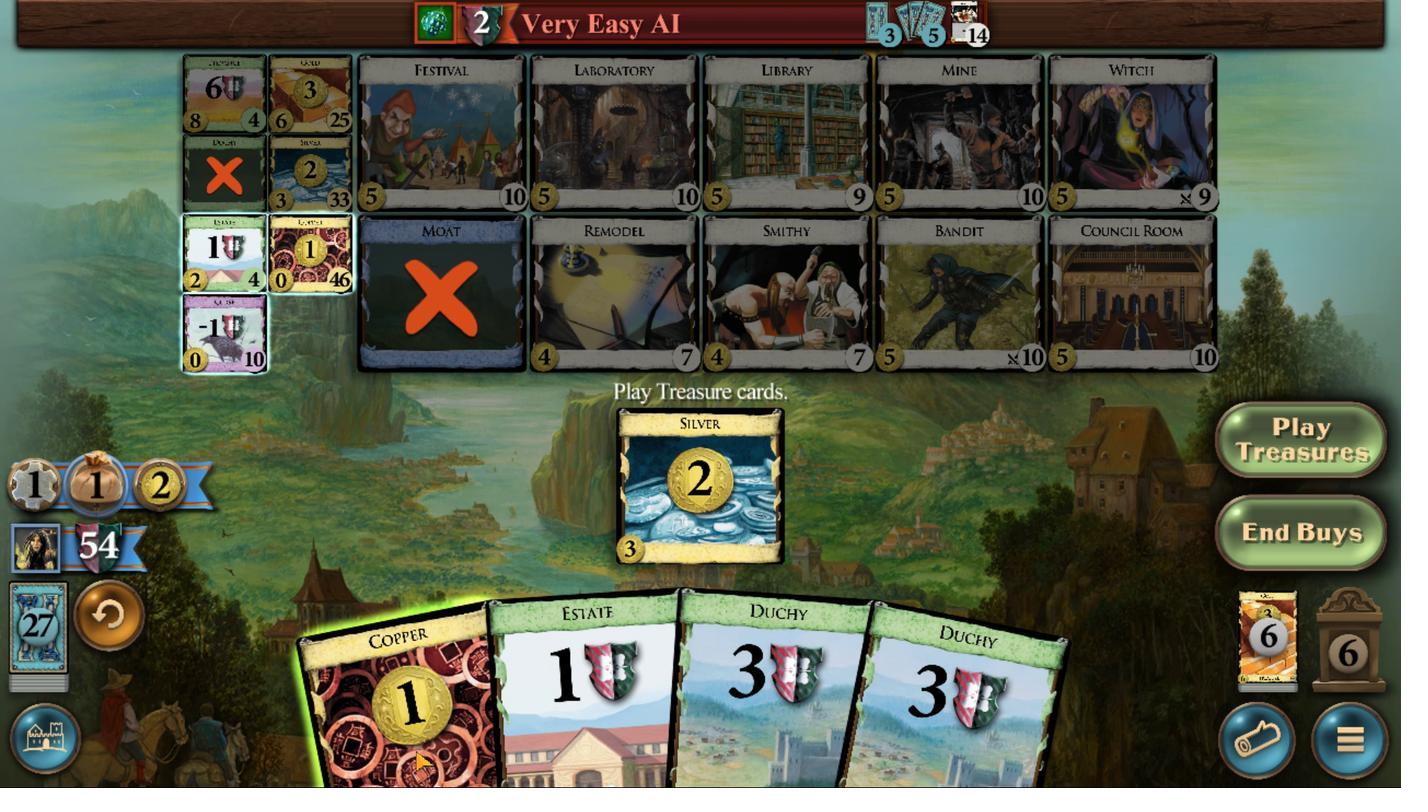 
Action: Mouse pressed left at (565, 527)
Screenshot: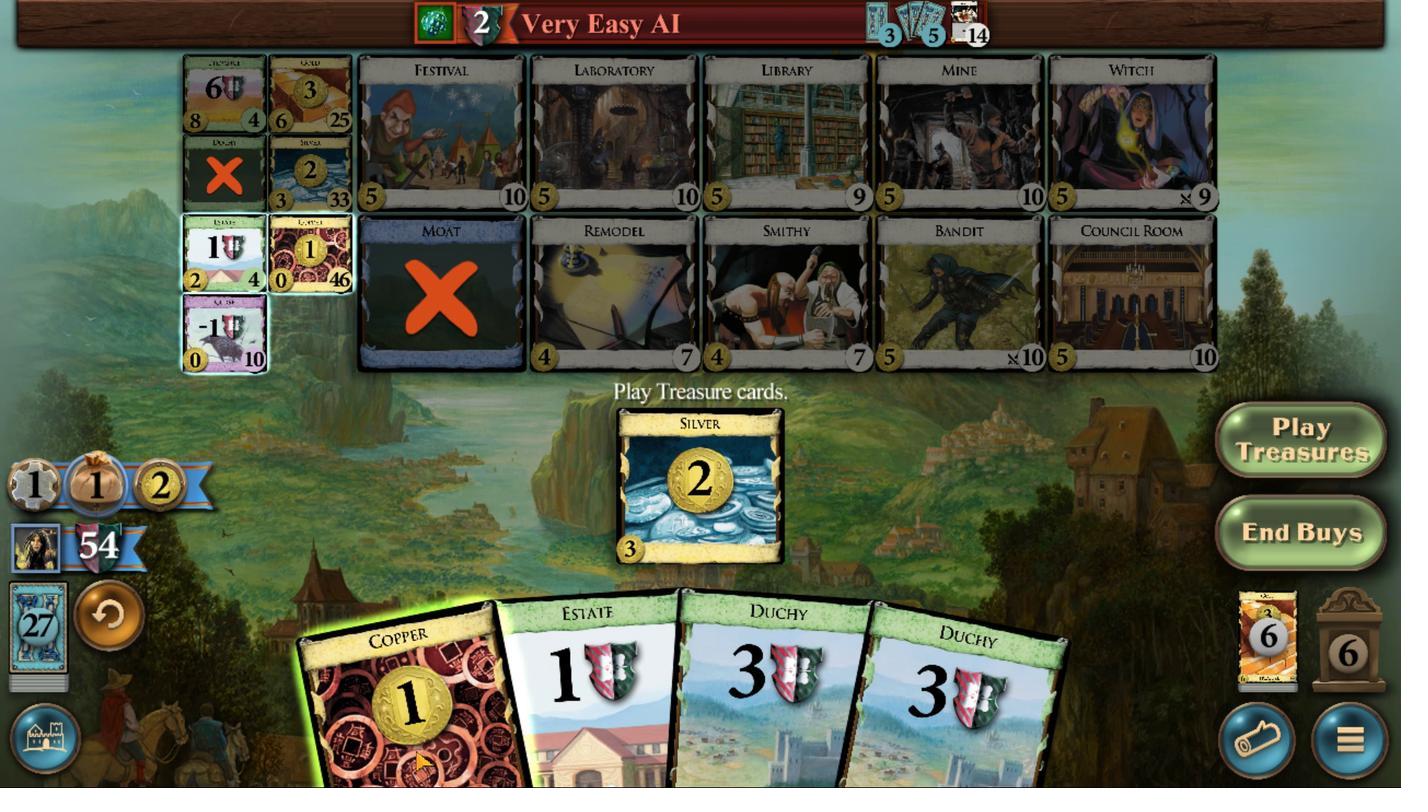 
Action: Mouse moved to (532, 389)
Screenshot: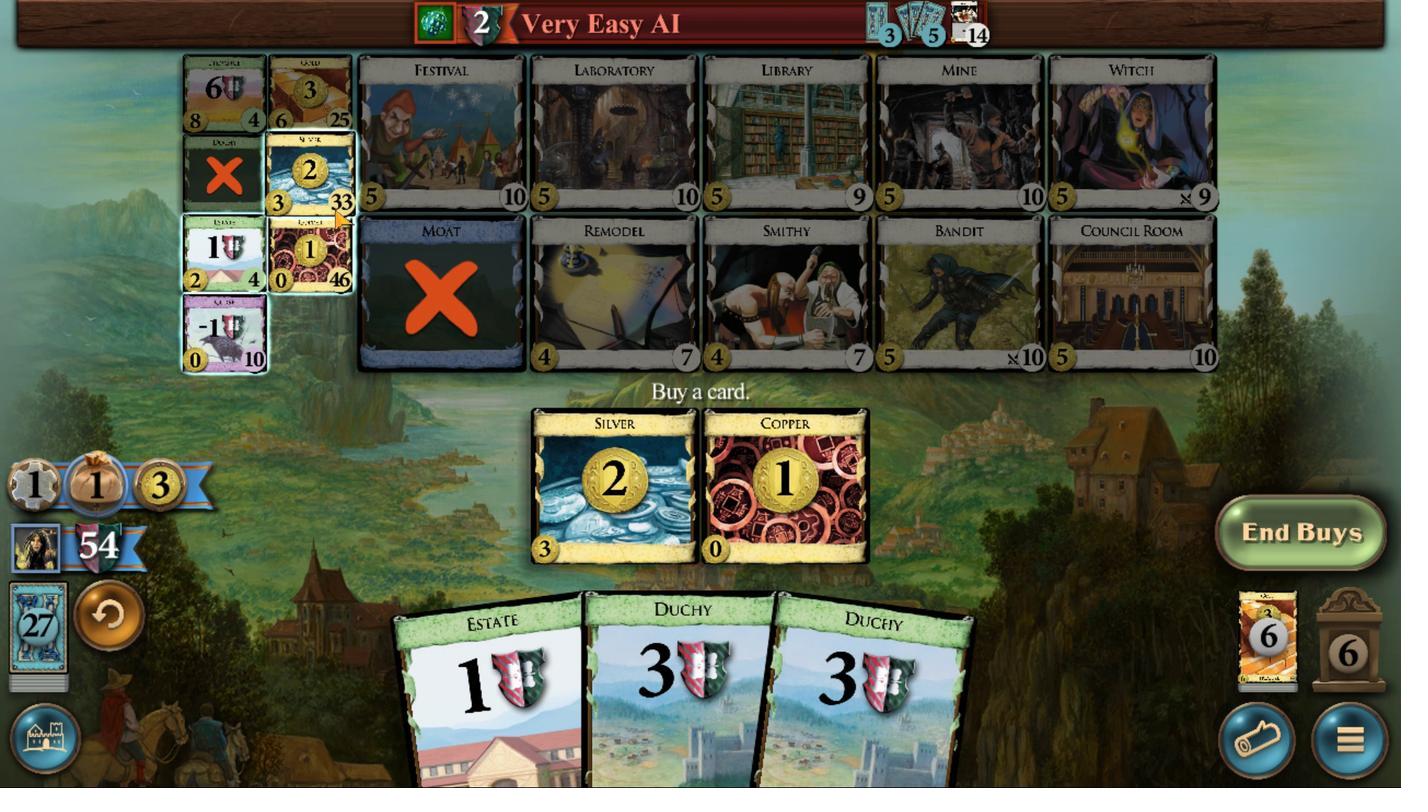 
Action: Mouse pressed left at (532, 389)
Screenshot: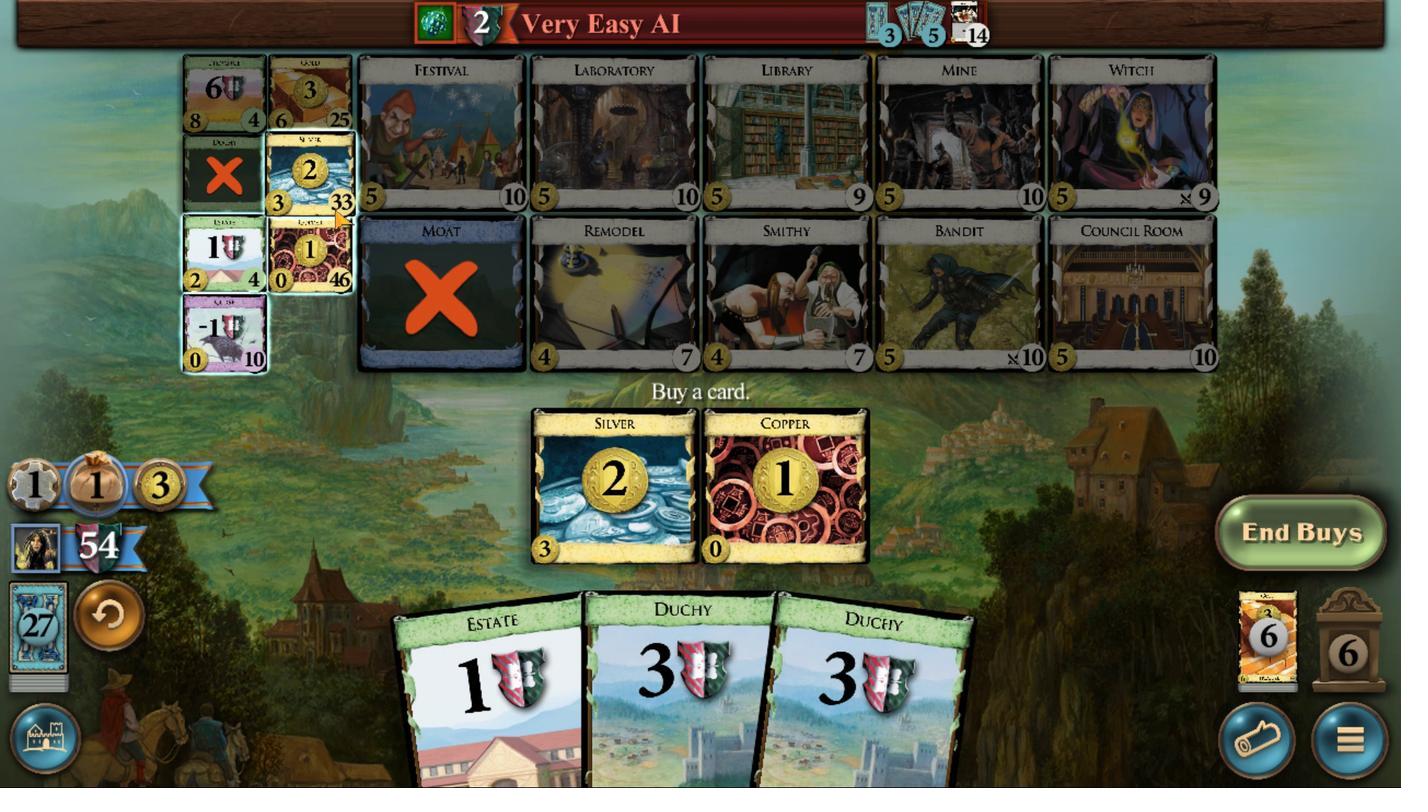 
Action: Mouse moved to (584, 456)
Screenshot: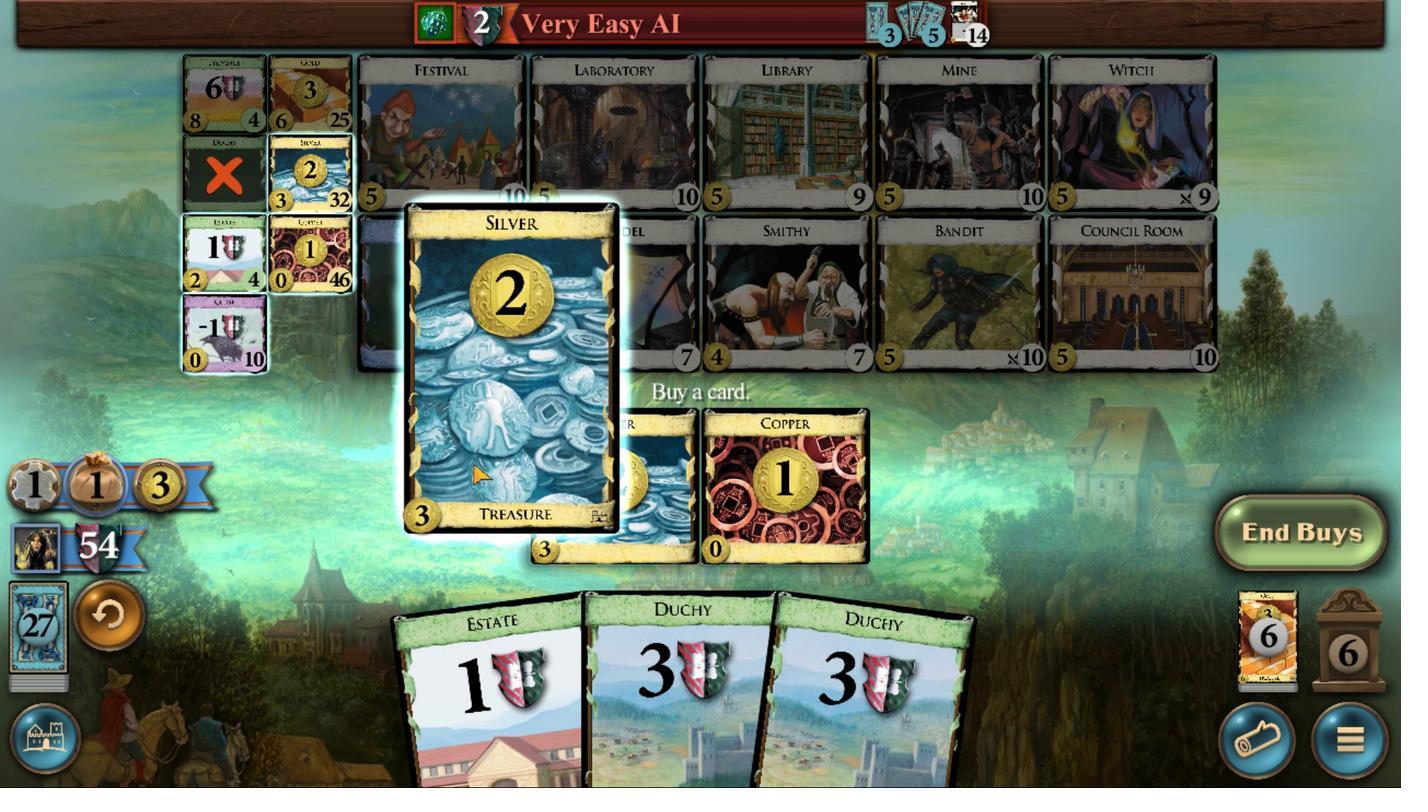 
Action: Mouse pressed left at (584, 456)
Screenshot: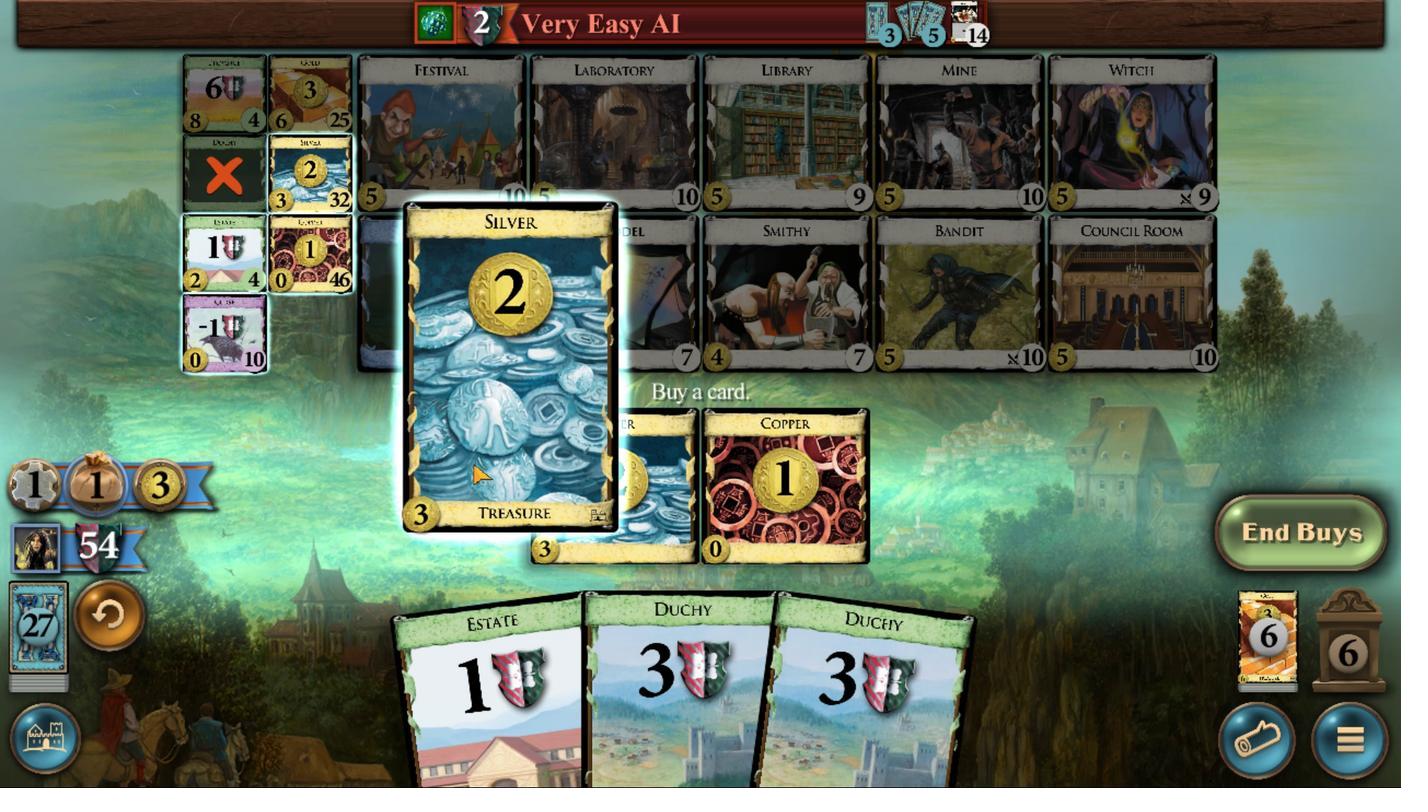 
Action: Mouse moved to (601, 528)
Screenshot: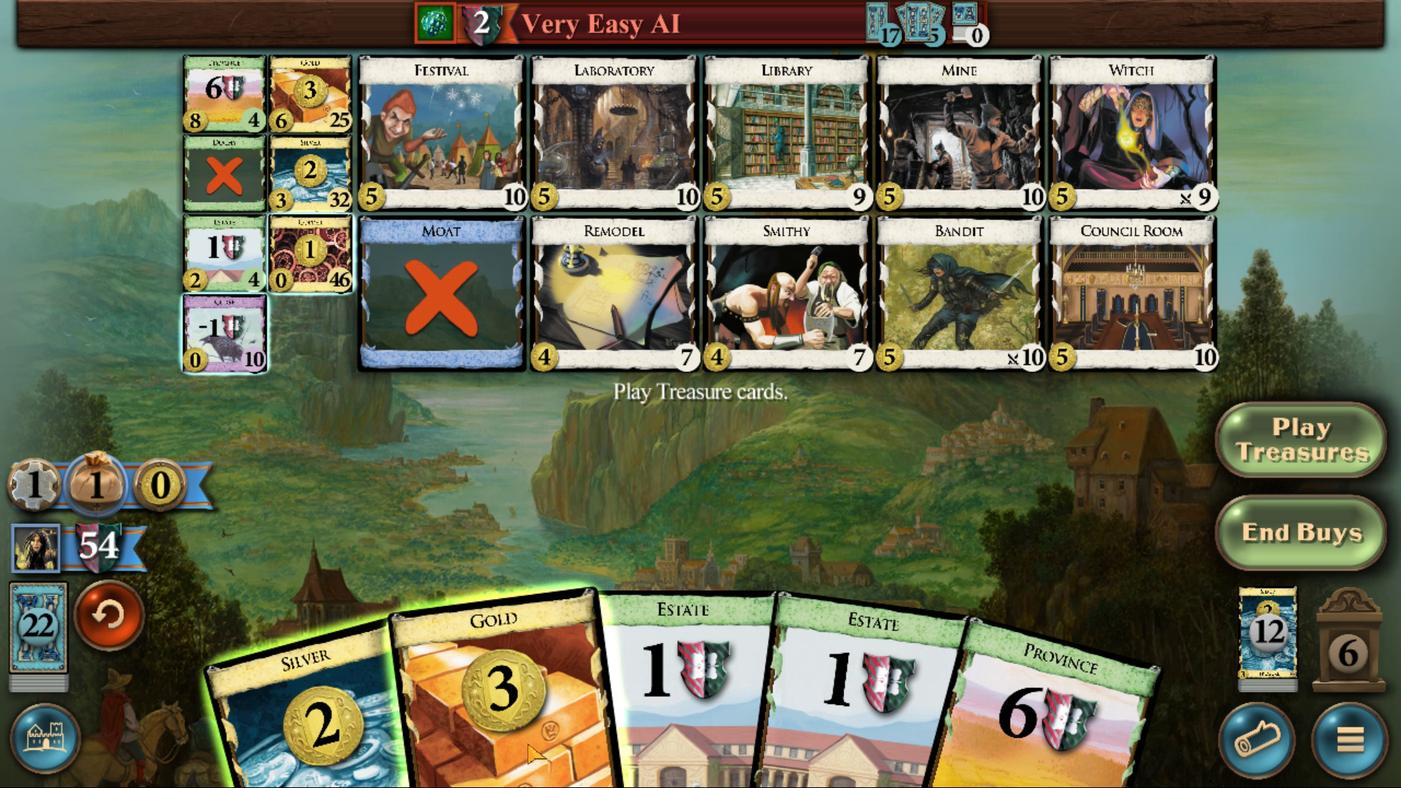 
Action: Mouse pressed left at (601, 528)
Screenshot: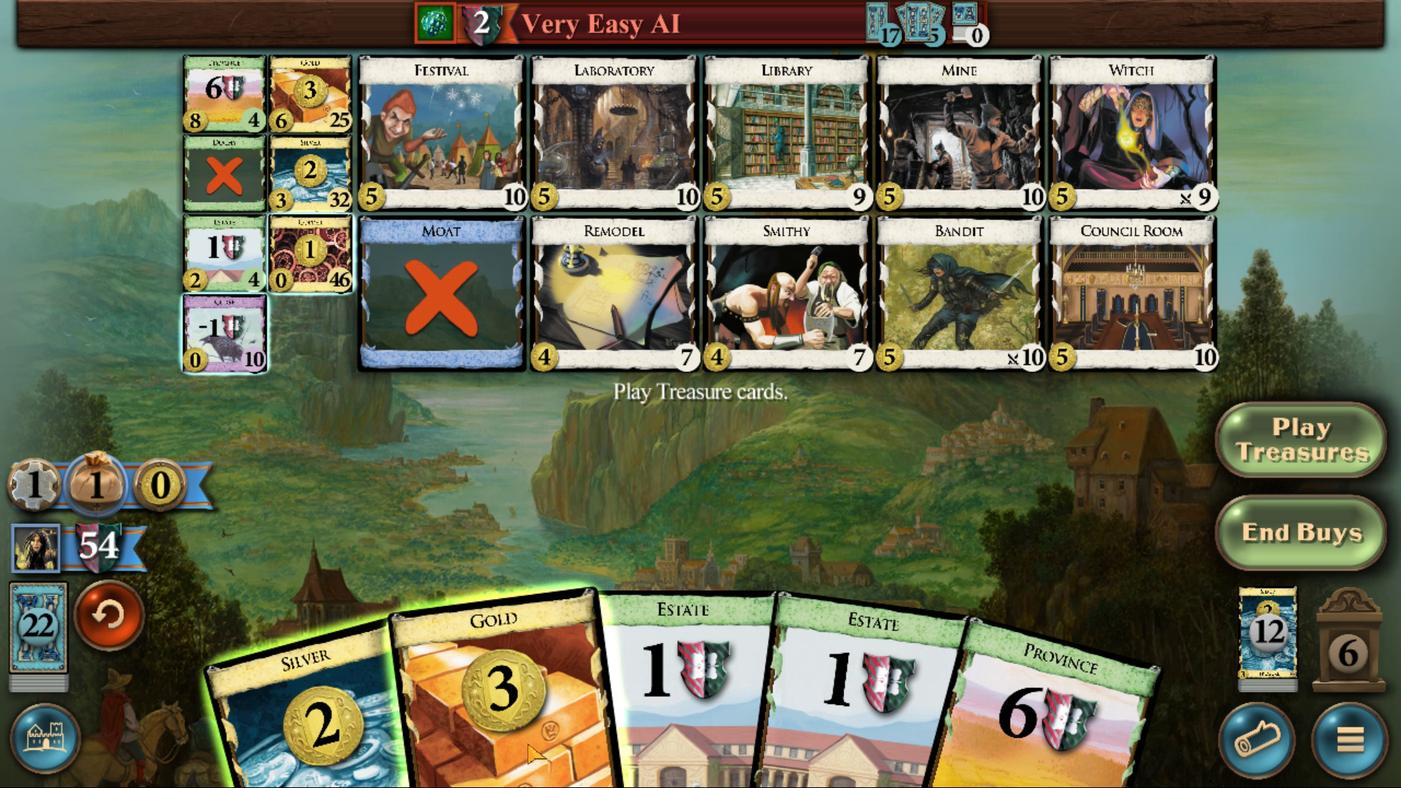 
Action: Mouse moved to (585, 521)
Screenshot: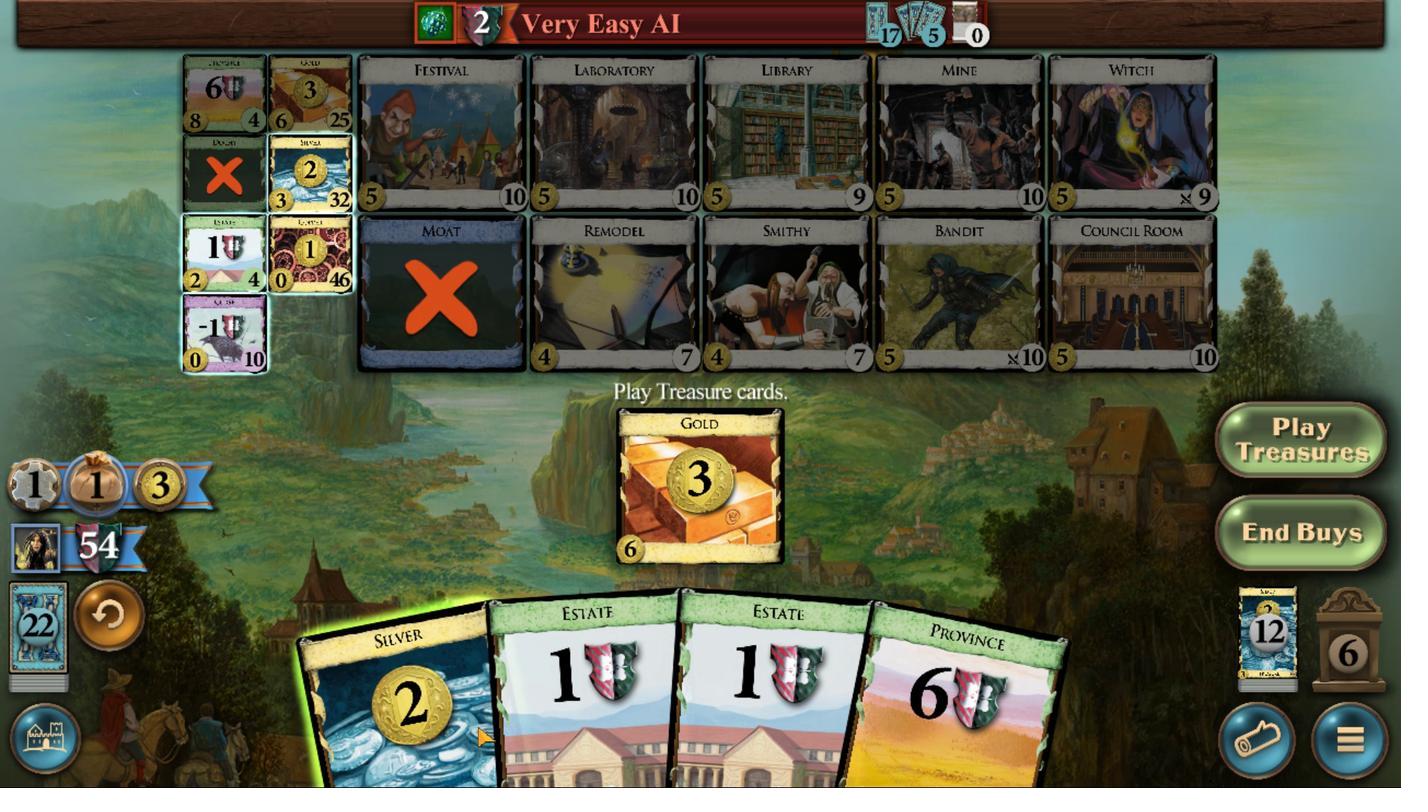 
Action: Mouse pressed left at (585, 521)
Screenshot: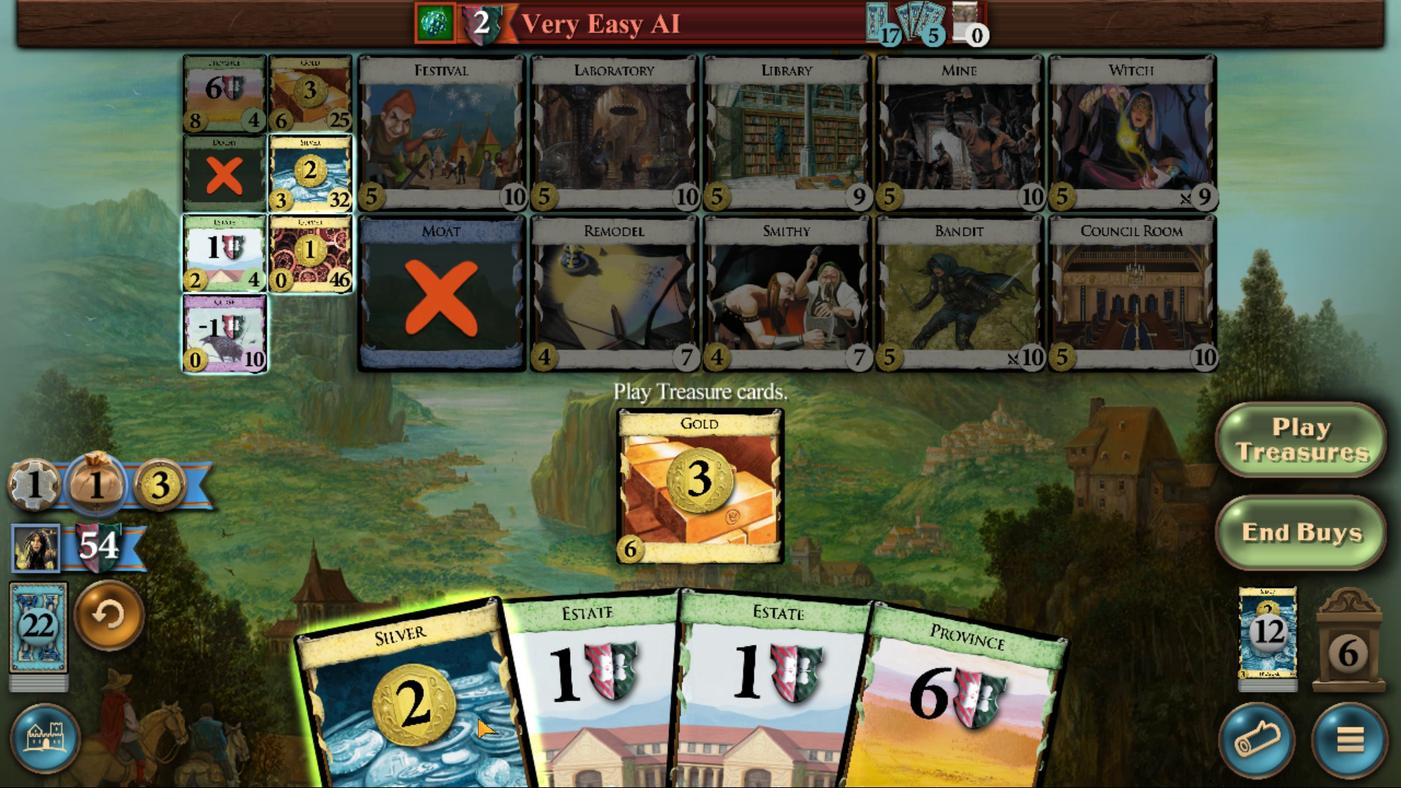 
Action: Mouse moved to (530, 391)
Screenshot: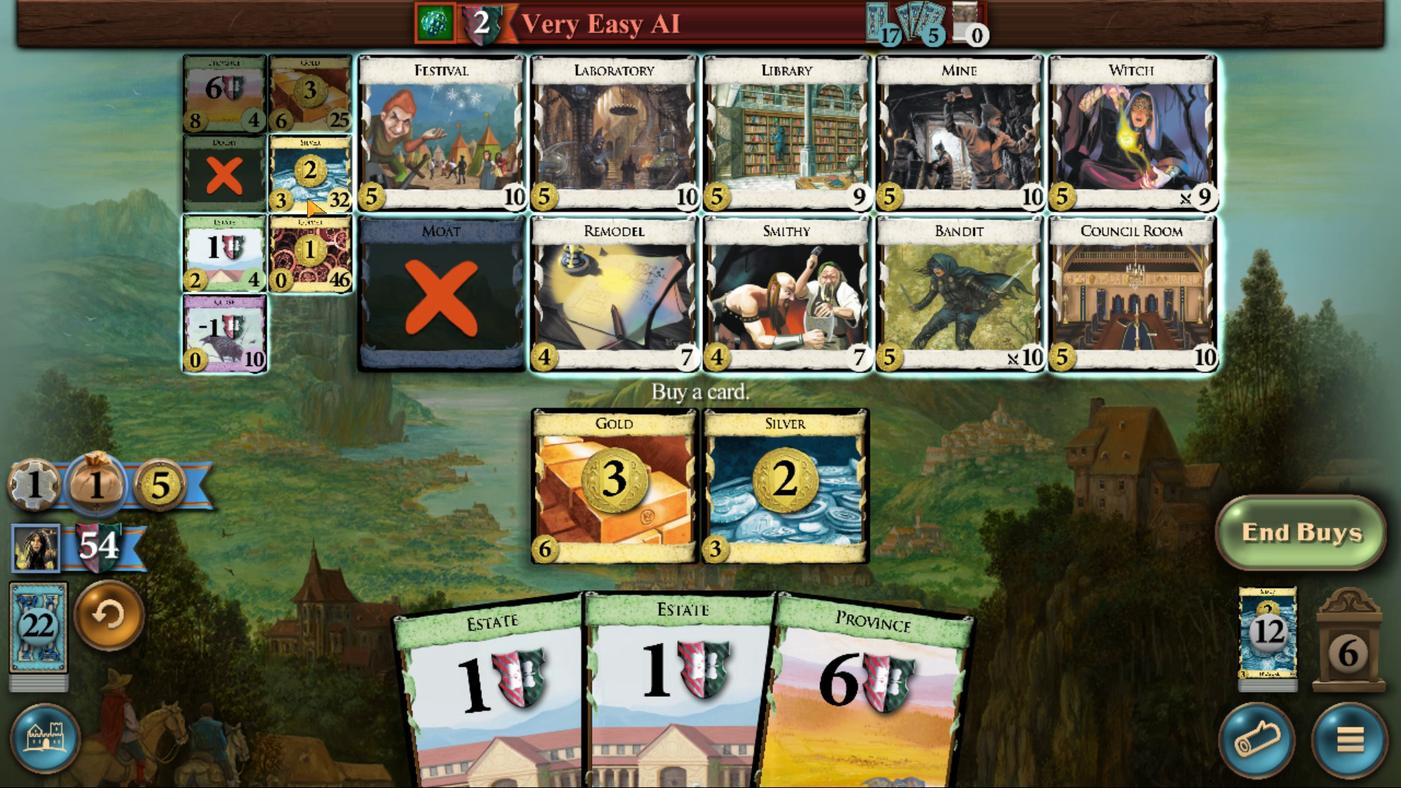 
Action: Mouse pressed left at (530, 391)
